 Task: Plan a trip to Obuasi, Ghana from 1st December, 2023 to 5th December, 2023 for 3 adults, 1 child.2 bedrooms having 3 beds and 2 bathrooms. Look for 5 properties as per requirement.
Action: Mouse moved to (590, 133)
Screenshot: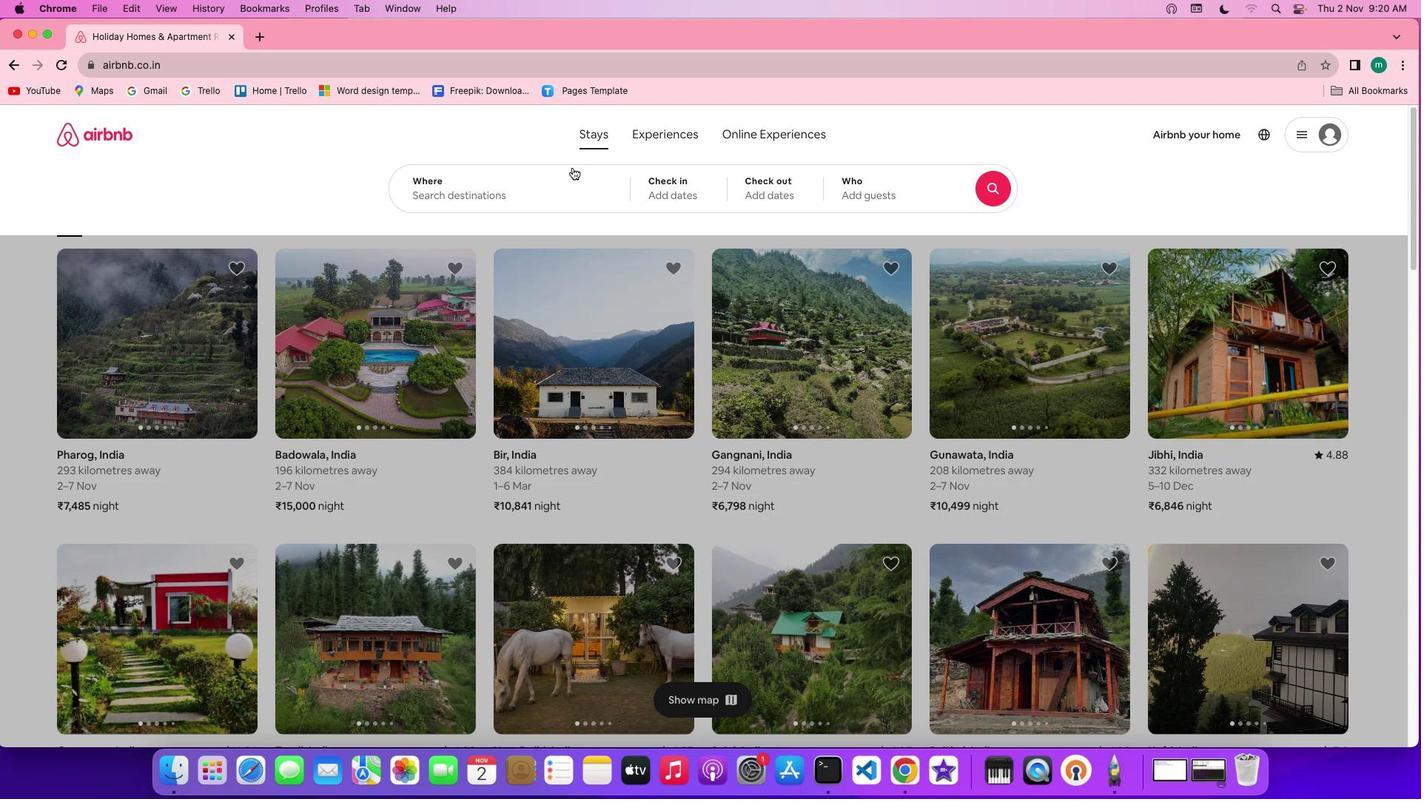 
Action: Mouse pressed left at (590, 133)
Screenshot: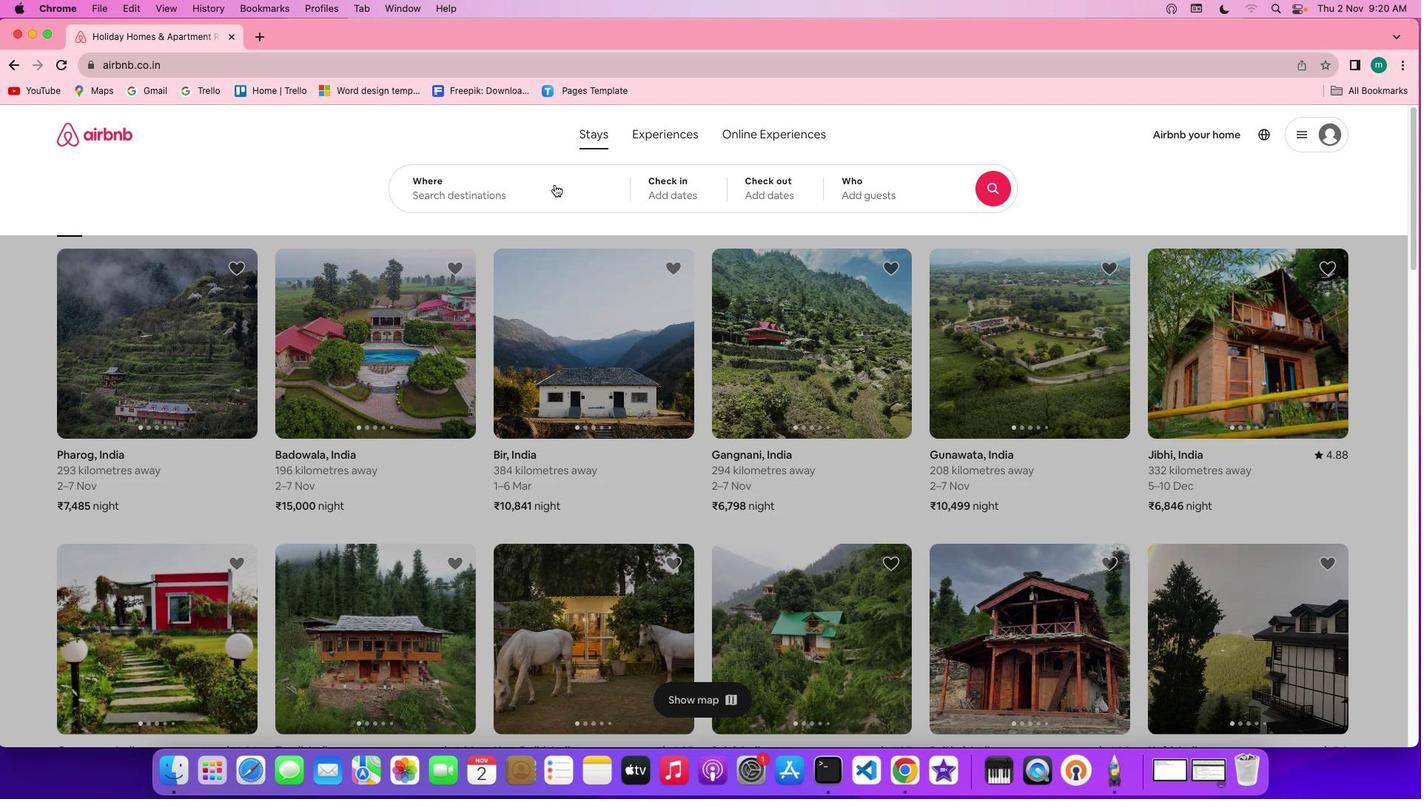 
Action: Mouse pressed left at (590, 133)
Screenshot: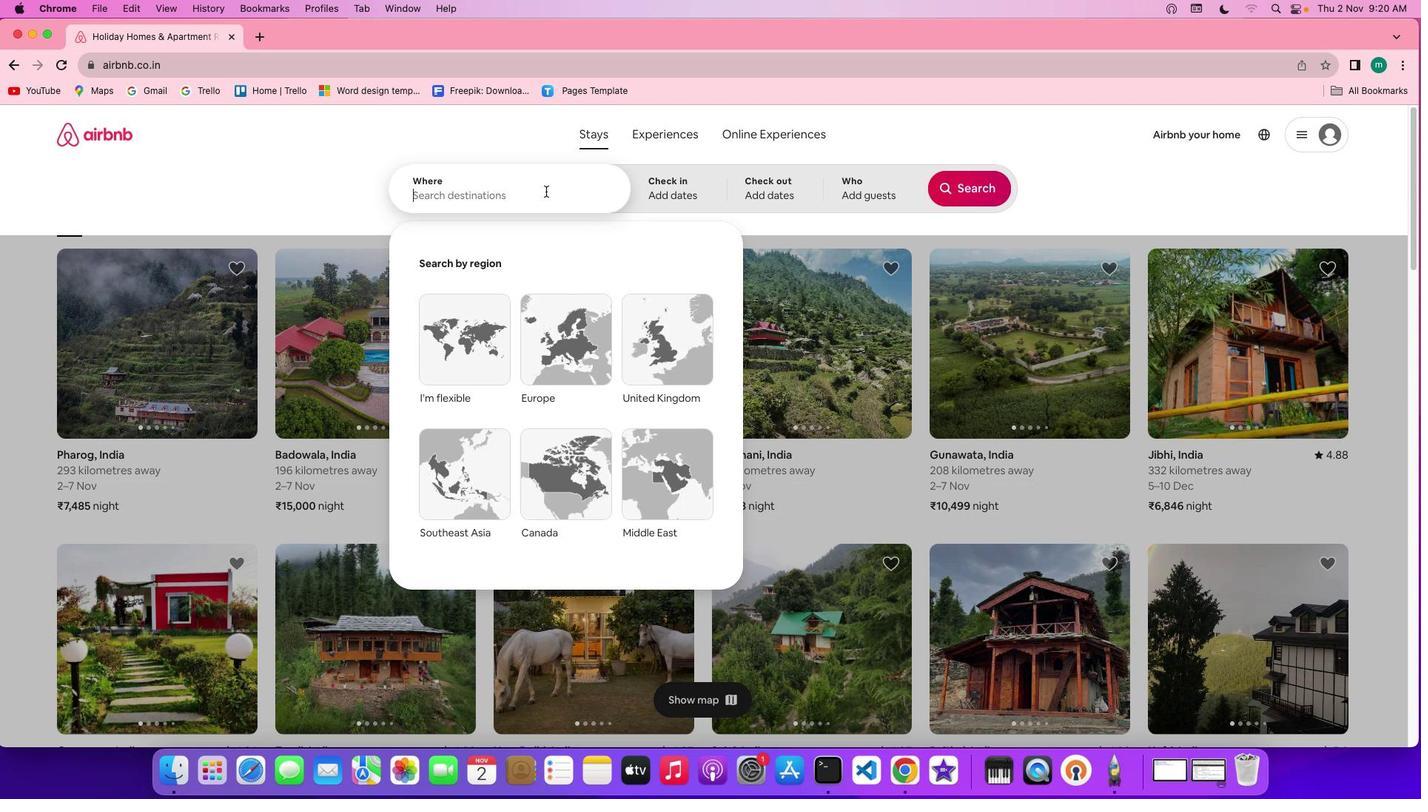 
Action: Mouse moved to (546, 191)
Screenshot: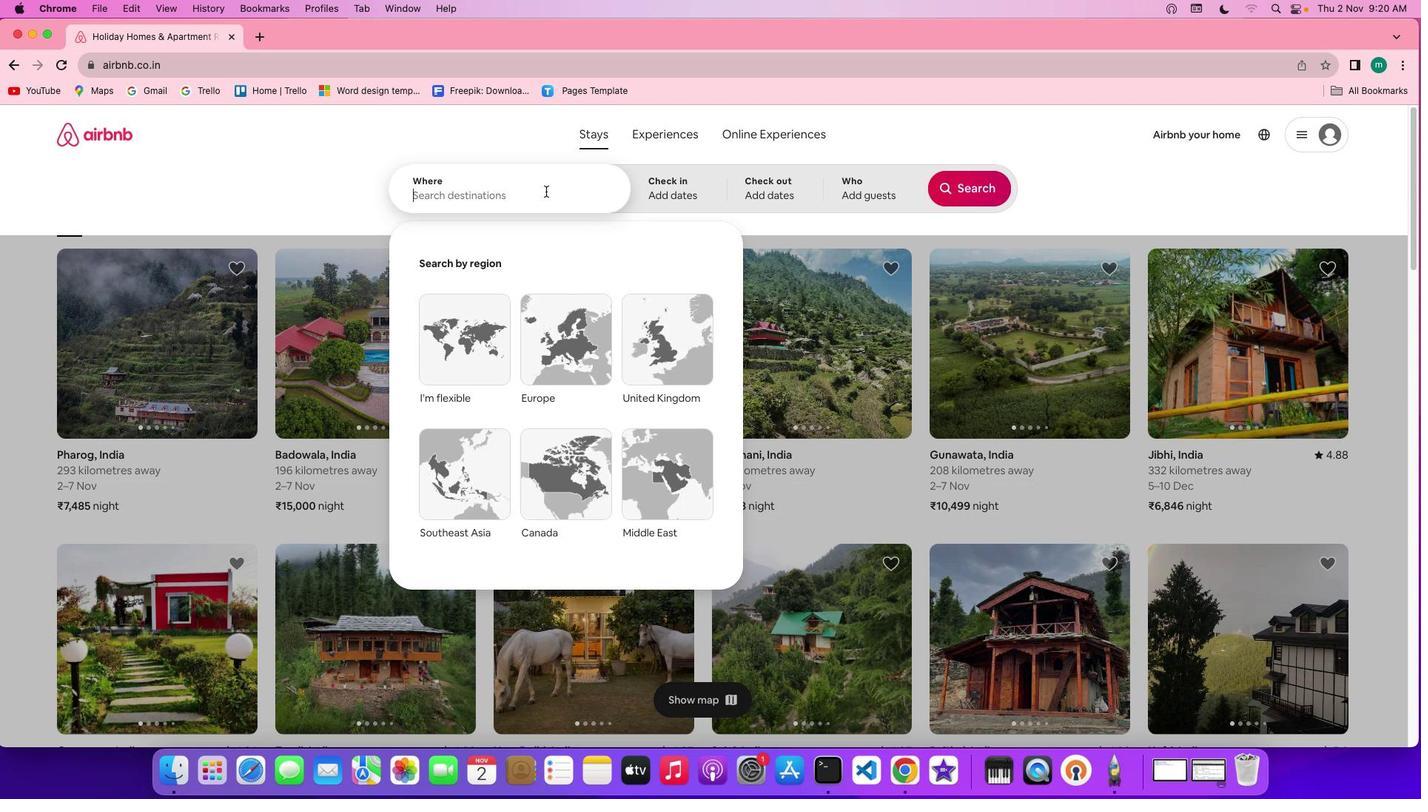 
Action: Mouse pressed left at (546, 191)
Screenshot: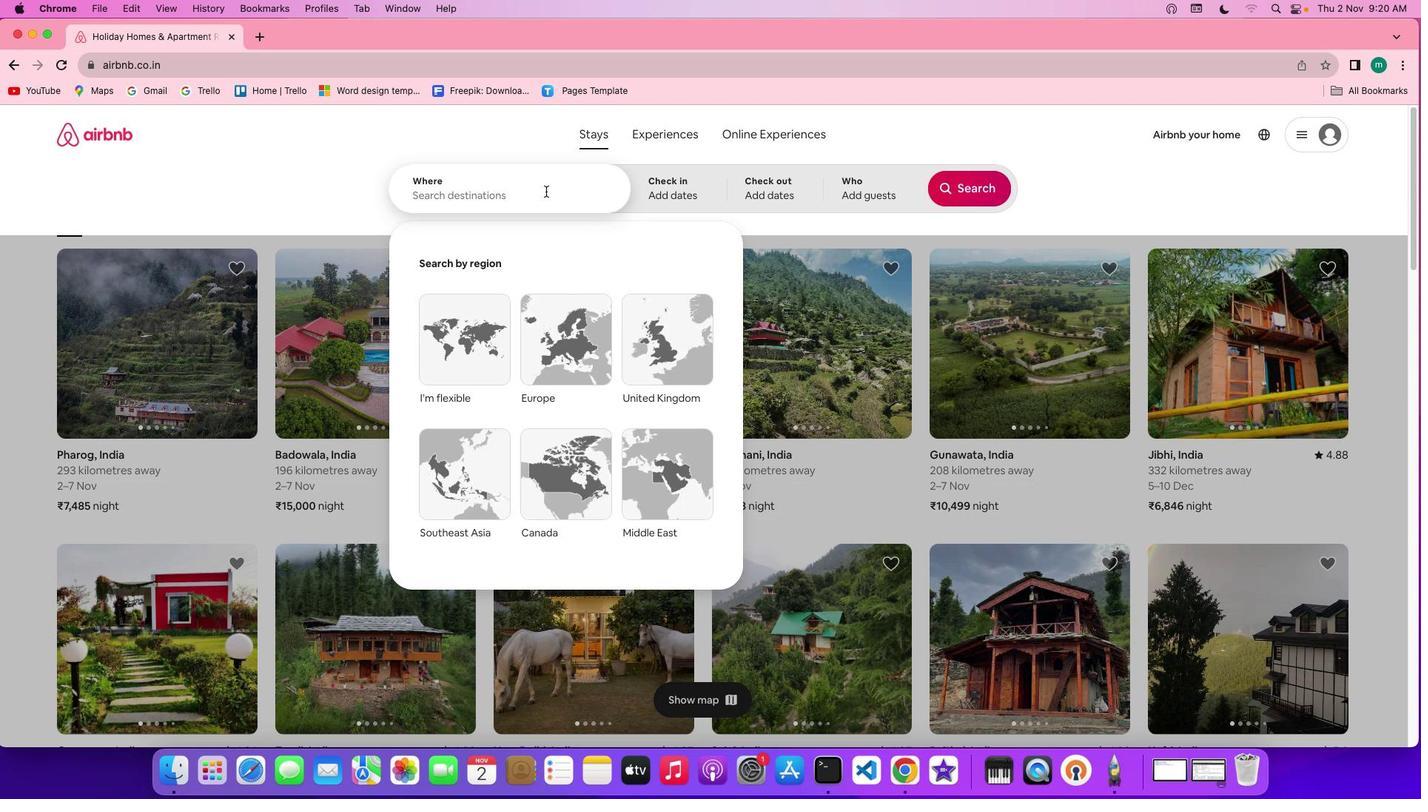 
Action: Key pressed Key.shift'O''b''u''a''s''i'','Key.spaceKey.shift'G''h''a''n''a'
Screenshot: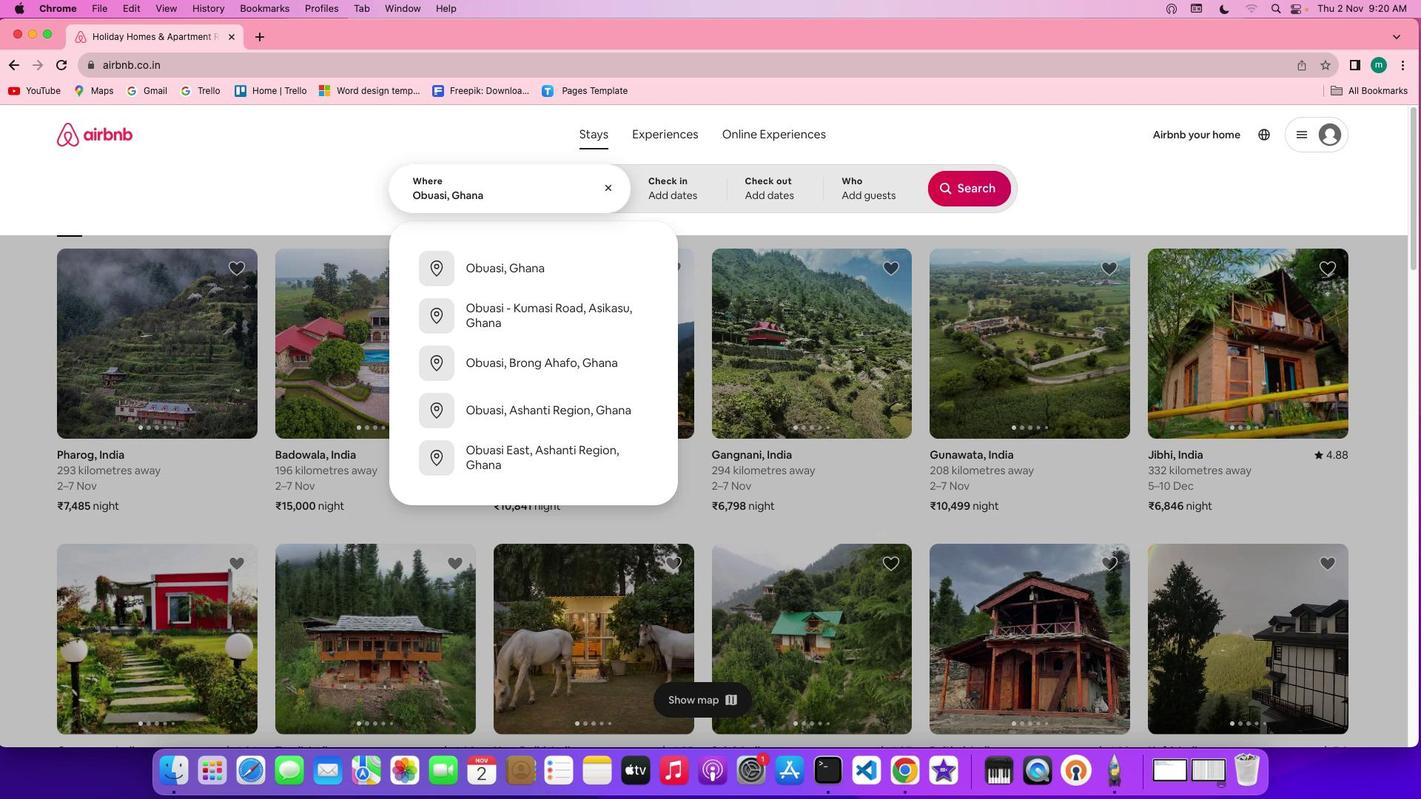 
Action: Mouse moved to (690, 182)
Screenshot: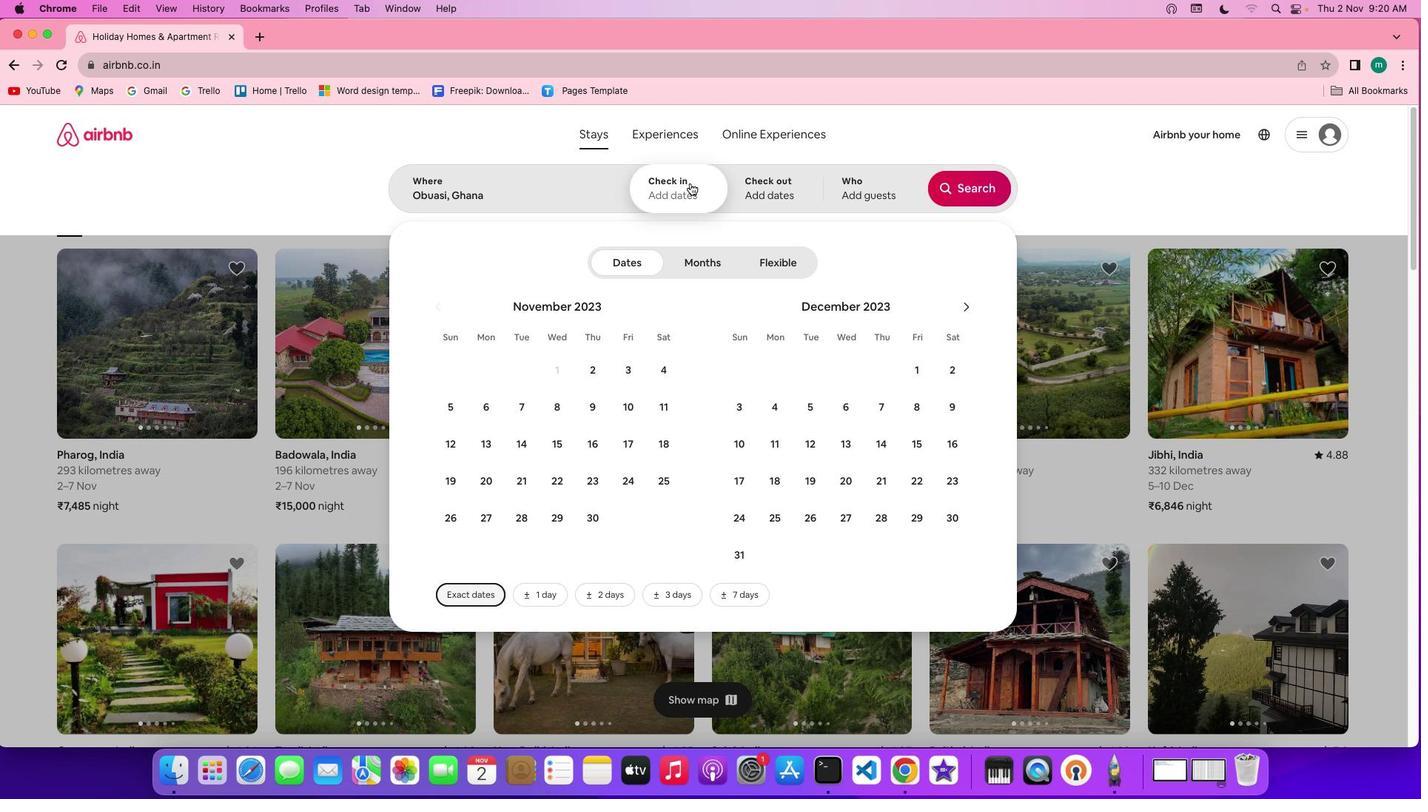 
Action: Mouse pressed left at (690, 182)
Screenshot: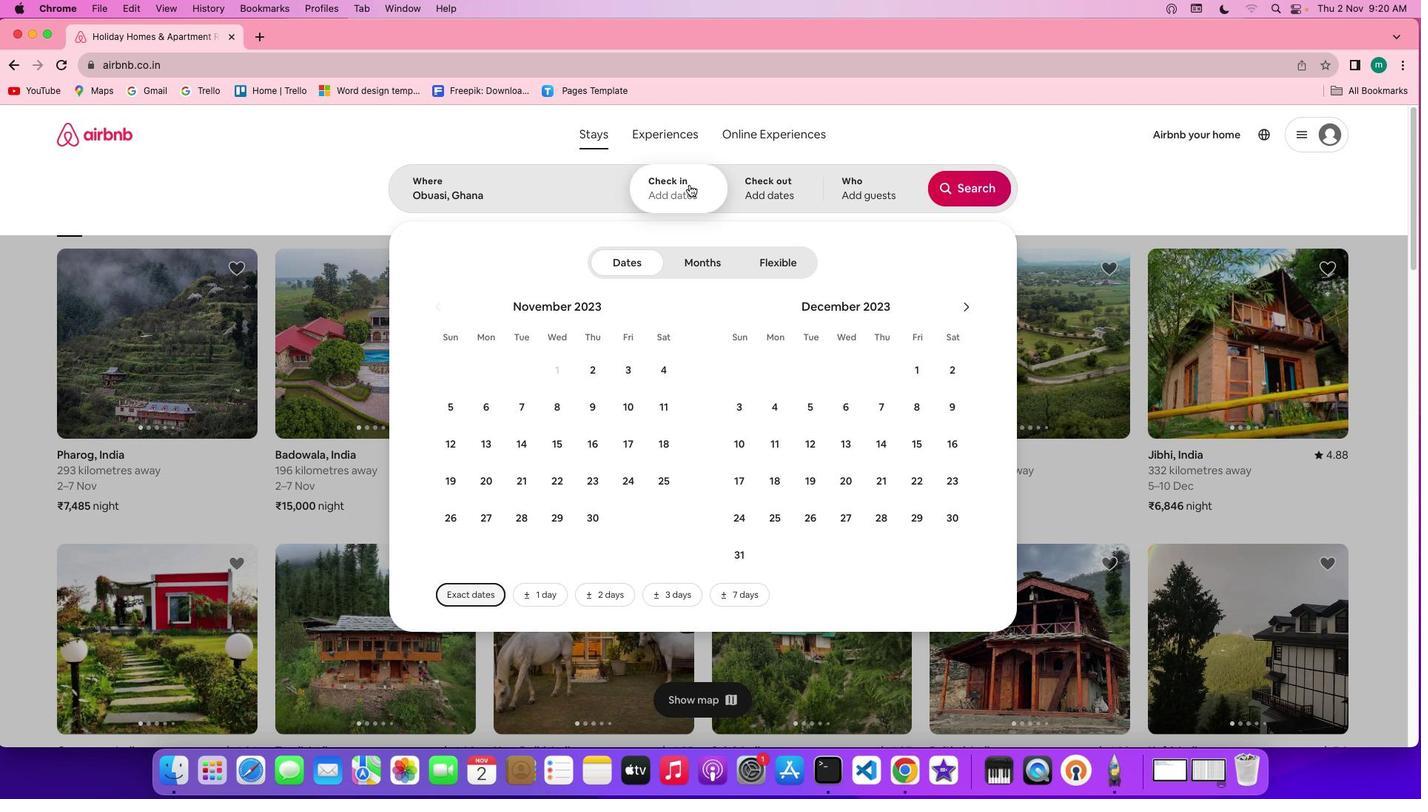 
Action: Mouse moved to (918, 367)
Screenshot: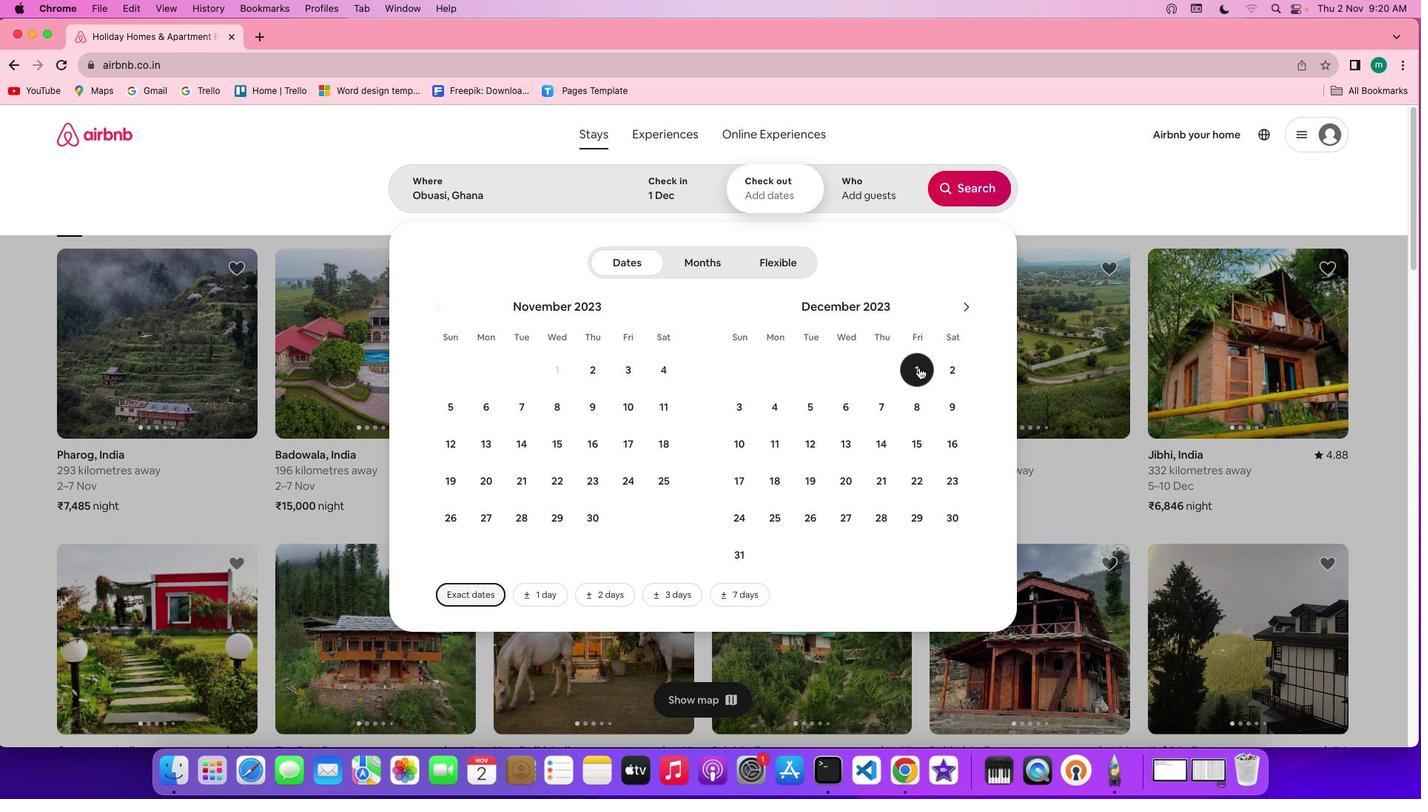
Action: Mouse pressed left at (918, 367)
Screenshot: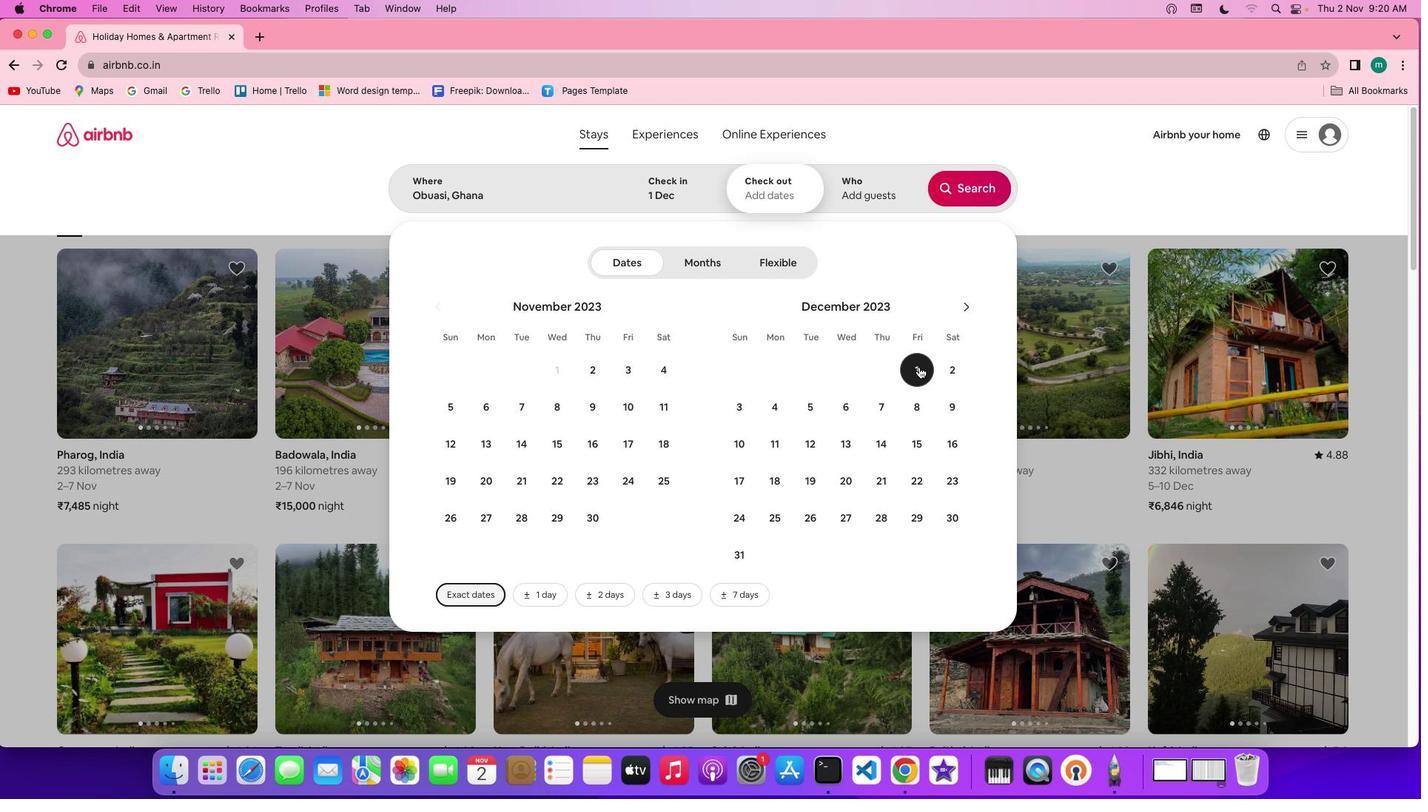 
Action: Mouse moved to (814, 399)
Screenshot: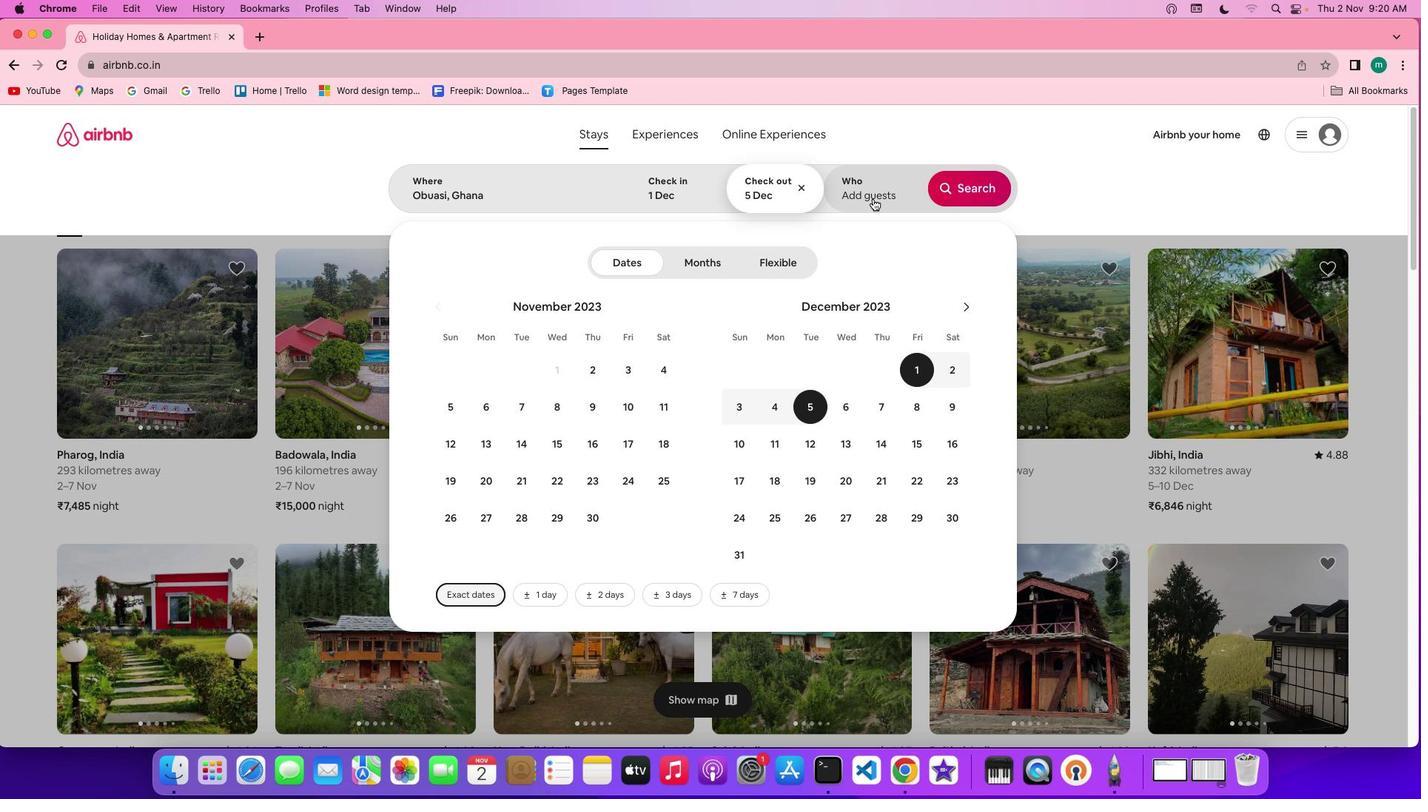 
Action: Mouse pressed left at (814, 399)
Screenshot: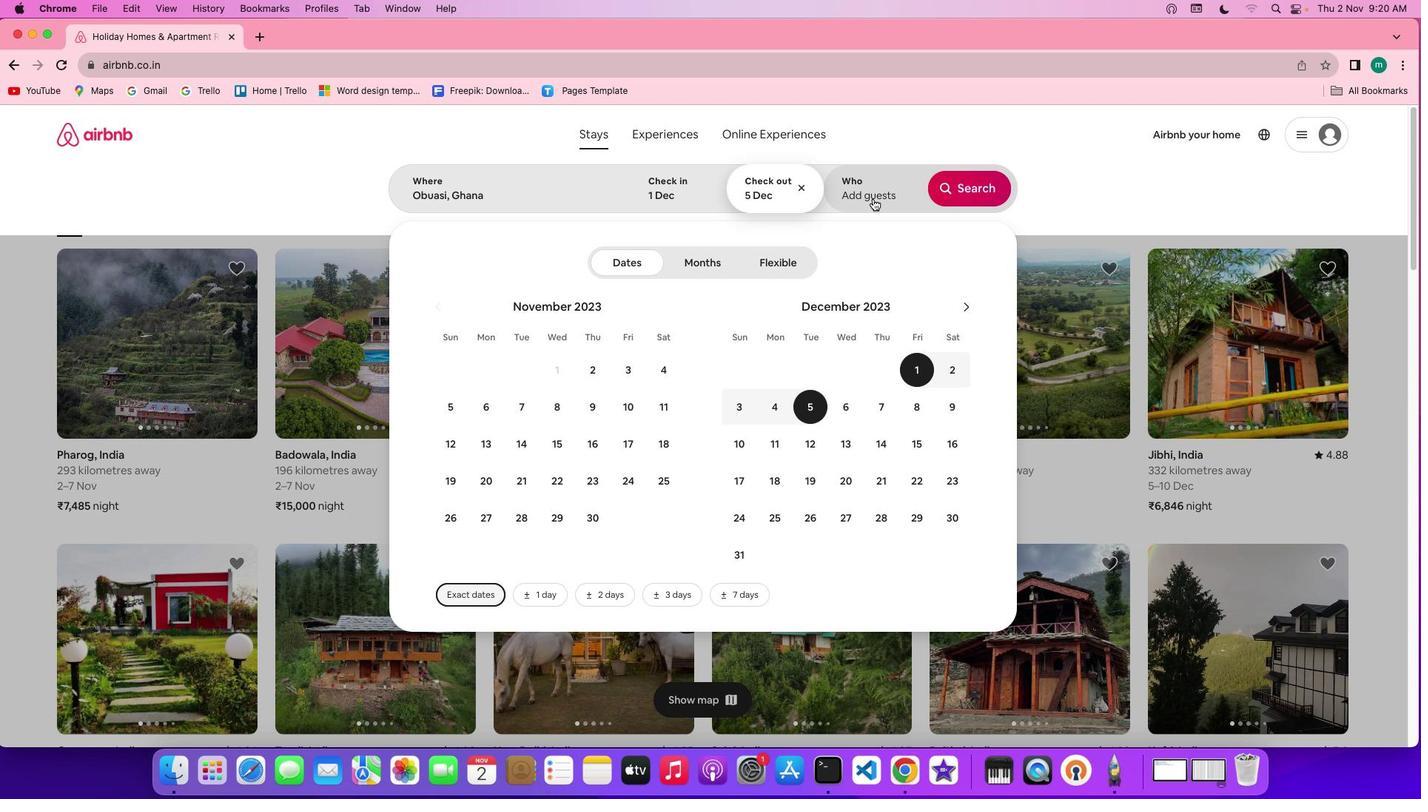 
Action: Mouse moved to (873, 198)
Screenshot: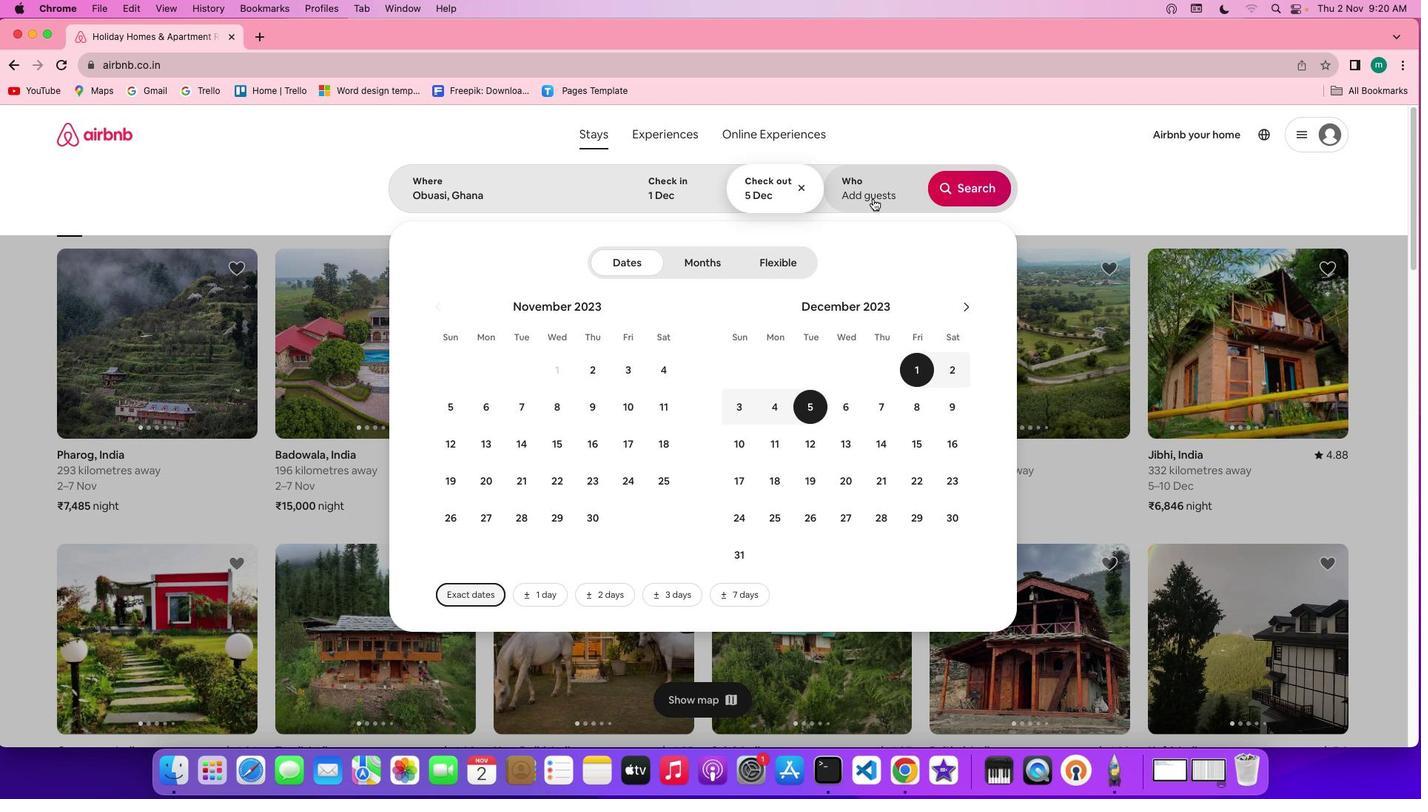 
Action: Mouse pressed left at (873, 198)
Screenshot: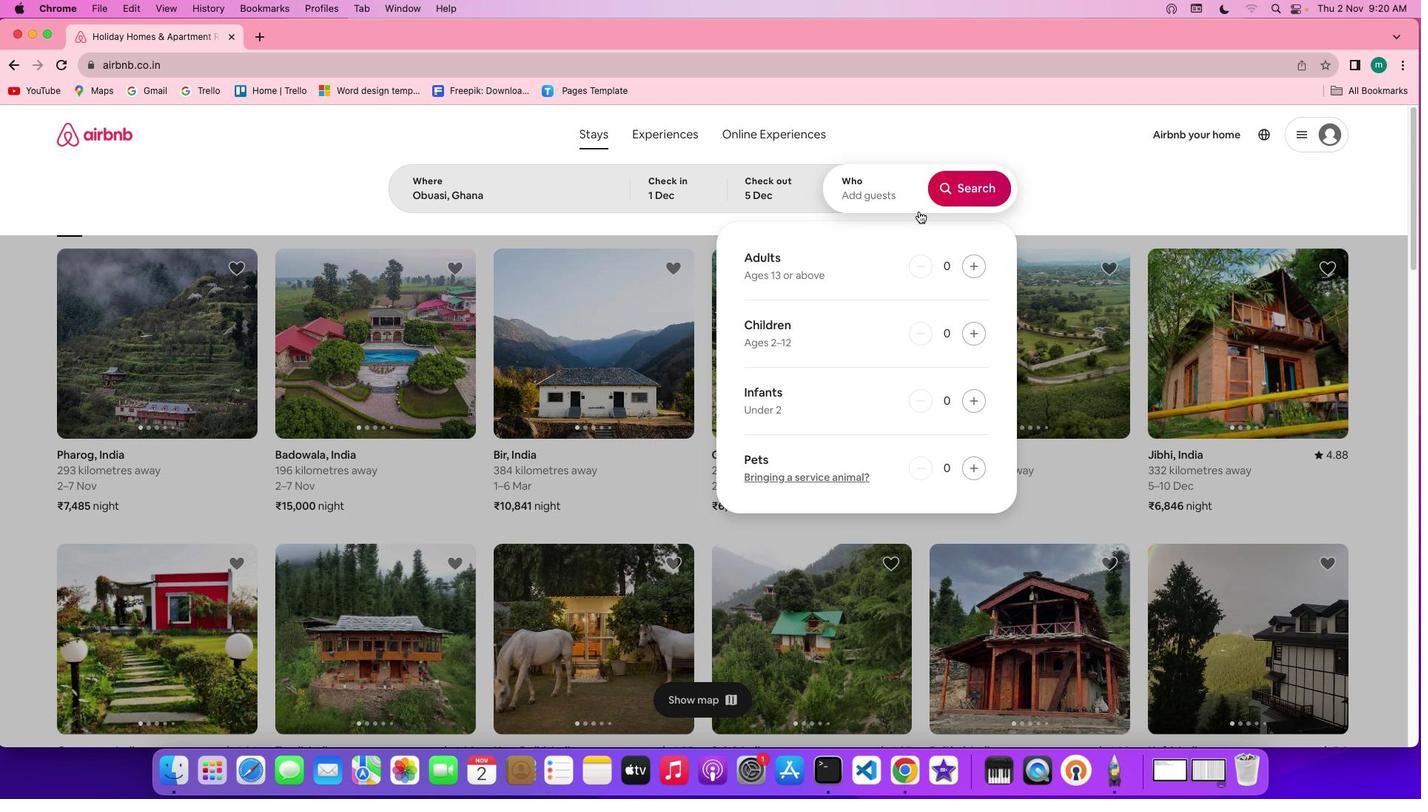 
Action: Mouse moved to (977, 263)
Screenshot: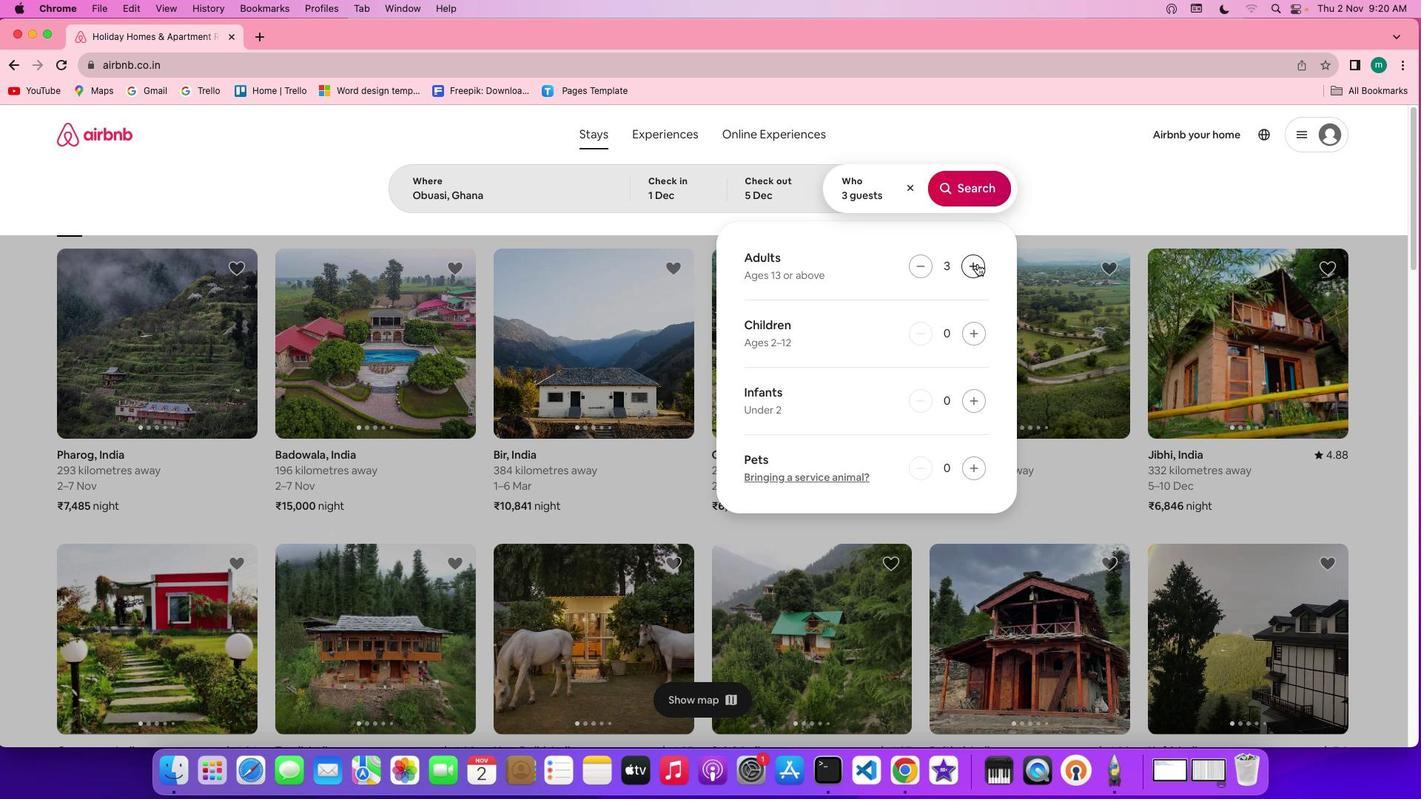 
Action: Mouse pressed left at (977, 263)
Screenshot: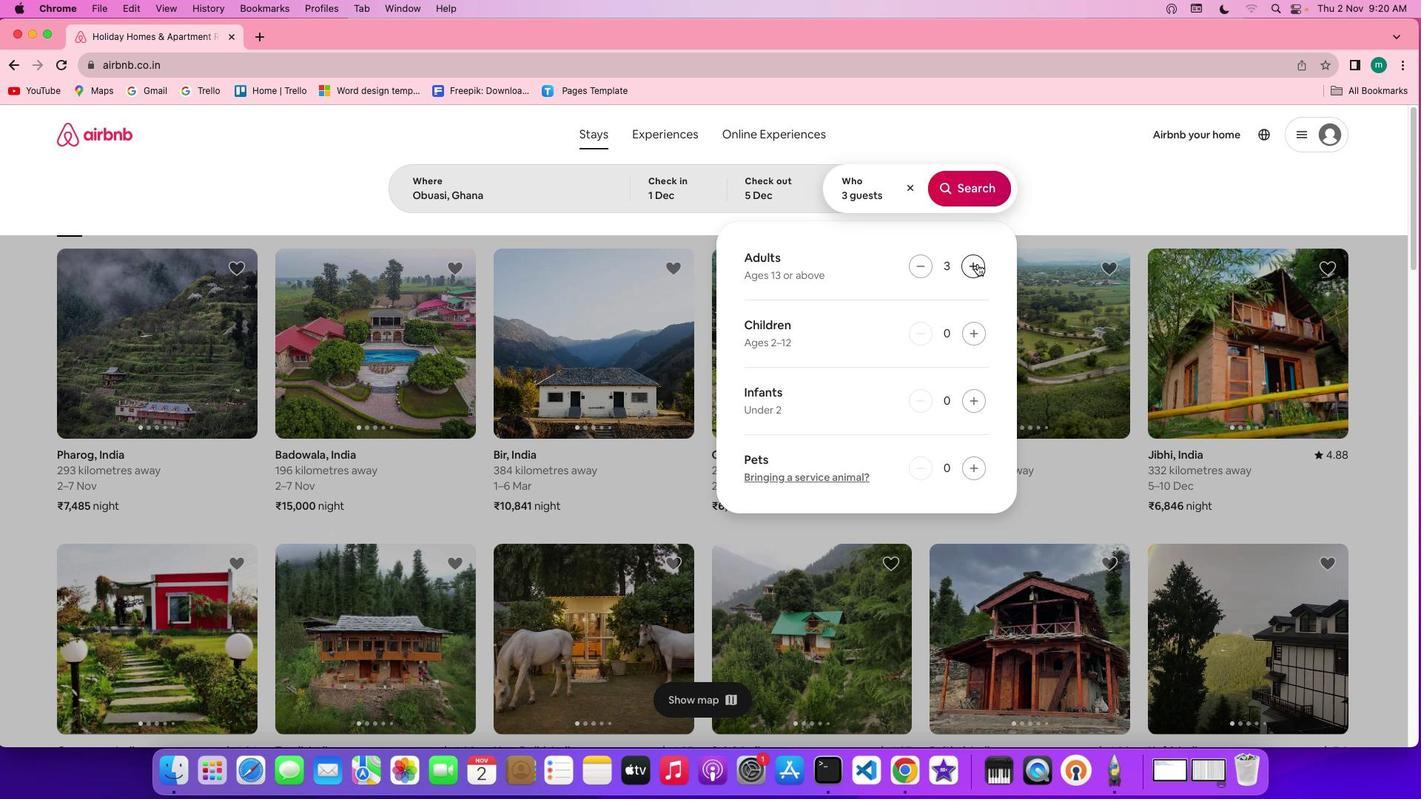 
Action: Mouse moved to (977, 263)
Screenshot: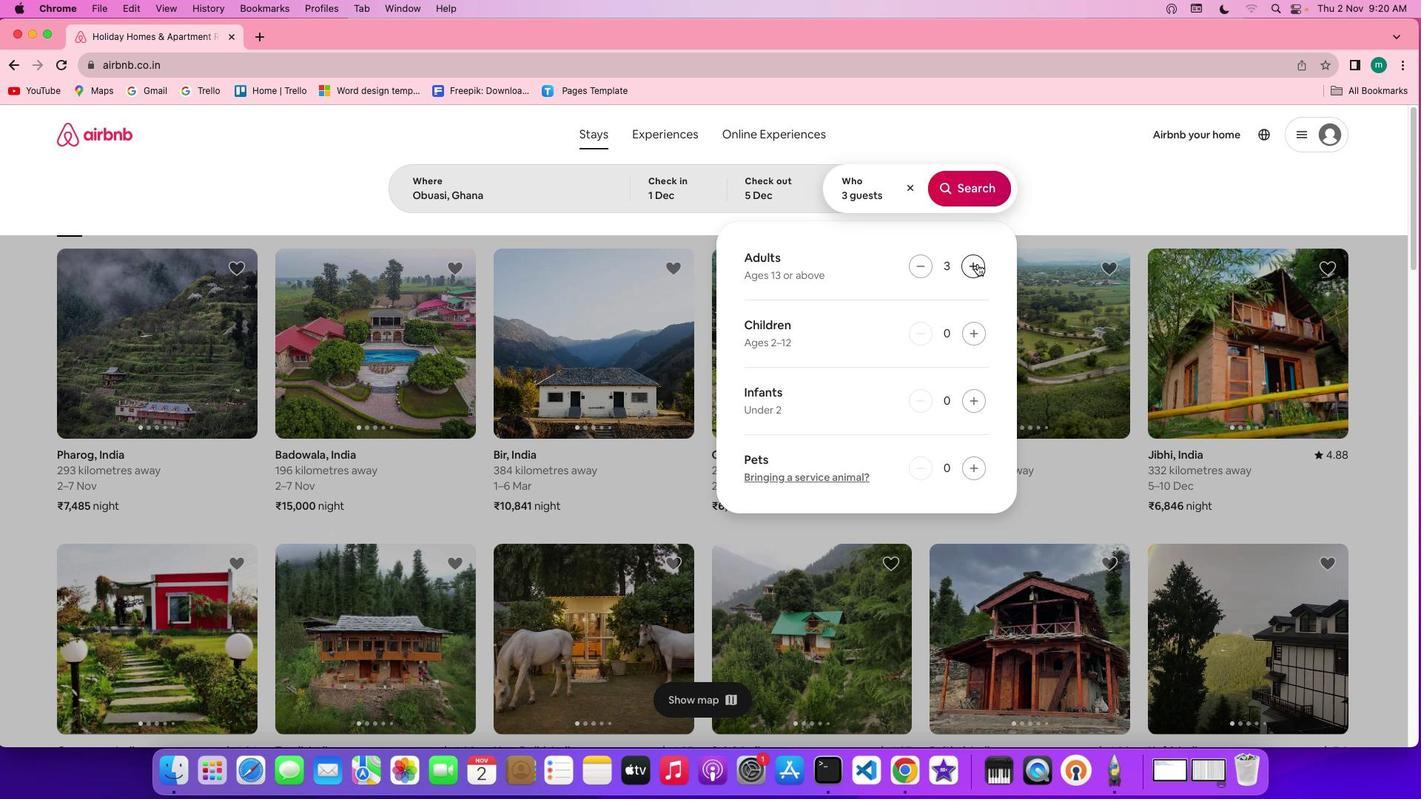 
Action: Mouse pressed left at (977, 263)
Screenshot: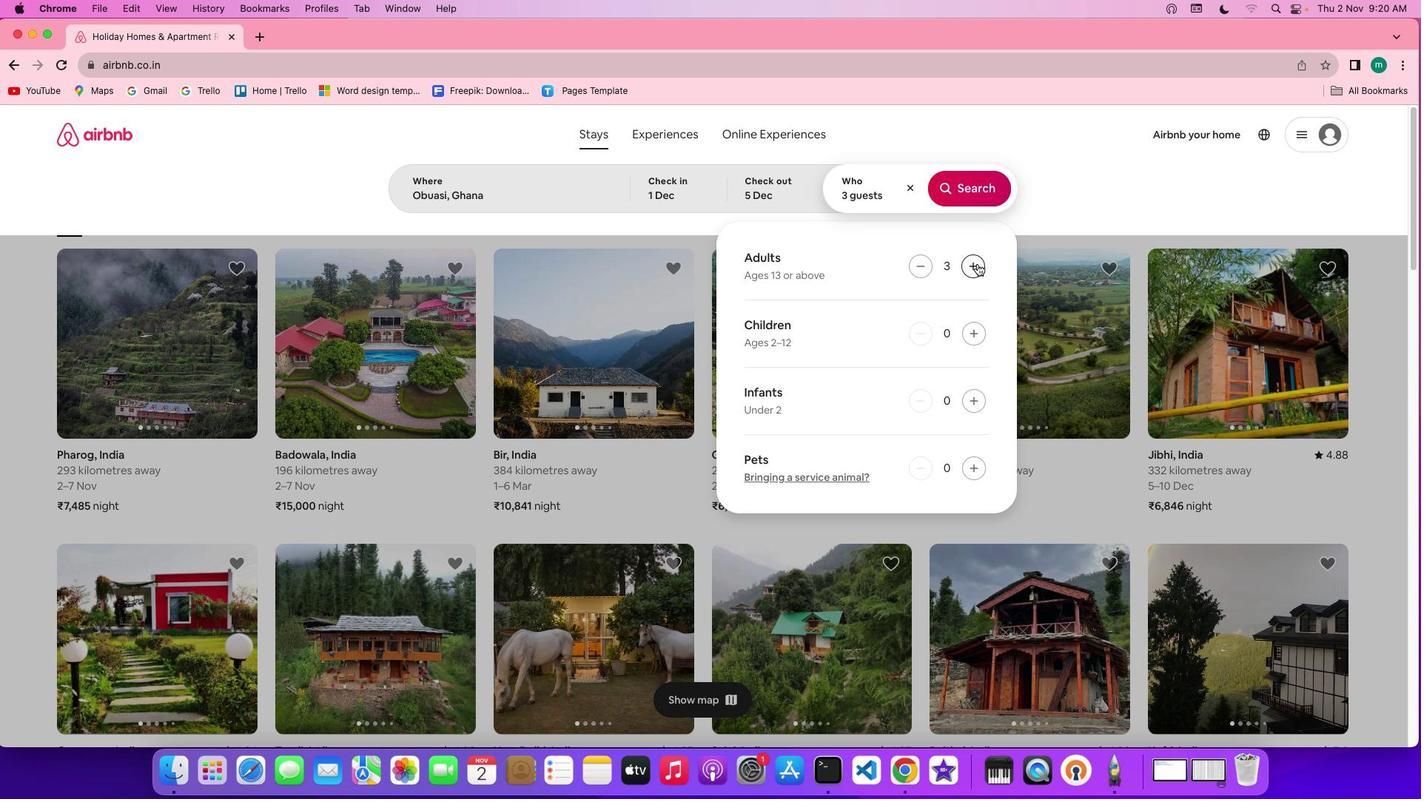 
Action: Mouse pressed left at (977, 263)
Screenshot: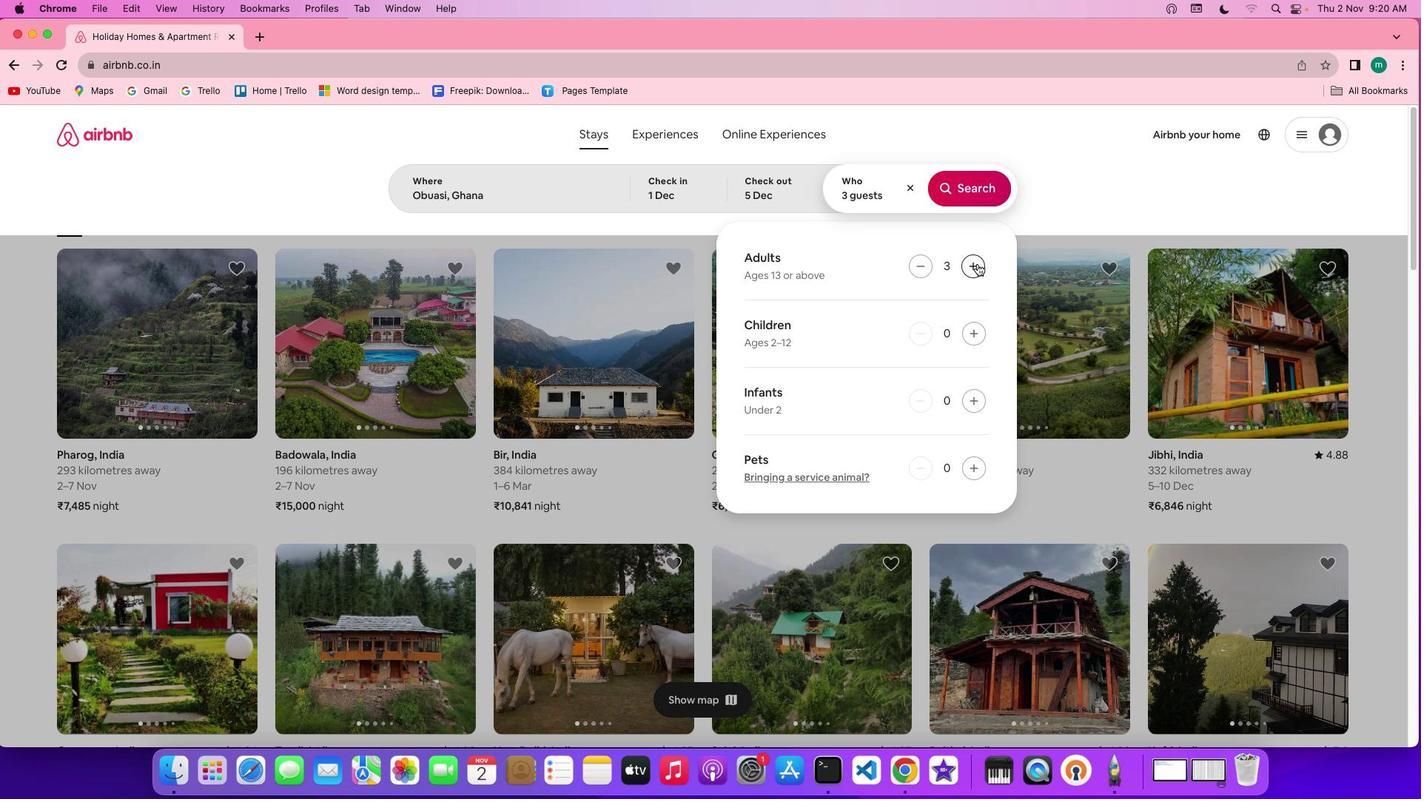 
Action: Mouse moved to (972, 332)
Screenshot: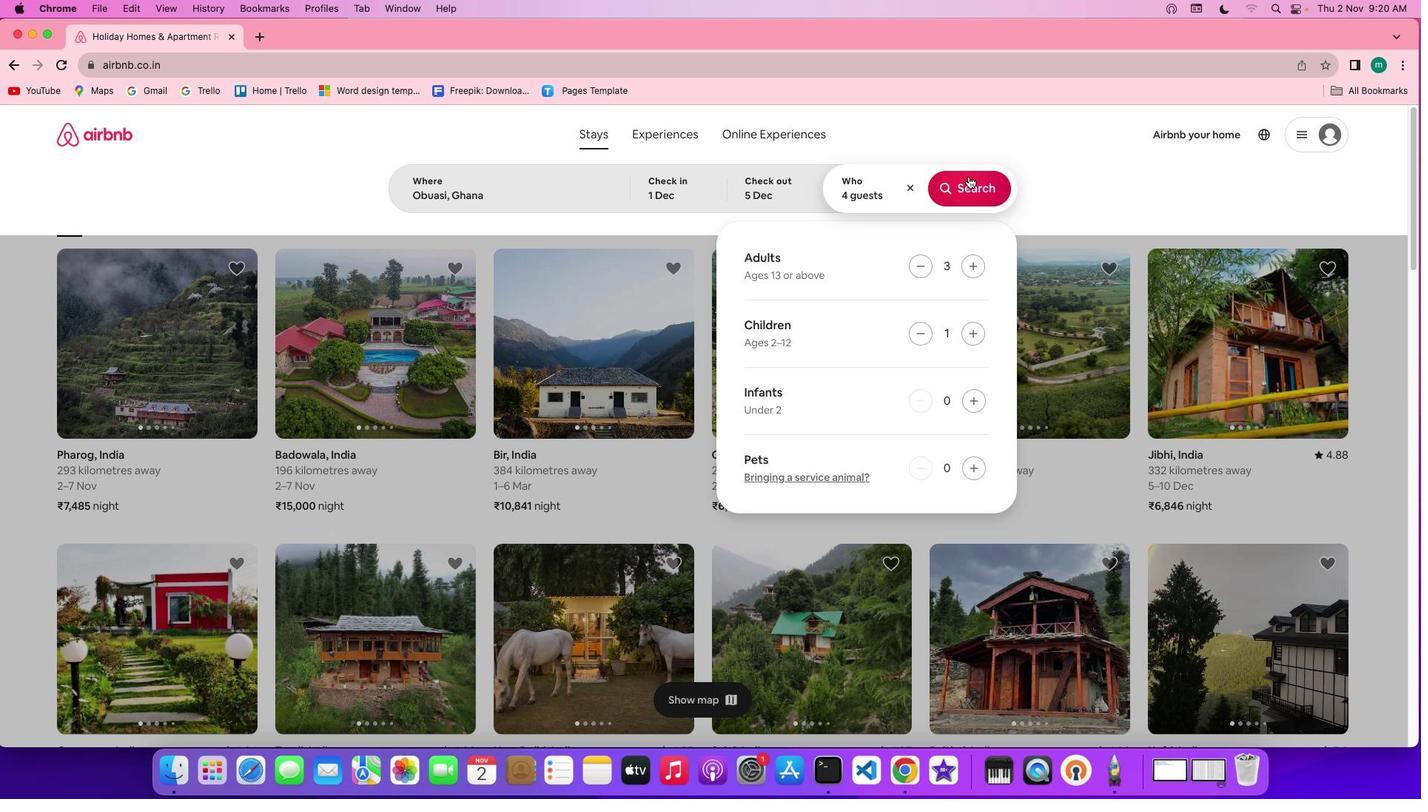 
Action: Mouse pressed left at (972, 332)
Screenshot: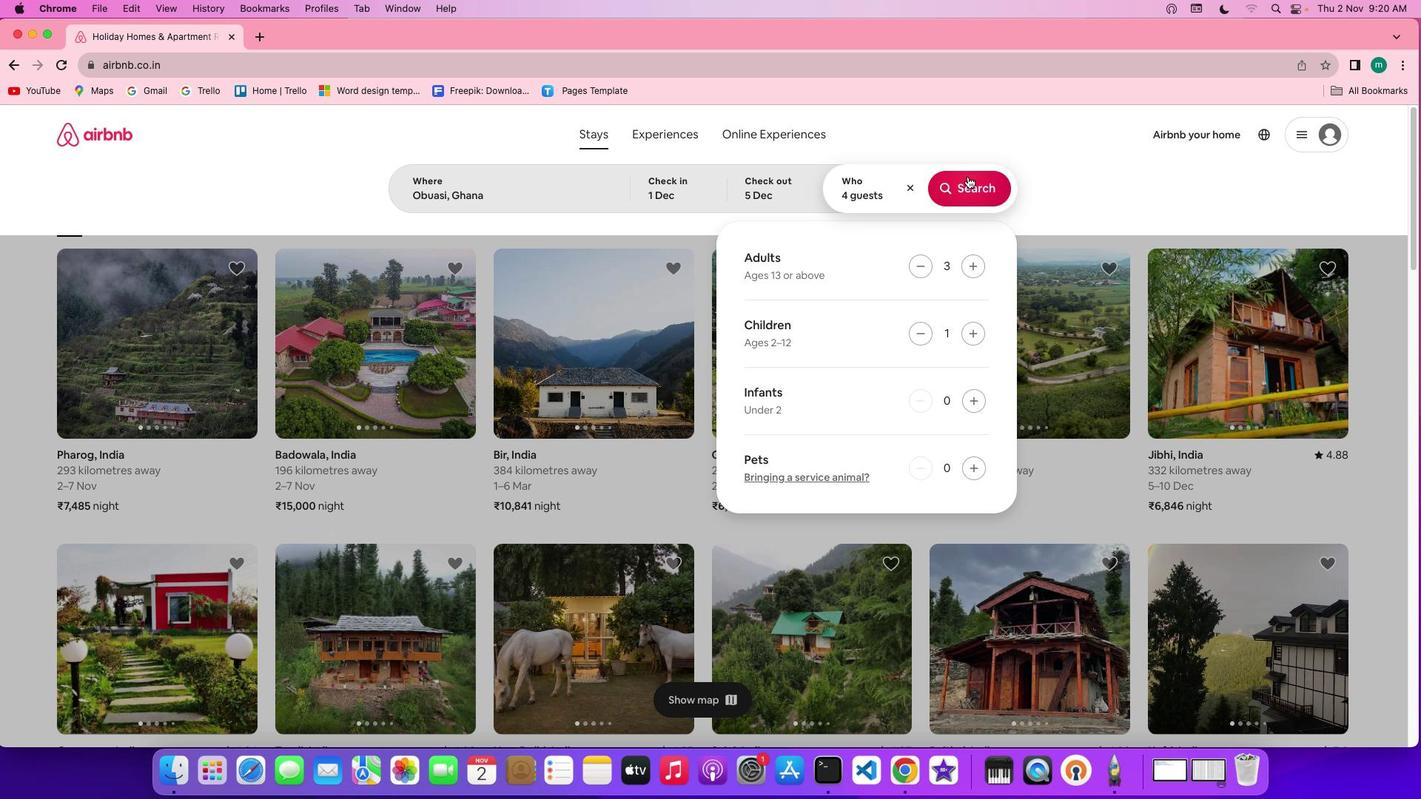 
Action: Mouse moved to (965, 186)
Screenshot: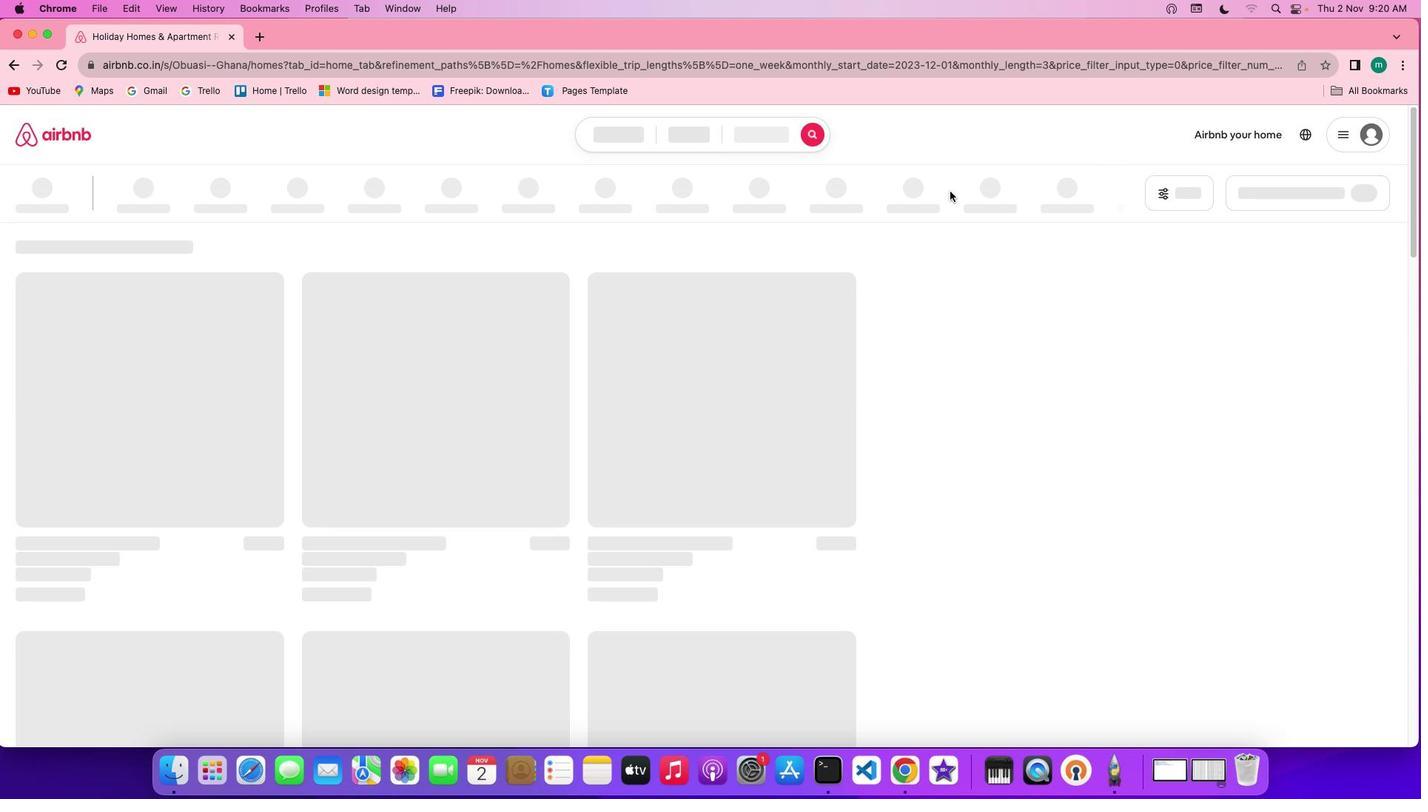 
Action: Mouse pressed left at (965, 186)
Screenshot: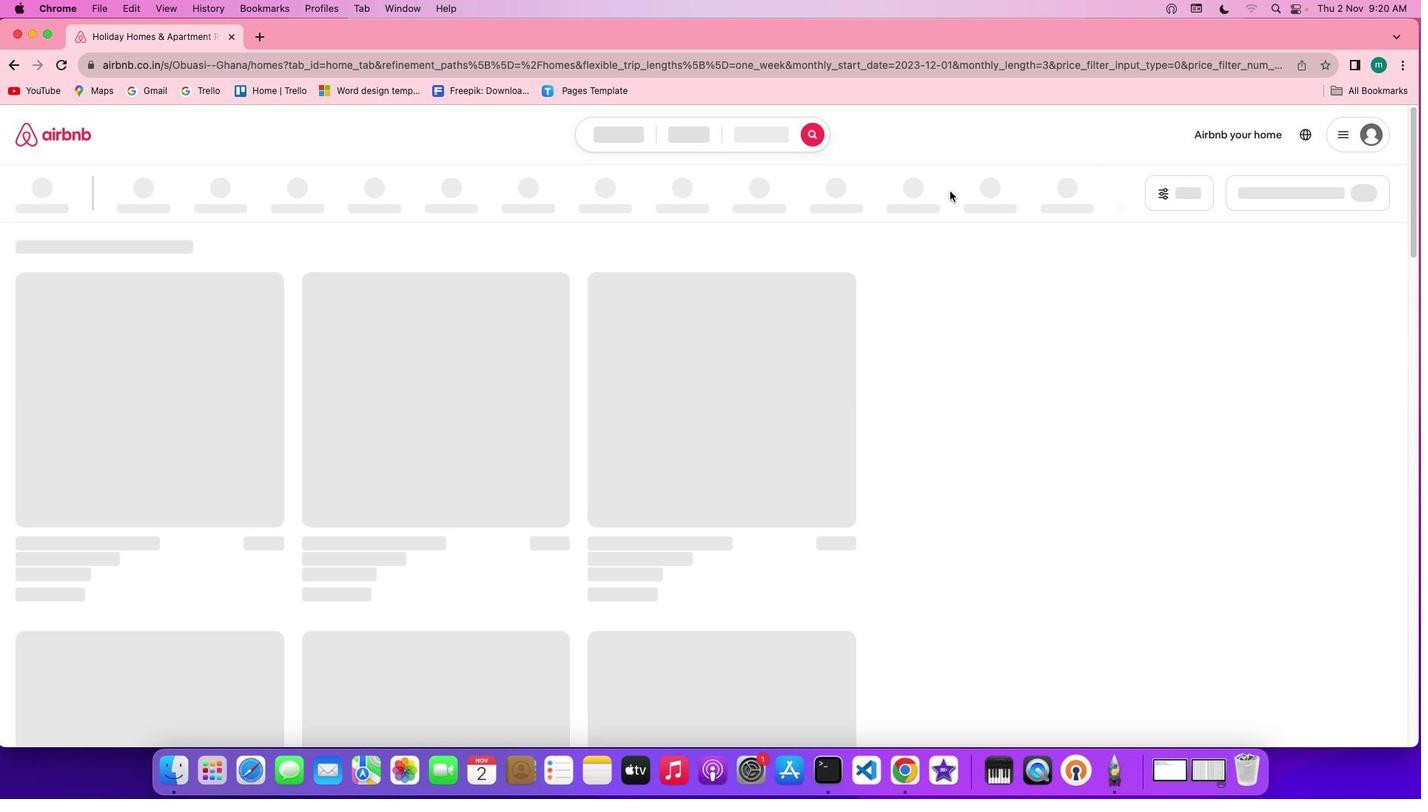
Action: Mouse moved to (1159, 183)
Screenshot: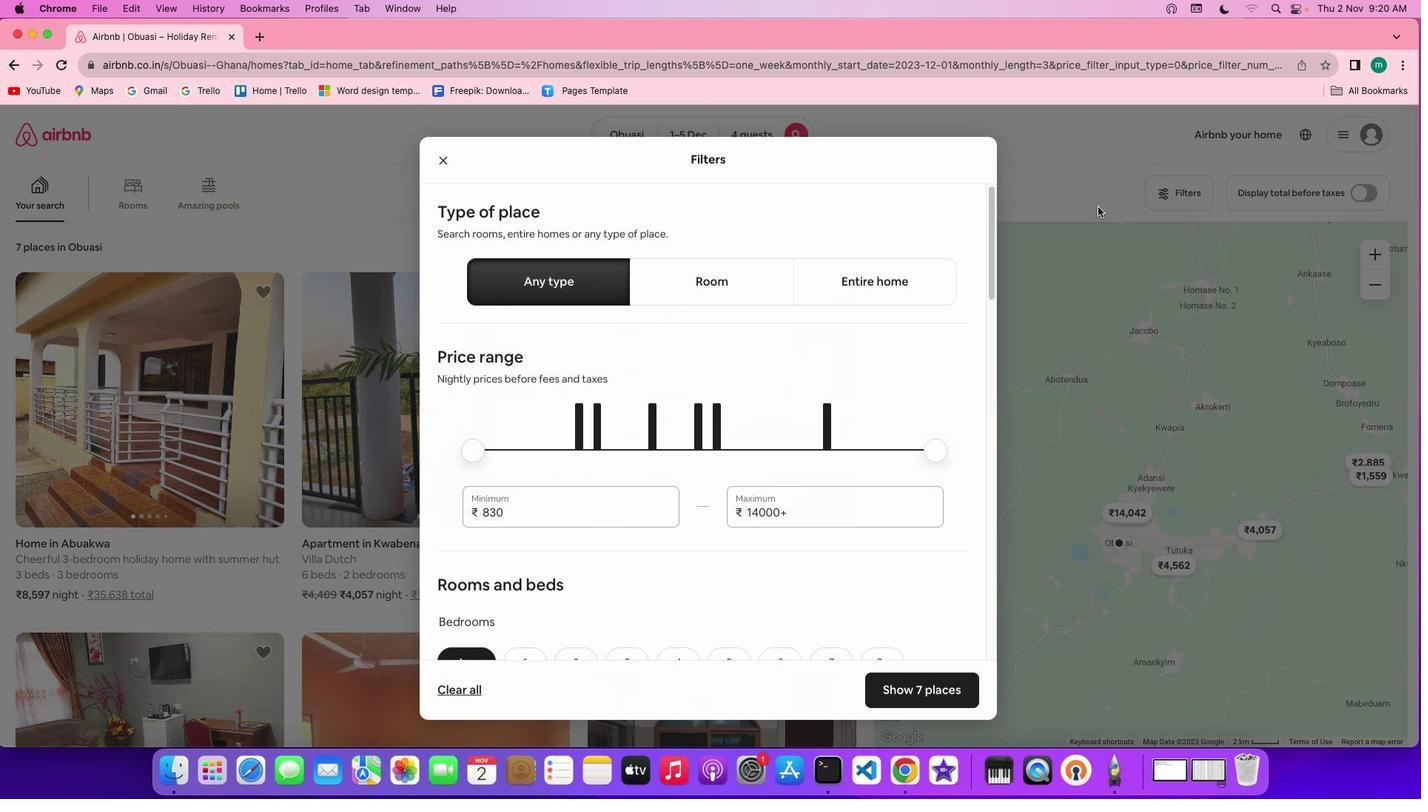 
Action: Mouse pressed left at (1159, 183)
Screenshot: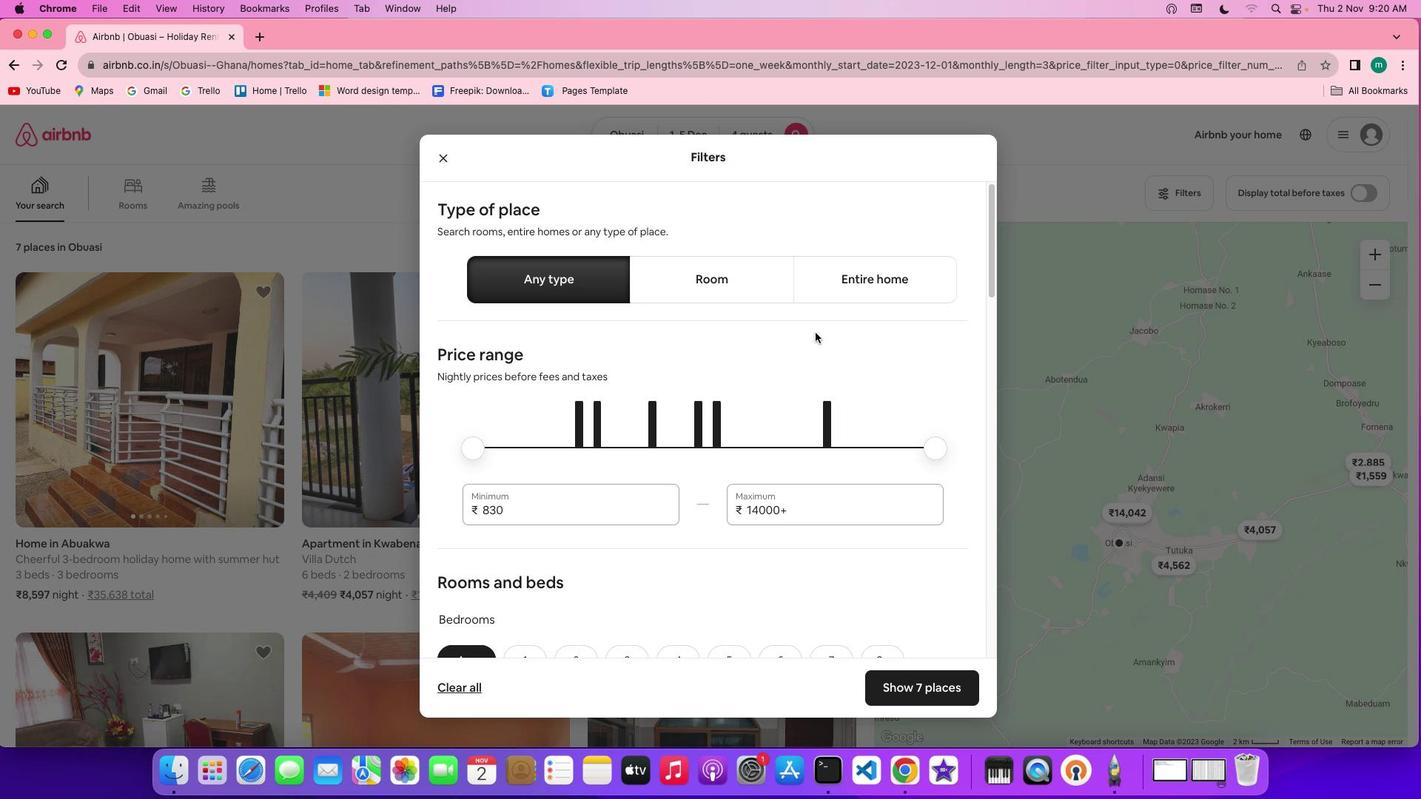 
Action: Mouse moved to (815, 332)
Screenshot: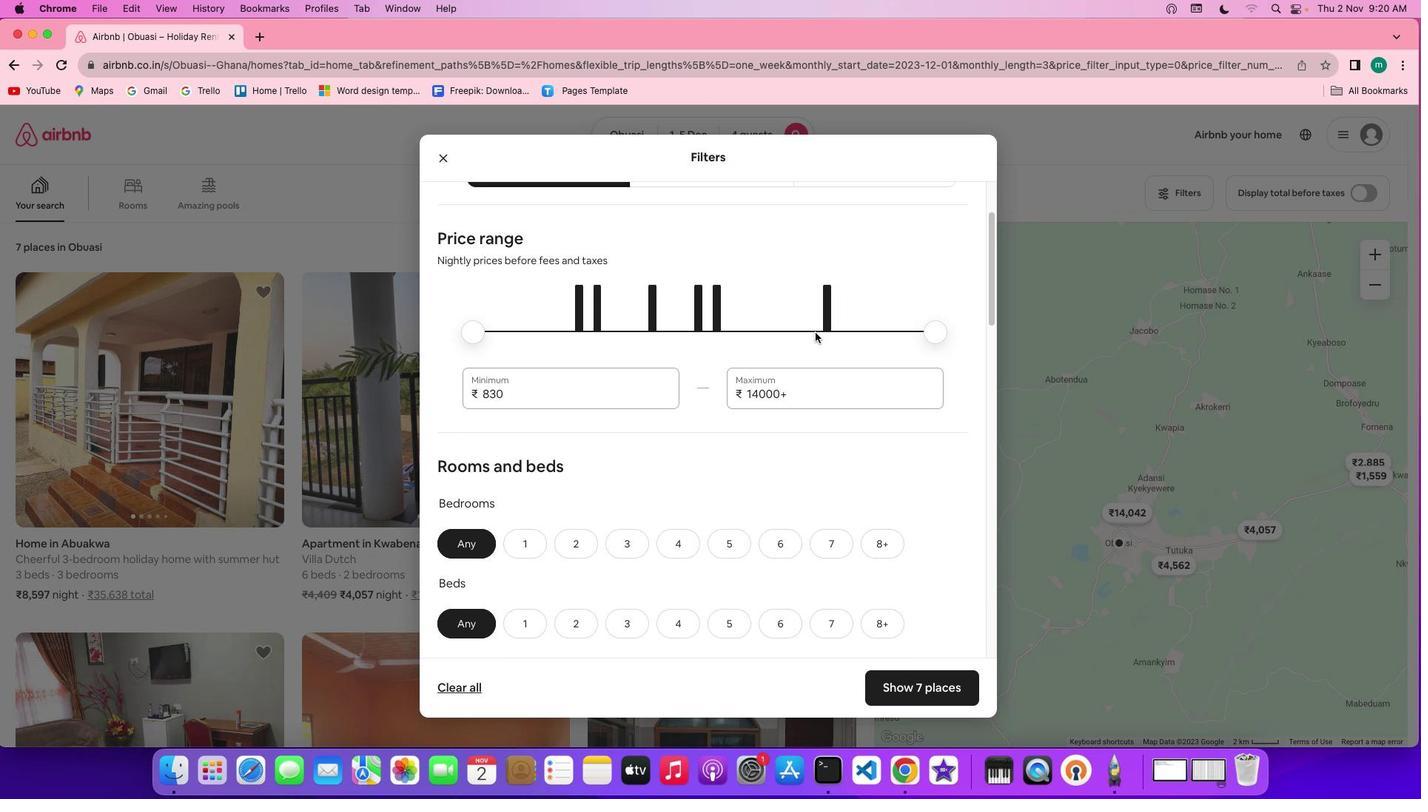 
Action: Mouse scrolled (815, 332) with delta (0, 0)
Screenshot: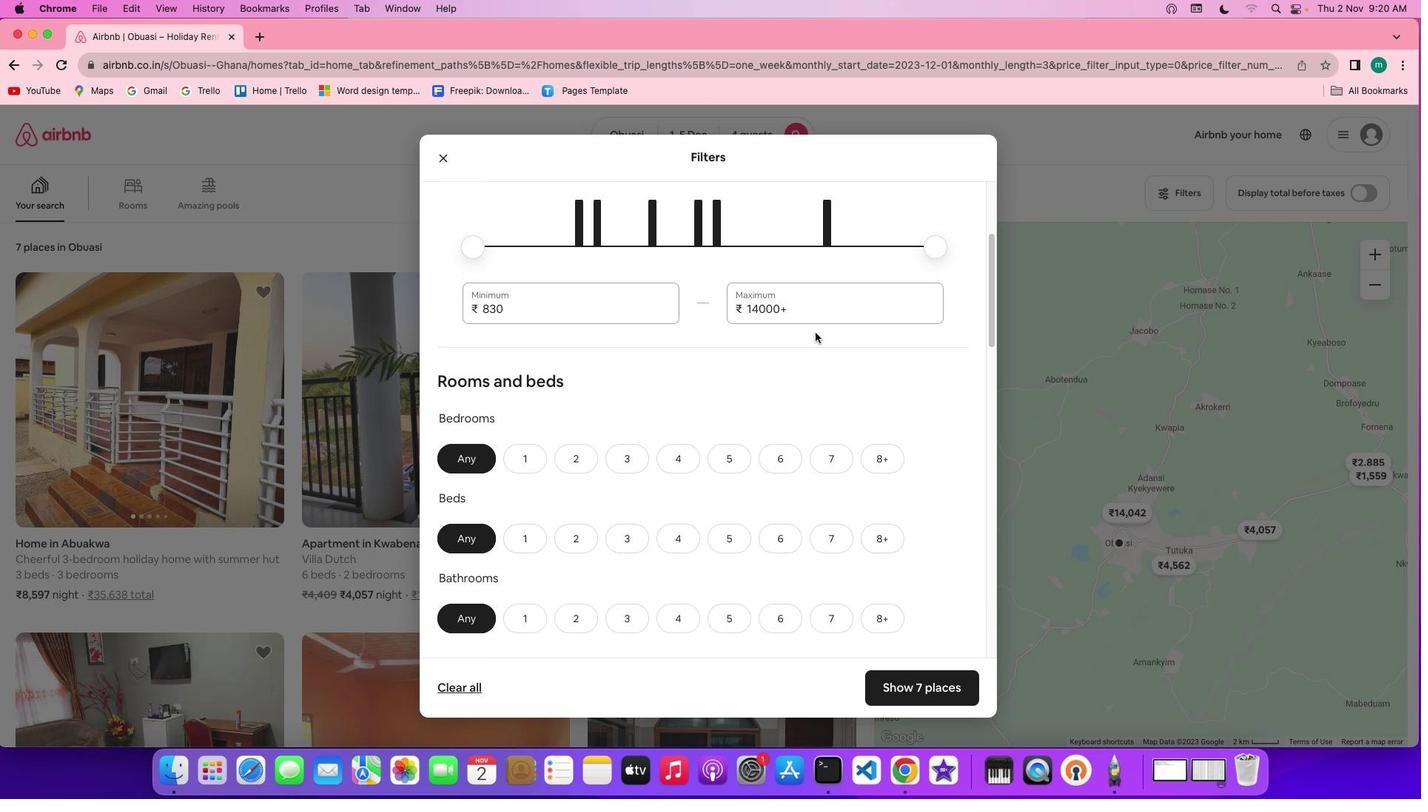 
Action: Mouse scrolled (815, 332) with delta (0, 0)
Screenshot: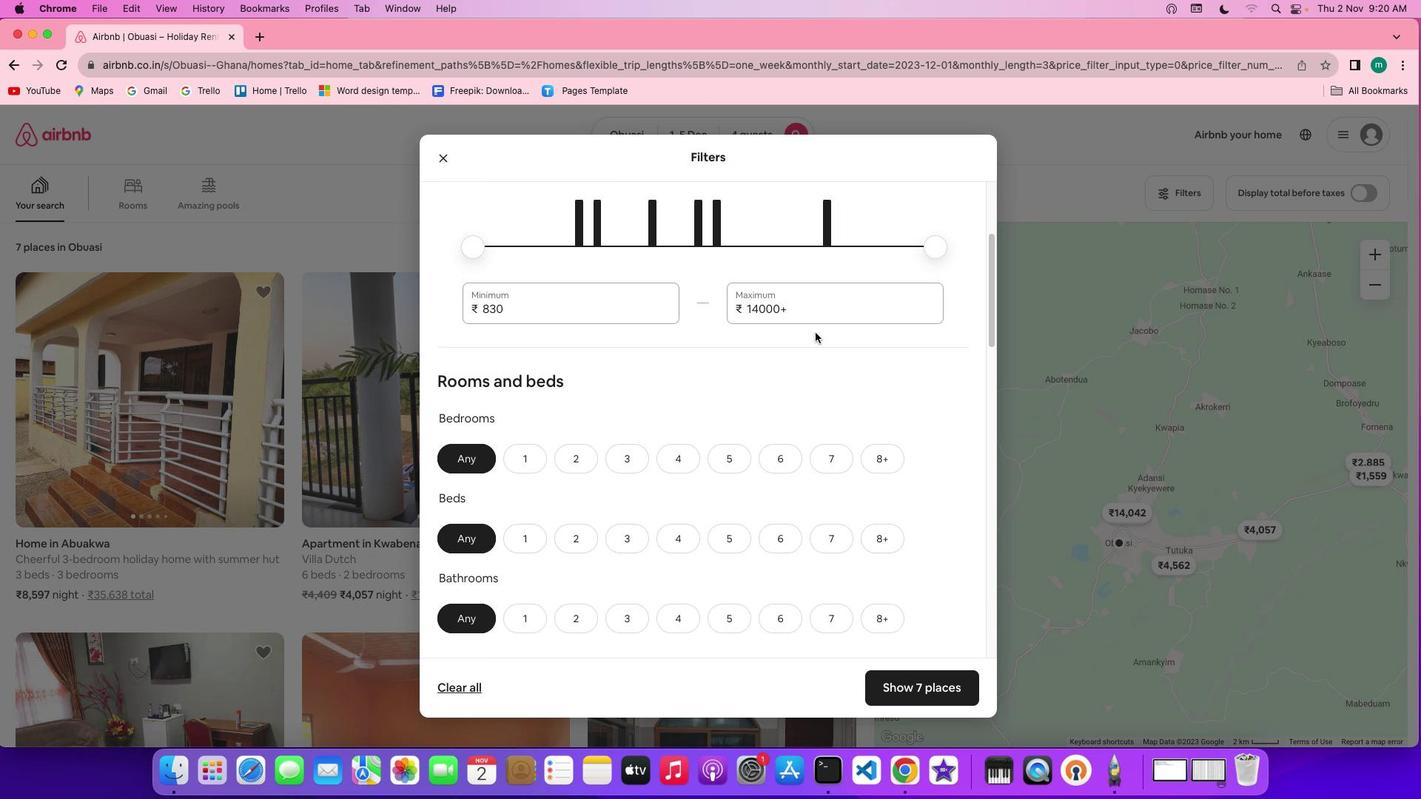 
Action: Mouse scrolled (815, 332) with delta (0, -1)
Screenshot: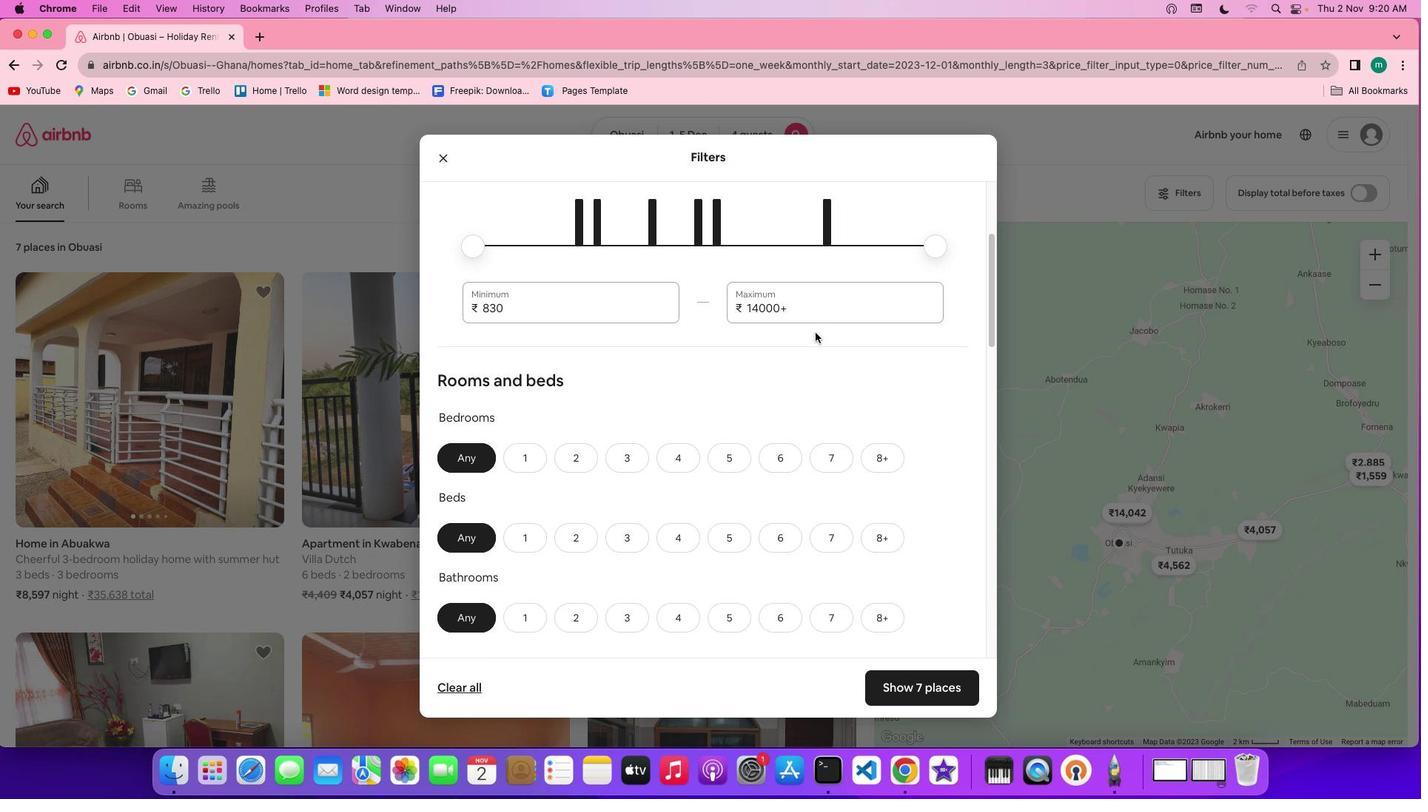 
Action: Mouse scrolled (815, 332) with delta (0, 0)
Screenshot: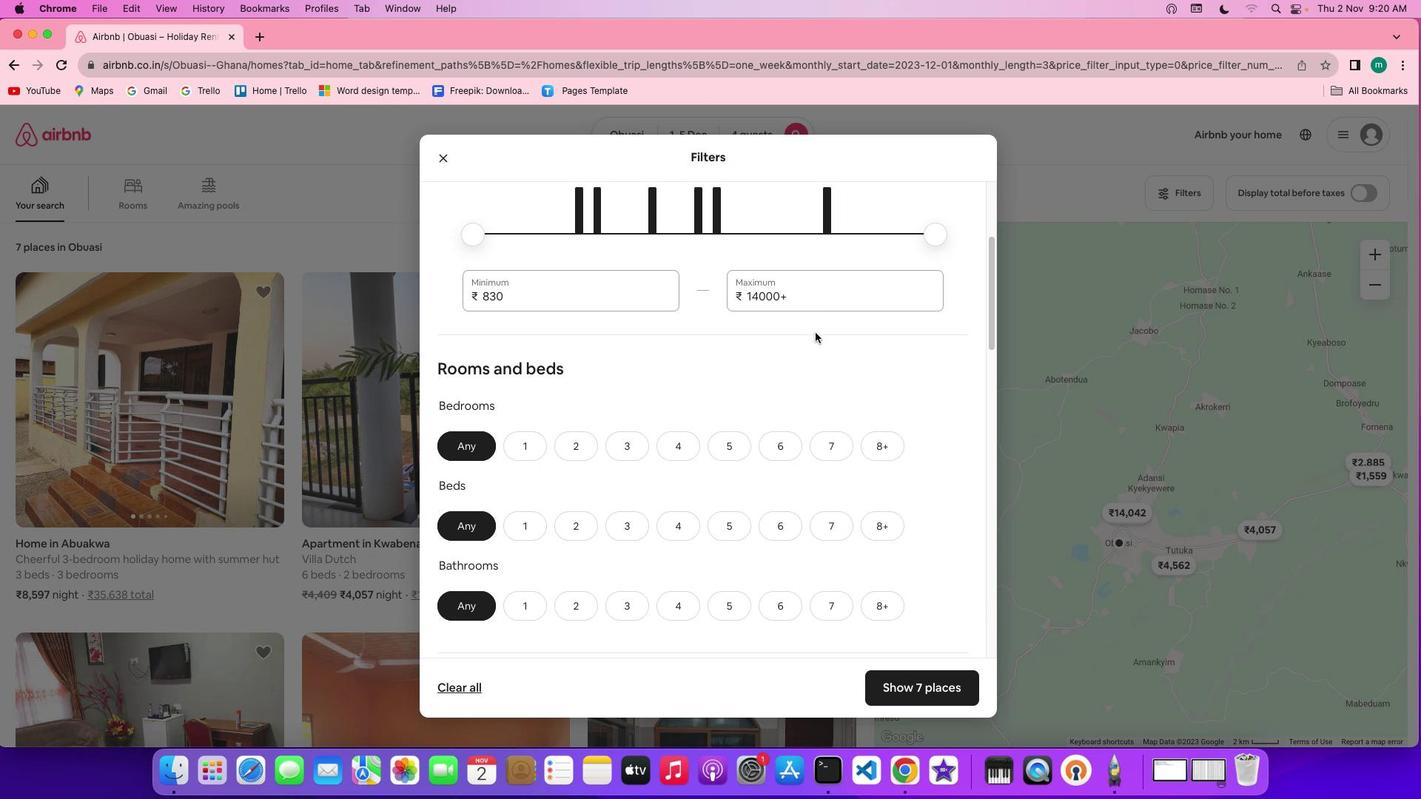 
Action: Mouse scrolled (815, 332) with delta (0, 0)
Screenshot: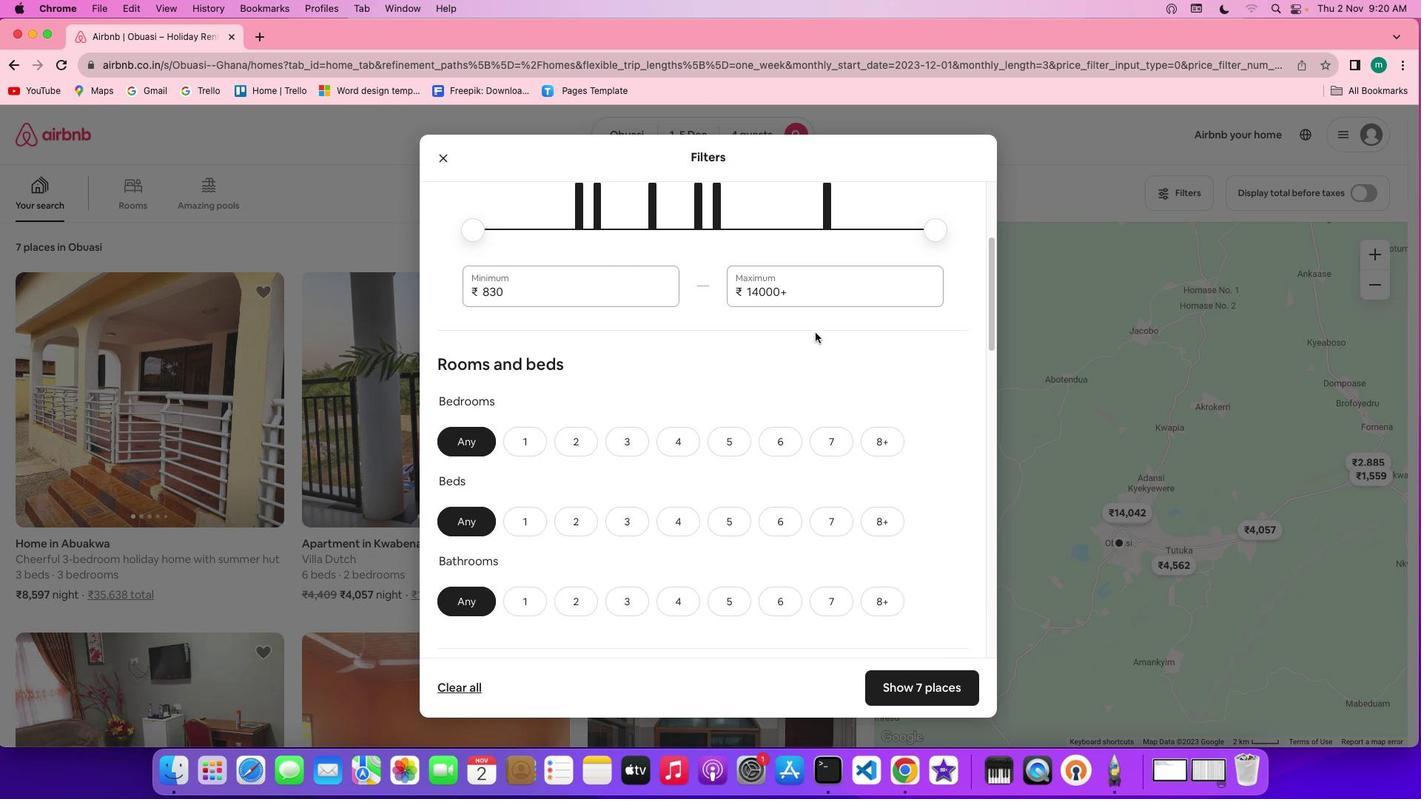 
Action: Mouse scrolled (815, 332) with delta (0, -1)
Screenshot: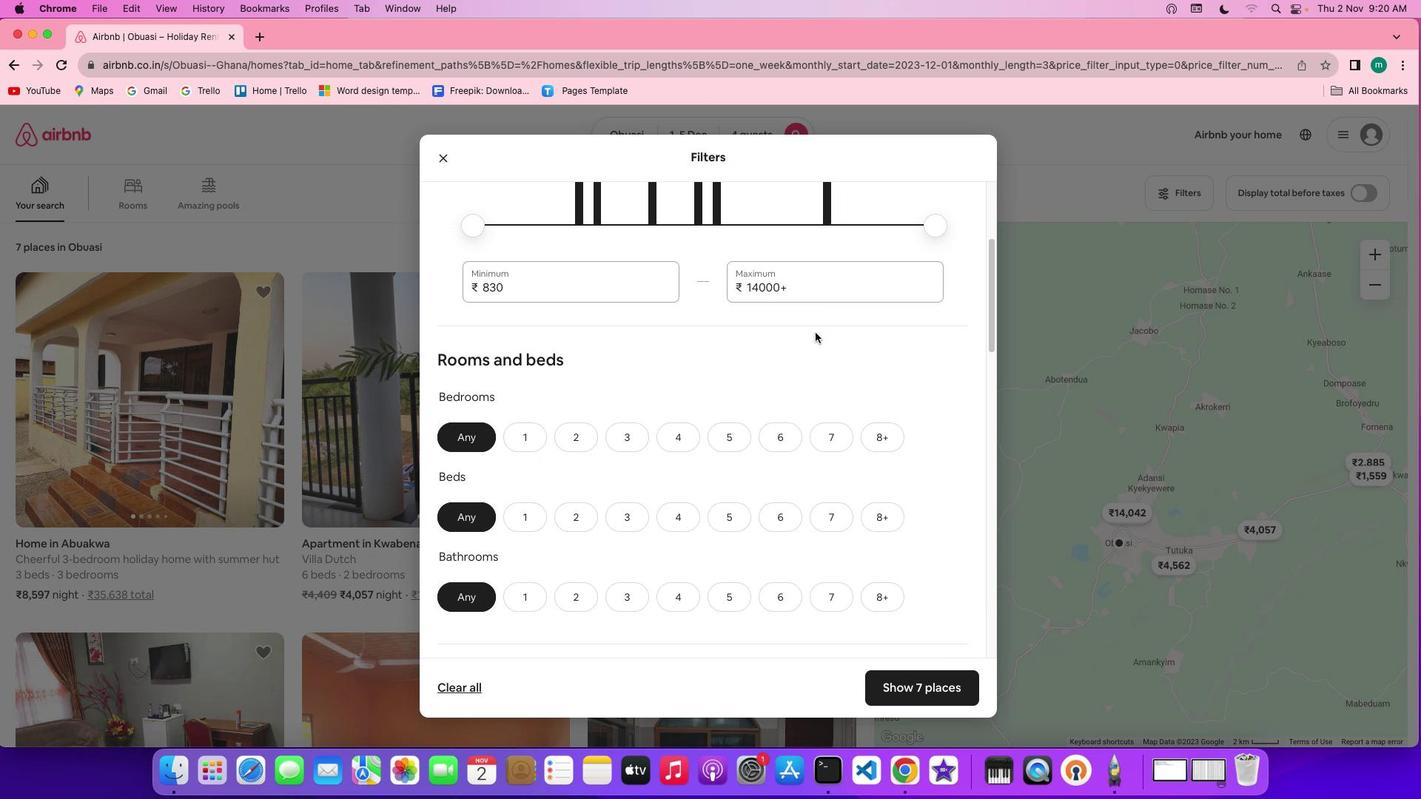 
Action: Mouse scrolled (815, 332) with delta (0, 0)
Screenshot: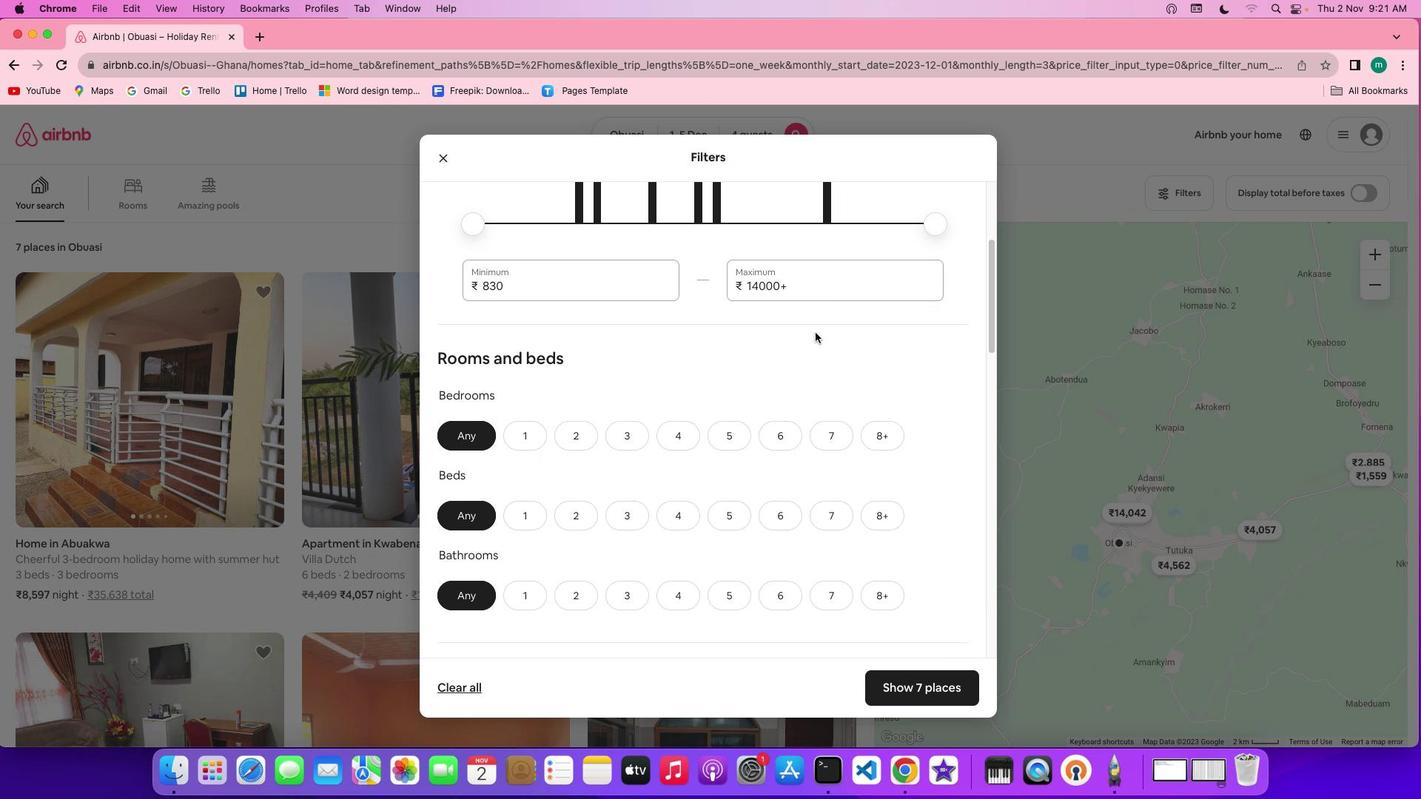 
Action: Mouse scrolled (815, 332) with delta (0, 0)
Screenshot: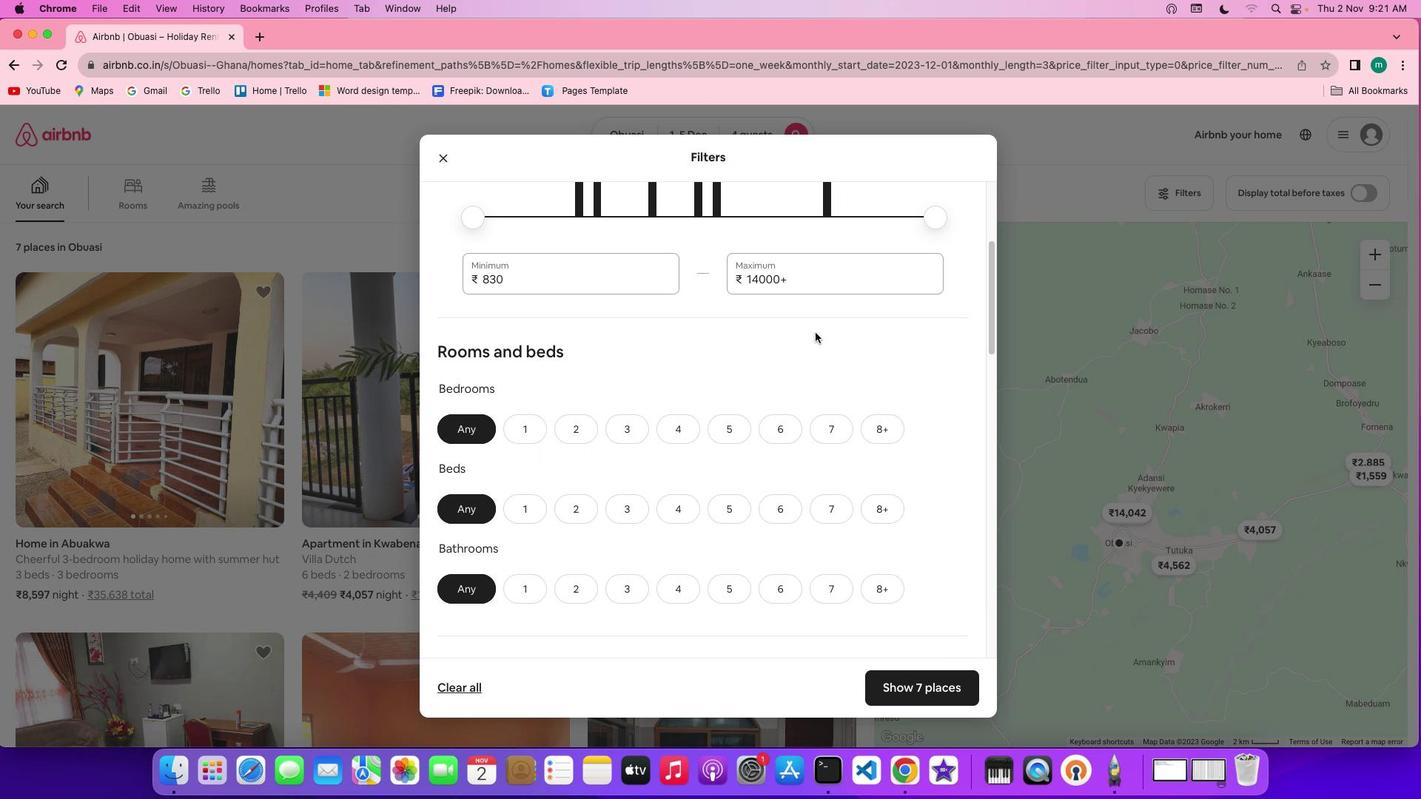 
Action: Mouse scrolled (815, 332) with delta (0, 0)
Screenshot: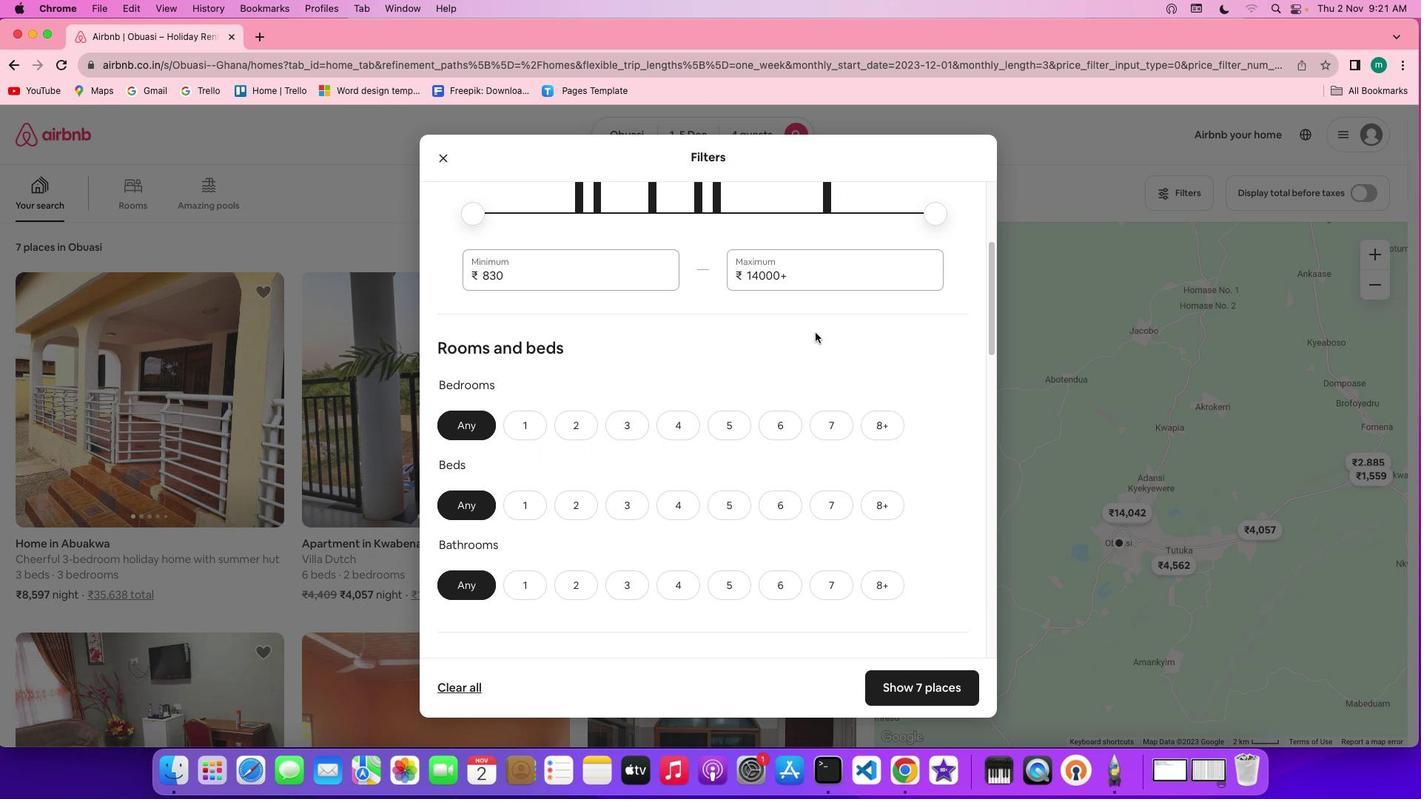 
Action: Mouse scrolled (815, 332) with delta (0, 0)
Screenshot: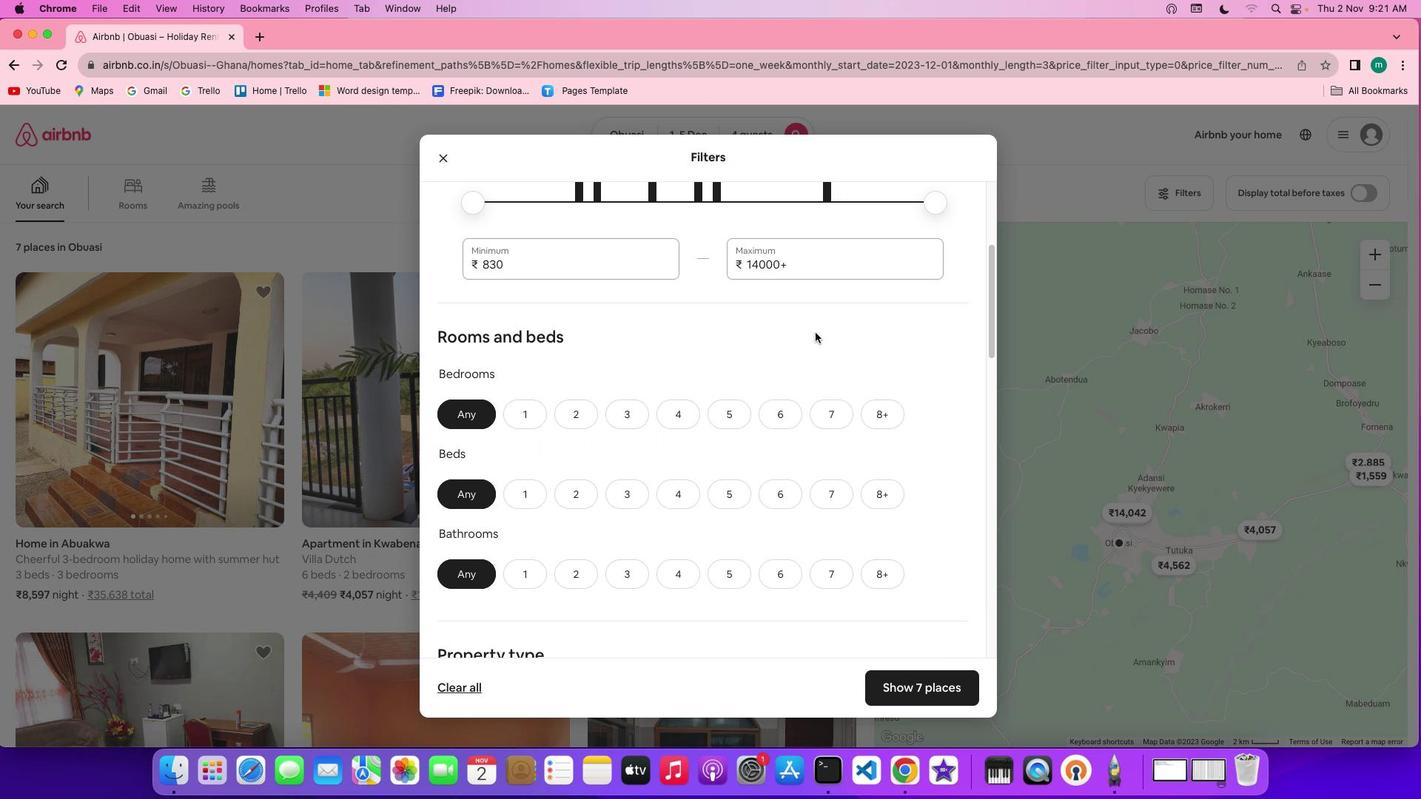 
Action: Mouse scrolled (815, 332) with delta (0, 0)
Screenshot: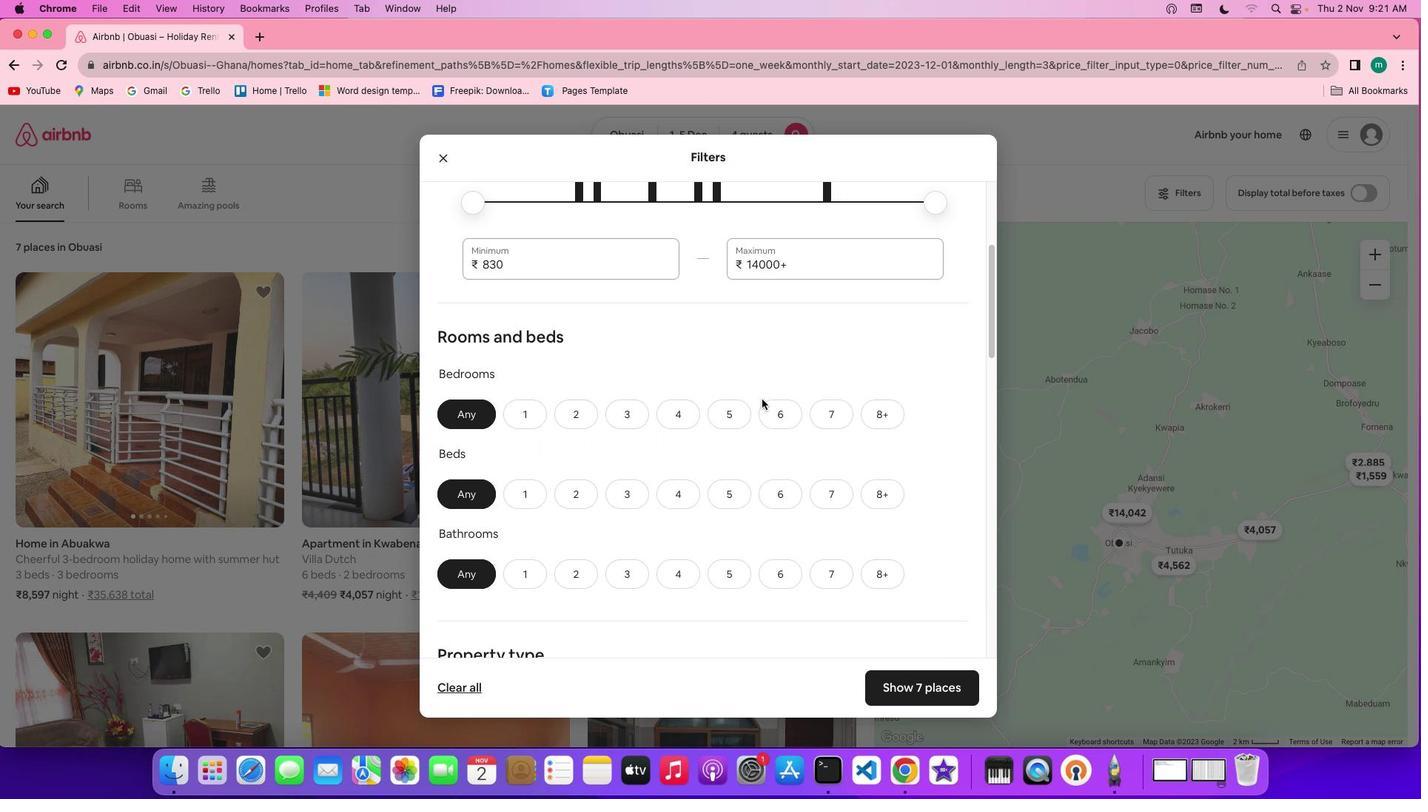 
Action: Mouse scrolled (815, 332) with delta (0, 0)
Screenshot: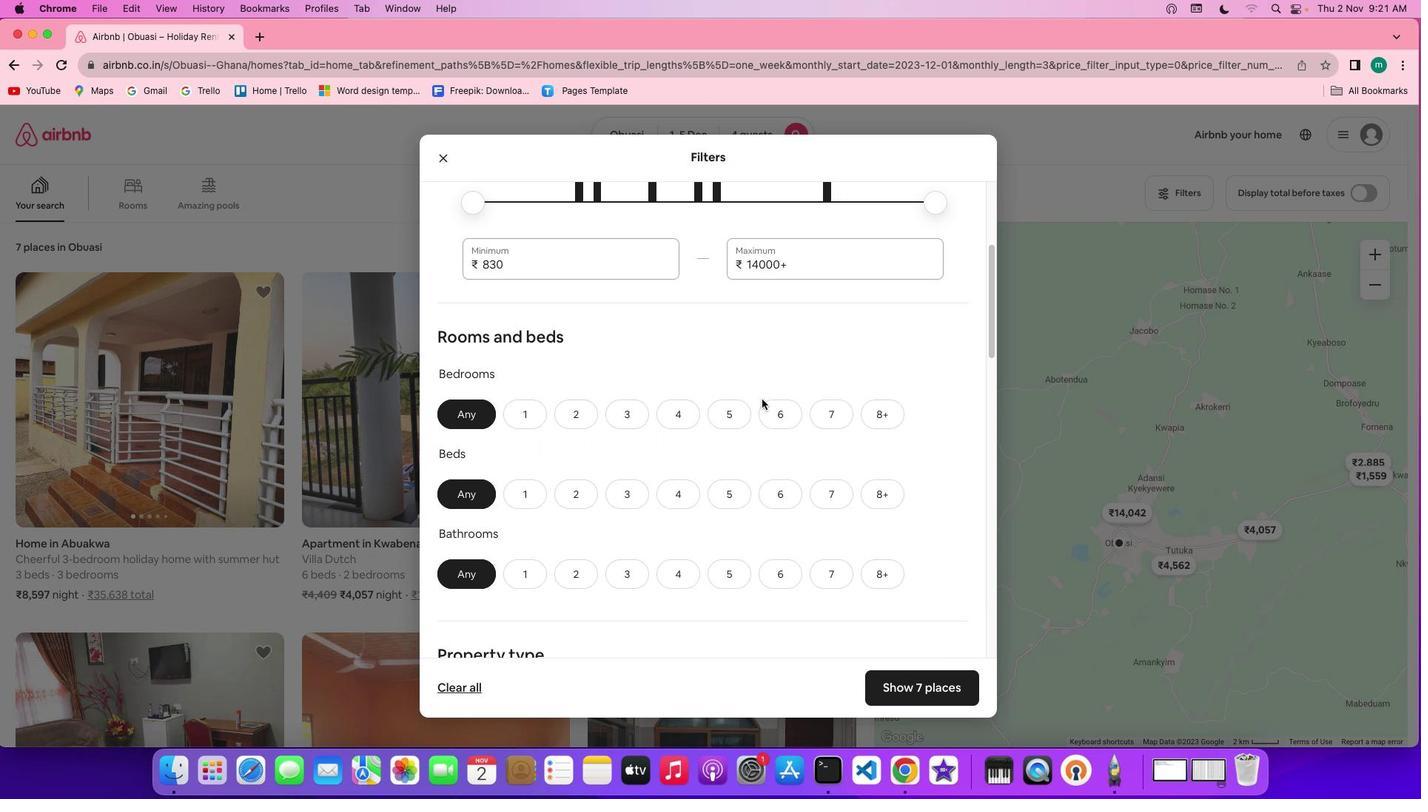
Action: Mouse scrolled (815, 332) with delta (0, 0)
Screenshot: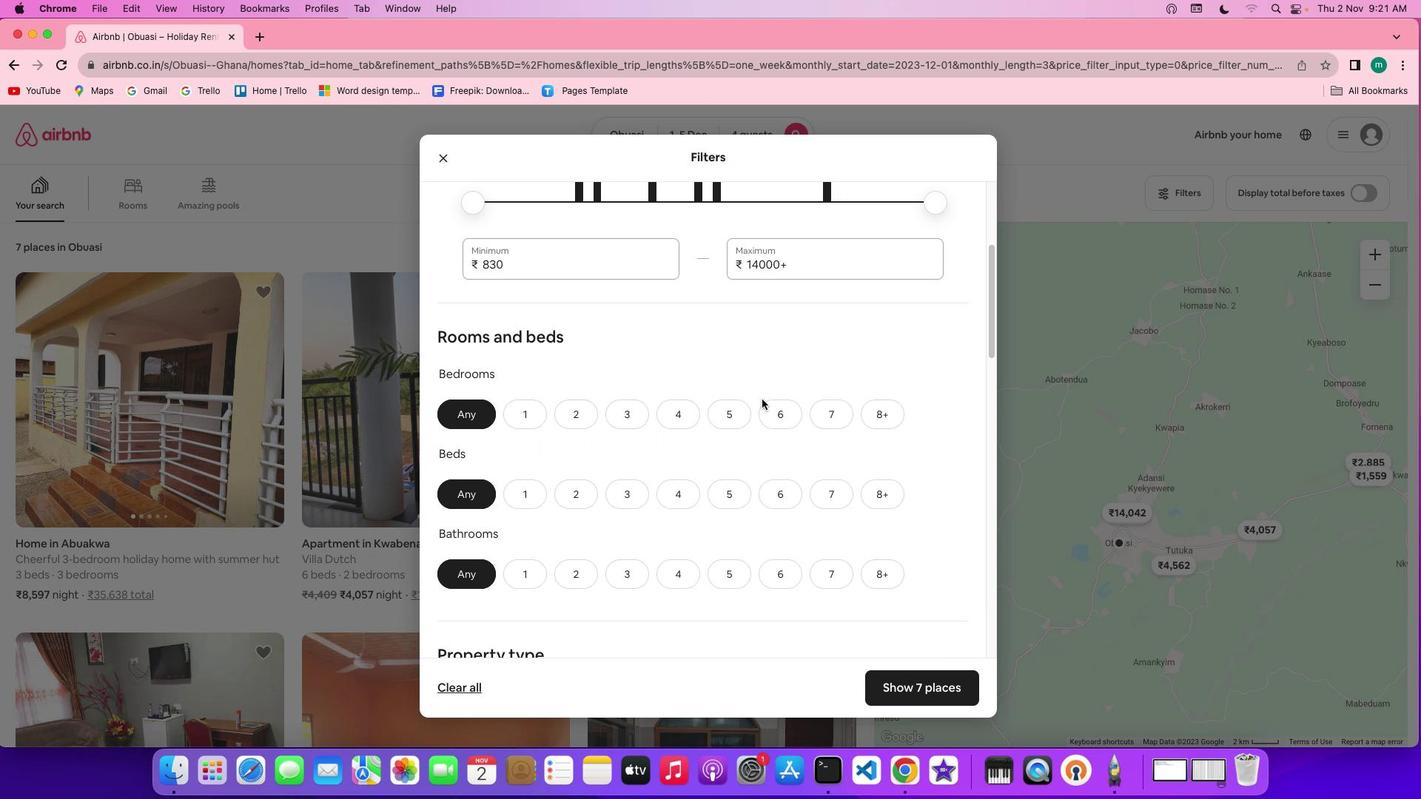 
Action: Mouse moved to (587, 418)
Screenshot: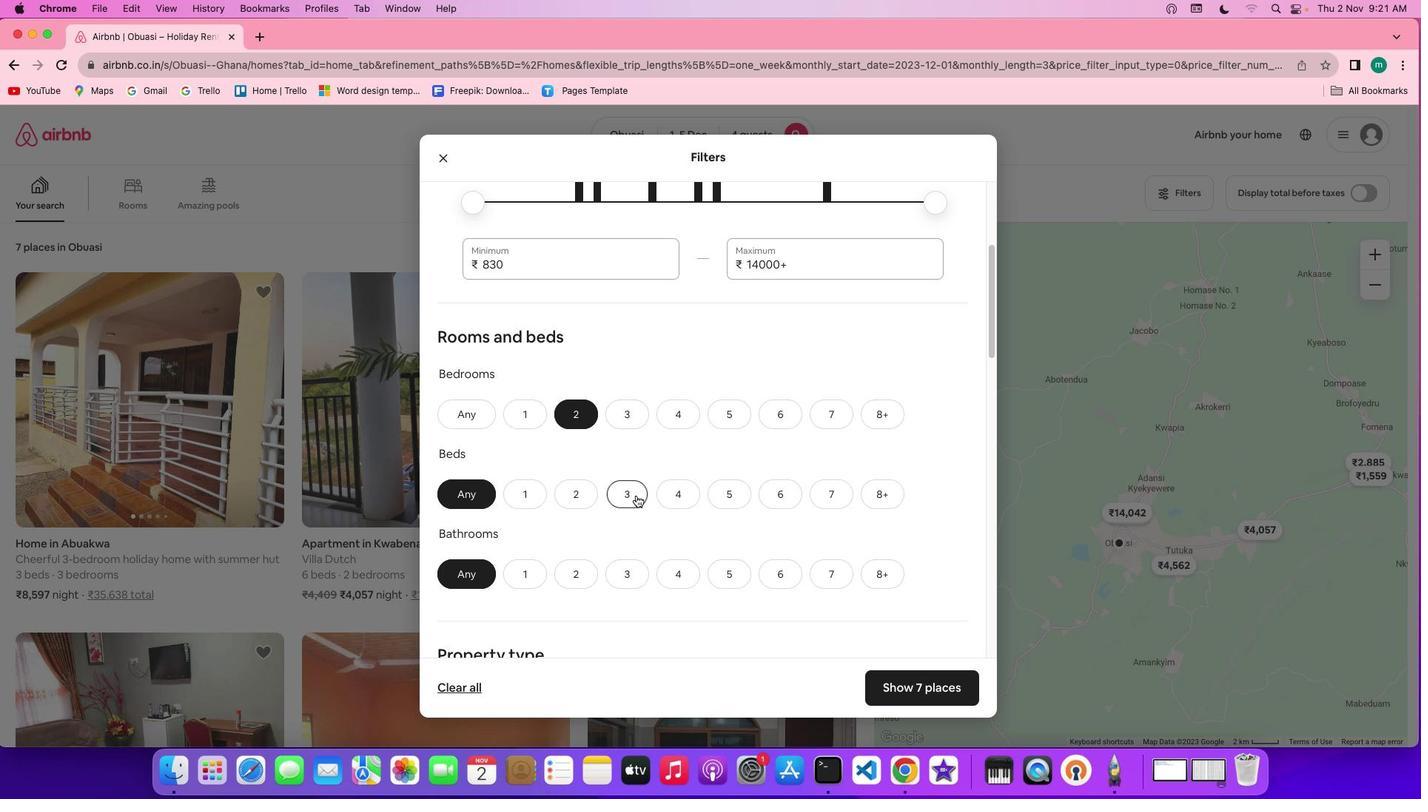 
Action: Mouse pressed left at (587, 418)
Screenshot: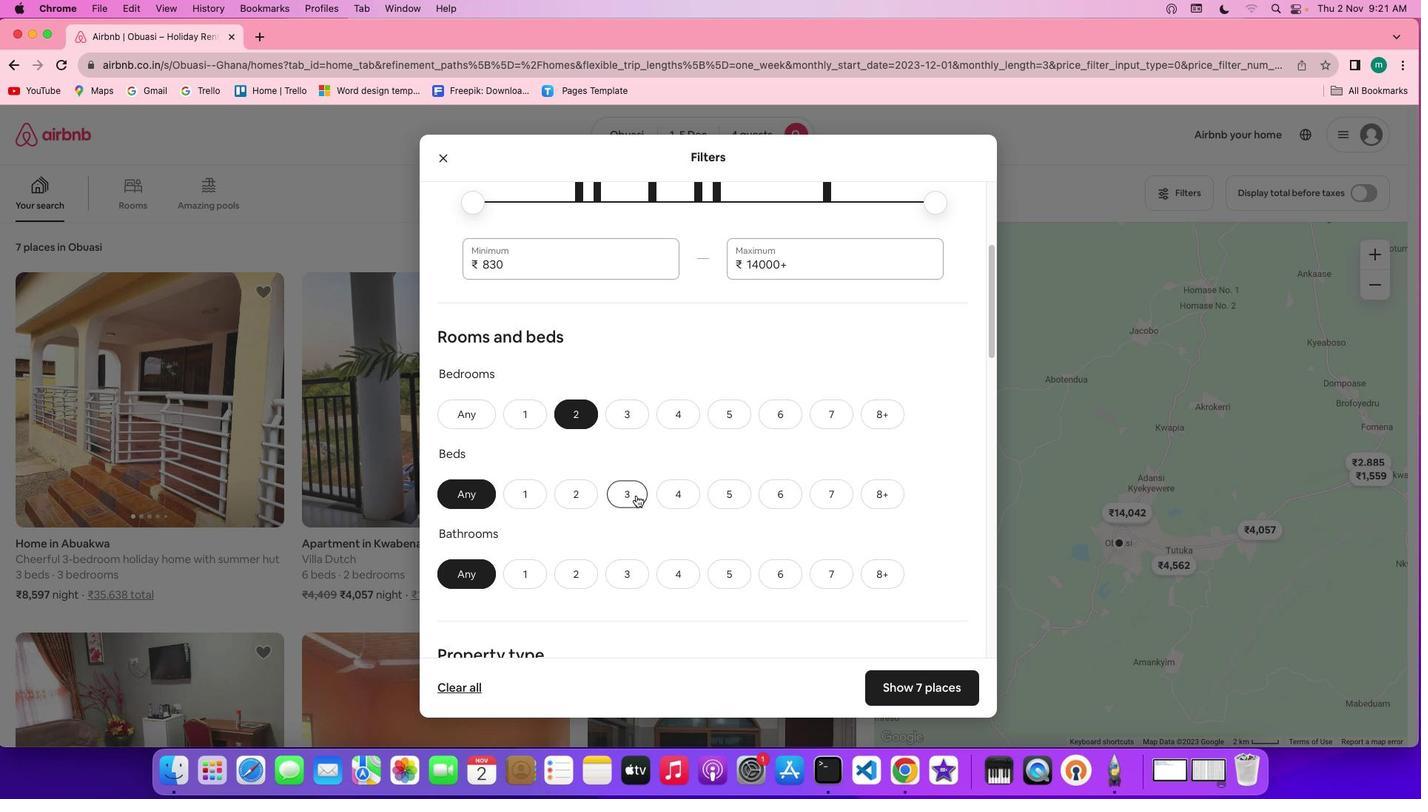 
Action: Mouse moved to (636, 496)
Screenshot: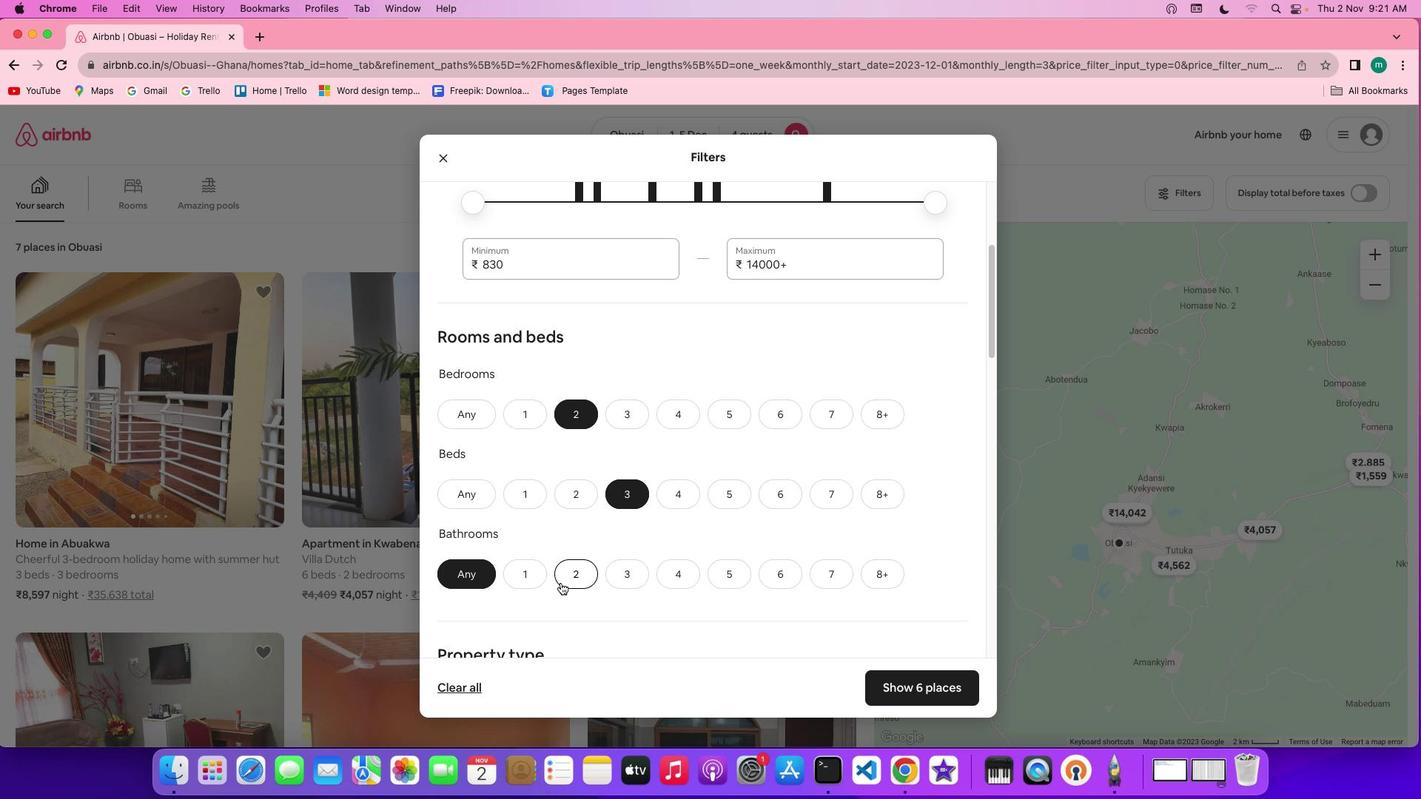 
Action: Mouse pressed left at (636, 496)
Screenshot: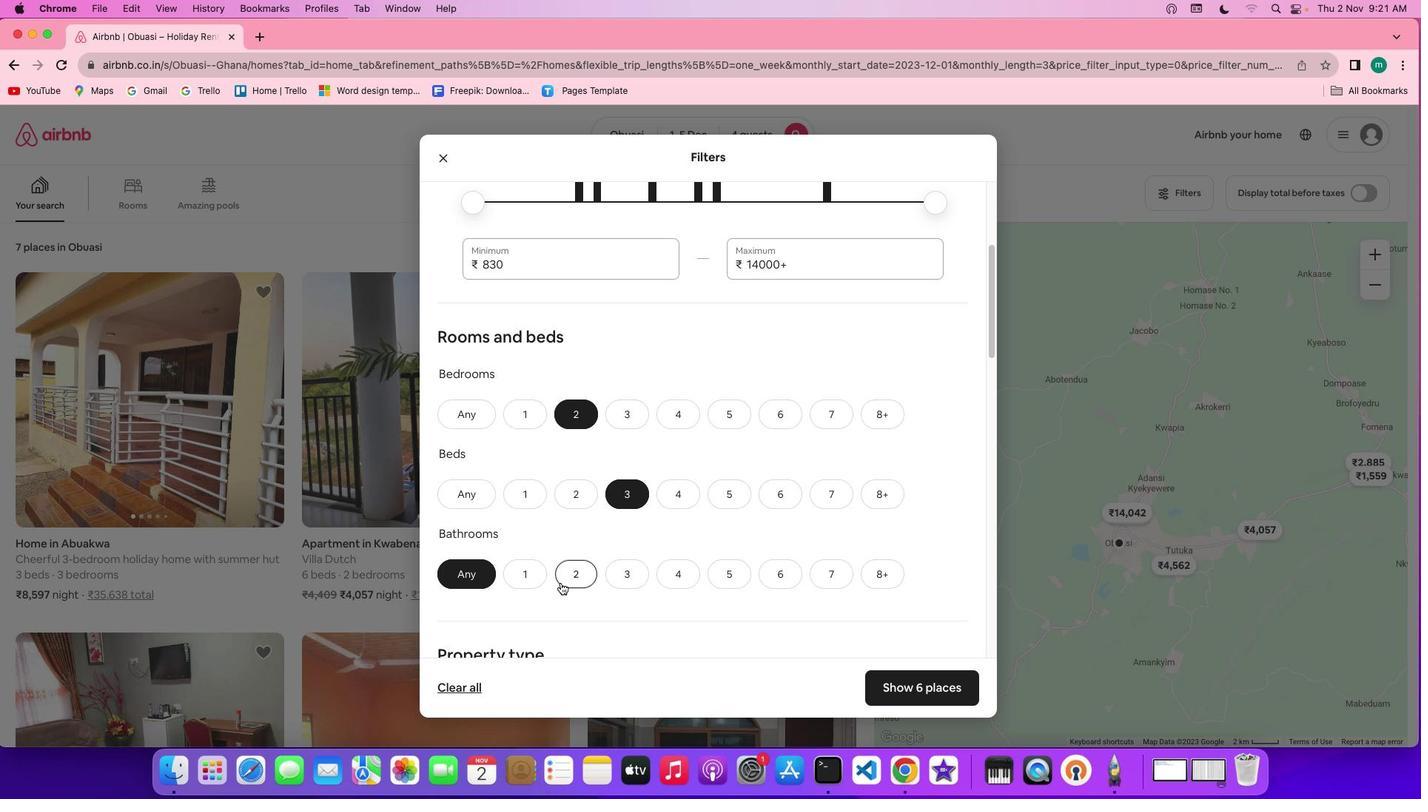 
Action: Mouse moved to (560, 582)
Screenshot: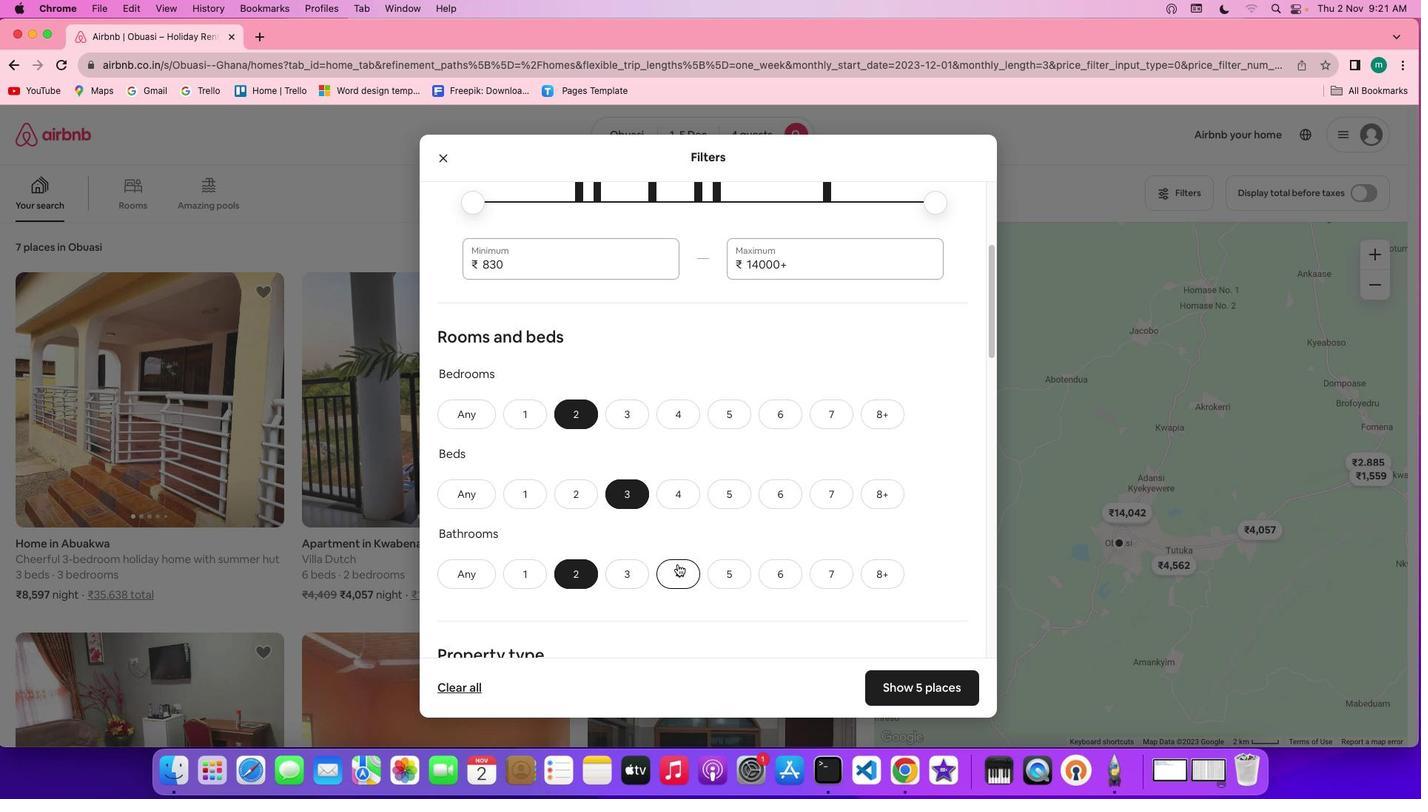 
Action: Mouse pressed left at (560, 582)
Screenshot: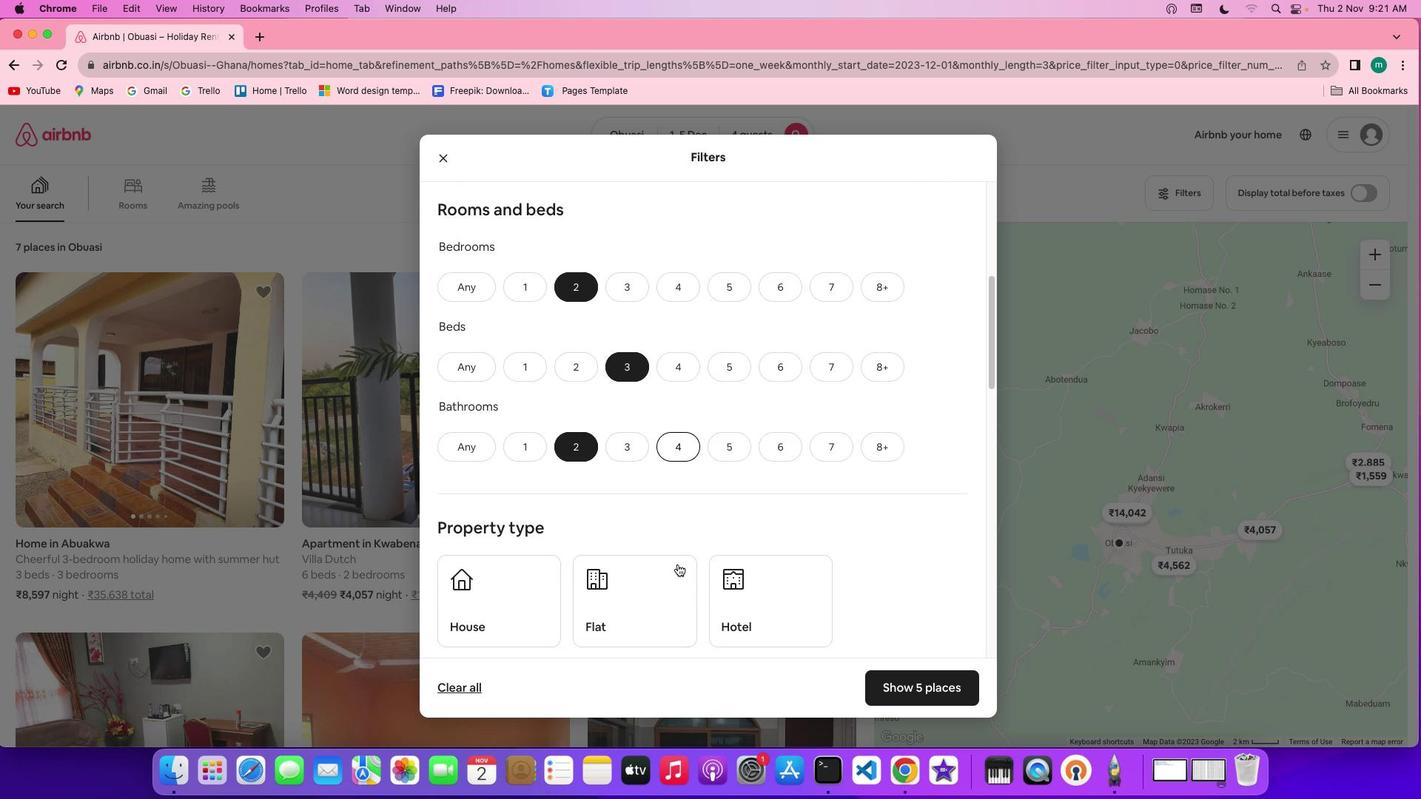 
Action: Mouse moved to (678, 564)
Screenshot: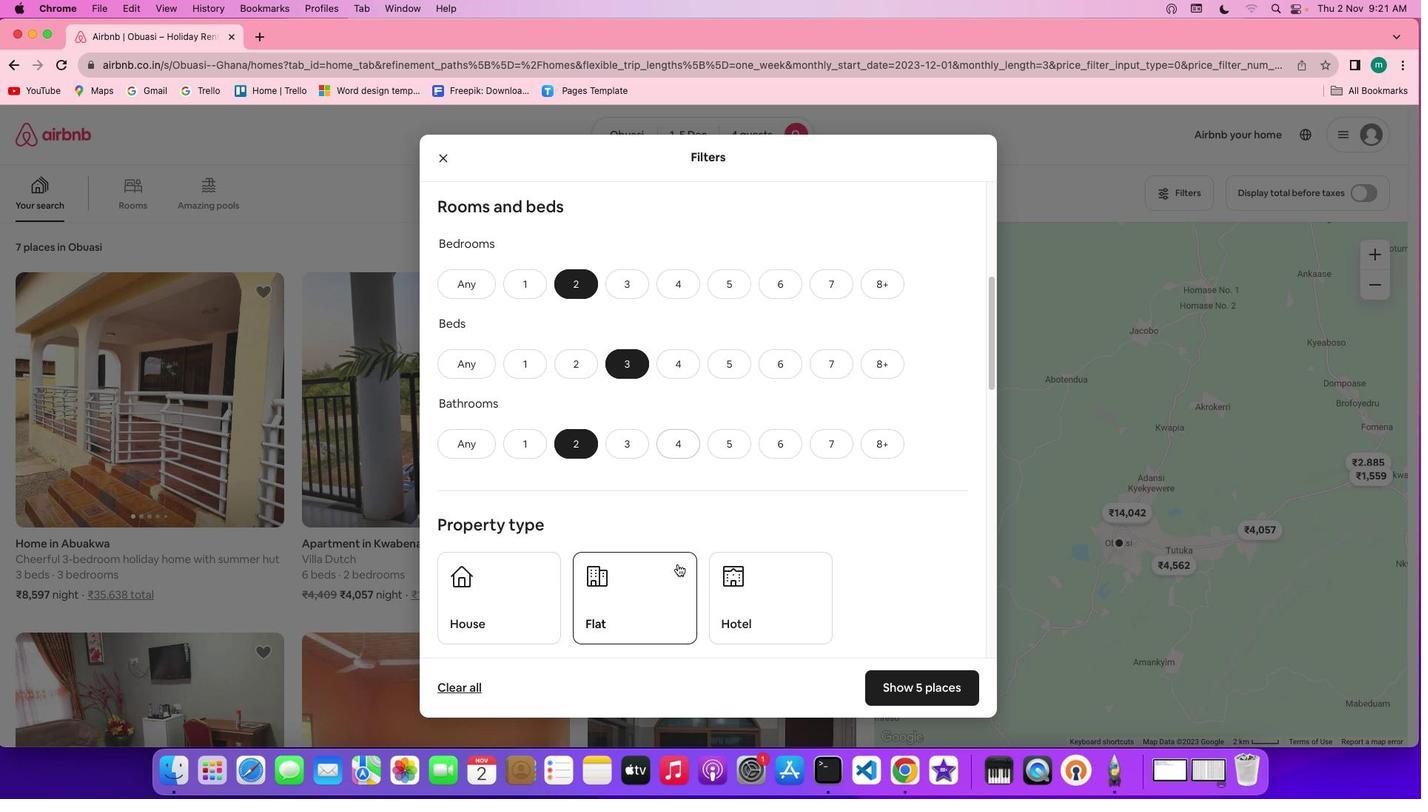 
Action: Mouse scrolled (678, 564) with delta (0, 0)
Screenshot: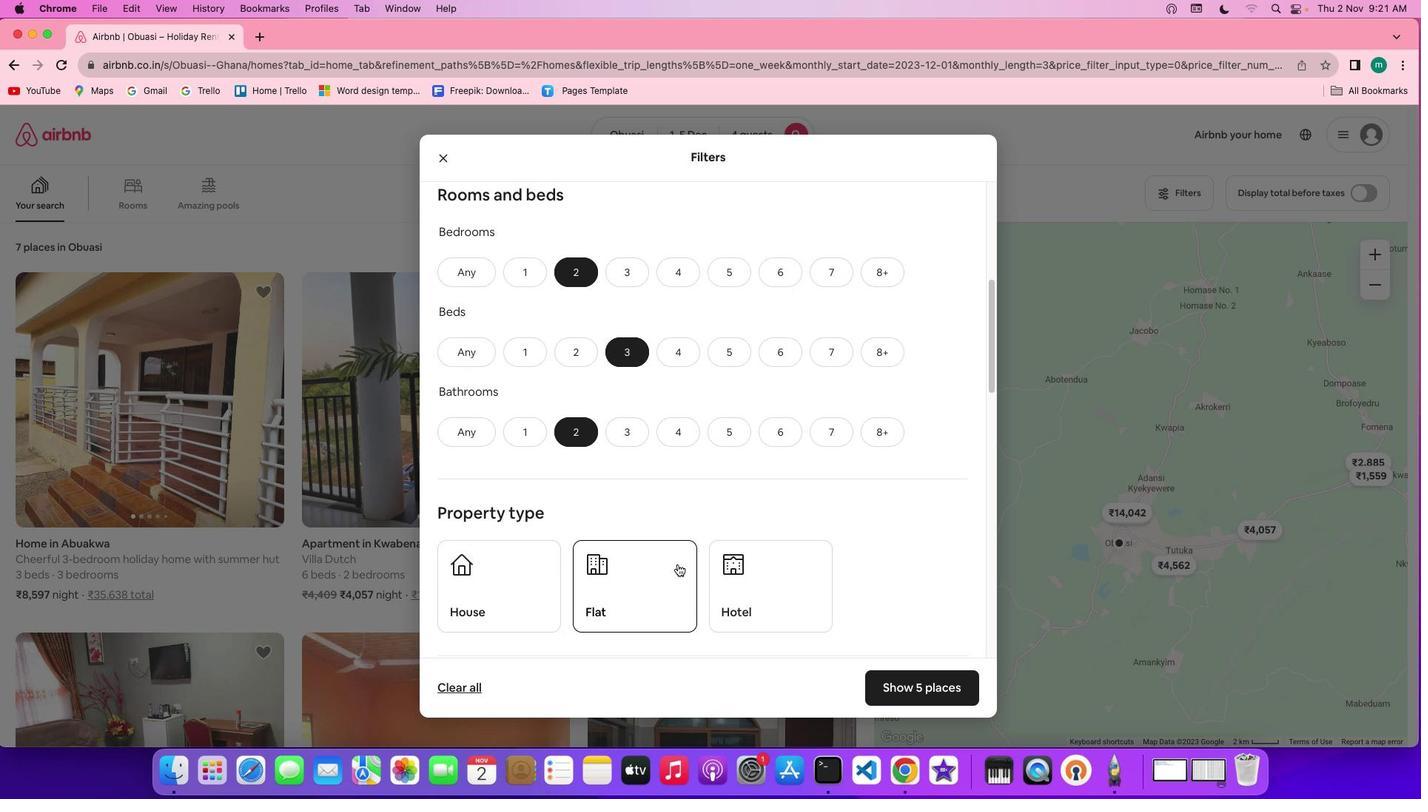 
Action: Mouse scrolled (678, 564) with delta (0, 0)
Screenshot: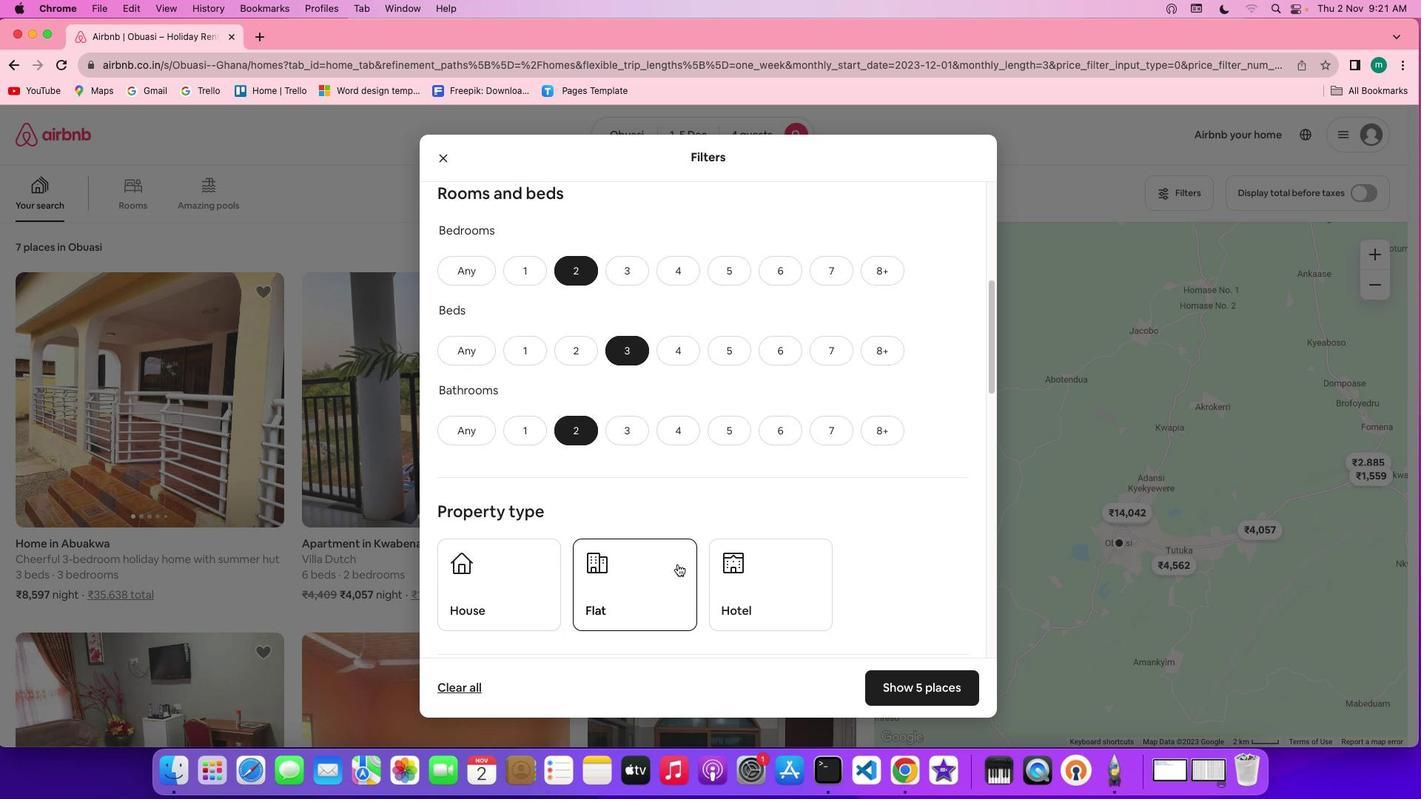 
Action: Mouse scrolled (678, 564) with delta (0, -2)
Screenshot: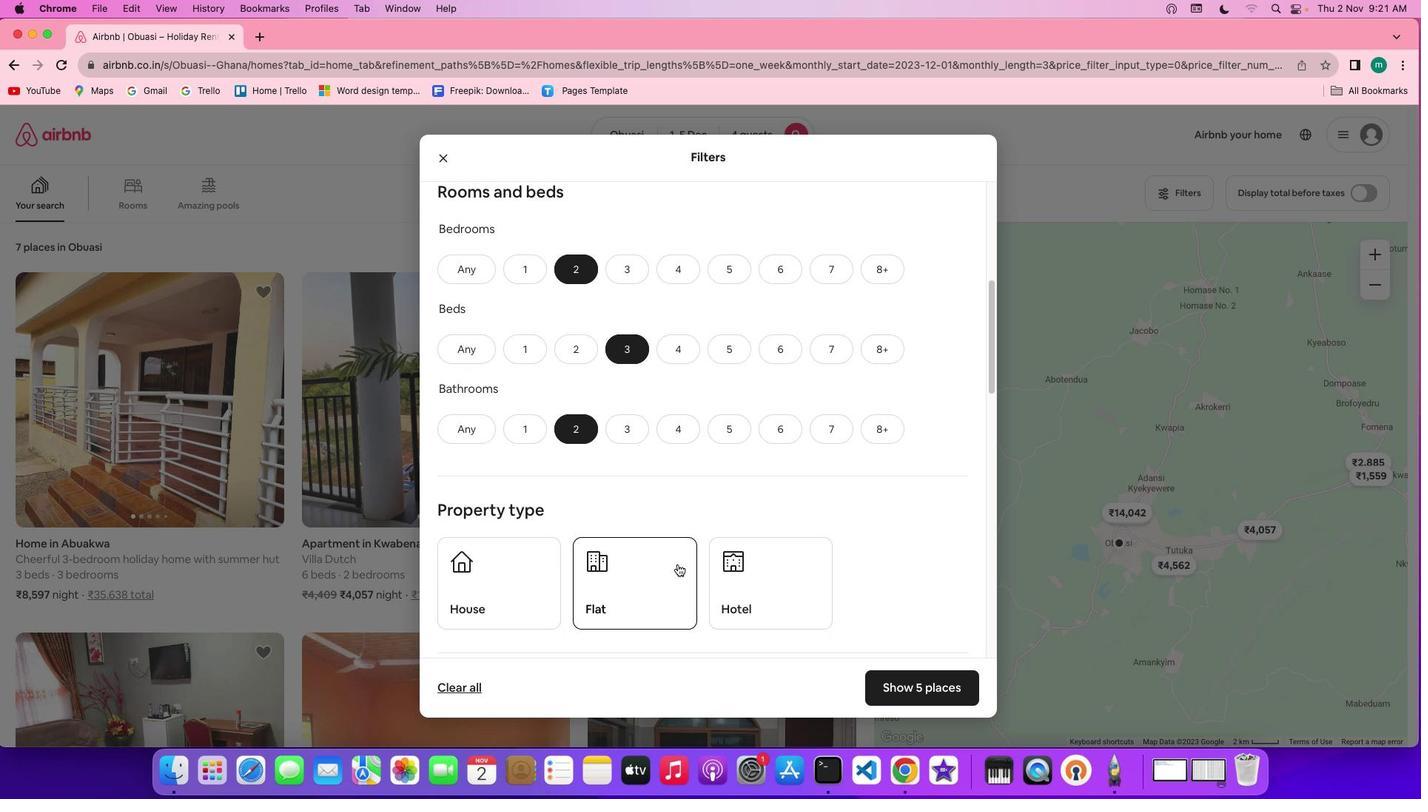 
Action: Mouse scrolled (678, 564) with delta (0, 0)
Screenshot: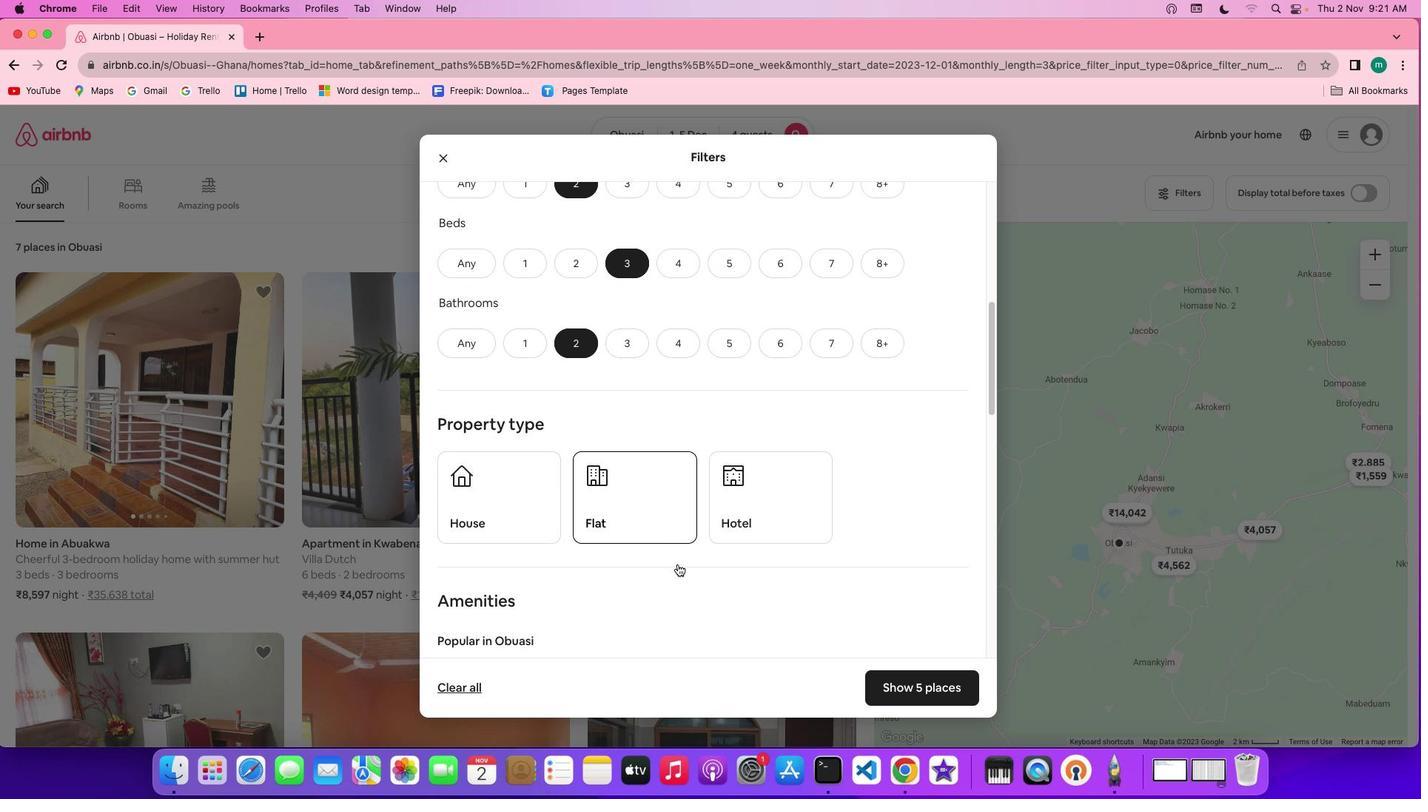 
Action: Mouse scrolled (678, 564) with delta (0, 0)
Screenshot: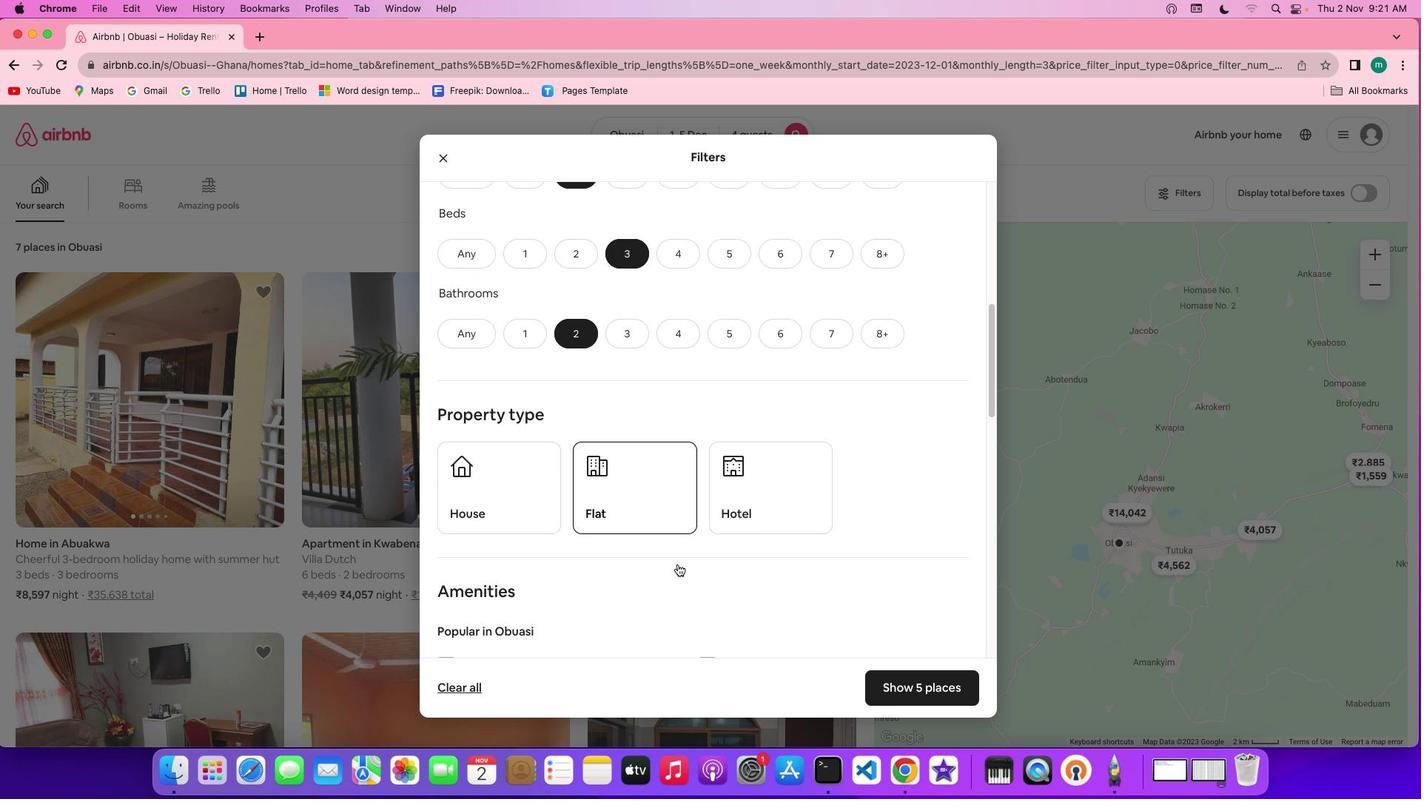 
Action: Mouse scrolled (678, 564) with delta (0, 0)
Screenshot: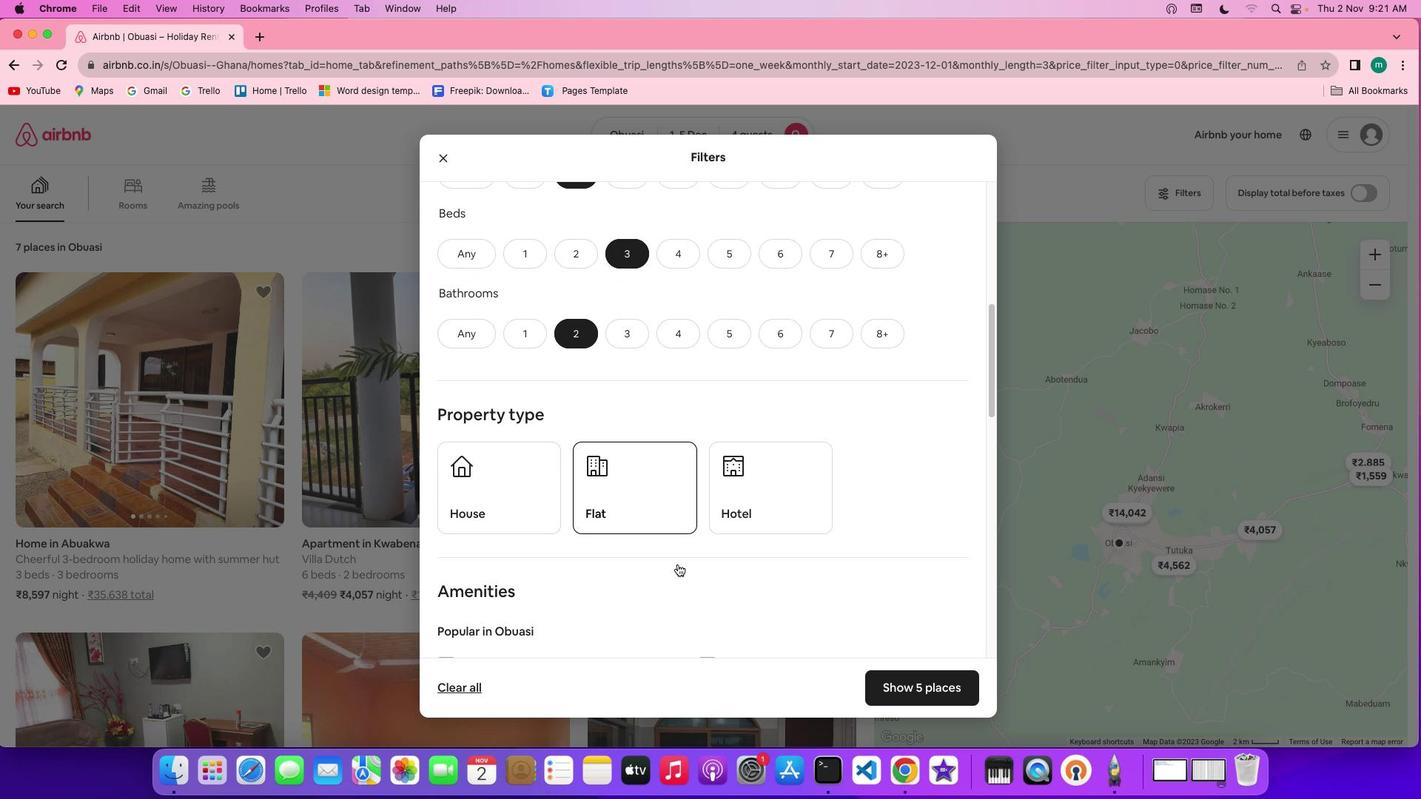 
Action: Mouse scrolled (678, 564) with delta (0, 0)
Screenshot: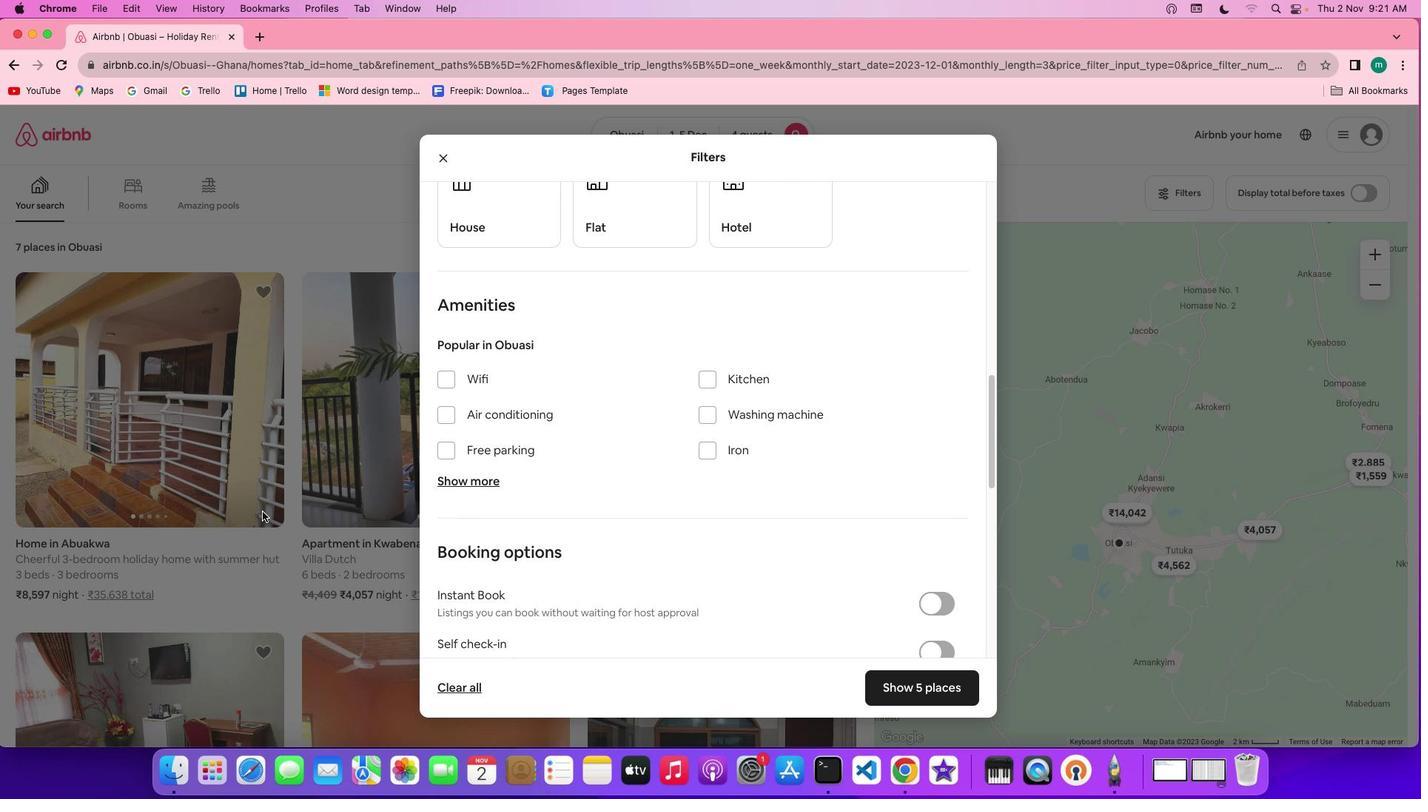 
Action: Mouse scrolled (678, 564) with delta (0, 0)
Screenshot: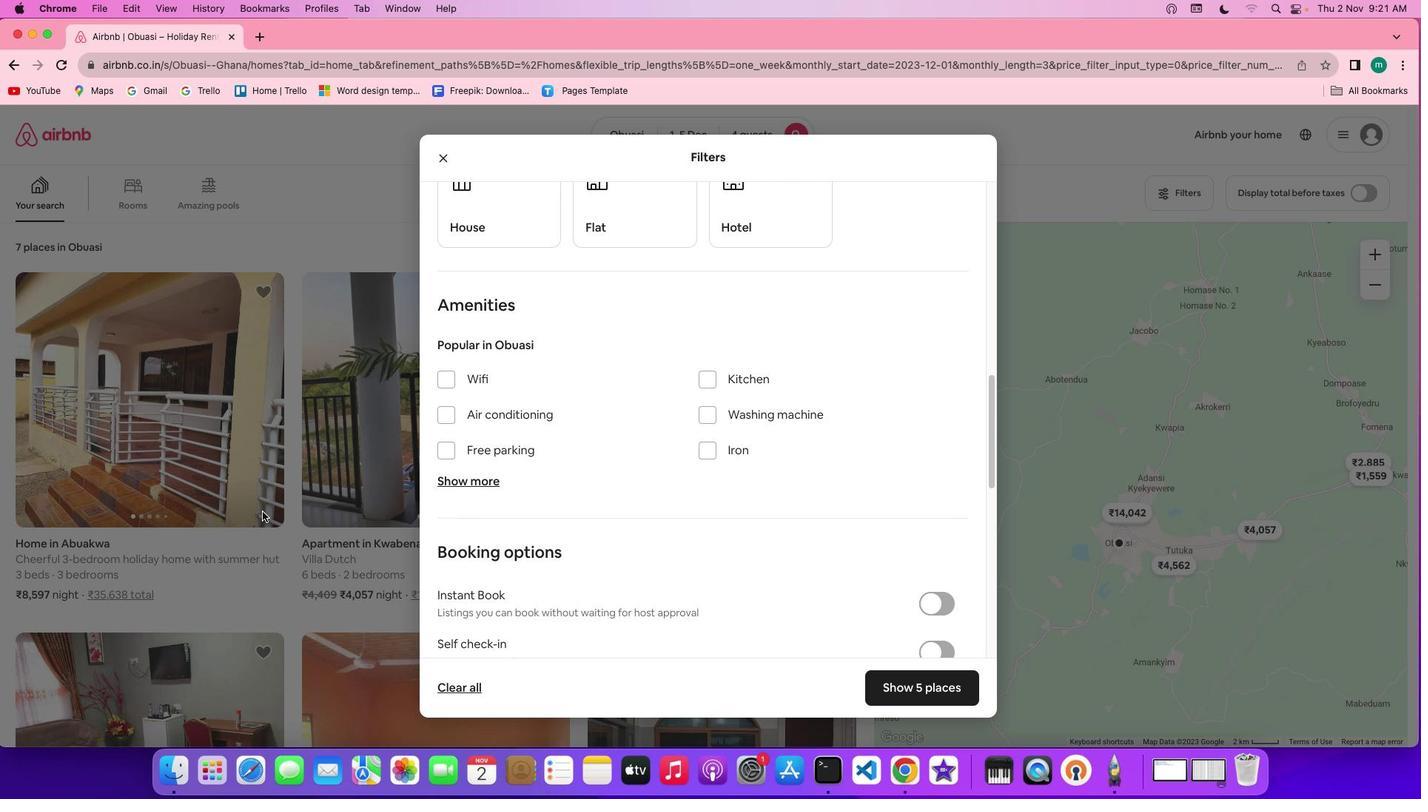 
Action: Mouse scrolled (678, 564) with delta (0, -1)
Screenshot: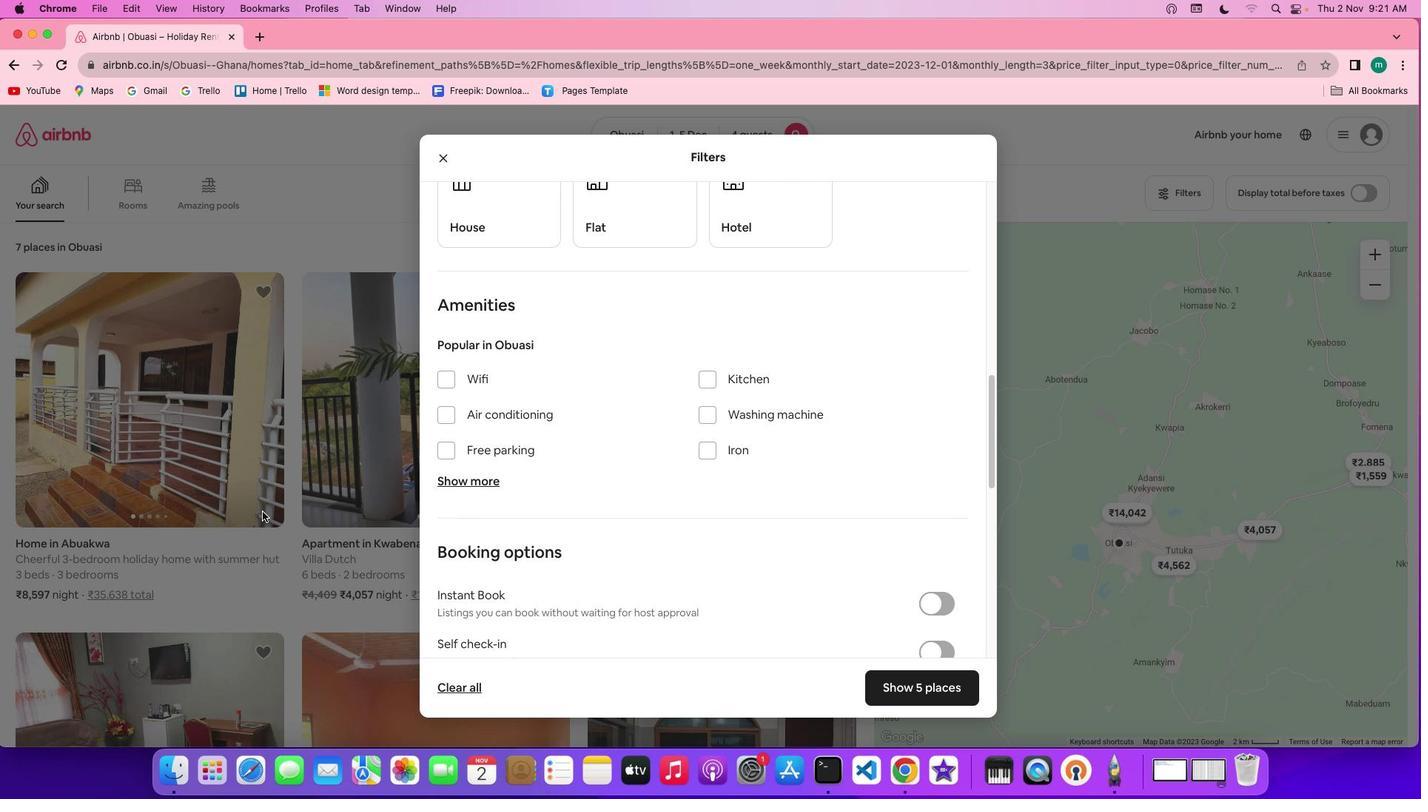 
Action: Mouse scrolled (678, 564) with delta (0, 0)
Screenshot: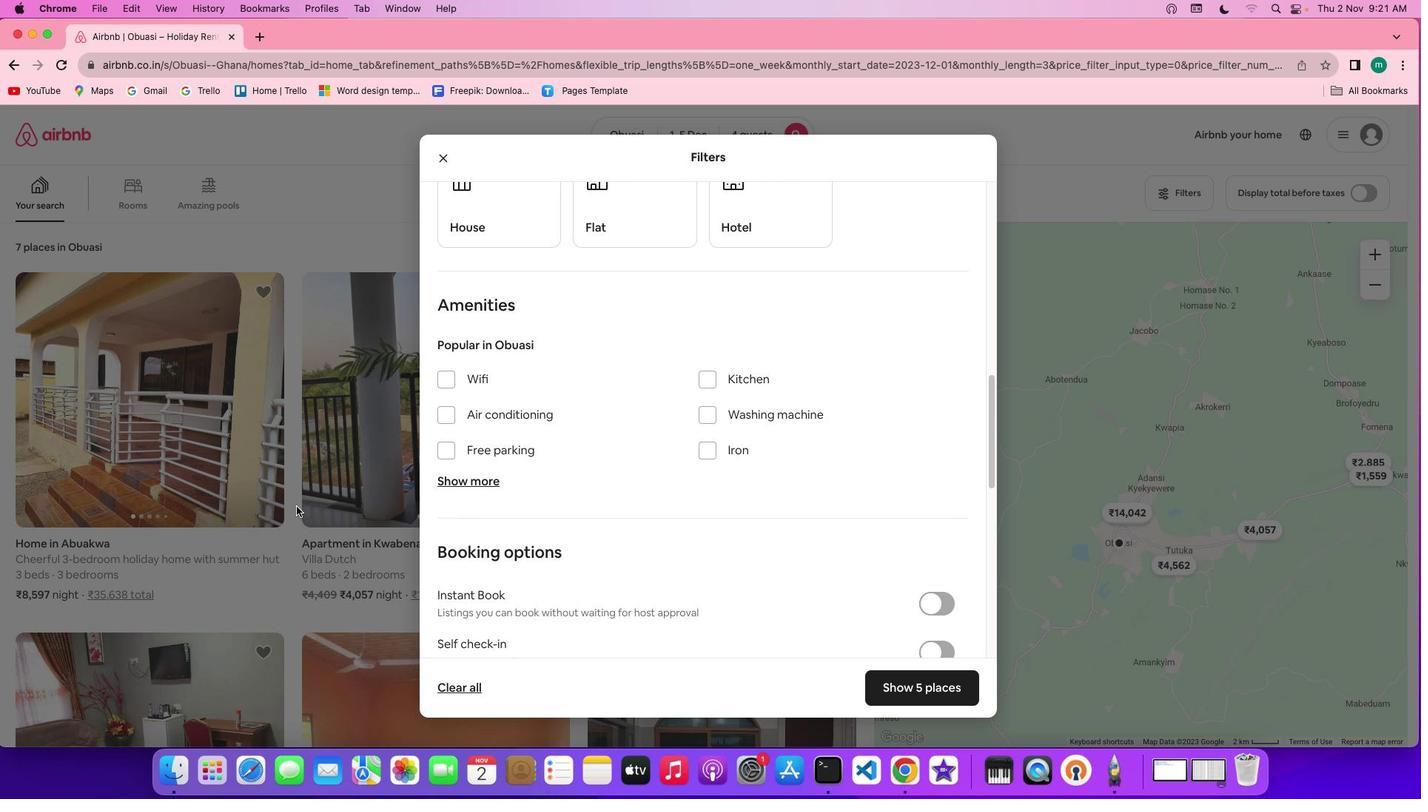 
Action: Mouse scrolled (678, 564) with delta (0, 0)
Screenshot: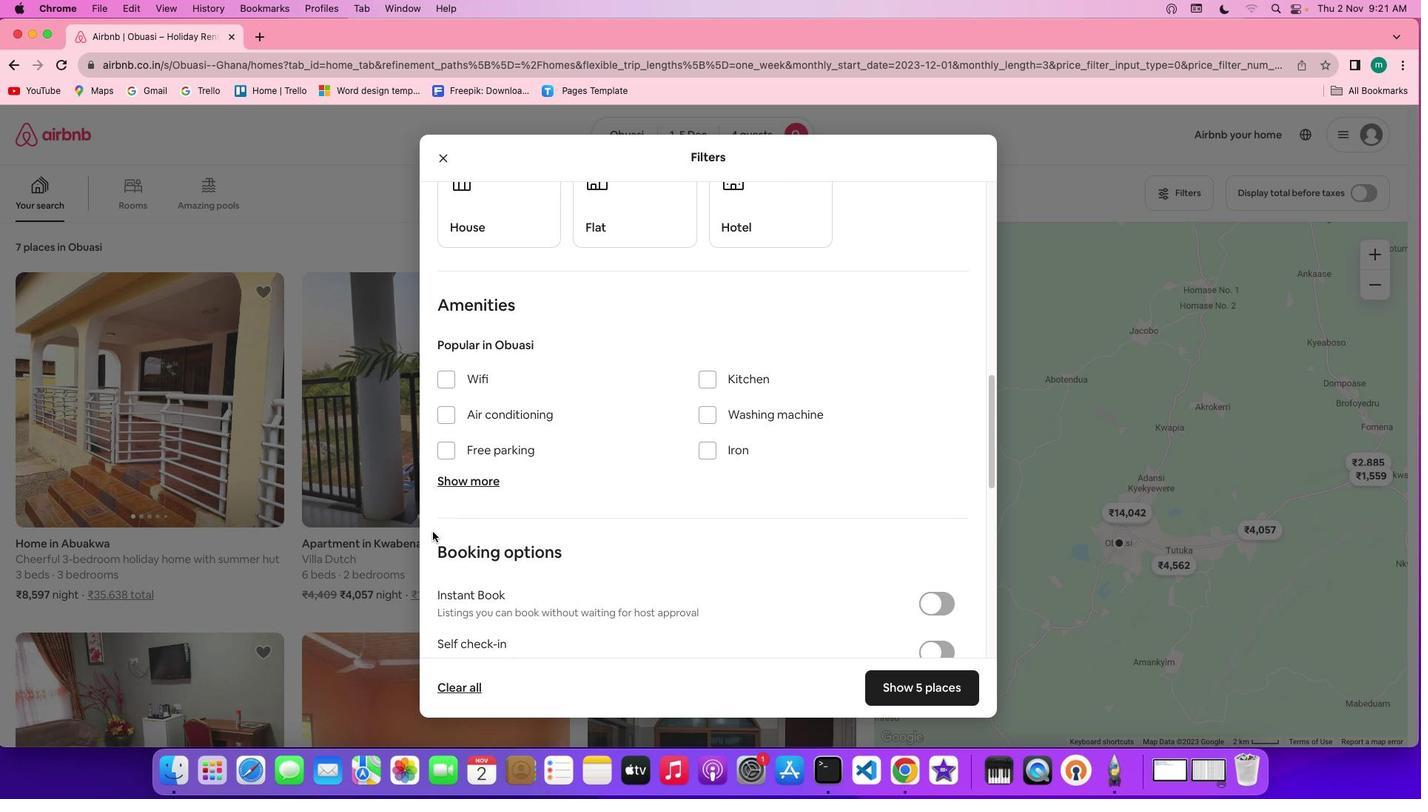 
Action: Mouse scrolled (678, 564) with delta (0, 0)
Screenshot: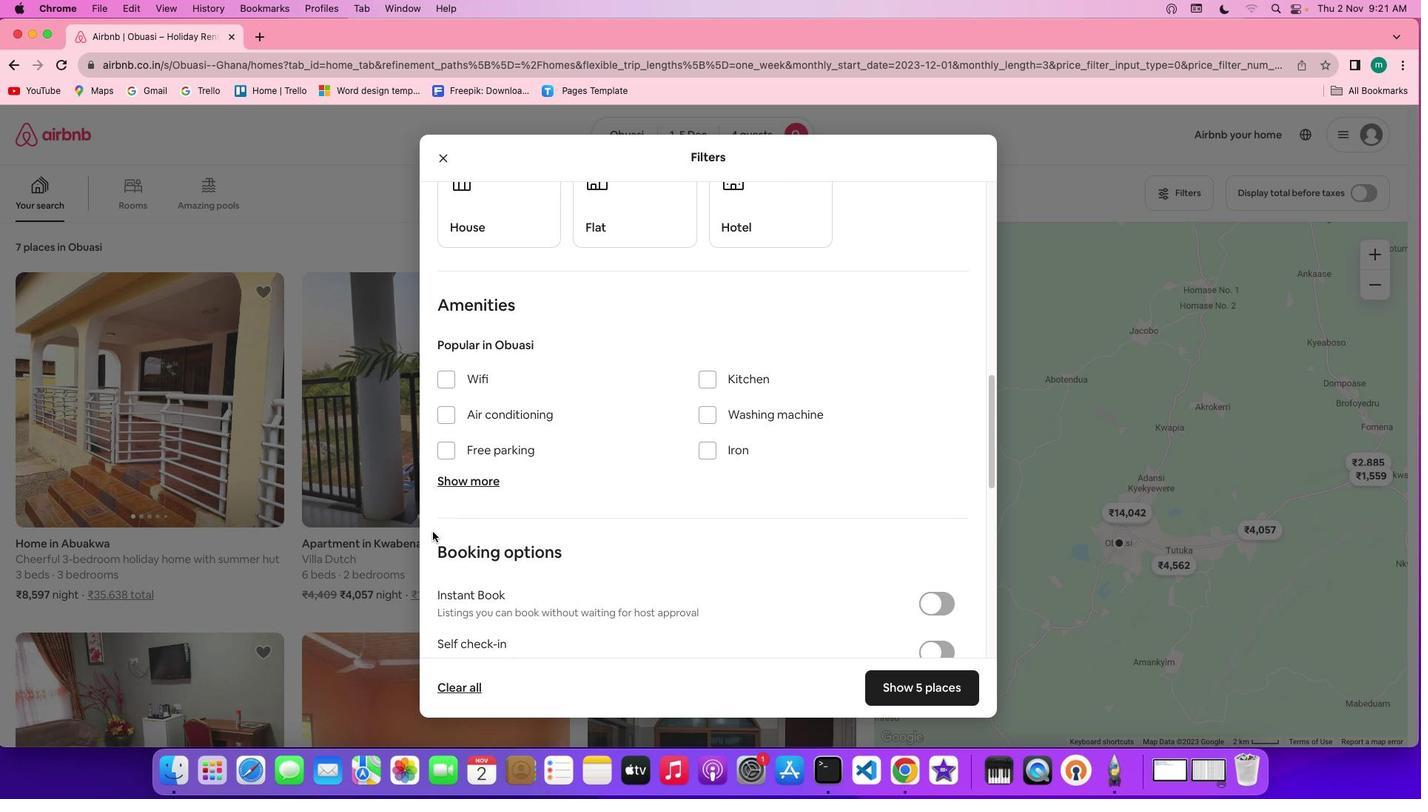 
Action: Mouse scrolled (678, 564) with delta (0, -2)
Screenshot: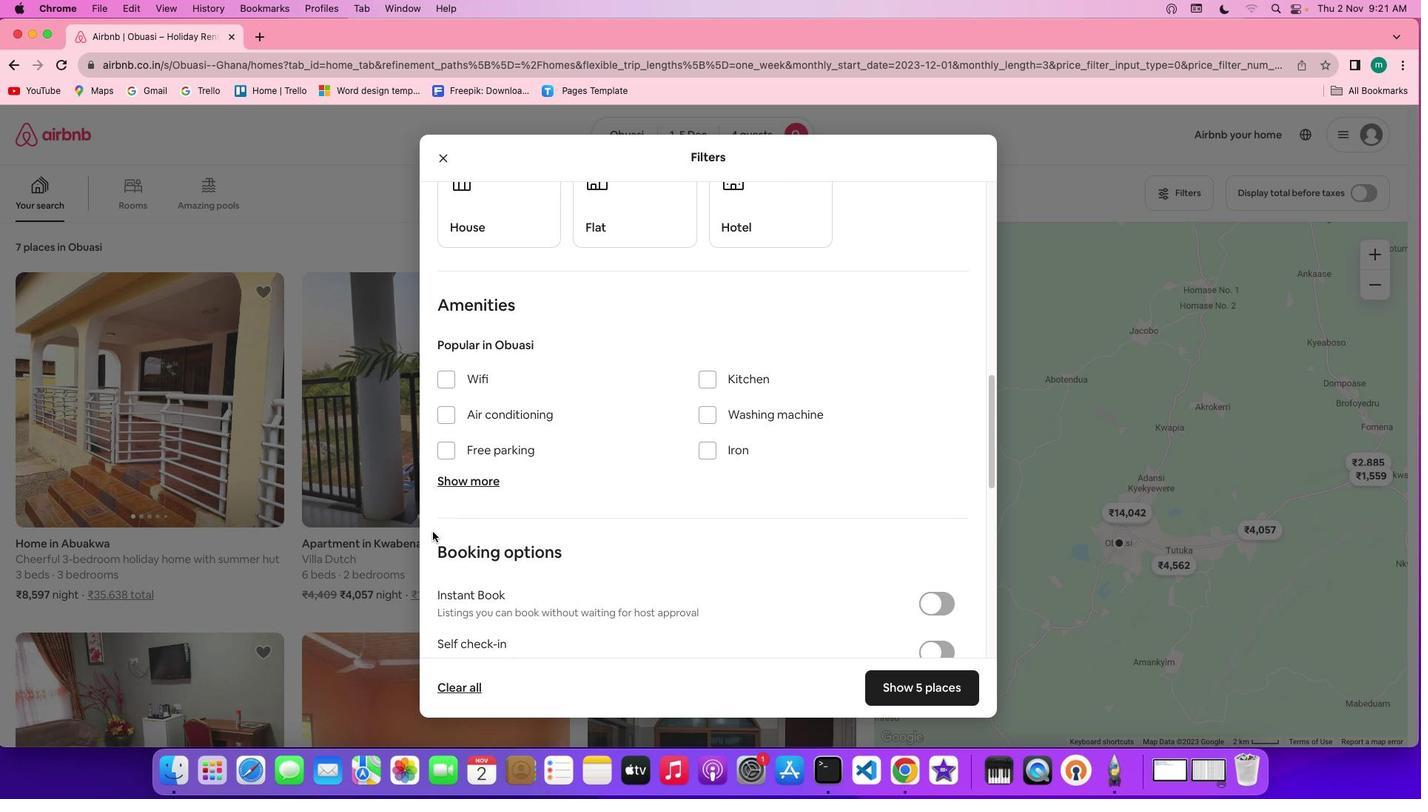 
Action: Mouse scrolled (678, 564) with delta (0, -3)
Screenshot: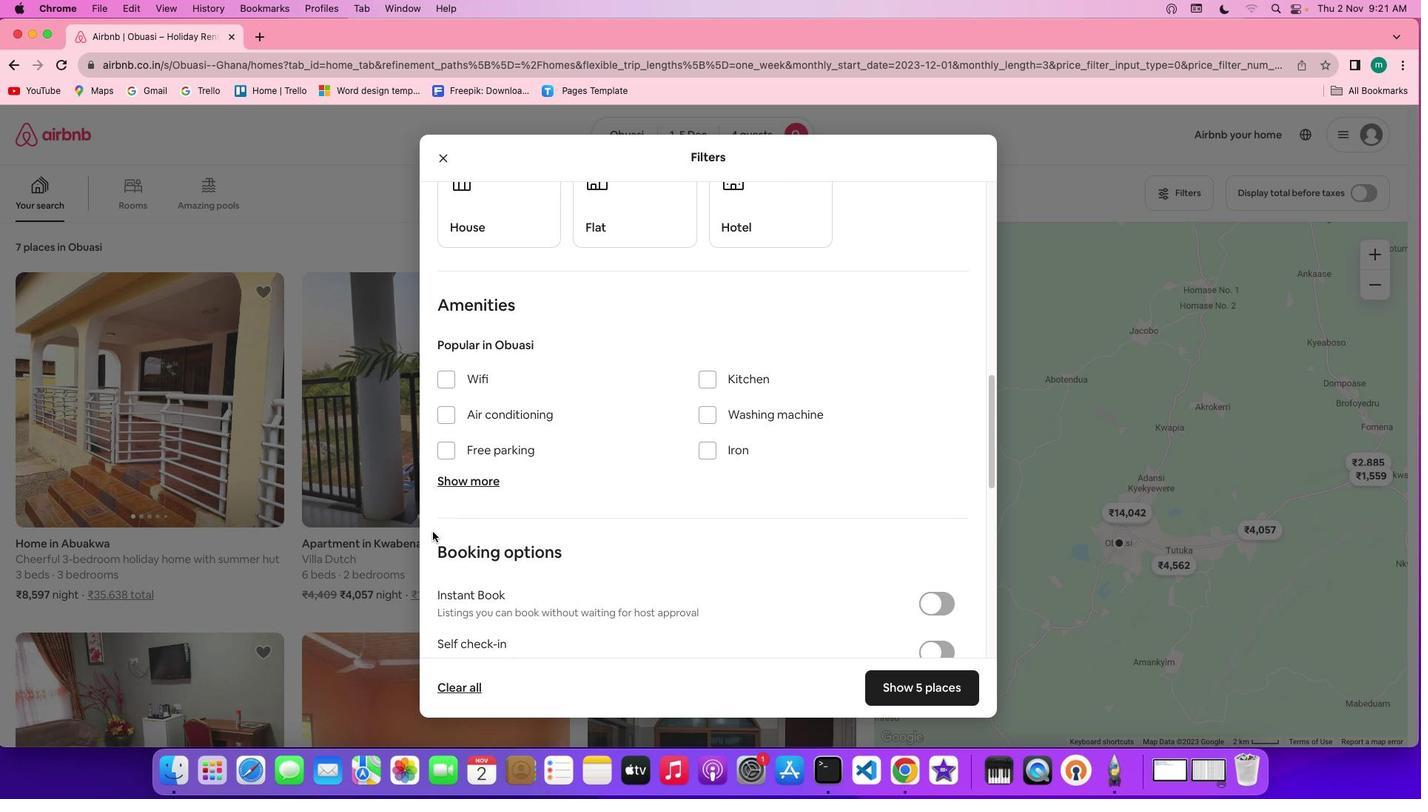 
Action: Mouse moved to (829, 599)
Screenshot: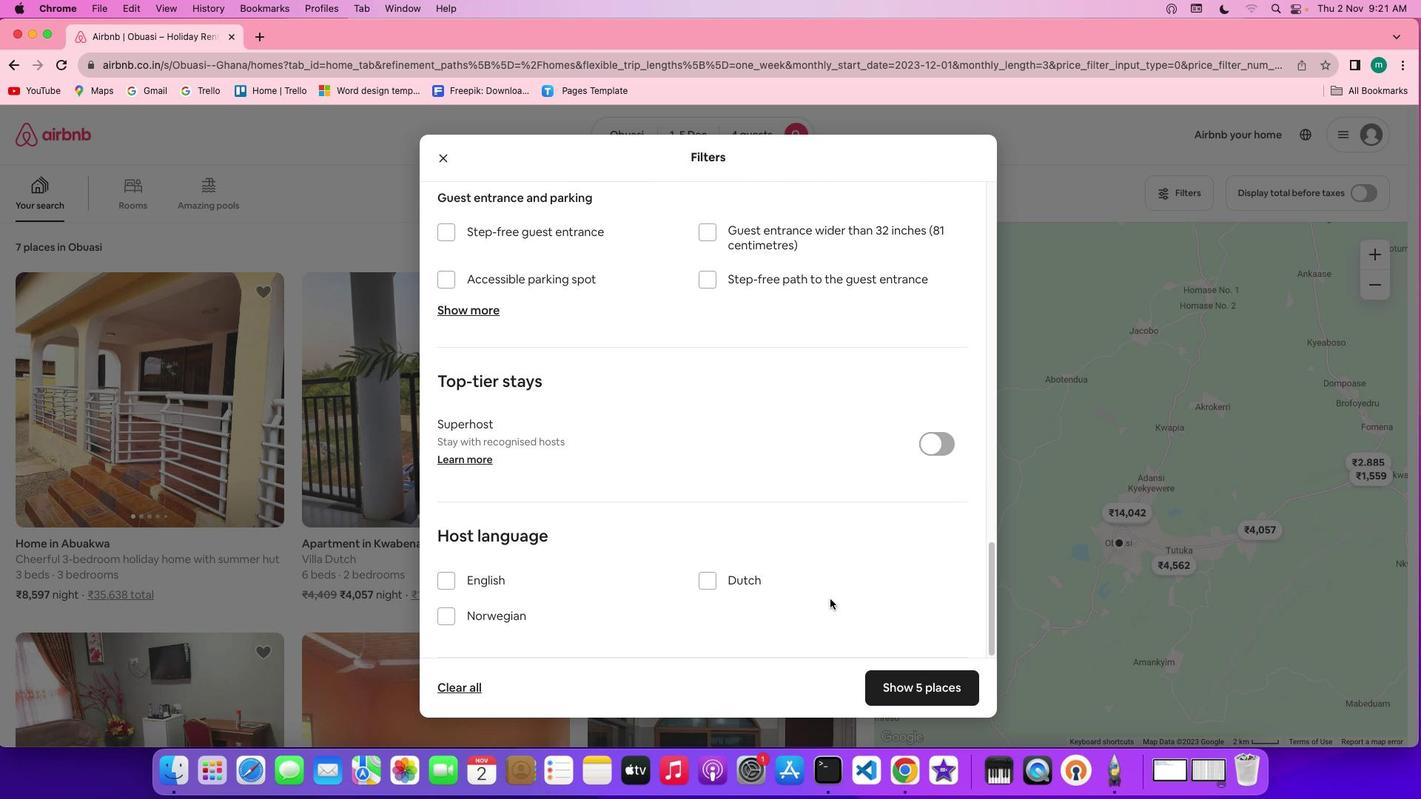 
Action: Mouse scrolled (829, 599) with delta (0, 0)
Screenshot: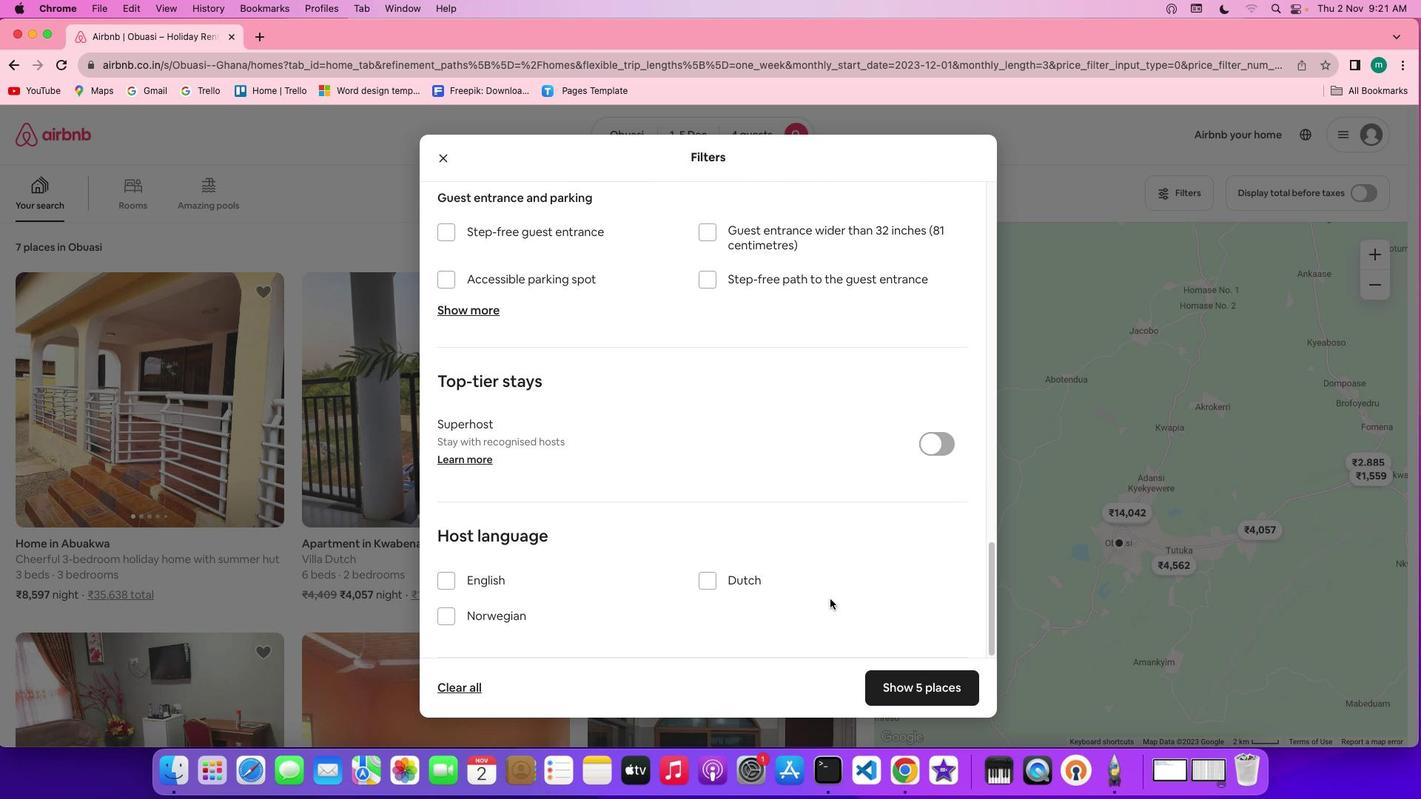 
Action: Mouse scrolled (829, 599) with delta (0, 0)
Screenshot: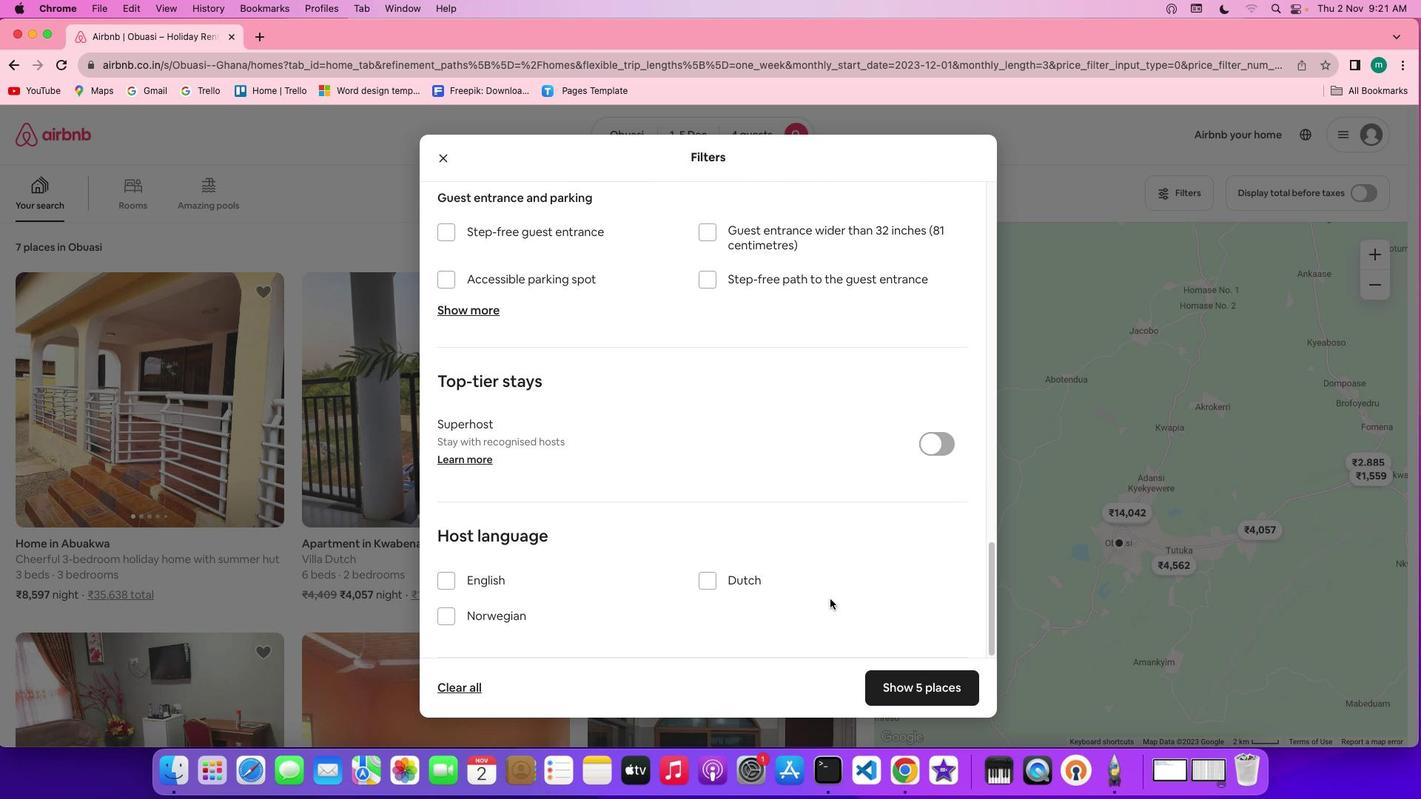 
Action: Mouse scrolled (829, 599) with delta (0, -2)
Screenshot: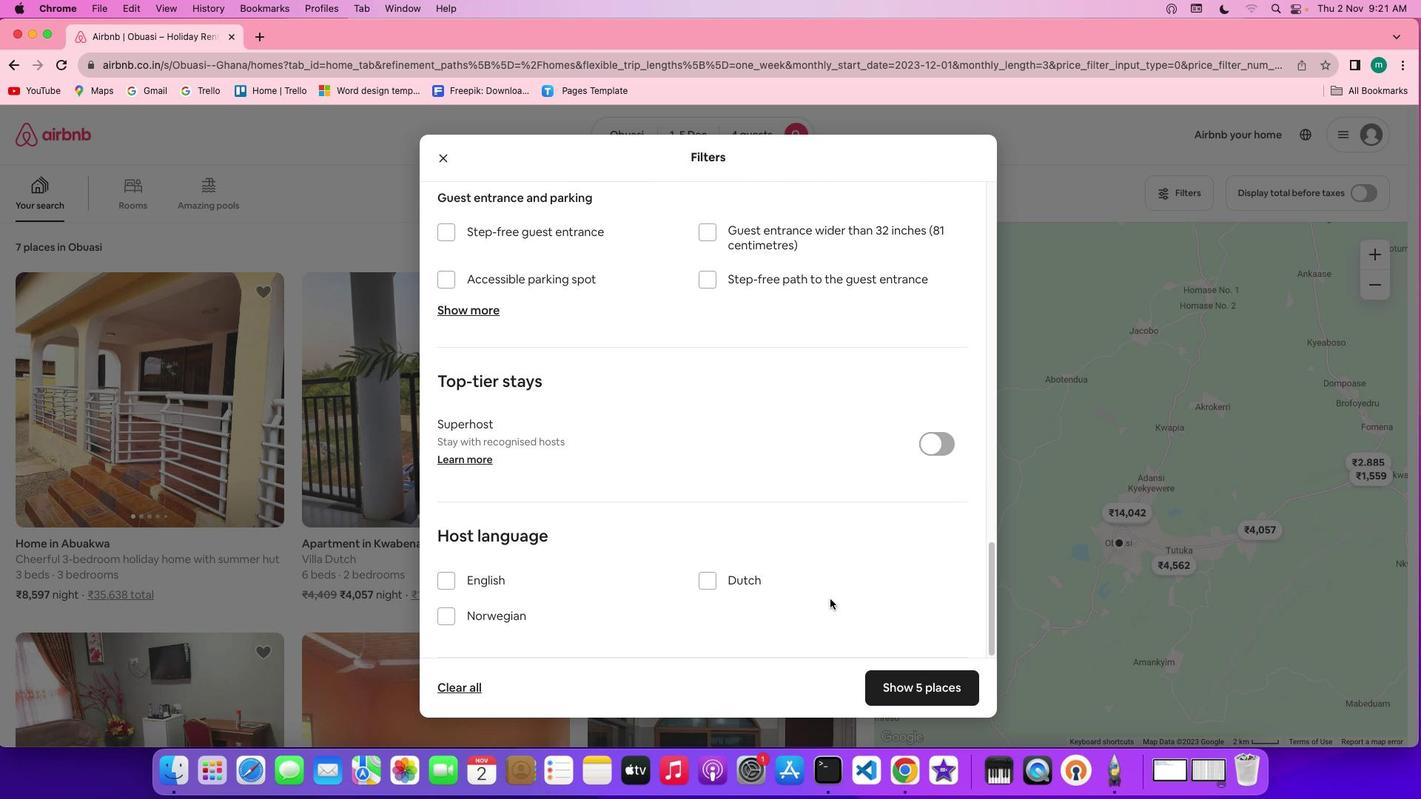 
Action: Mouse scrolled (829, 599) with delta (0, -3)
Screenshot: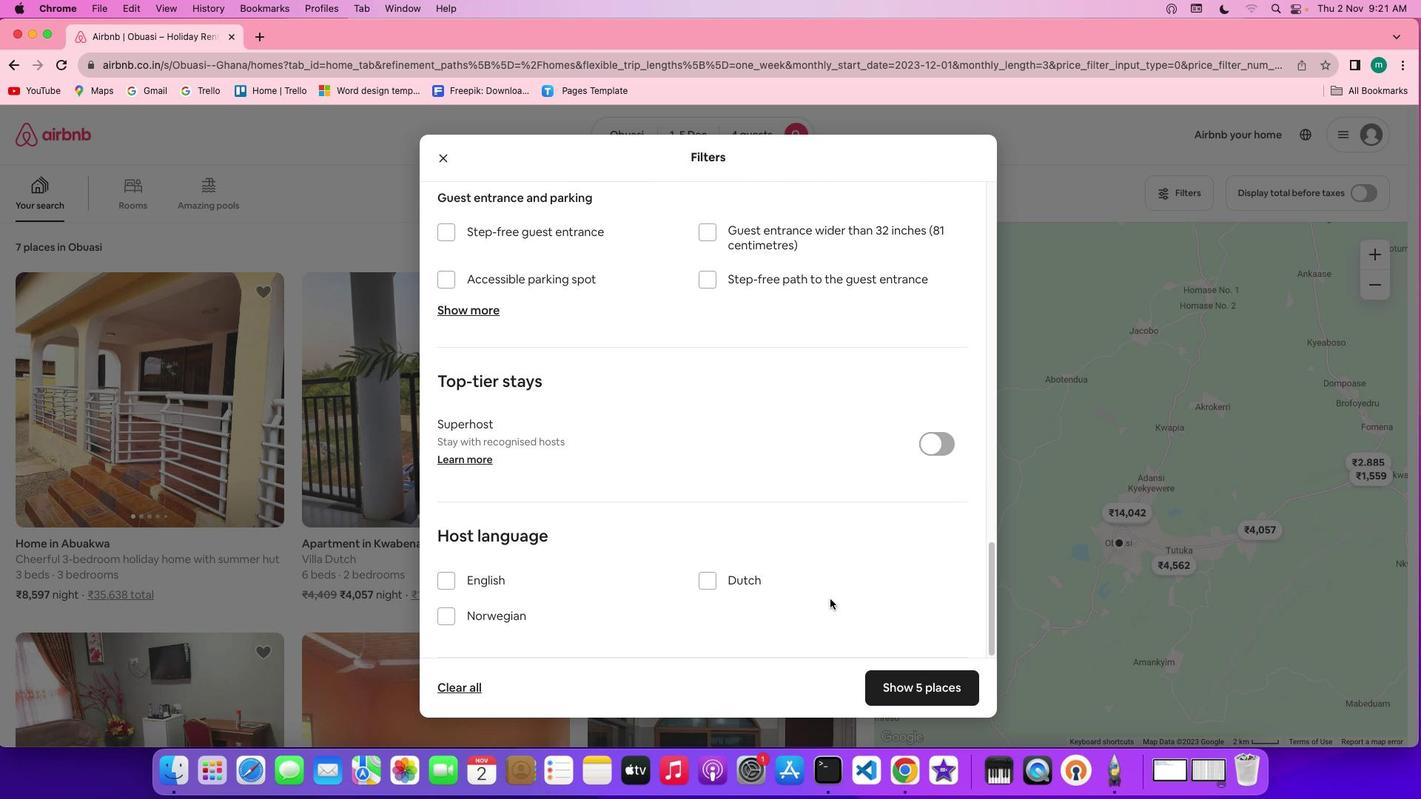 
Action: Mouse scrolled (829, 599) with delta (0, -4)
Screenshot: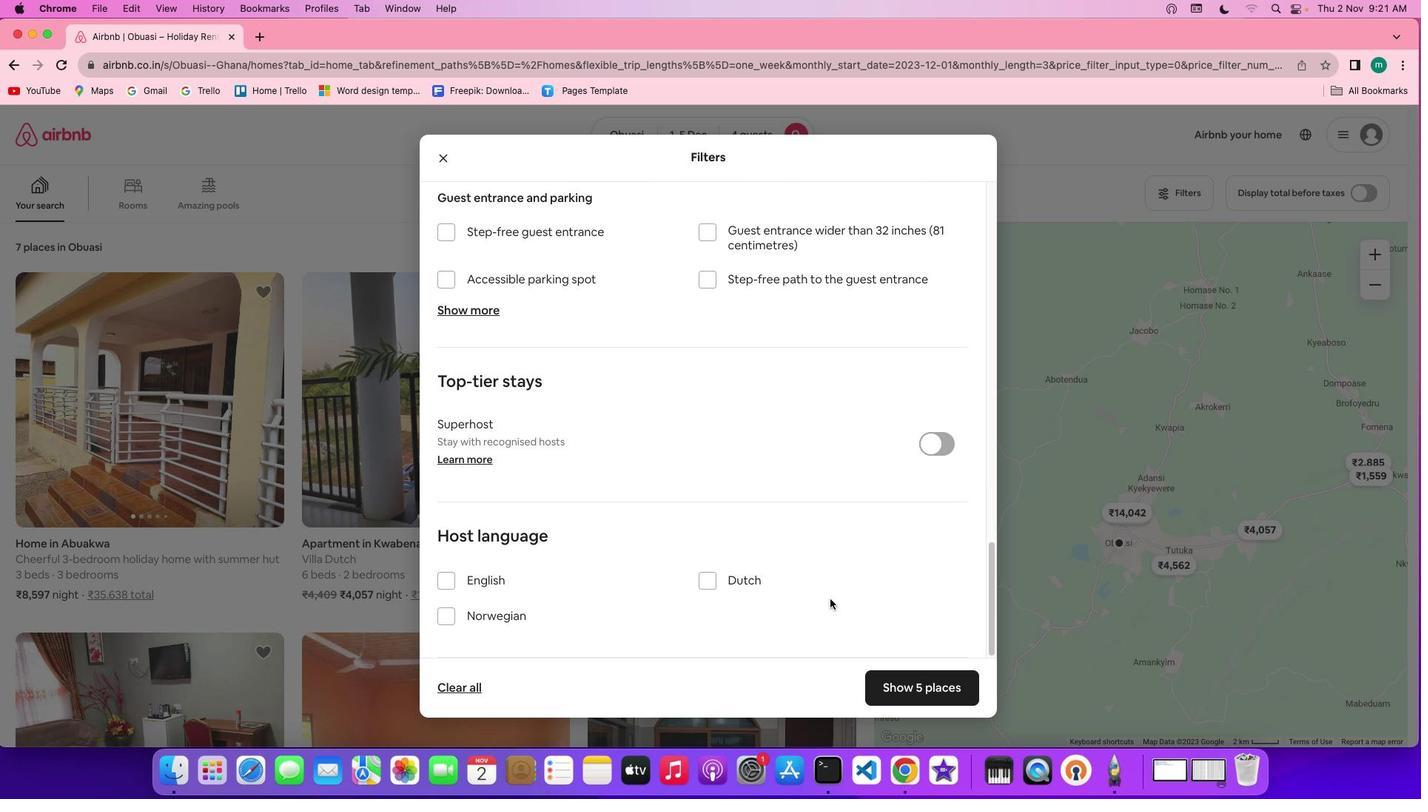 
Action: Mouse scrolled (829, 599) with delta (0, 0)
Screenshot: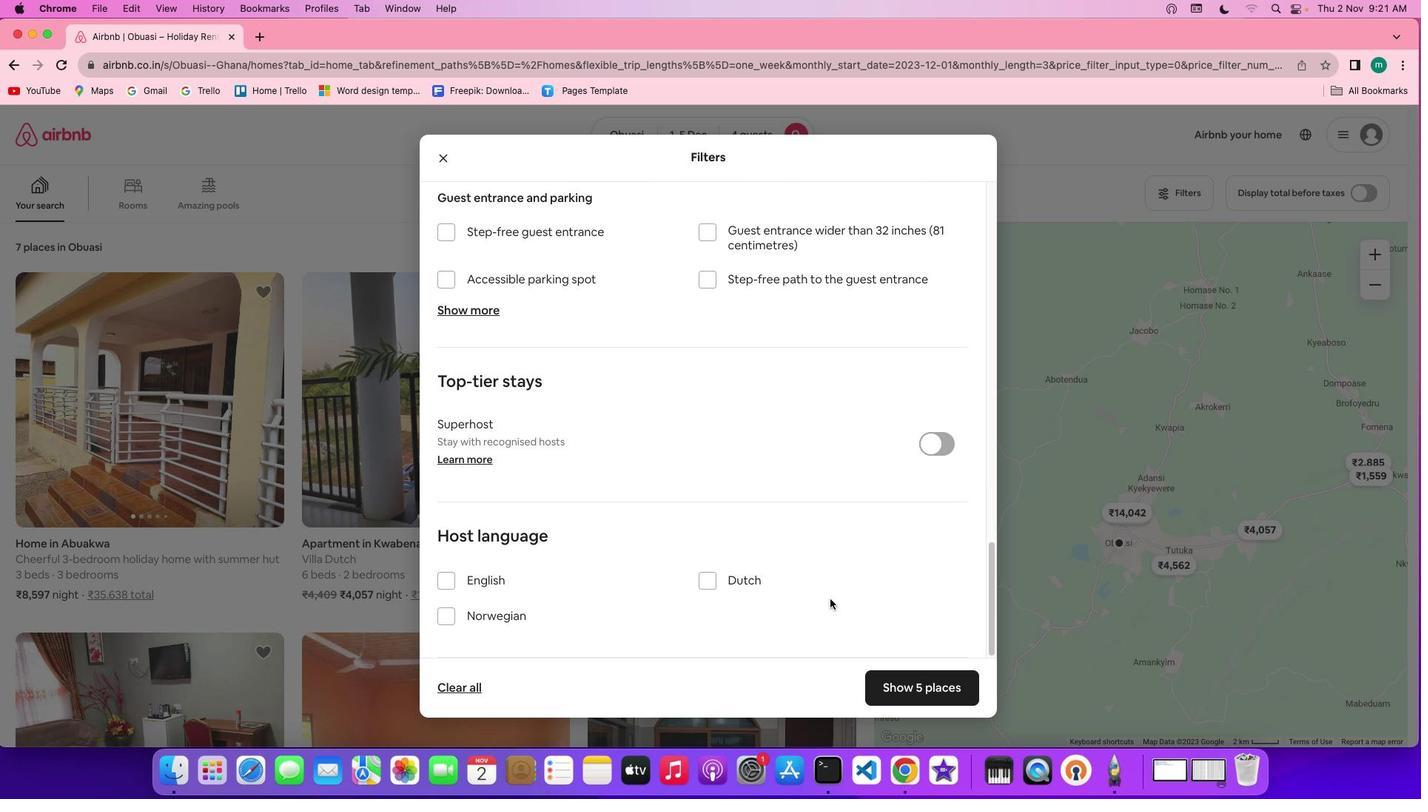 
Action: Mouse scrolled (829, 599) with delta (0, 0)
Screenshot: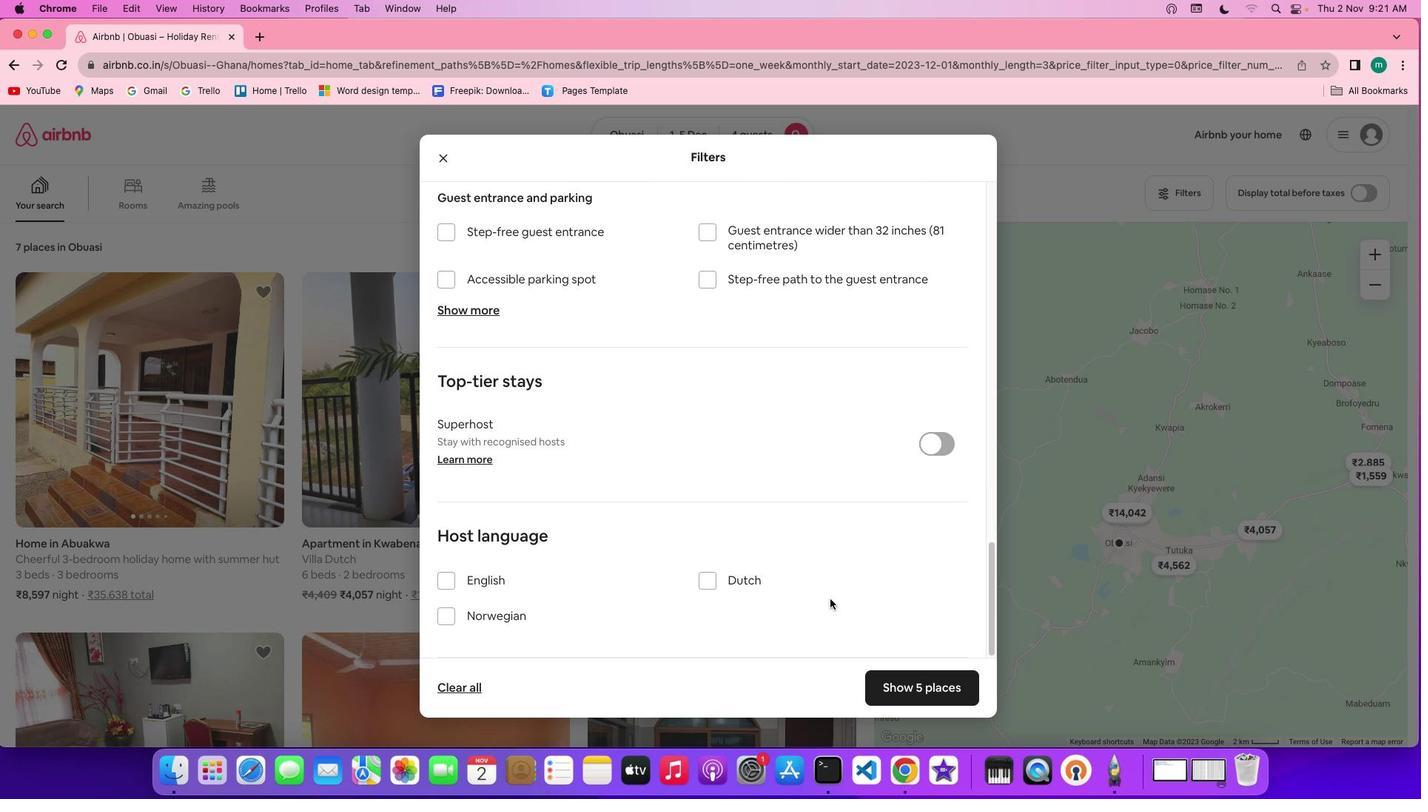 
Action: Mouse scrolled (829, 599) with delta (0, -2)
Screenshot: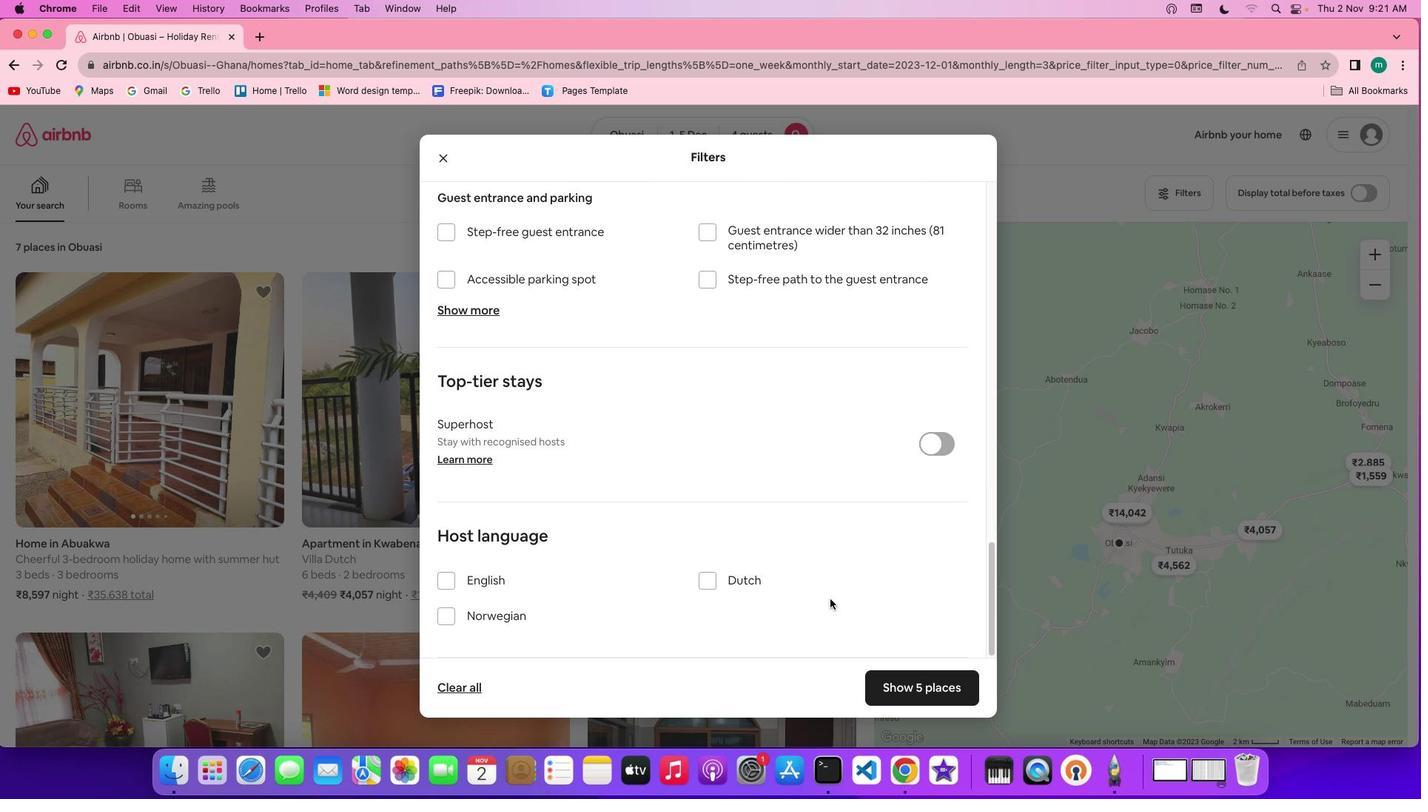 
Action: Mouse scrolled (829, 599) with delta (0, -3)
Screenshot: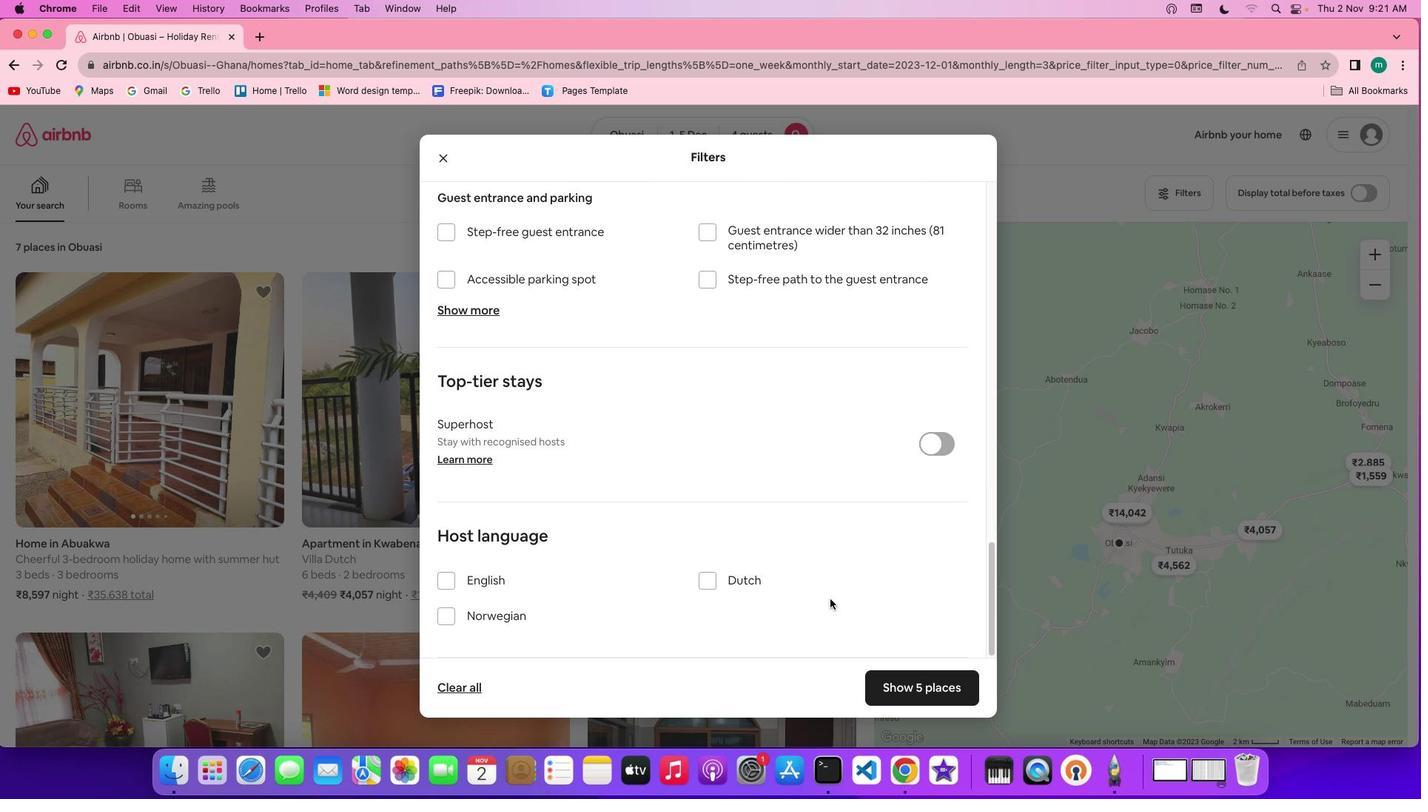 
Action: Mouse scrolled (829, 599) with delta (0, -4)
Screenshot: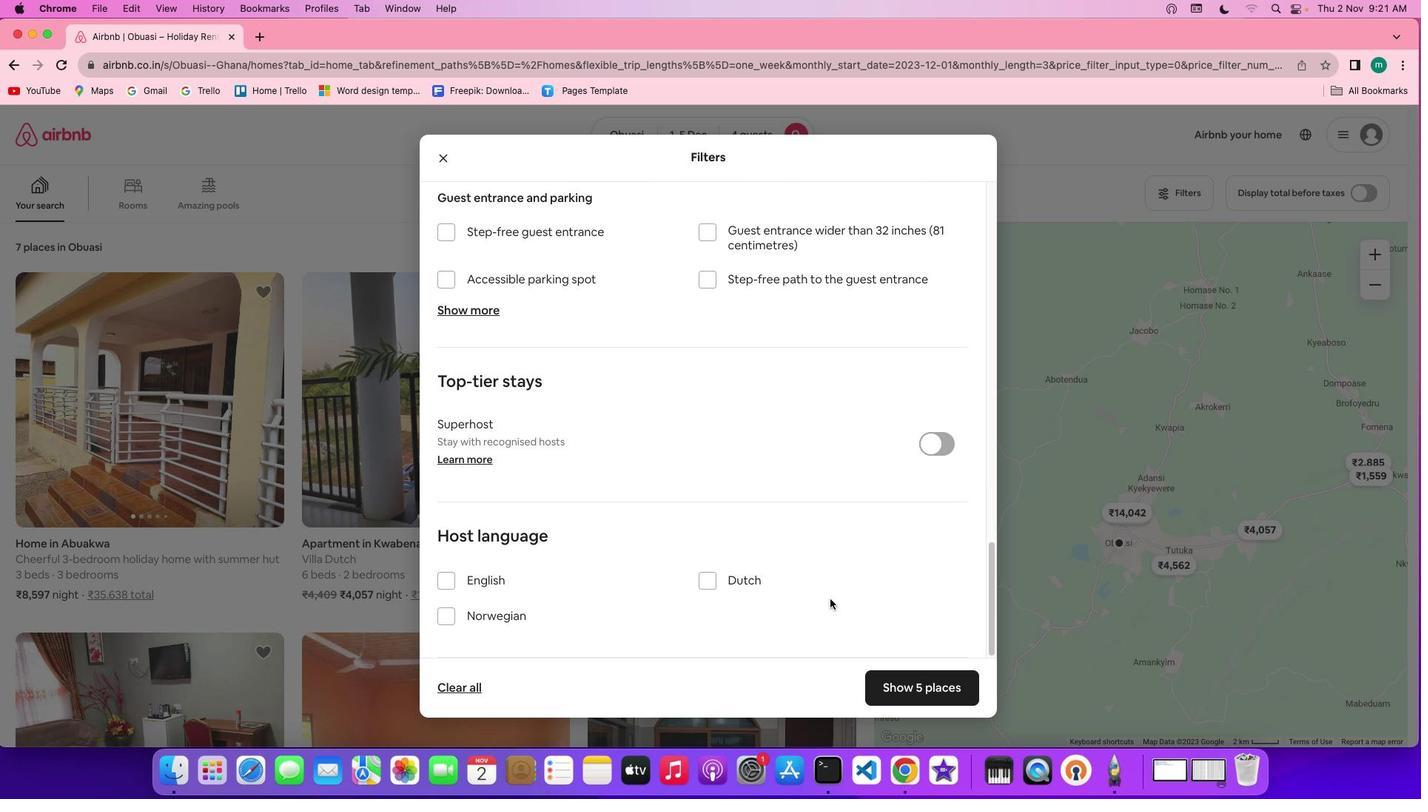 
Action: Mouse scrolled (829, 599) with delta (0, 0)
Screenshot: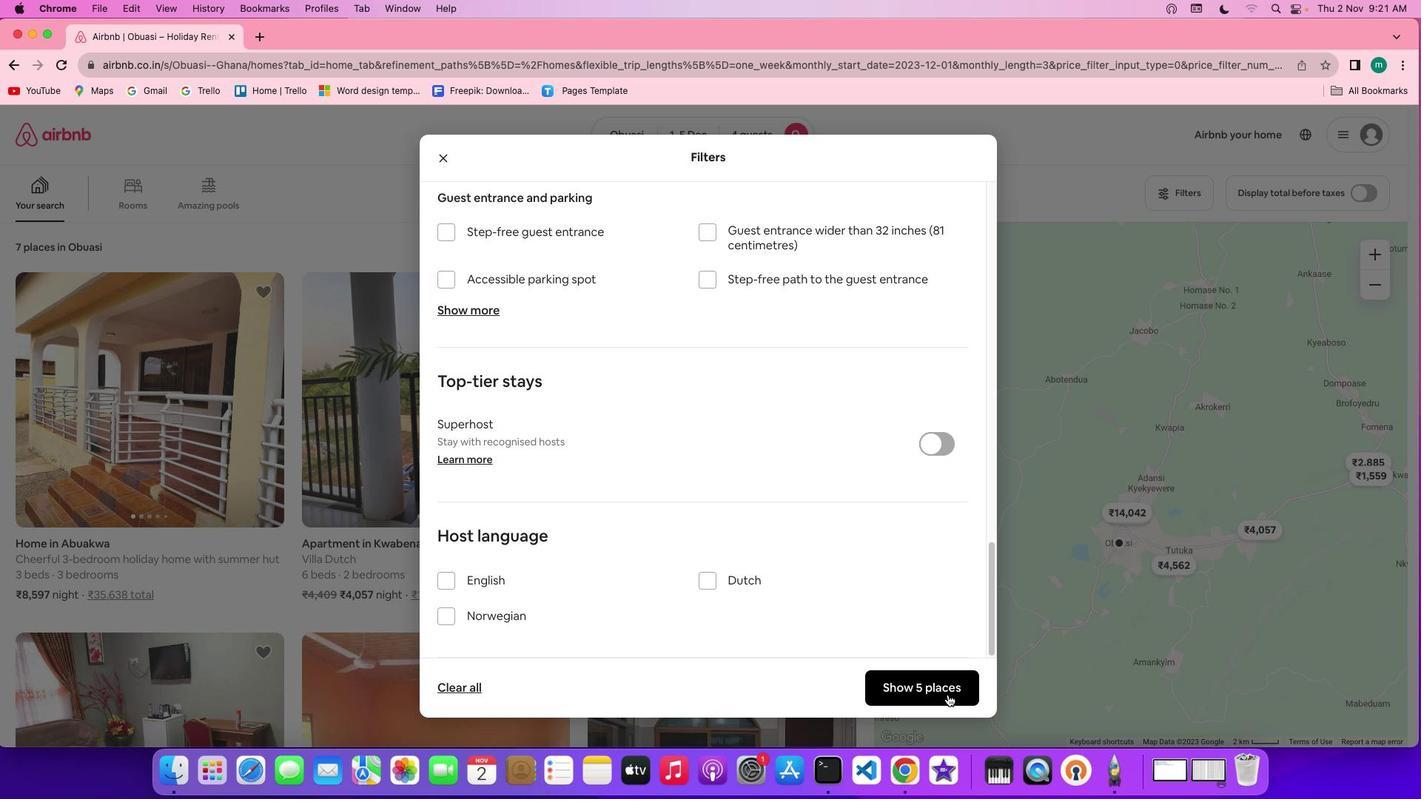 
Action: Mouse scrolled (829, 599) with delta (0, 0)
Screenshot: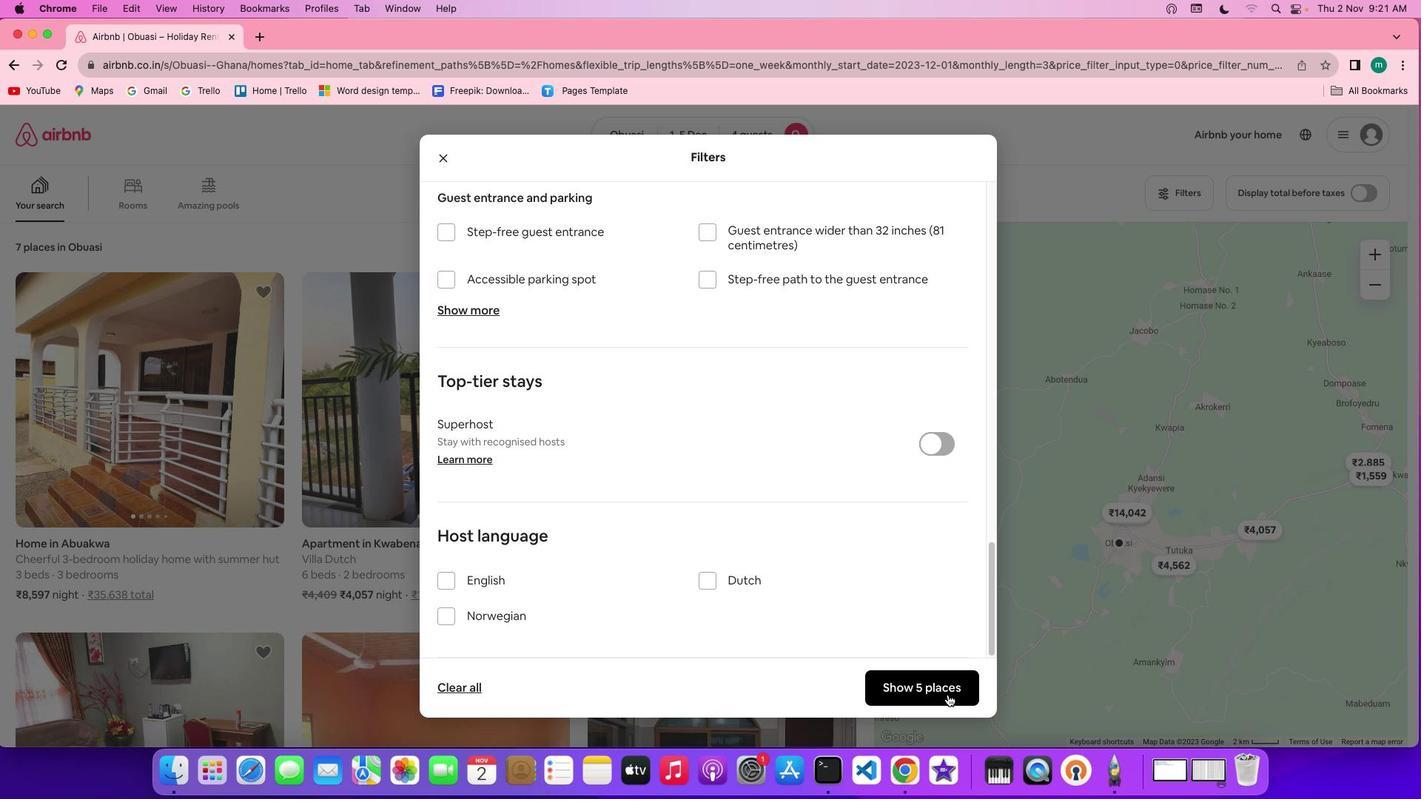 
Action: Mouse scrolled (829, 599) with delta (0, -2)
Screenshot: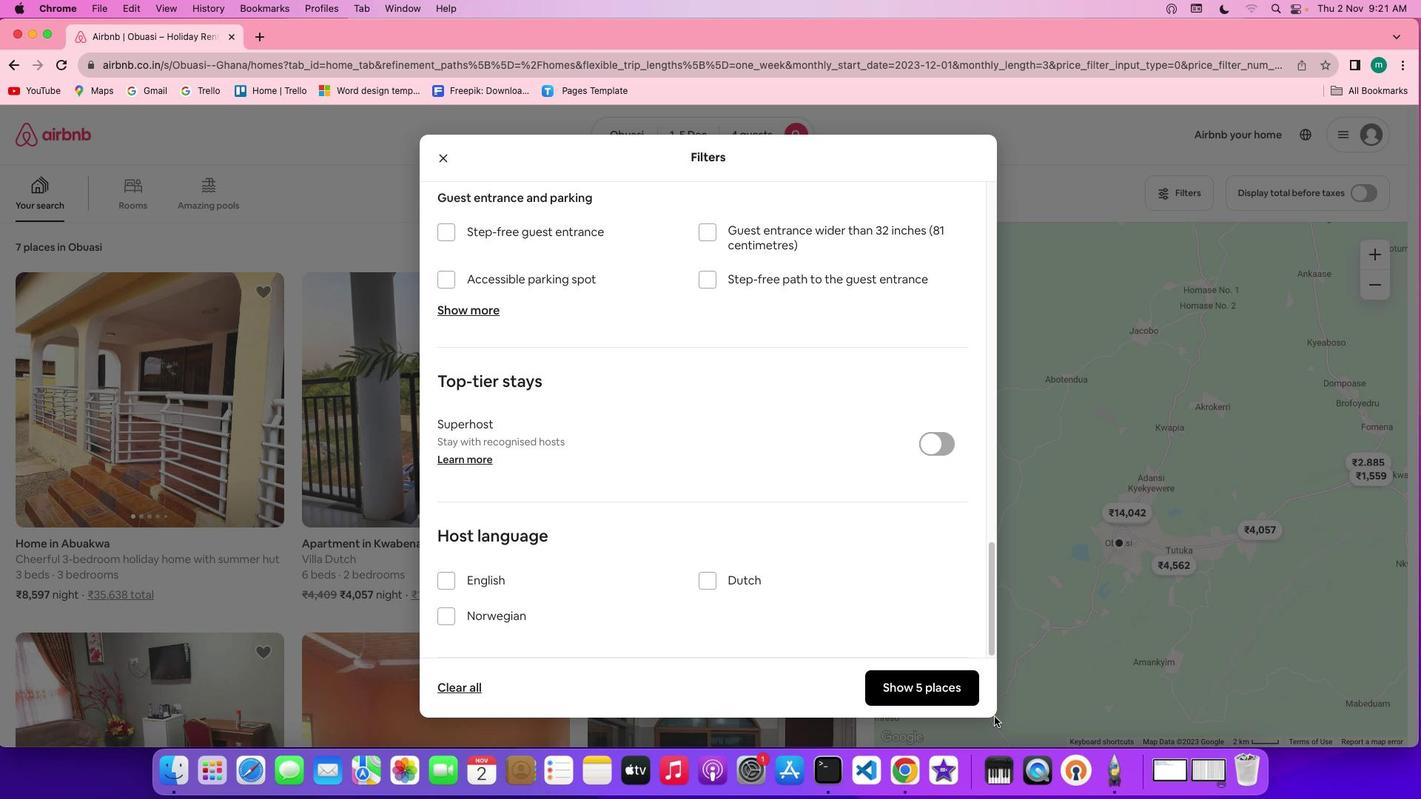 
Action: Mouse scrolled (829, 599) with delta (0, -3)
Screenshot: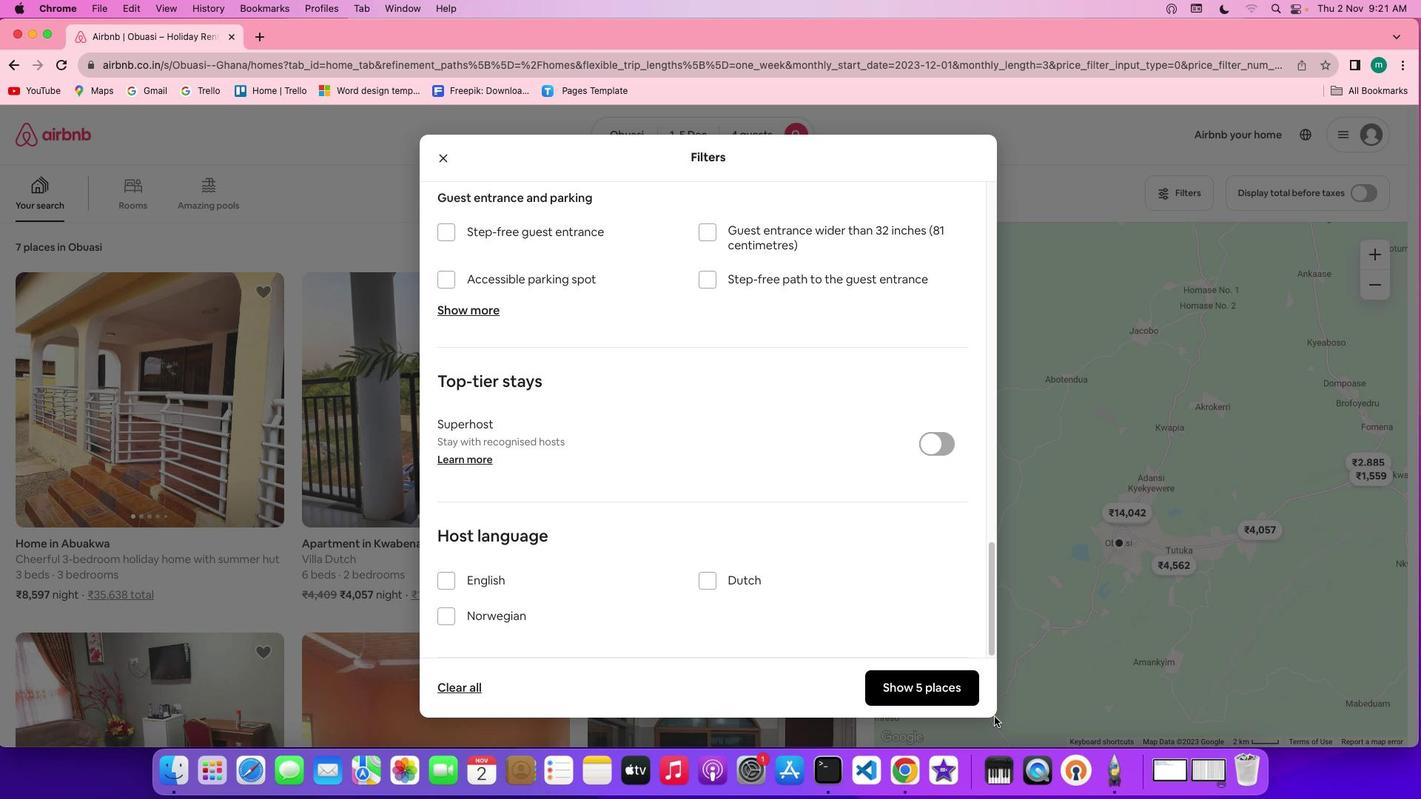 
Action: Mouse scrolled (829, 599) with delta (0, -4)
Screenshot: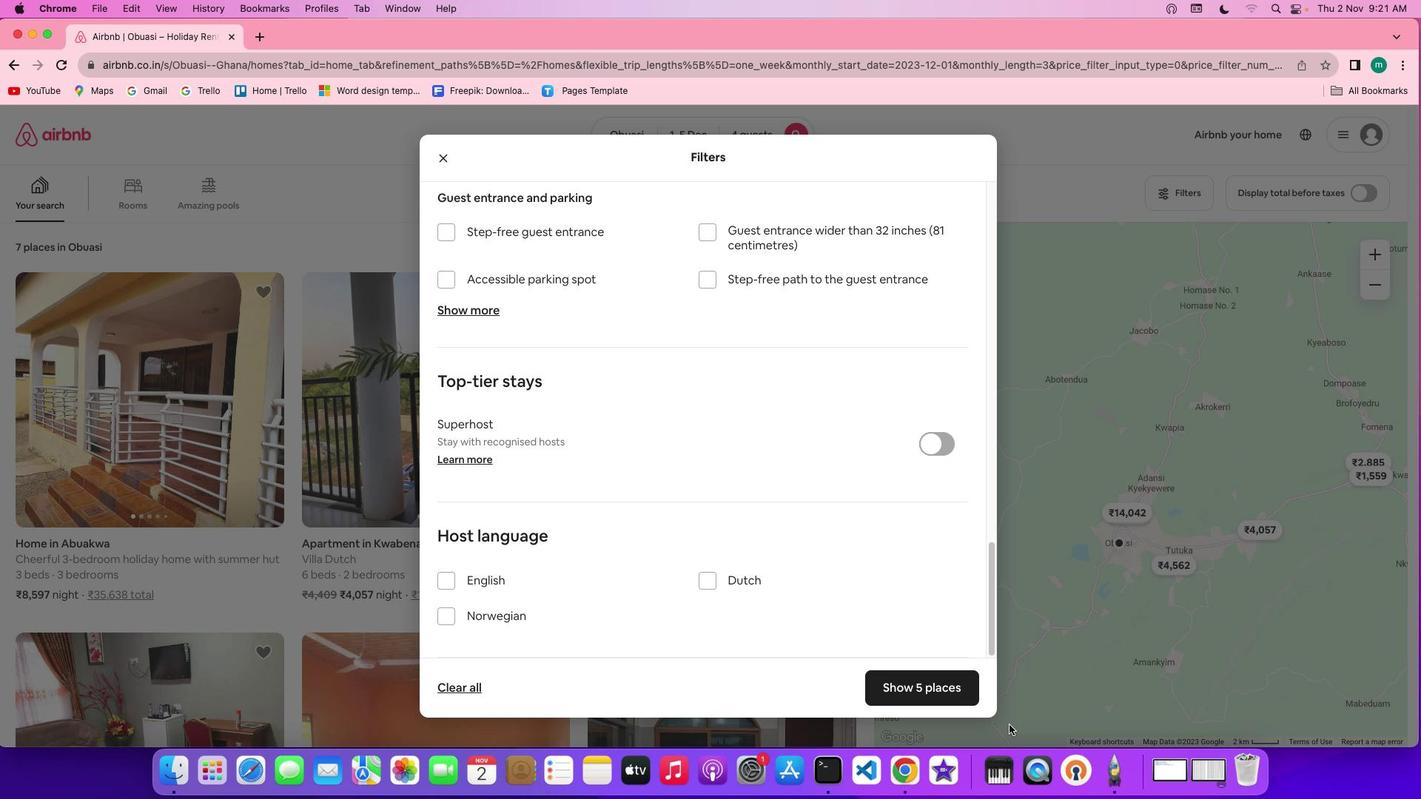 
Action: Mouse scrolled (829, 599) with delta (0, 0)
Screenshot: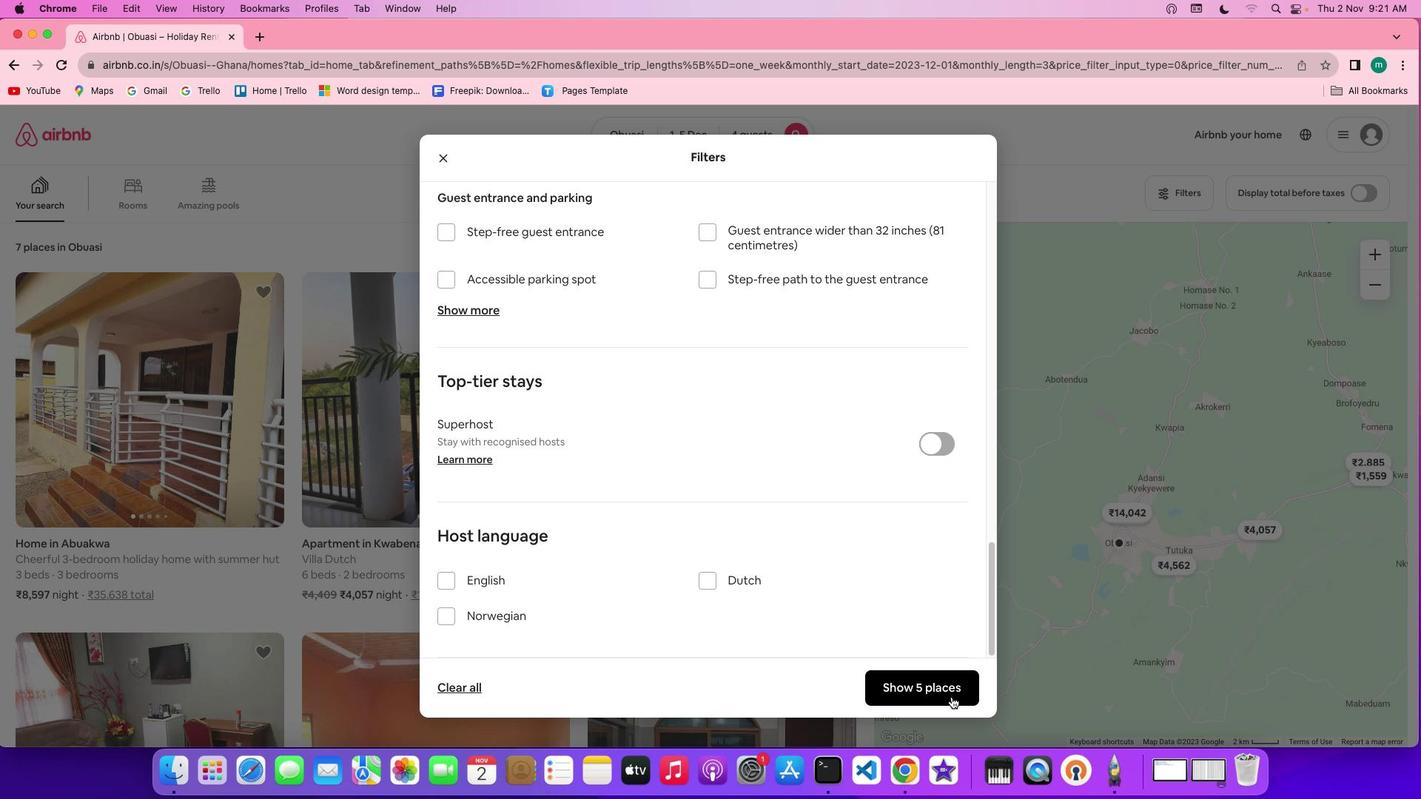 
Action: Mouse scrolled (829, 599) with delta (0, 0)
Screenshot: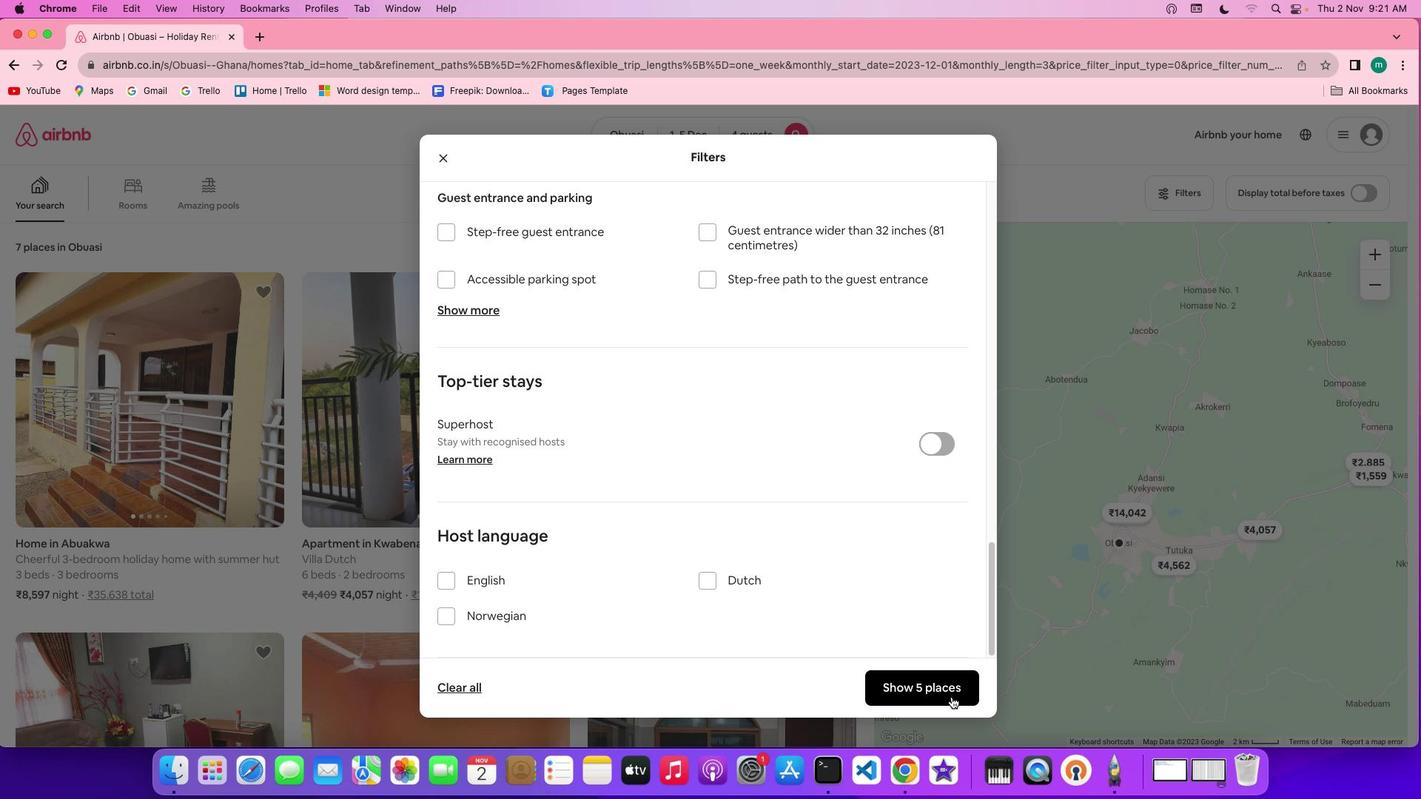 
Action: Mouse scrolled (829, 599) with delta (0, -2)
Screenshot: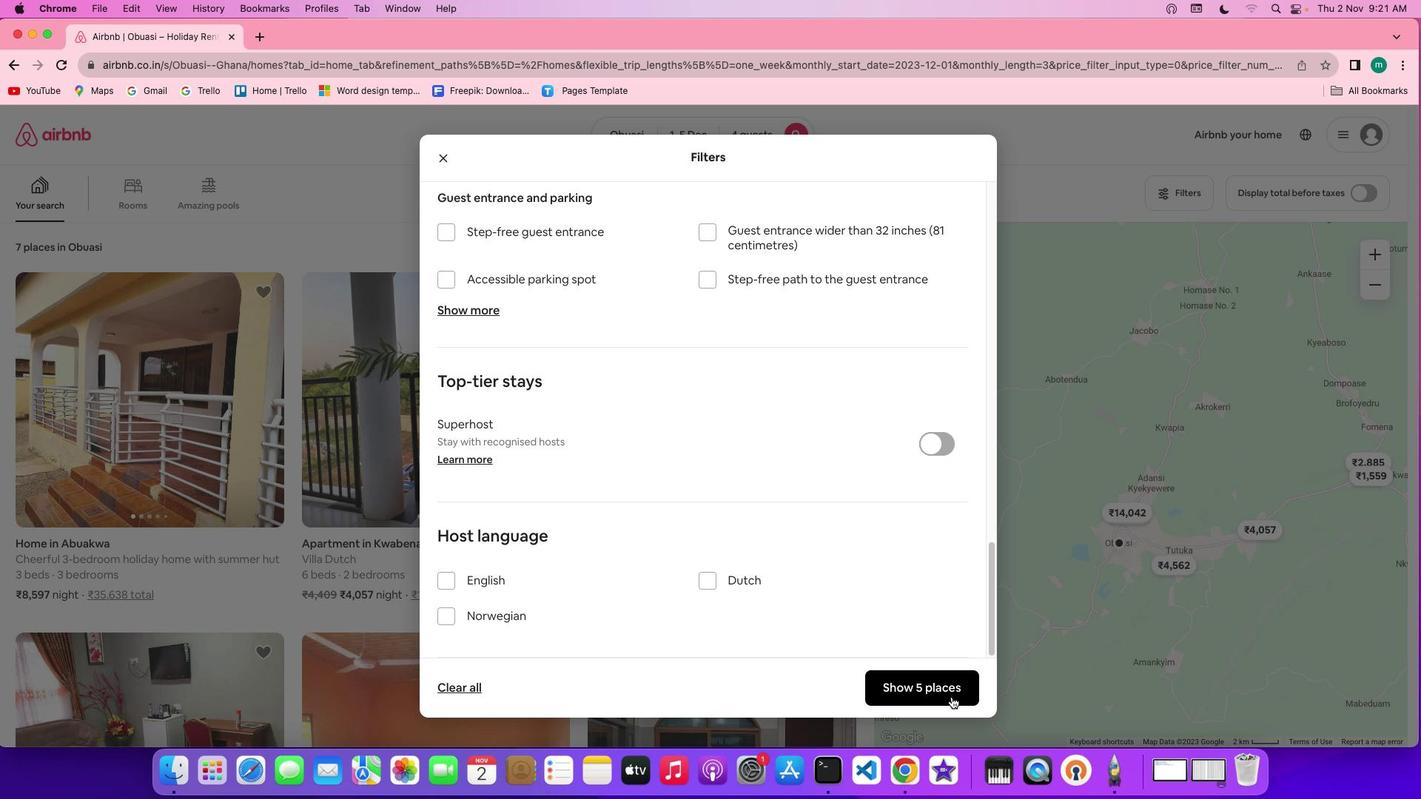 
Action: Mouse scrolled (829, 599) with delta (0, -3)
Screenshot: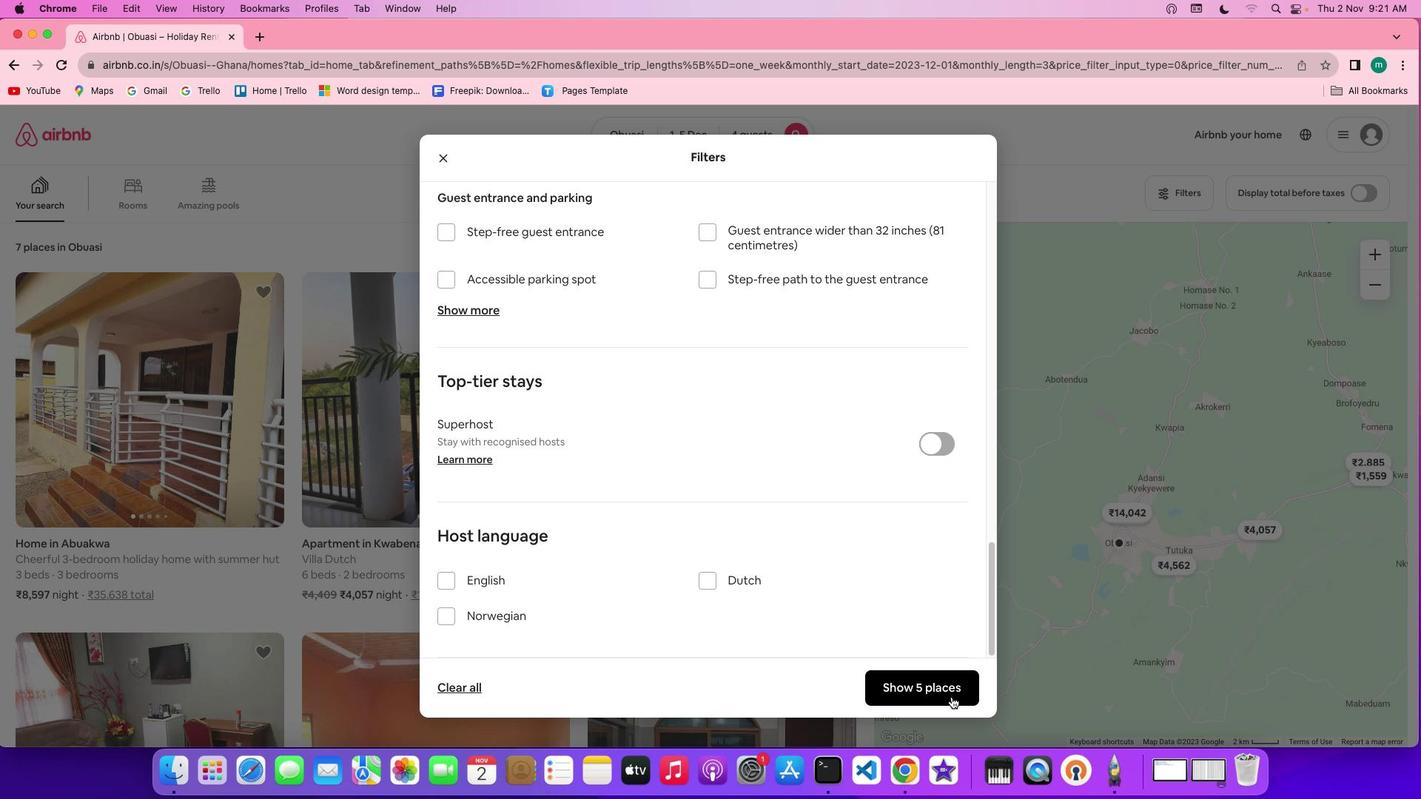 
Action: Mouse scrolled (829, 599) with delta (0, -3)
Screenshot: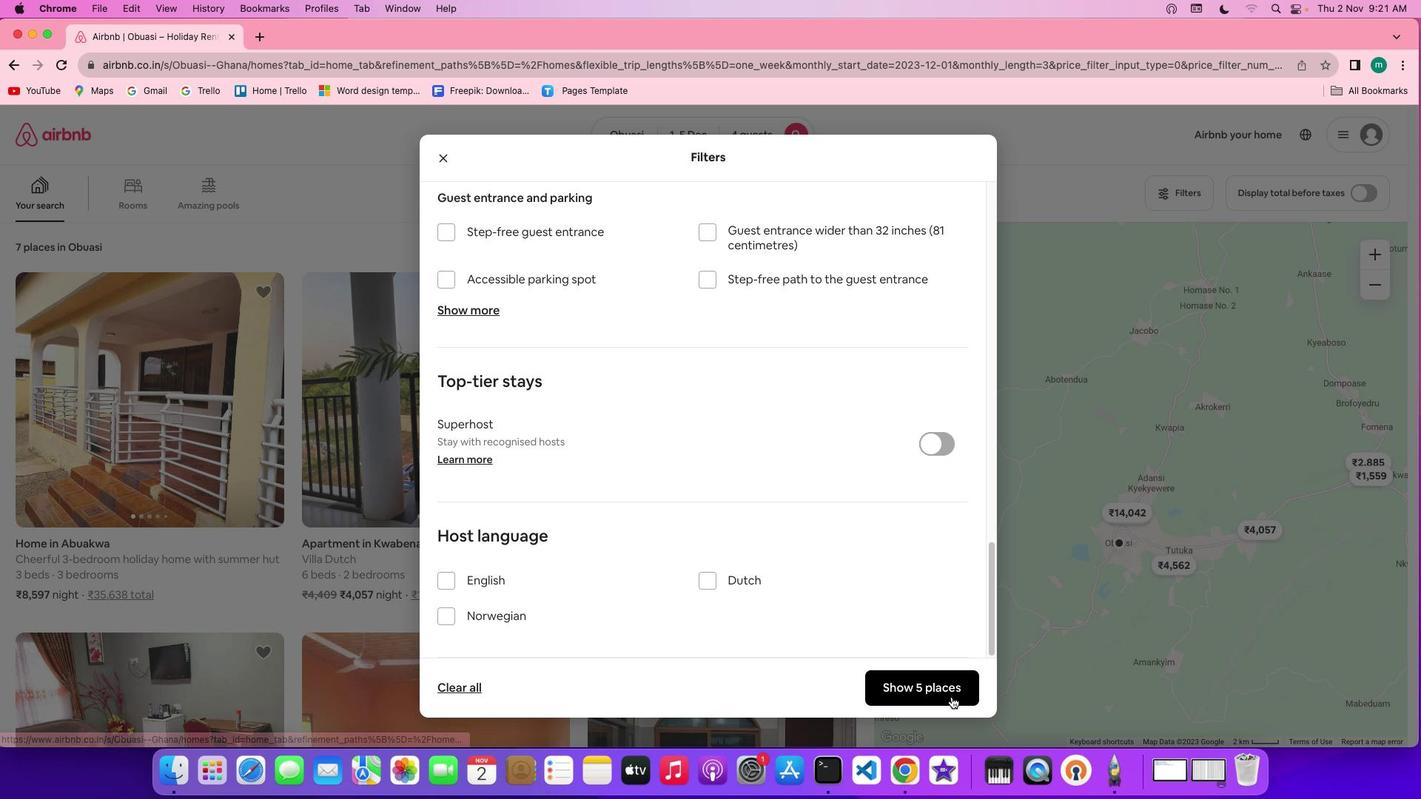 
Action: Mouse moved to (952, 696)
Screenshot: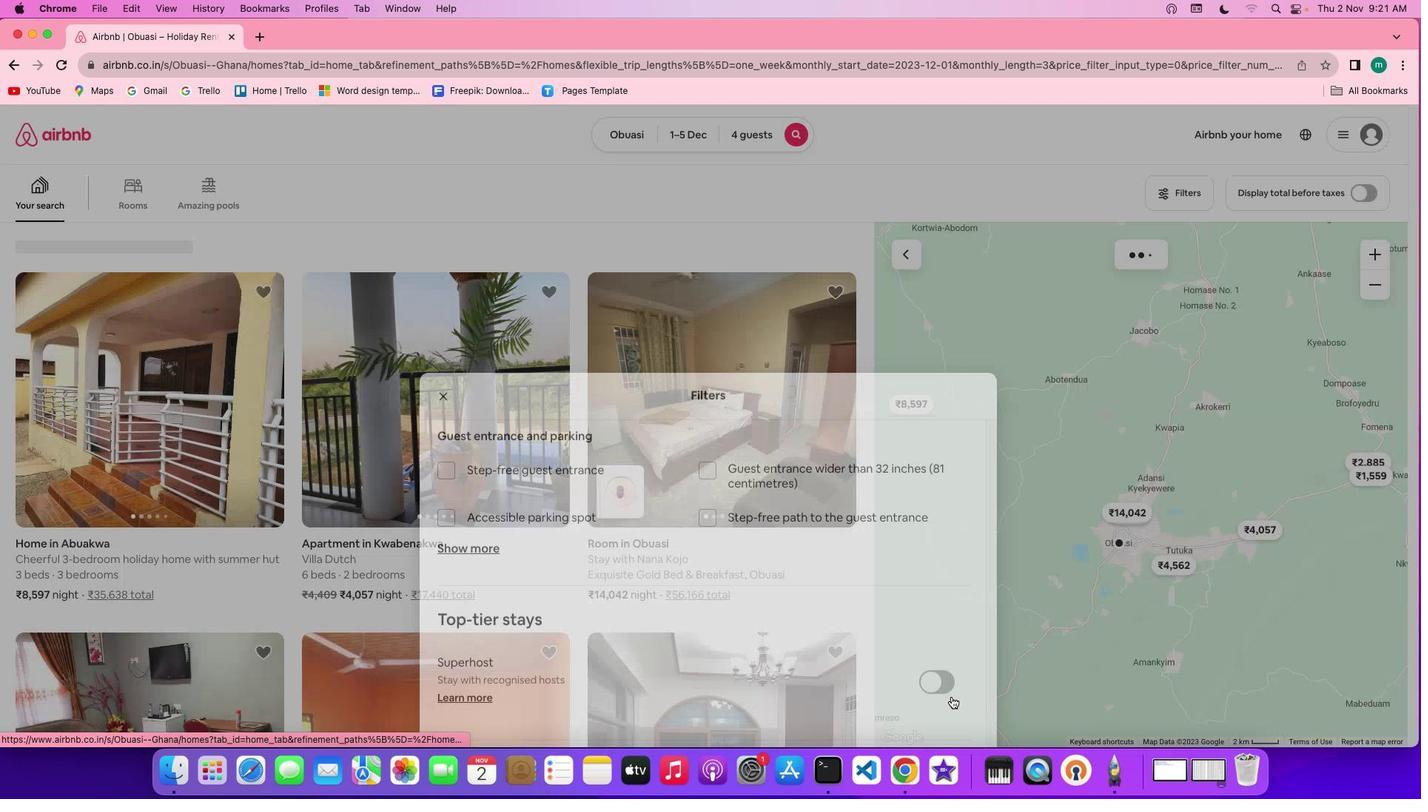 
Action: Mouse pressed left at (952, 696)
Screenshot: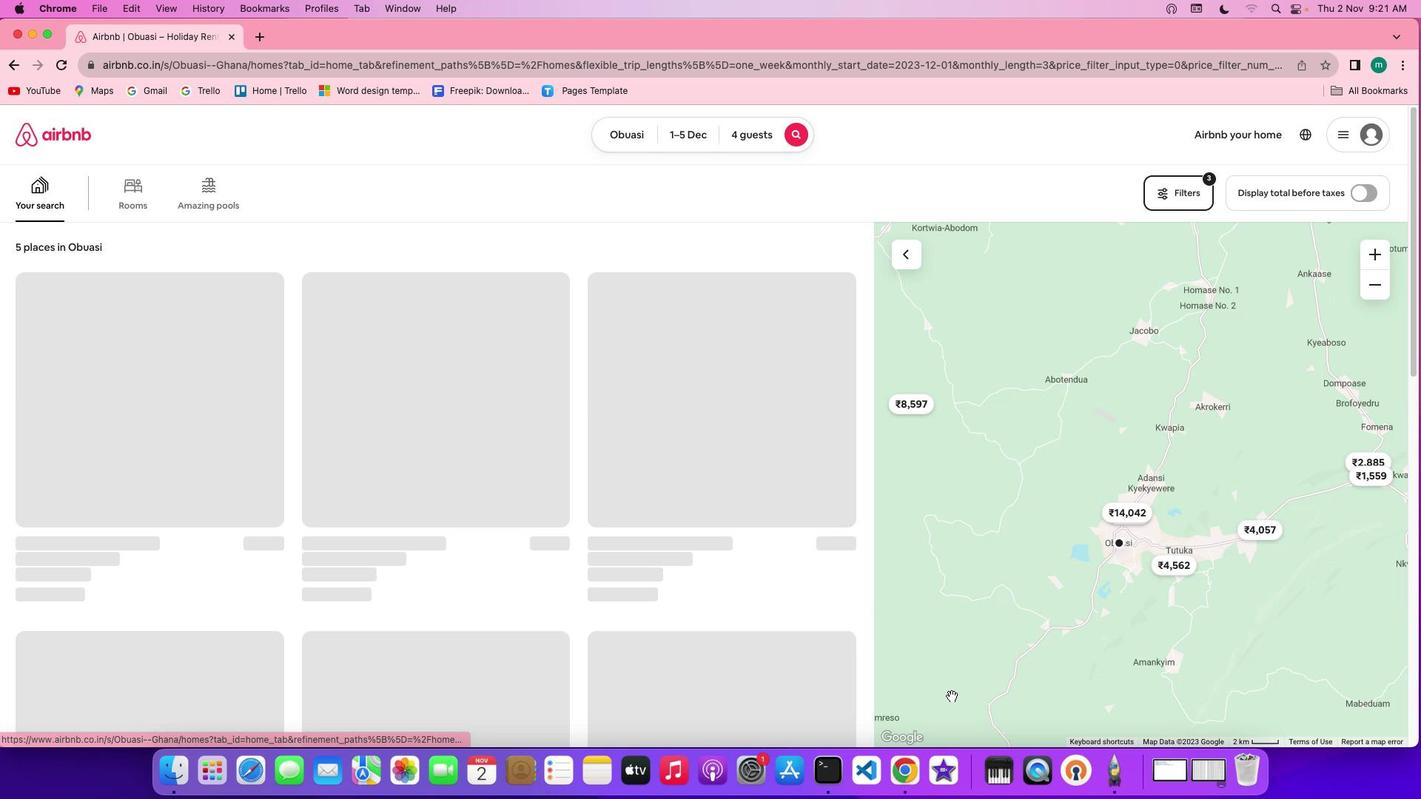 
Action: Mouse moved to (122, 380)
Screenshot: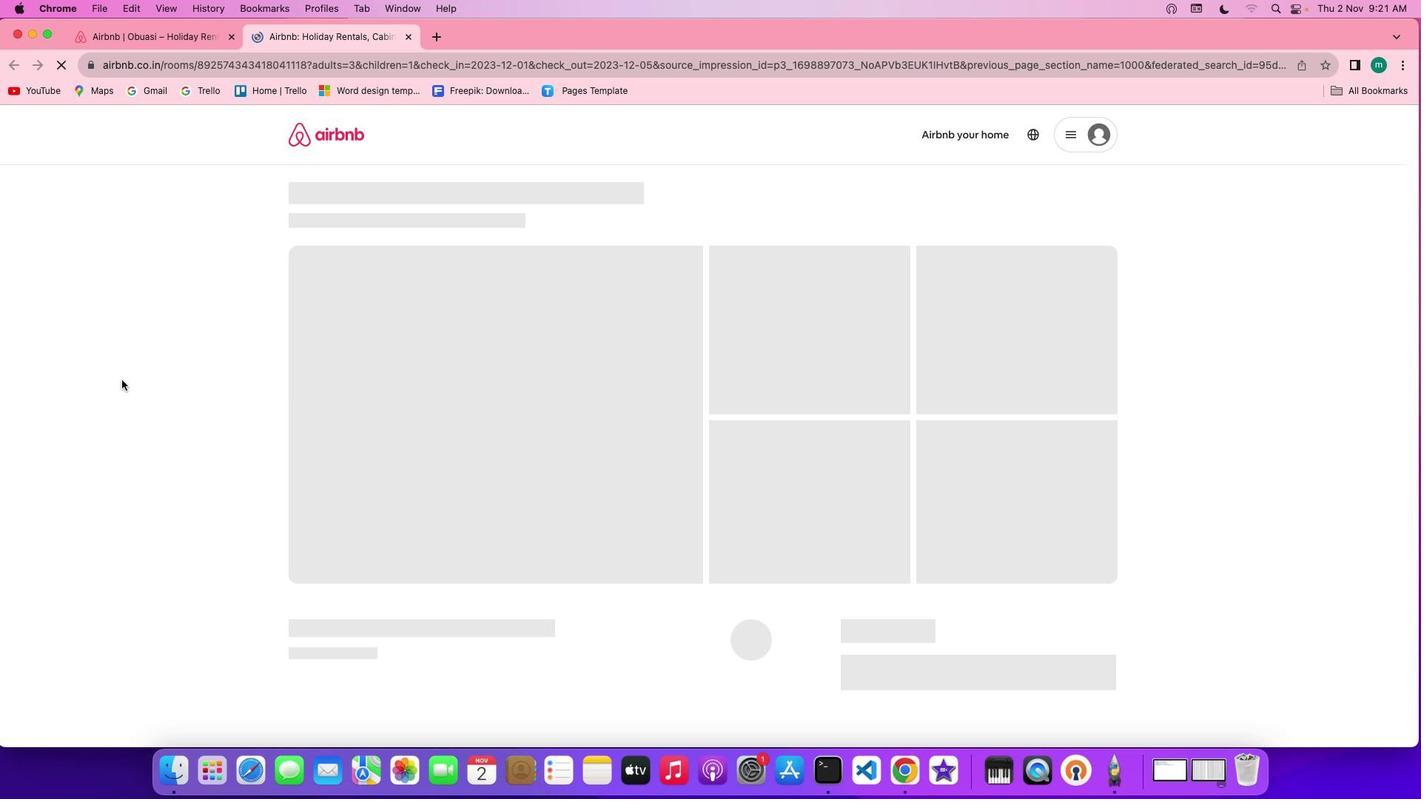 
Action: Mouse pressed left at (122, 380)
Screenshot: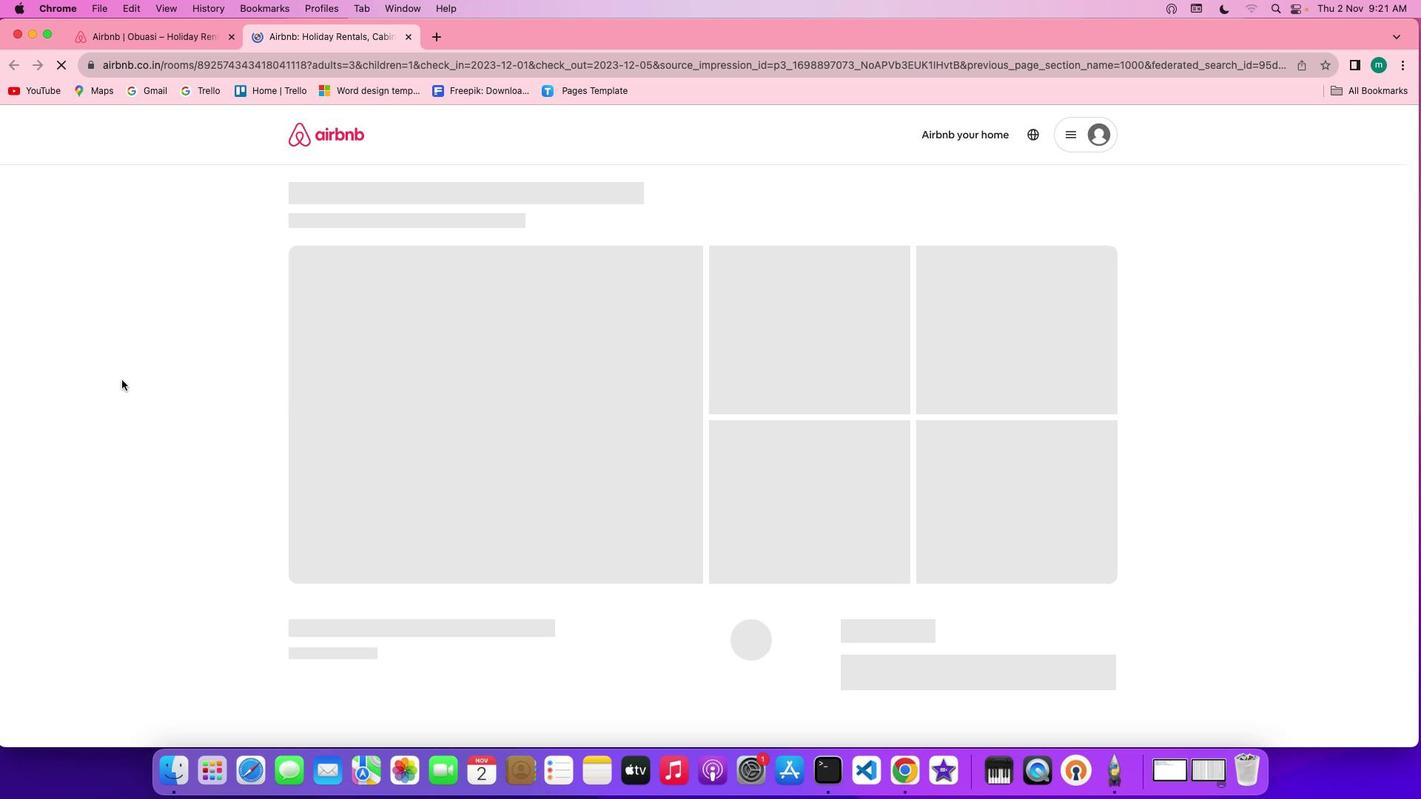
Action: Mouse moved to (1039, 547)
Screenshot: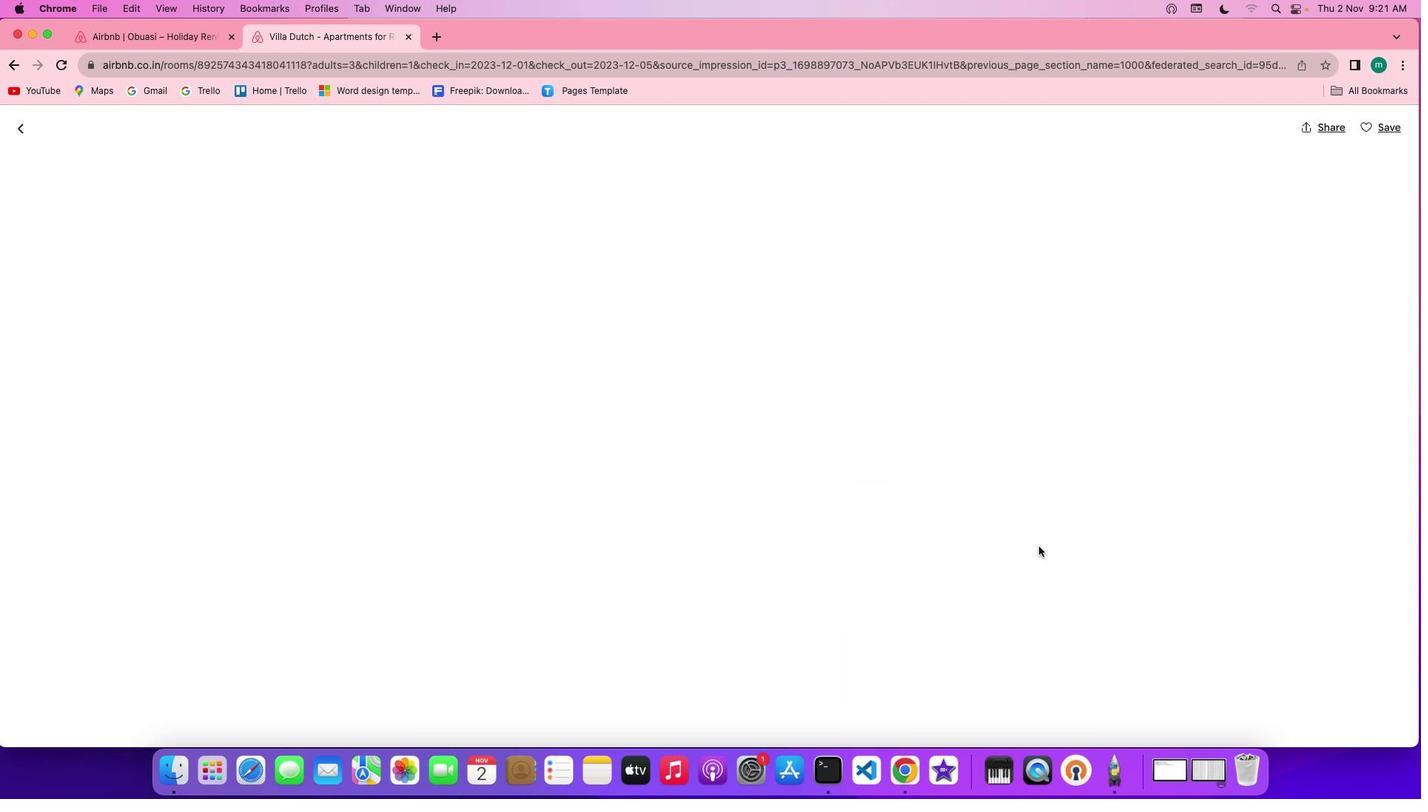 
Action: Mouse pressed left at (1039, 547)
Screenshot: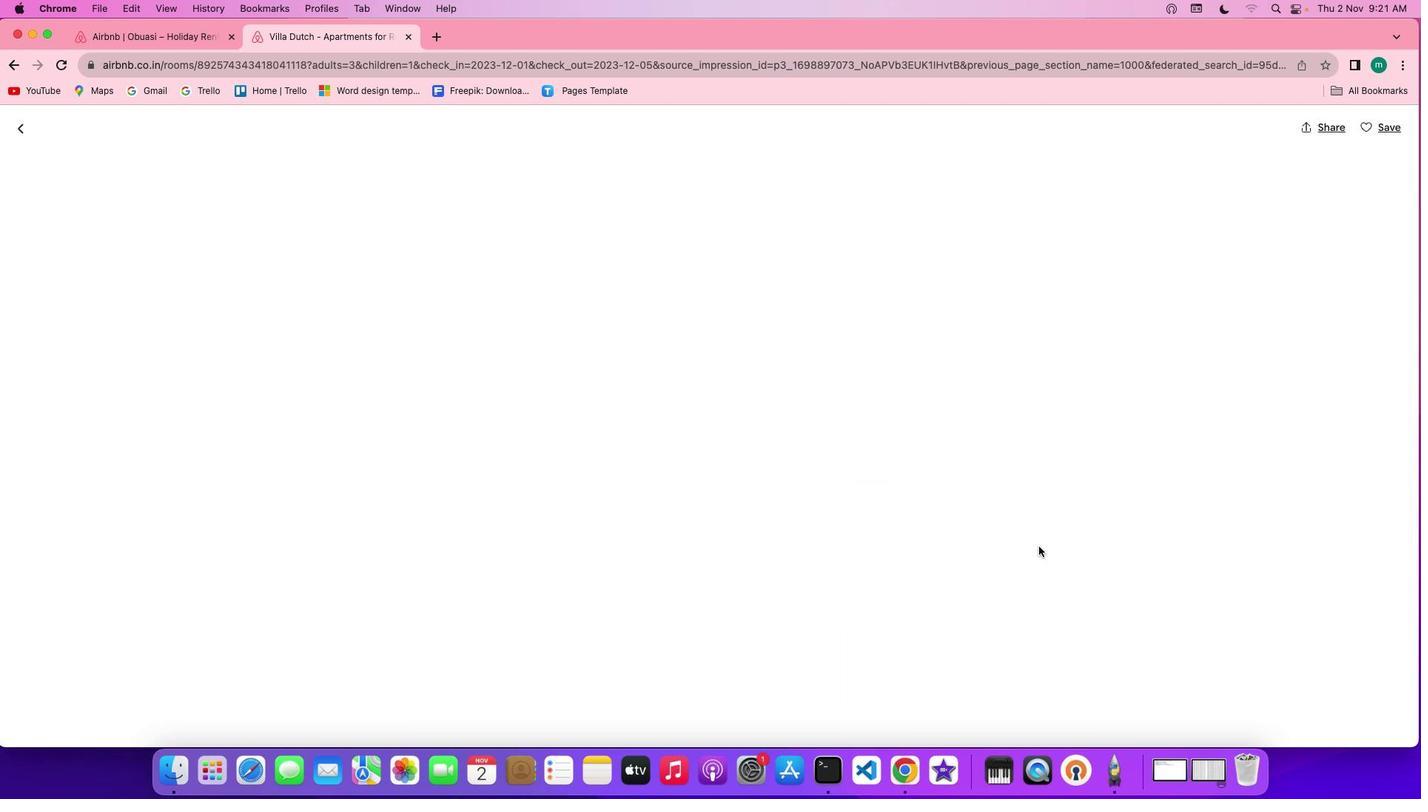 
Action: Mouse moved to (928, 517)
Screenshot: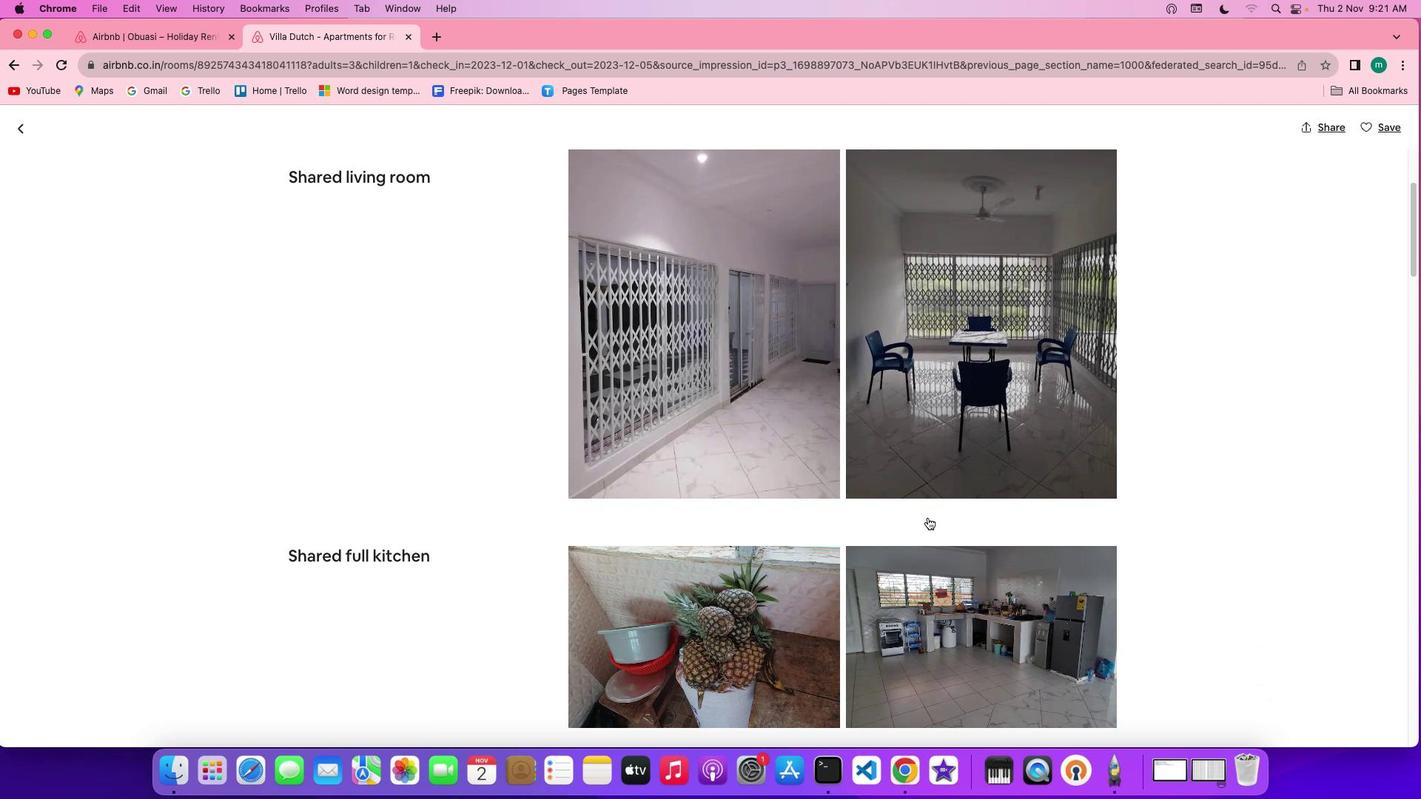 
Action: Mouse scrolled (928, 517) with delta (0, 0)
Screenshot: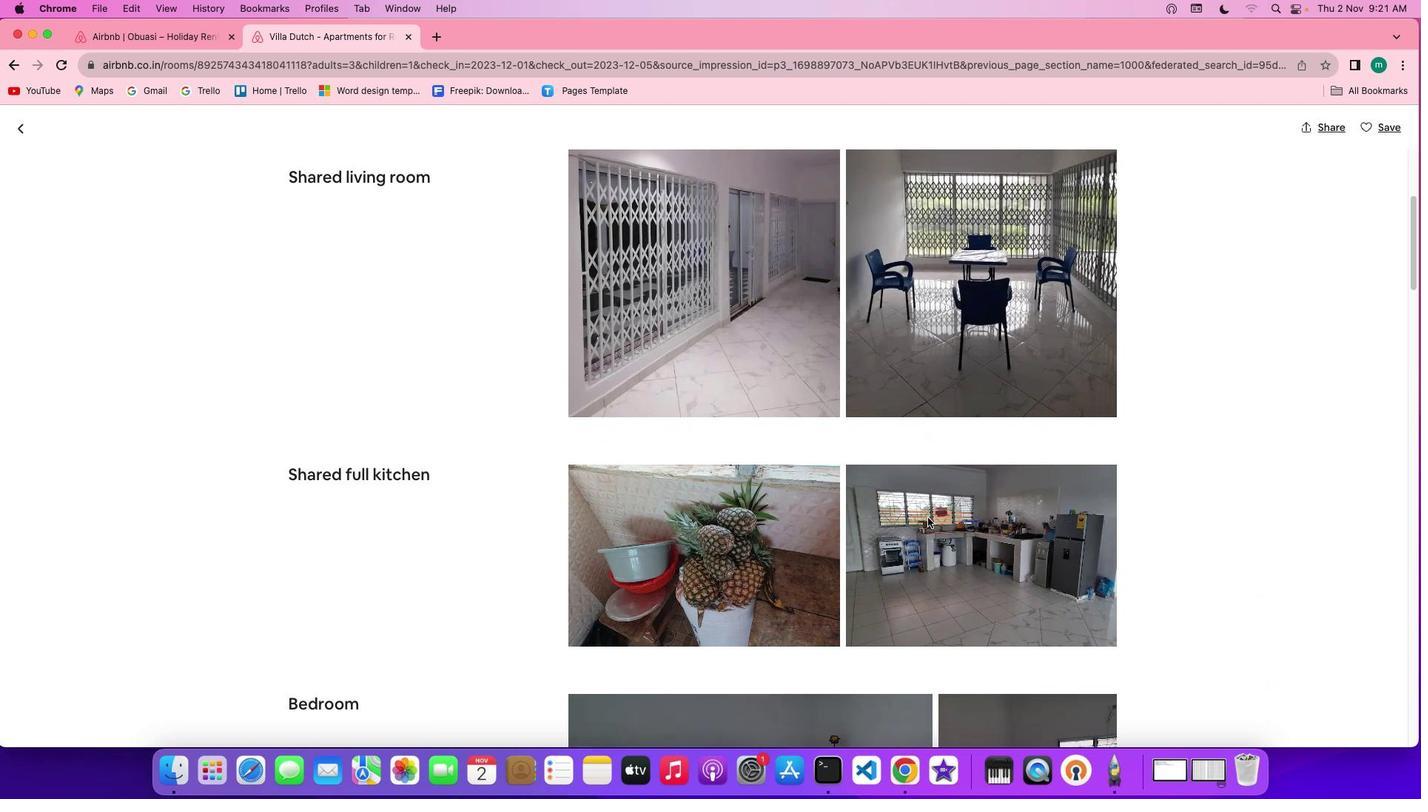 
Action: Mouse scrolled (928, 517) with delta (0, 0)
Screenshot: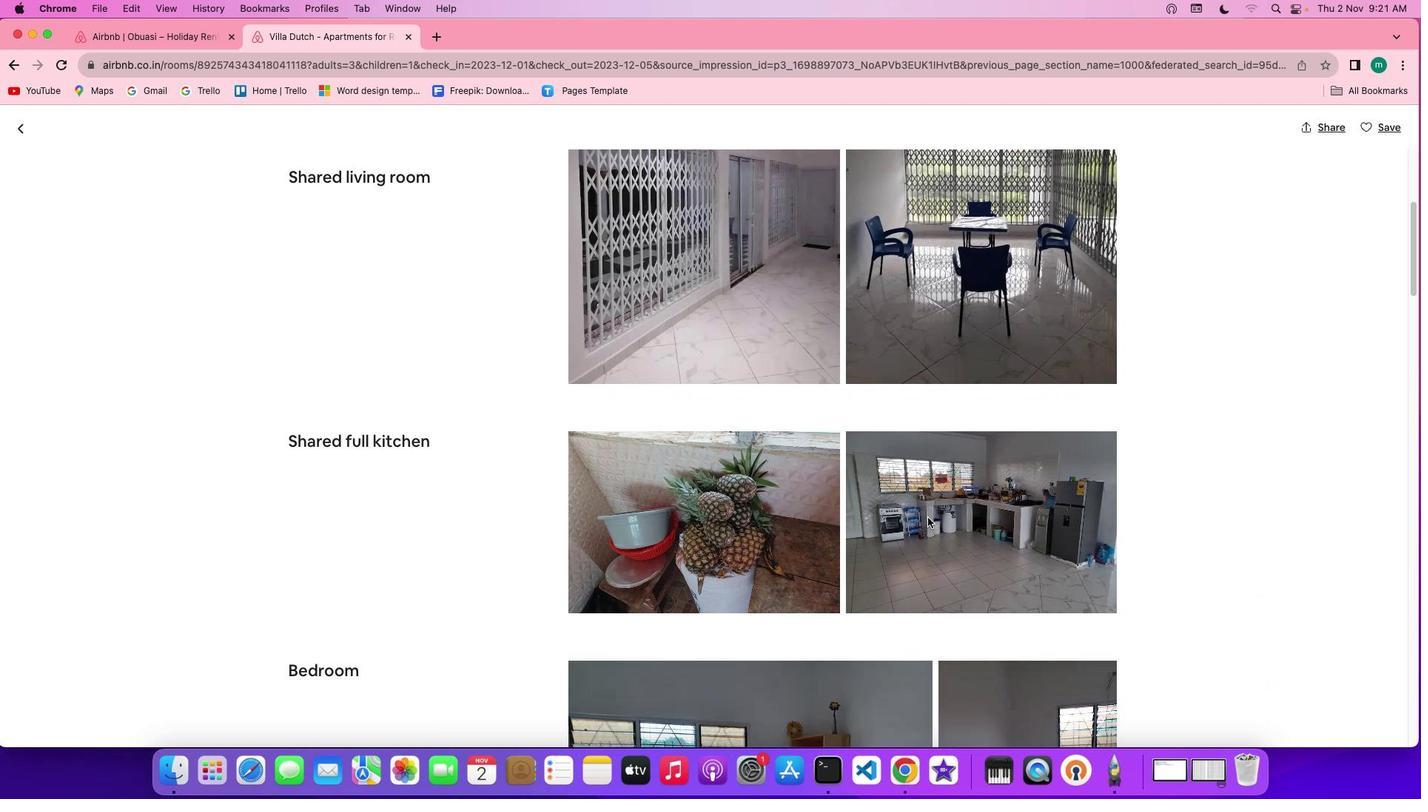 
Action: Mouse scrolled (928, 517) with delta (0, -1)
Screenshot: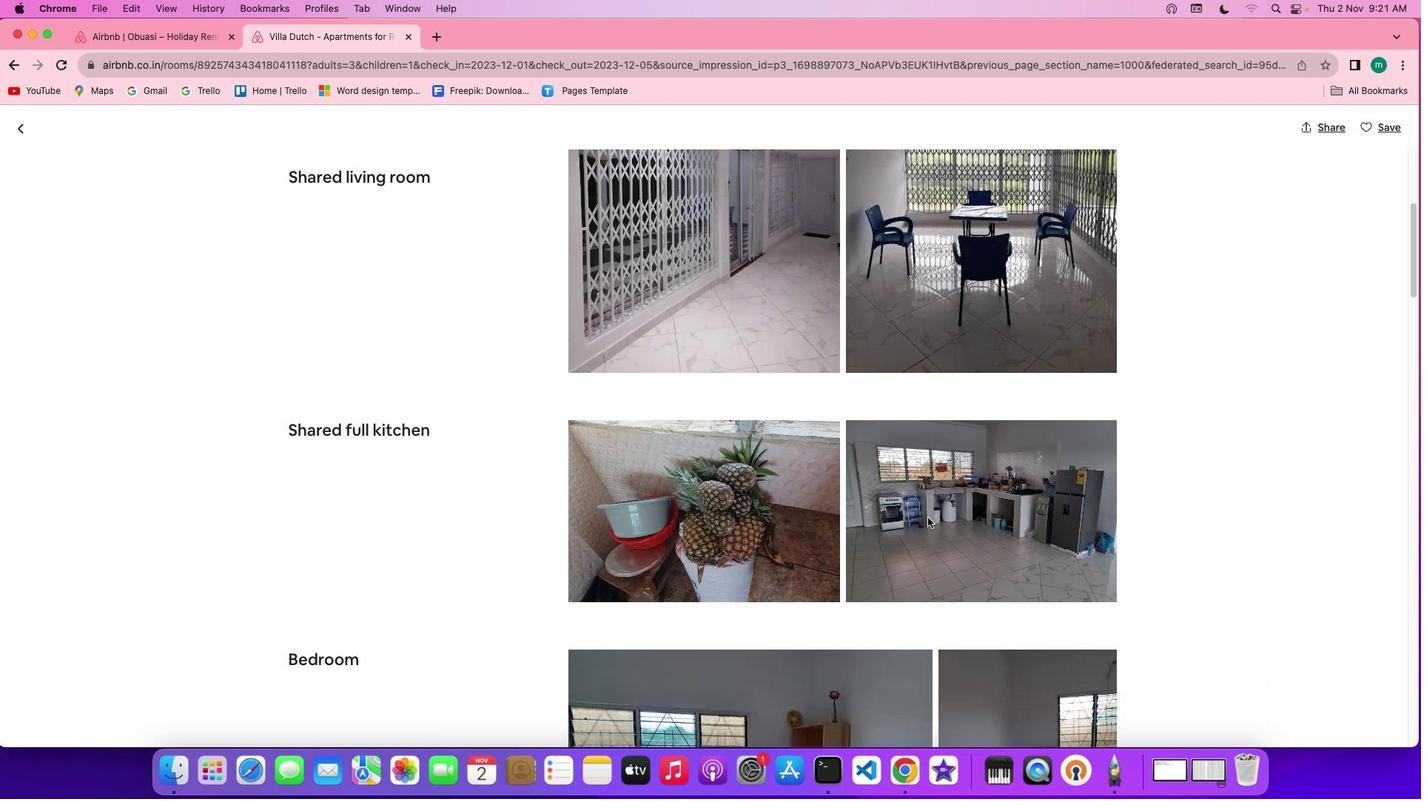 
Action: Mouse scrolled (928, 517) with delta (0, -1)
Screenshot: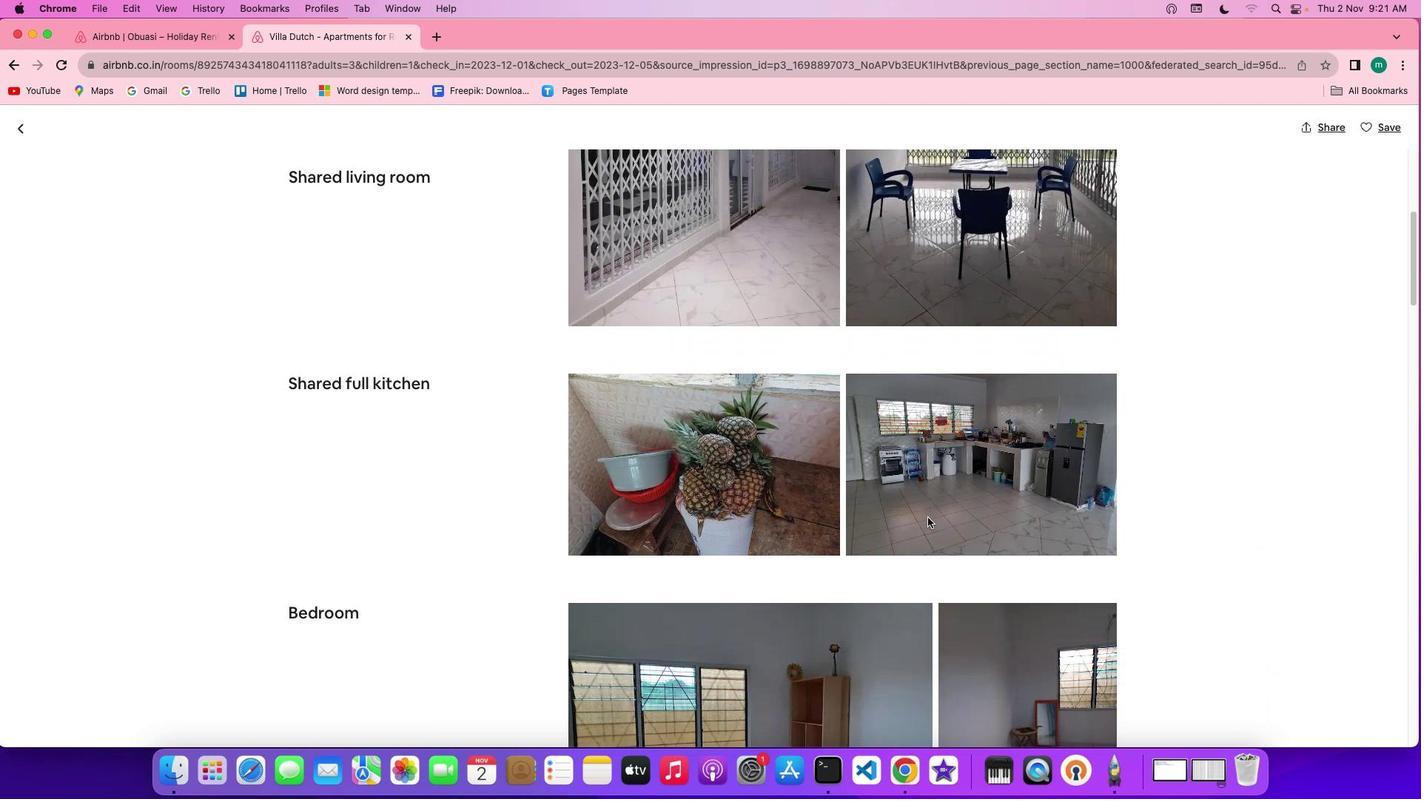 
Action: Mouse scrolled (928, 517) with delta (0, 0)
Screenshot: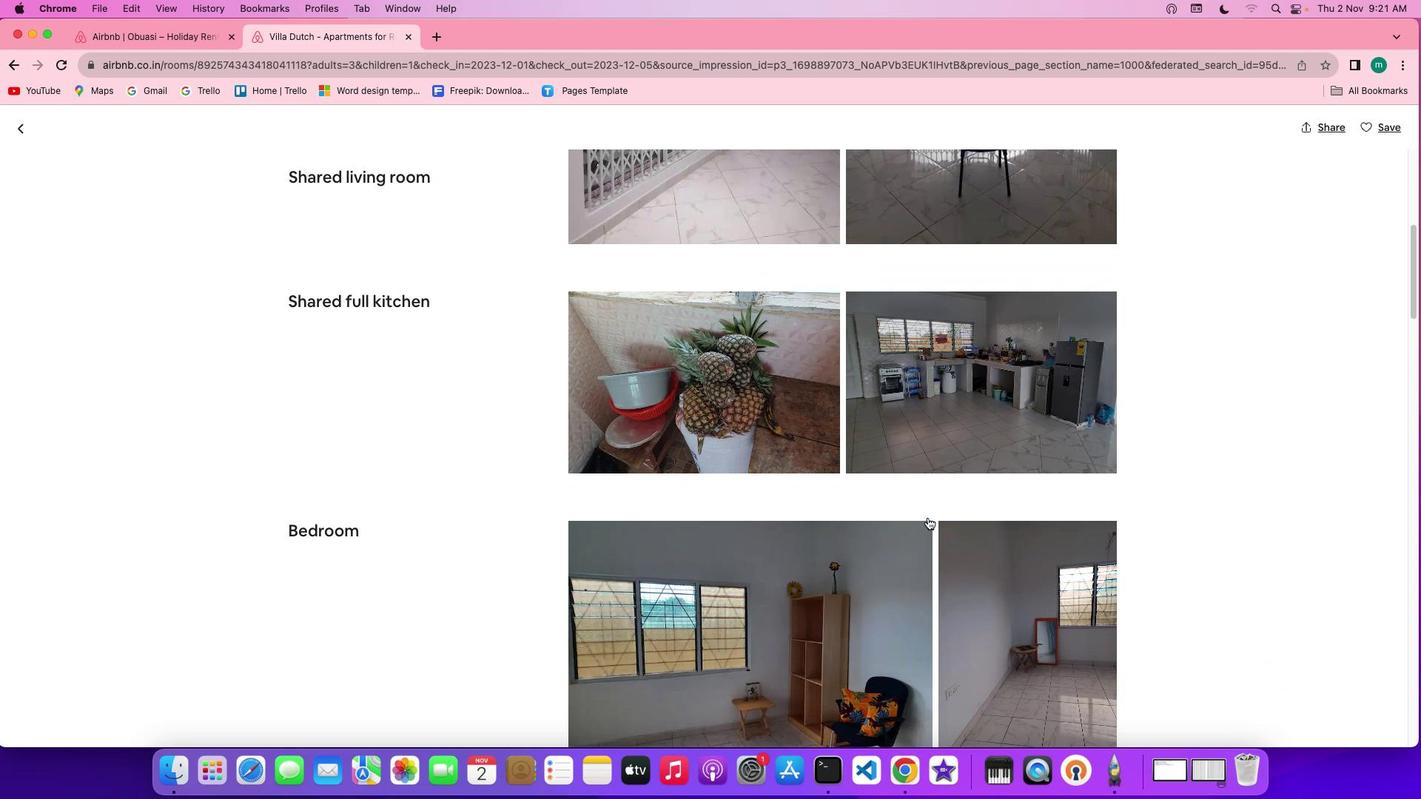 
Action: Mouse scrolled (928, 517) with delta (0, 0)
Screenshot: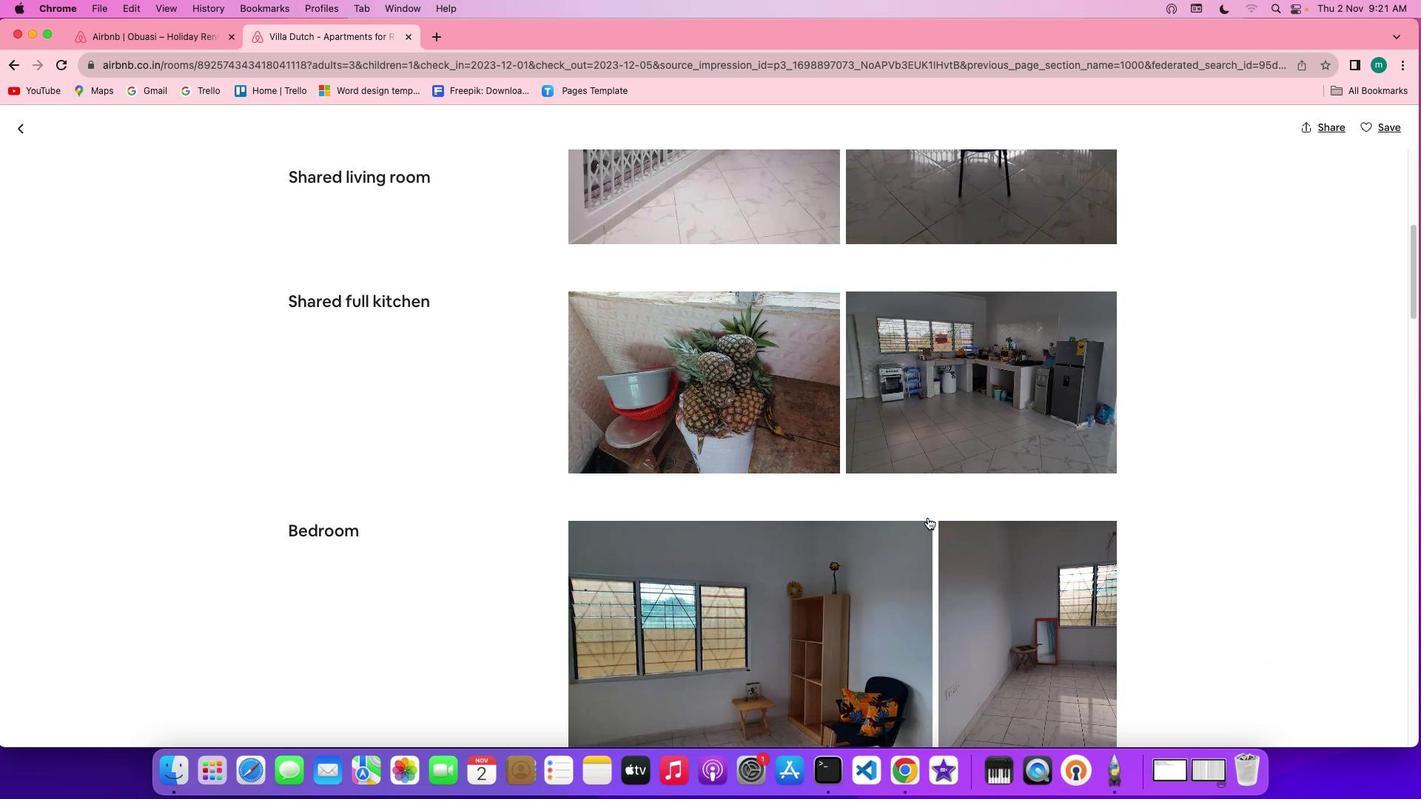 
Action: Mouse scrolled (928, 517) with delta (0, -1)
Screenshot: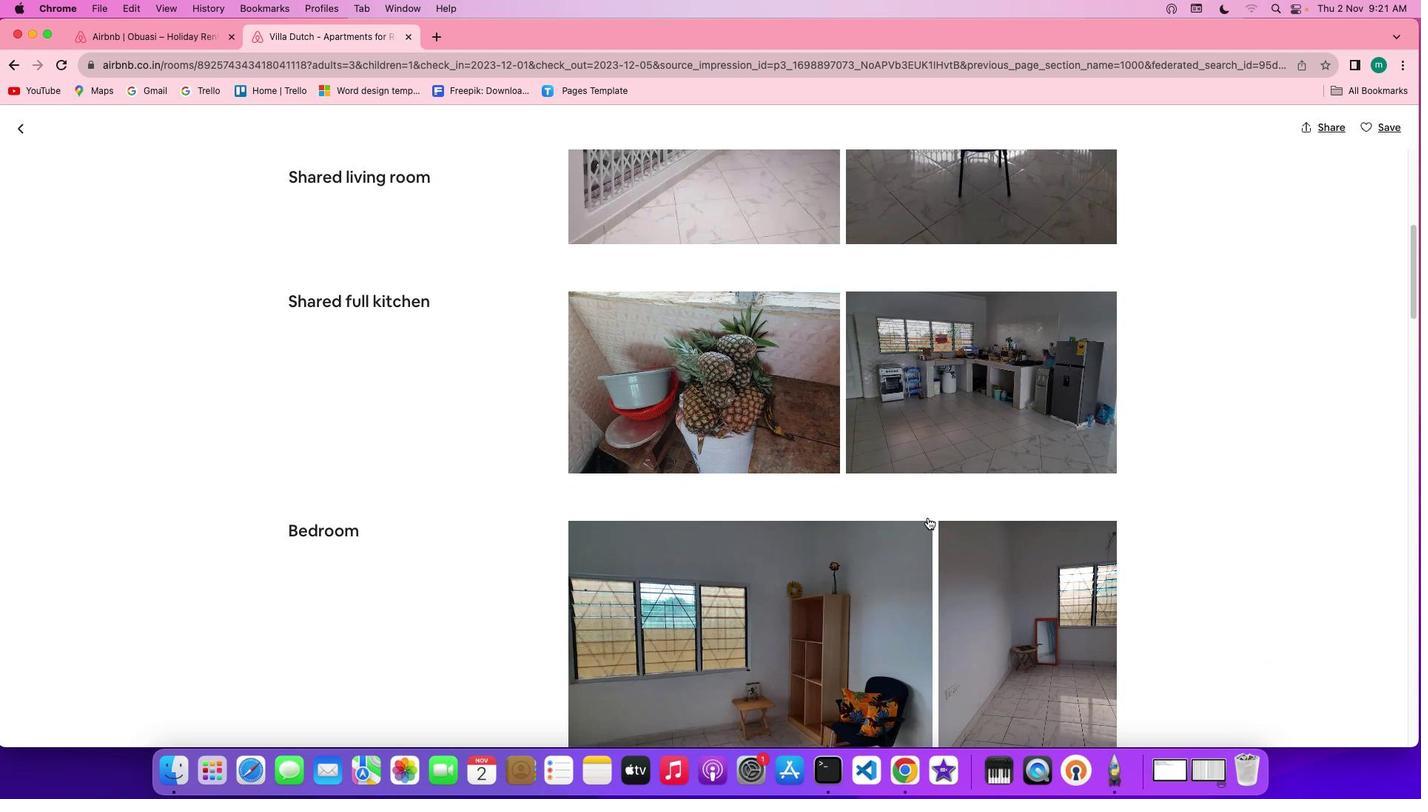 
Action: Mouse scrolled (928, 517) with delta (0, -1)
Screenshot: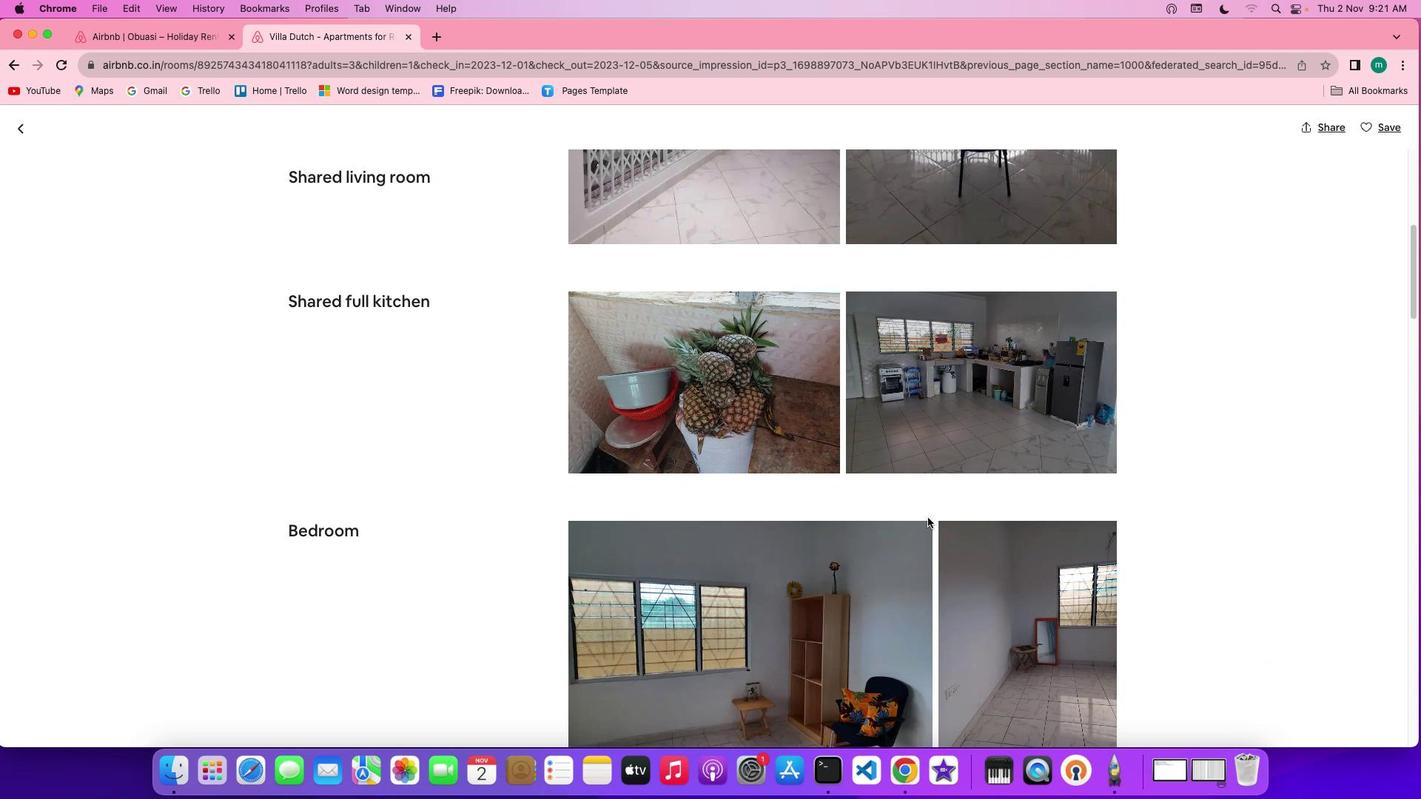 
Action: Mouse scrolled (928, 517) with delta (0, 0)
Screenshot: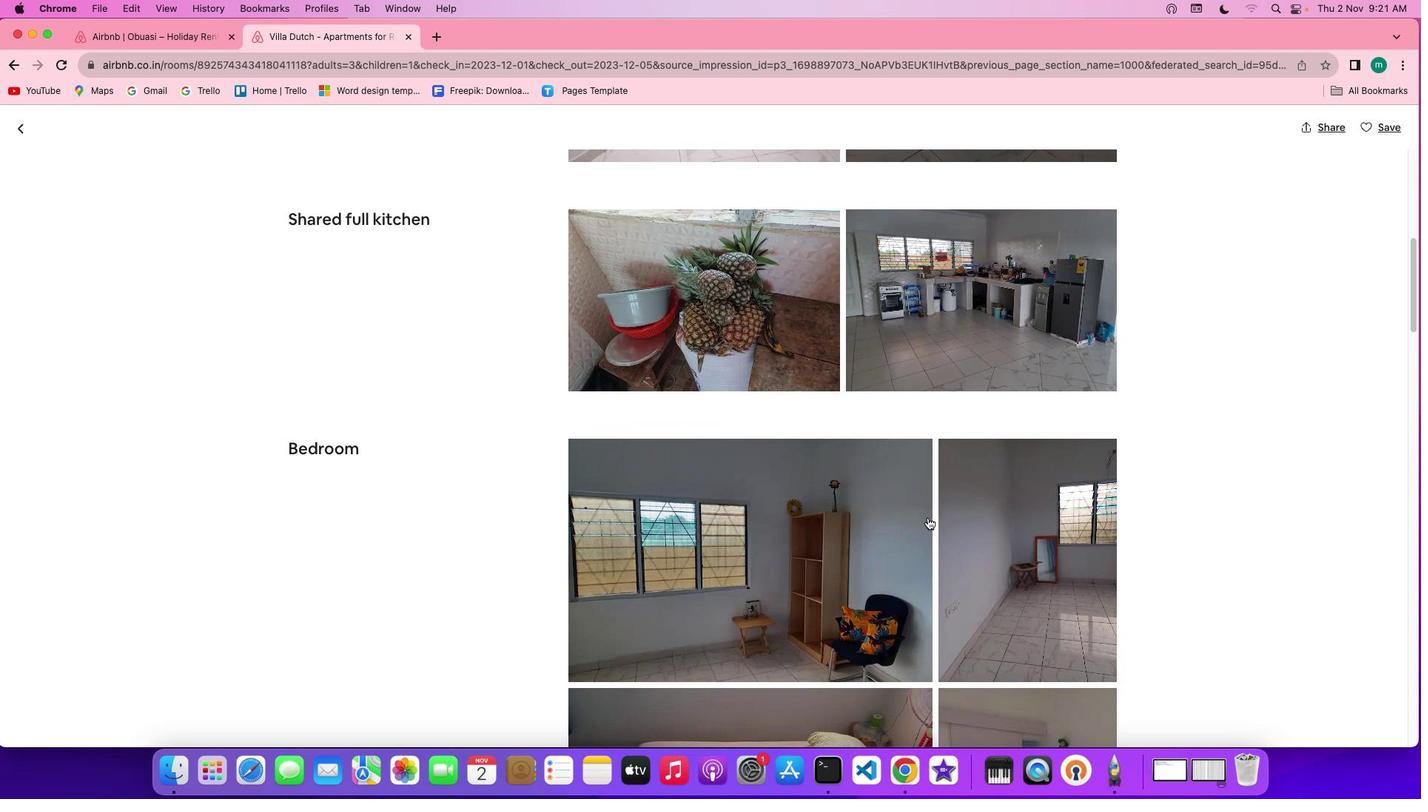 
Action: Mouse scrolled (928, 517) with delta (0, 0)
Screenshot: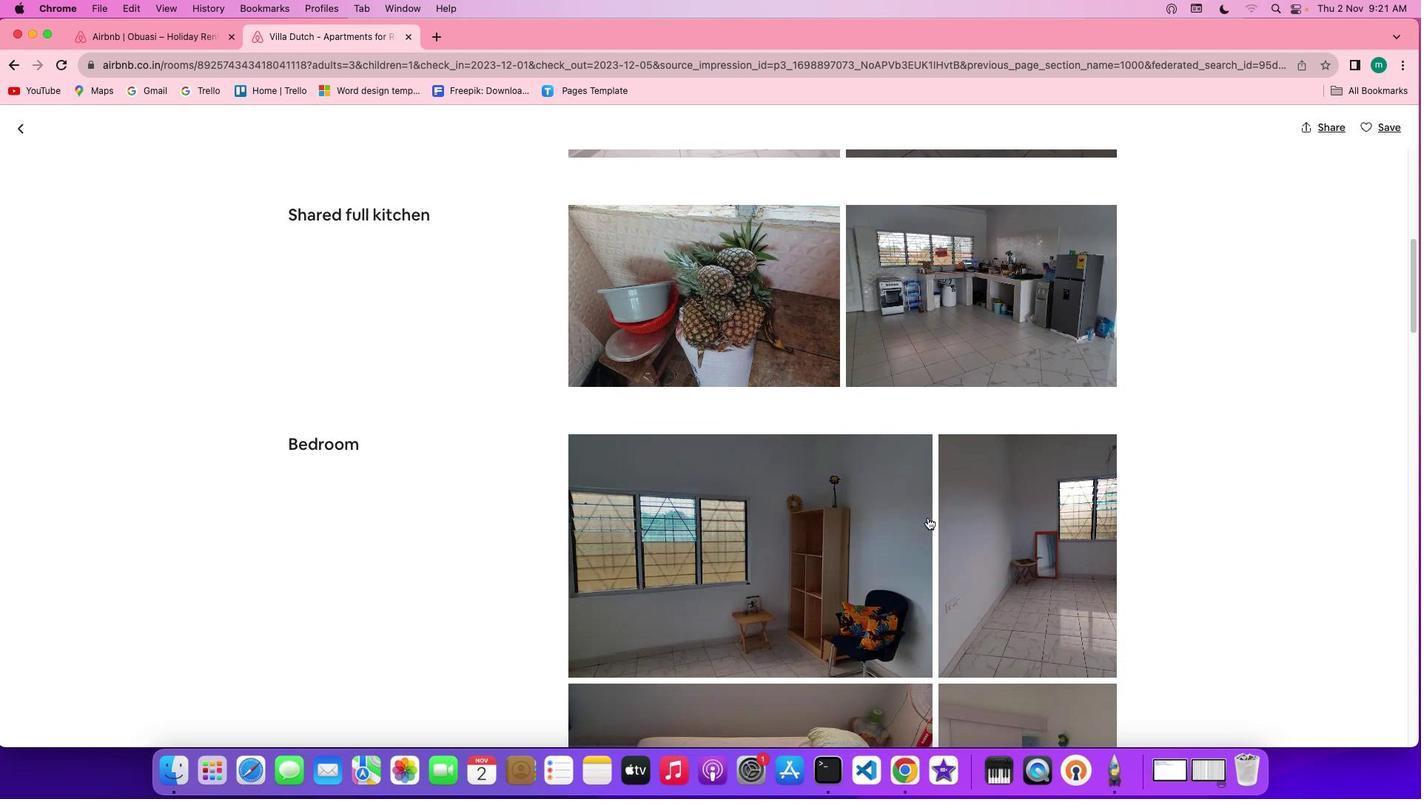 
Action: Mouse scrolled (928, 517) with delta (0, 0)
Screenshot: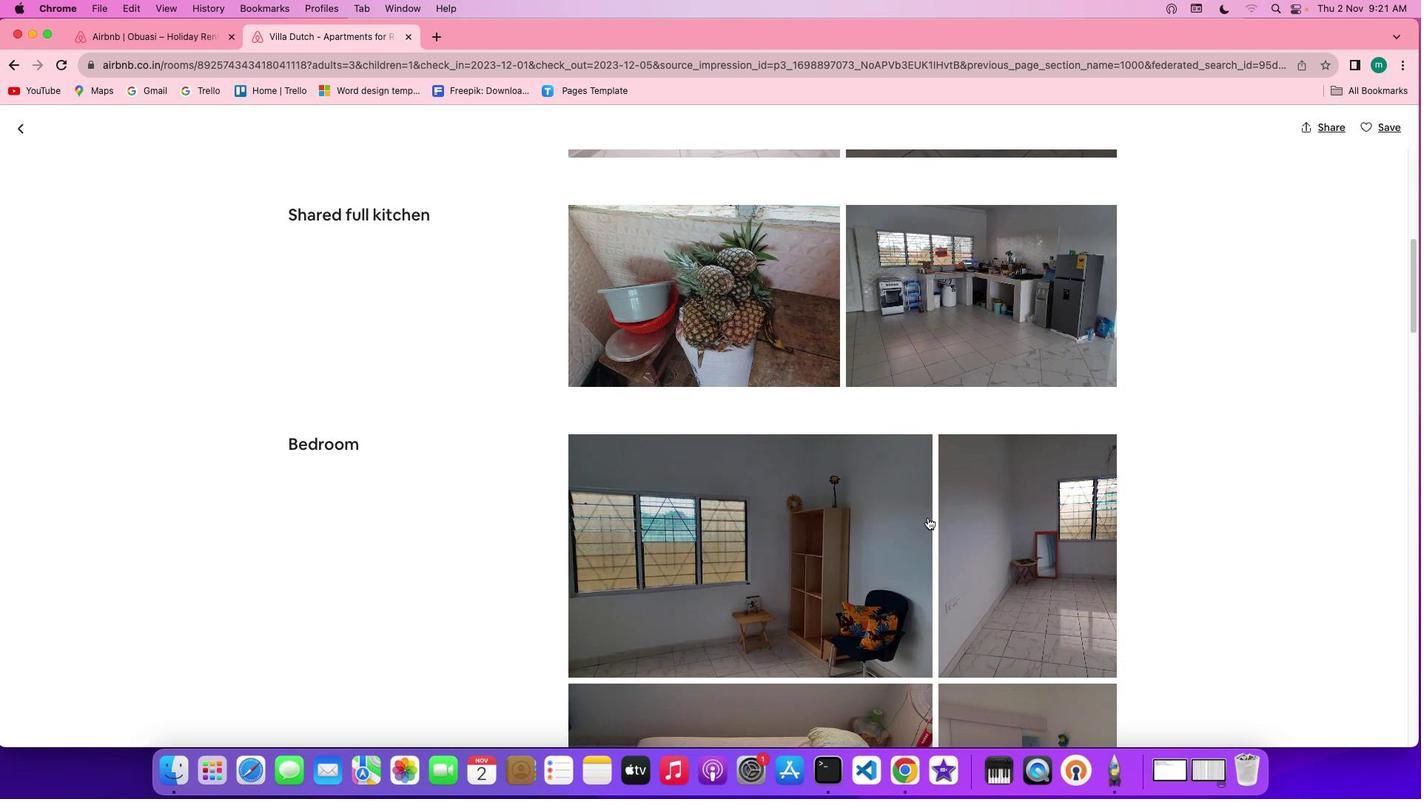 
Action: Mouse scrolled (928, 517) with delta (0, 0)
Screenshot: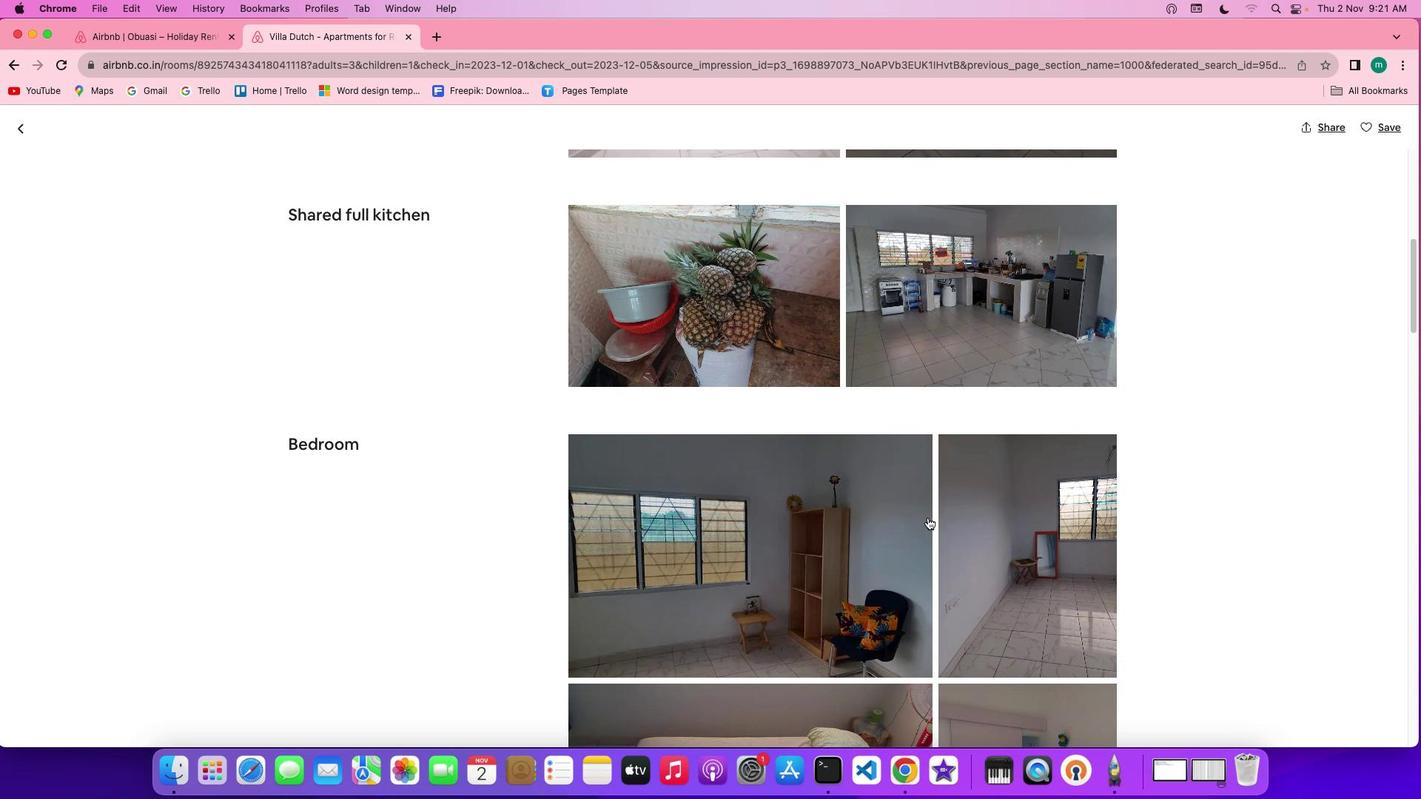 
Action: Mouse scrolled (928, 517) with delta (0, 0)
Screenshot: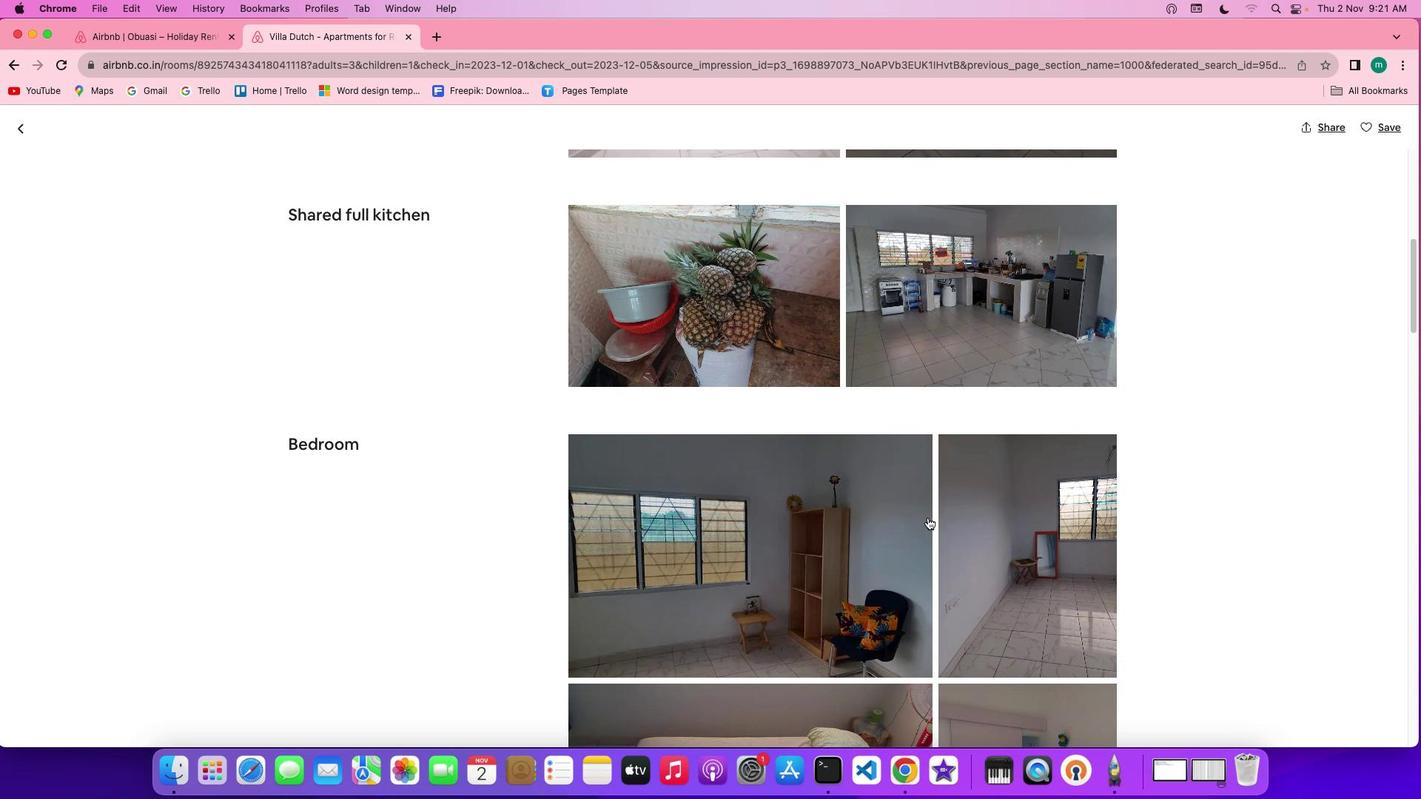 
Action: Mouse scrolled (928, 517) with delta (0, -1)
Screenshot: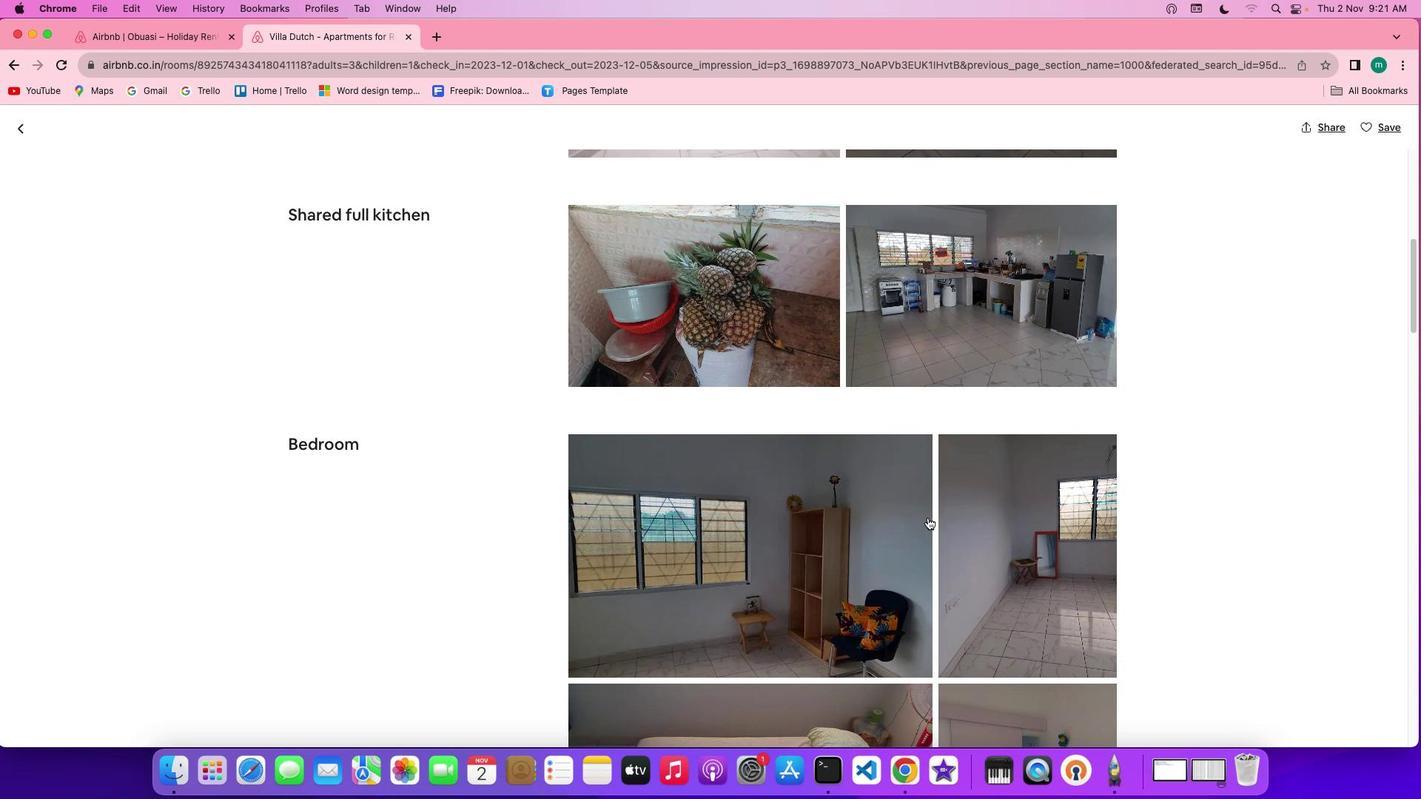 
Action: Mouse scrolled (928, 517) with delta (0, 0)
Screenshot: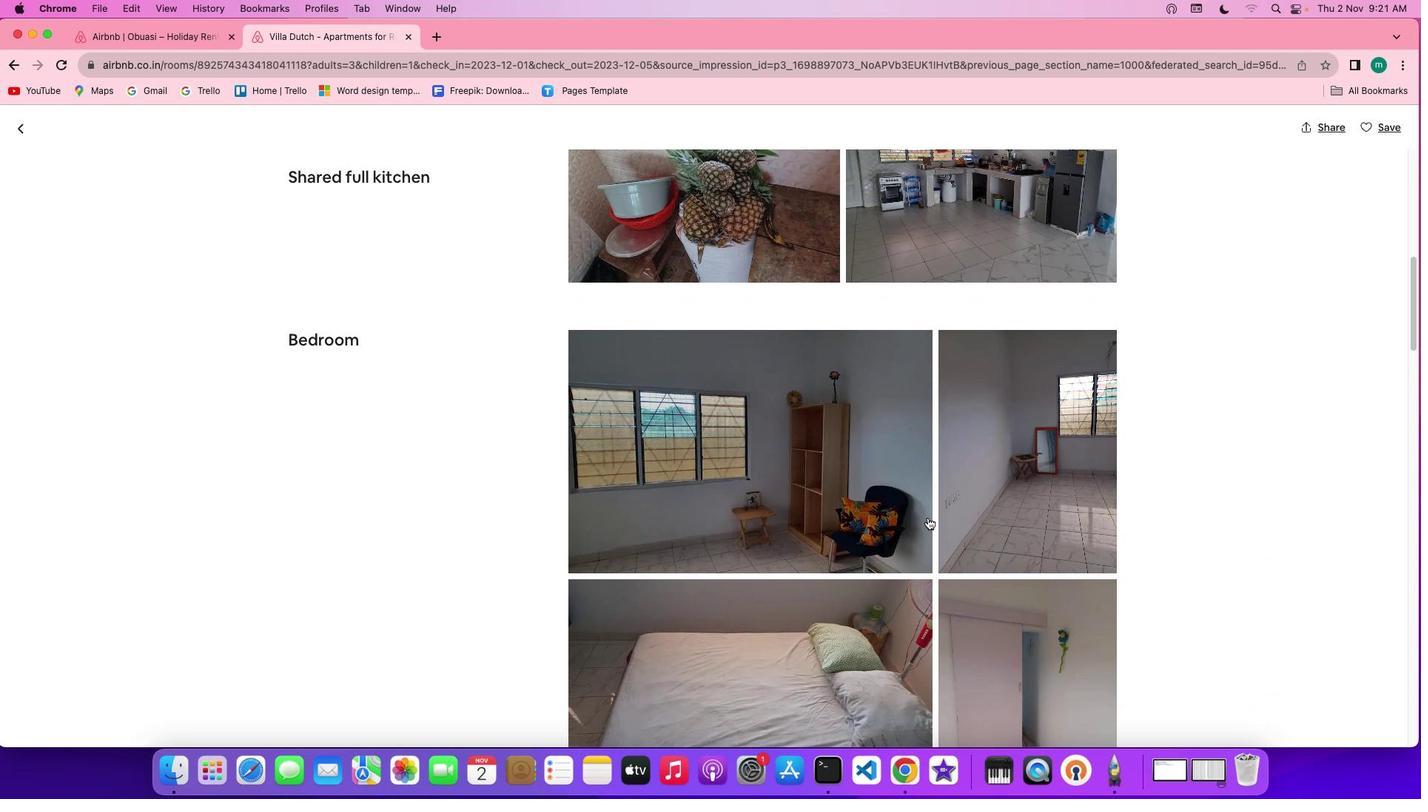 
Action: Mouse scrolled (928, 517) with delta (0, 0)
Screenshot: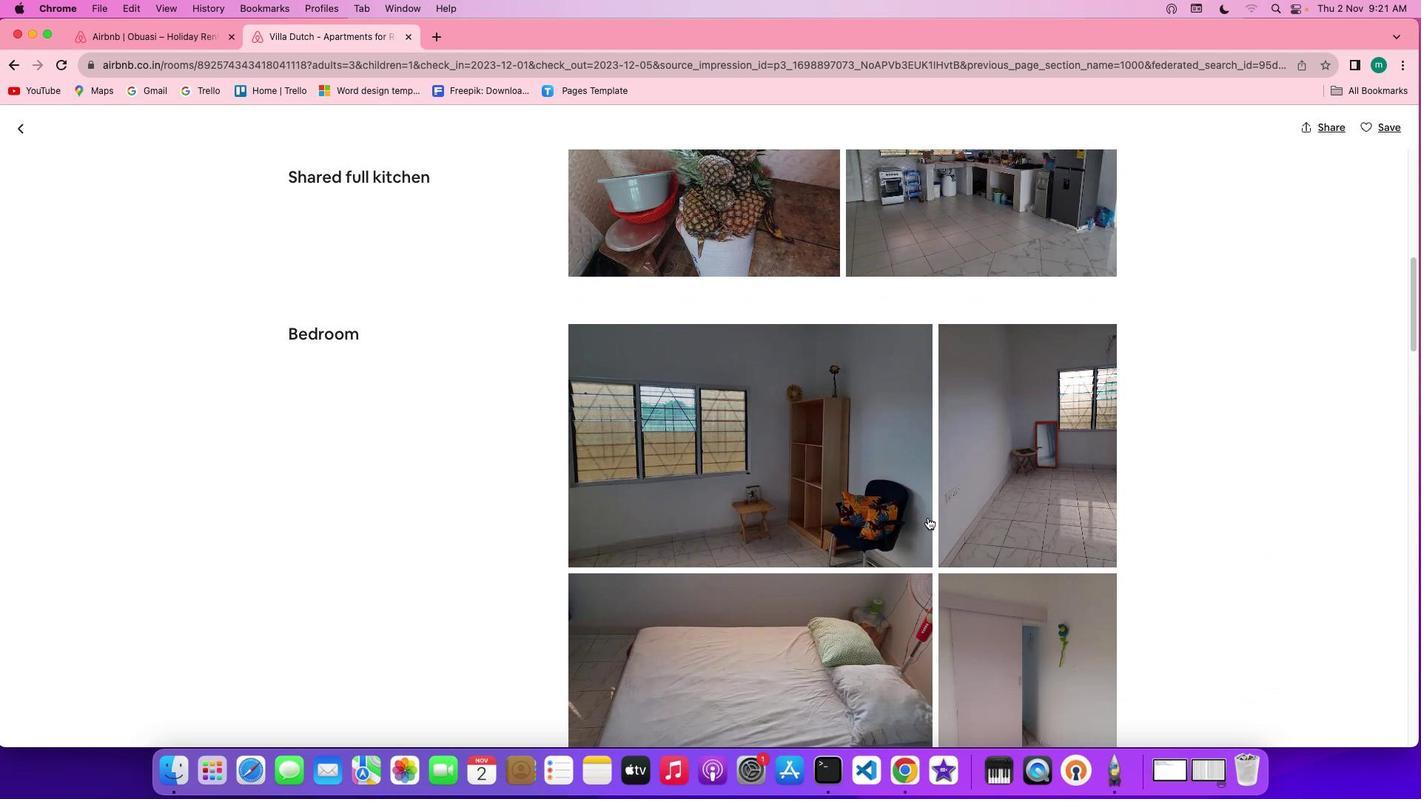 
Action: Mouse scrolled (928, 517) with delta (0, -1)
Screenshot: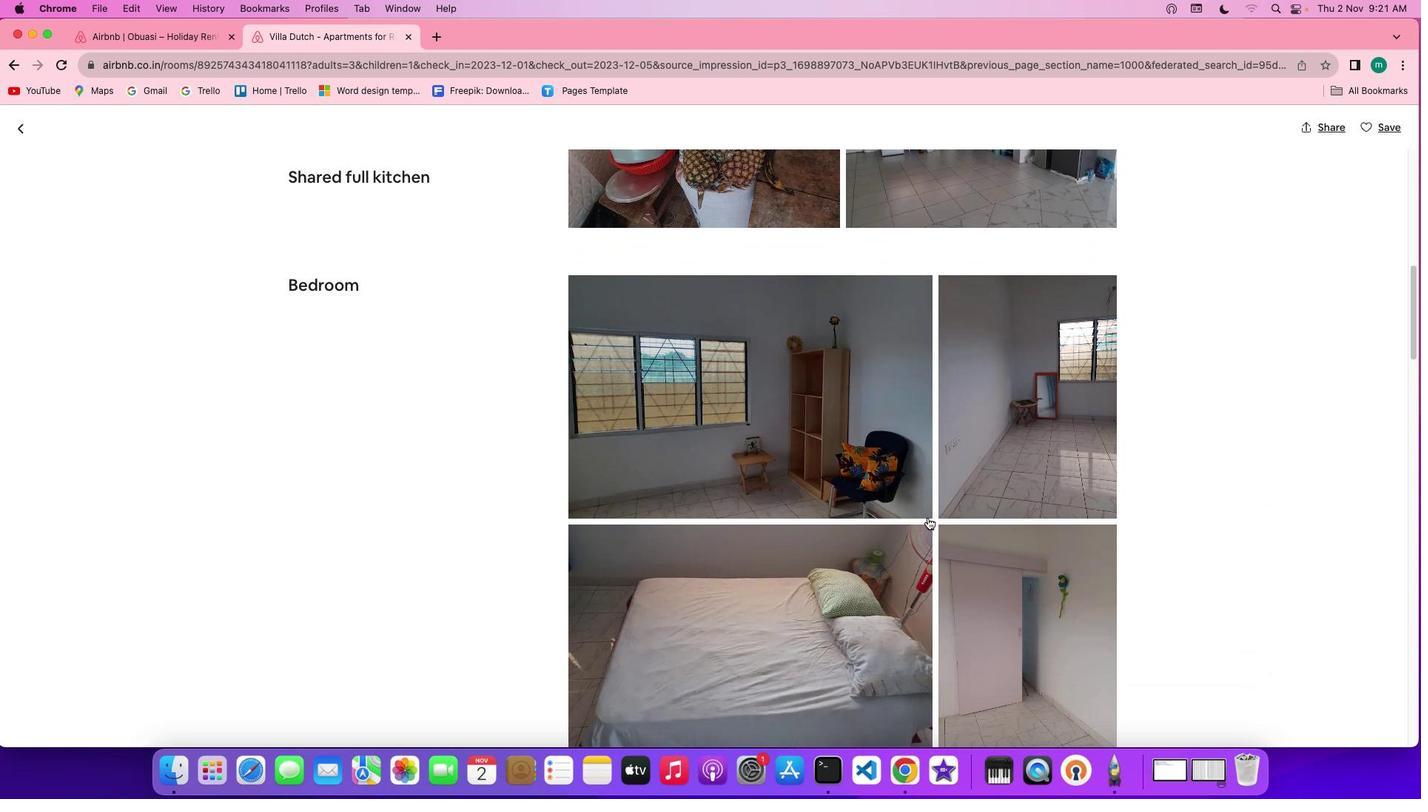 
Action: Mouse scrolled (928, 517) with delta (0, 0)
Screenshot: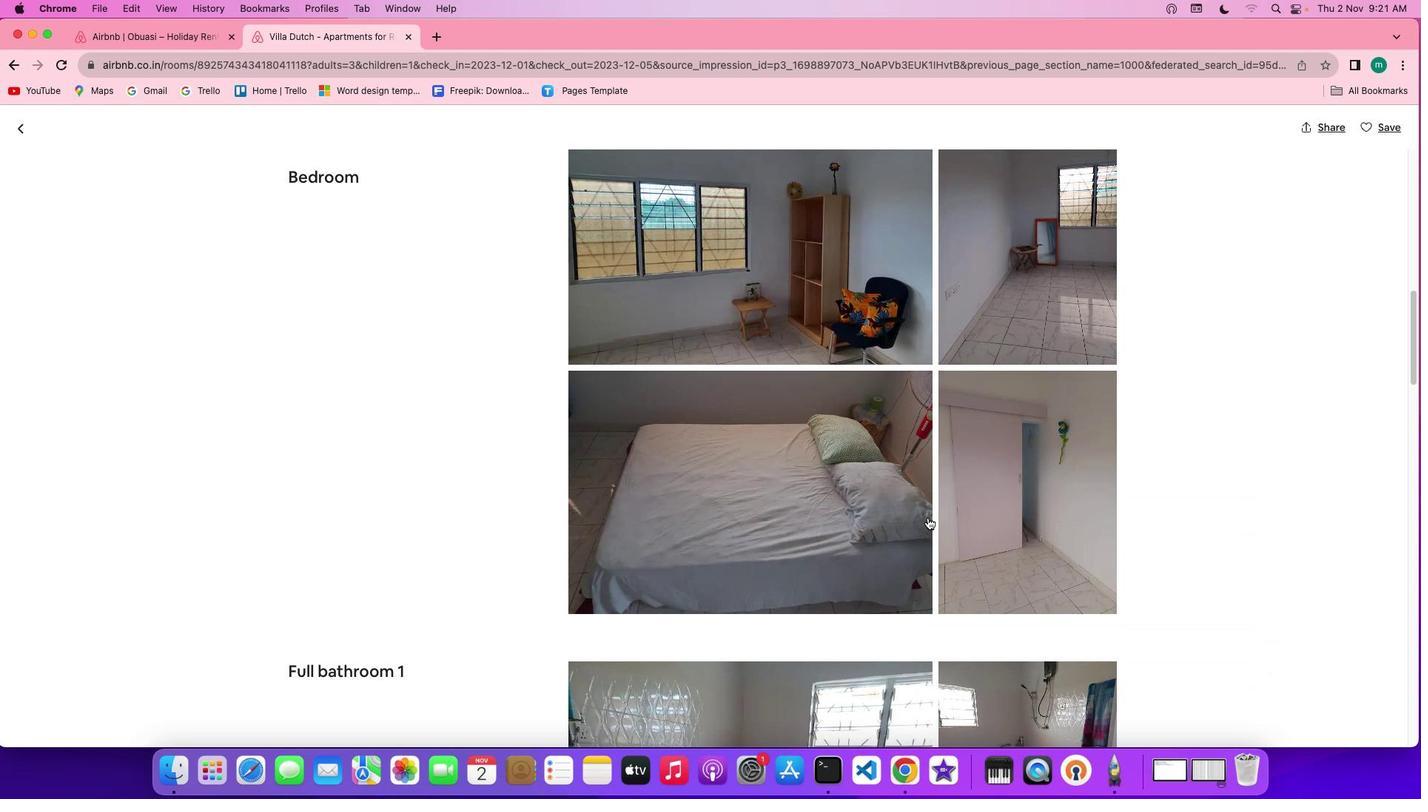 
Action: Mouse scrolled (928, 517) with delta (0, 0)
Screenshot: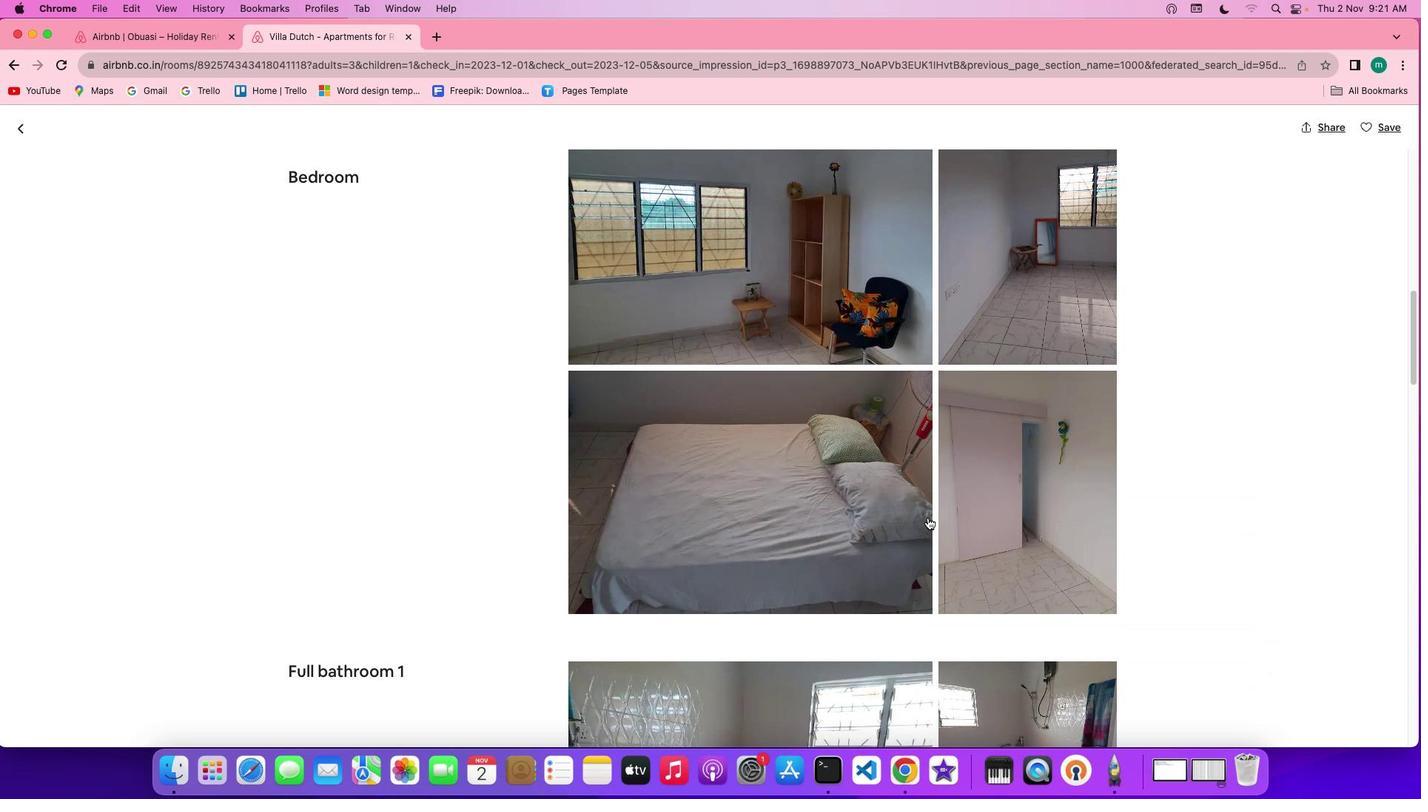 
Action: Mouse scrolled (928, 517) with delta (0, -1)
Screenshot: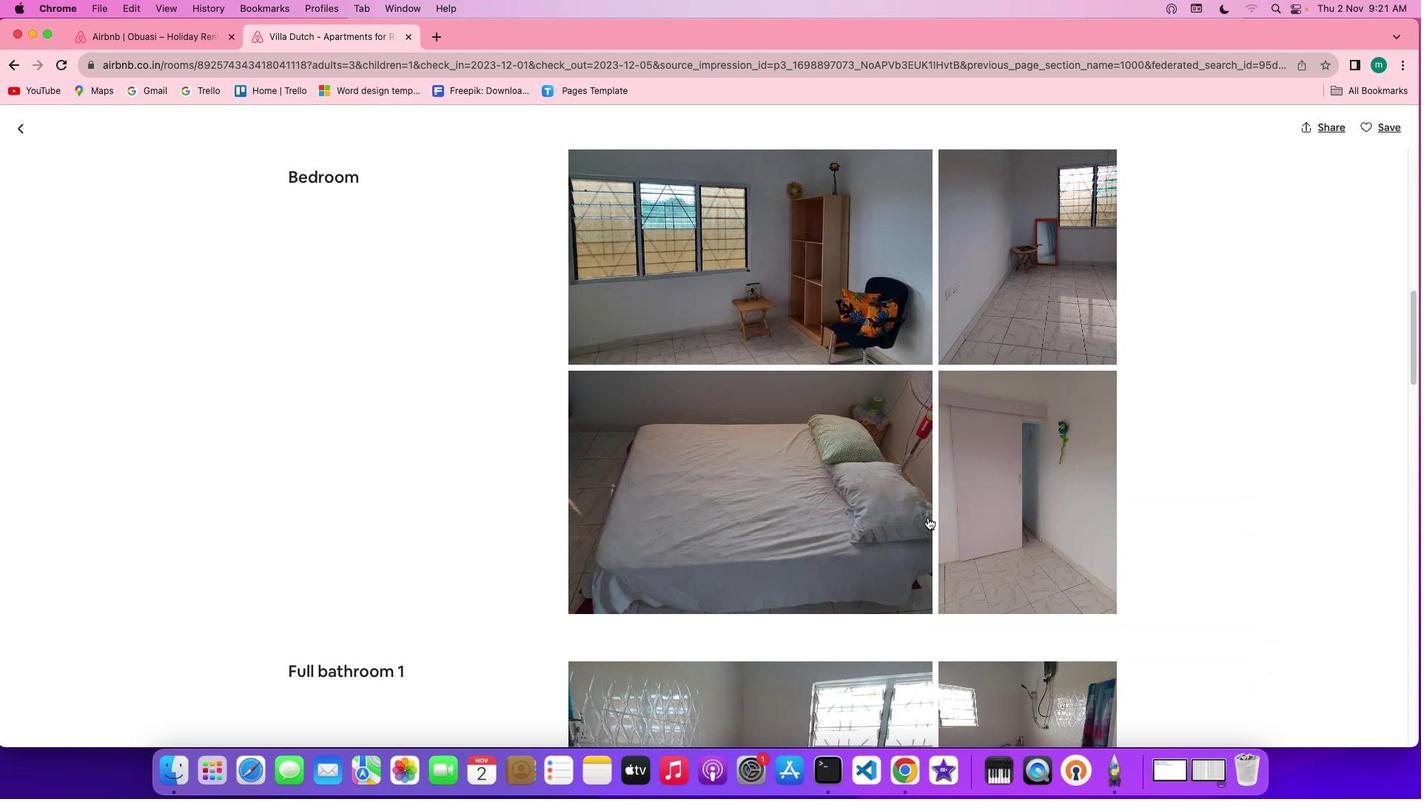
Action: Mouse scrolled (928, 517) with delta (0, -2)
Screenshot: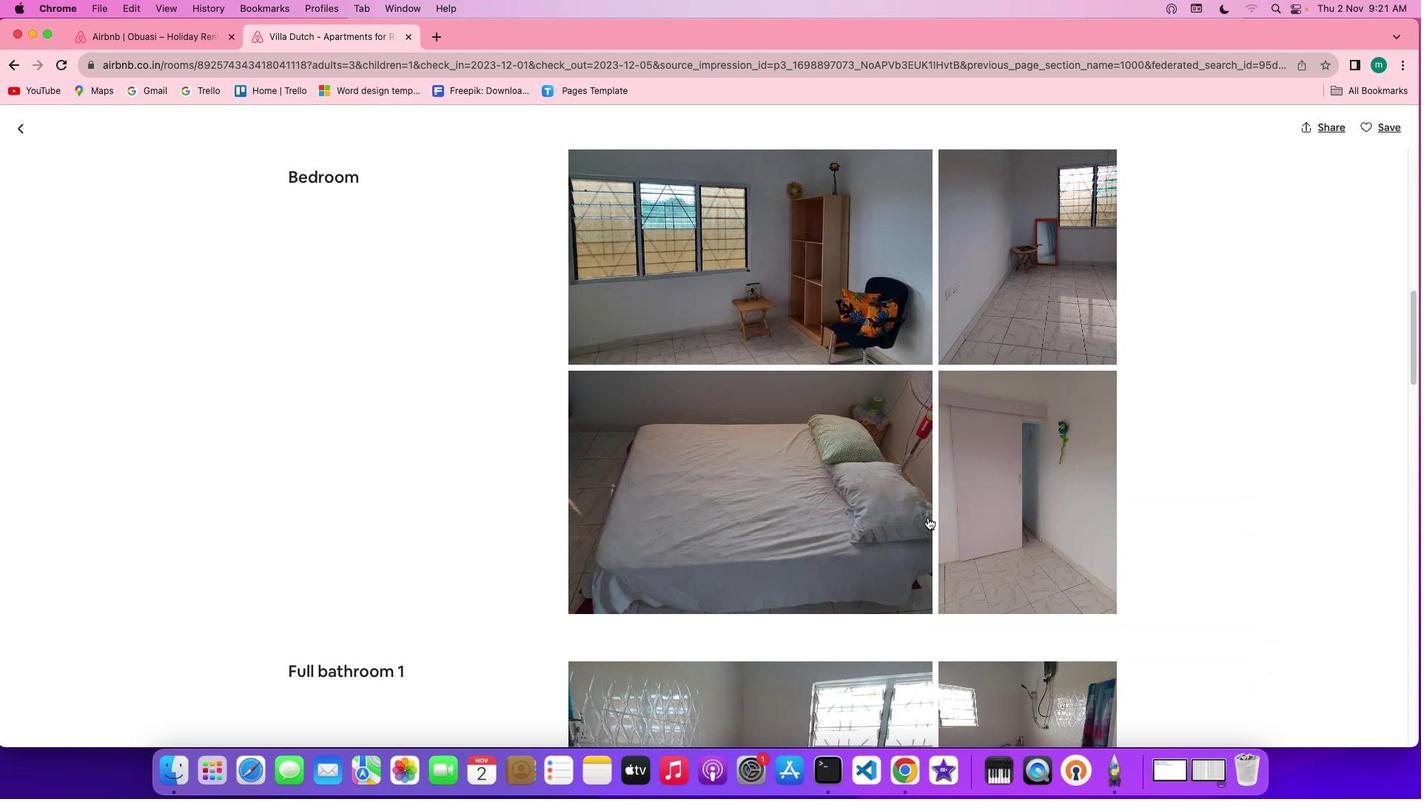 
Action: Mouse scrolled (928, 517) with delta (0, 0)
Screenshot: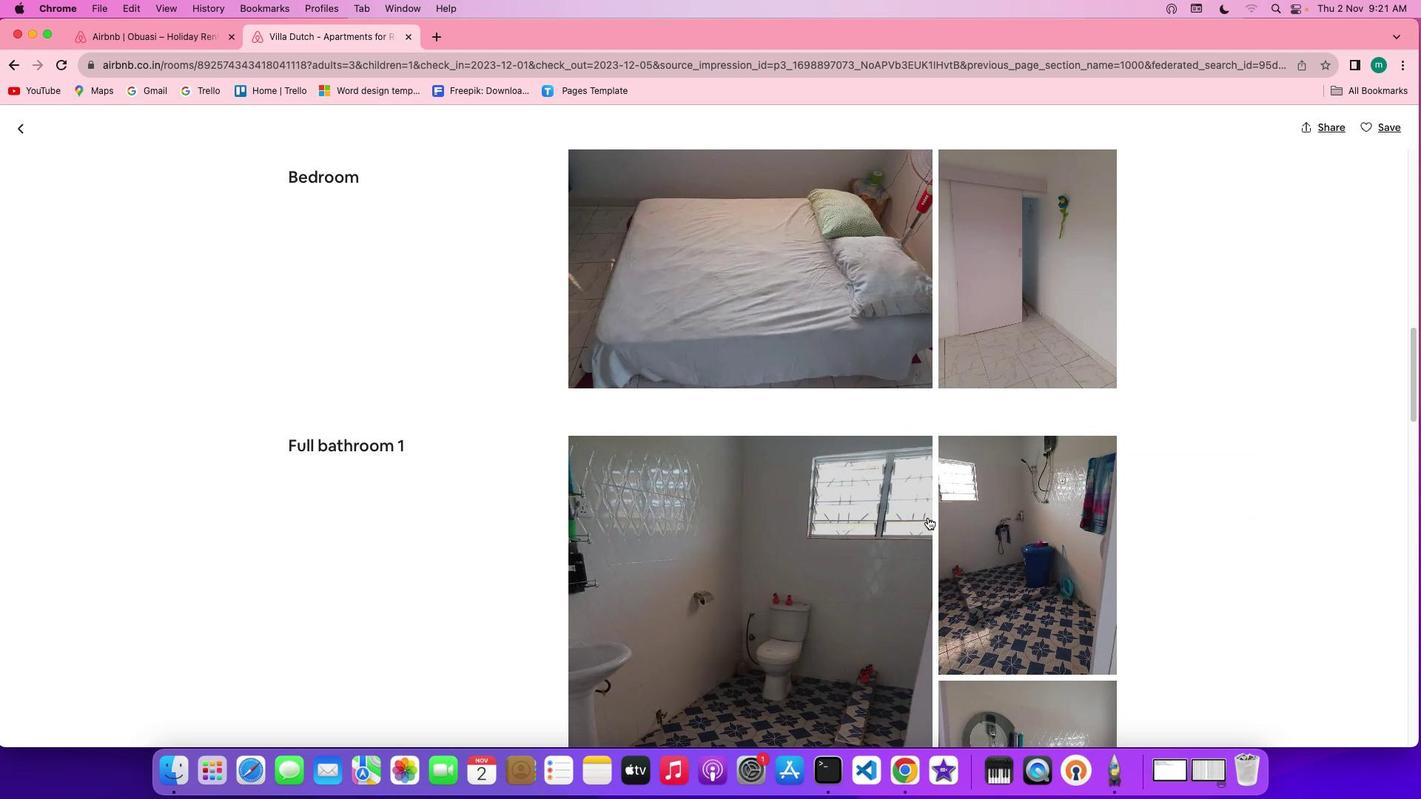 
Action: Mouse scrolled (928, 517) with delta (0, 0)
Screenshot: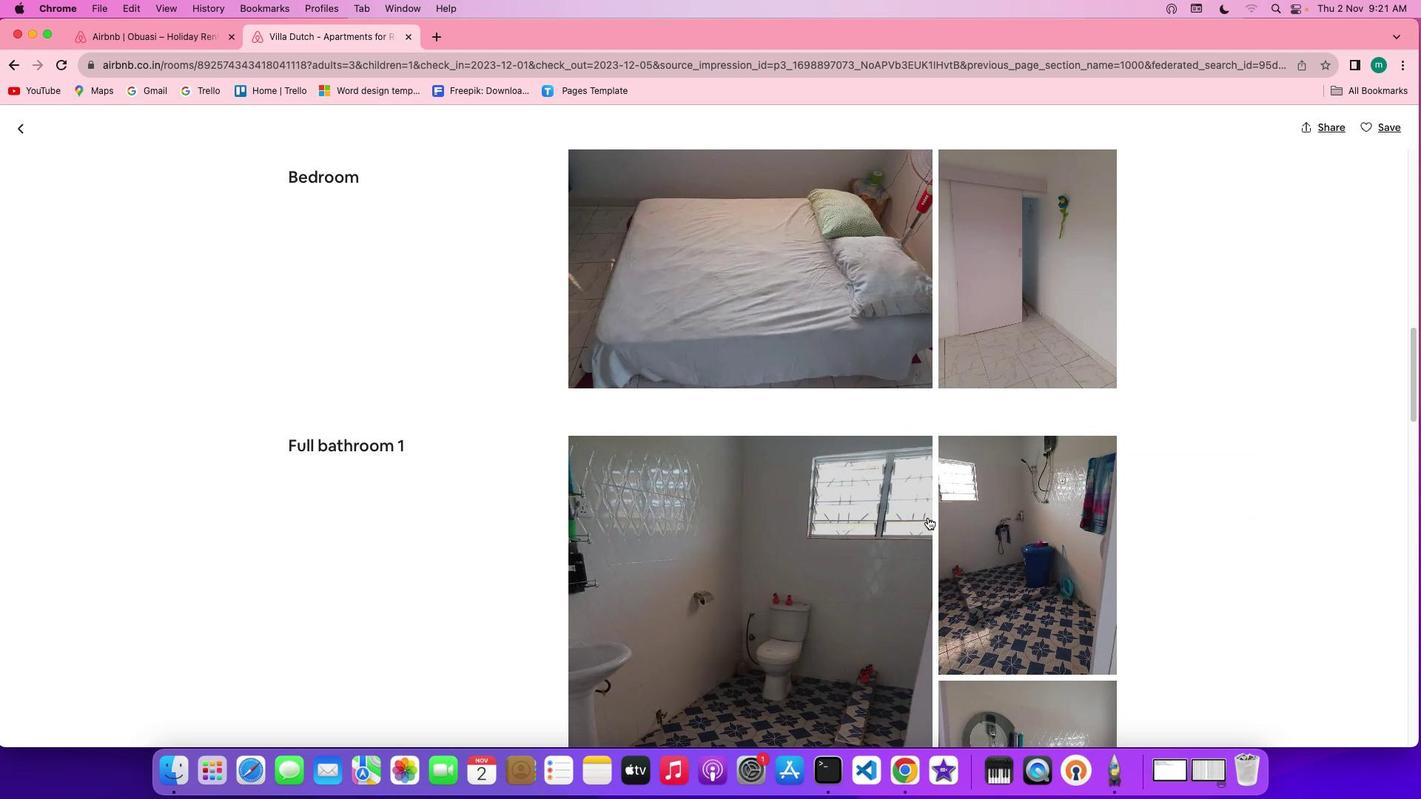 
Action: Mouse scrolled (928, 517) with delta (0, -1)
Screenshot: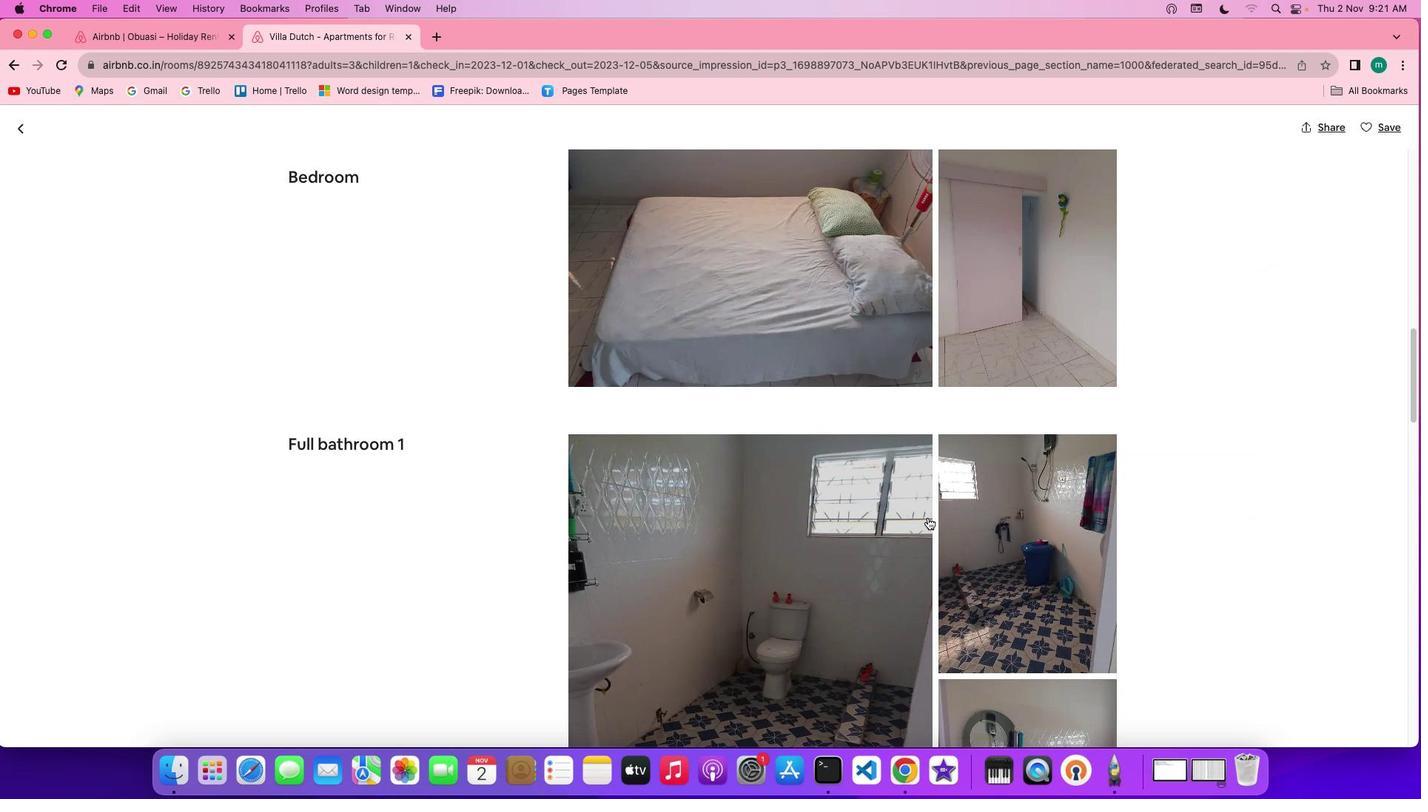 
Action: Mouse scrolled (928, 517) with delta (0, -2)
Screenshot: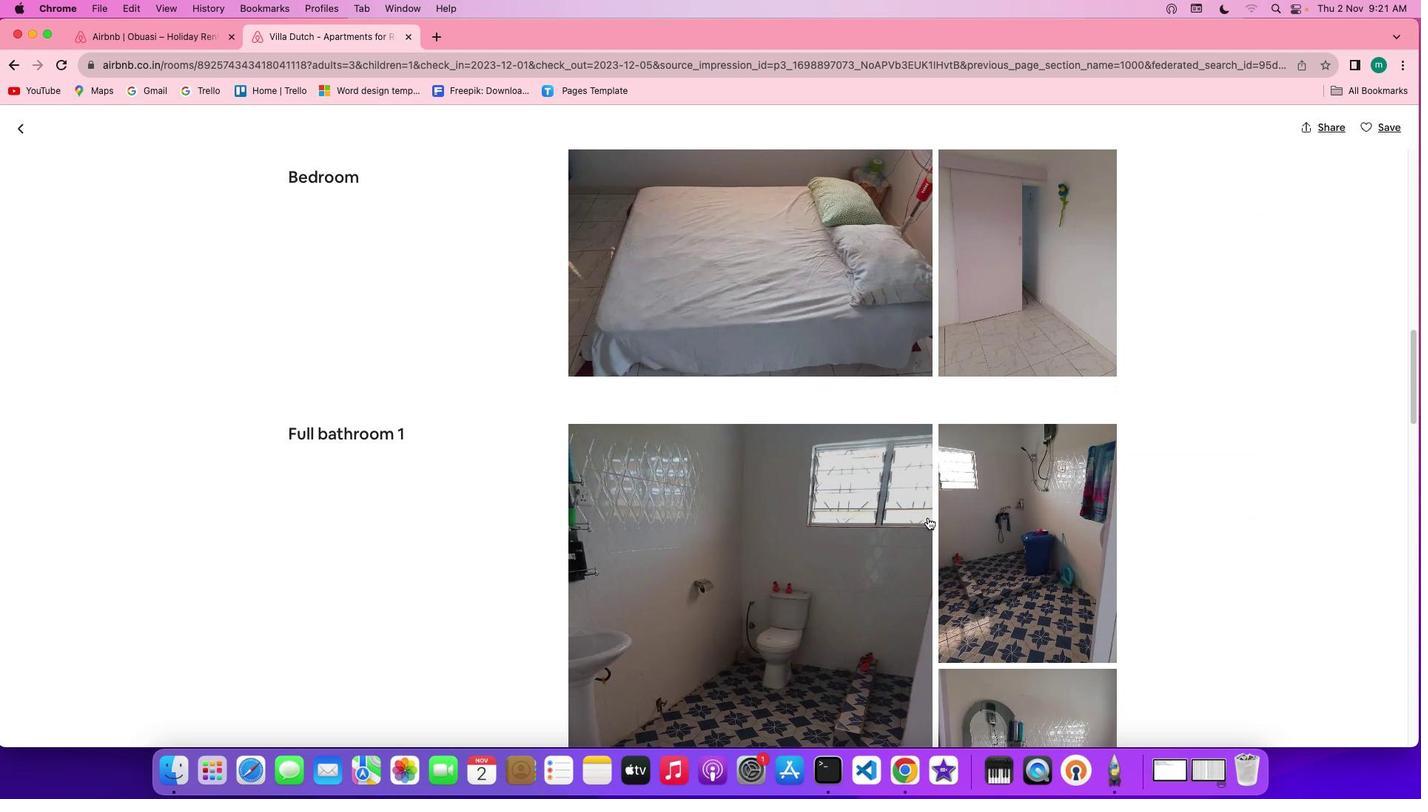 
Action: Mouse scrolled (928, 517) with delta (0, 0)
Screenshot: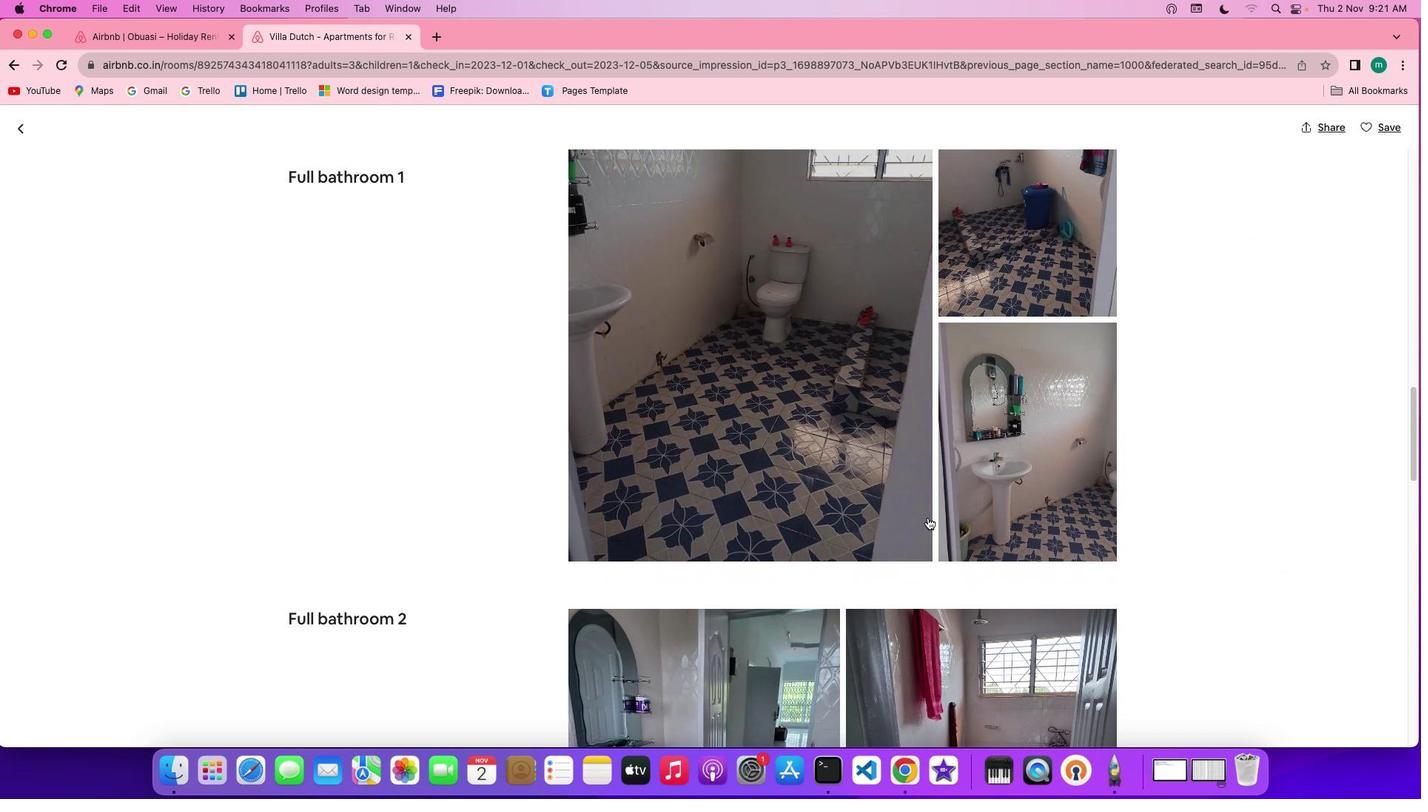 
Action: Mouse scrolled (928, 517) with delta (0, 0)
Screenshot: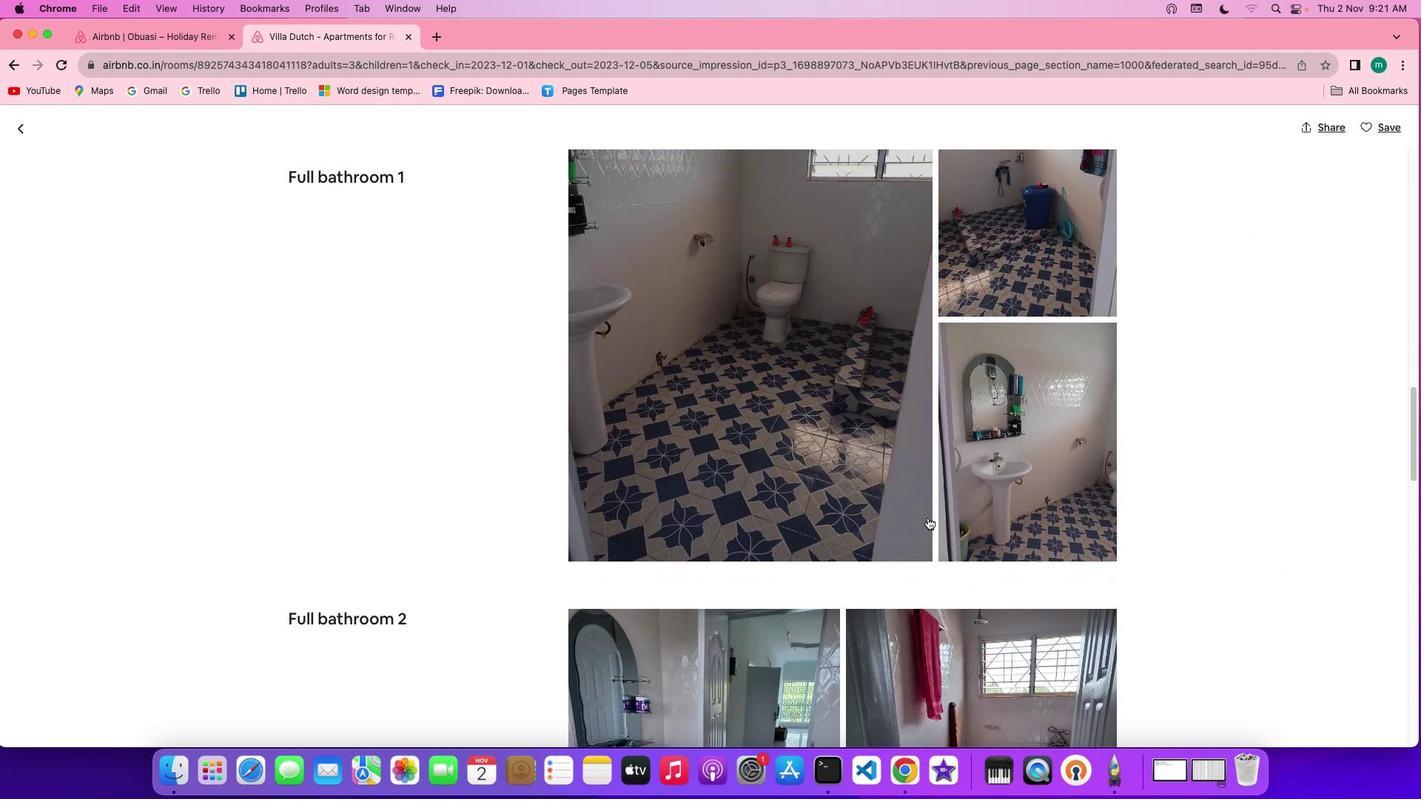
Action: Mouse scrolled (928, 517) with delta (0, -1)
Screenshot: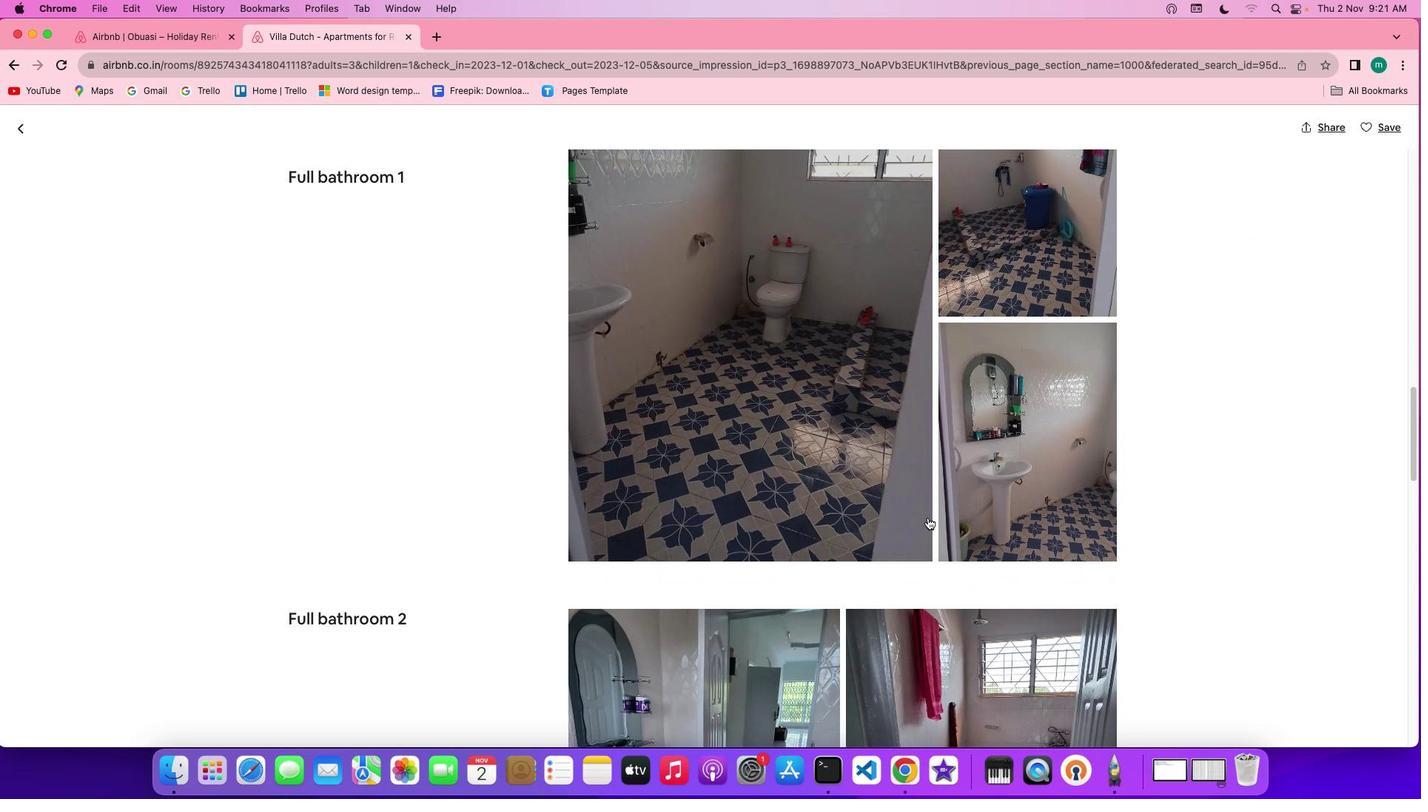 
Action: Mouse scrolled (928, 517) with delta (0, -2)
Screenshot: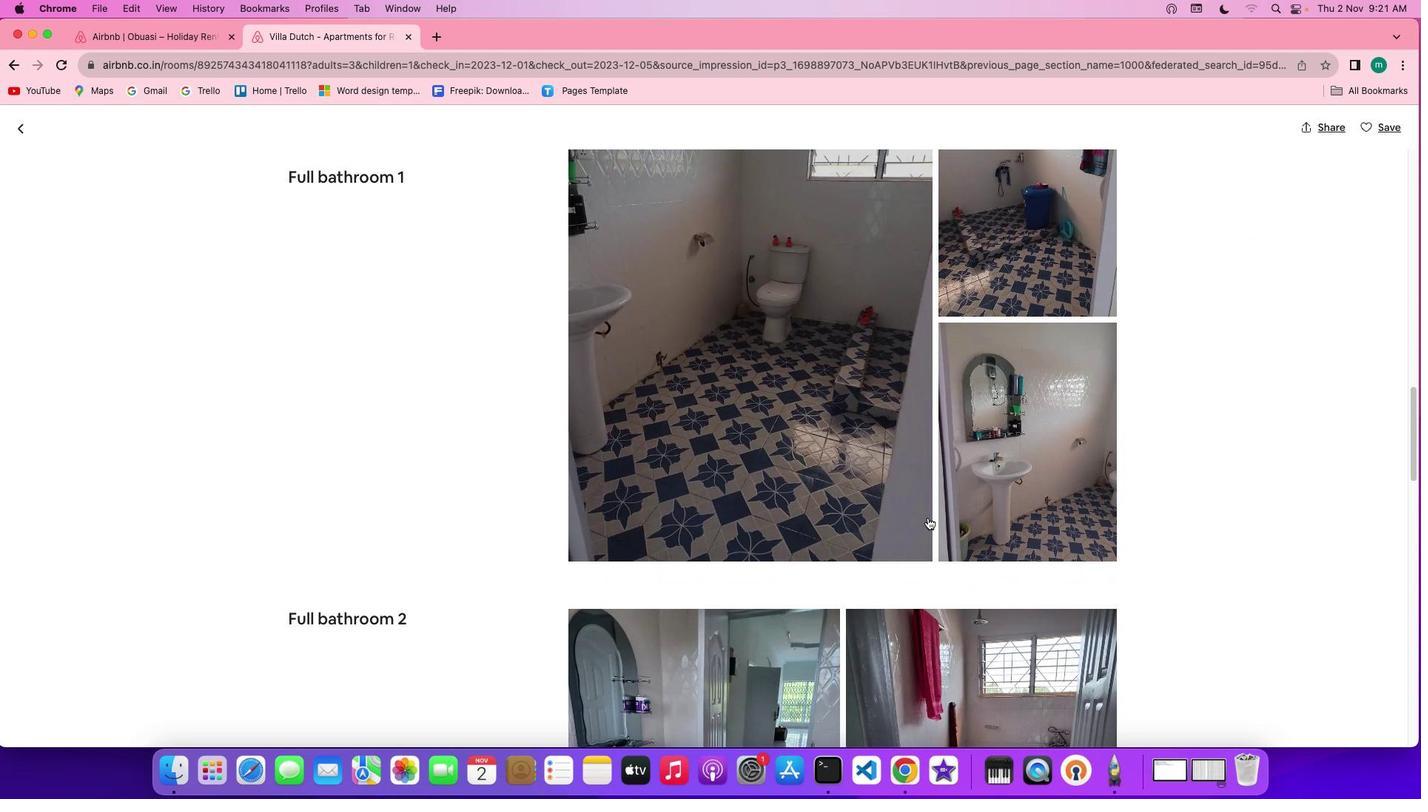 
Action: Mouse scrolled (928, 517) with delta (0, -2)
Screenshot: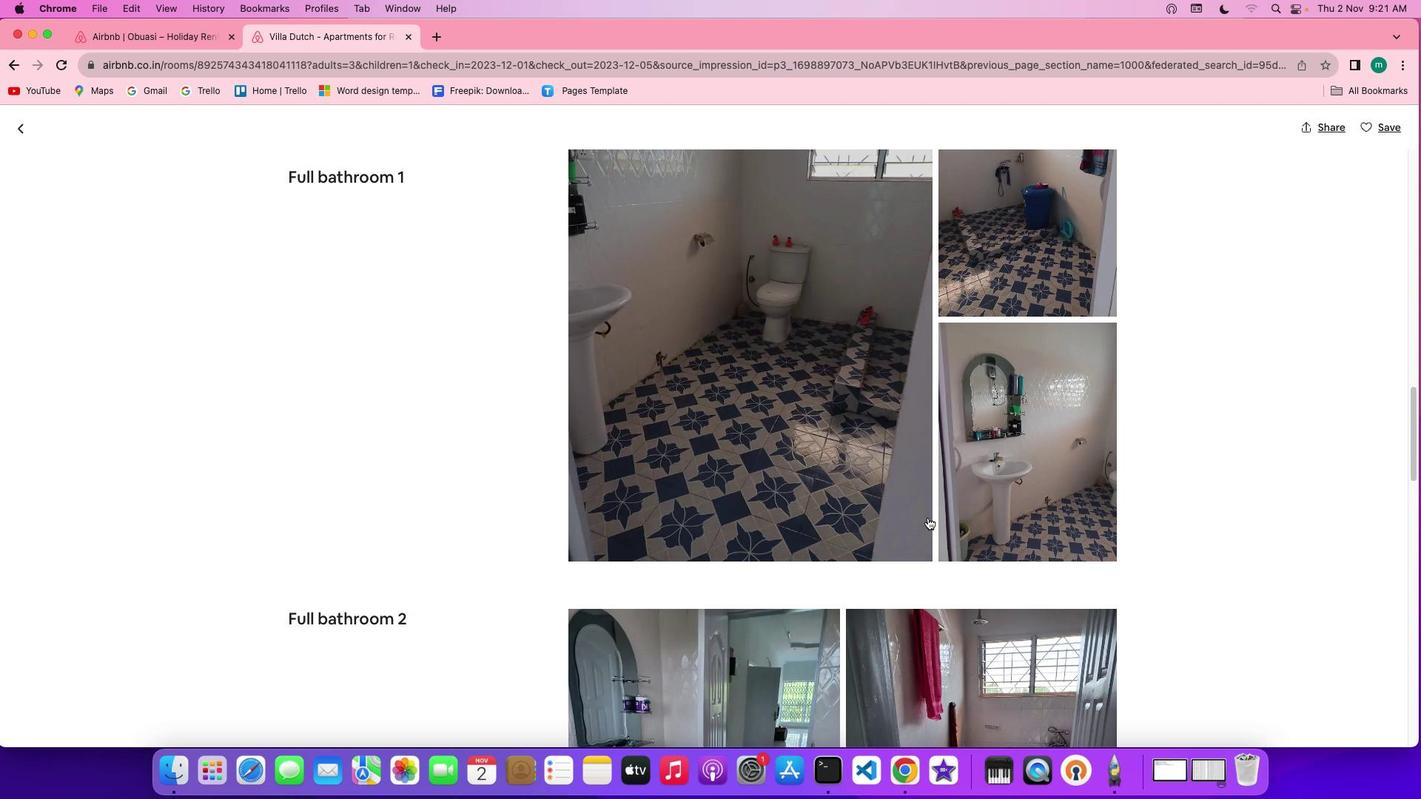 
Action: Mouse scrolled (928, 517) with delta (0, 0)
Screenshot: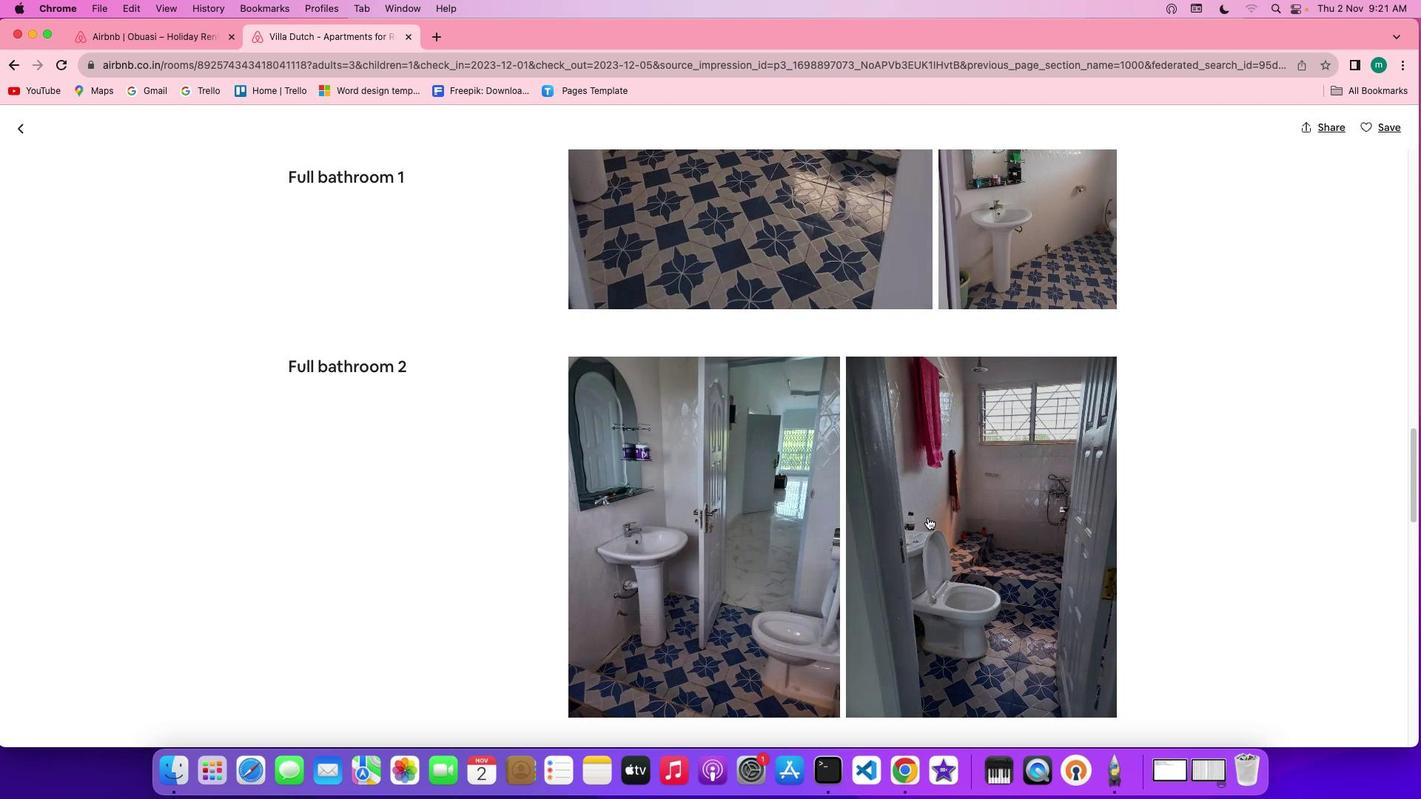
Action: Mouse scrolled (928, 517) with delta (0, 0)
Screenshot: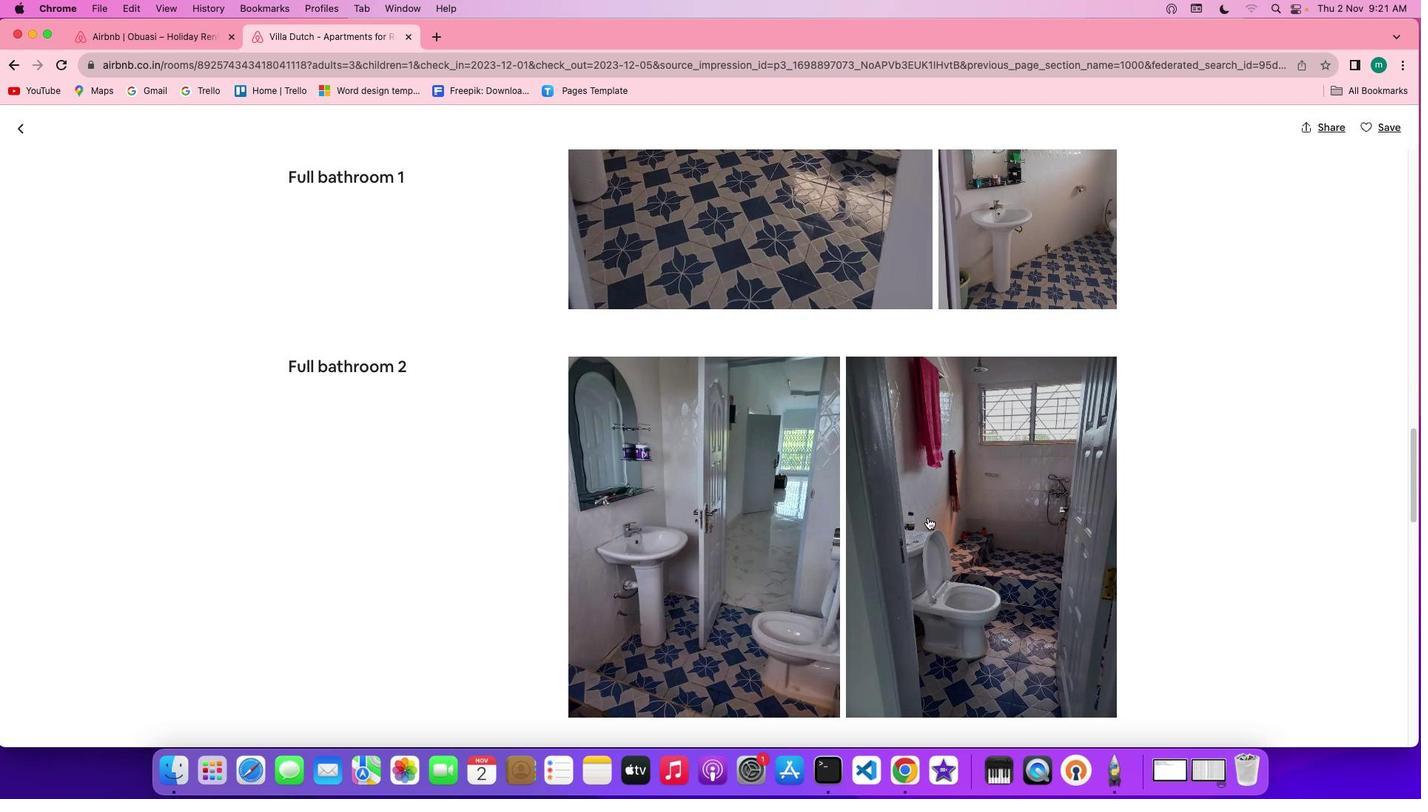 
Action: Mouse scrolled (928, 517) with delta (0, 0)
Screenshot: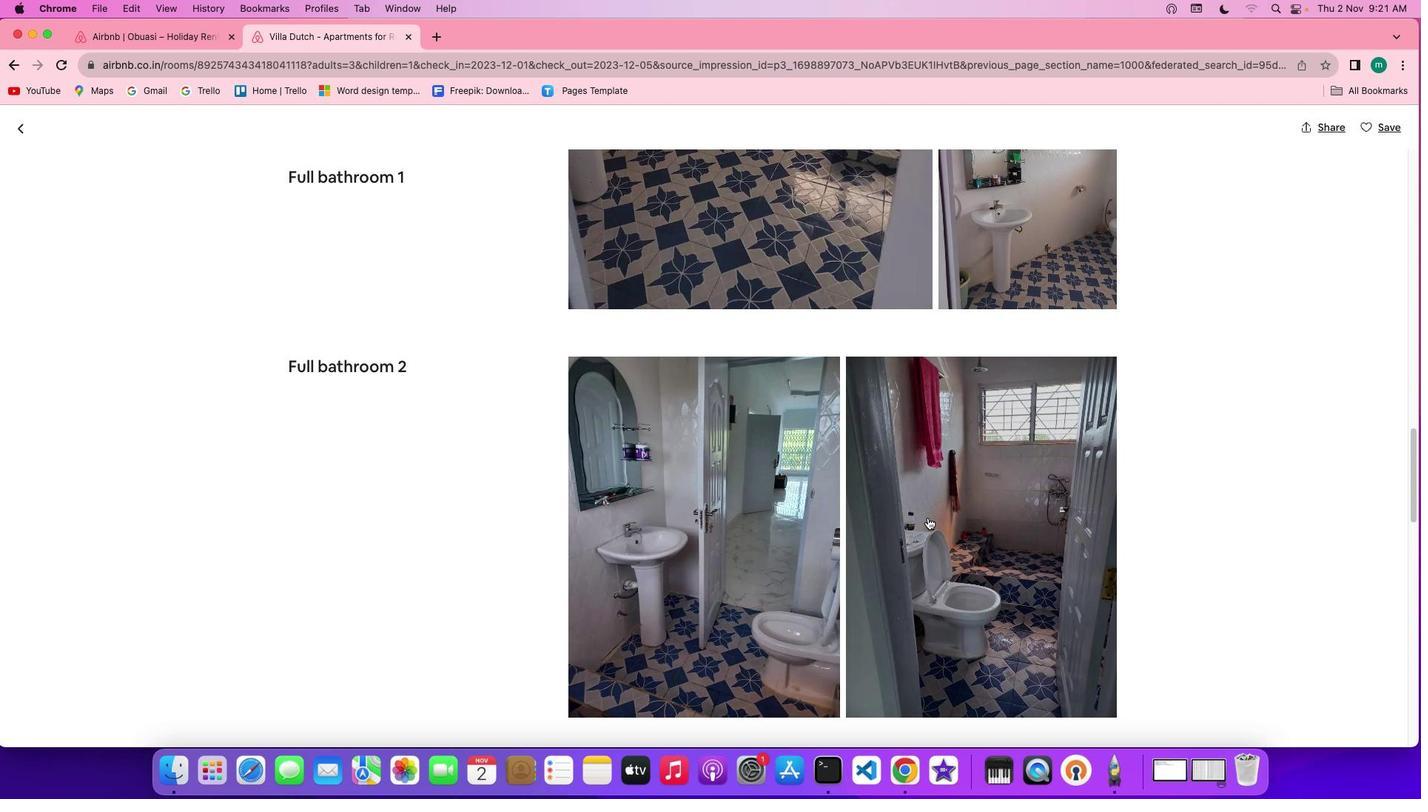 
Action: Mouse scrolled (928, 517) with delta (0, 0)
Screenshot: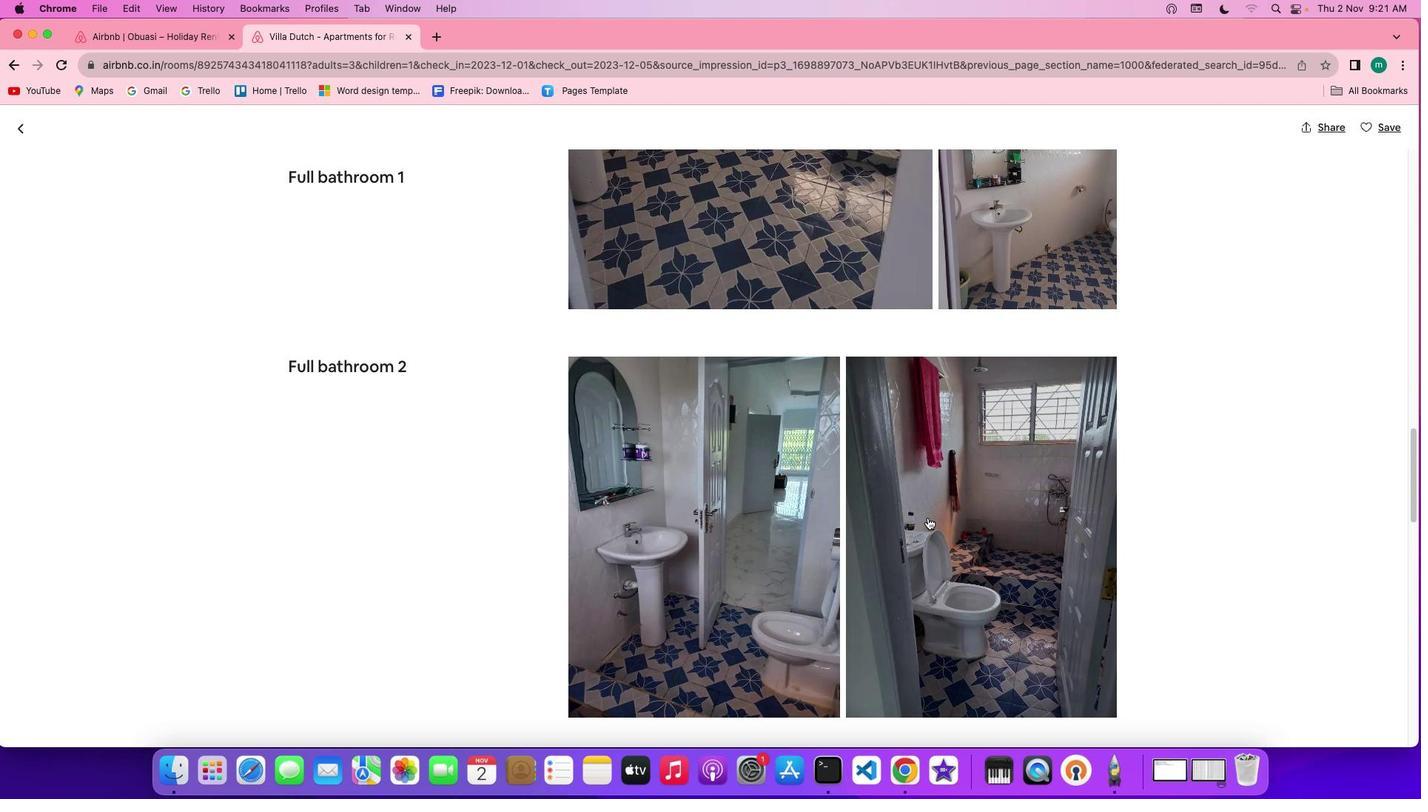 
Action: Mouse scrolled (928, 517) with delta (0, -2)
Screenshot: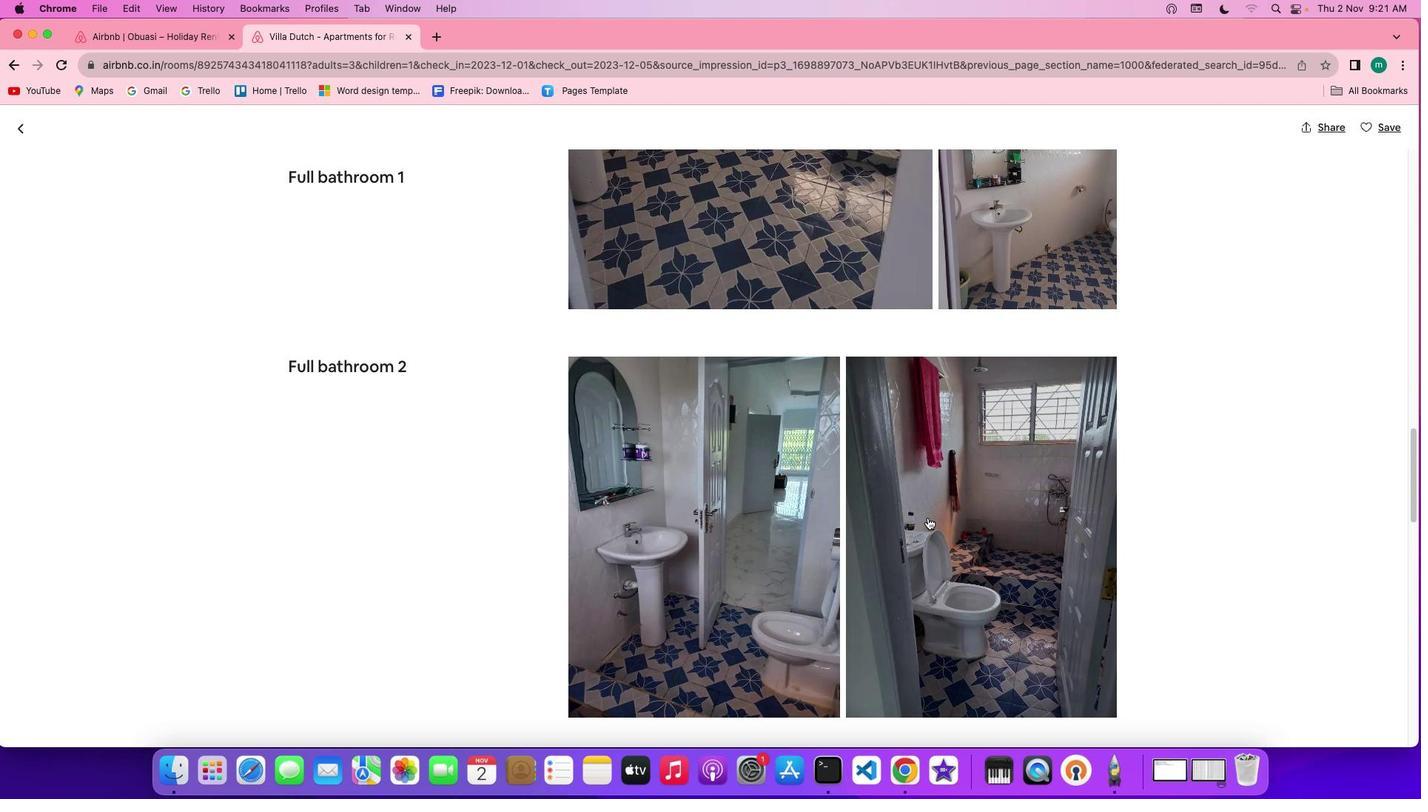 
Action: Mouse scrolled (928, 517) with delta (0, -2)
Screenshot: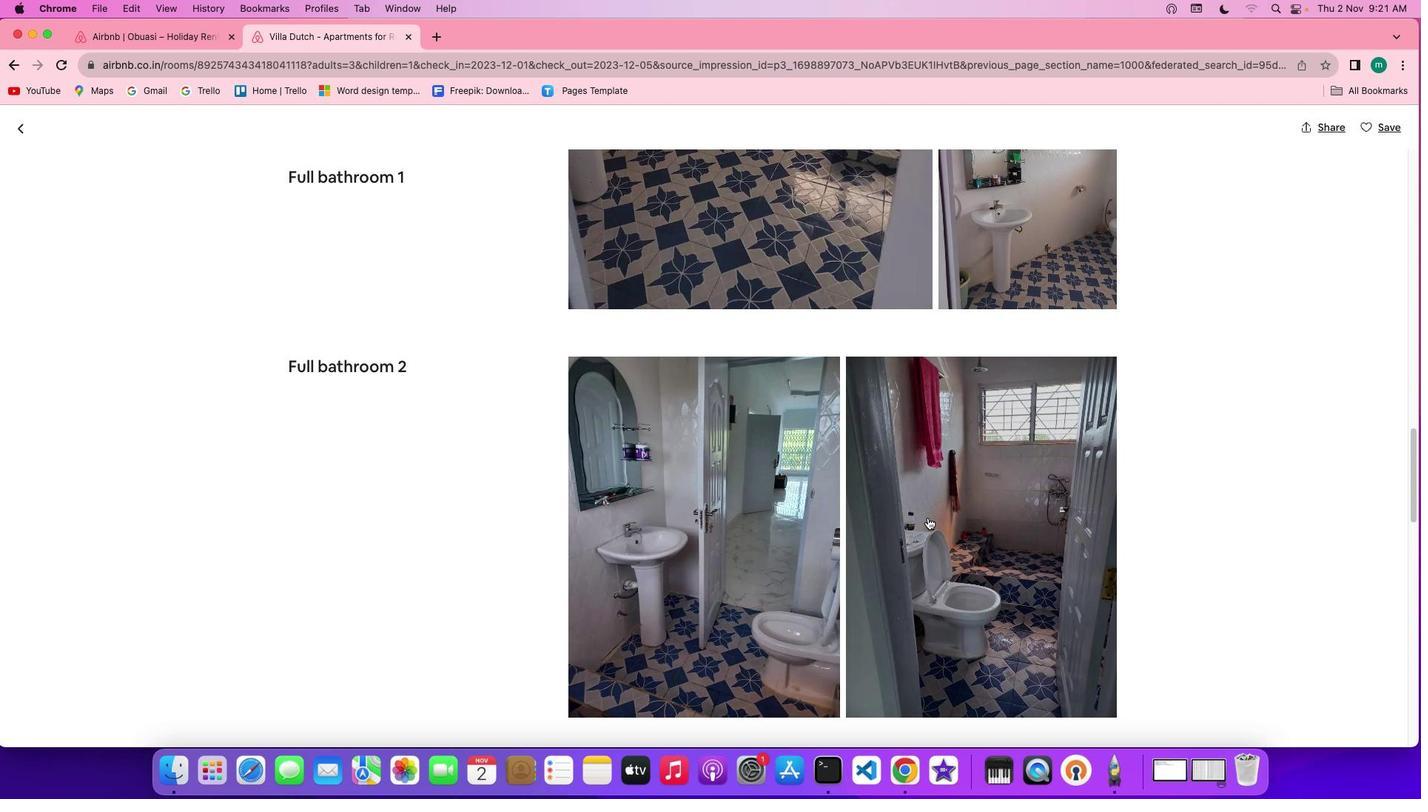 
Action: Mouse scrolled (928, 517) with delta (0, 0)
Screenshot: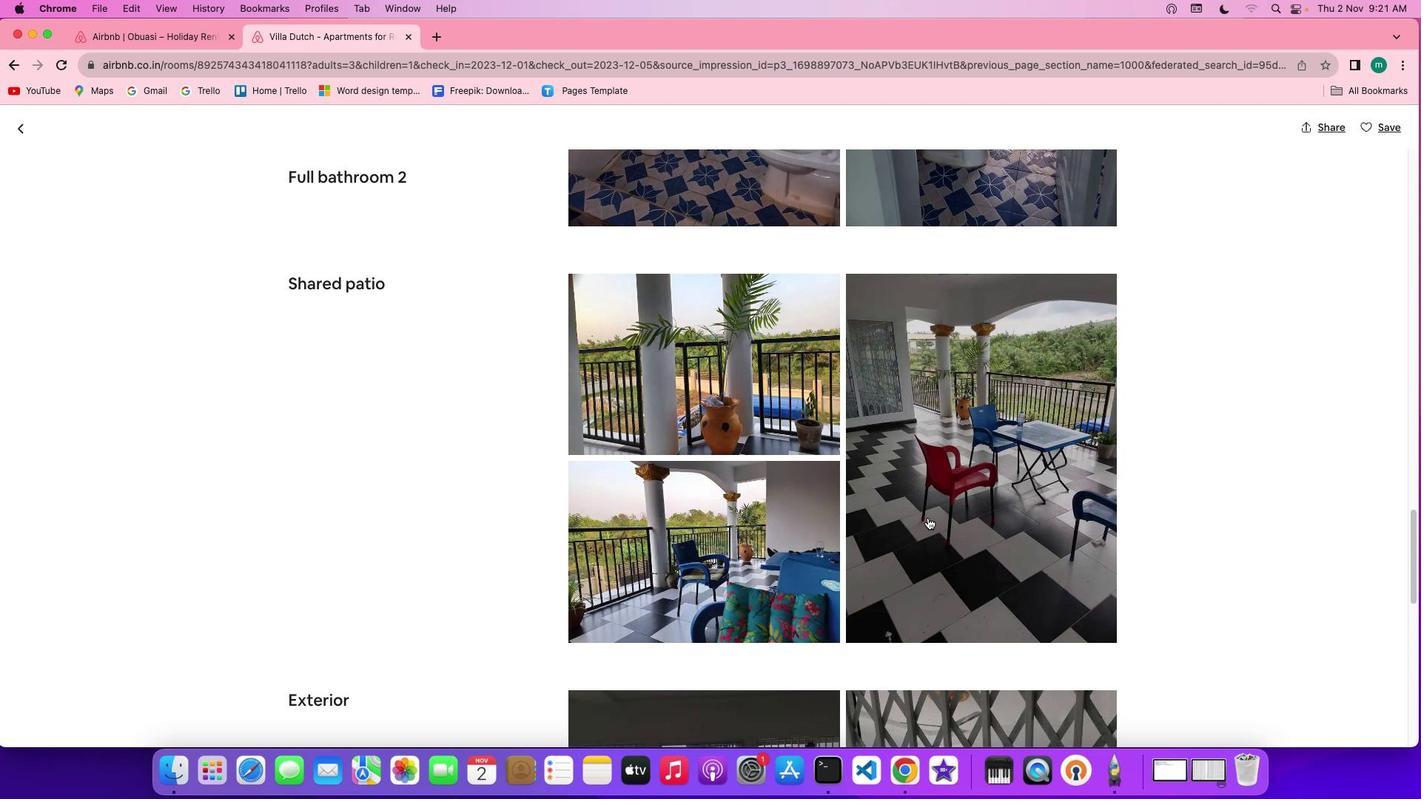 
Action: Mouse scrolled (928, 517) with delta (0, 0)
Screenshot: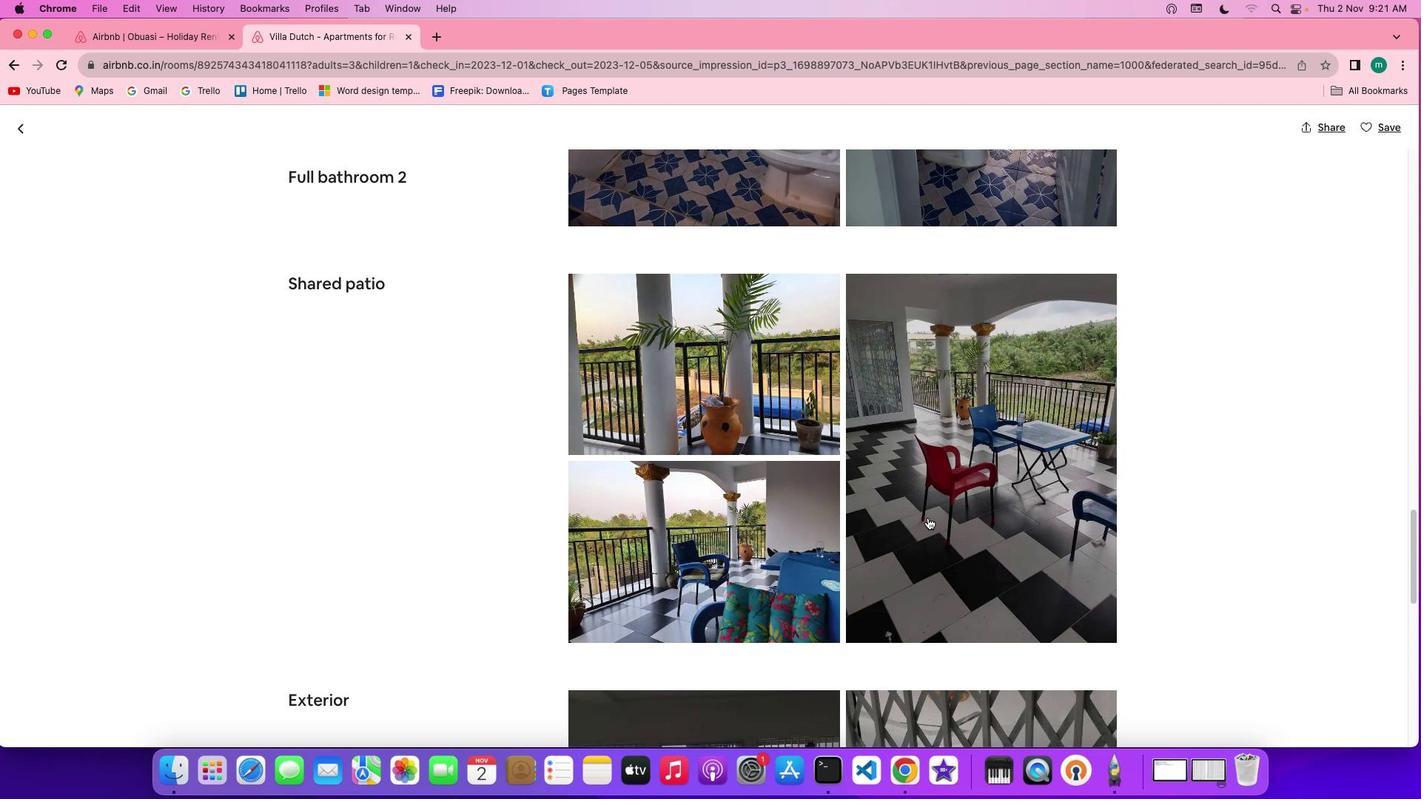 
Action: Mouse scrolled (928, 517) with delta (0, -2)
Screenshot: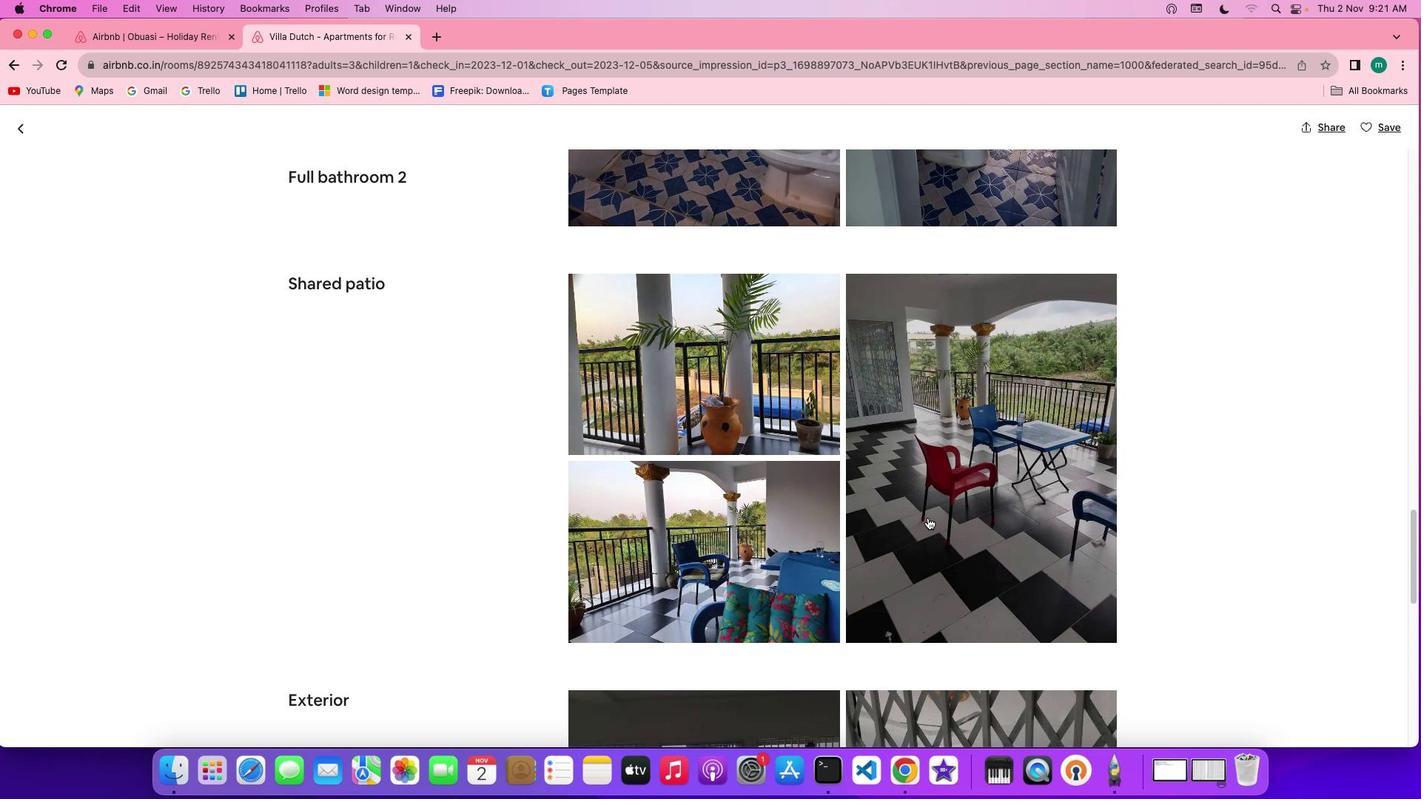 
Action: Mouse scrolled (928, 517) with delta (0, -3)
Screenshot: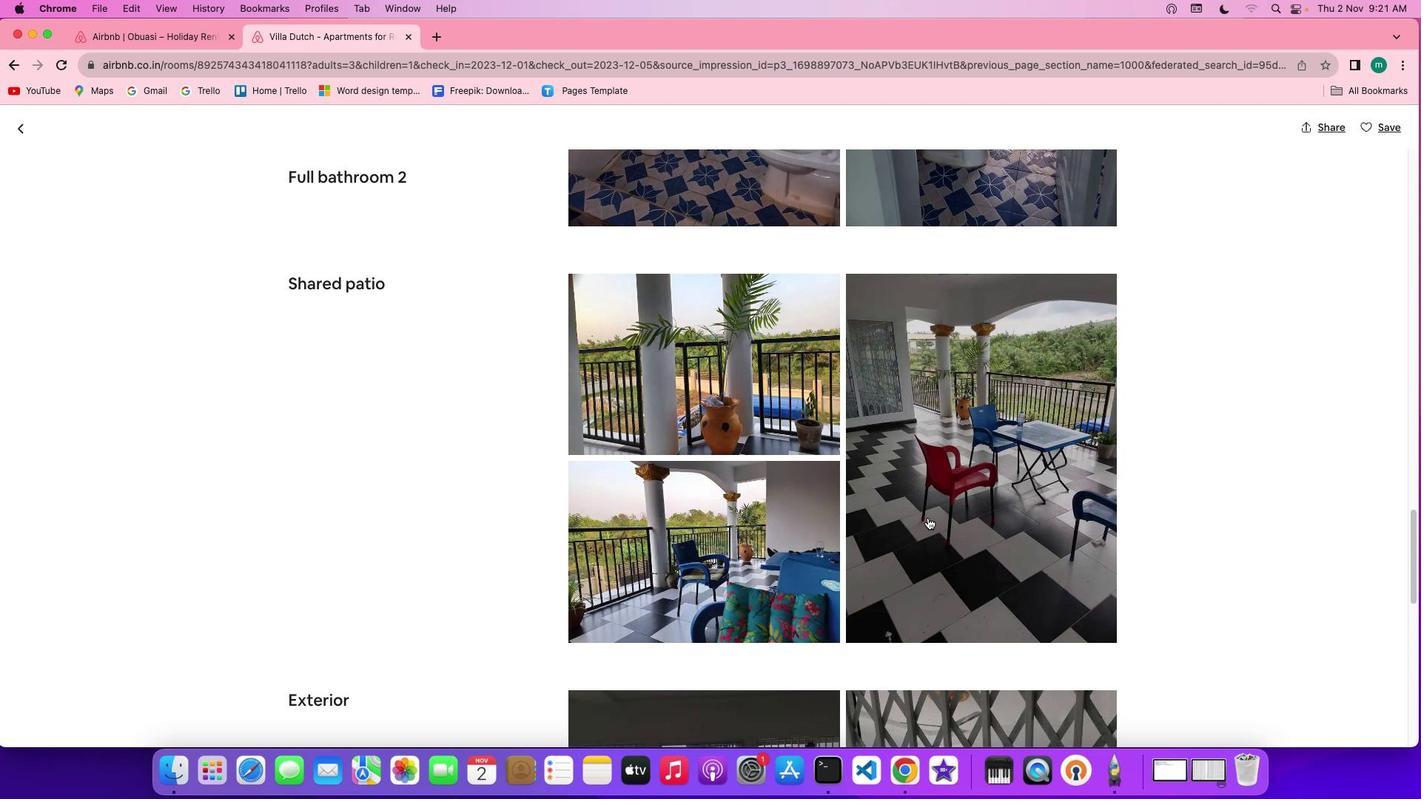 
Action: Mouse scrolled (928, 517) with delta (0, -4)
Screenshot: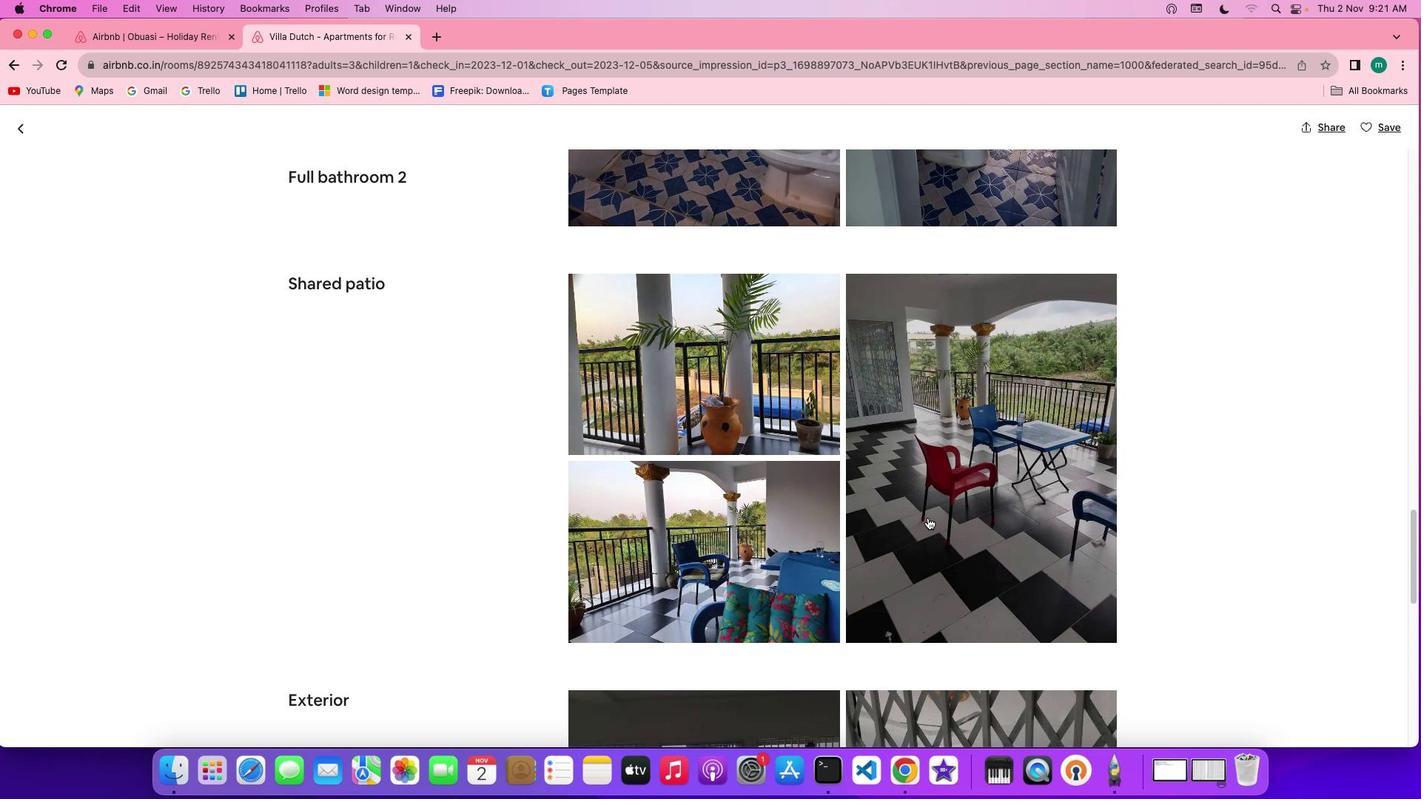 
Action: Mouse scrolled (928, 517) with delta (0, 0)
Screenshot: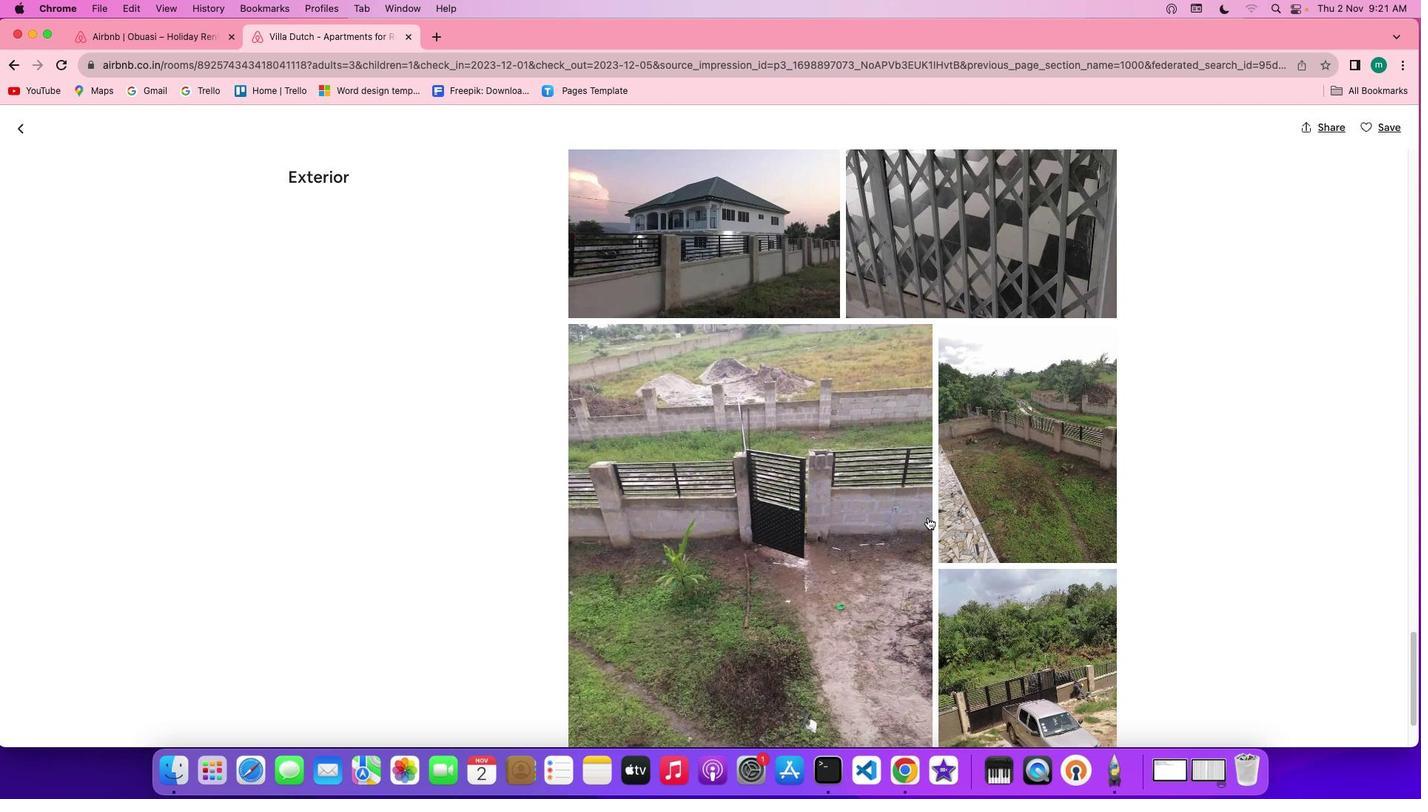 
Action: Mouse scrolled (928, 517) with delta (0, 0)
Screenshot: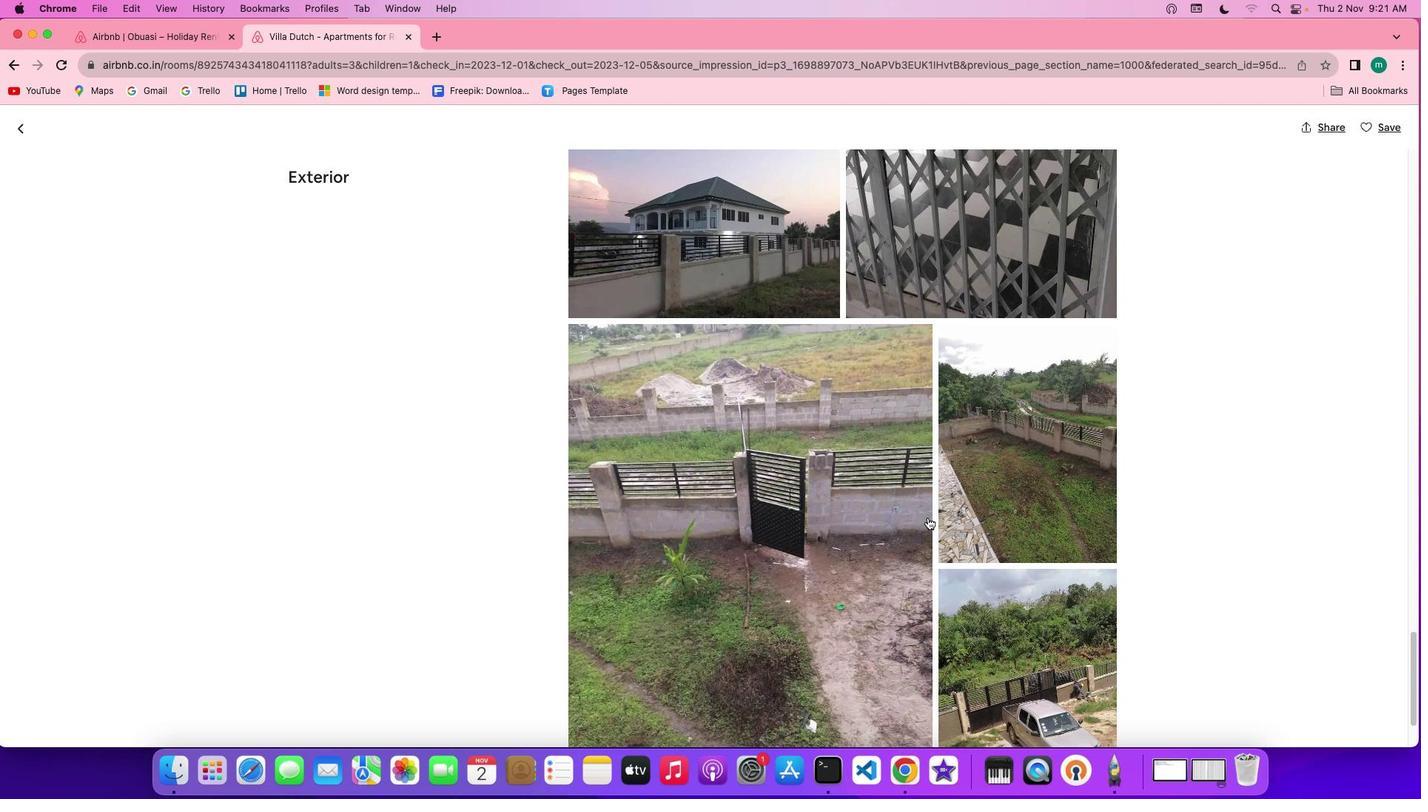 
Action: Mouse scrolled (928, 517) with delta (0, -2)
Screenshot: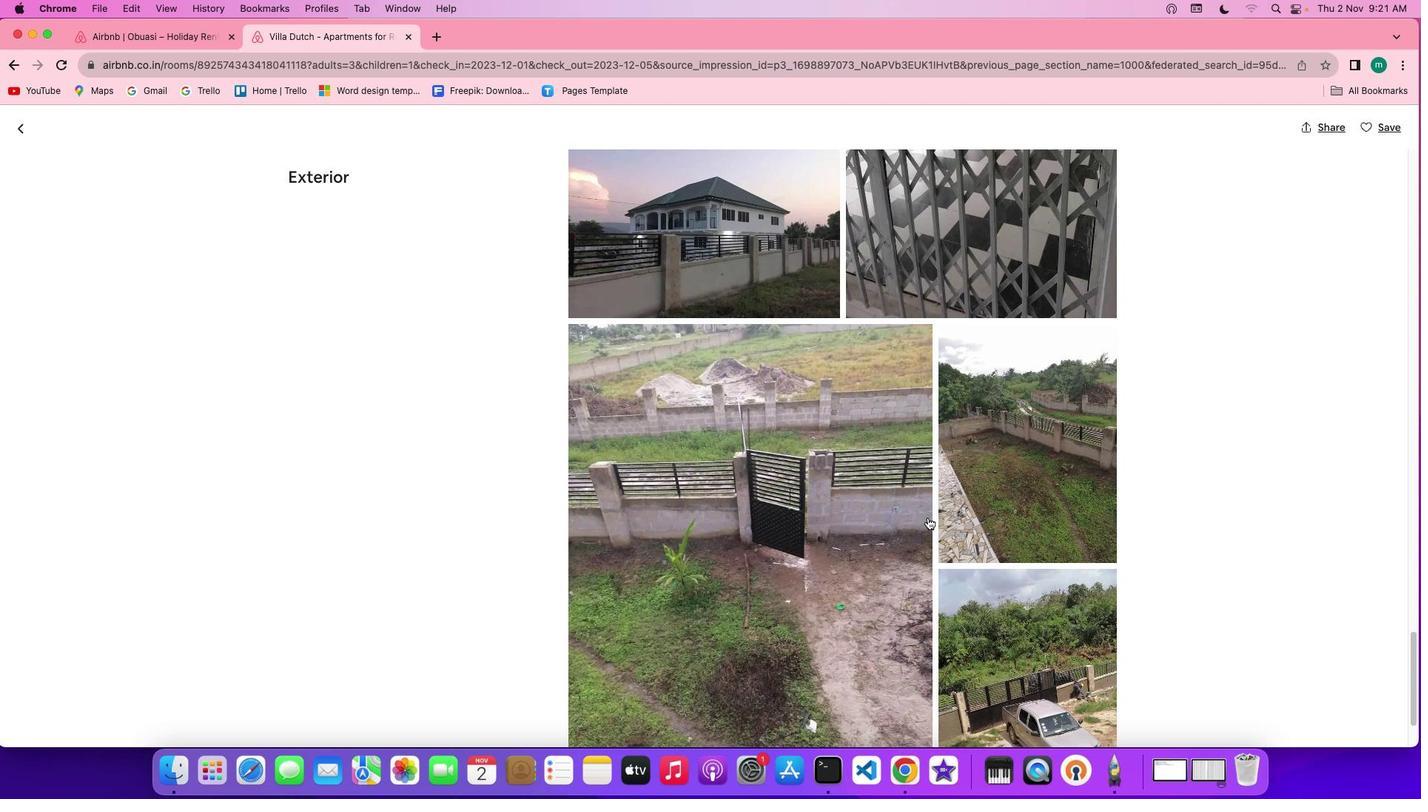 
Action: Mouse scrolled (928, 517) with delta (0, -2)
Screenshot: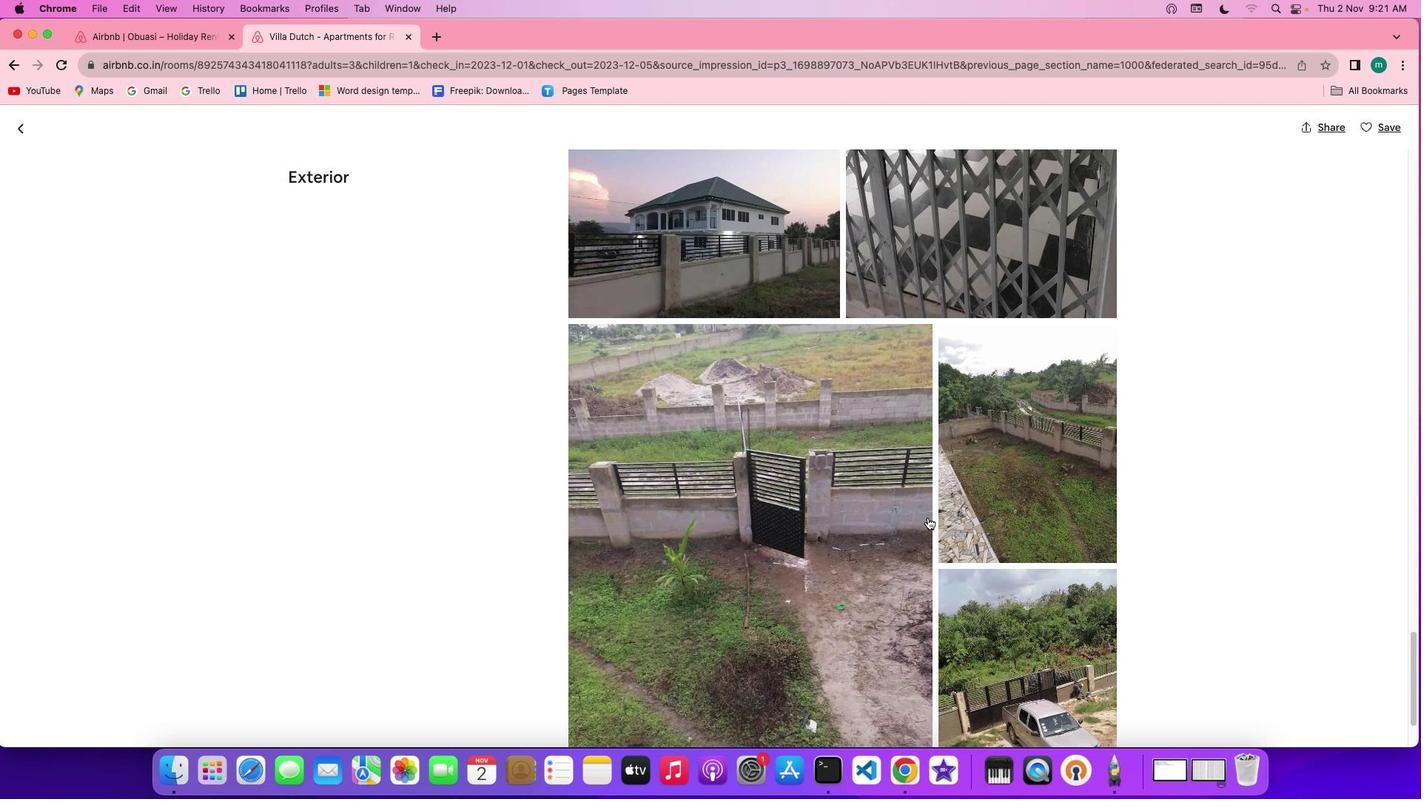 
Action: Mouse scrolled (928, 517) with delta (0, 0)
Screenshot: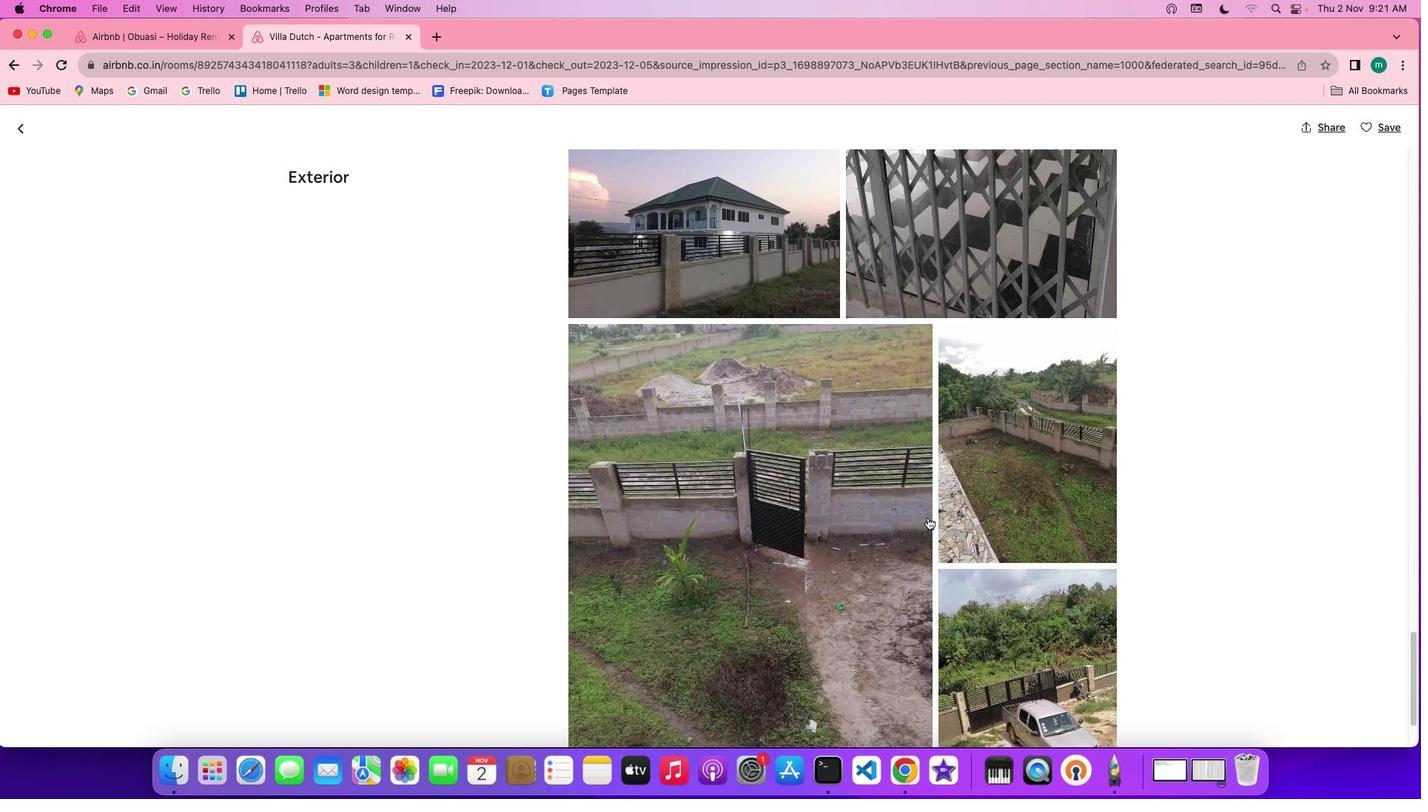 
Action: Mouse scrolled (928, 517) with delta (0, 0)
Screenshot: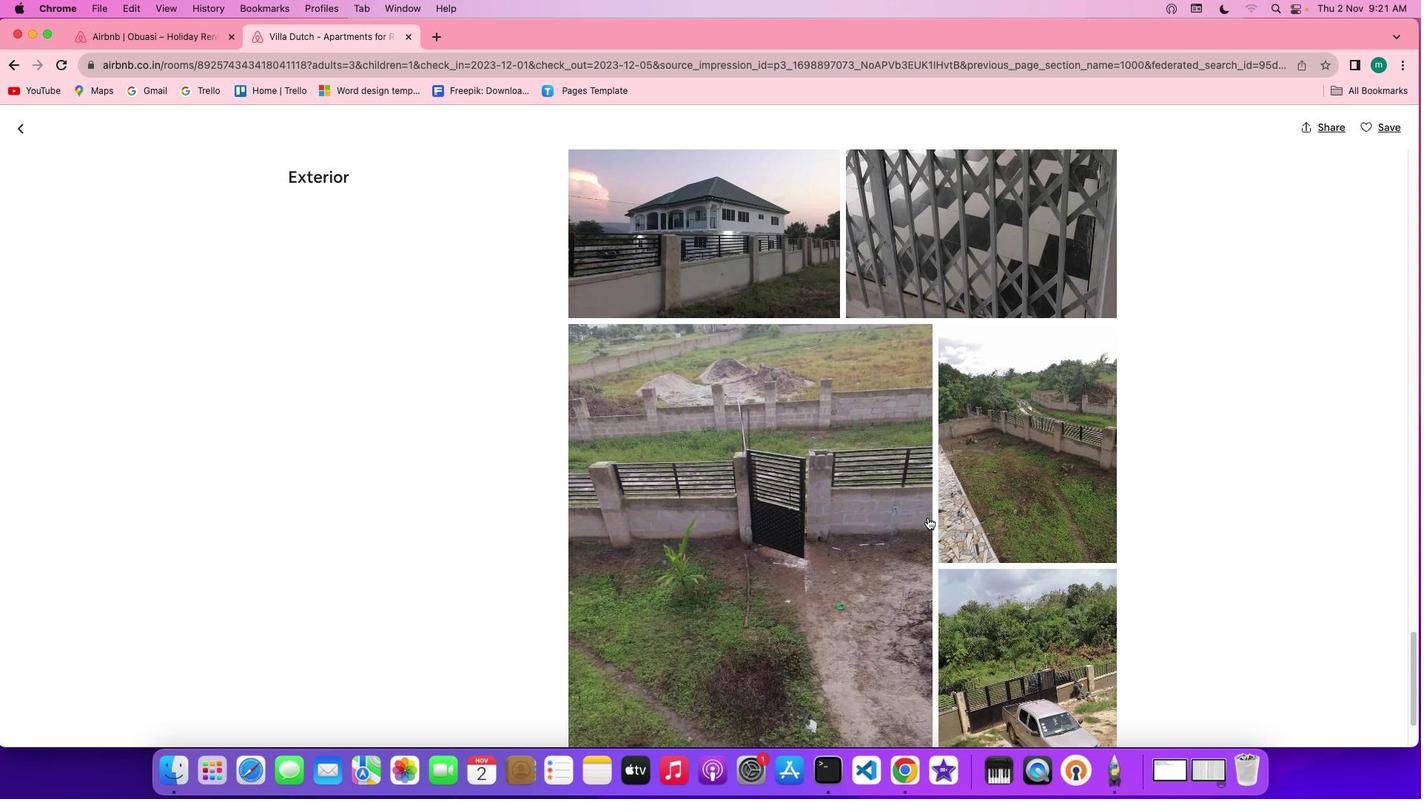 
Action: Mouse scrolled (928, 517) with delta (0, -2)
Screenshot: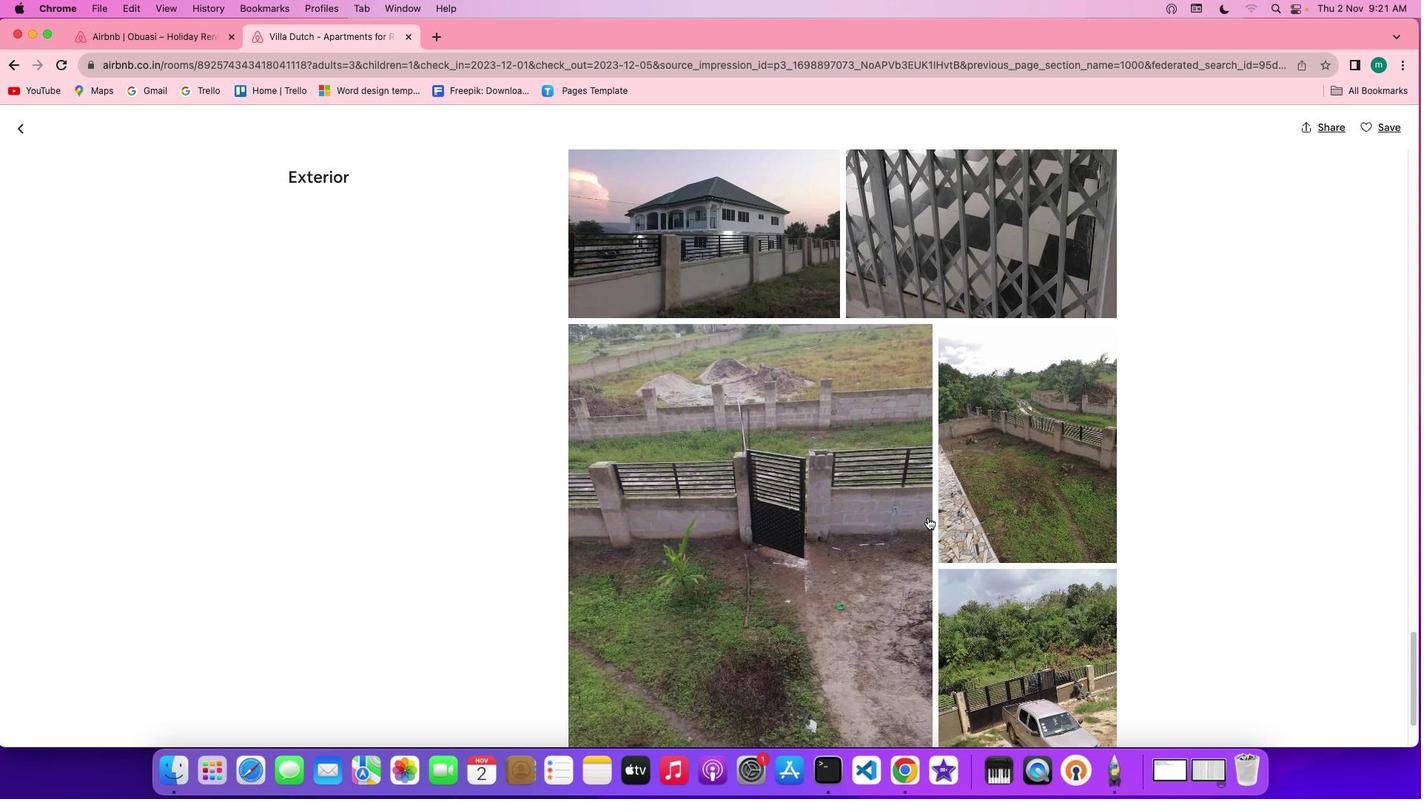 
Action: Mouse scrolled (928, 517) with delta (0, -3)
Screenshot: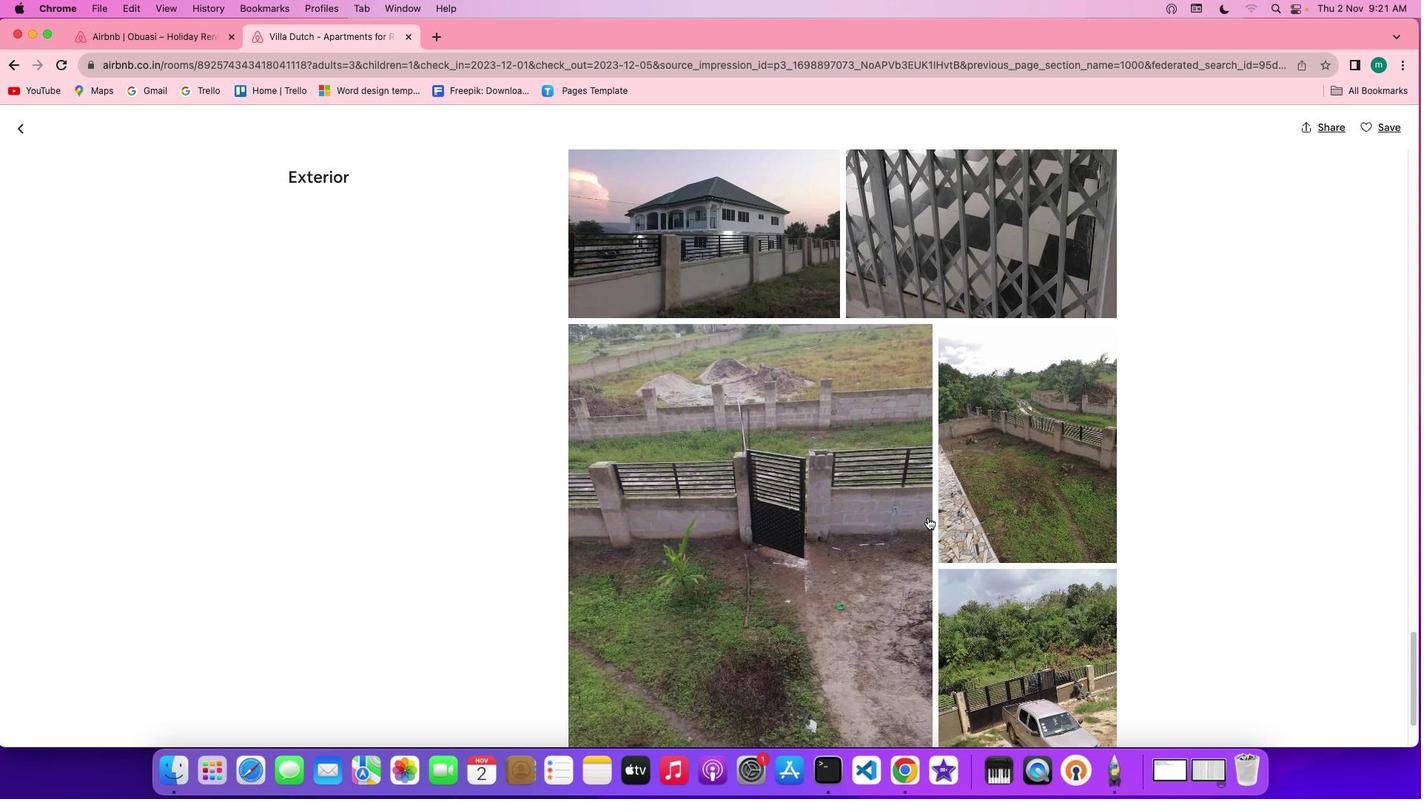 
Action: Mouse scrolled (928, 517) with delta (0, -3)
Screenshot: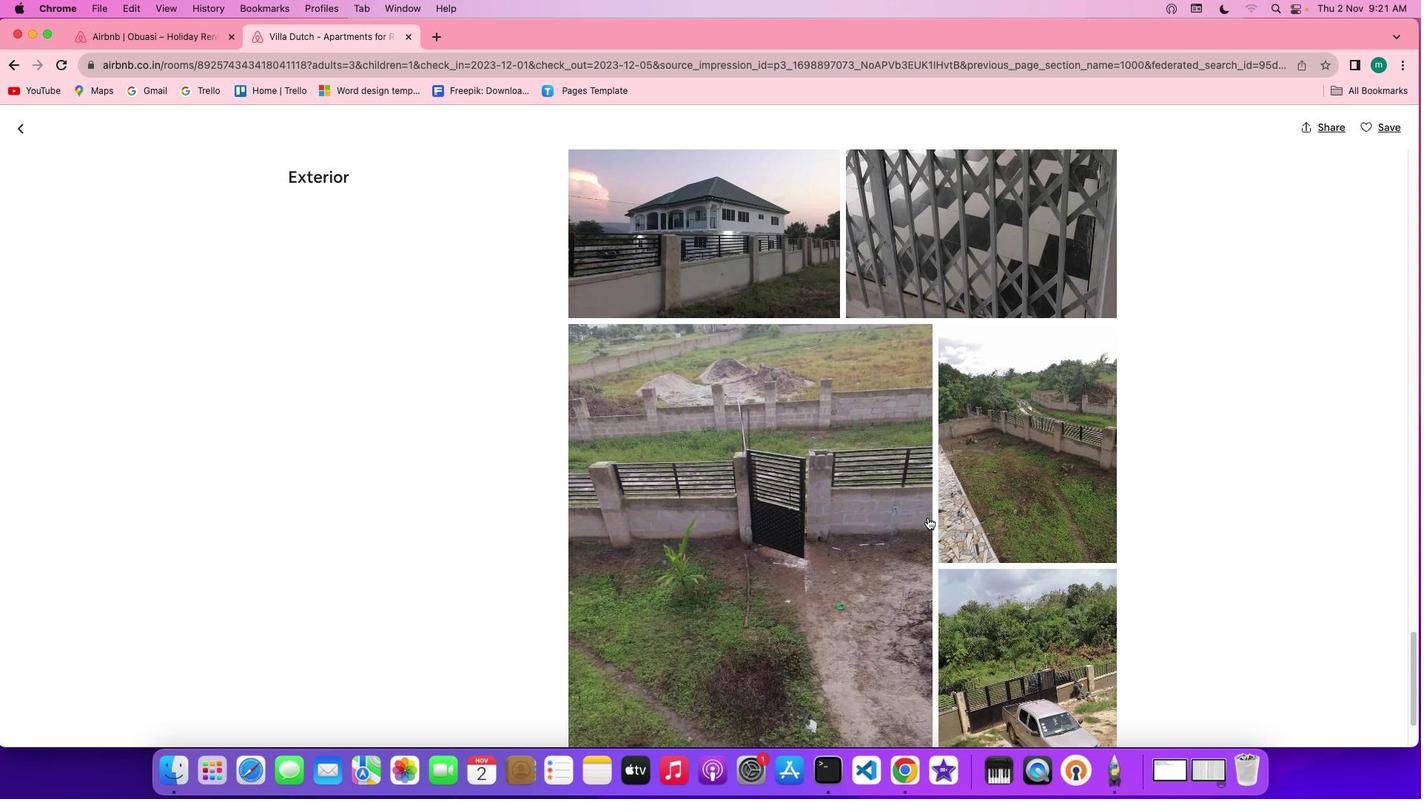 
Action: Mouse scrolled (928, 517) with delta (0, 0)
Screenshot: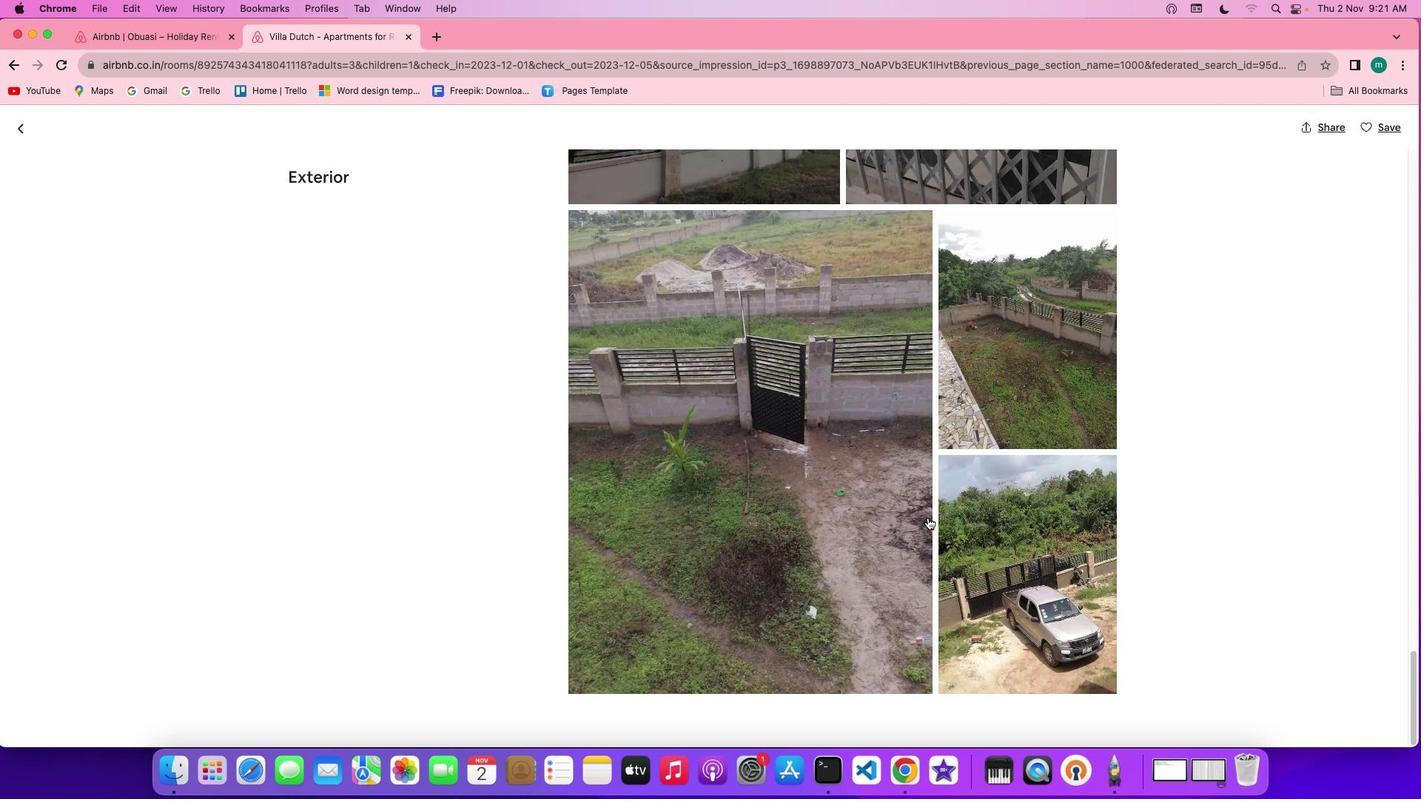 
Action: Mouse scrolled (928, 517) with delta (0, 0)
Screenshot: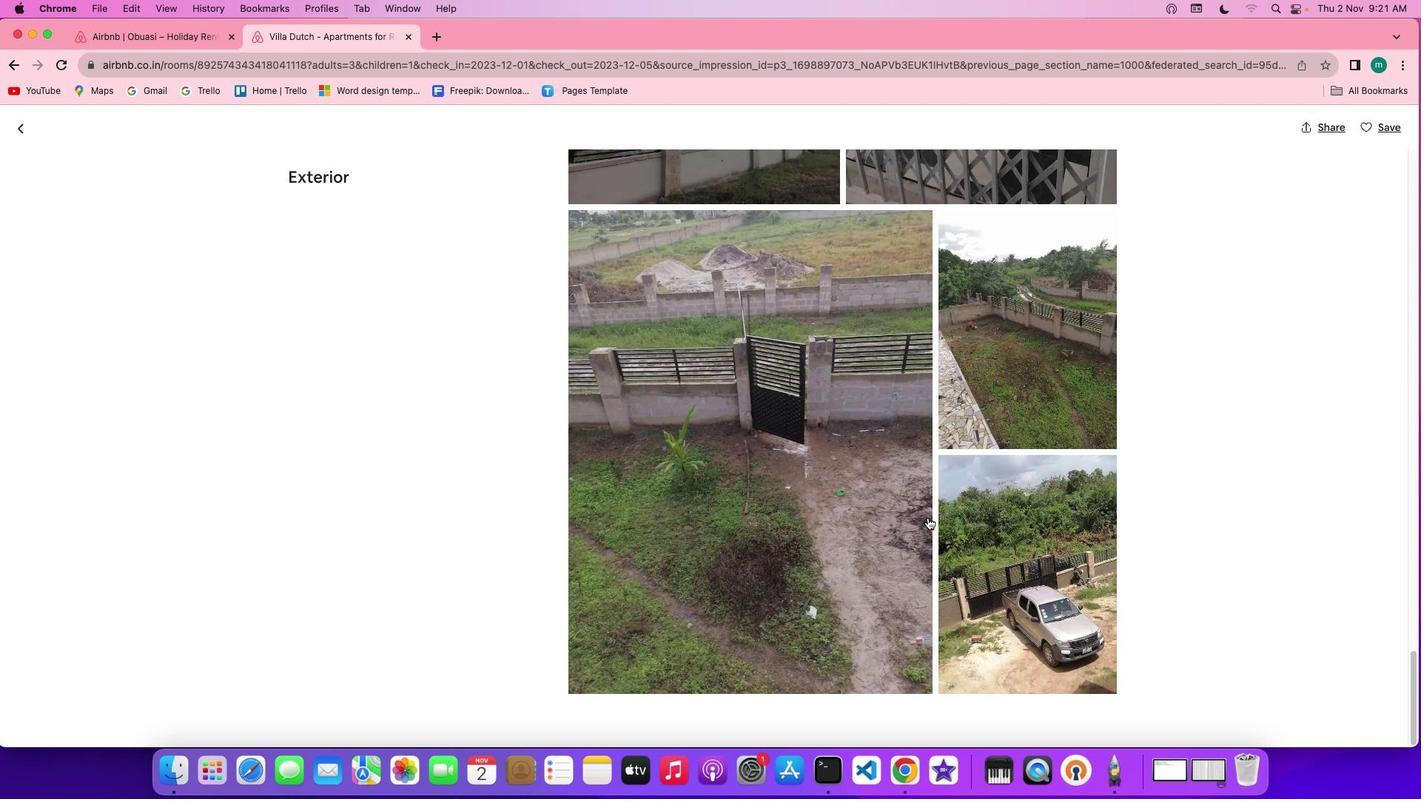 
Action: Mouse scrolled (928, 517) with delta (0, -1)
Screenshot: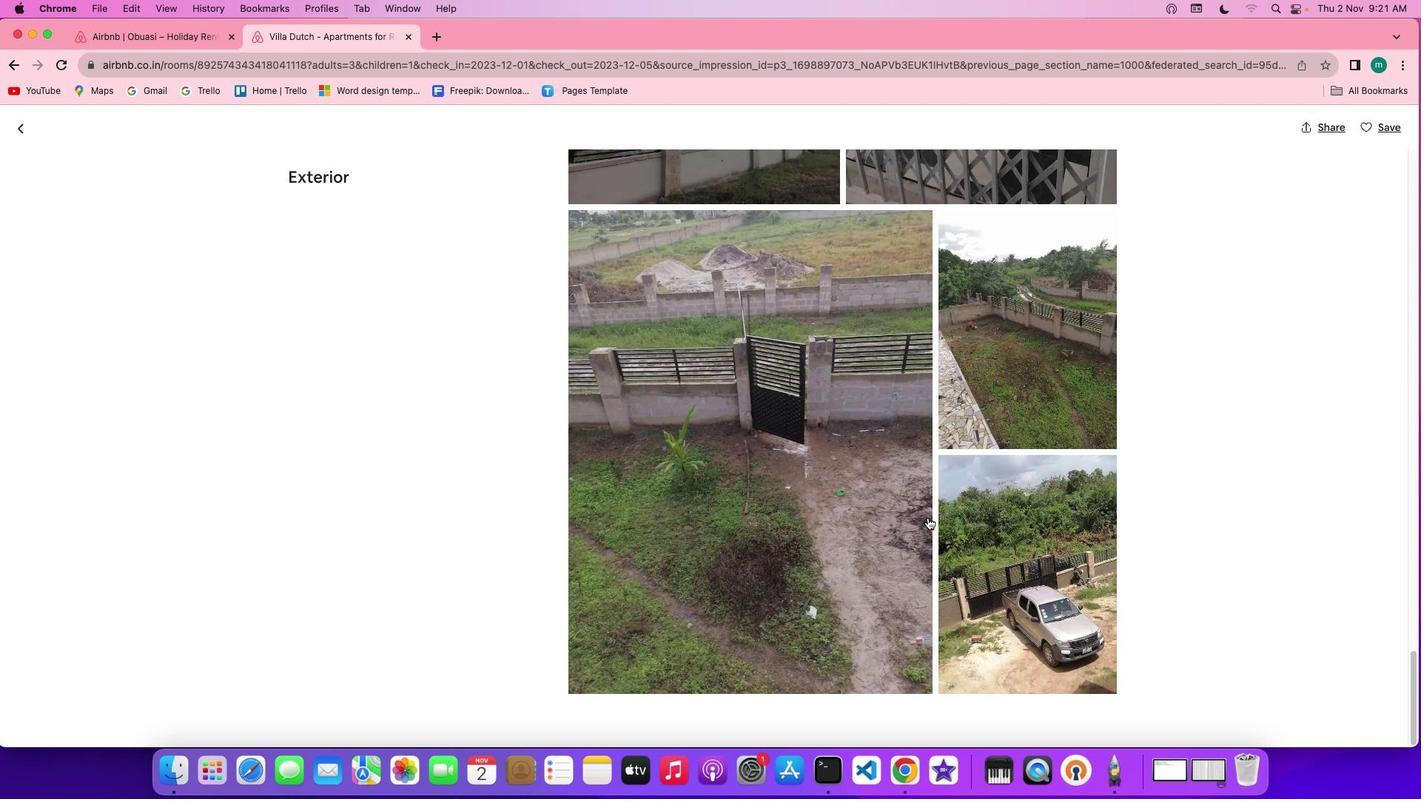 
Action: Mouse scrolled (928, 517) with delta (0, -1)
Screenshot: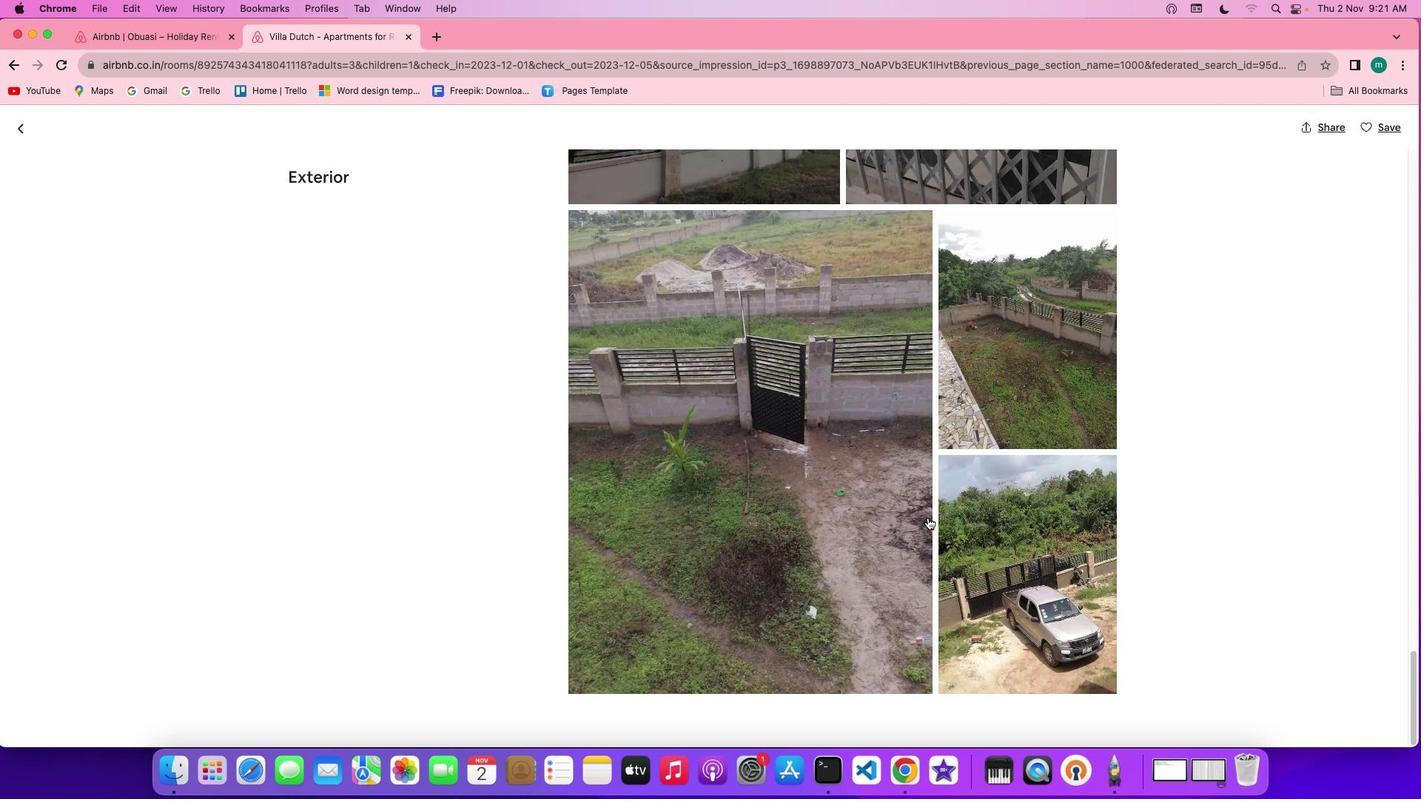 
Action: Mouse scrolled (928, 517) with delta (0, 0)
Screenshot: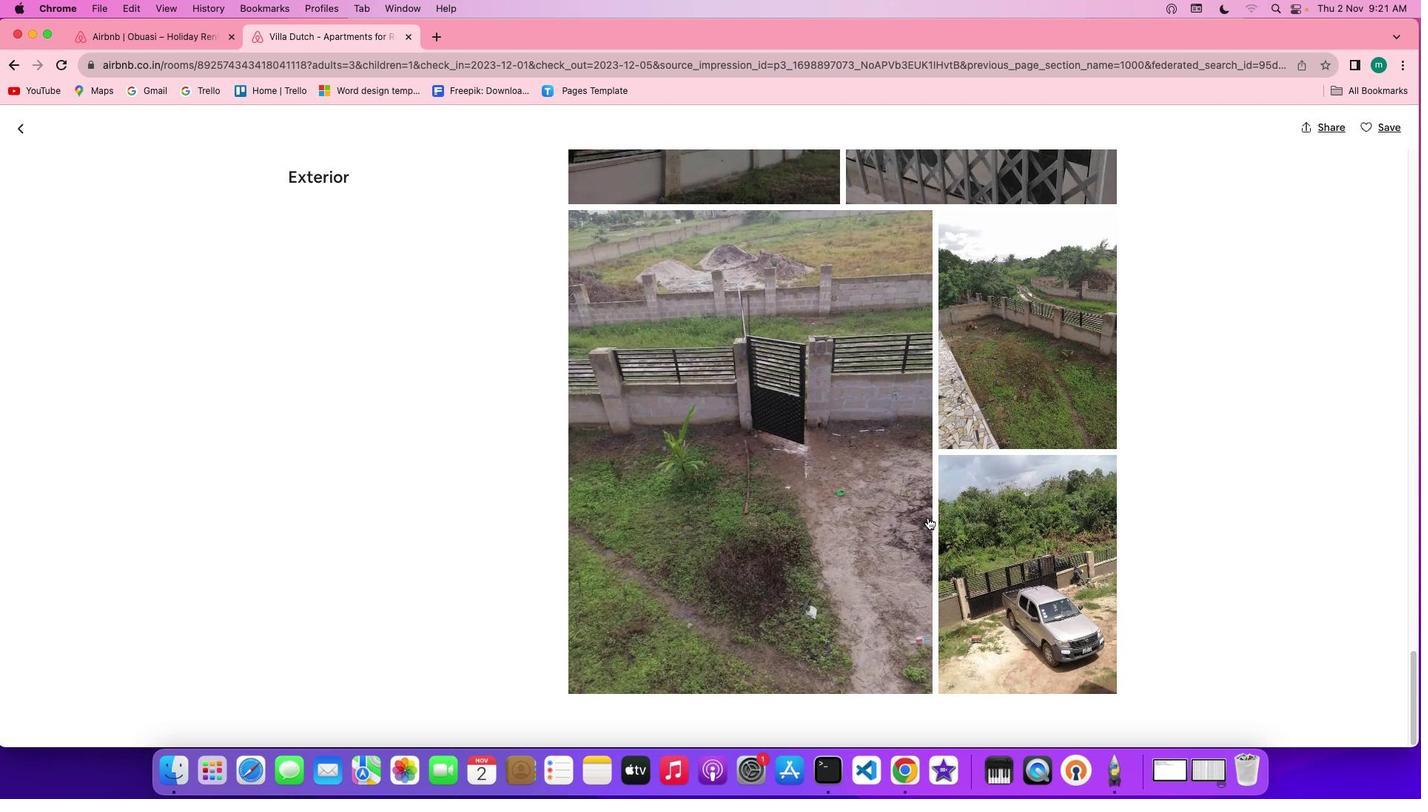 
Action: Mouse scrolled (928, 517) with delta (0, 0)
Screenshot: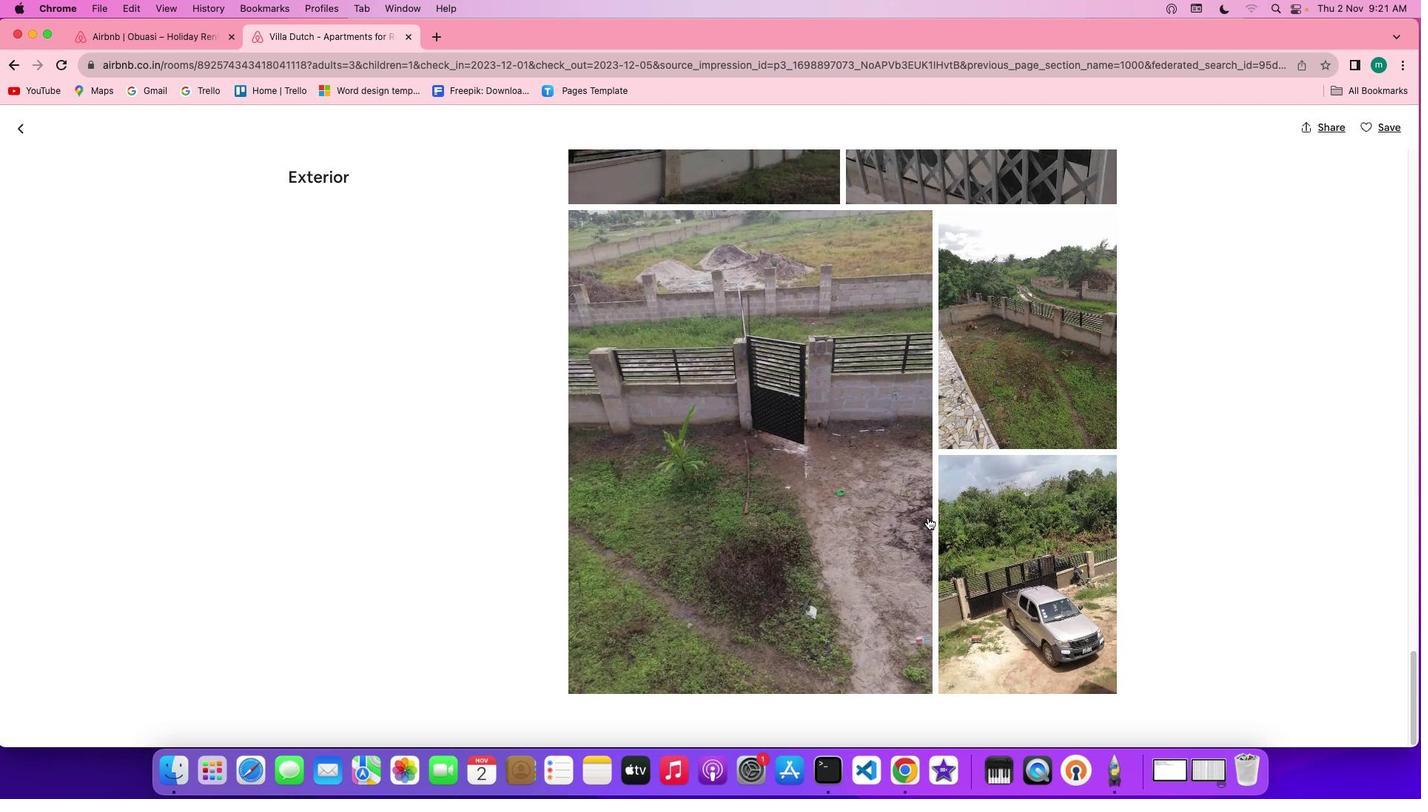 
Action: Mouse scrolled (928, 517) with delta (0, -2)
Screenshot: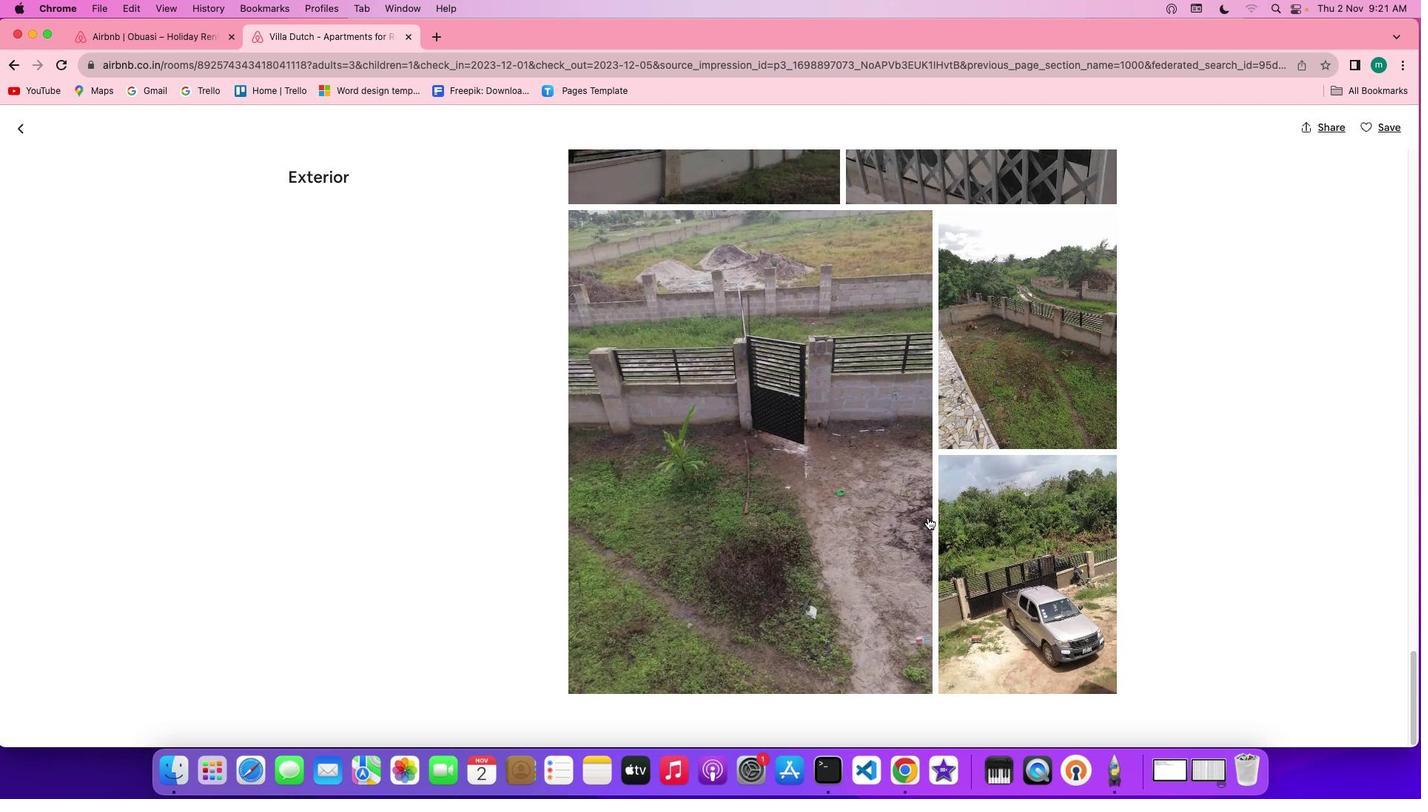 
Action: Mouse scrolled (928, 517) with delta (0, -2)
Screenshot: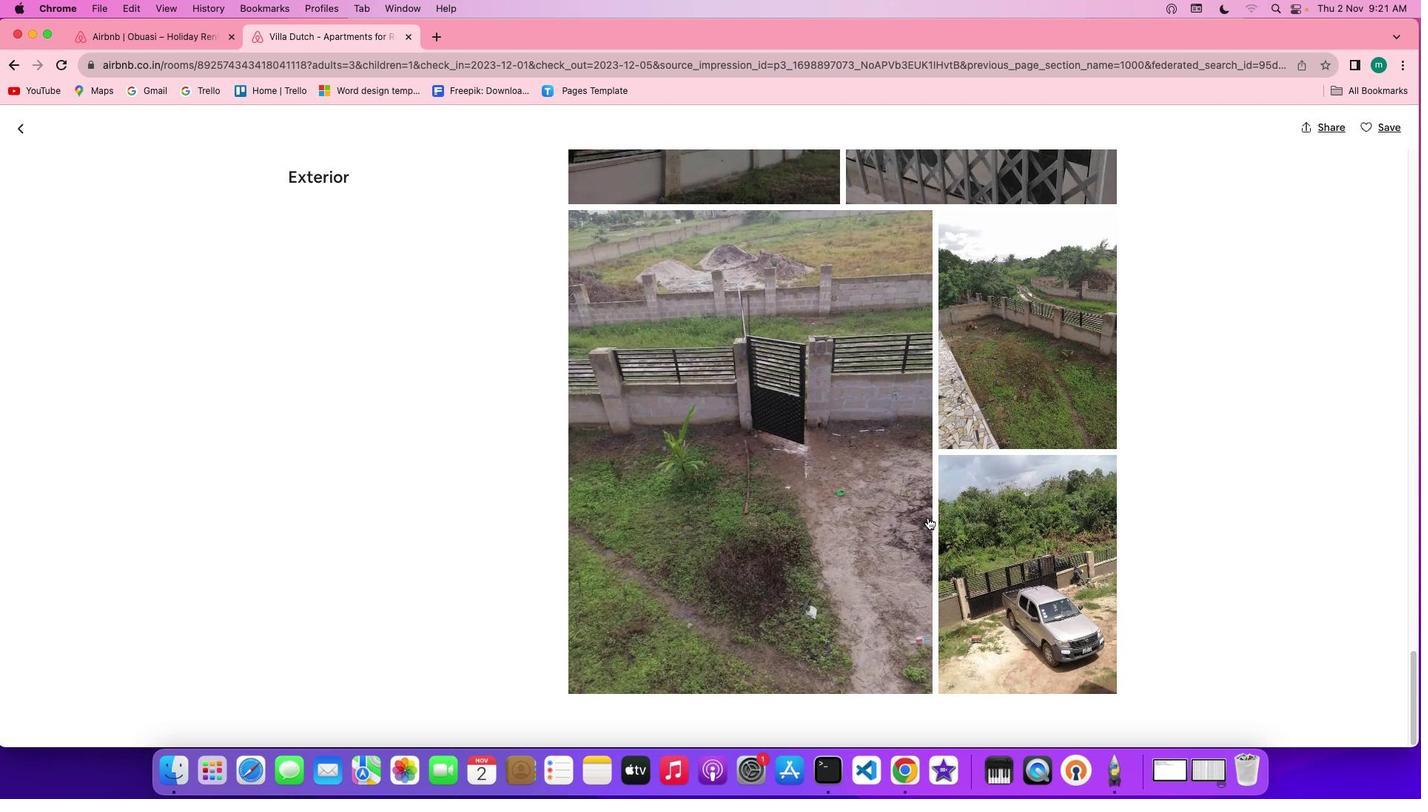 
Action: Mouse scrolled (928, 517) with delta (0, -2)
Screenshot: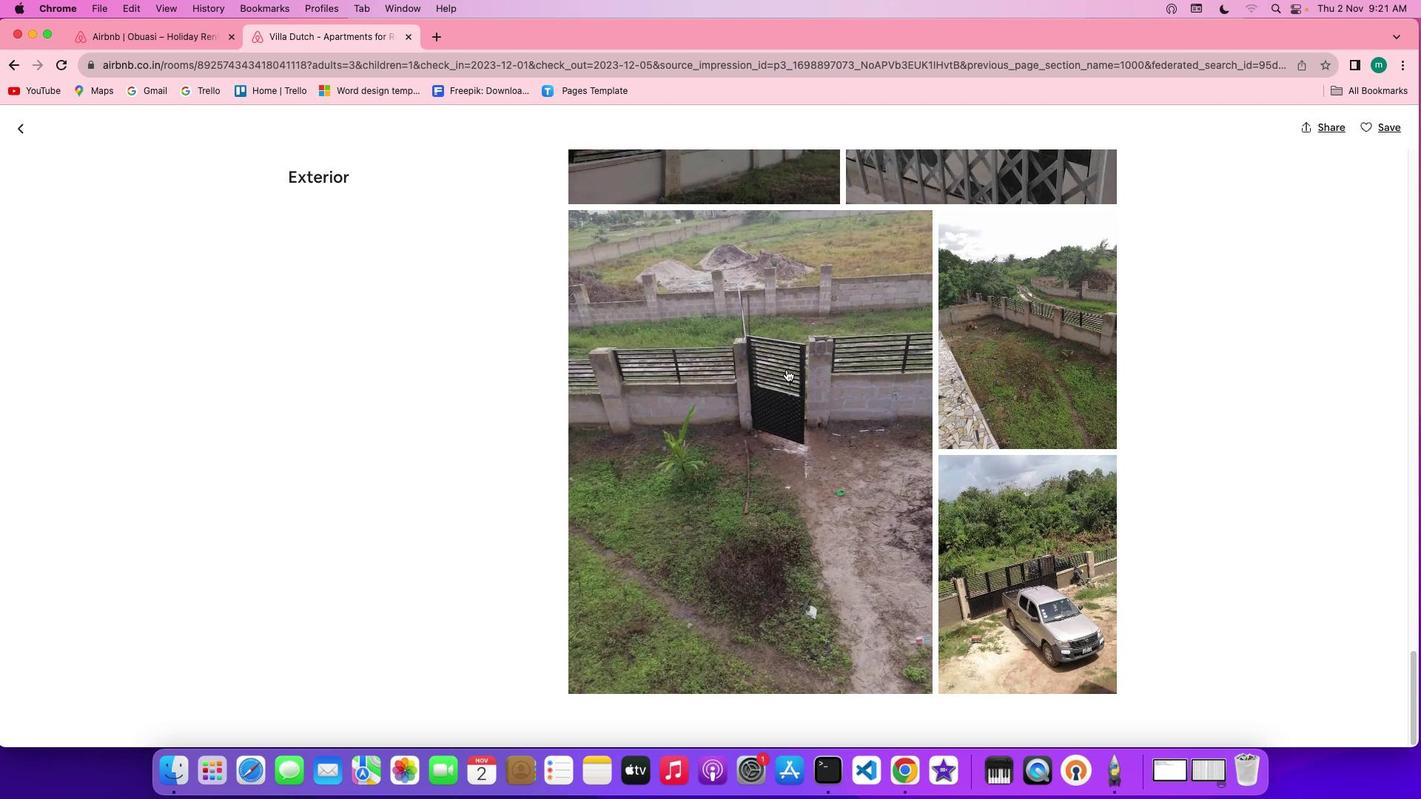 
Action: Mouse scrolled (928, 517) with delta (0, 0)
Screenshot: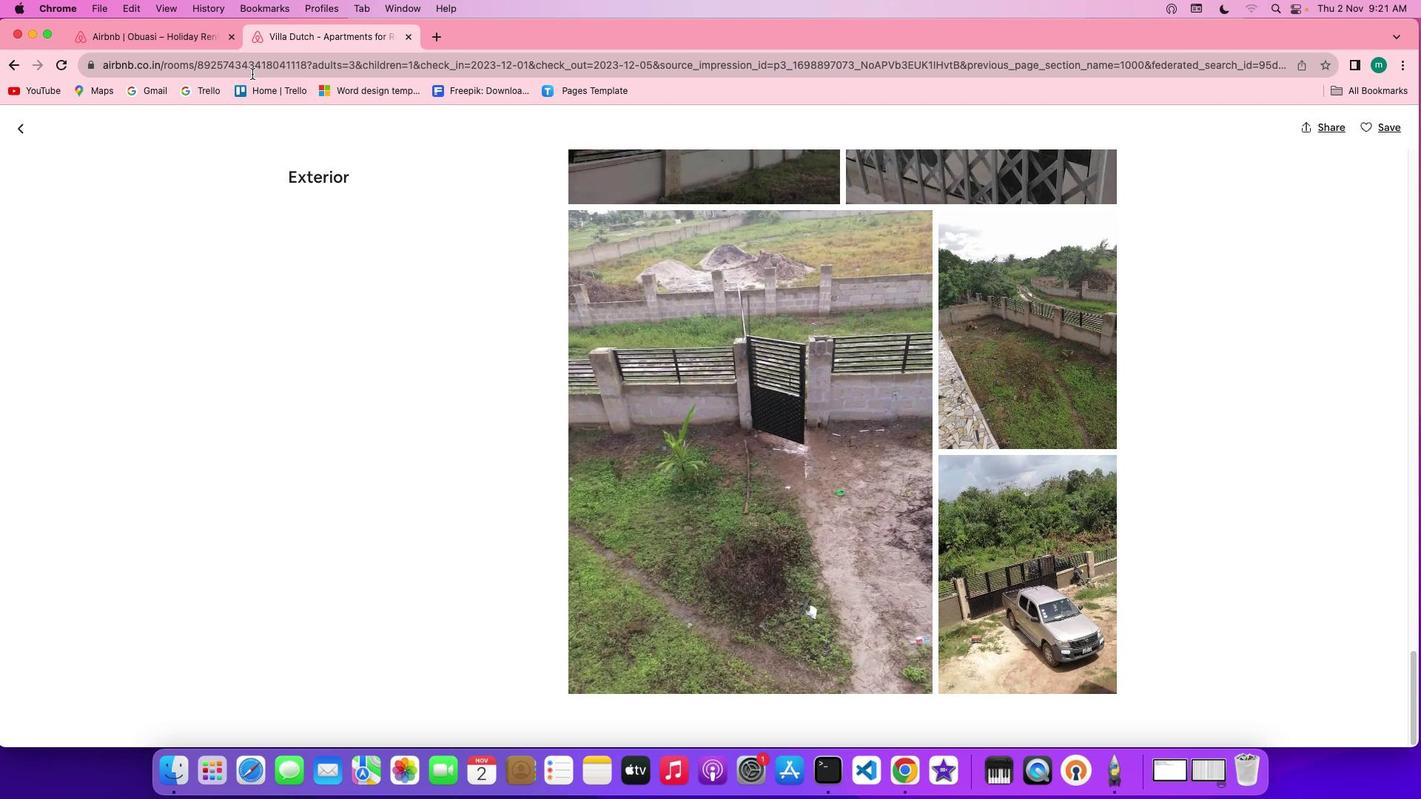 
Action: Mouse scrolled (928, 517) with delta (0, 0)
Screenshot: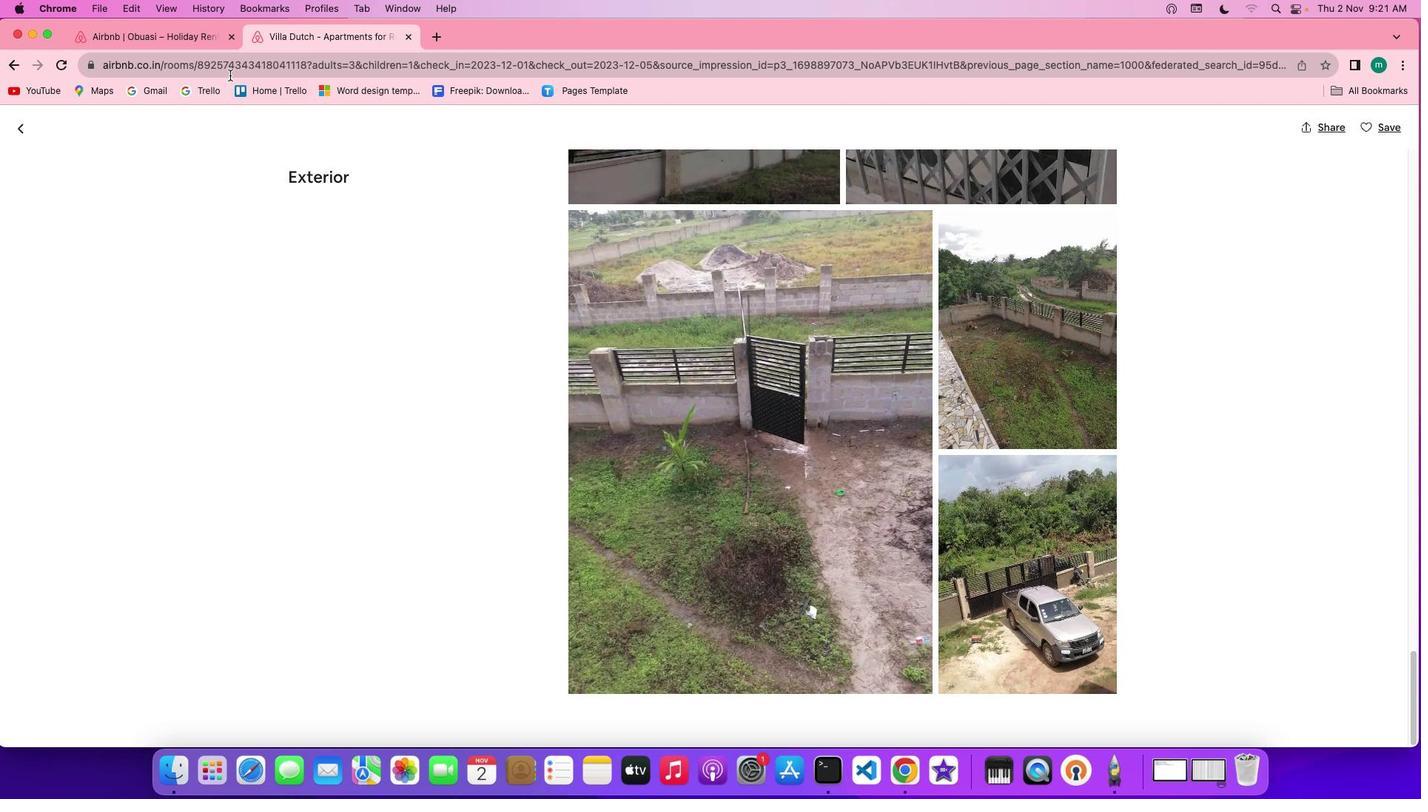 
Action: Mouse scrolled (928, 517) with delta (0, -2)
Screenshot: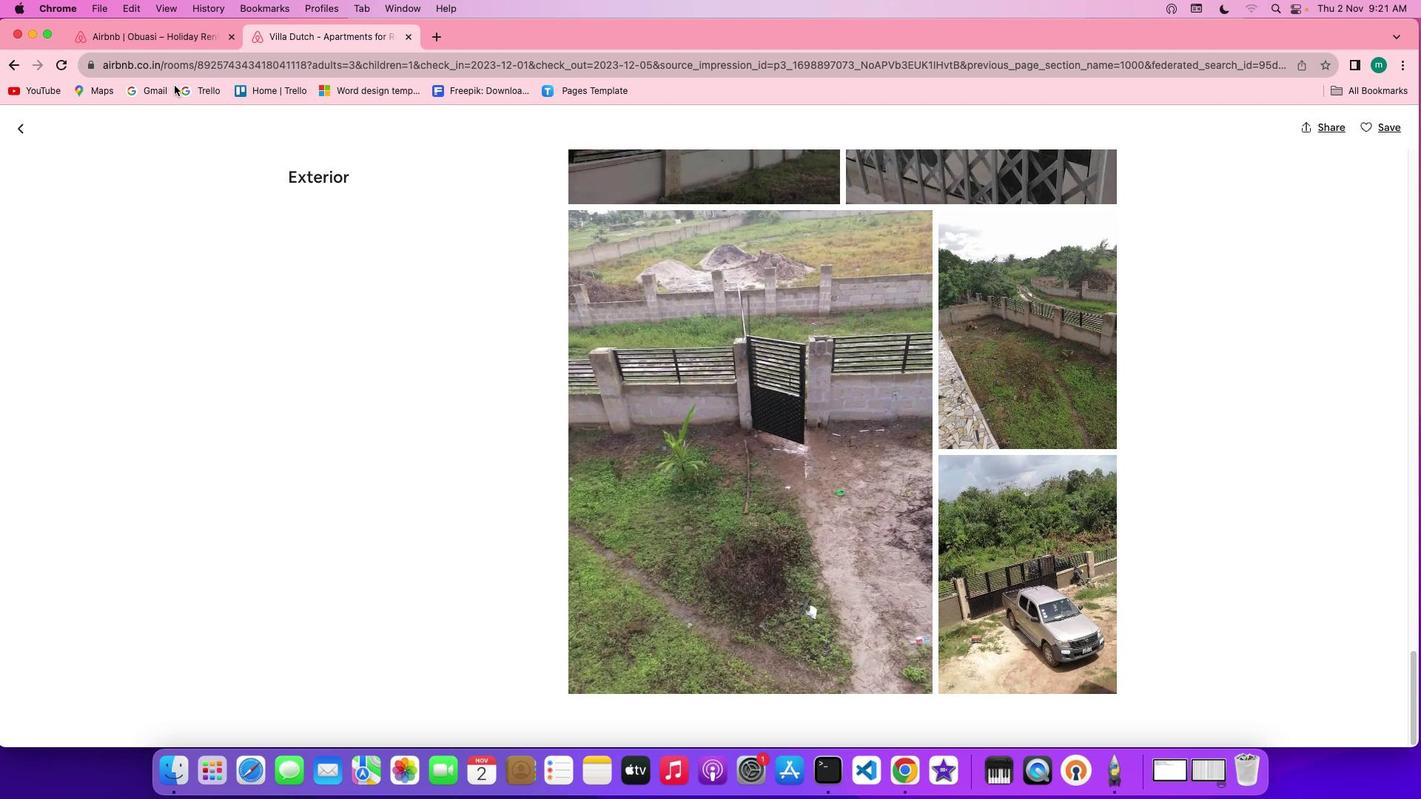 
Action: Mouse scrolled (928, 517) with delta (0, -2)
Screenshot: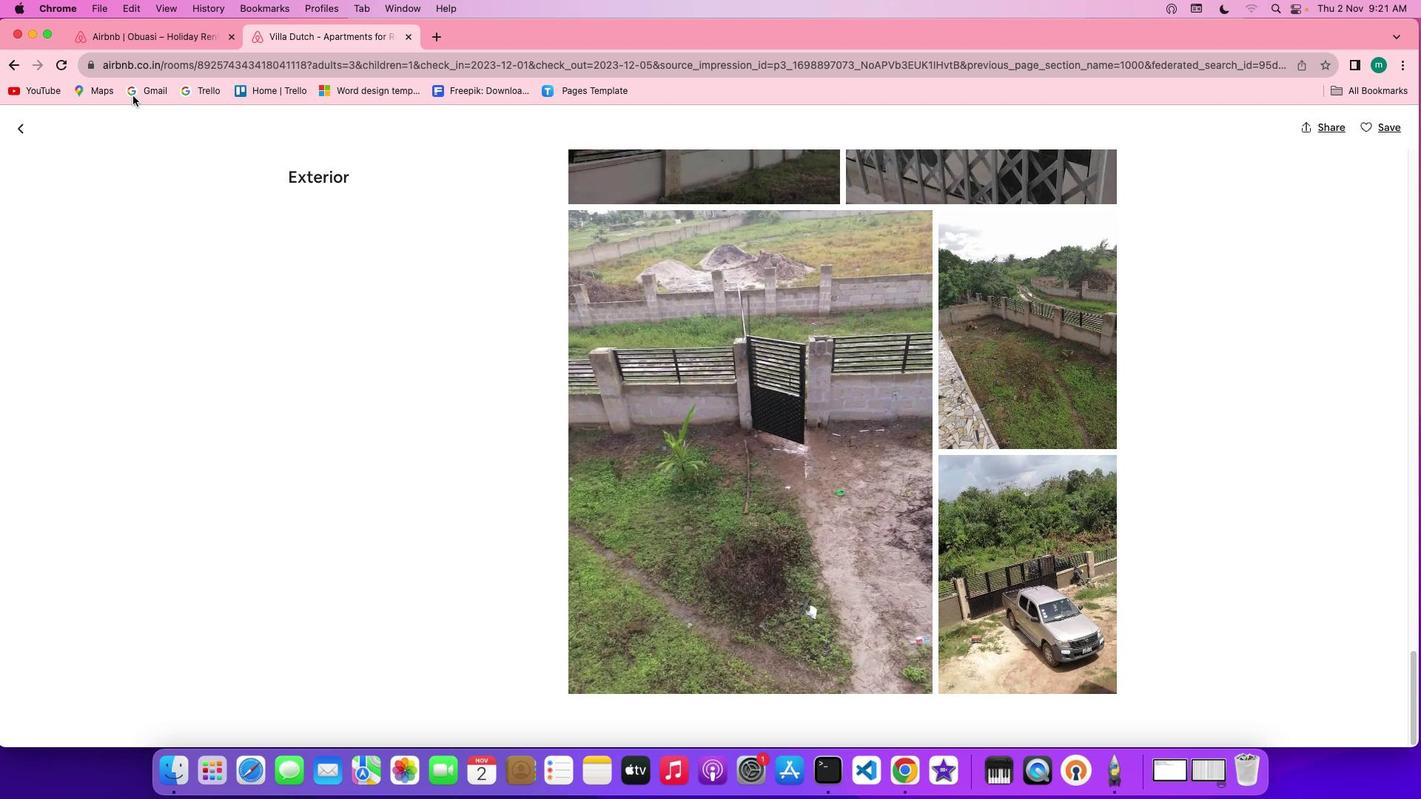 
Action: Mouse scrolled (928, 517) with delta (0, -3)
Screenshot: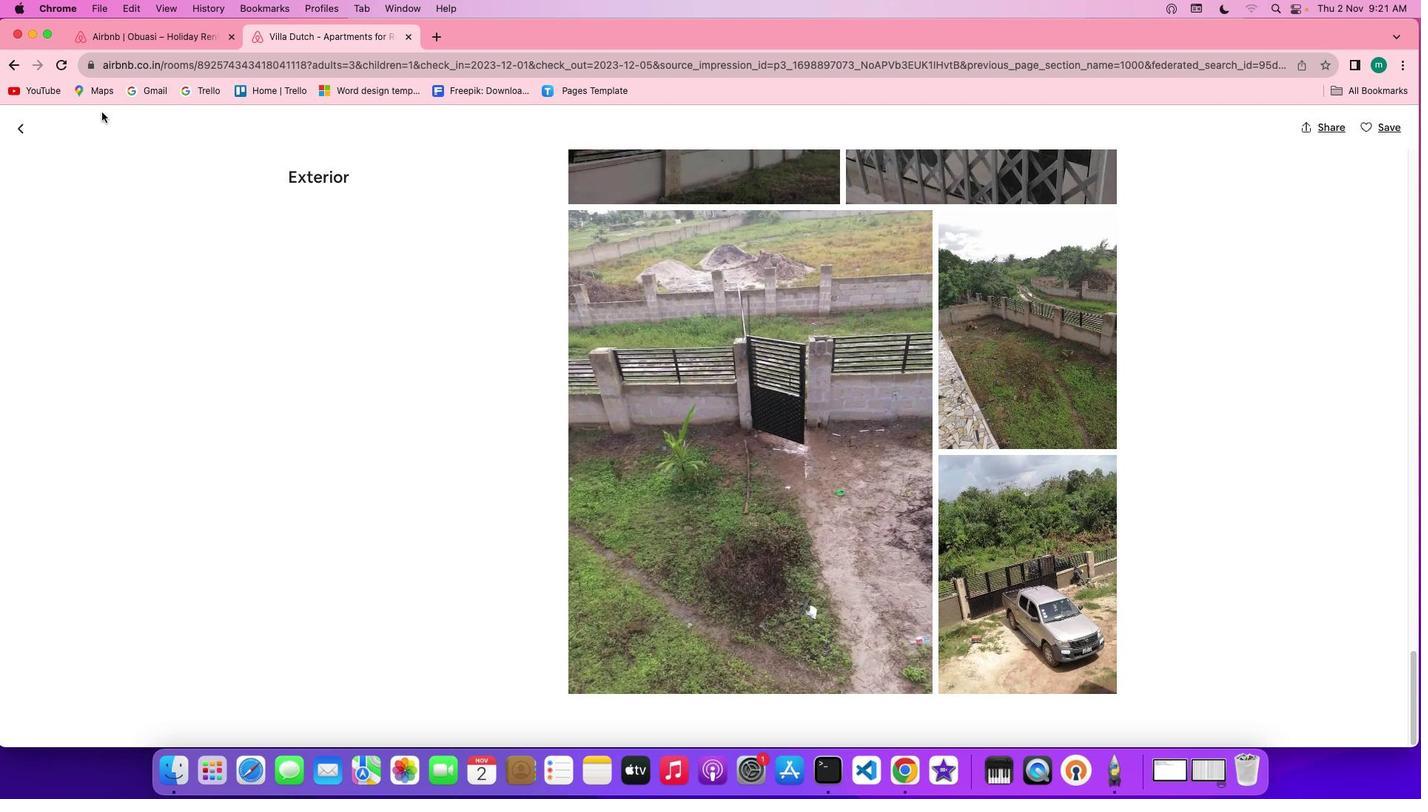 
Action: Mouse moved to (20, 131)
Screenshot: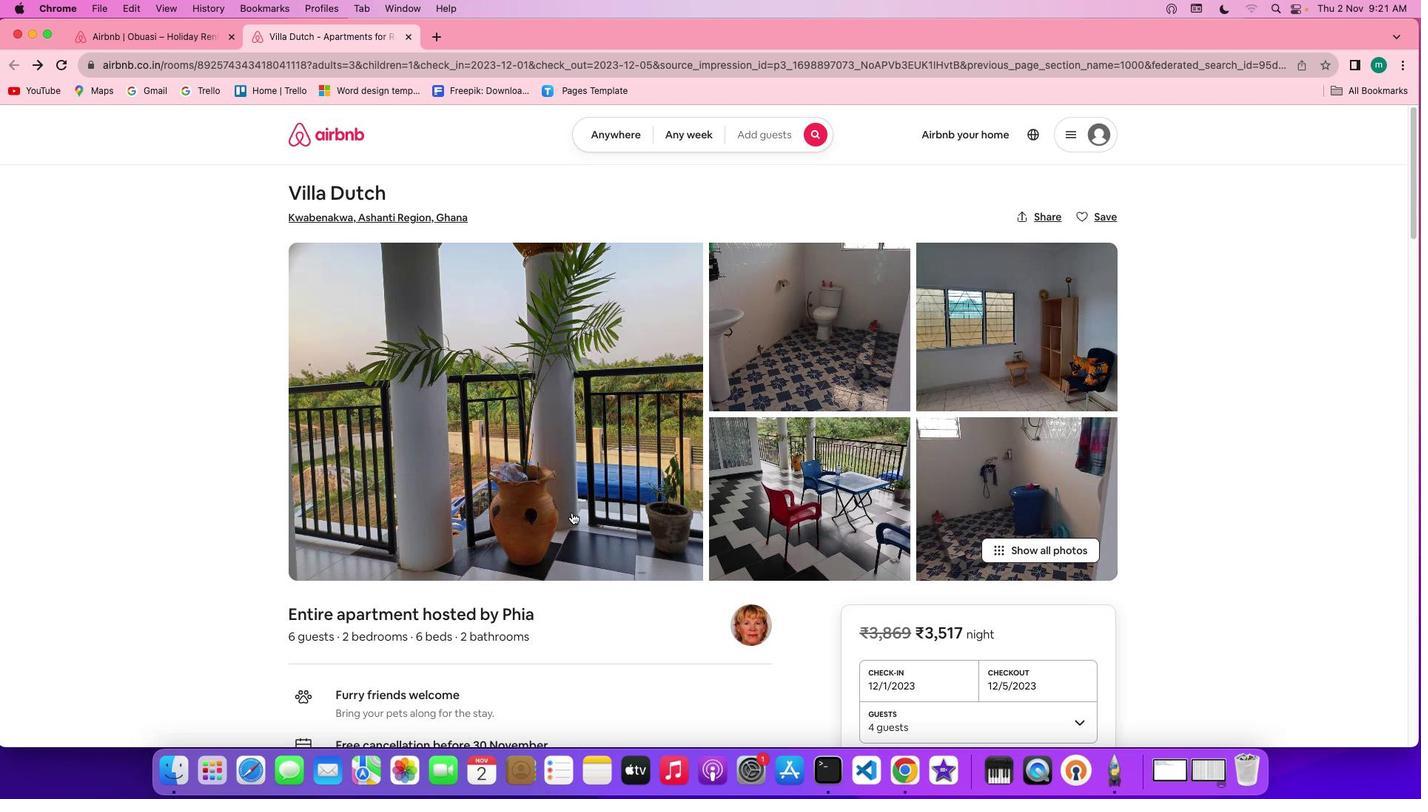 
Action: Mouse pressed left at (20, 131)
Screenshot: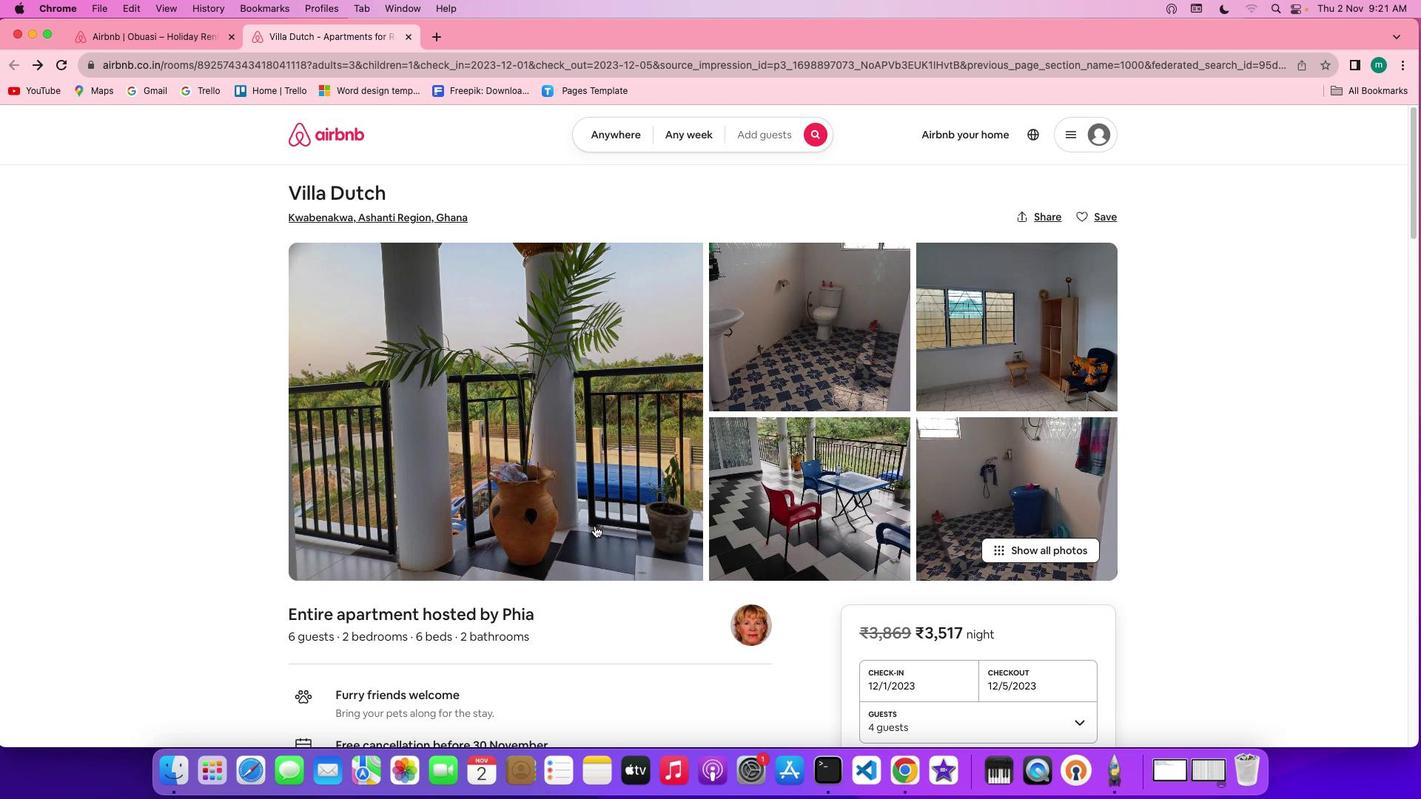 
Action: Mouse moved to (594, 526)
Screenshot: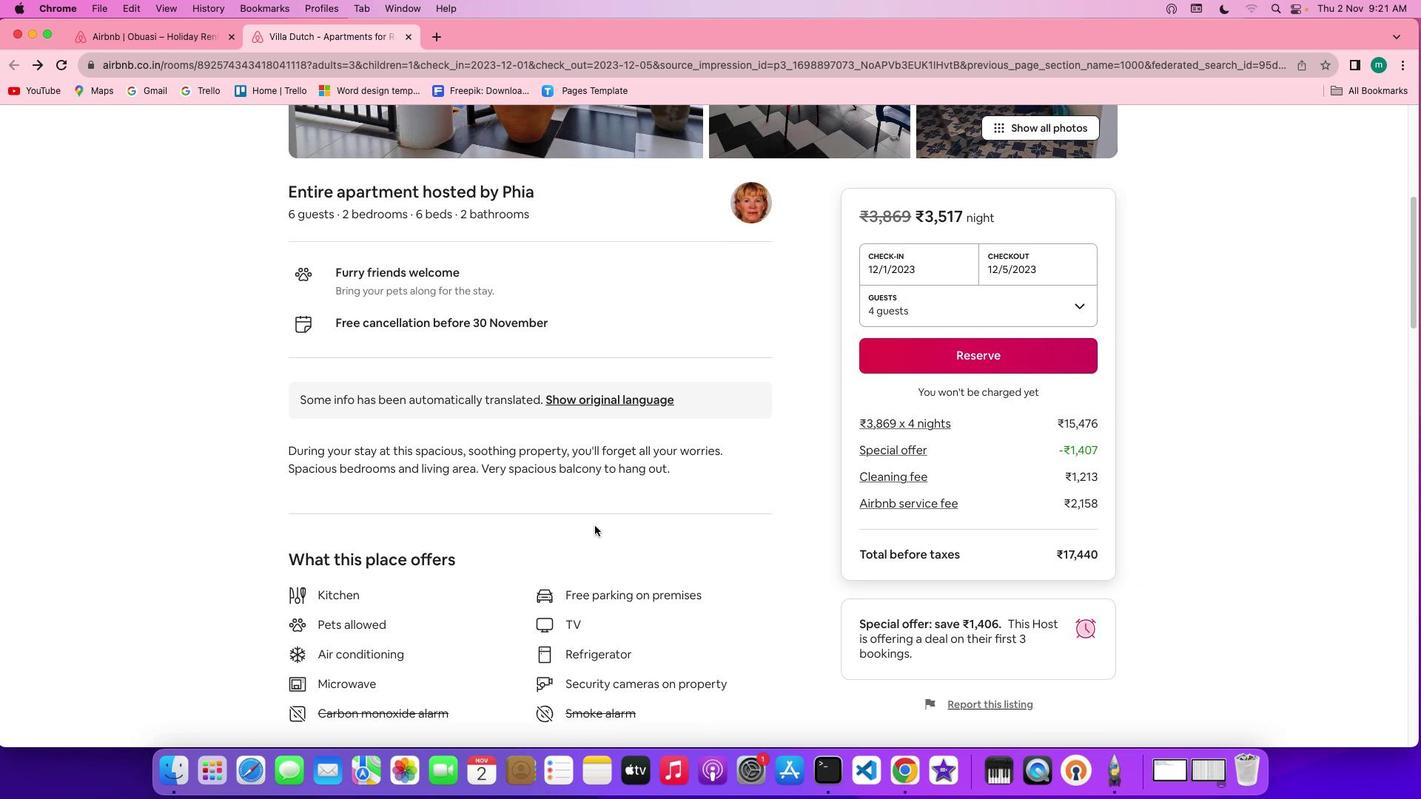 
Action: Mouse scrolled (594, 526) with delta (0, 0)
Screenshot: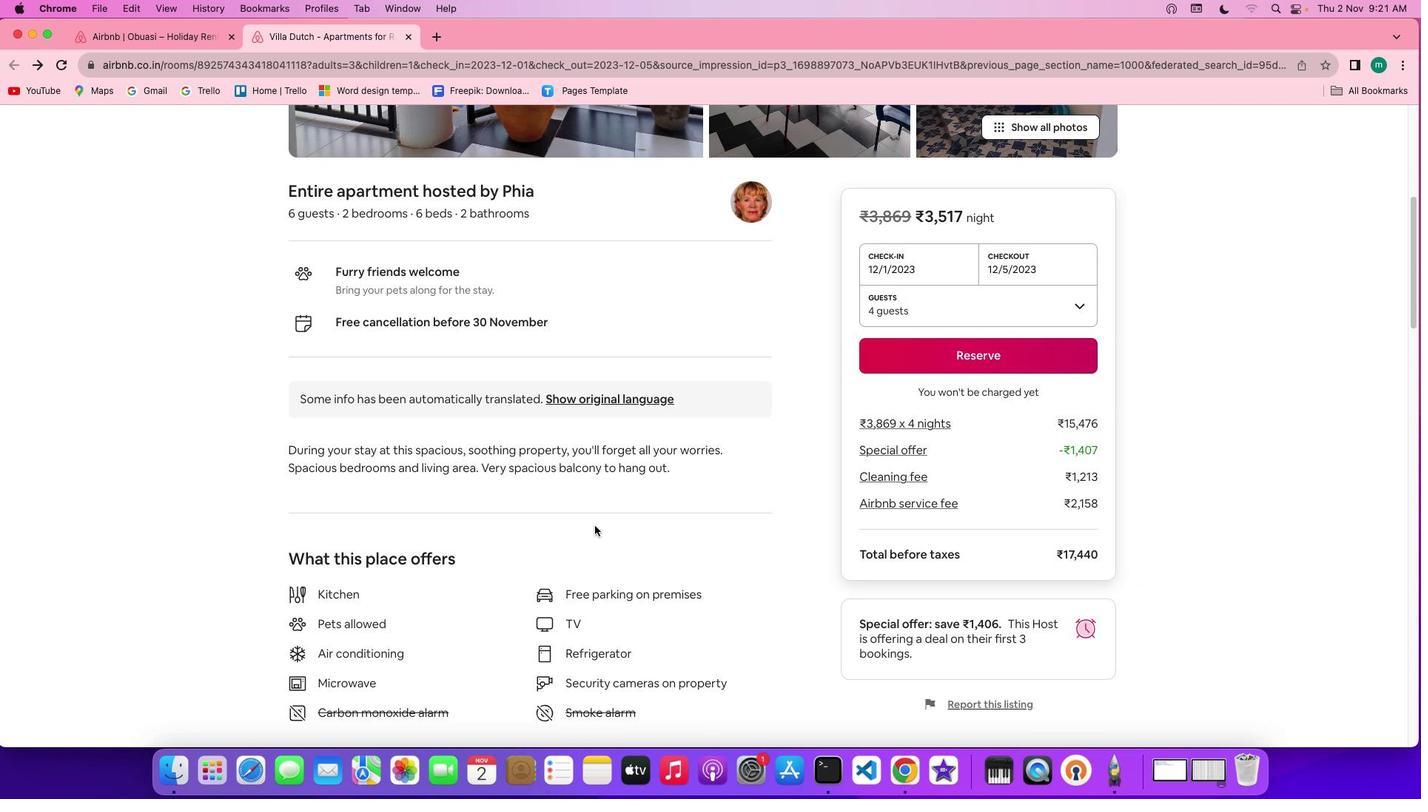 
Action: Mouse scrolled (594, 526) with delta (0, 0)
Screenshot: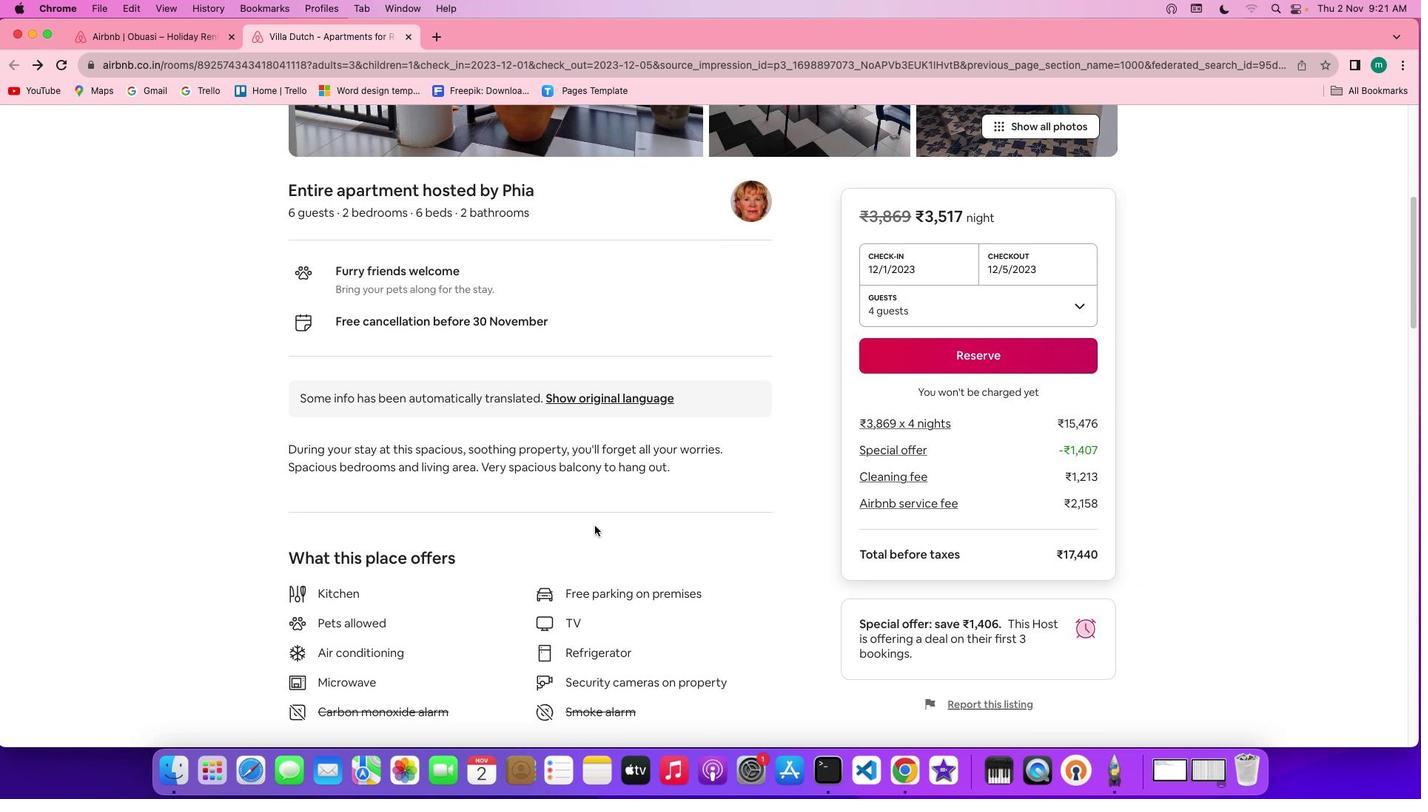 
Action: Mouse scrolled (594, 526) with delta (0, -2)
Screenshot: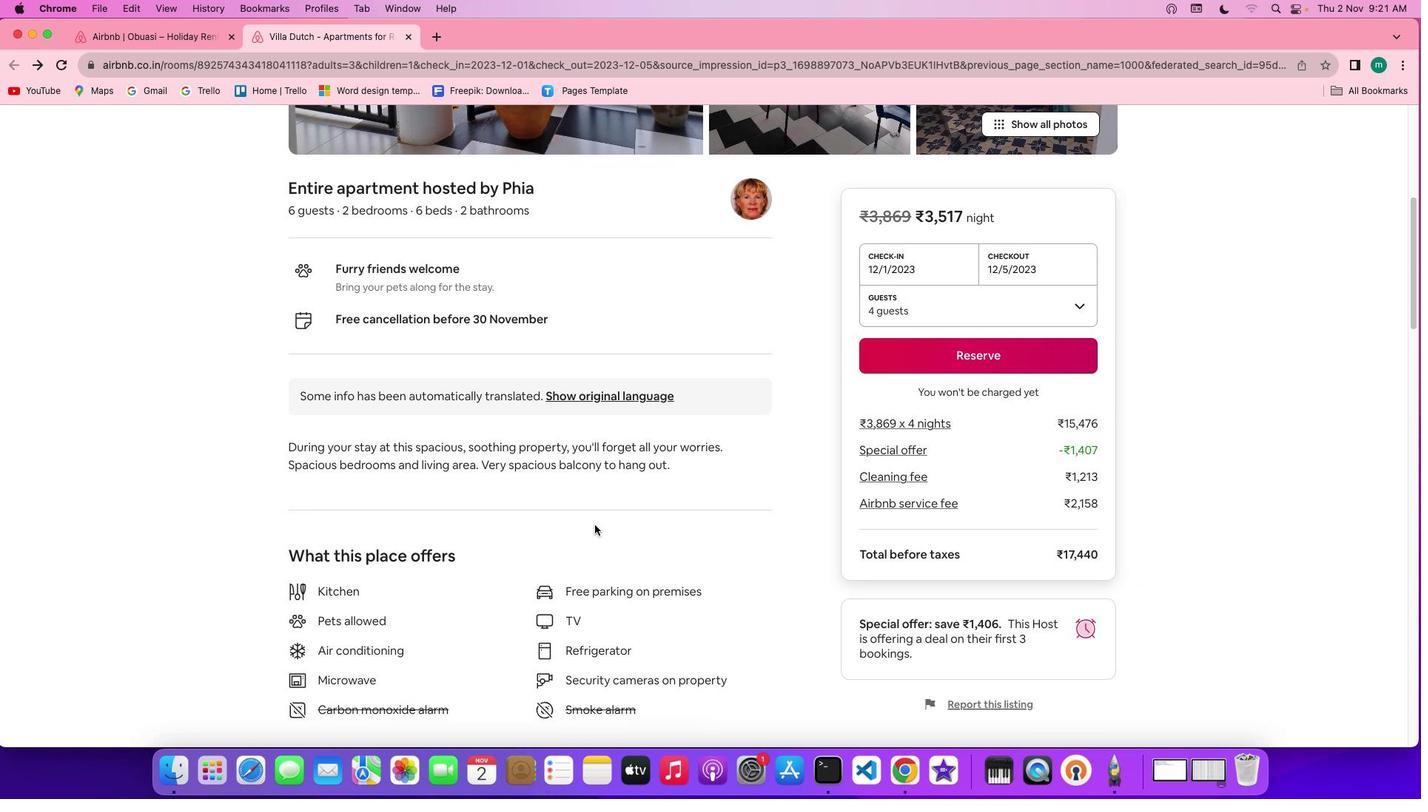 
Action: Mouse scrolled (594, 526) with delta (0, -2)
Screenshot: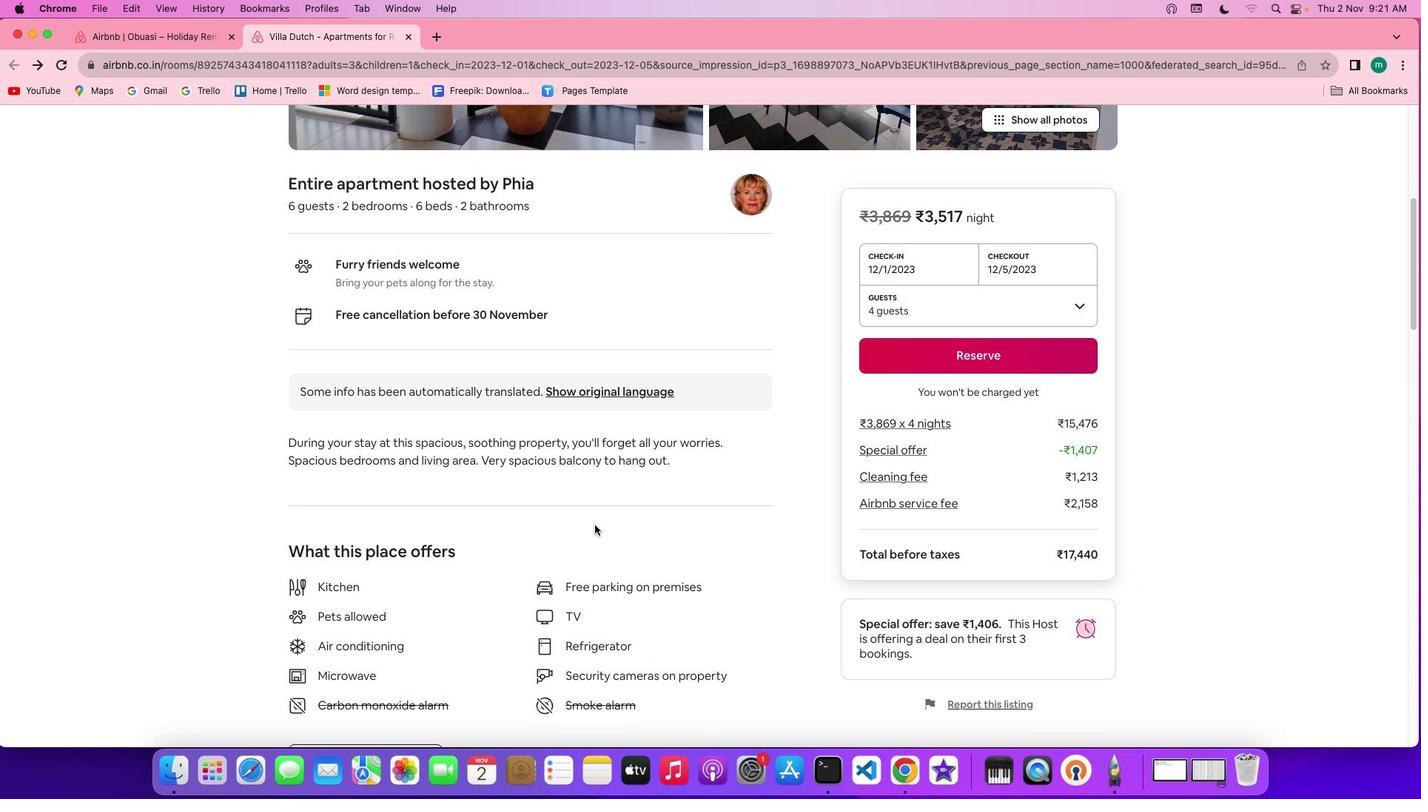 
Action: Mouse scrolled (594, 526) with delta (0, -3)
Screenshot: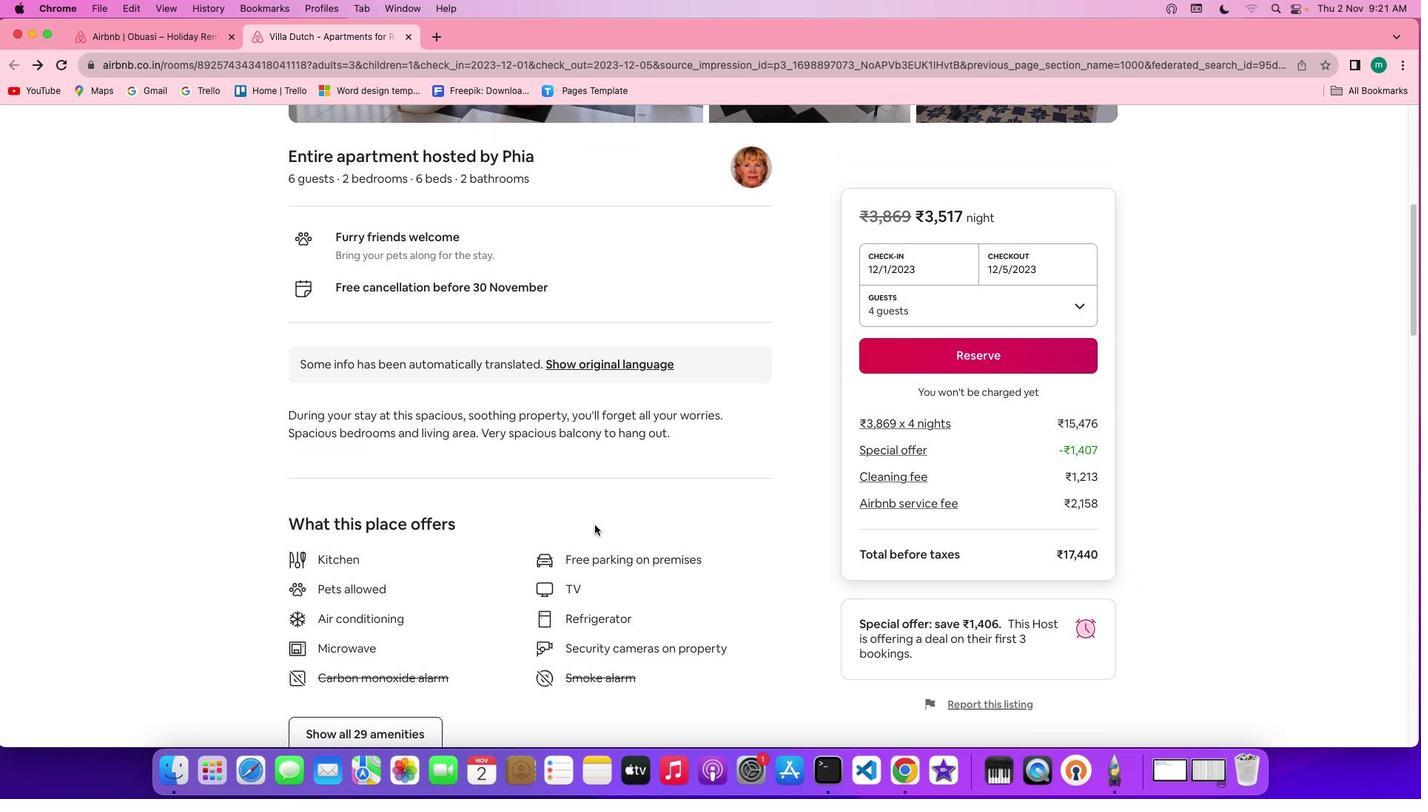 
Action: Mouse moved to (594, 525)
Screenshot: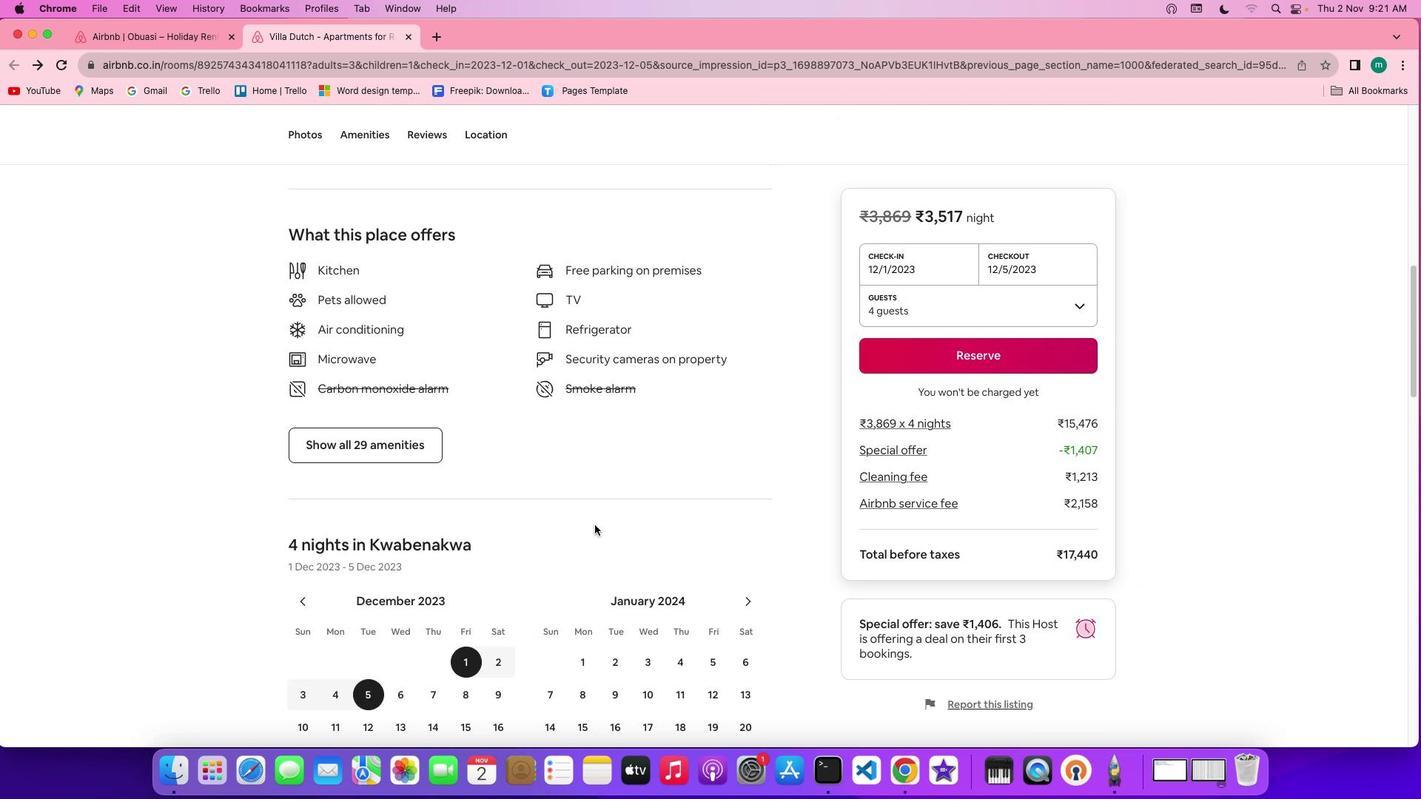 
Action: Mouse scrolled (594, 525) with delta (0, 0)
Screenshot: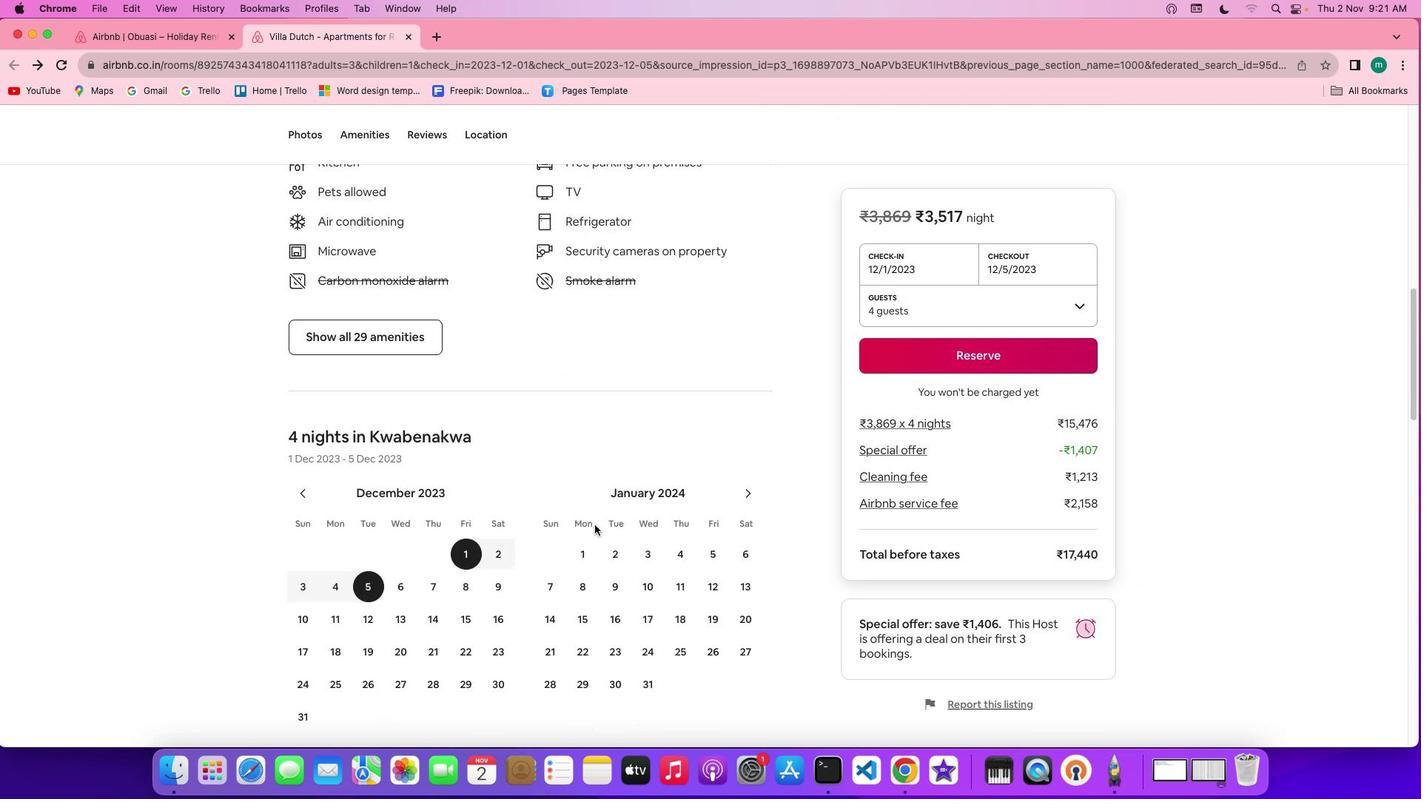 
Action: Mouse scrolled (594, 525) with delta (0, 0)
Screenshot: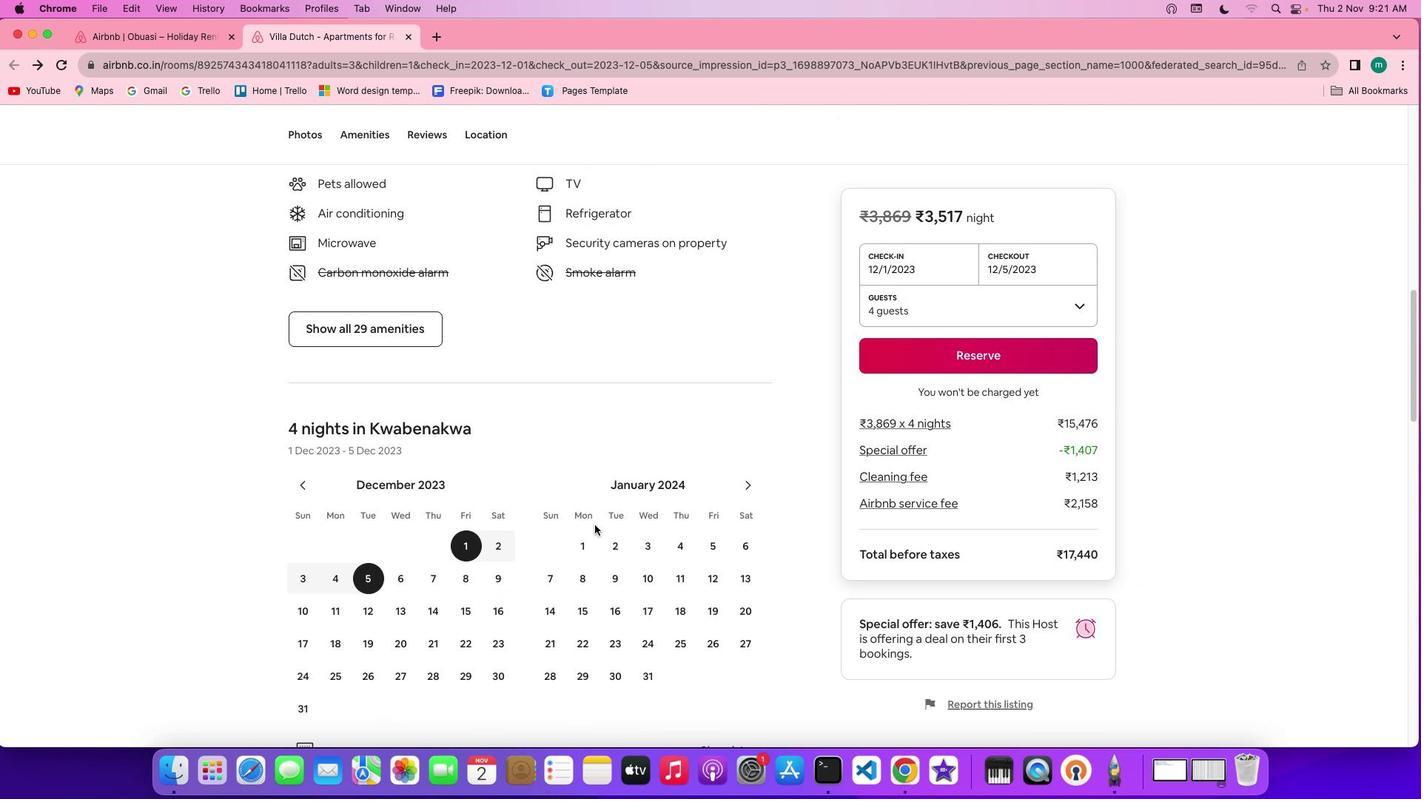 
Action: Mouse moved to (594, 525)
Screenshot: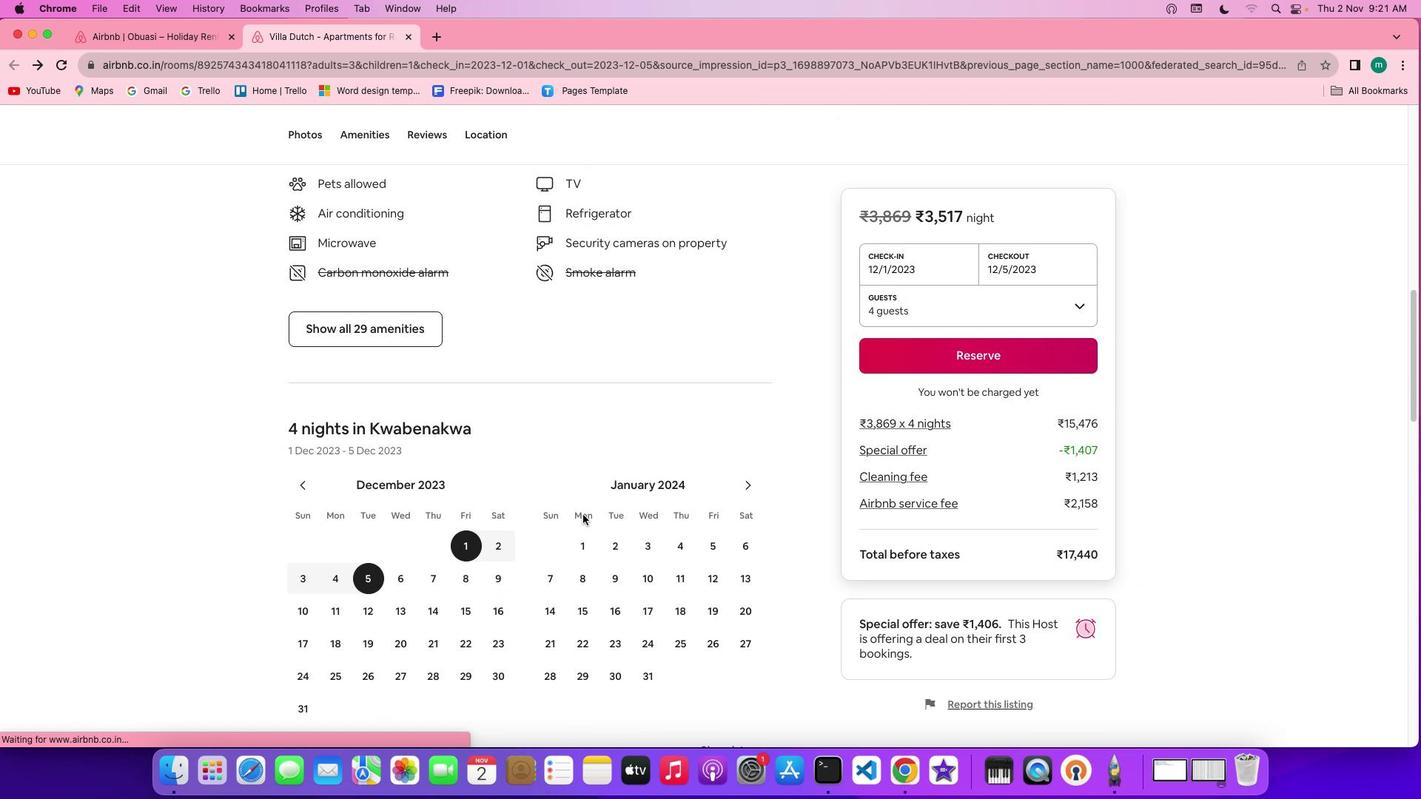 
Action: Mouse scrolled (594, 525) with delta (0, 0)
Screenshot: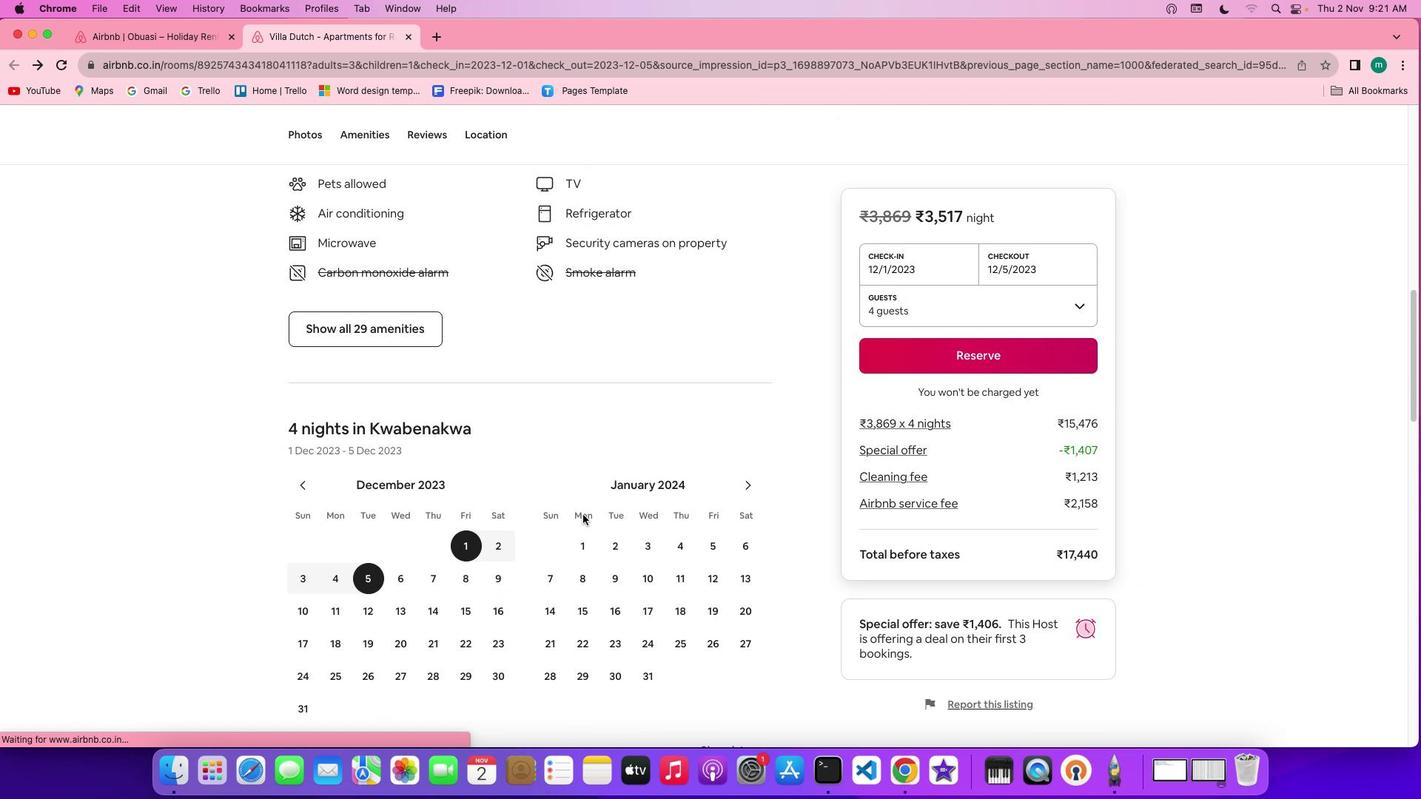 
Action: Mouse scrolled (594, 525) with delta (0, -1)
Screenshot: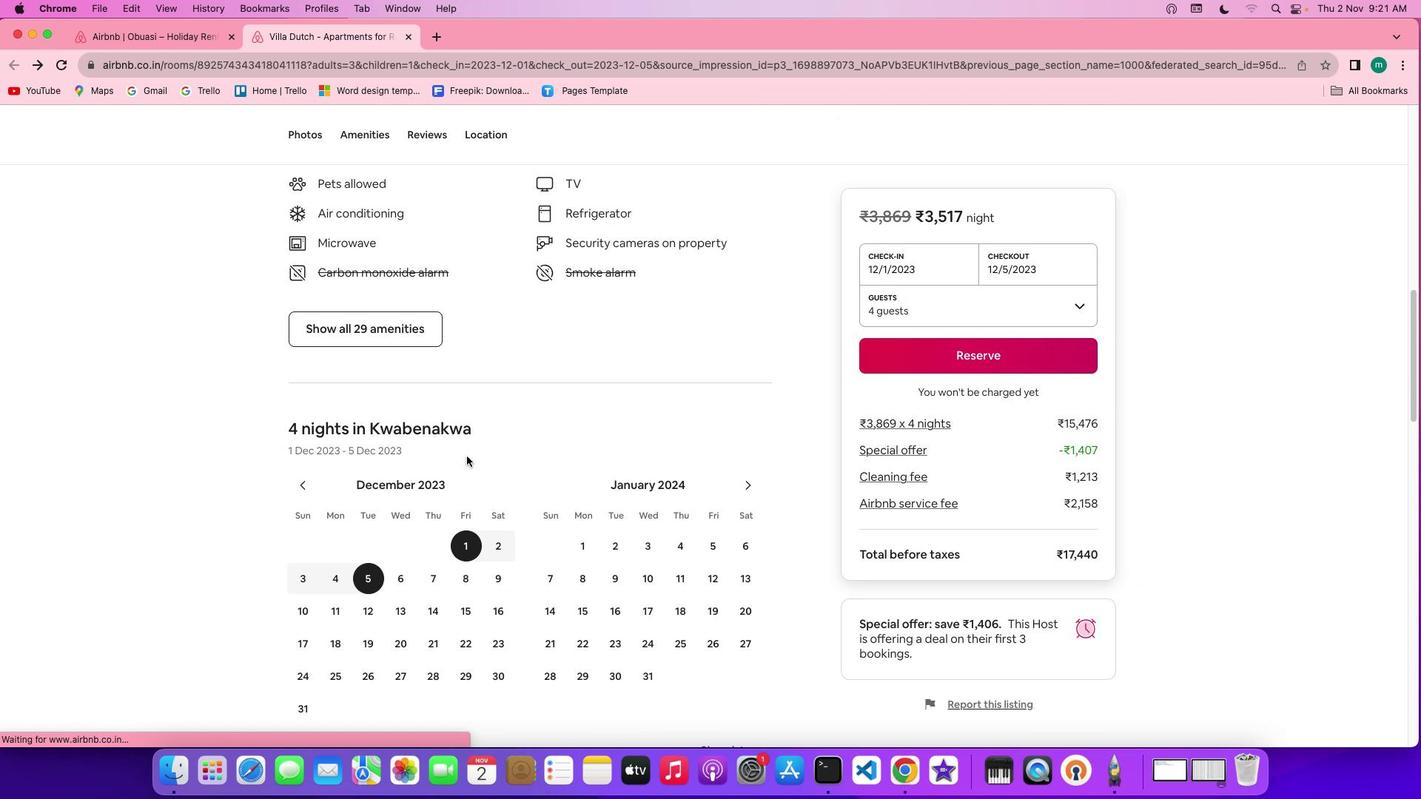 
Action: Mouse scrolled (594, 525) with delta (0, -1)
Screenshot: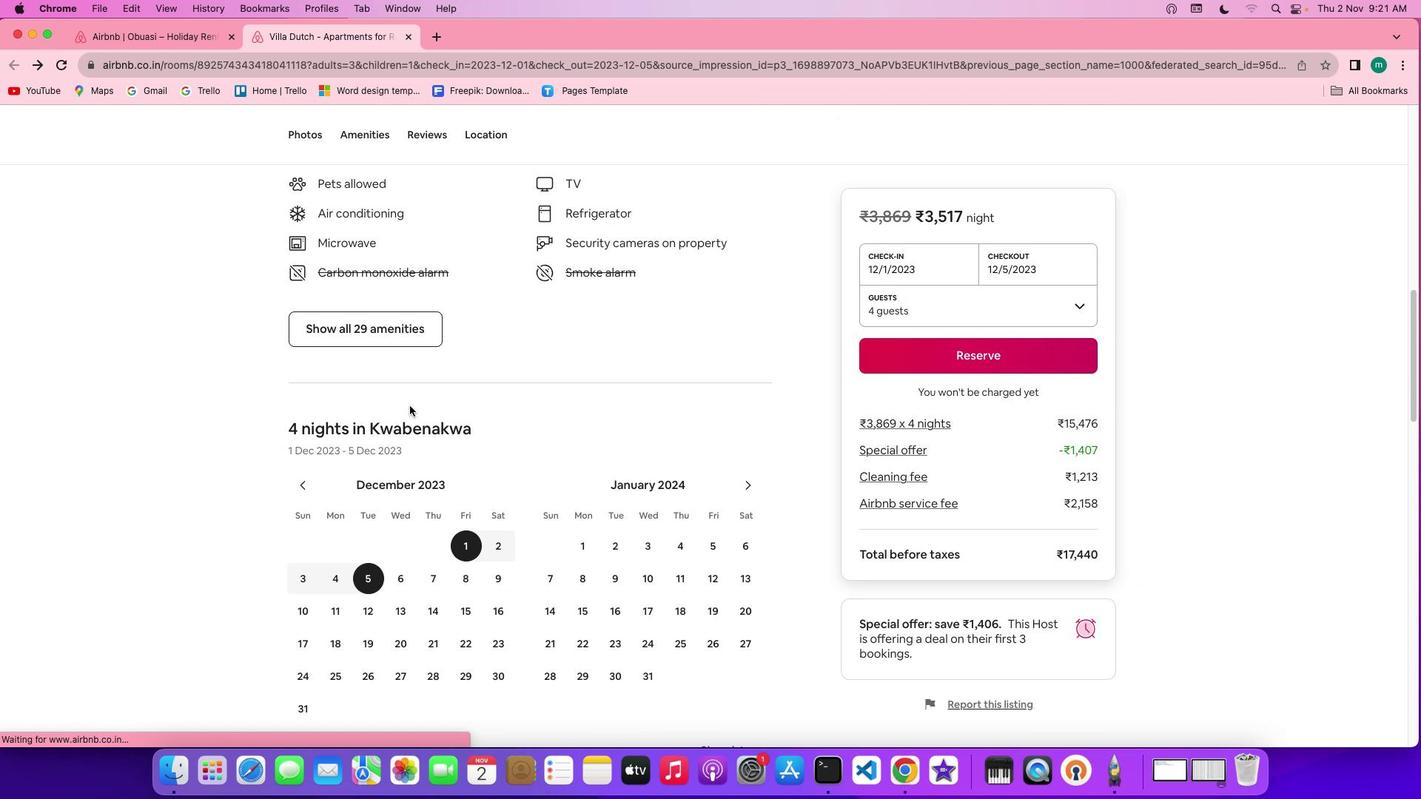 
Action: Mouse scrolled (594, 525) with delta (0, 0)
Screenshot: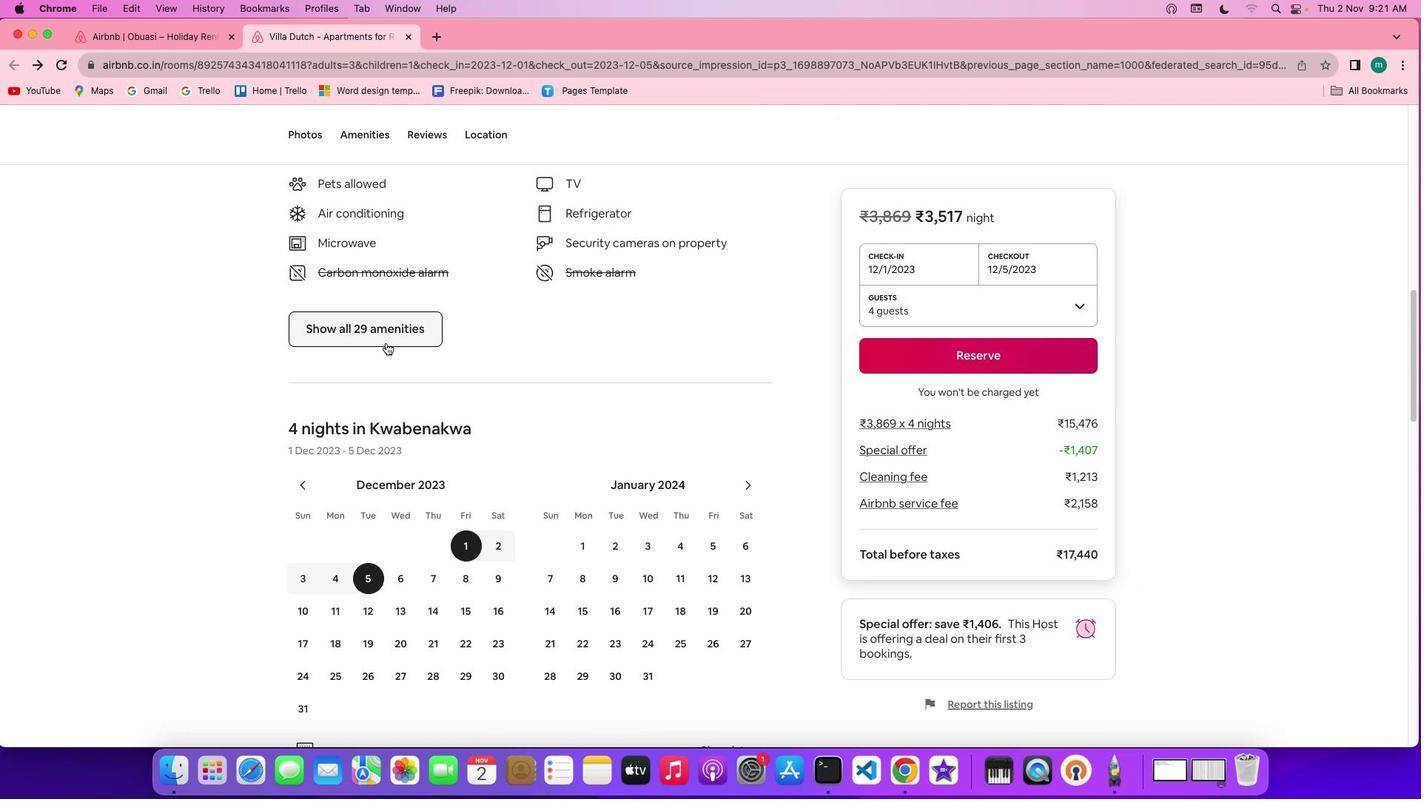 
Action: Mouse scrolled (594, 525) with delta (0, 0)
Screenshot: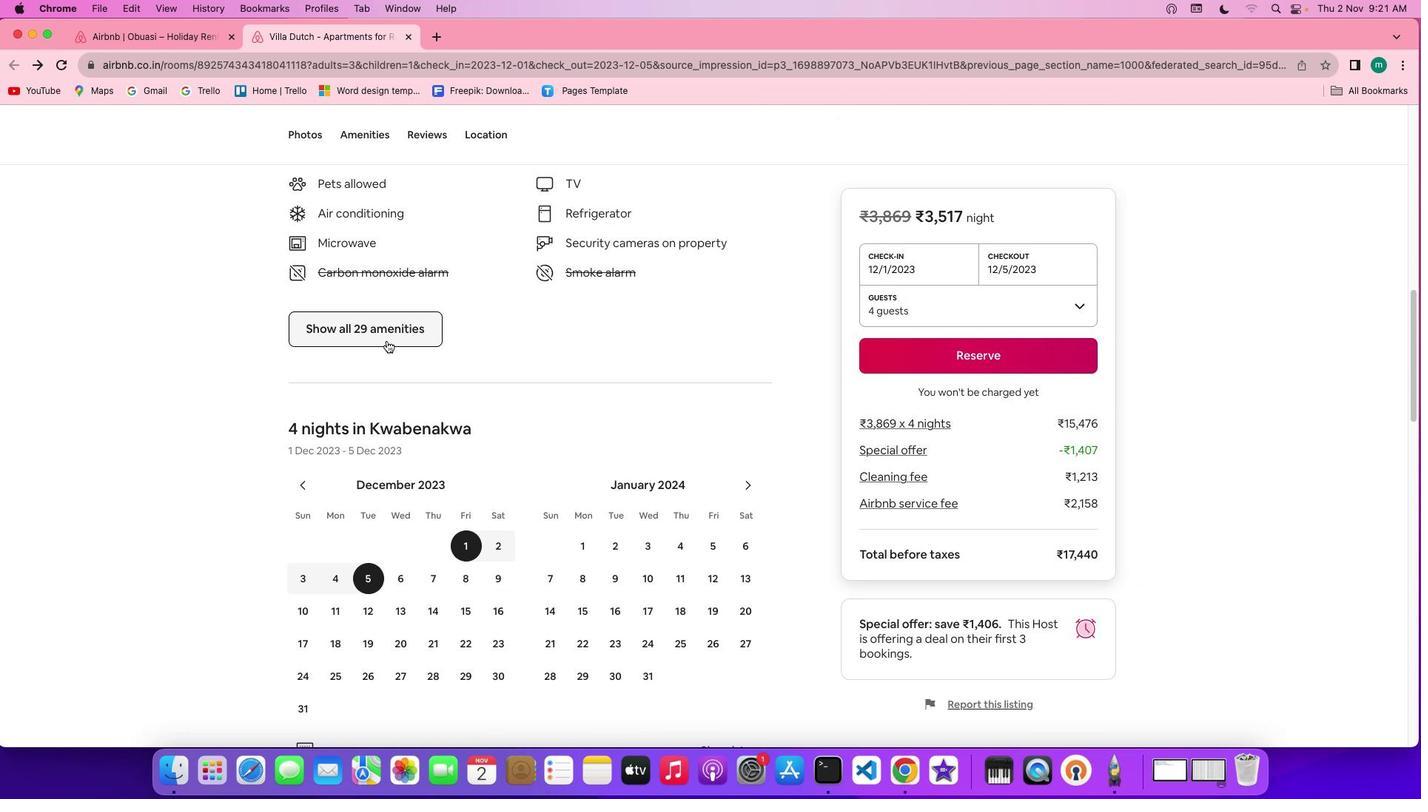 
Action: Mouse scrolled (594, 525) with delta (0, -1)
Screenshot: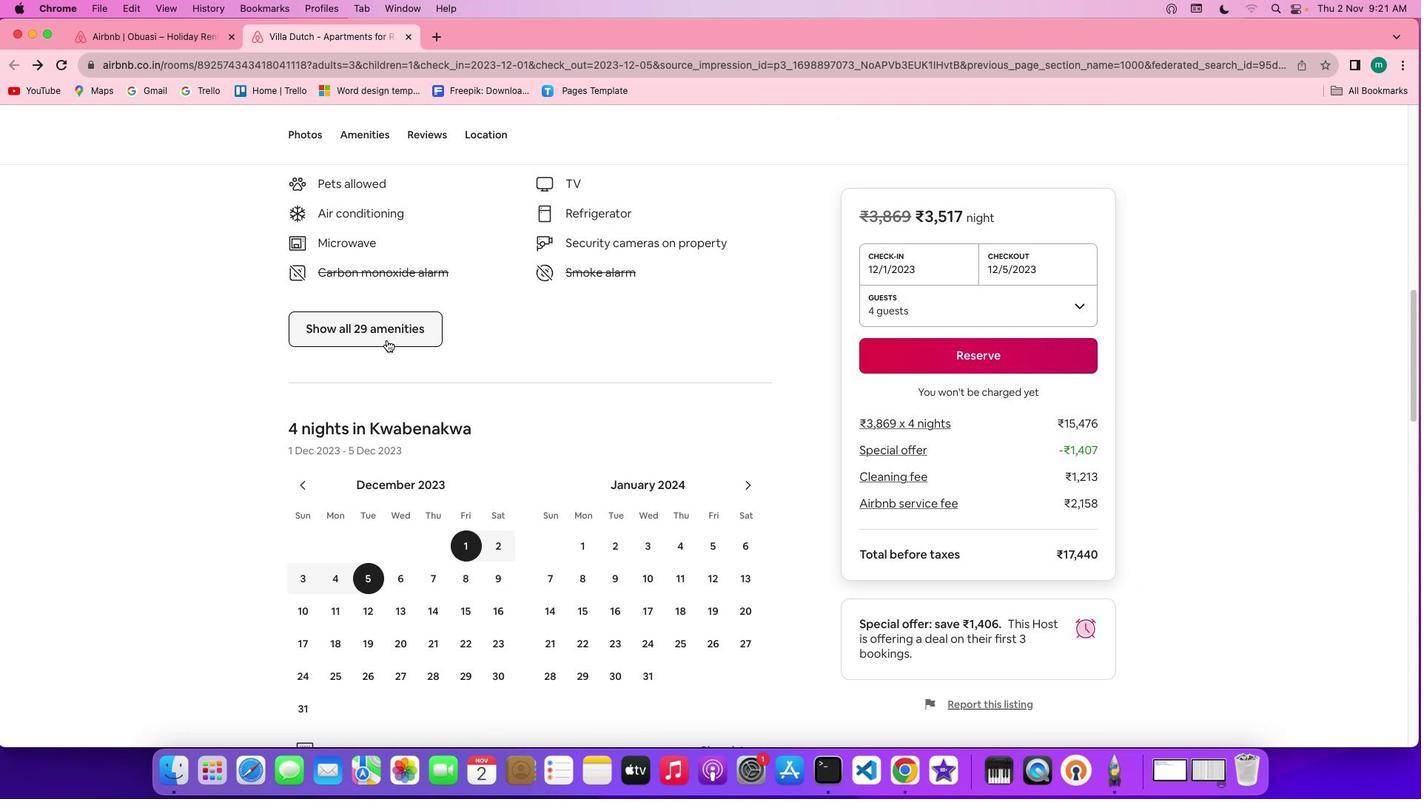 
Action: Mouse scrolled (594, 525) with delta (0, -2)
Screenshot: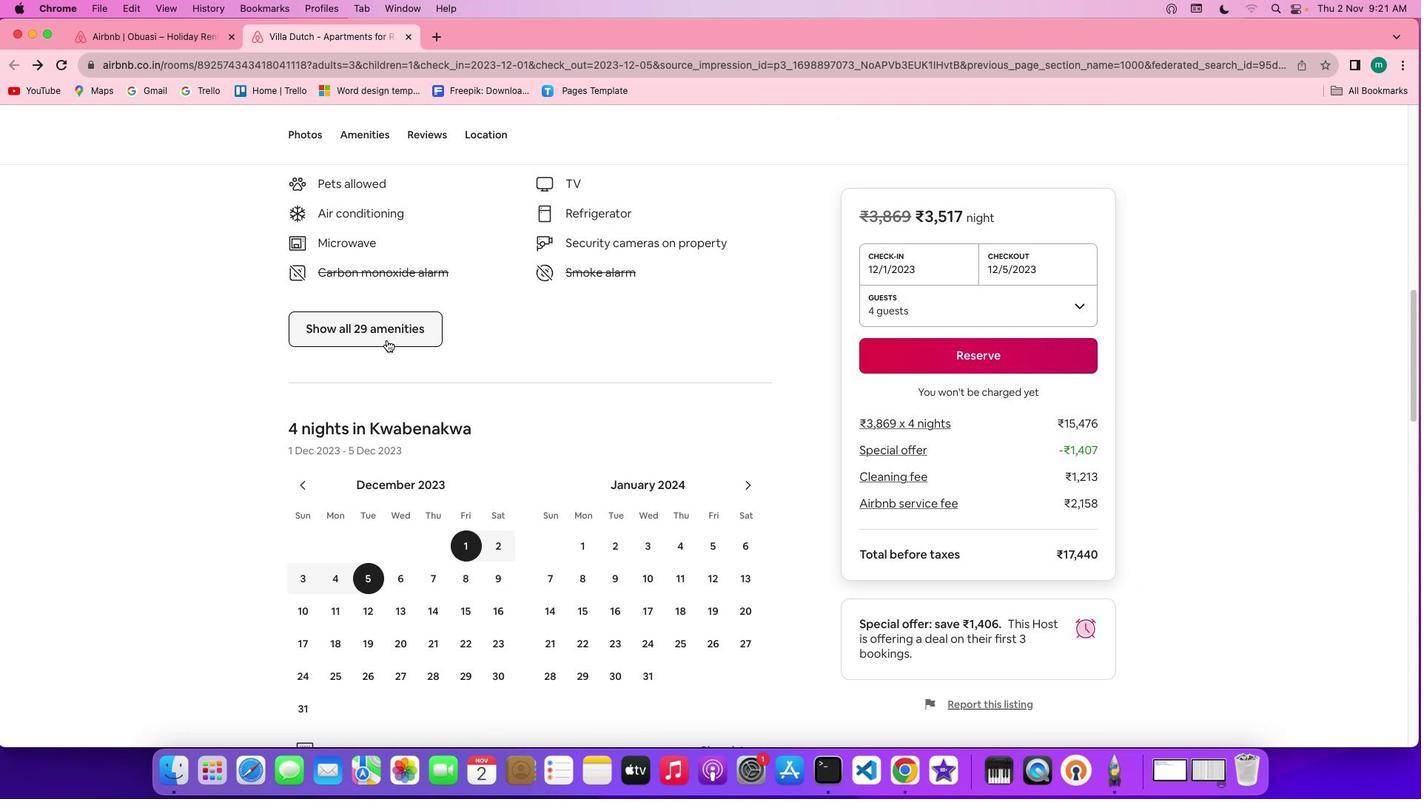 
Action: Mouse moved to (387, 339)
Screenshot: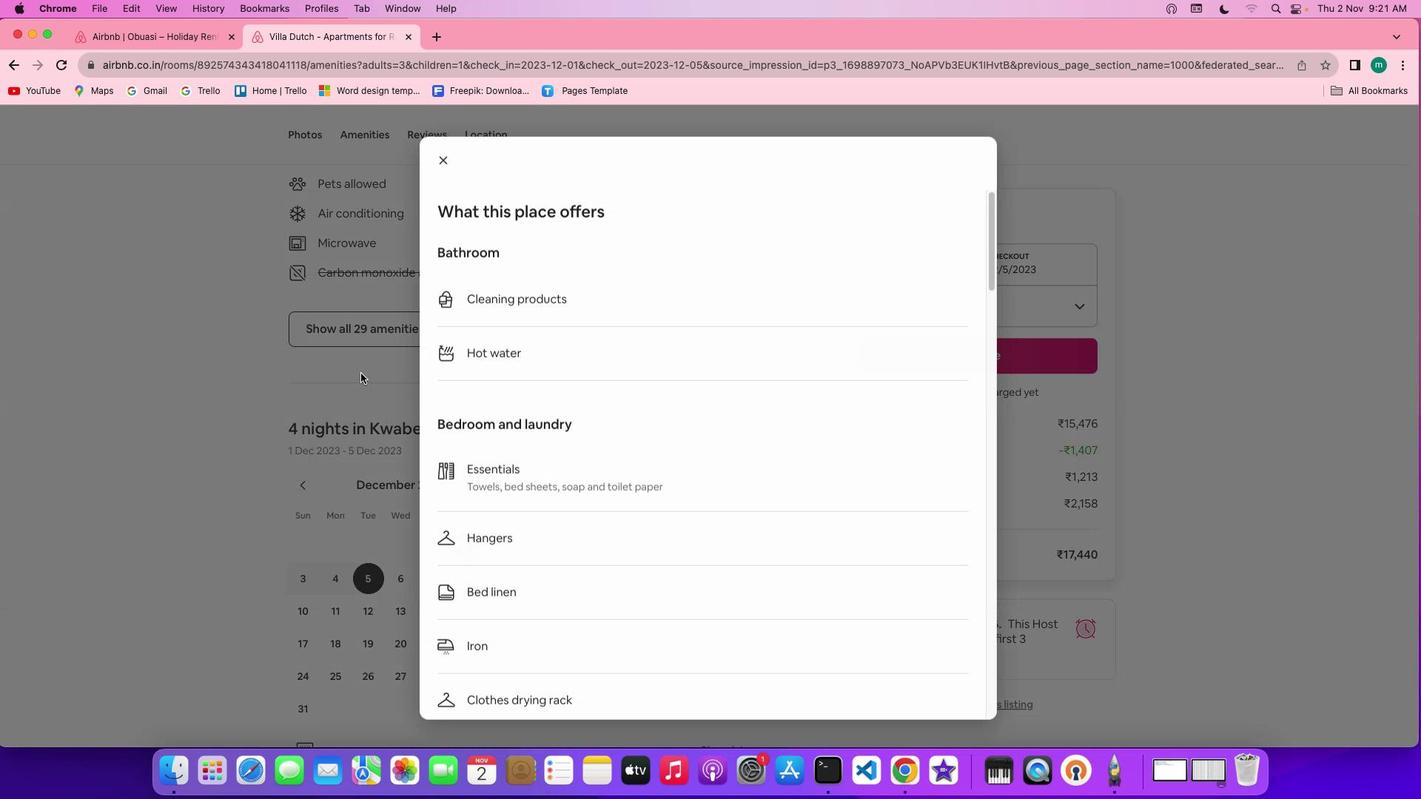 
Action: Mouse pressed left at (387, 339)
Screenshot: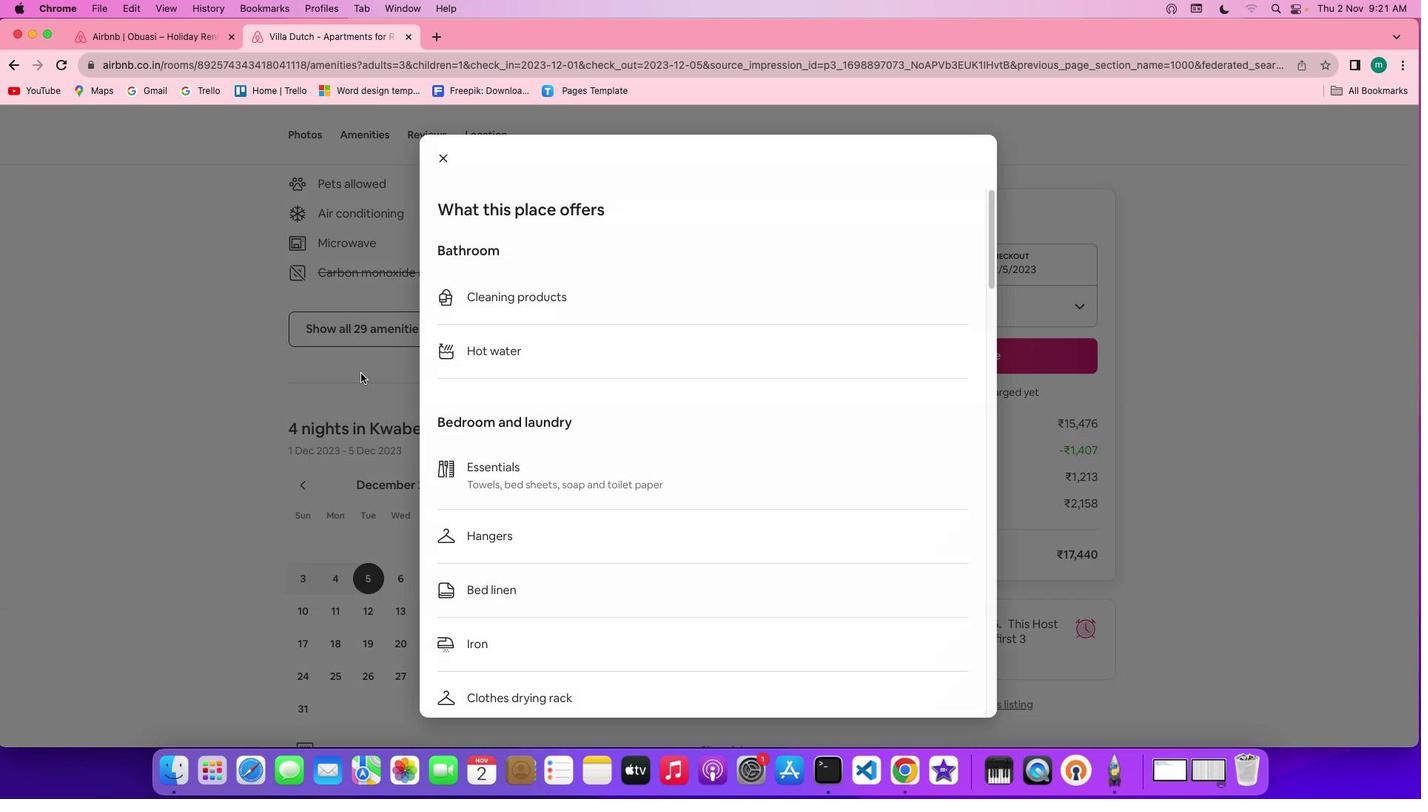 
Action: Mouse moved to (648, 402)
Screenshot: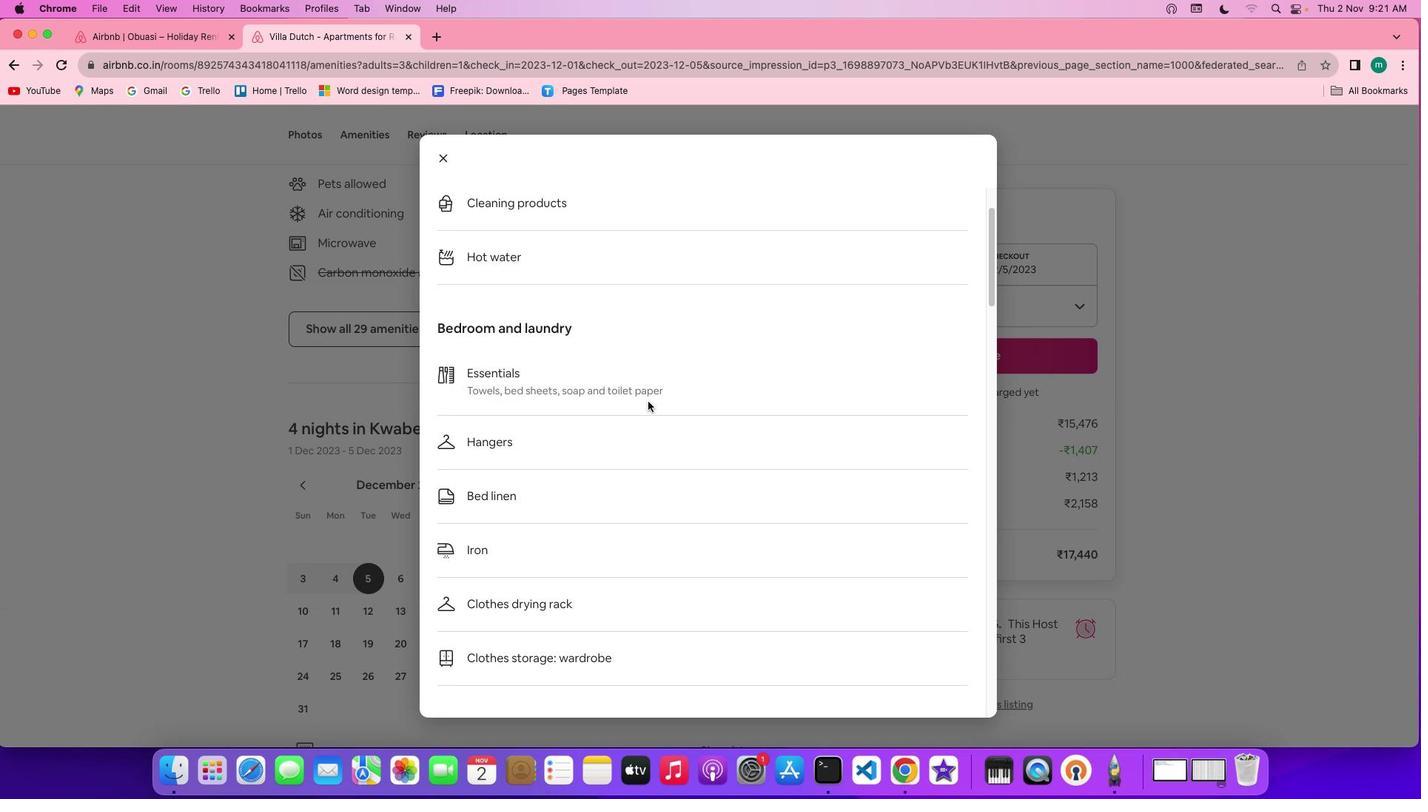 
Action: Mouse scrolled (648, 402) with delta (0, 0)
Screenshot: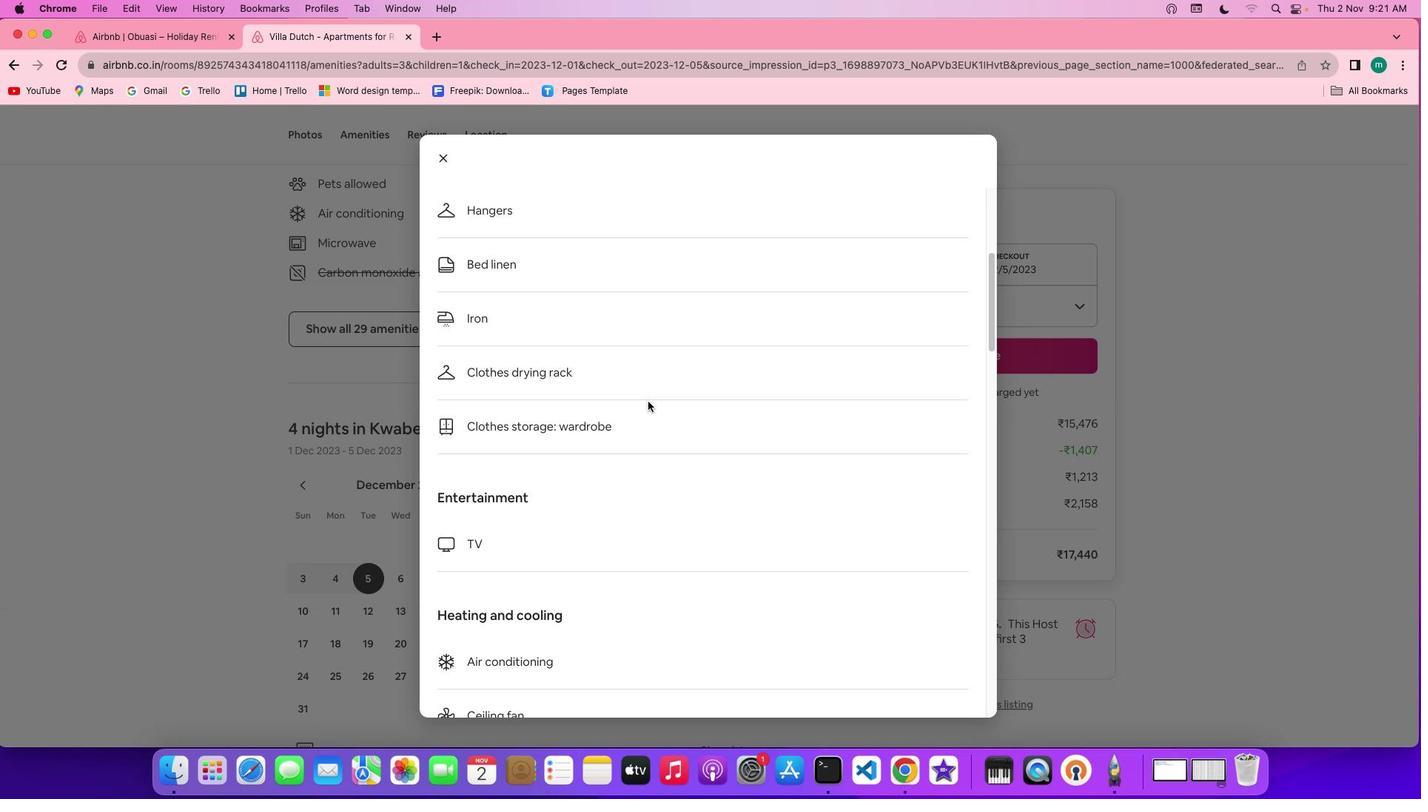 
Action: Mouse scrolled (648, 402) with delta (0, 0)
Screenshot: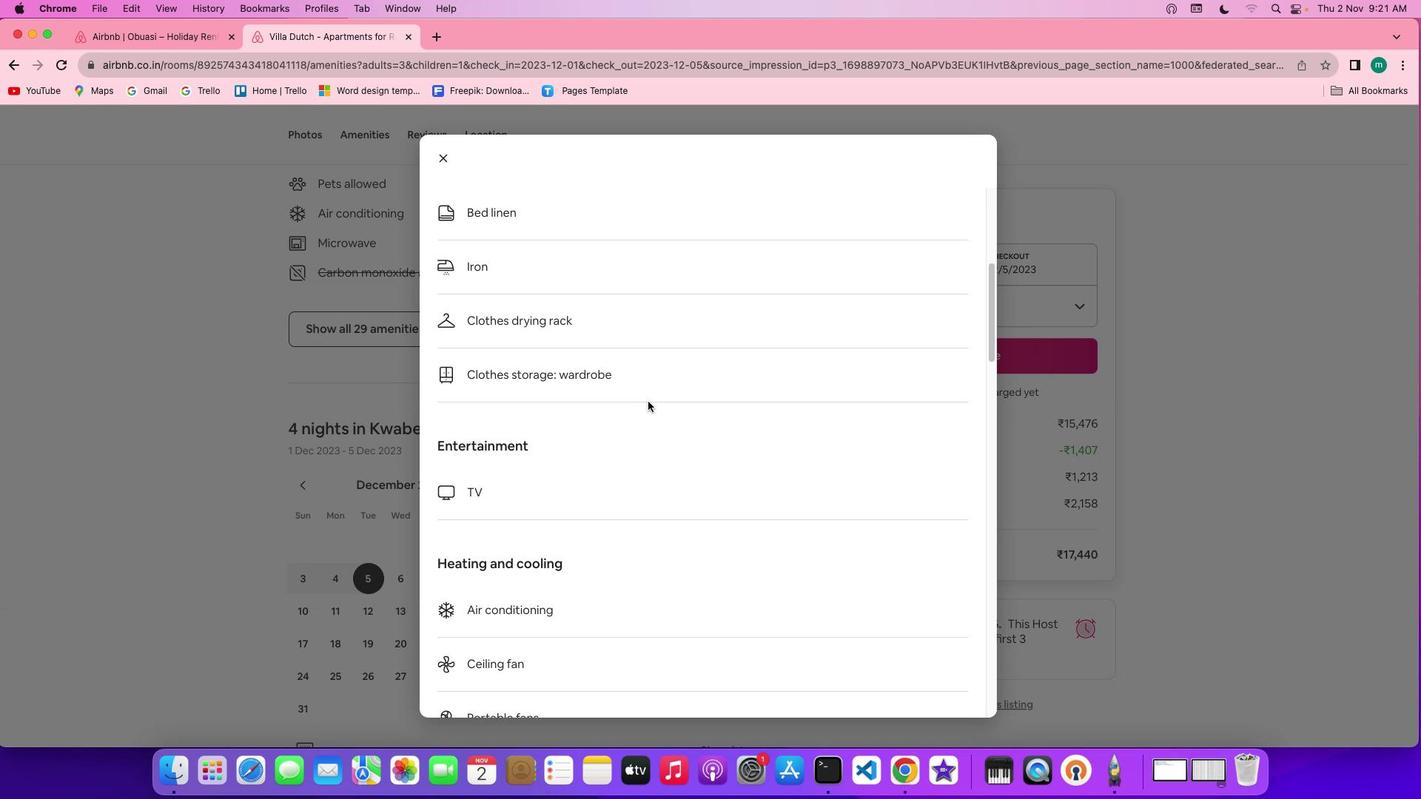
Action: Mouse scrolled (648, 402) with delta (0, 0)
Screenshot: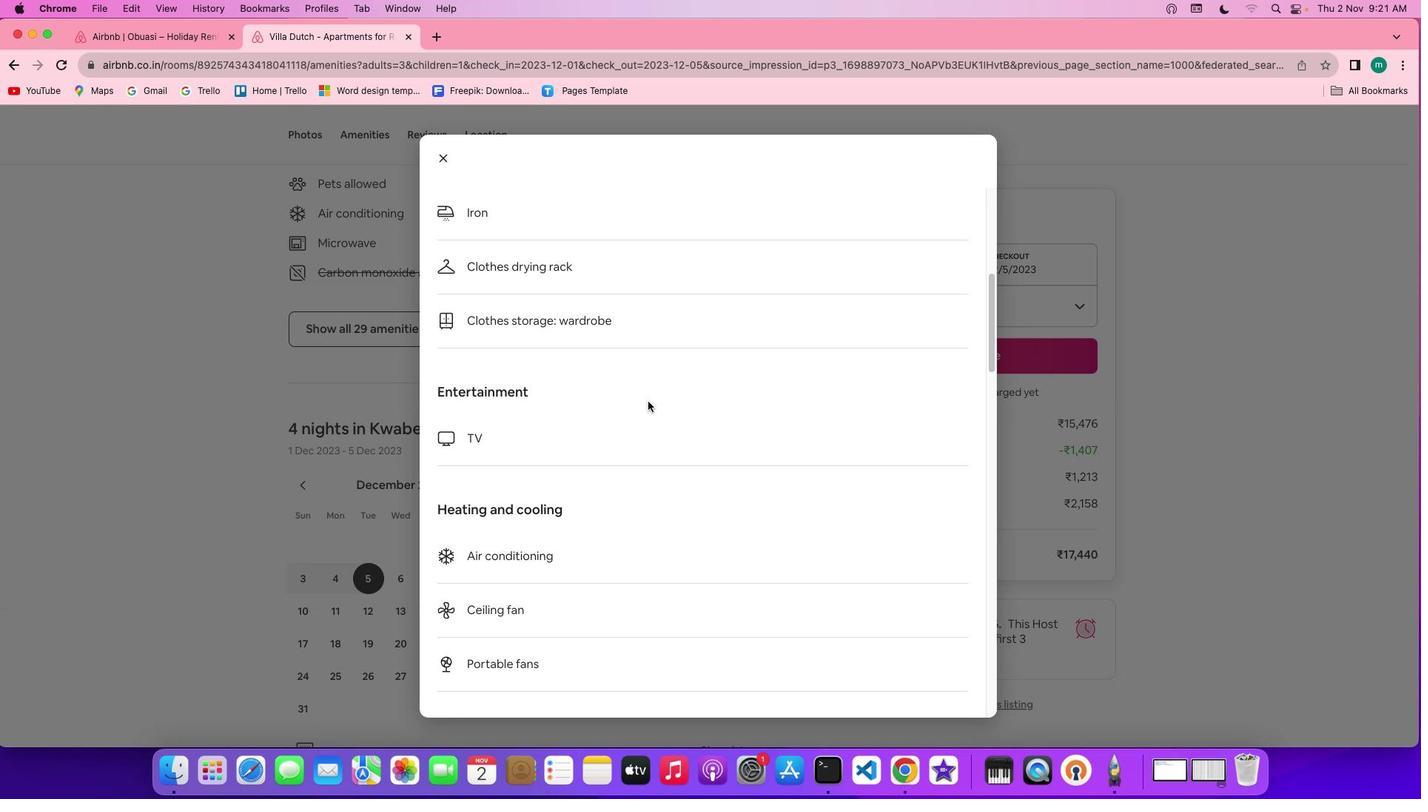 
Action: Mouse scrolled (648, 402) with delta (0, 0)
Screenshot: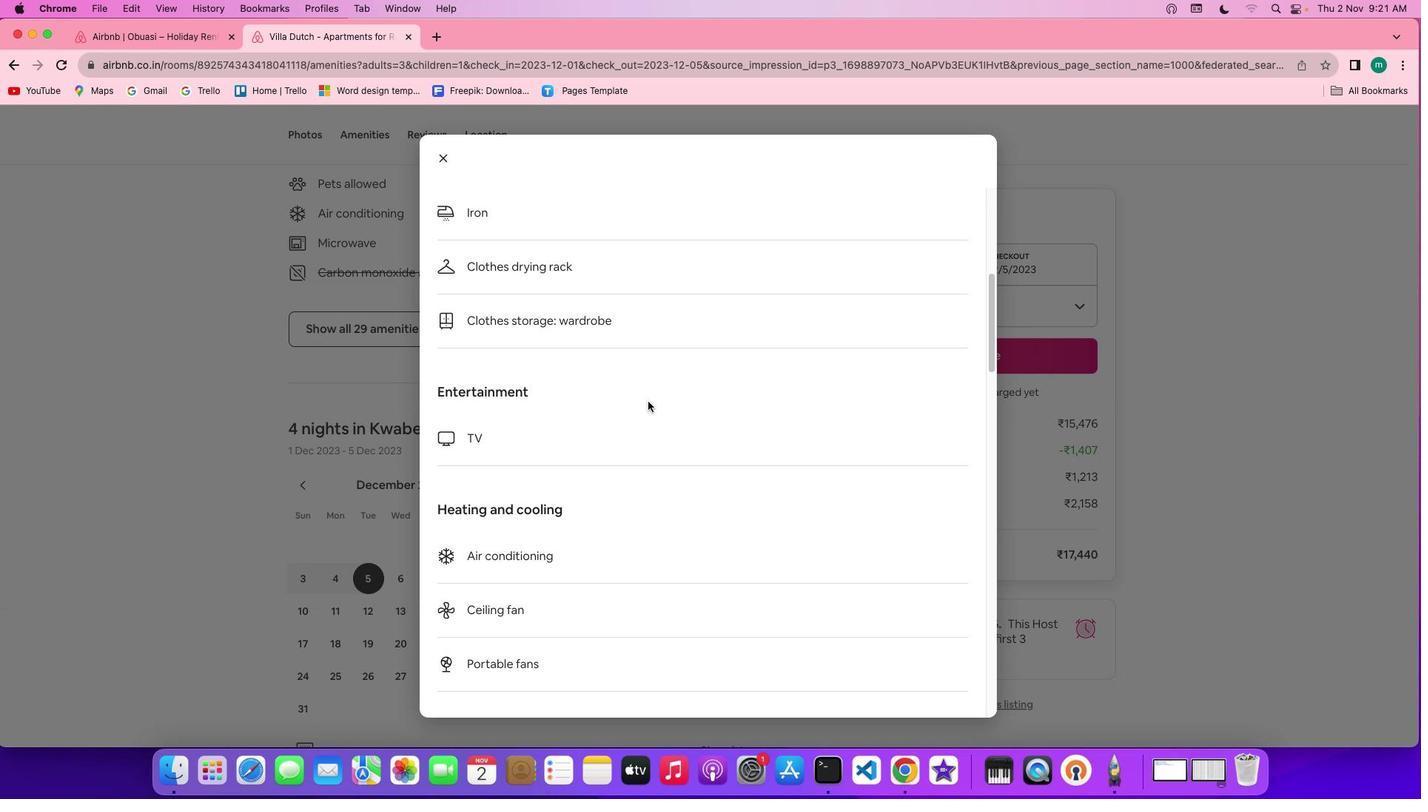 
Action: Mouse scrolled (648, 402) with delta (0, 0)
Screenshot: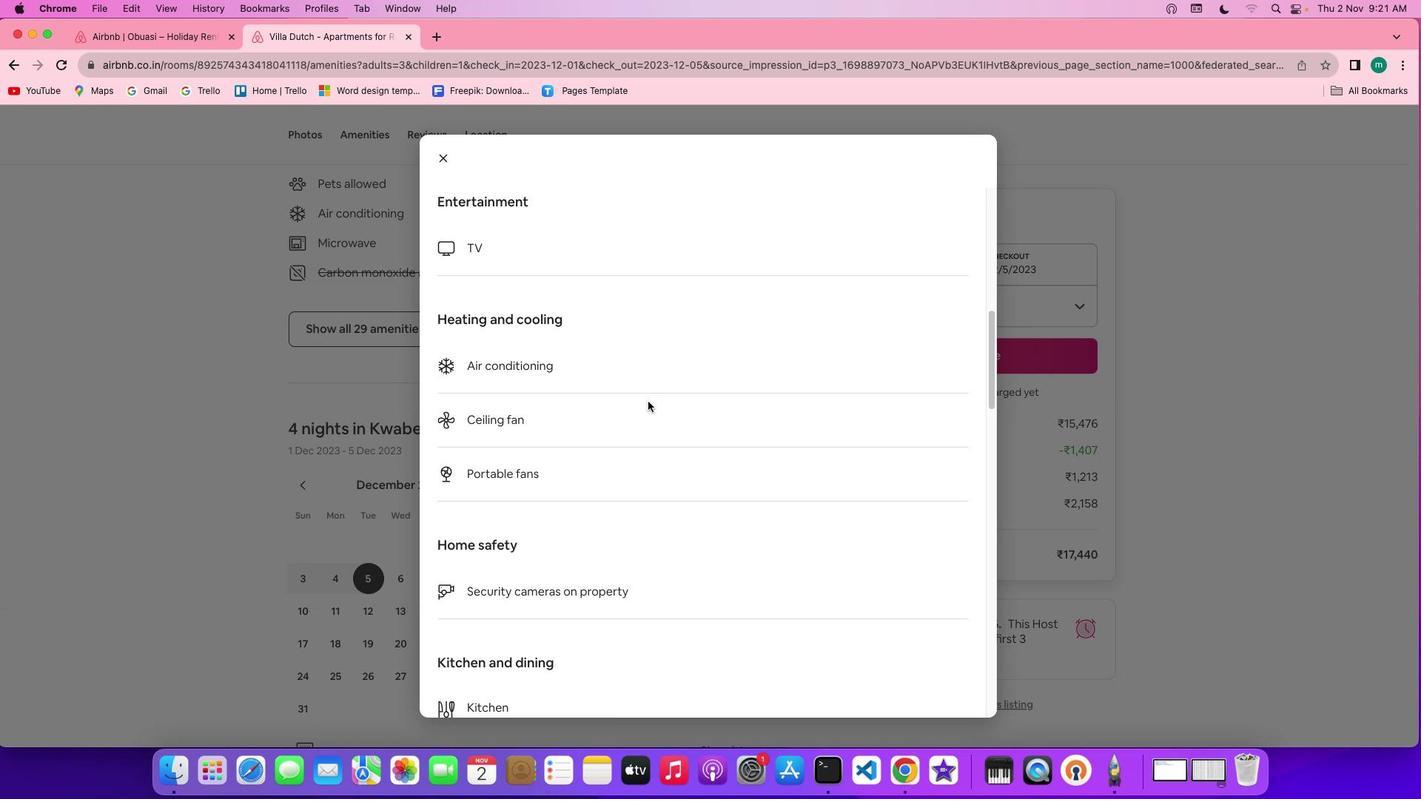 
Action: Mouse scrolled (648, 402) with delta (0, 0)
Screenshot: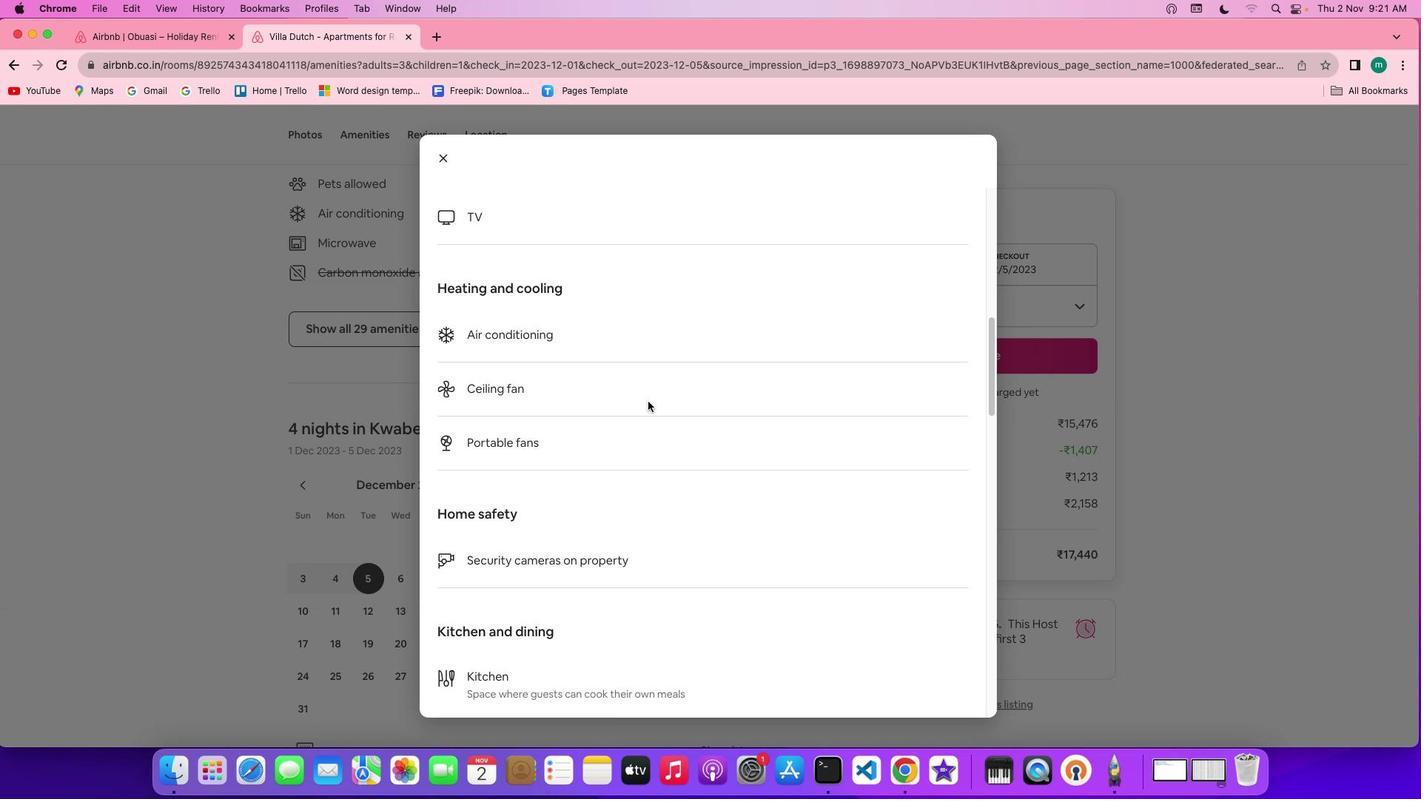 
Action: Mouse scrolled (648, 402) with delta (0, -1)
Screenshot: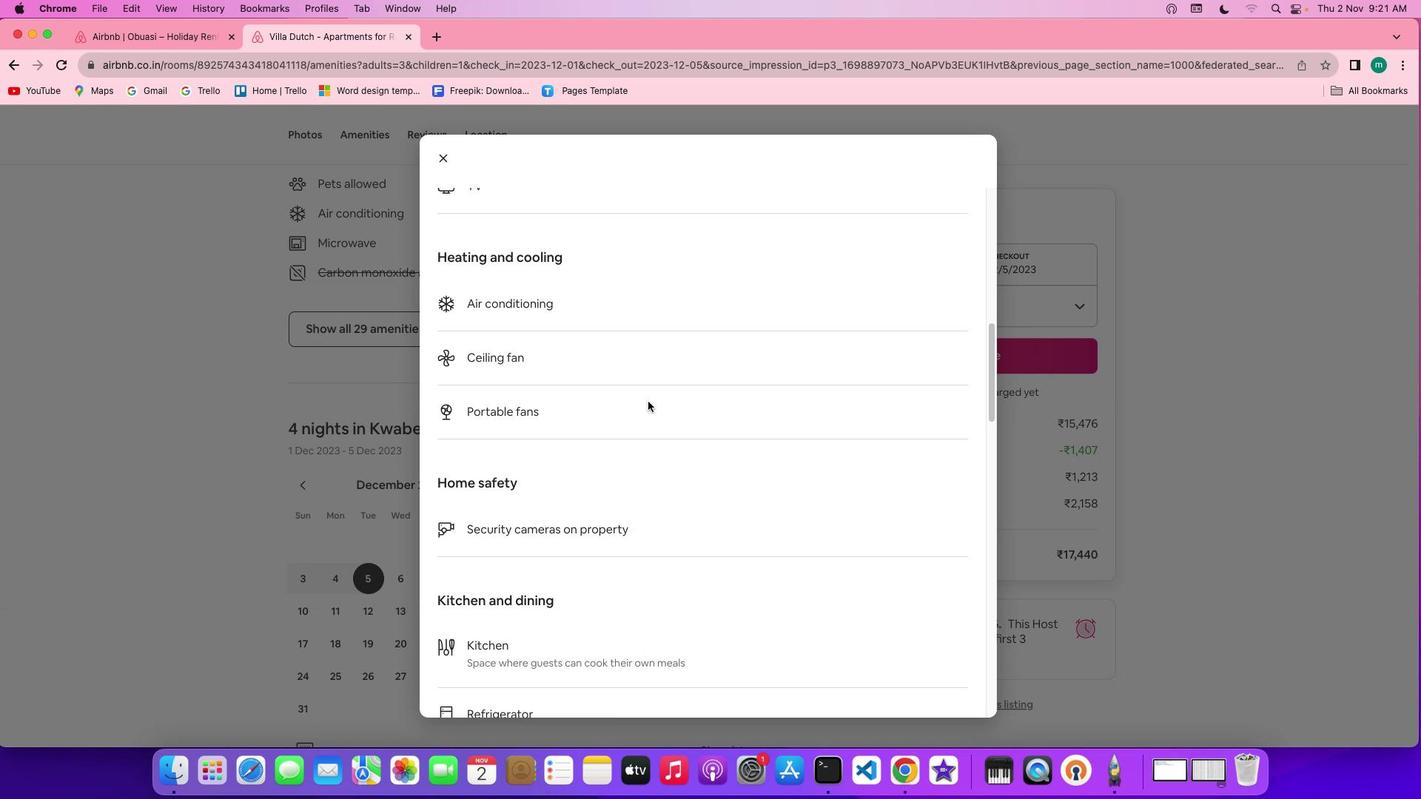 
Action: Mouse scrolled (648, 402) with delta (0, -2)
Screenshot: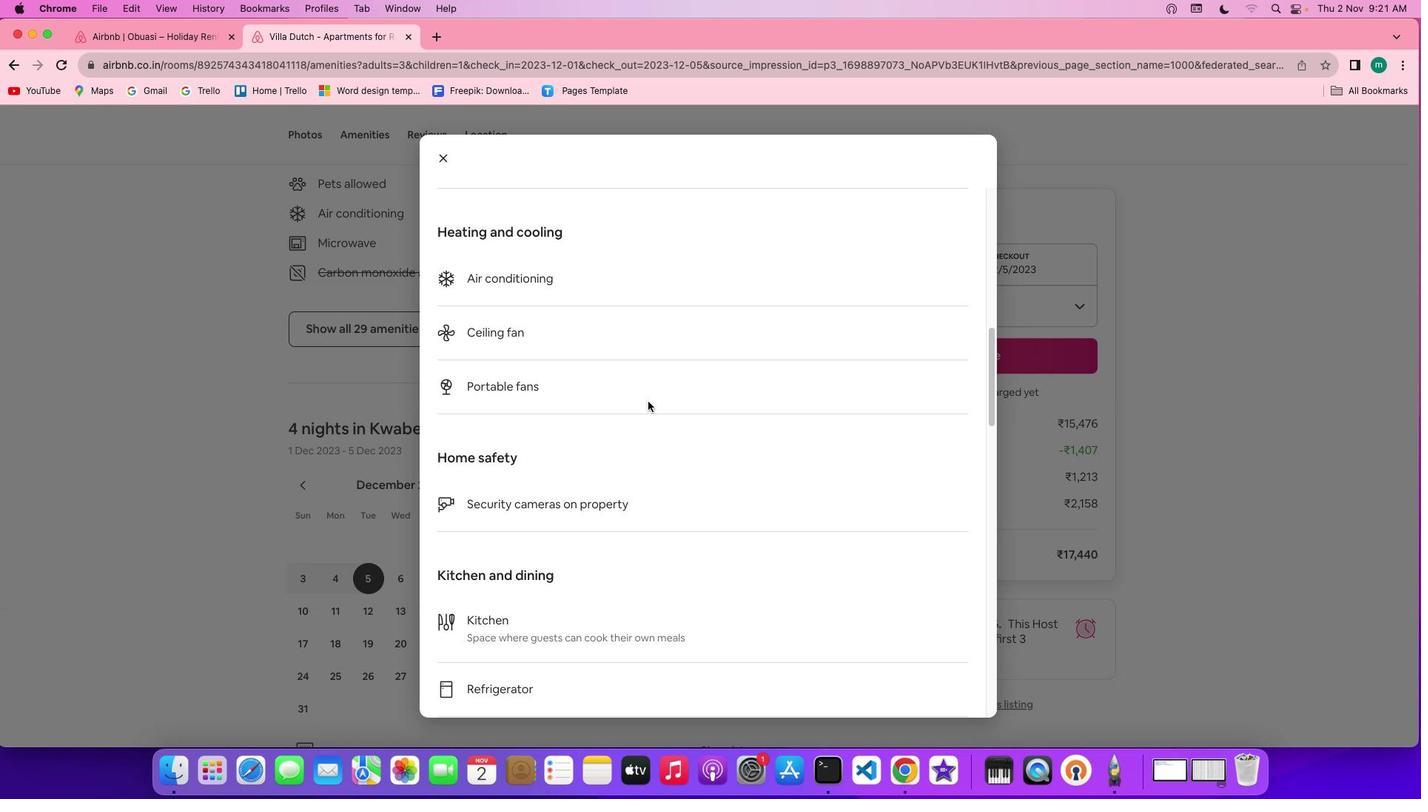 
Action: Mouse scrolled (648, 402) with delta (0, -2)
Screenshot: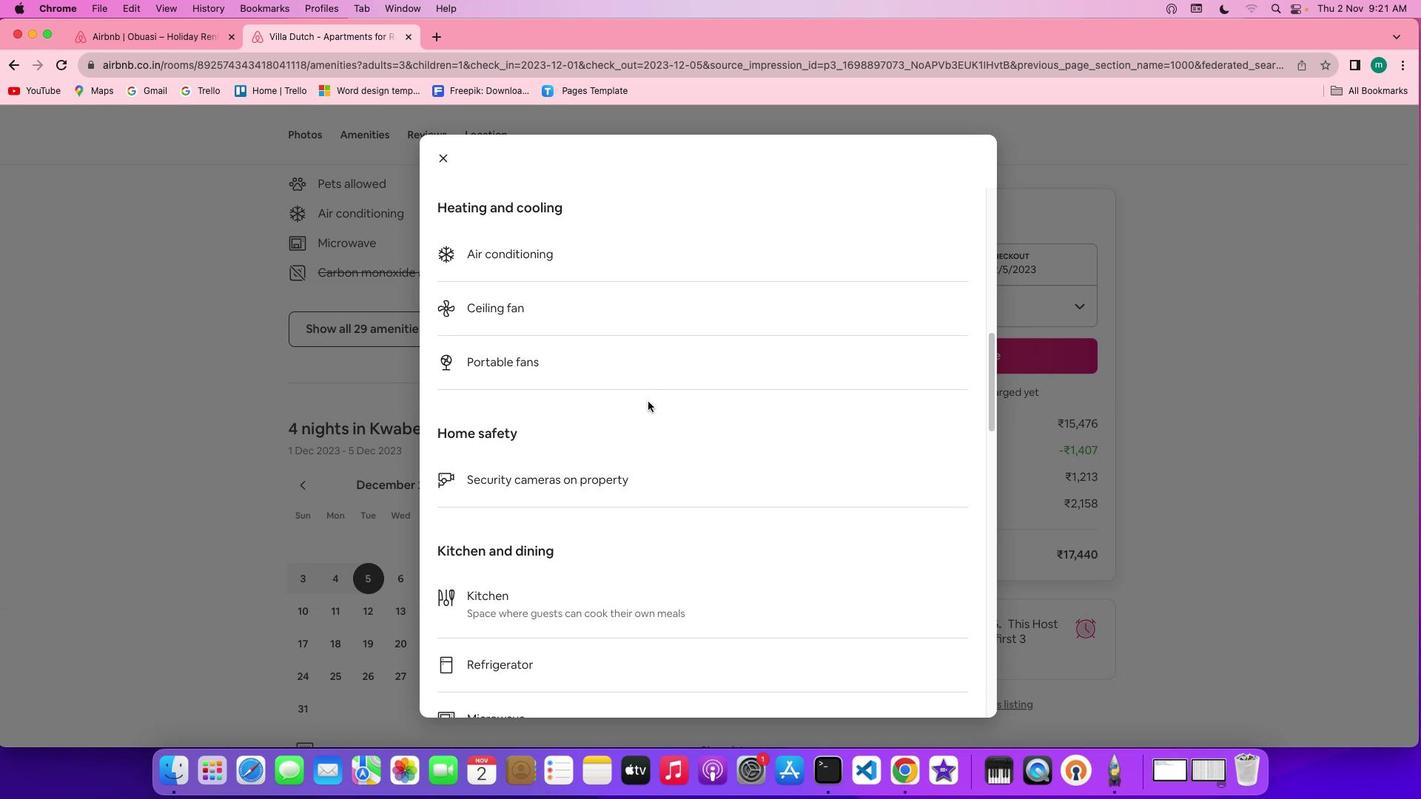 
Action: Mouse scrolled (648, 402) with delta (0, 0)
Screenshot: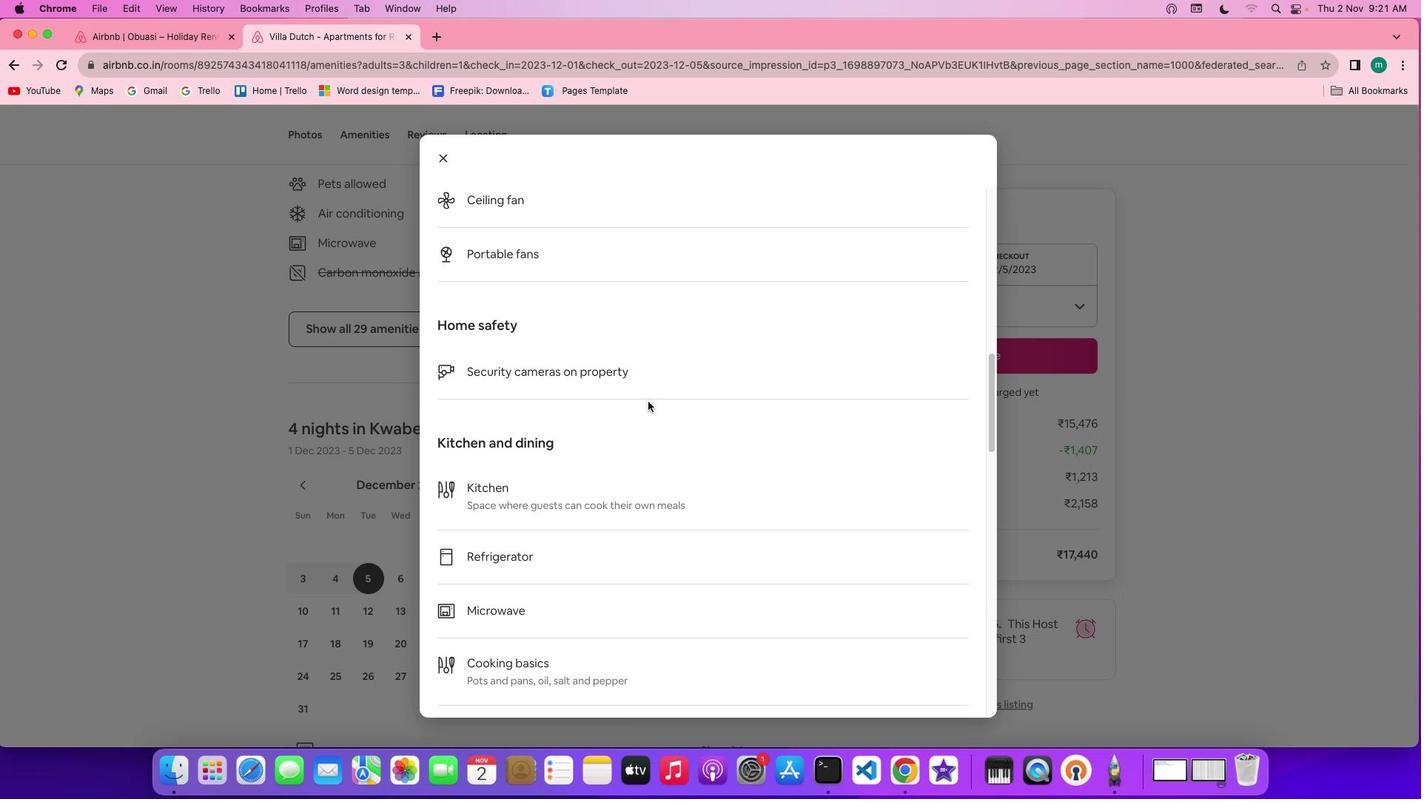 
Action: Mouse scrolled (648, 402) with delta (0, 0)
Screenshot: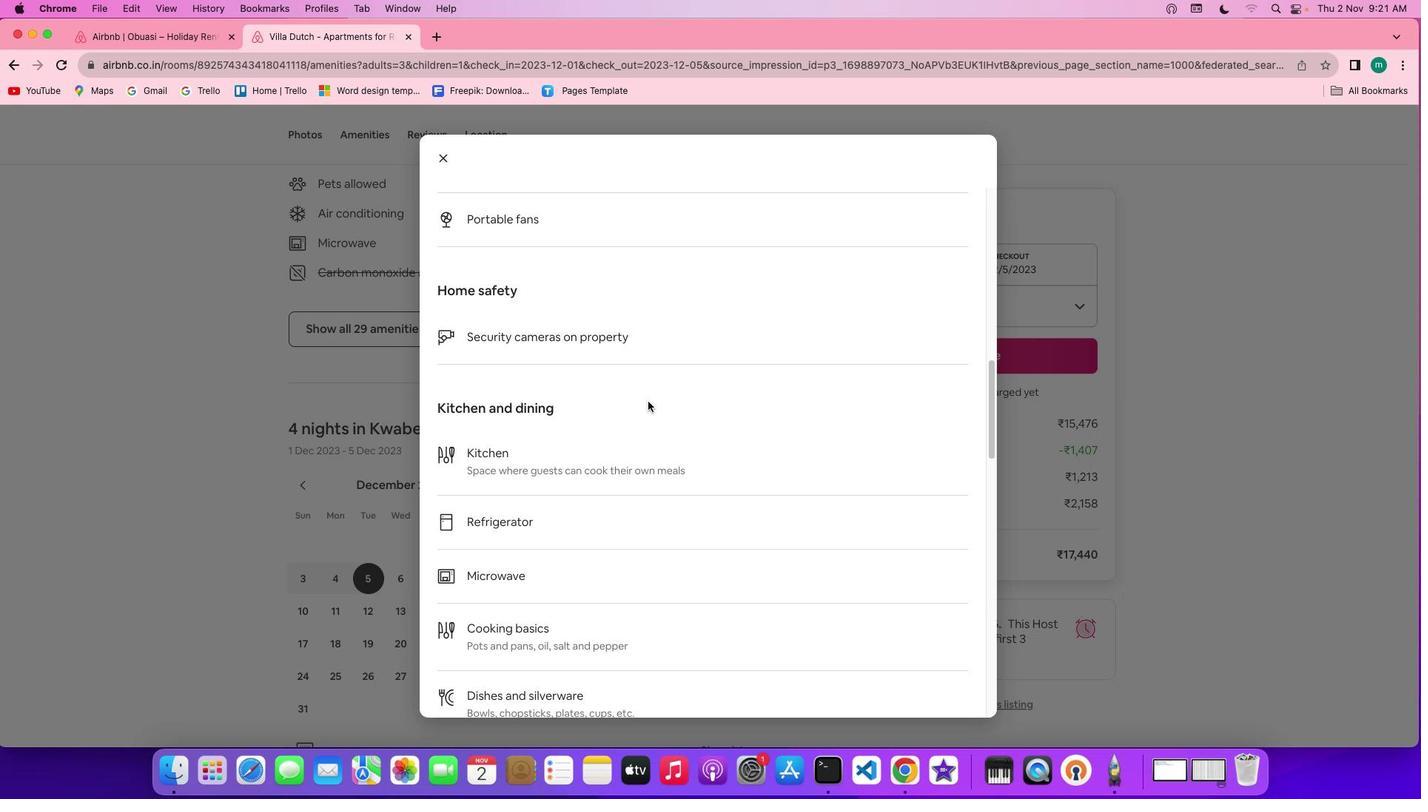 
Action: Mouse scrolled (648, 402) with delta (0, -1)
Screenshot: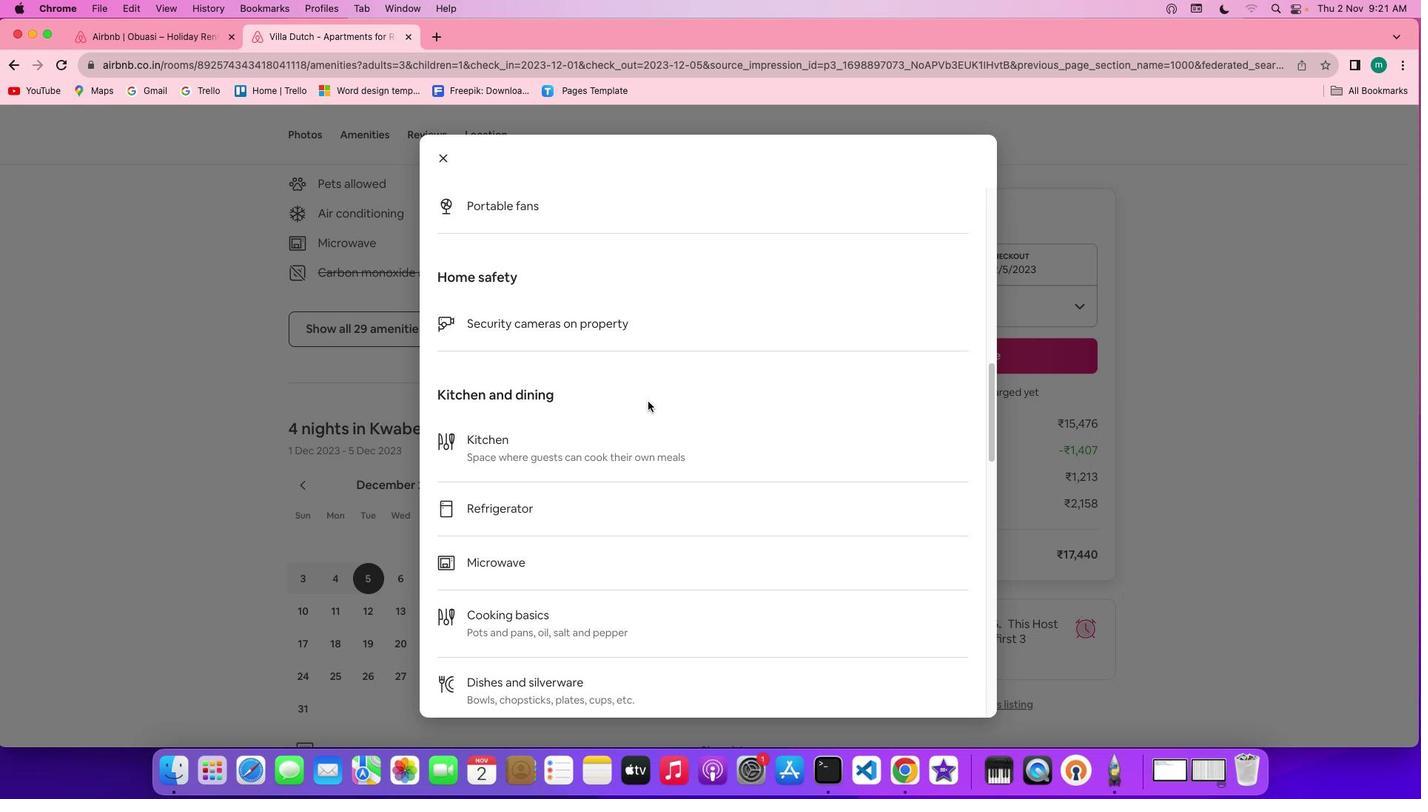 
Action: Mouse scrolled (648, 402) with delta (0, -2)
Screenshot: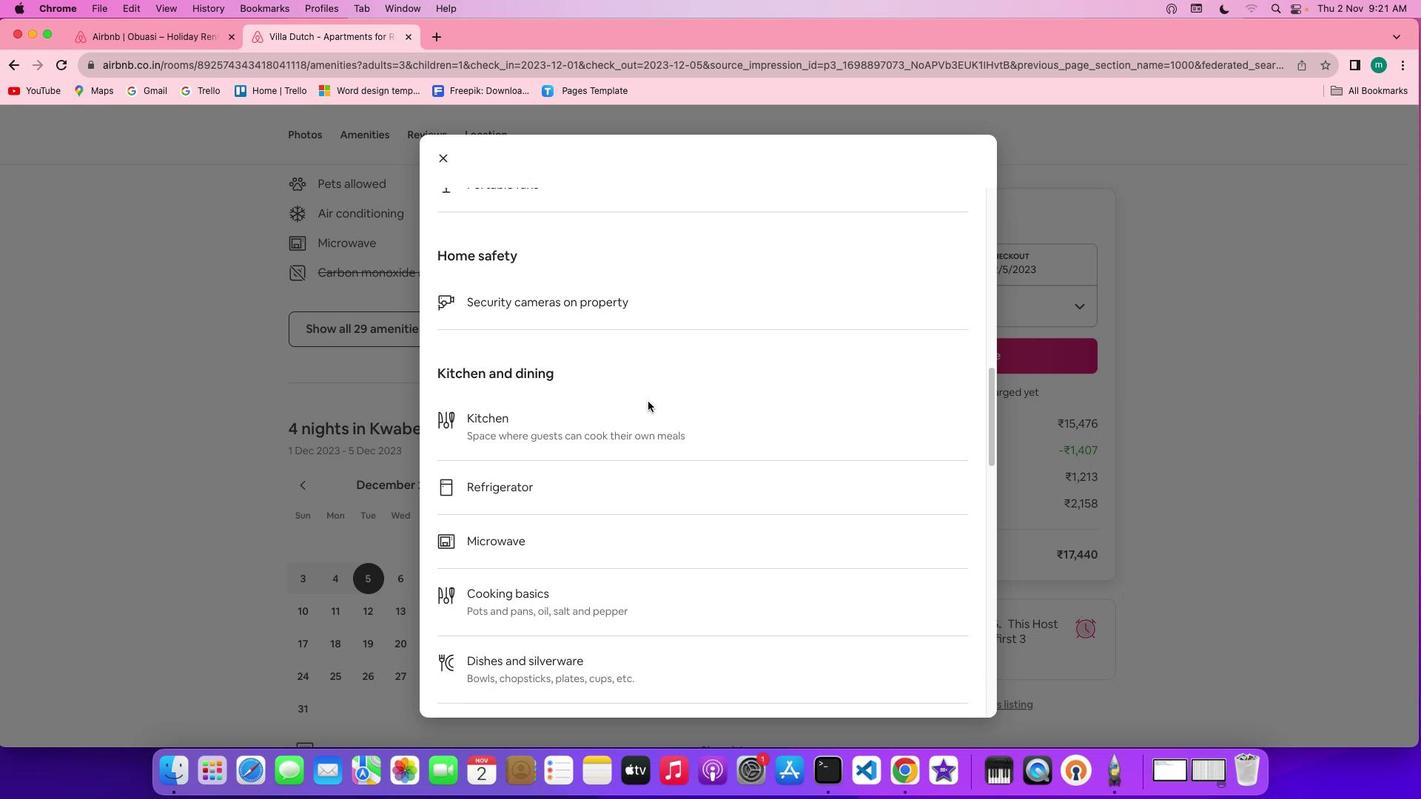 
Action: Mouse scrolled (648, 402) with delta (0, -2)
Screenshot: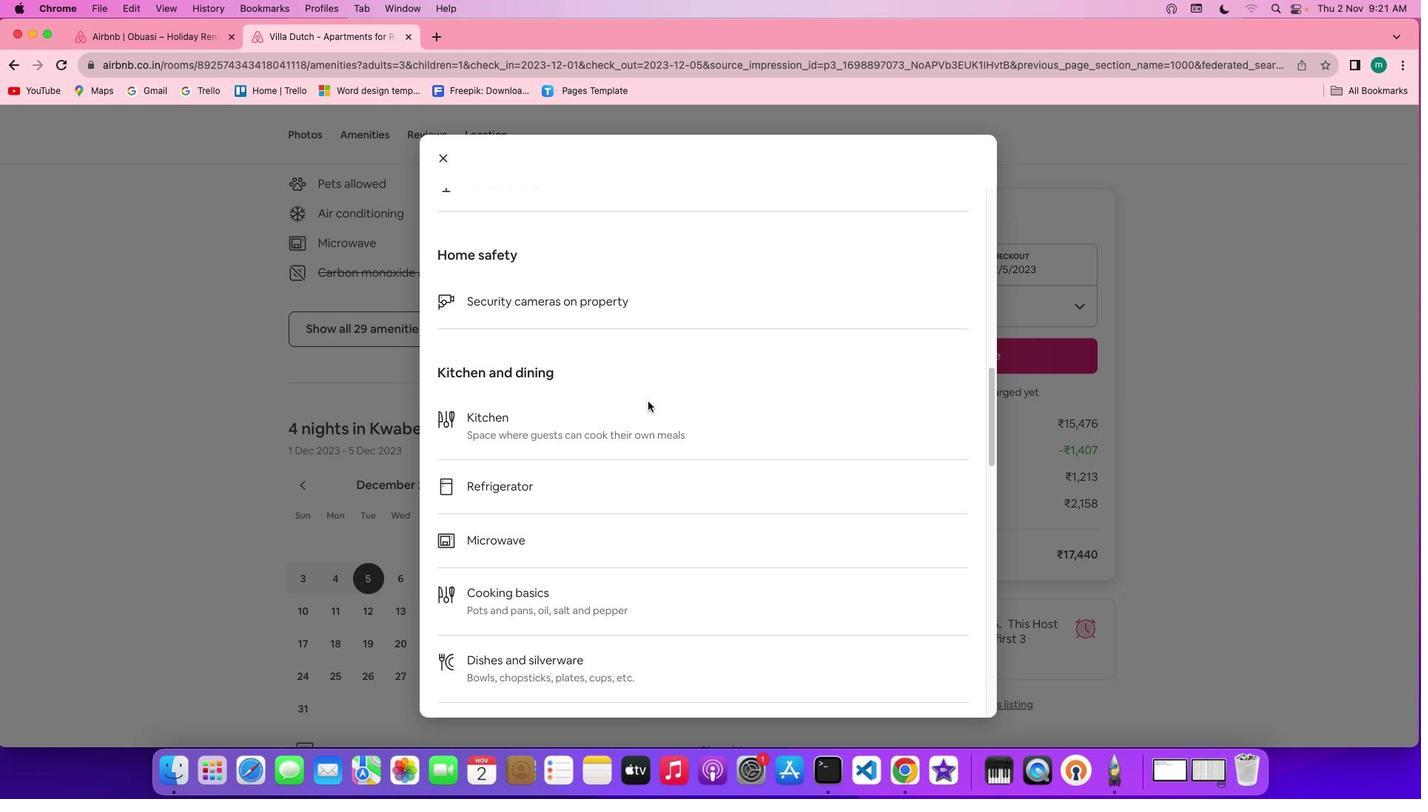 
Action: Mouse scrolled (648, 402) with delta (0, 0)
Screenshot: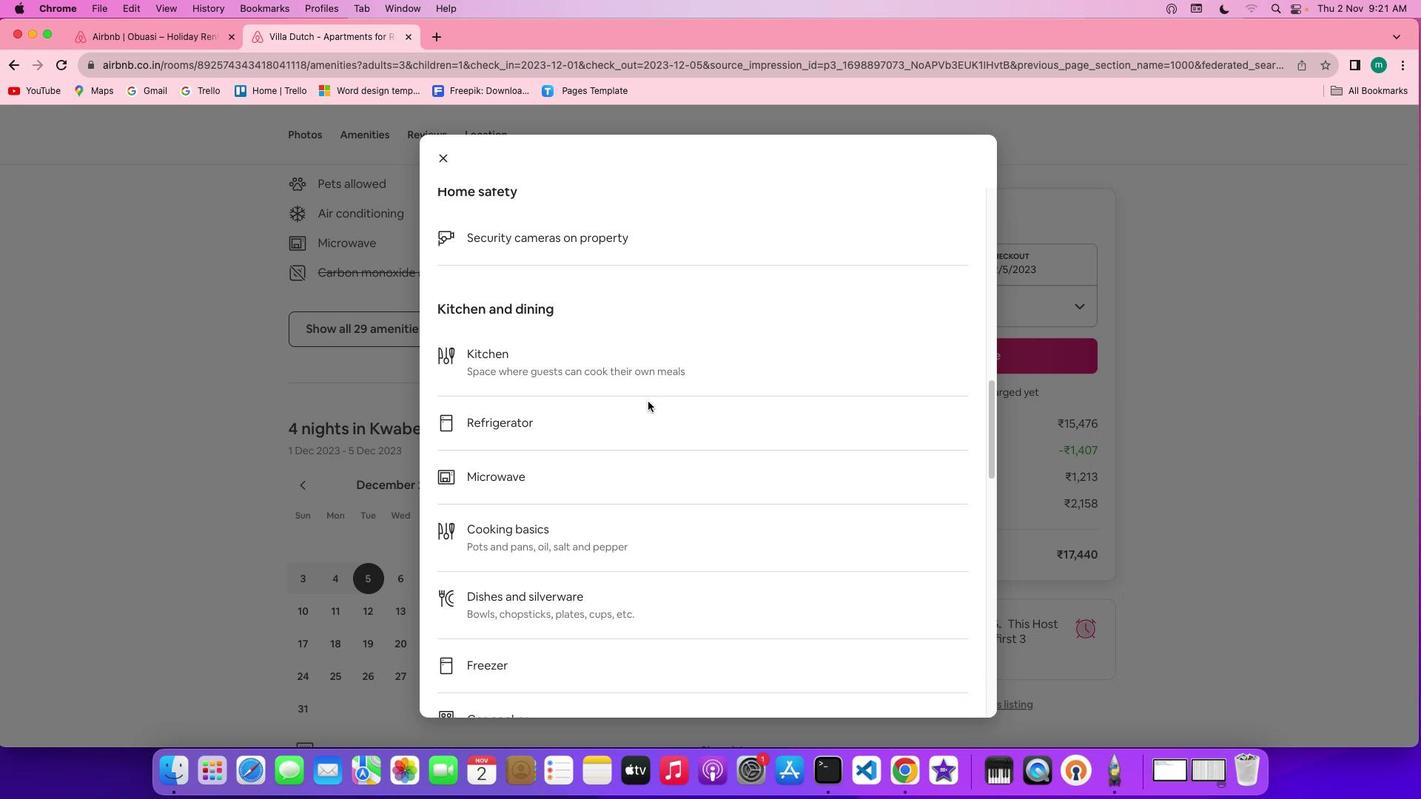 
Action: Mouse scrolled (648, 402) with delta (0, 0)
Screenshot: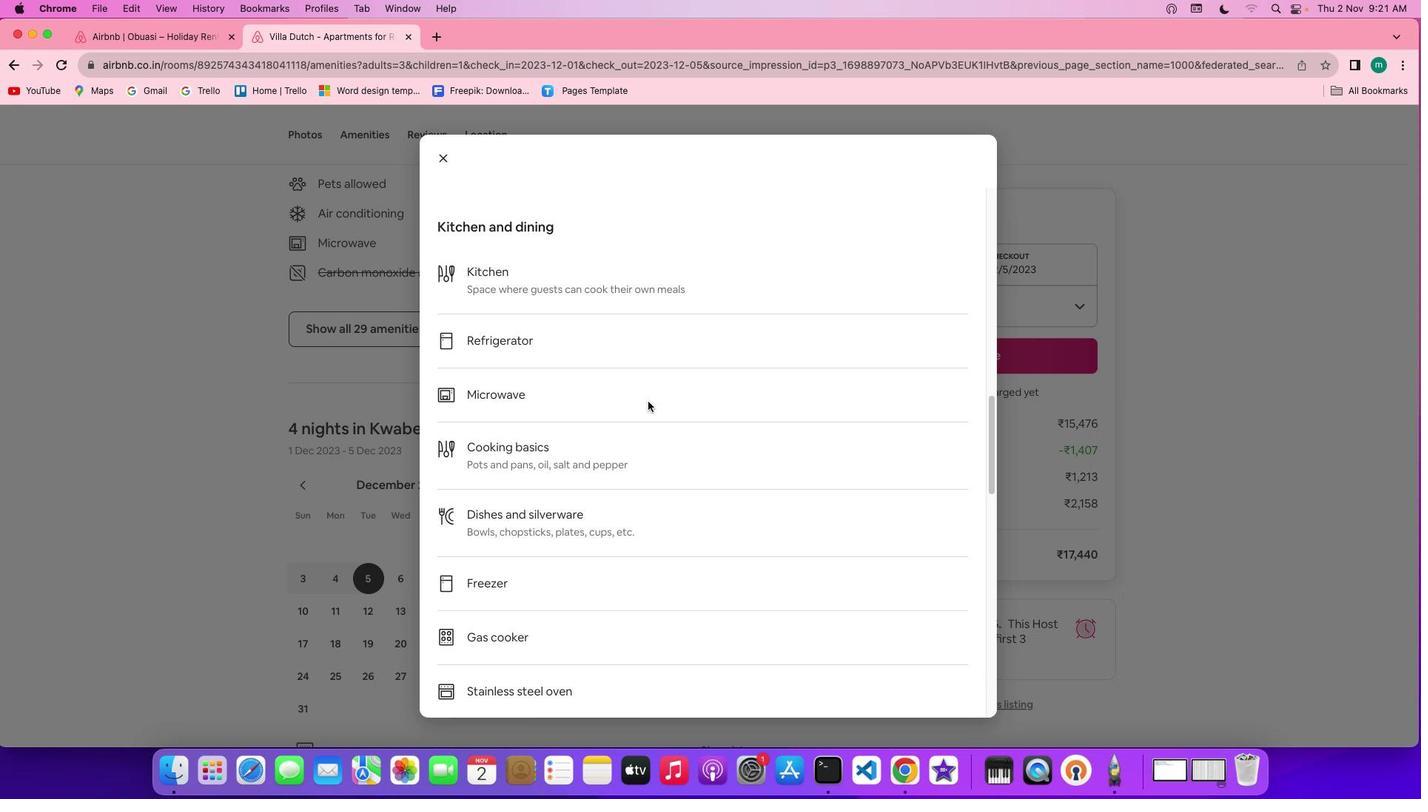 
Action: Mouse scrolled (648, 402) with delta (0, -1)
Screenshot: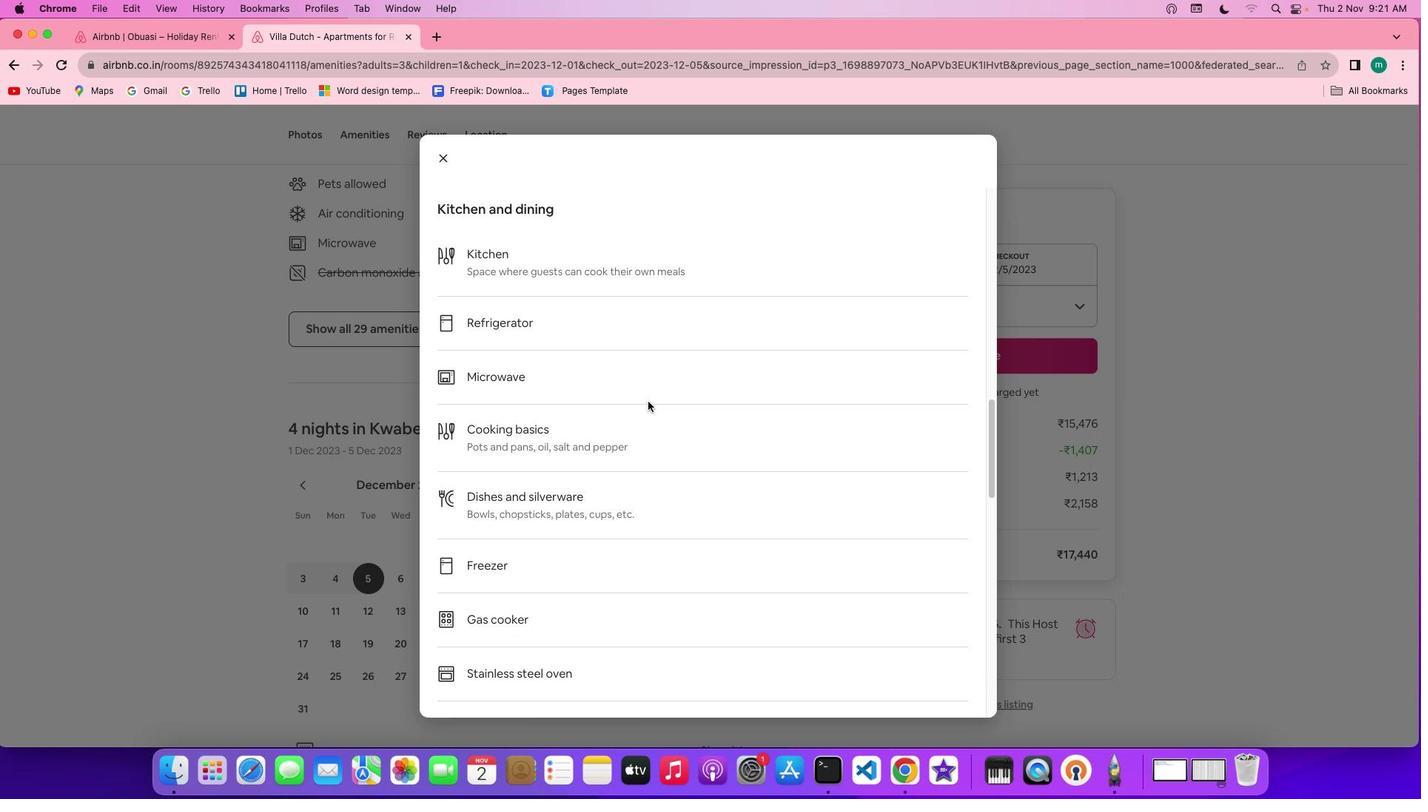 
Action: Mouse scrolled (648, 402) with delta (0, -1)
Screenshot: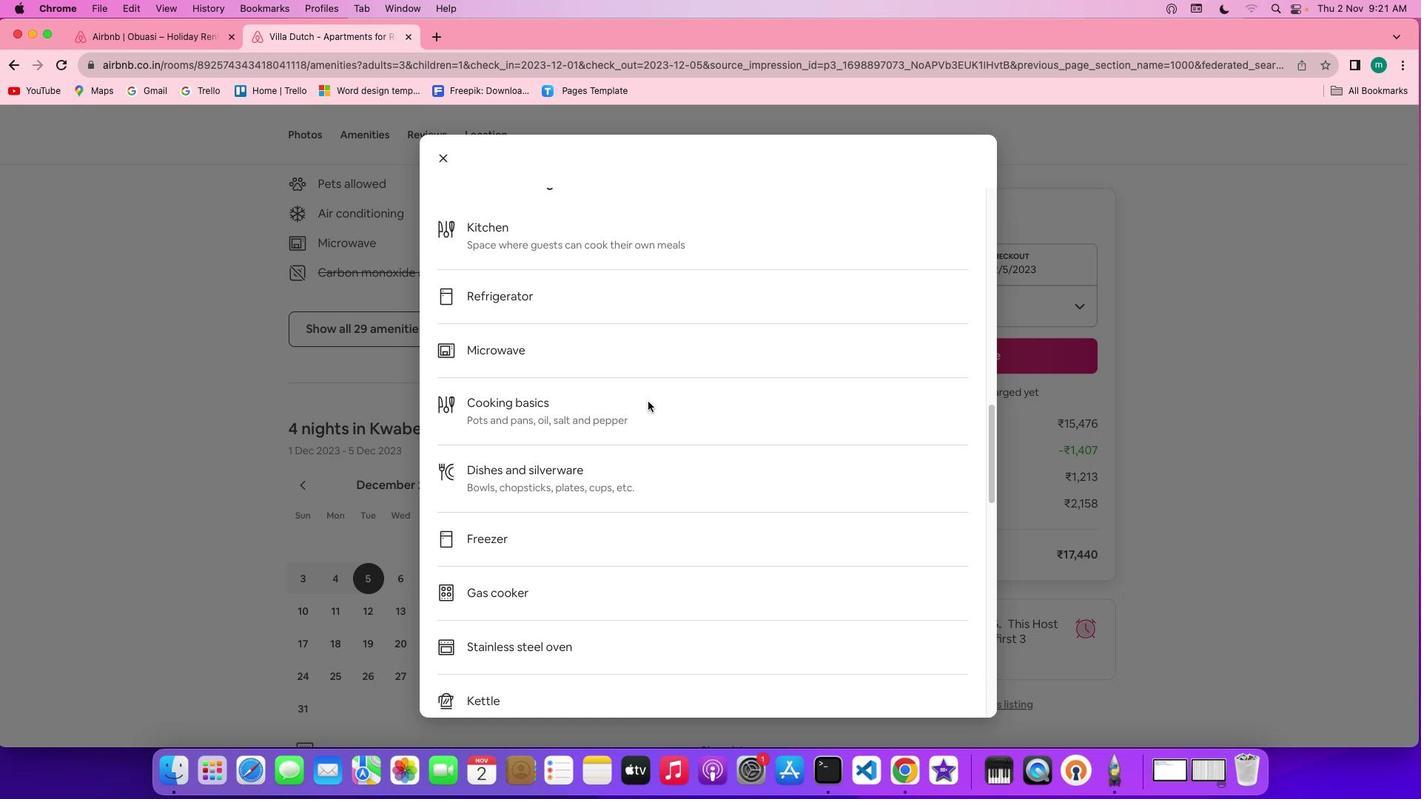 
Action: Mouse scrolled (648, 402) with delta (0, 0)
Screenshot: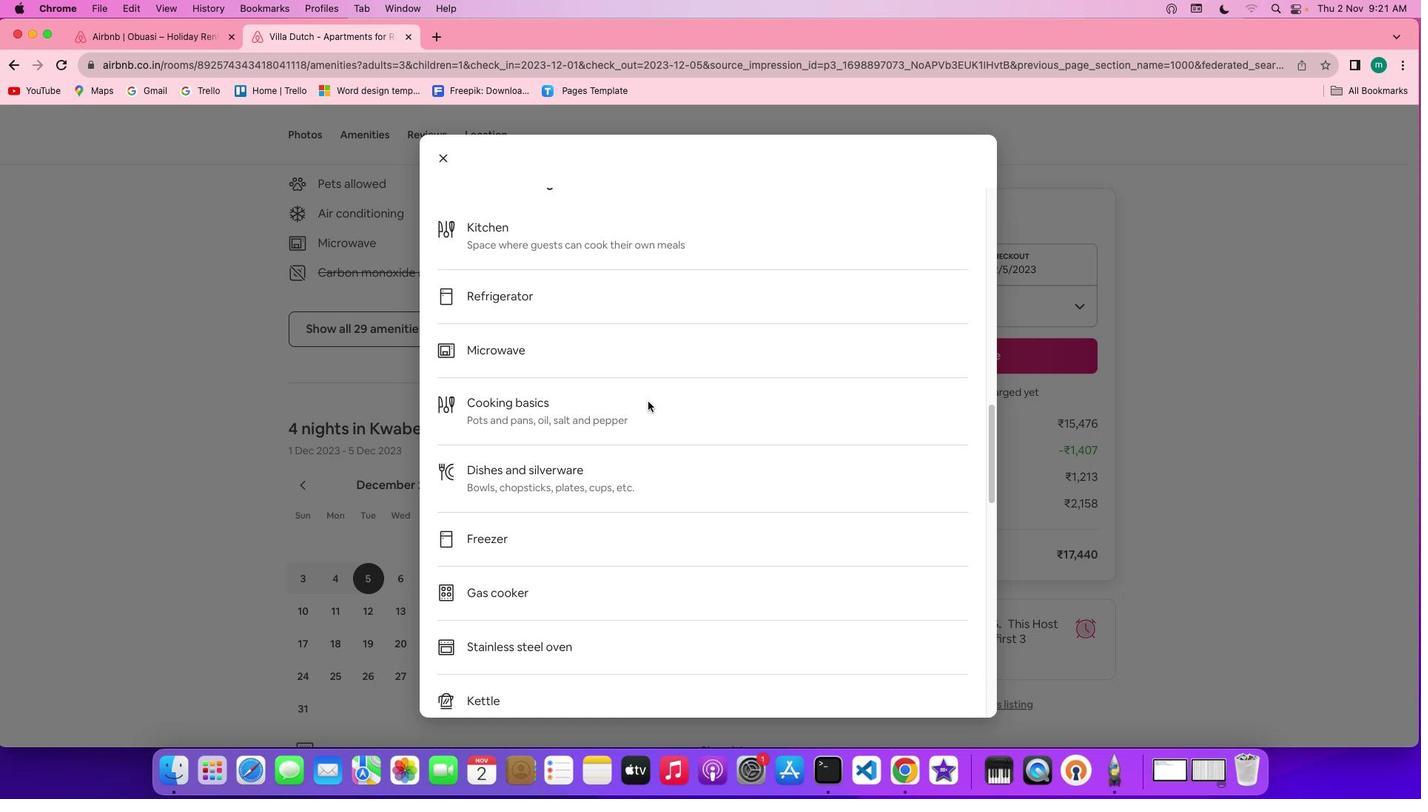 
Action: Mouse scrolled (648, 402) with delta (0, 0)
Screenshot: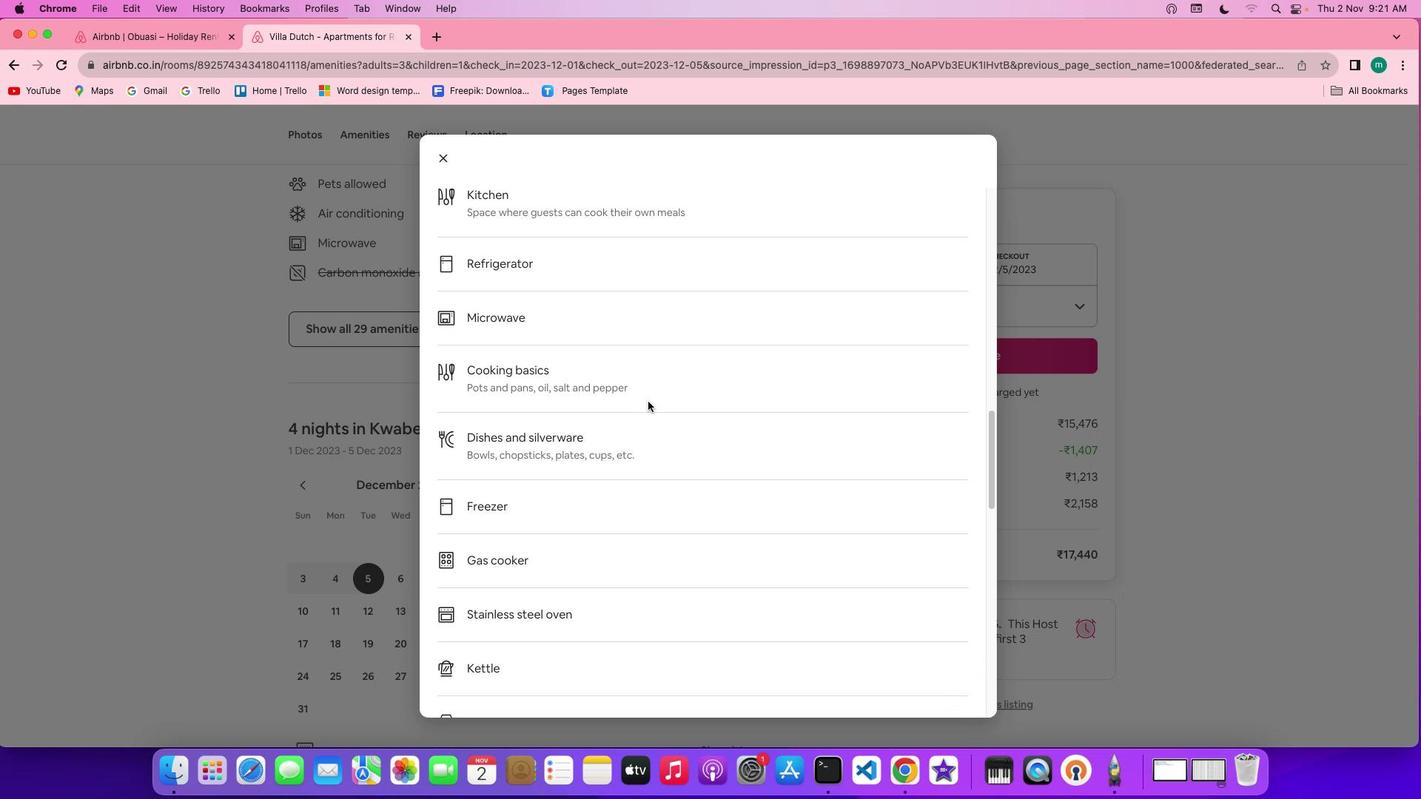 
Action: Mouse scrolled (648, 402) with delta (0, 0)
Screenshot: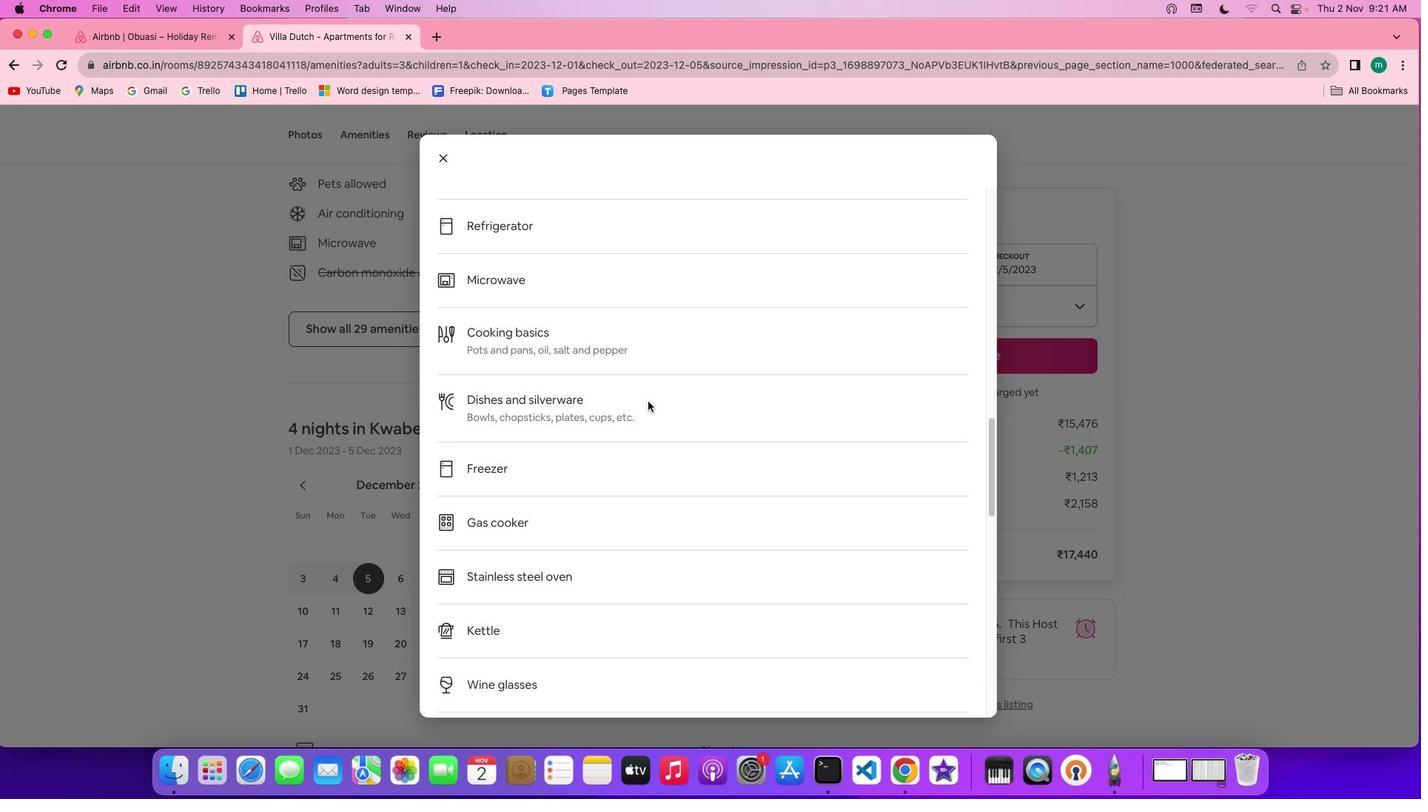 
Action: Mouse scrolled (648, 402) with delta (0, -1)
Screenshot: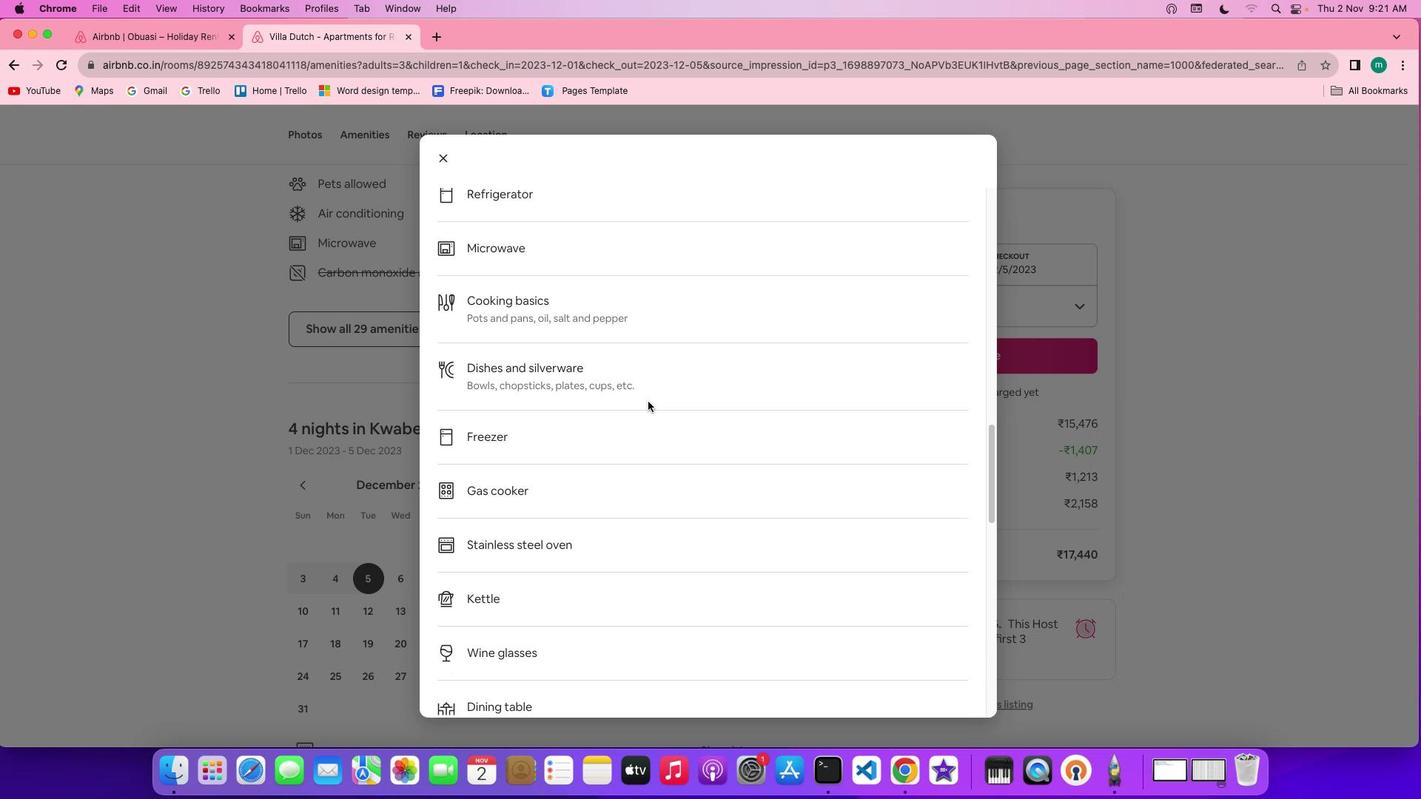 
Action: Mouse scrolled (648, 402) with delta (0, -2)
Screenshot: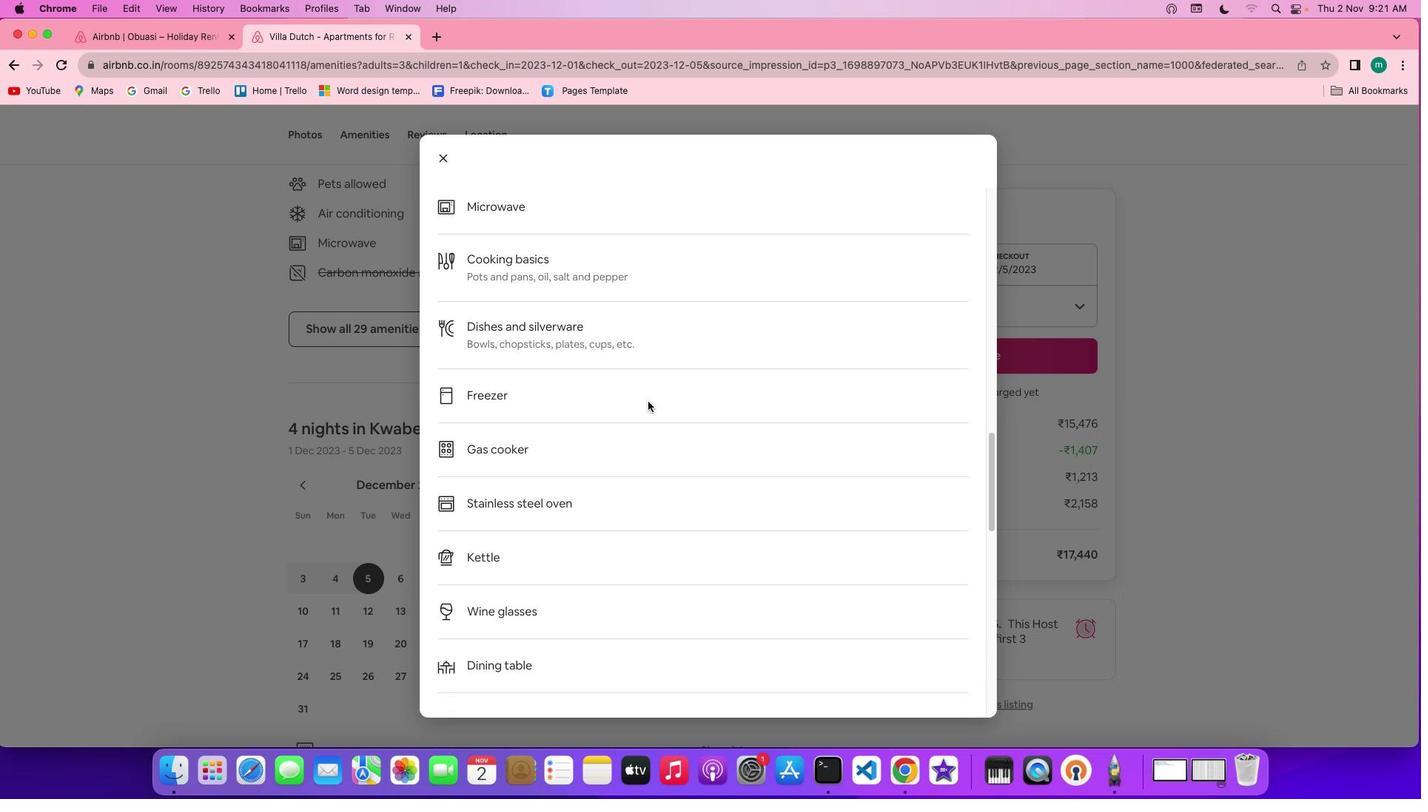 
Action: Mouse scrolled (648, 402) with delta (0, 0)
Screenshot: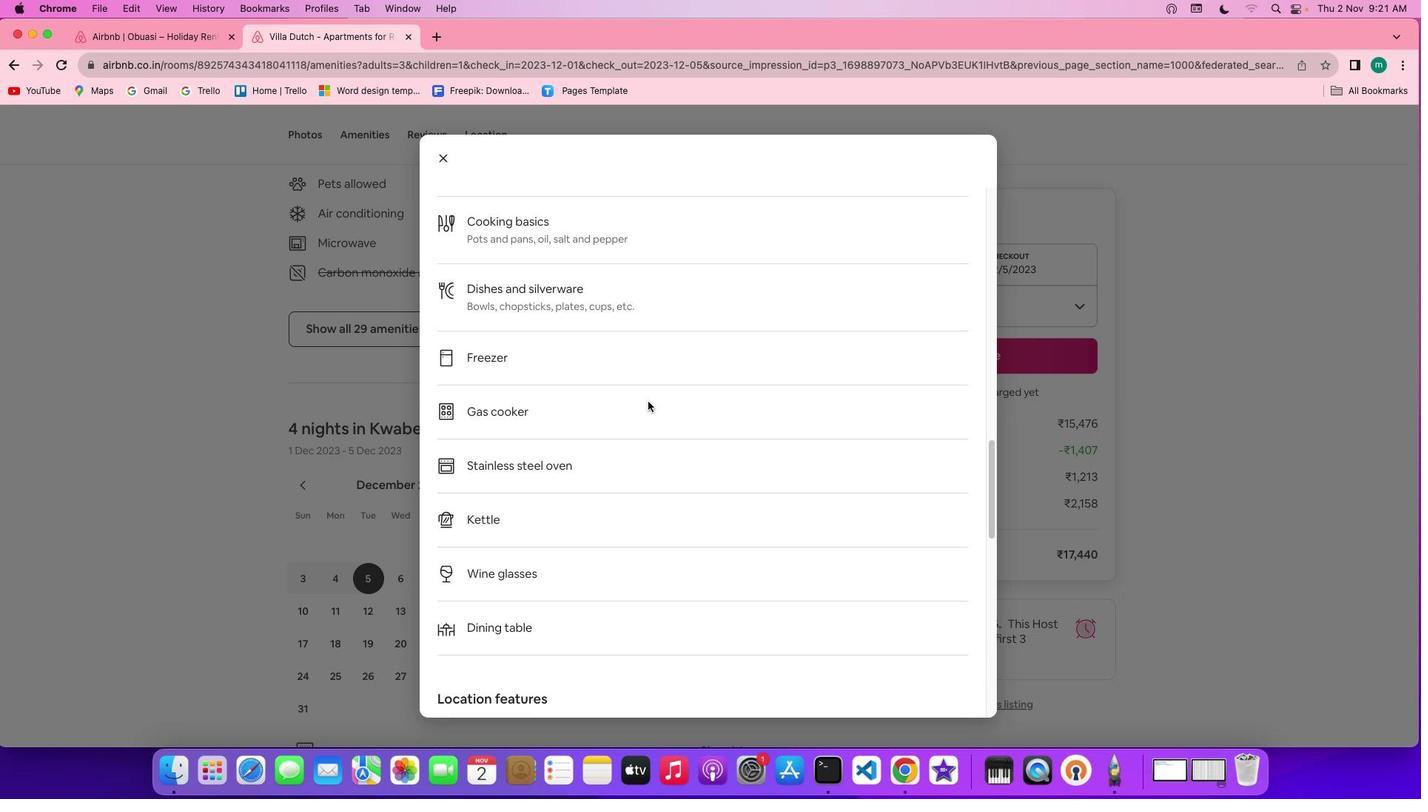 
Action: Mouse scrolled (648, 402) with delta (0, 0)
Screenshot: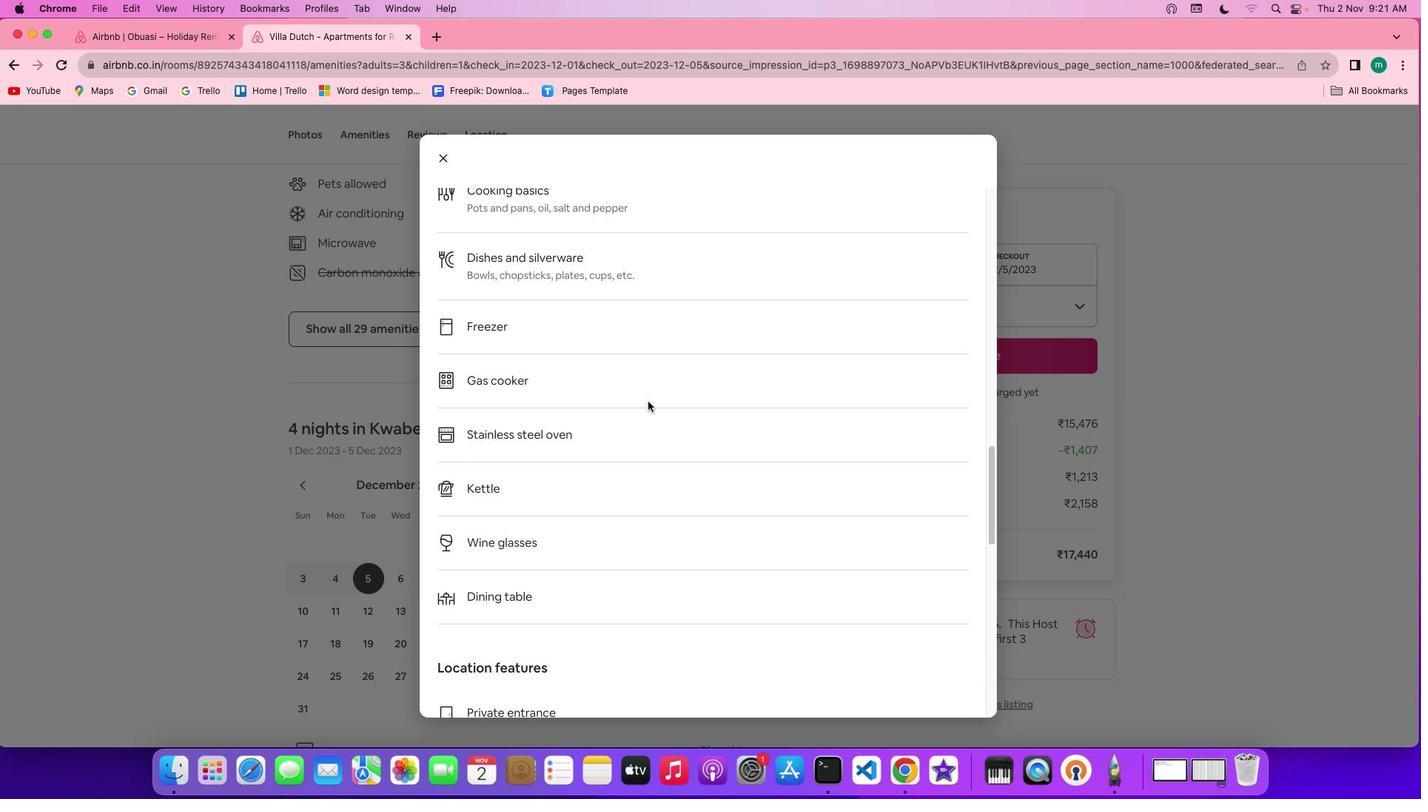
Action: Mouse scrolled (648, 402) with delta (0, 0)
Screenshot: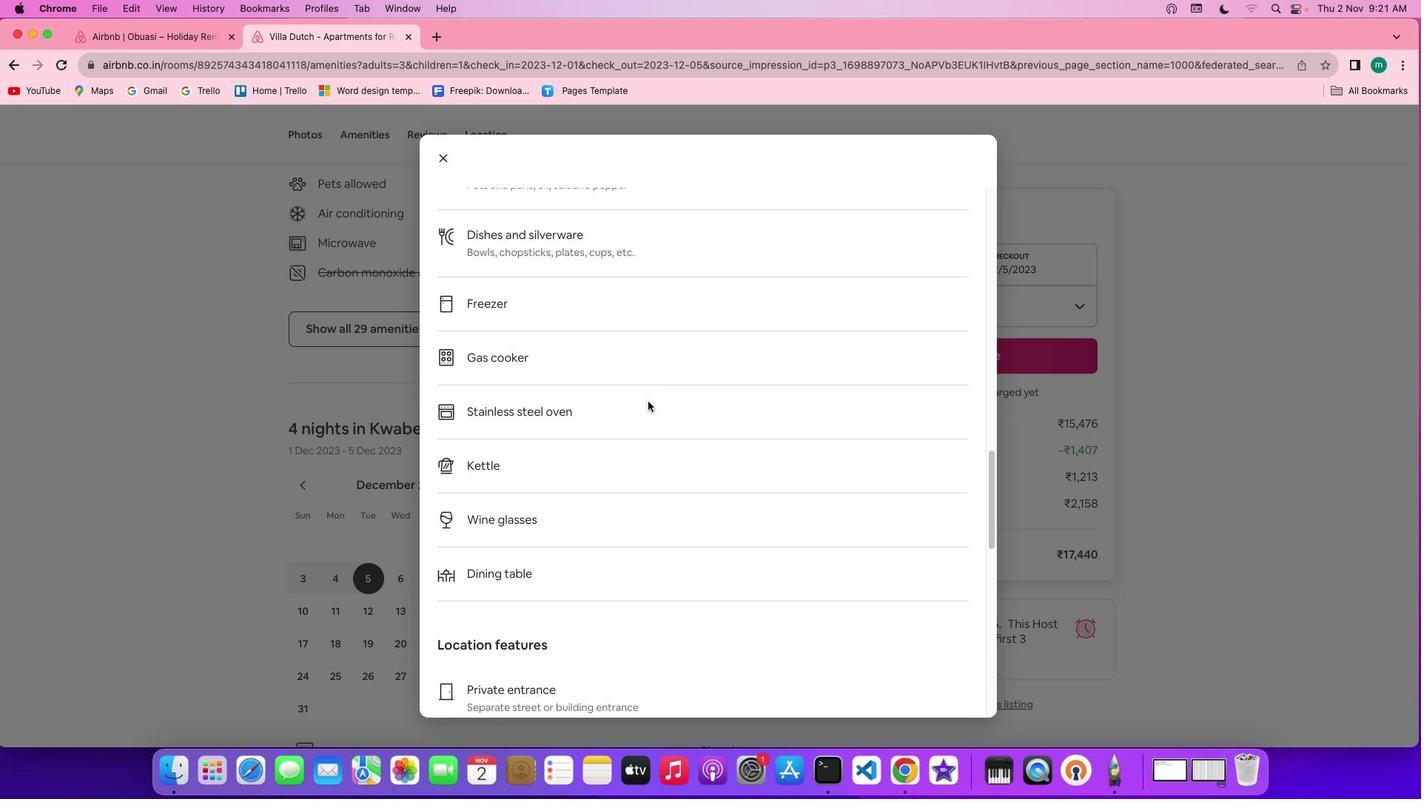 
Action: Mouse scrolled (648, 402) with delta (0, -1)
Screenshot: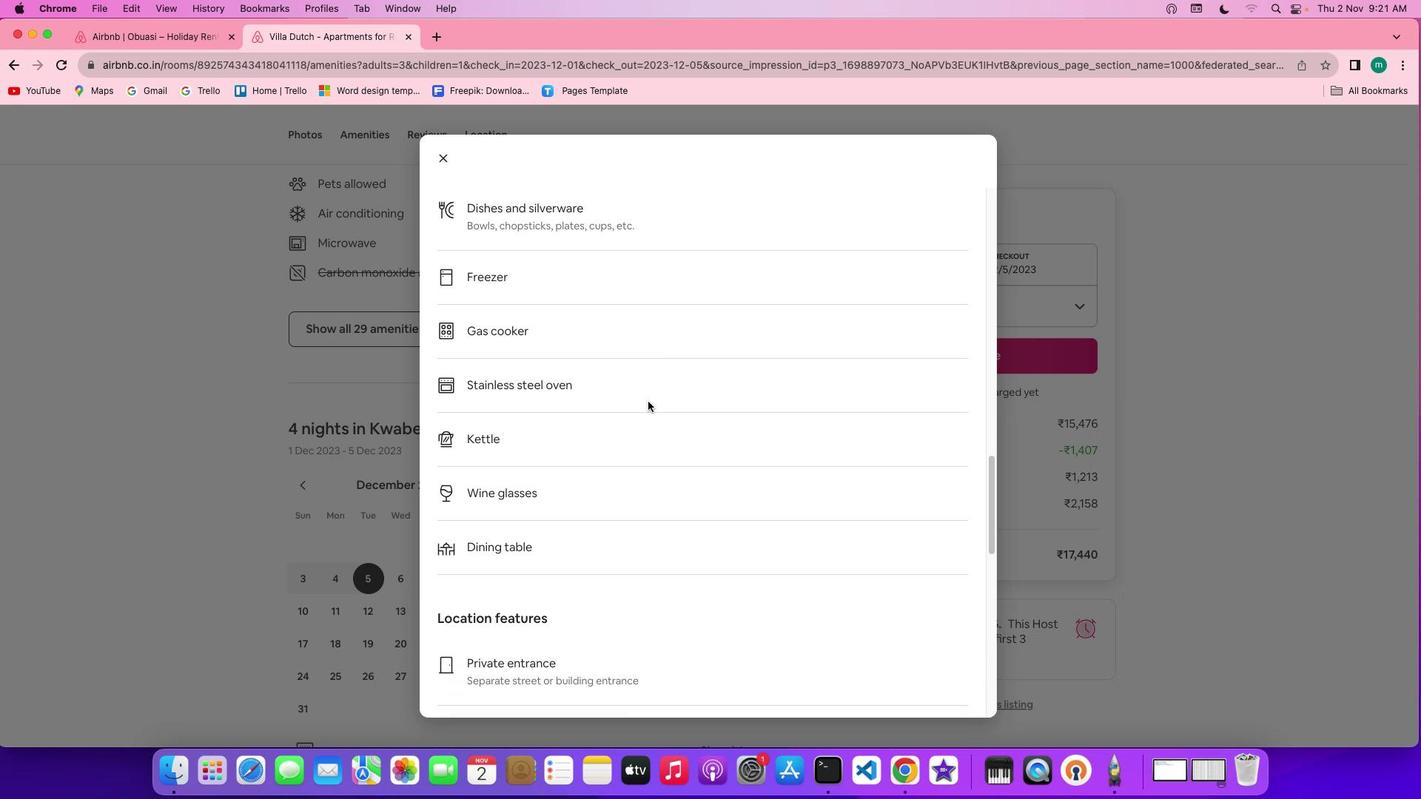 
Action: Mouse scrolled (648, 402) with delta (0, 0)
Screenshot: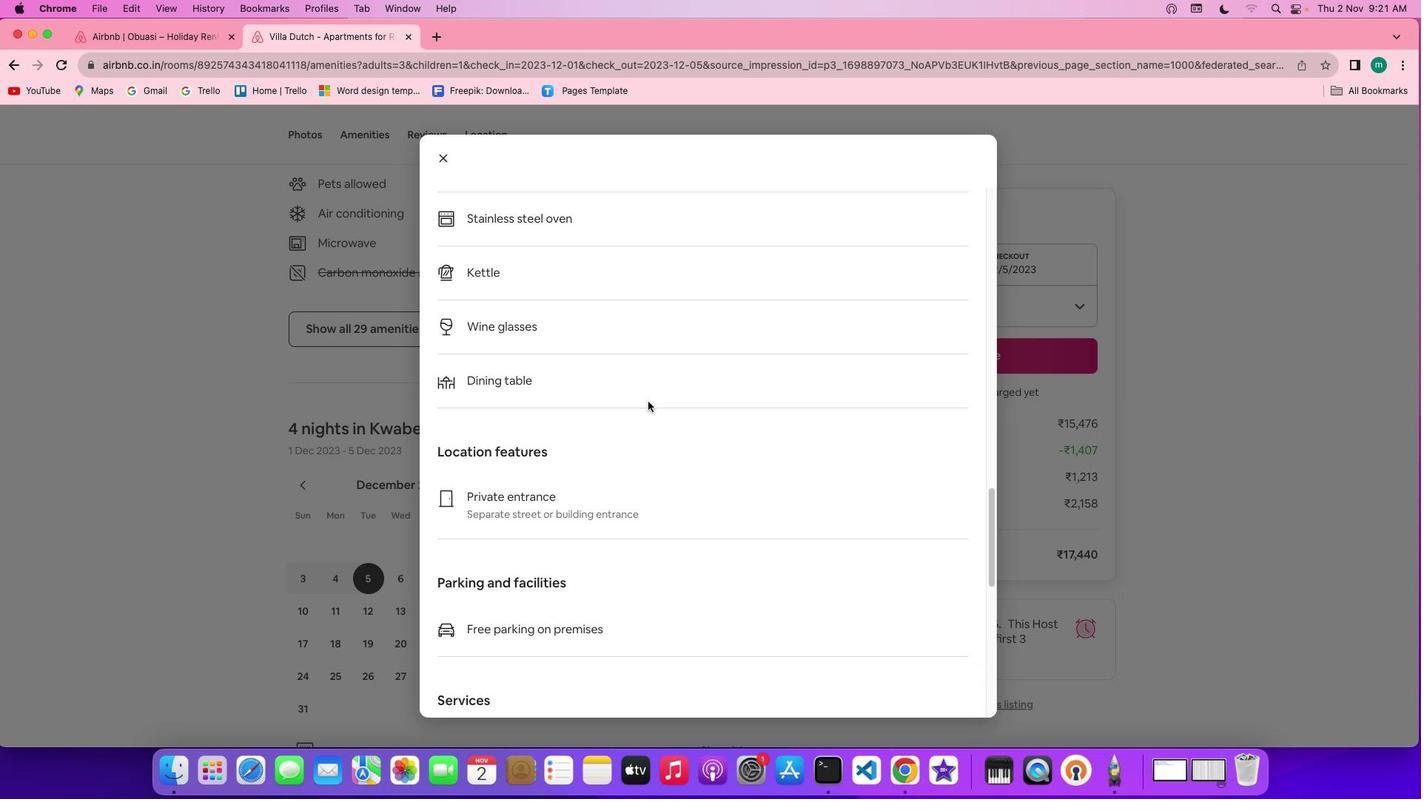 
Action: Mouse scrolled (648, 402) with delta (0, 0)
Screenshot: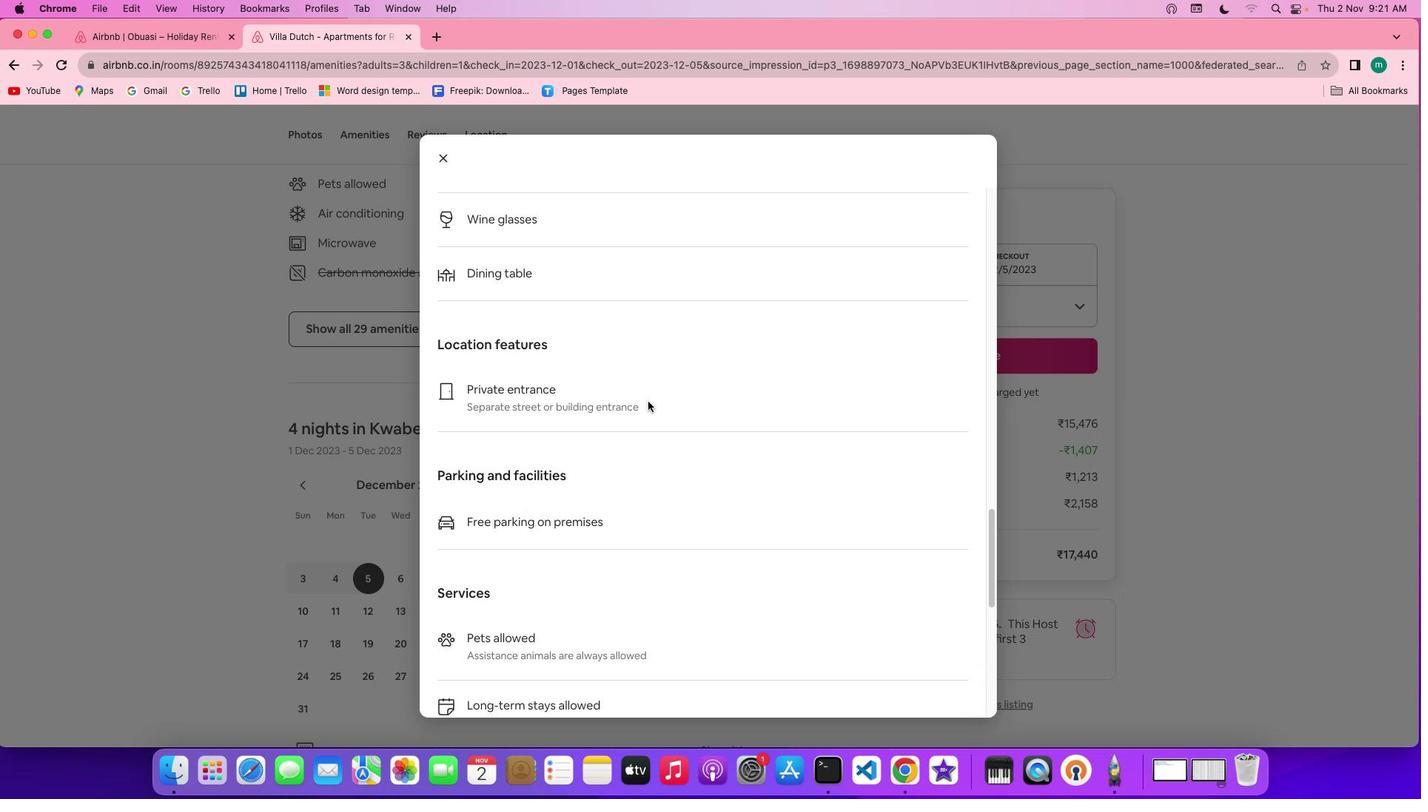 
Action: Mouse scrolled (648, 402) with delta (0, 0)
Screenshot: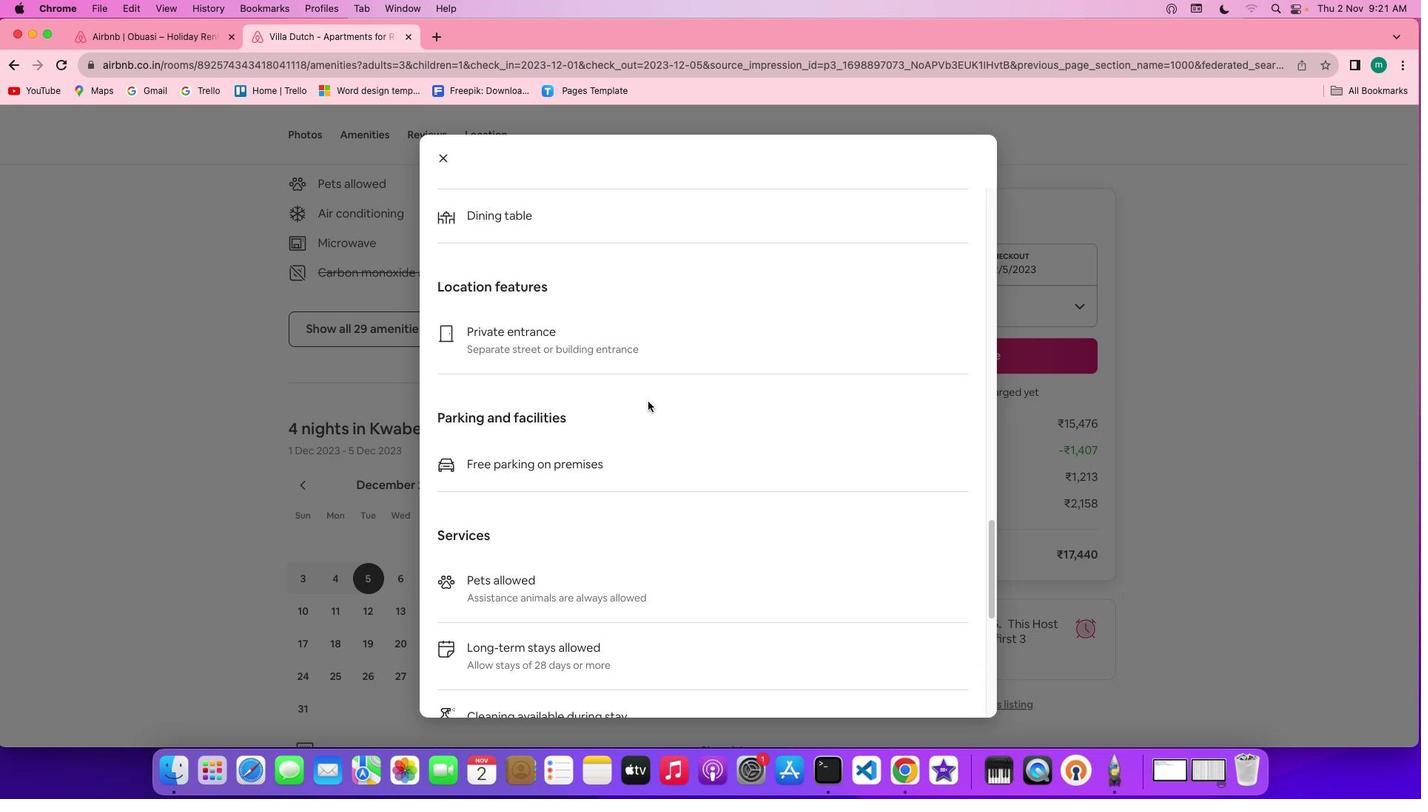 
Action: Mouse scrolled (648, 402) with delta (0, 0)
Screenshot: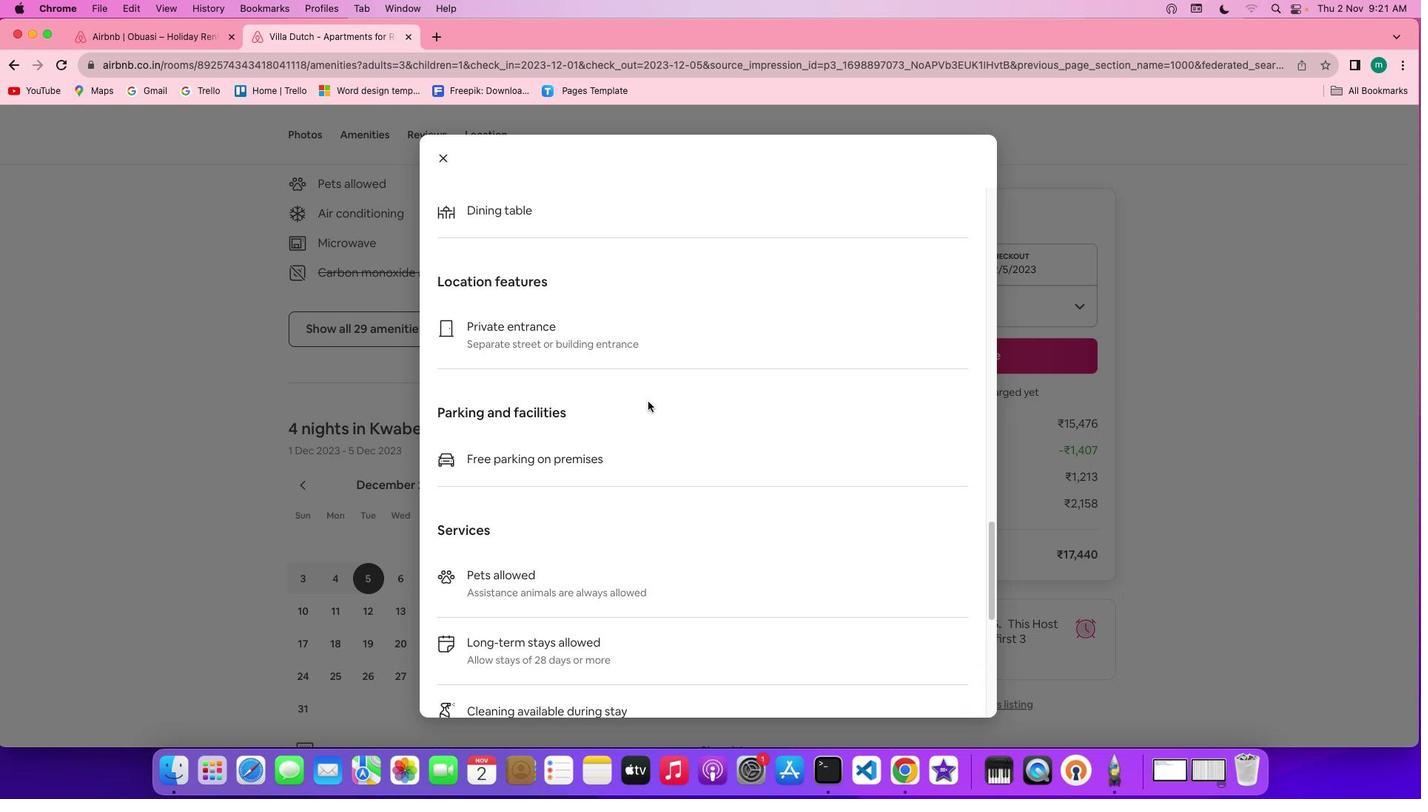 
Action: Mouse scrolled (648, 402) with delta (0, 0)
Screenshot: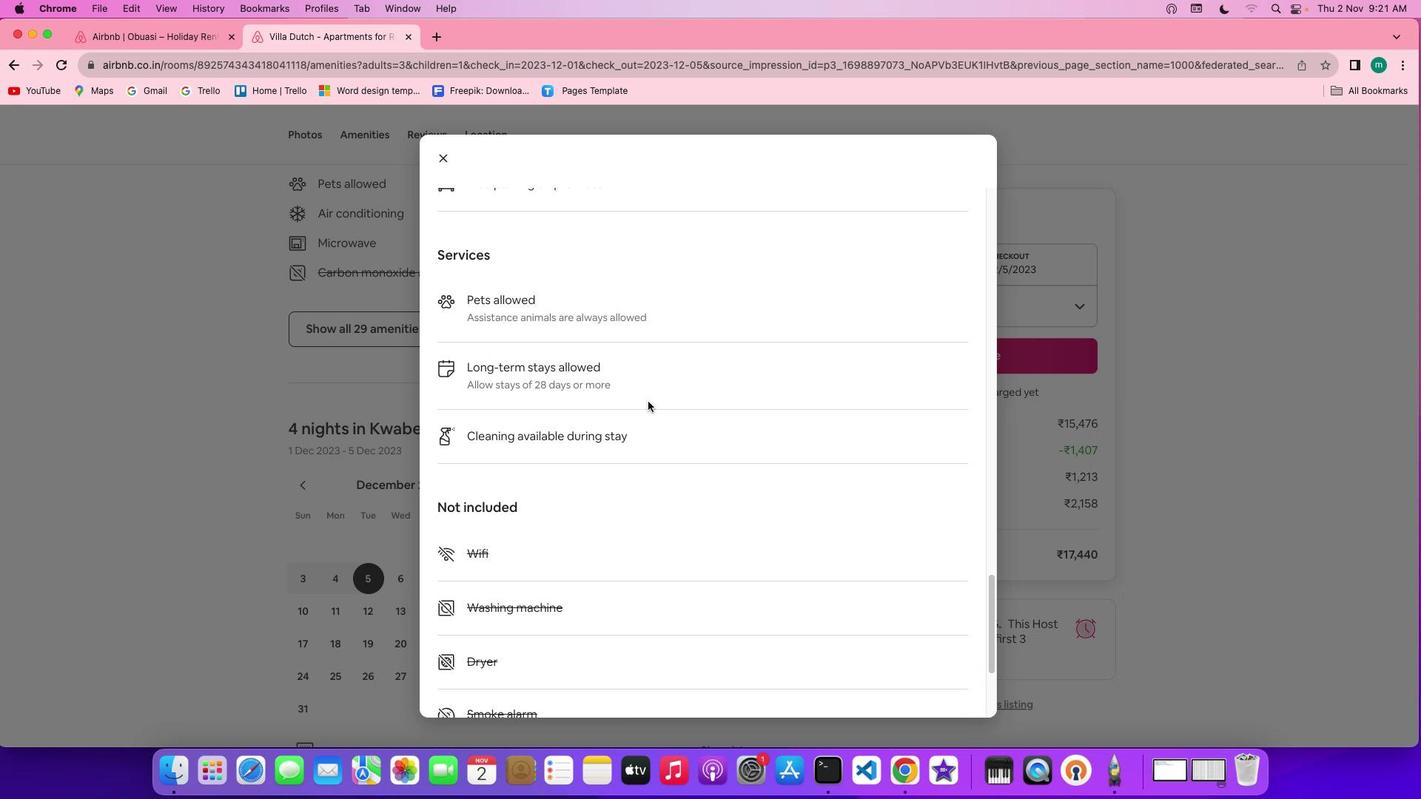 
Action: Mouse scrolled (648, 402) with delta (0, 0)
Screenshot: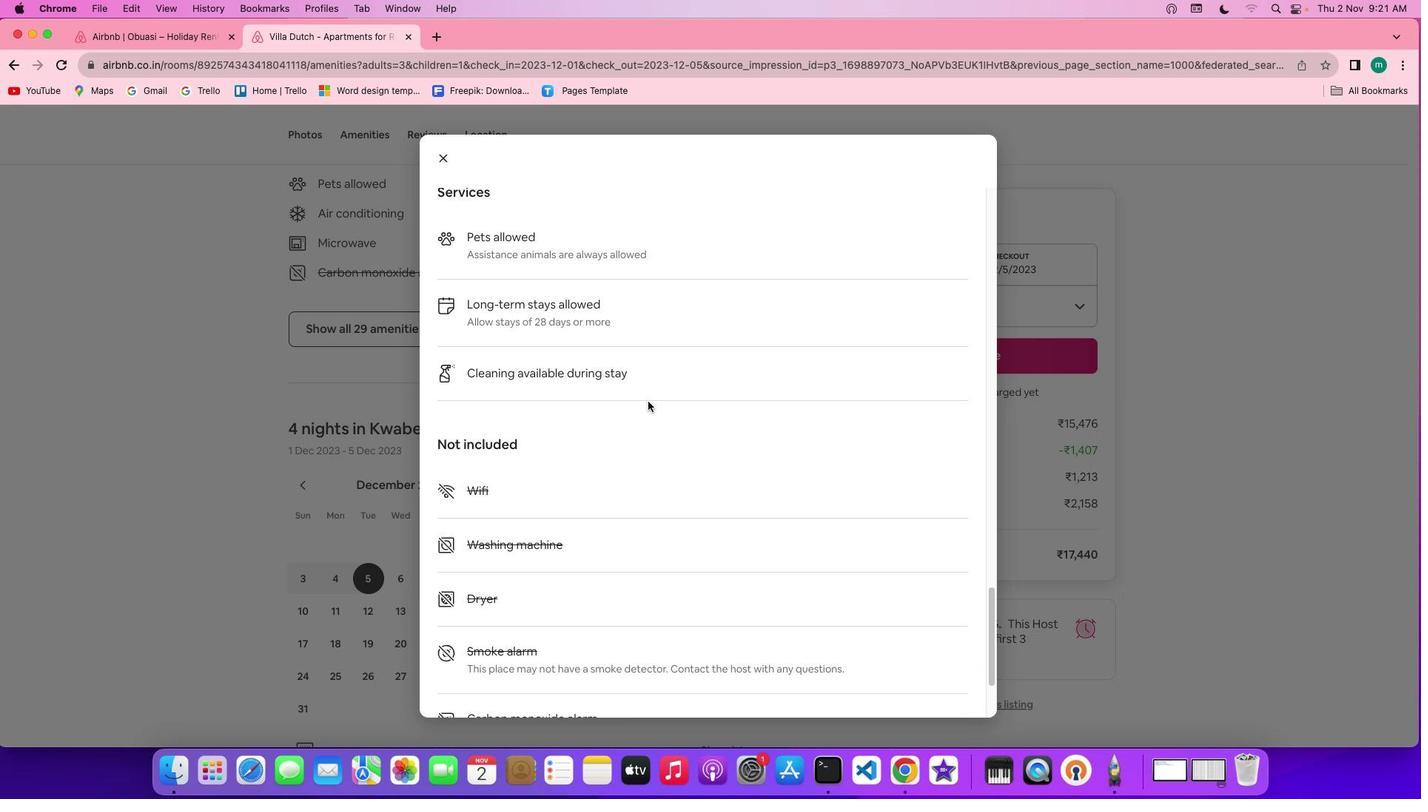 
Action: Mouse scrolled (648, 402) with delta (0, -1)
Screenshot: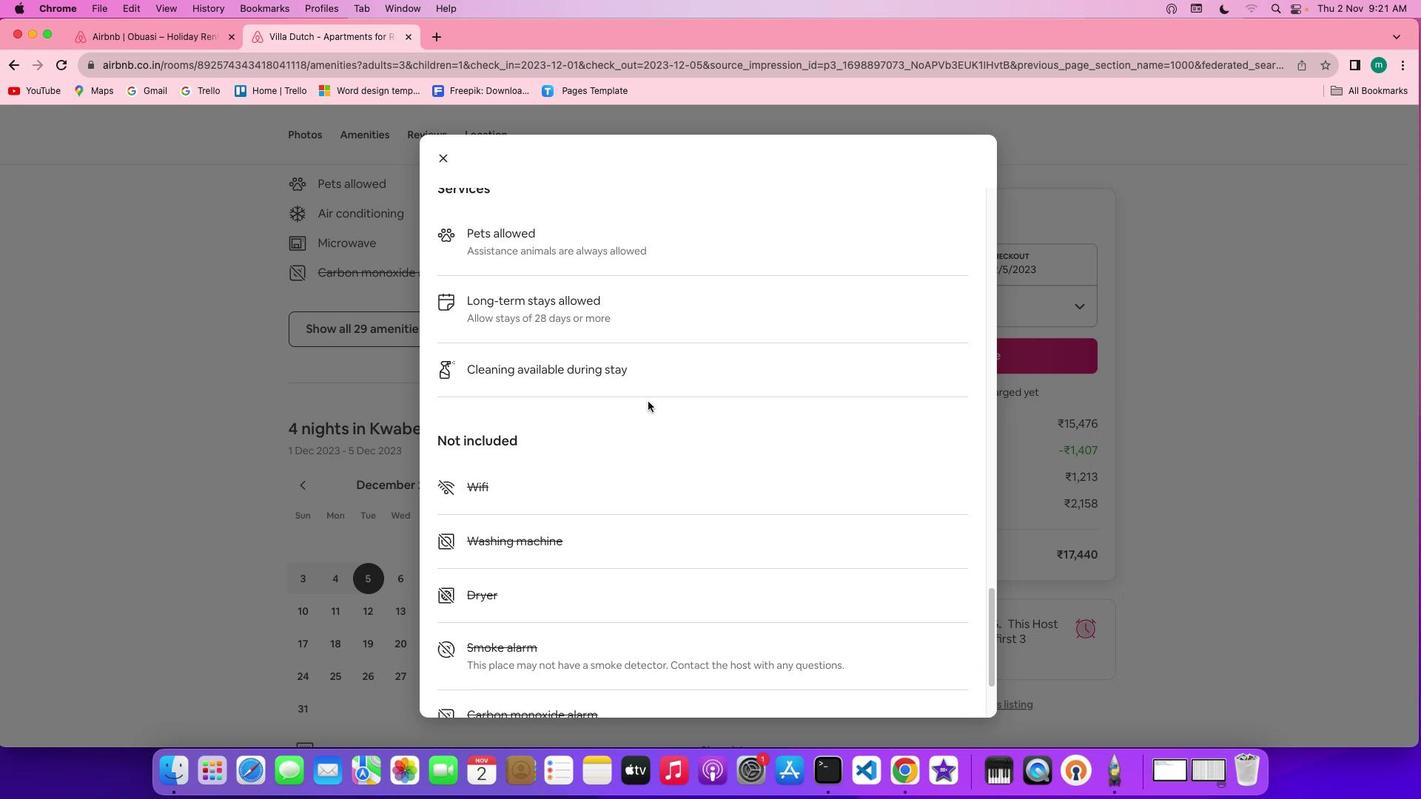 
Action: Mouse scrolled (648, 402) with delta (0, -2)
Screenshot: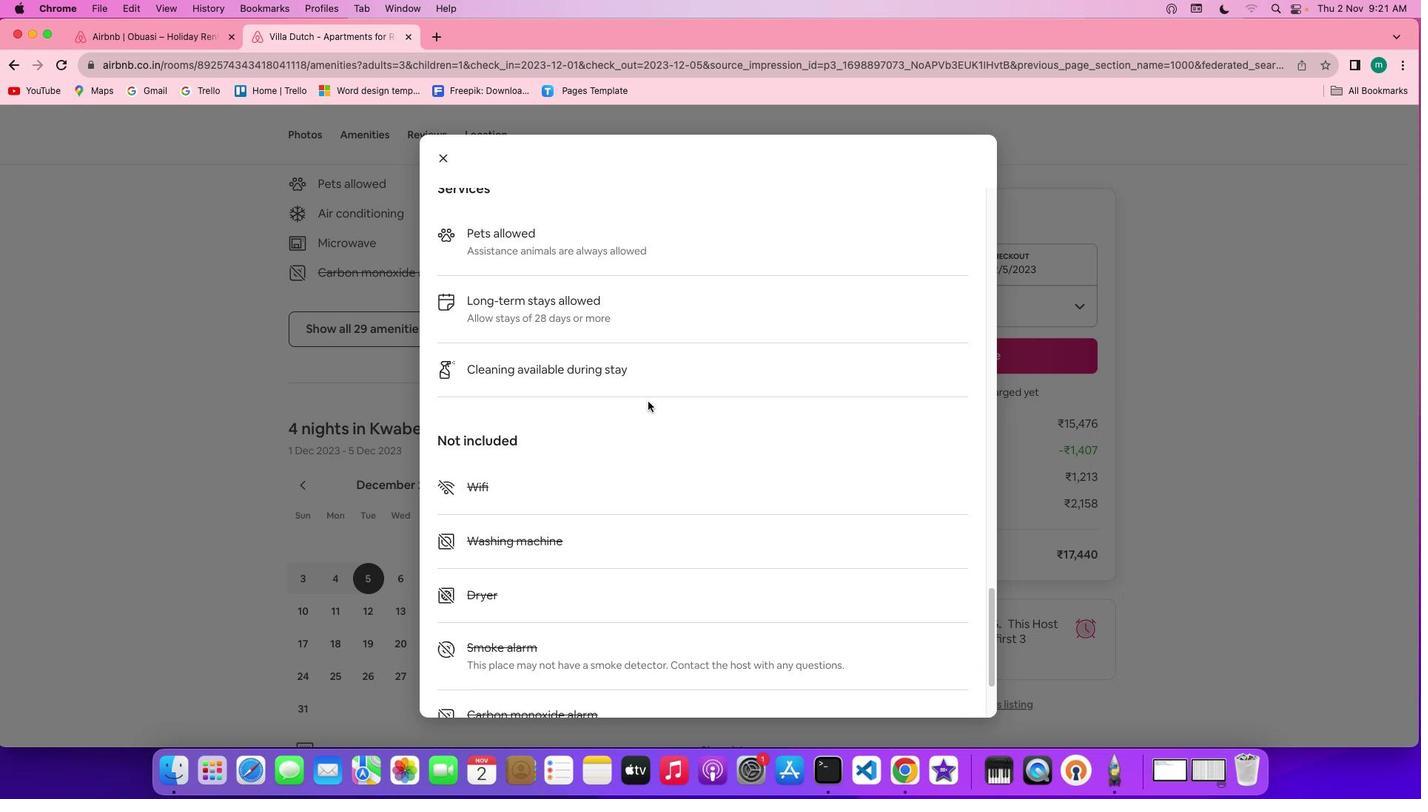 
Action: Mouse scrolled (648, 402) with delta (0, -2)
Screenshot: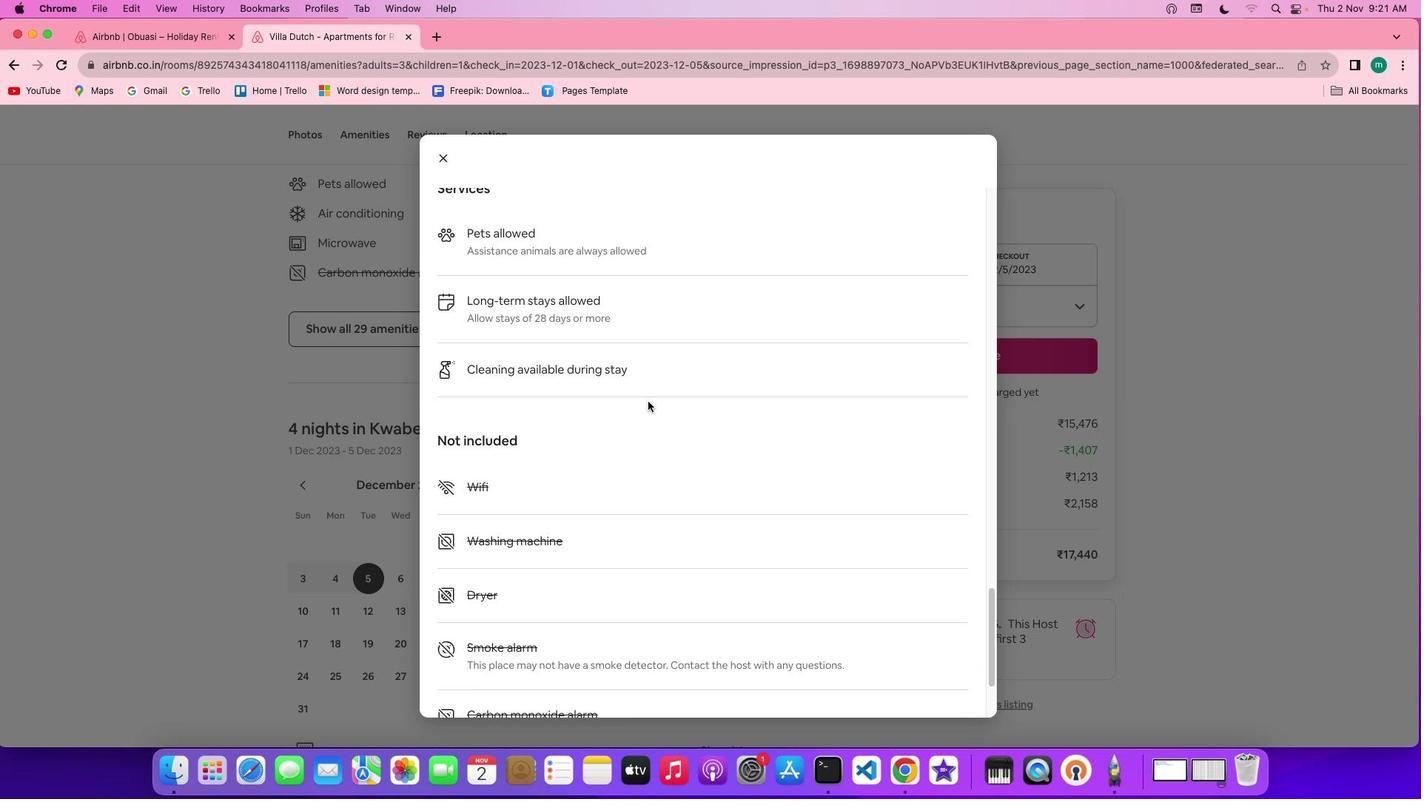 
Action: Mouse scrolled (648, 402) with delta (0, 0)
Screenshot: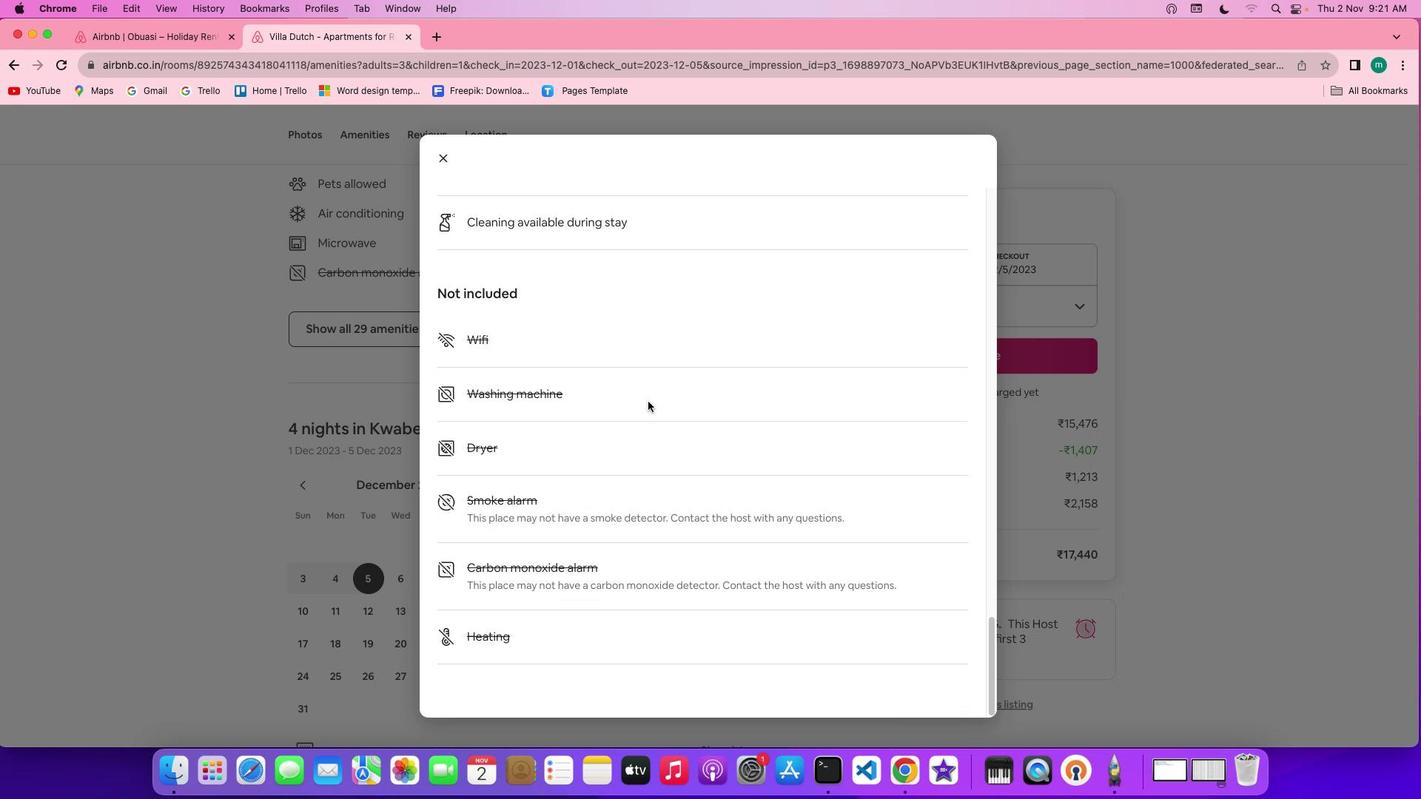 
Action: Mouse scrolled (648, 402) with delta (0, 0)
Screenshot: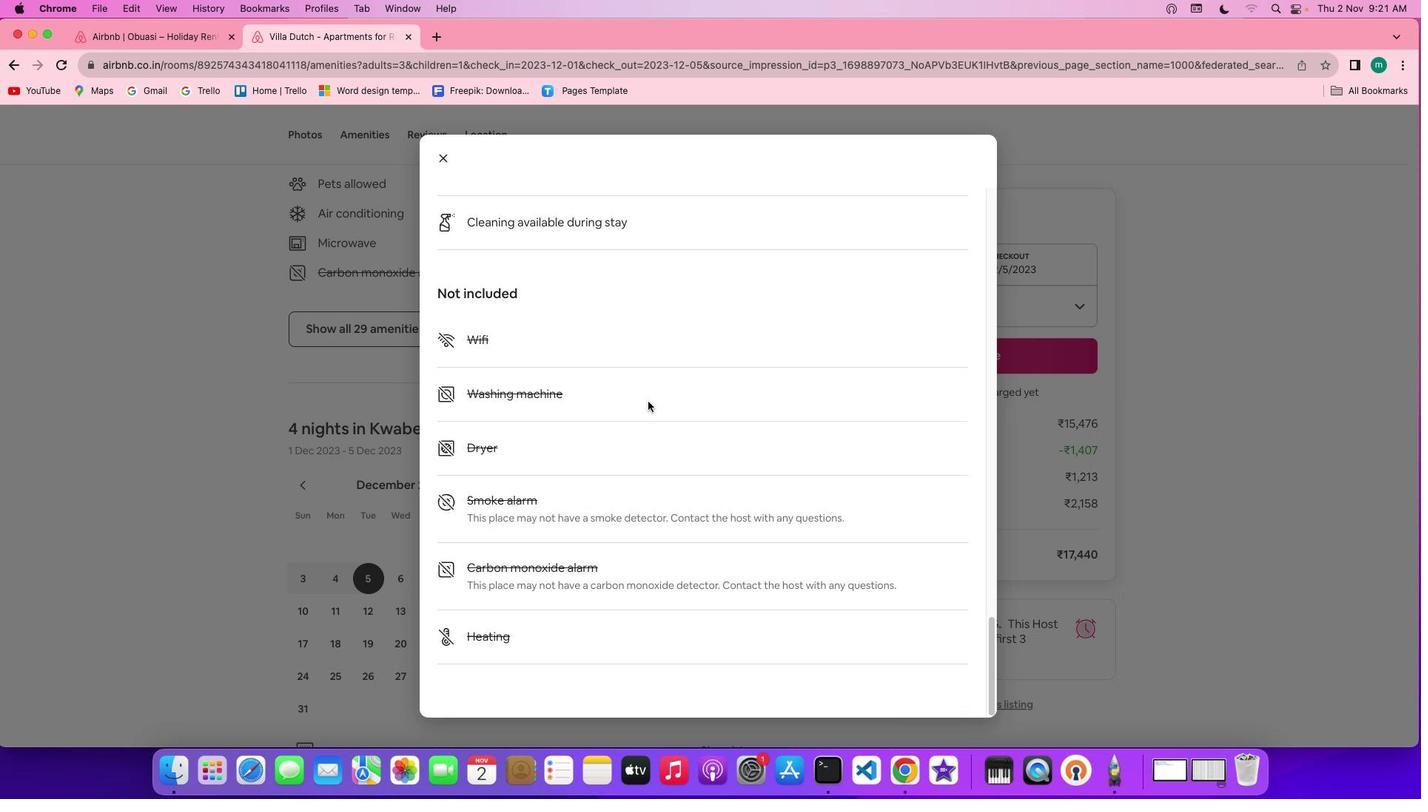 
Action: Mouse scrolled (648, 402) with delta (0, -1)
Screenshot: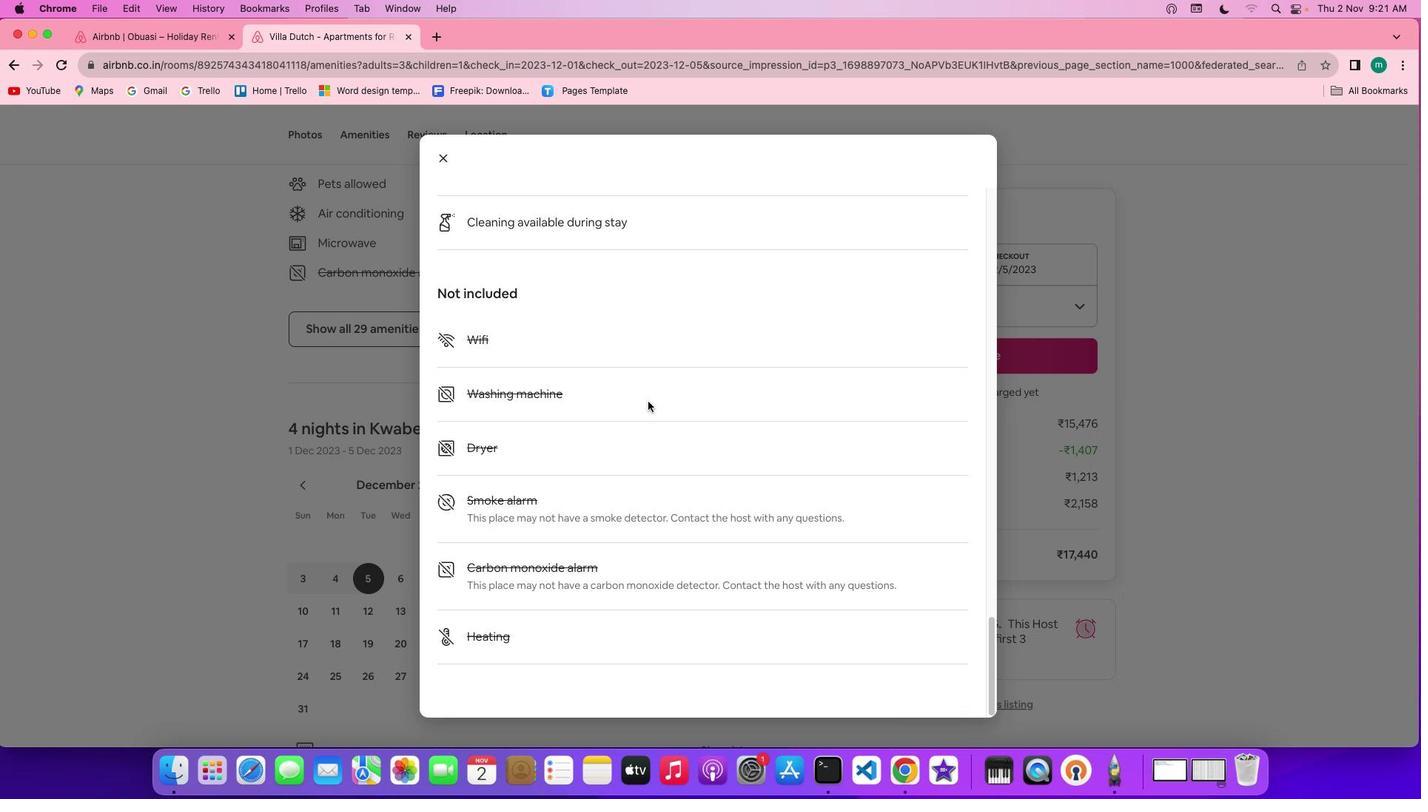 
Action: Mouse scrolled (648, 402) with delta (0, -2)
Screenshot: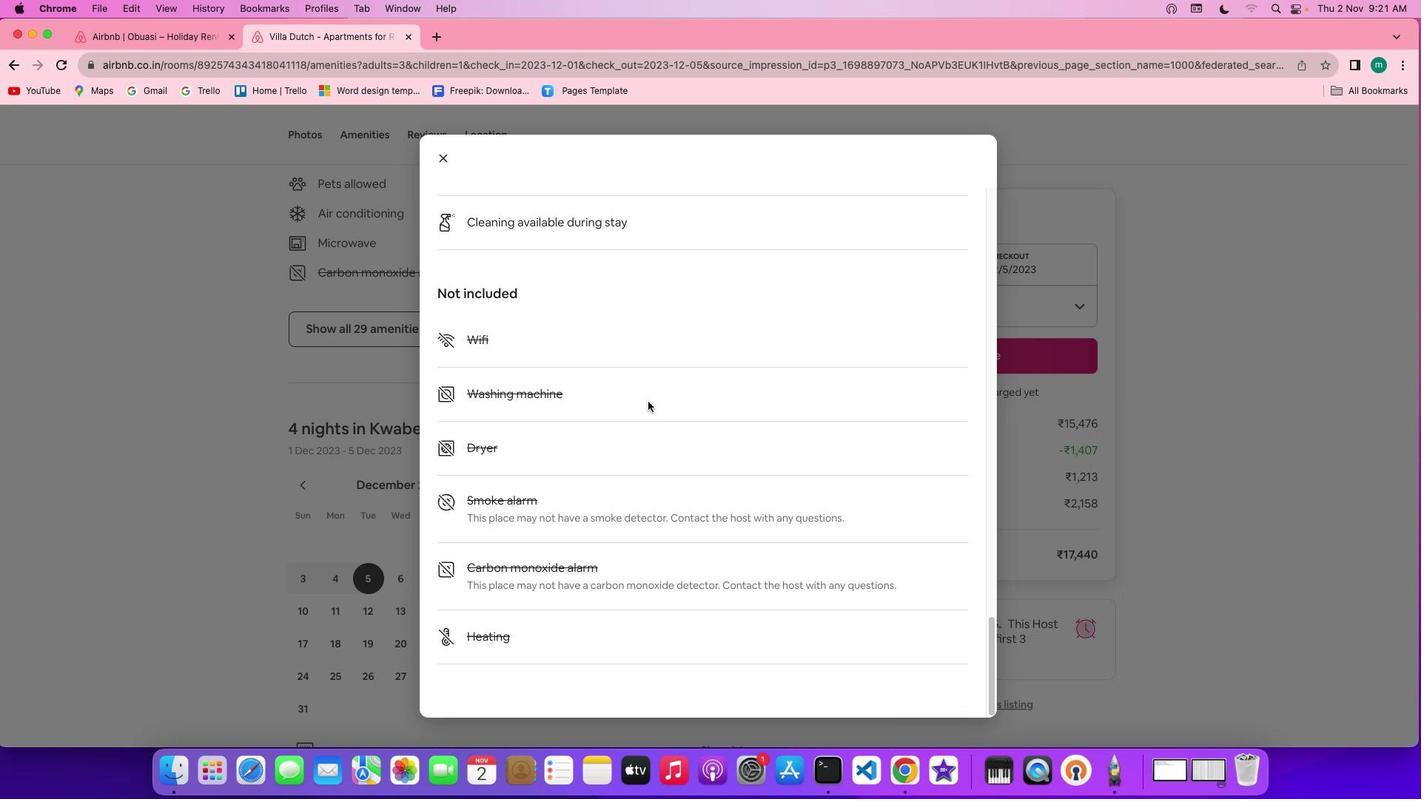 
Action: Mouse scrolled (648, 402) with delta (0, -2)
Screenshot: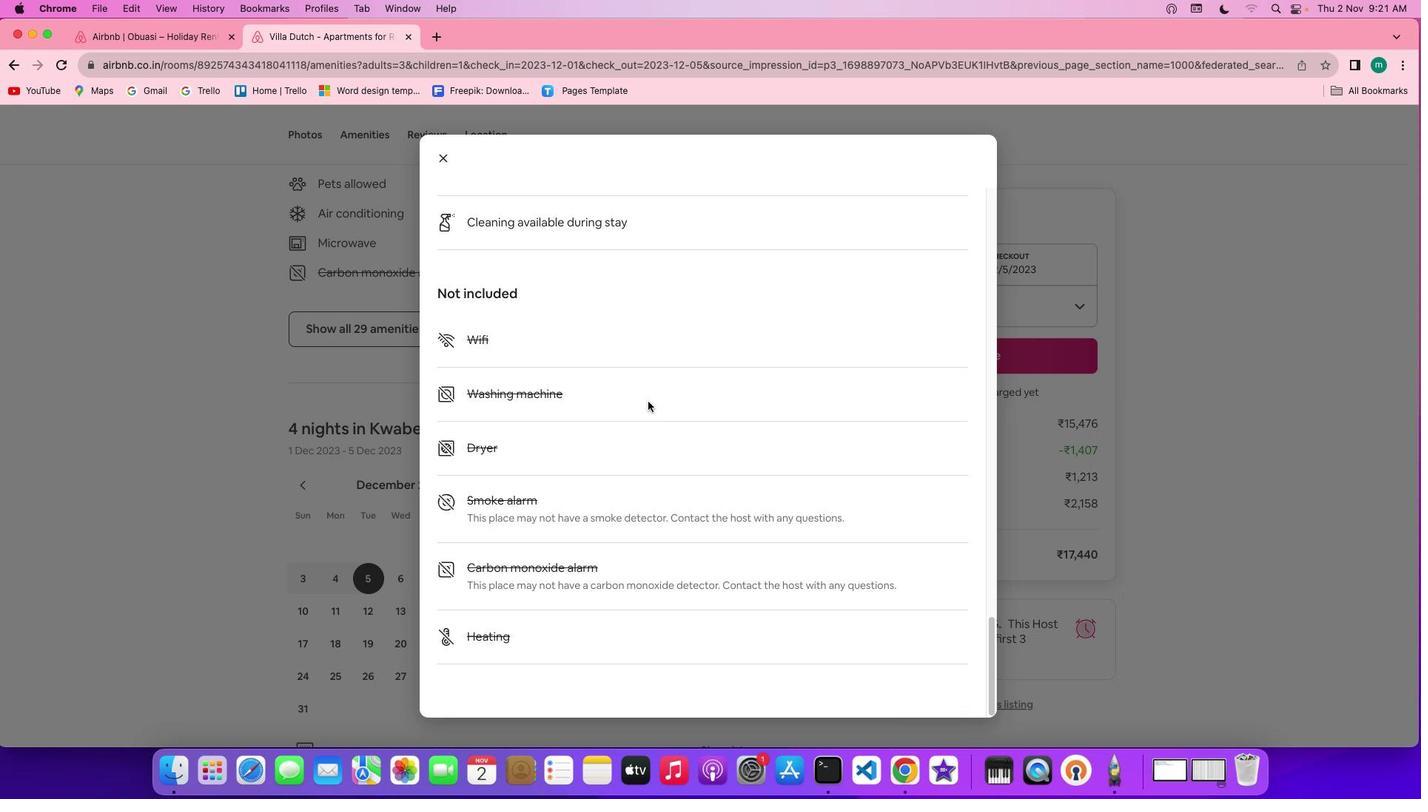
Action: Mouse scrolled (648, 402) with delta (0, 0)
Screenshot: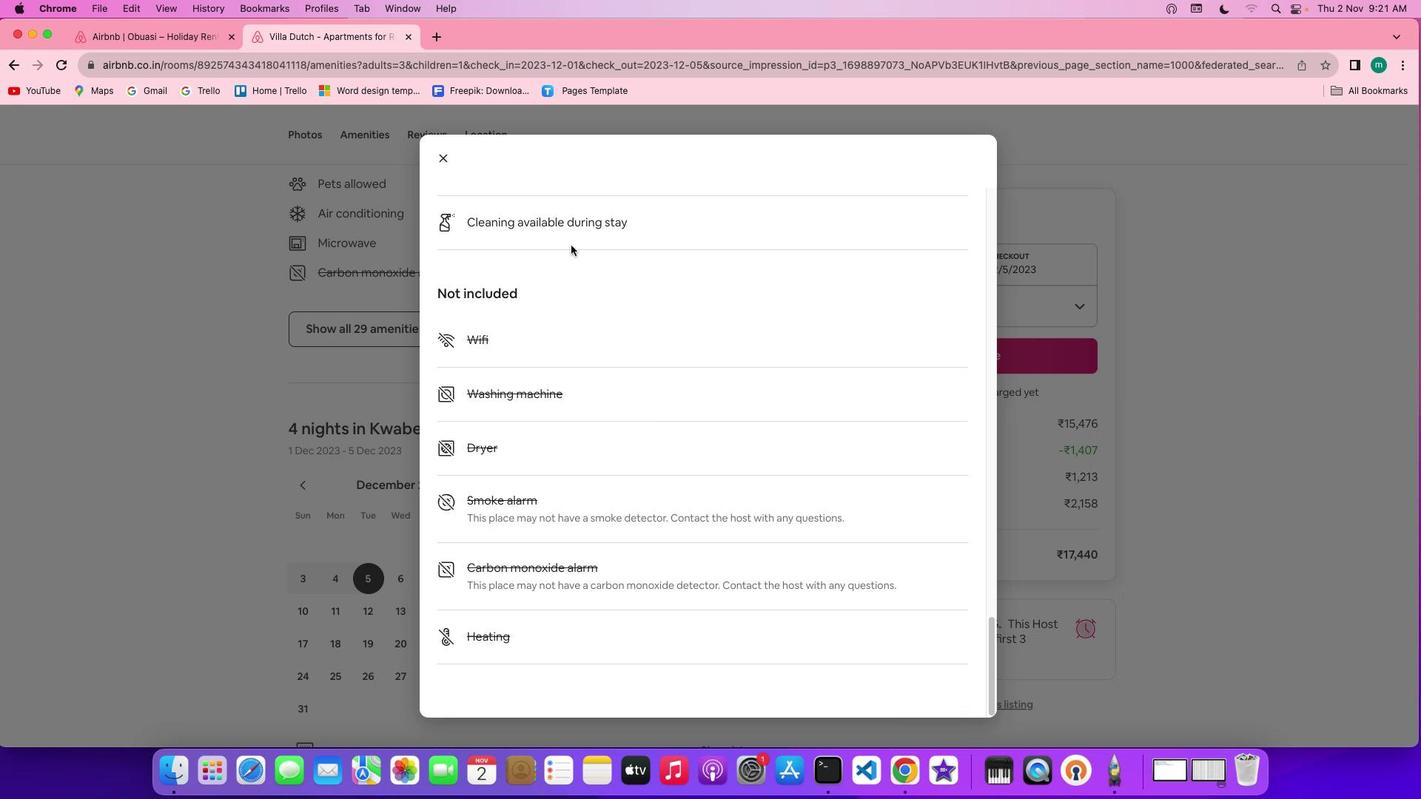 
Action: Mouse scrolled (648, 402) with delta (0, 0)
Screenshot: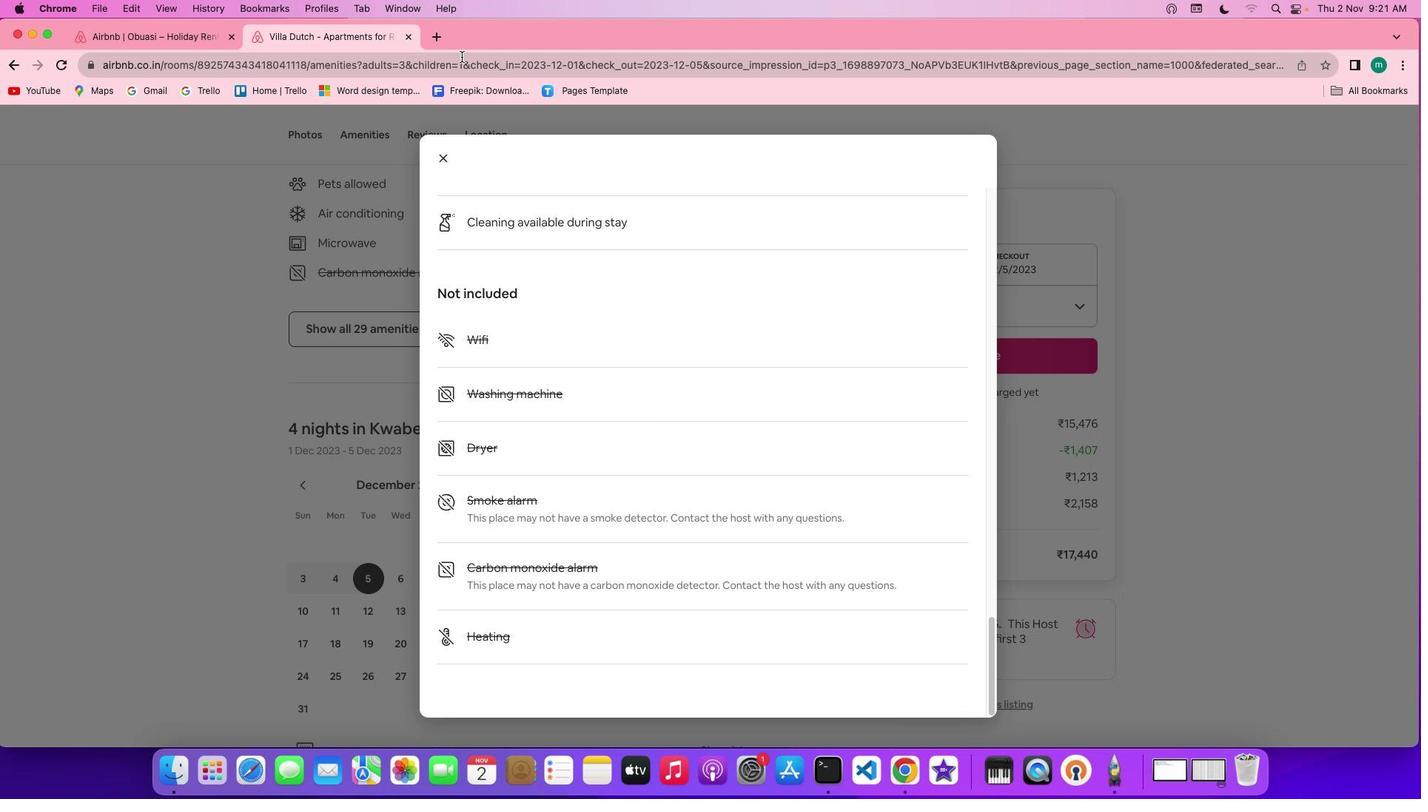 
Action: Mouse scrolled (648, 402) with delta (0, -2)
Screenshot: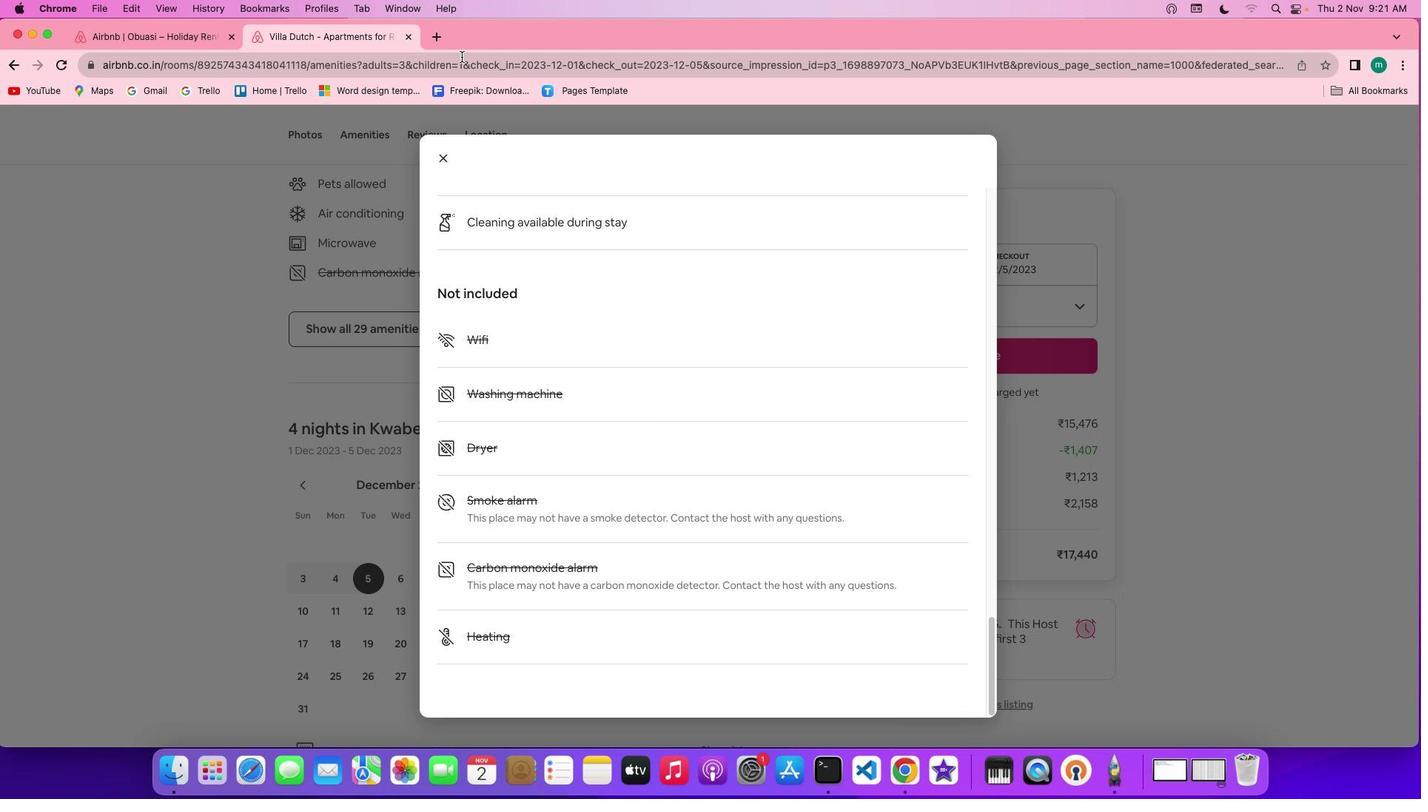 
Action: Mouse scrolled (648, 402) with delta (0, -2)
Screenshot: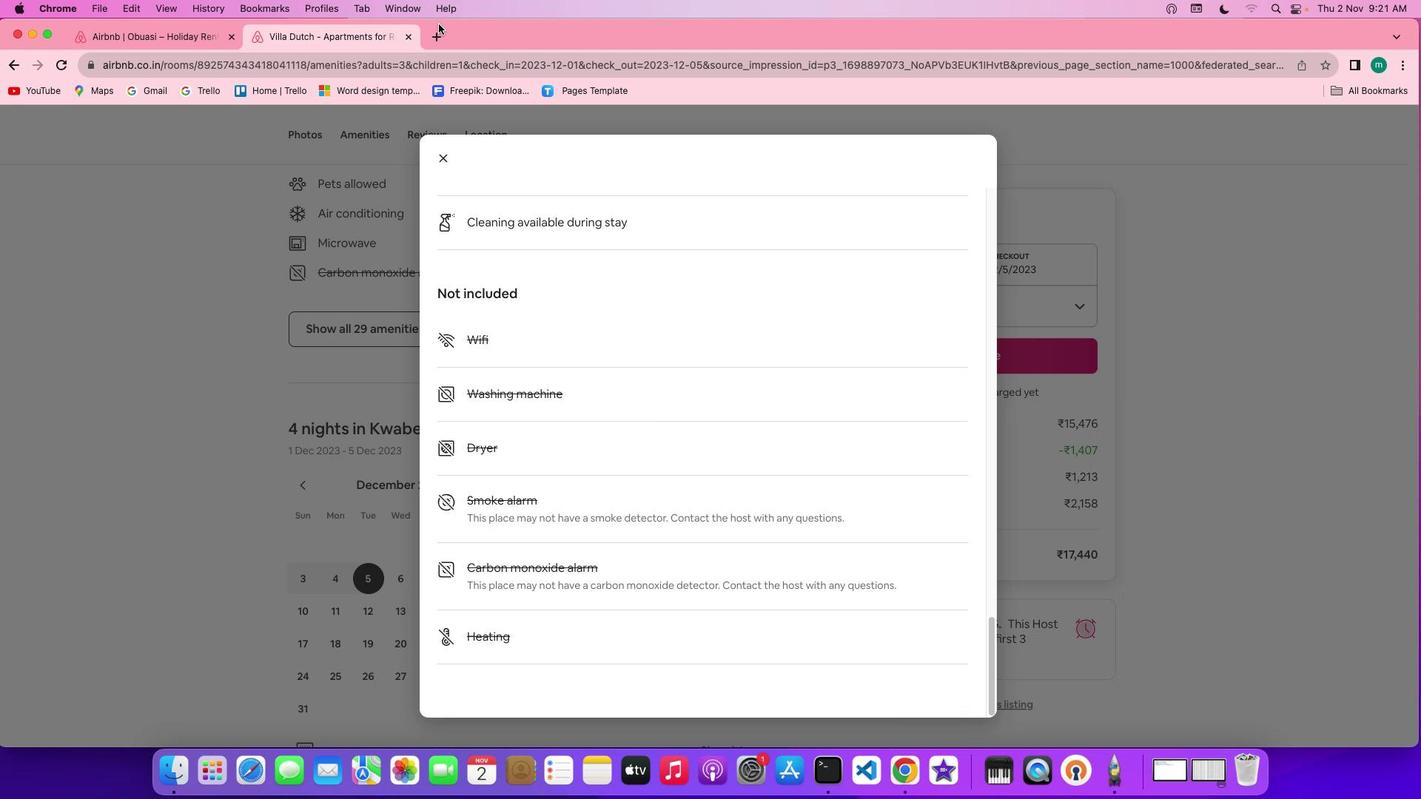 
Action: Mouse scrolled (648, 402) with delta (0, -3)
Screenshot: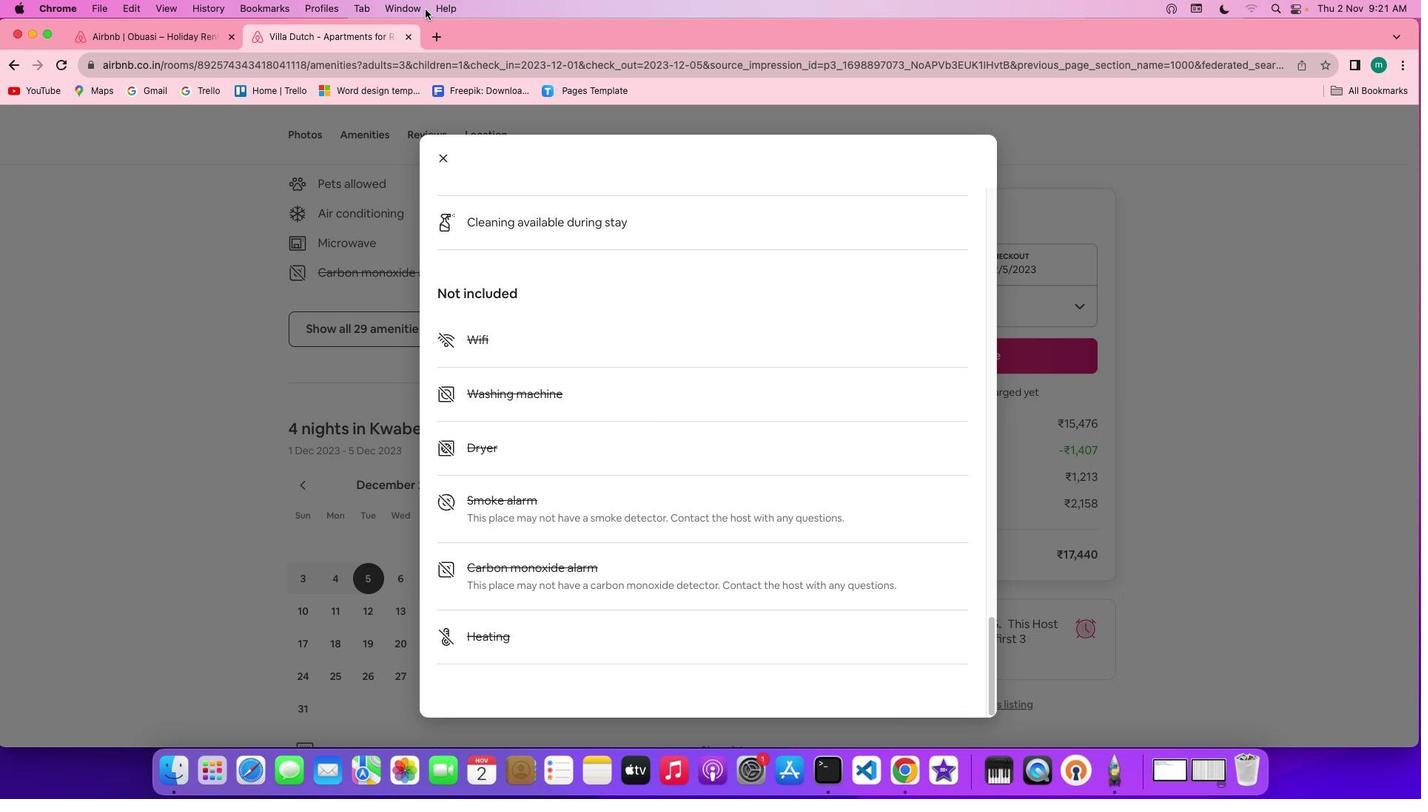 
Action: Mouse scrolled (648, 402) with delta (0, 0)
Screenshot: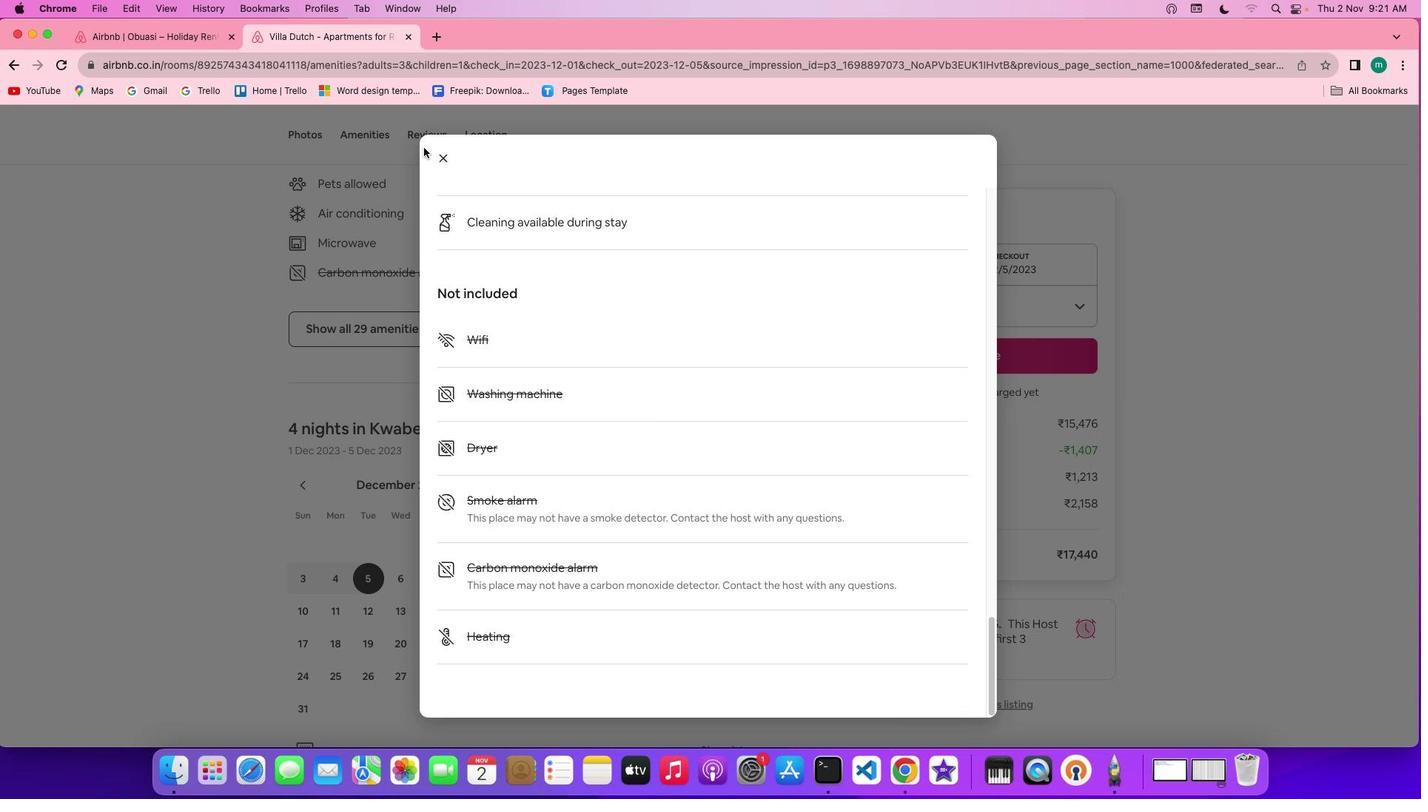 
Action: Mouse scrolled (648, 402) with delta (0, 0)
Screenshot: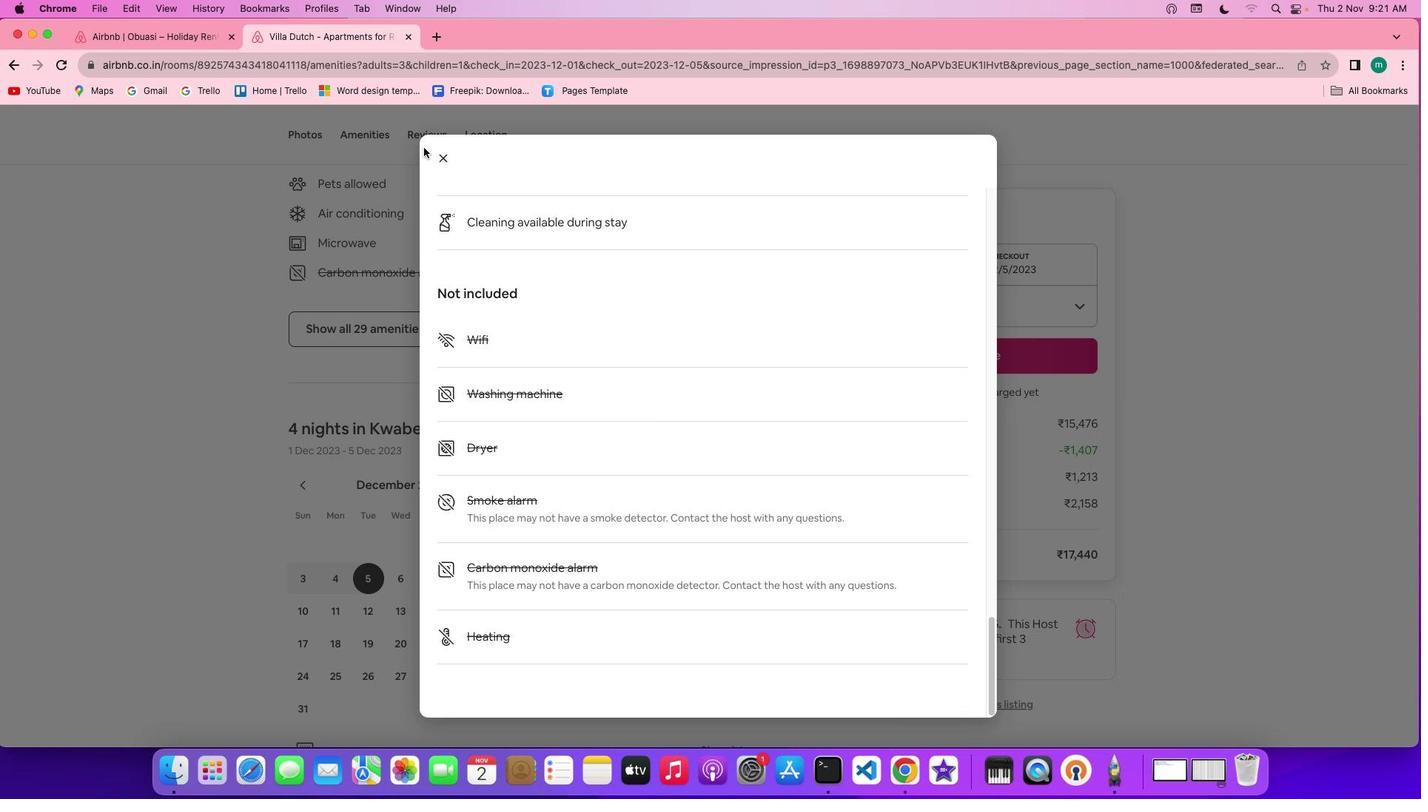 
Action: Mouse scrolled (648, 402) with delta (0, -2)
Screenshot: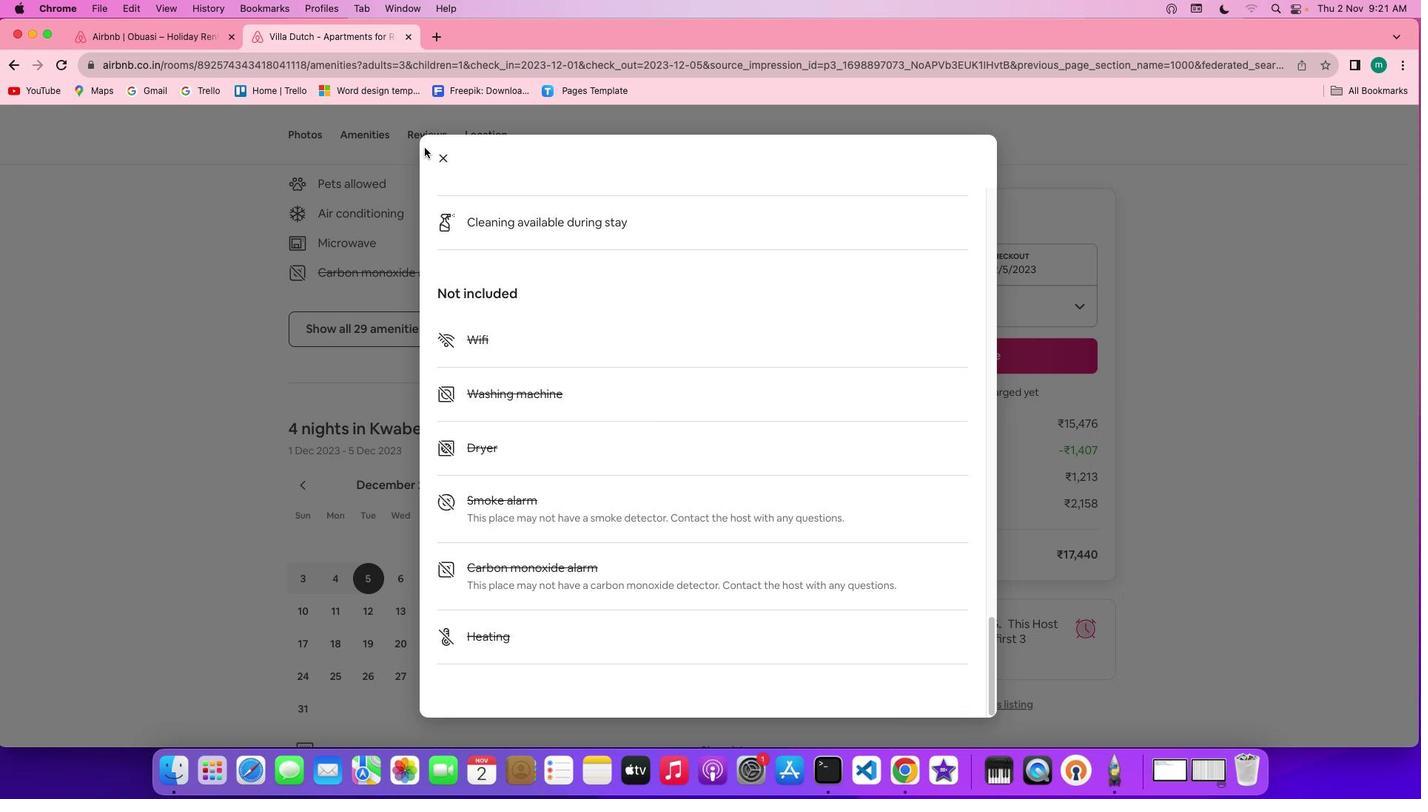 
Action: Mouse scrolled (648, 402) with delta (0, -3)
Screenshot: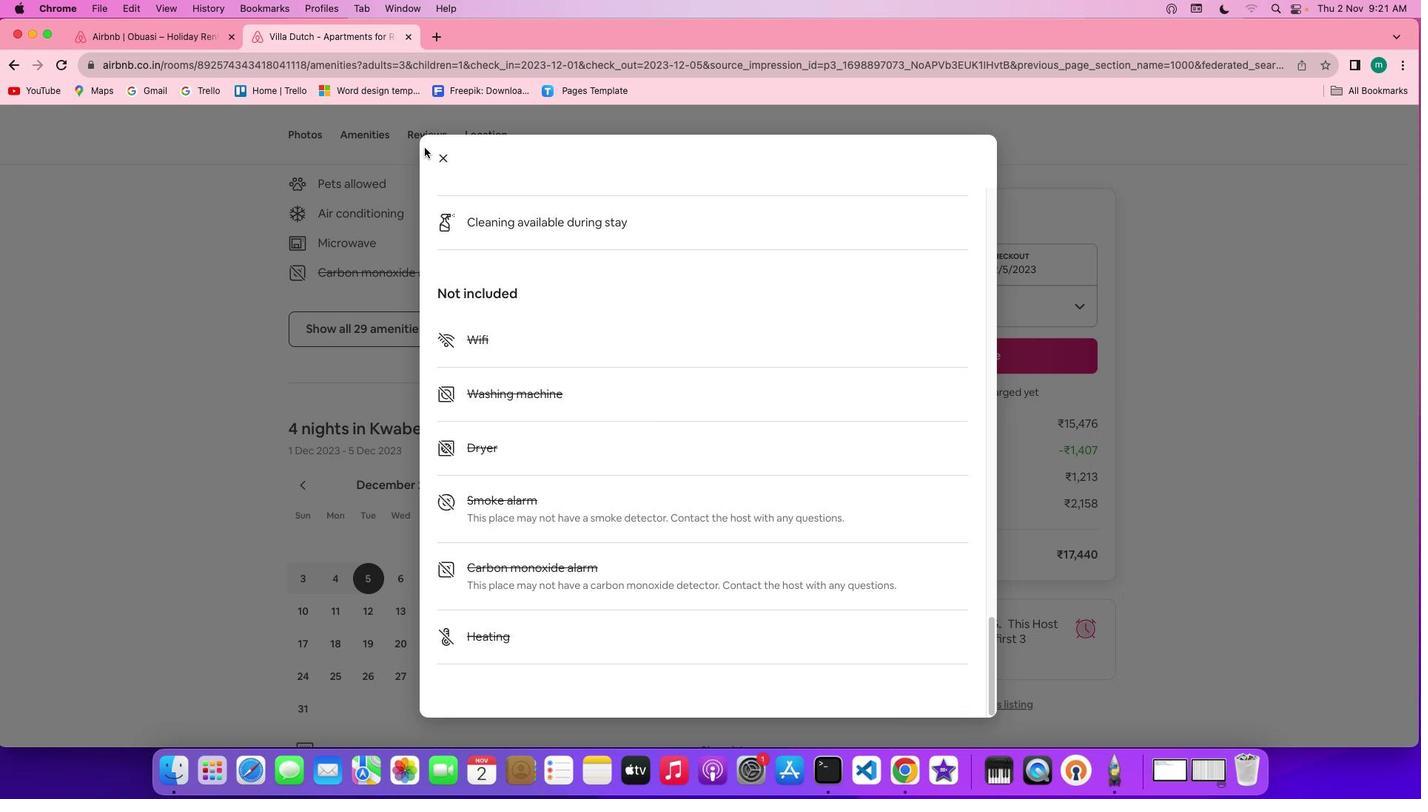 
Action: Mouse scrolled (648, 402) with delta (0, -3)
Screenshot: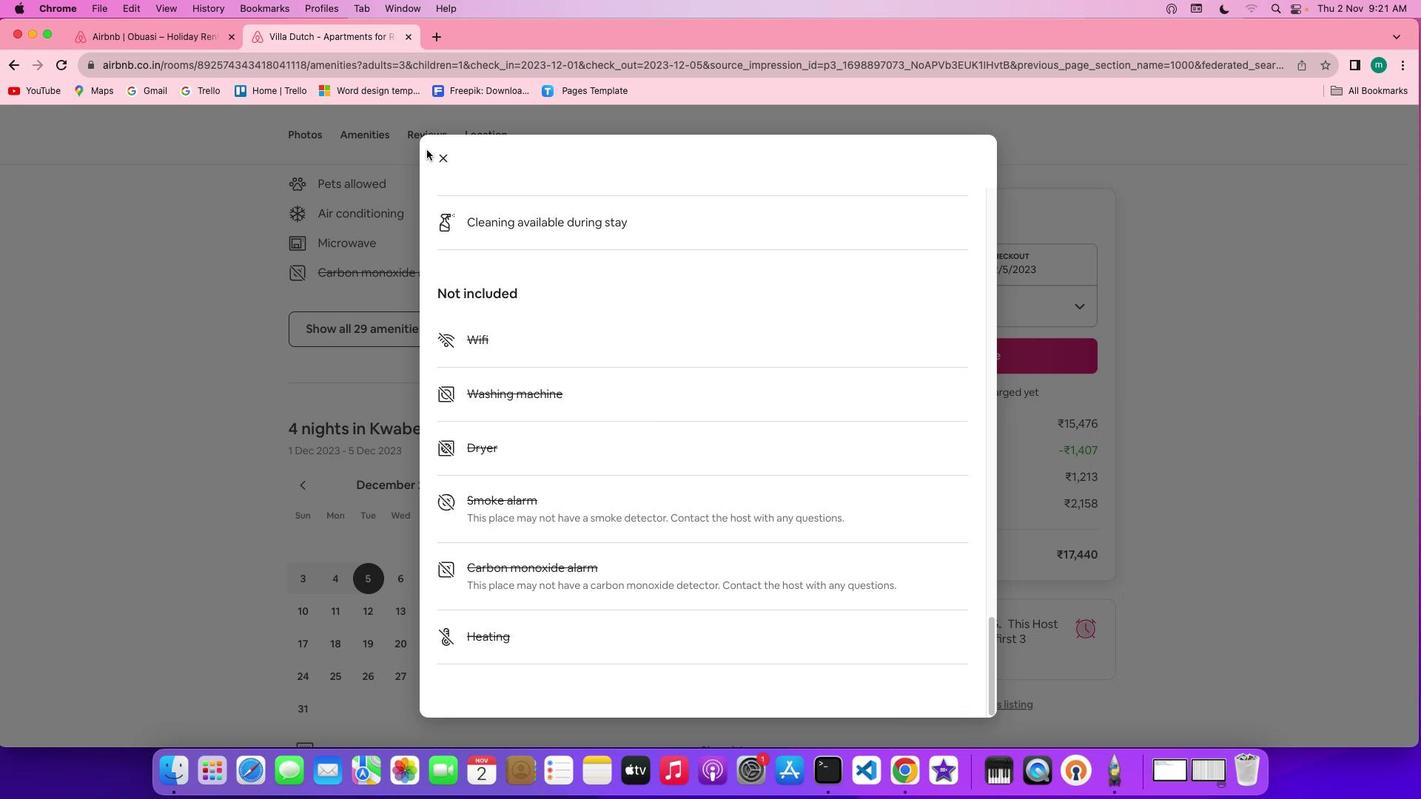 
Action: Mouse moved to (440, 160)
Screenshot: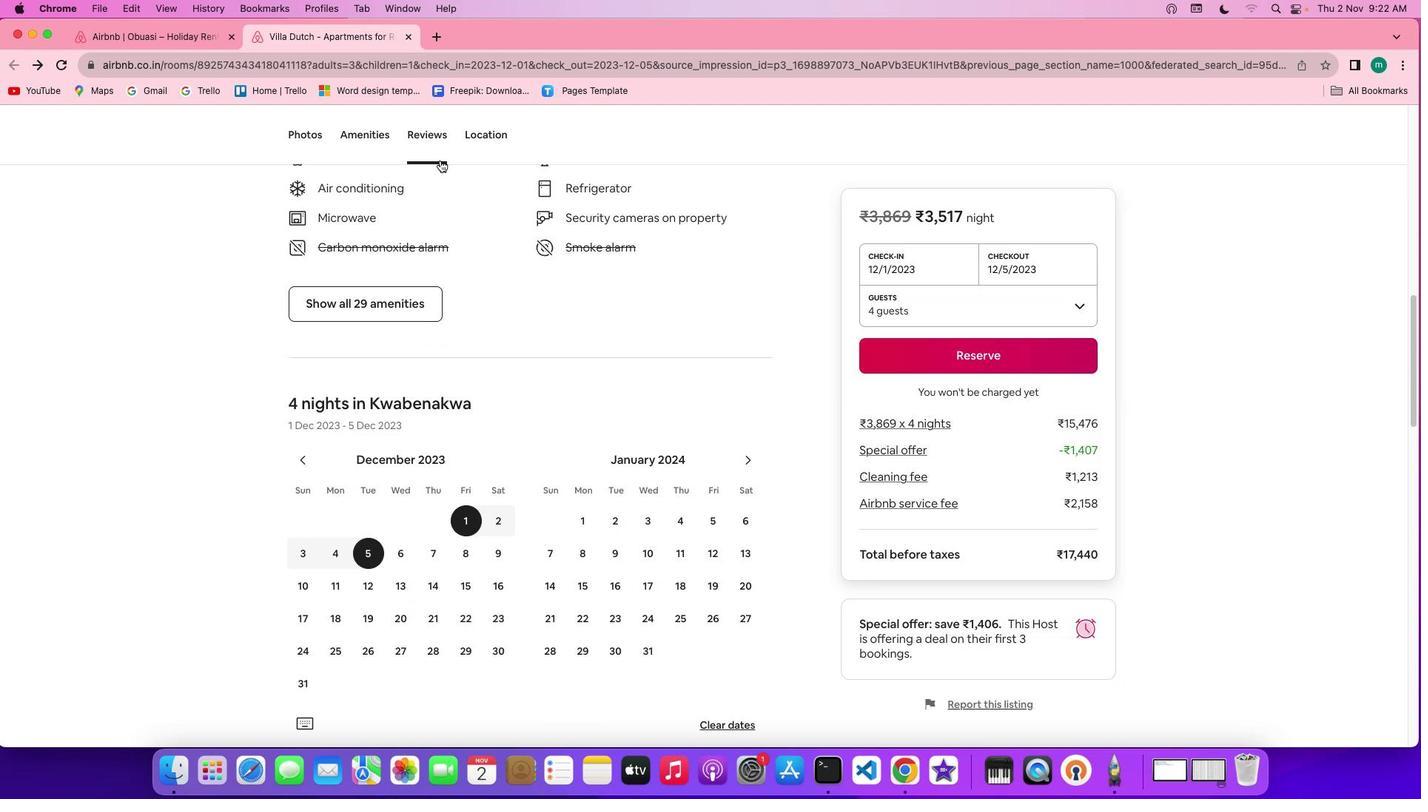 
Action: Mouse pressed left at (440, 160)
Screenshot: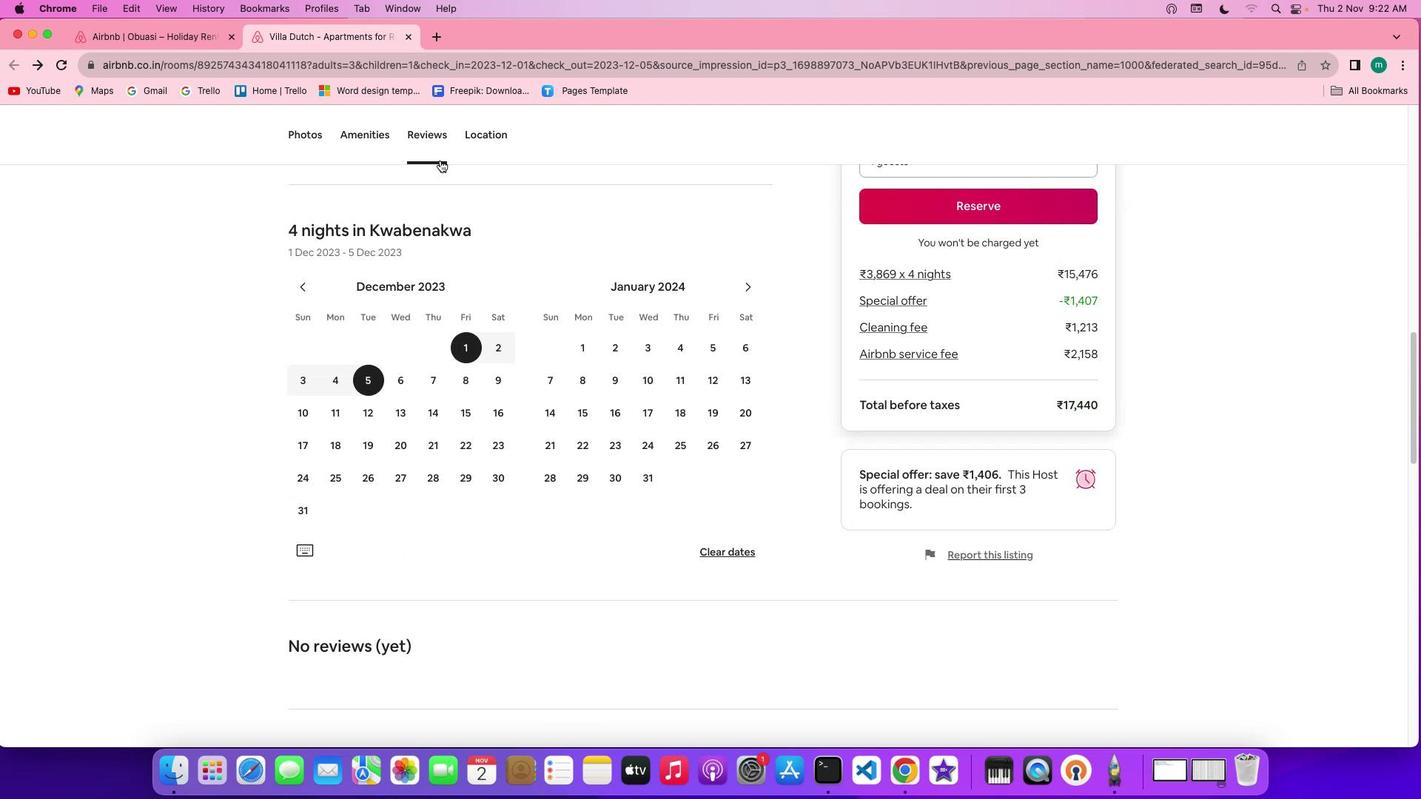 
Action: Mouse scrolled (440, 160) with delta (0, 0)
Screenshot: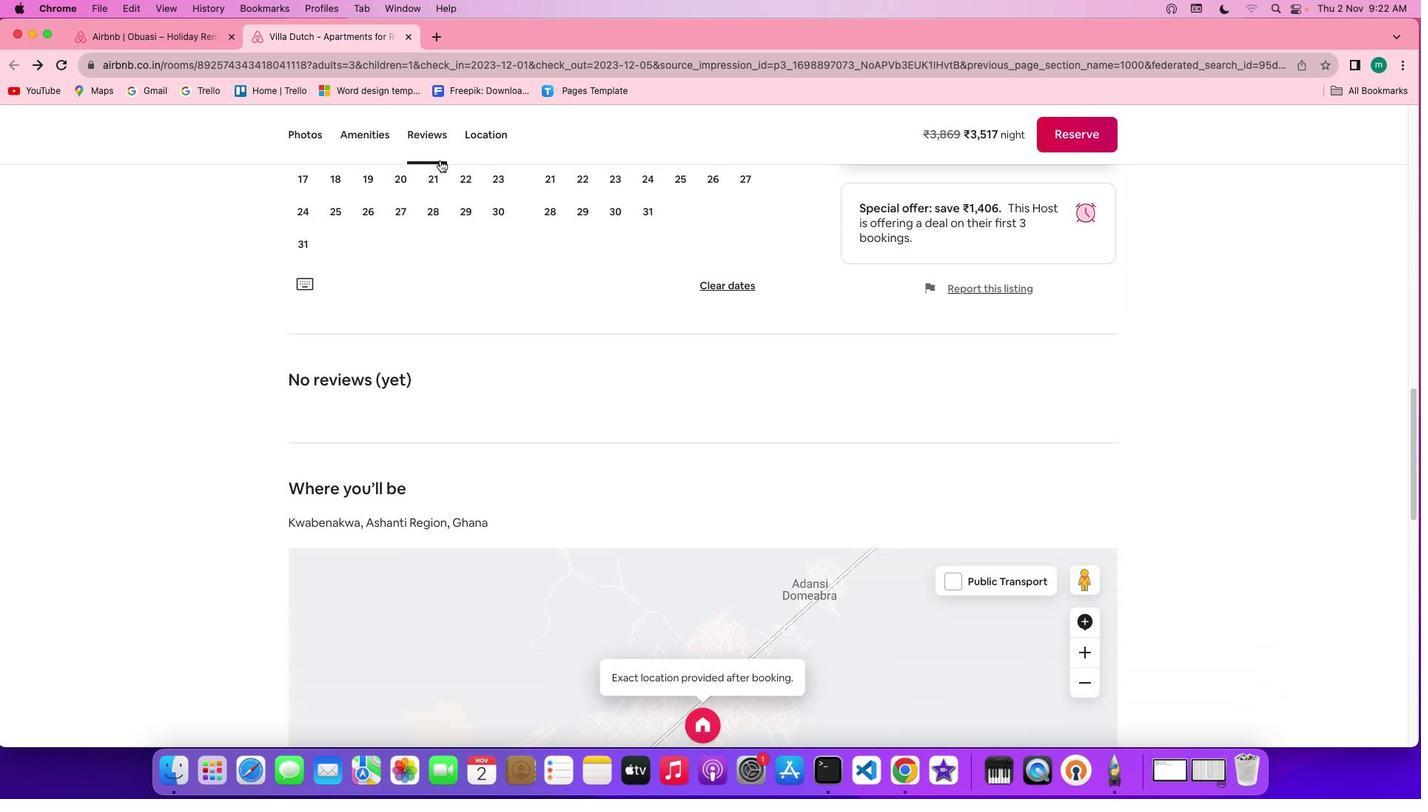 
Action: Mouse scrolled (440, 160) with delta (0, 0)
Screenshot: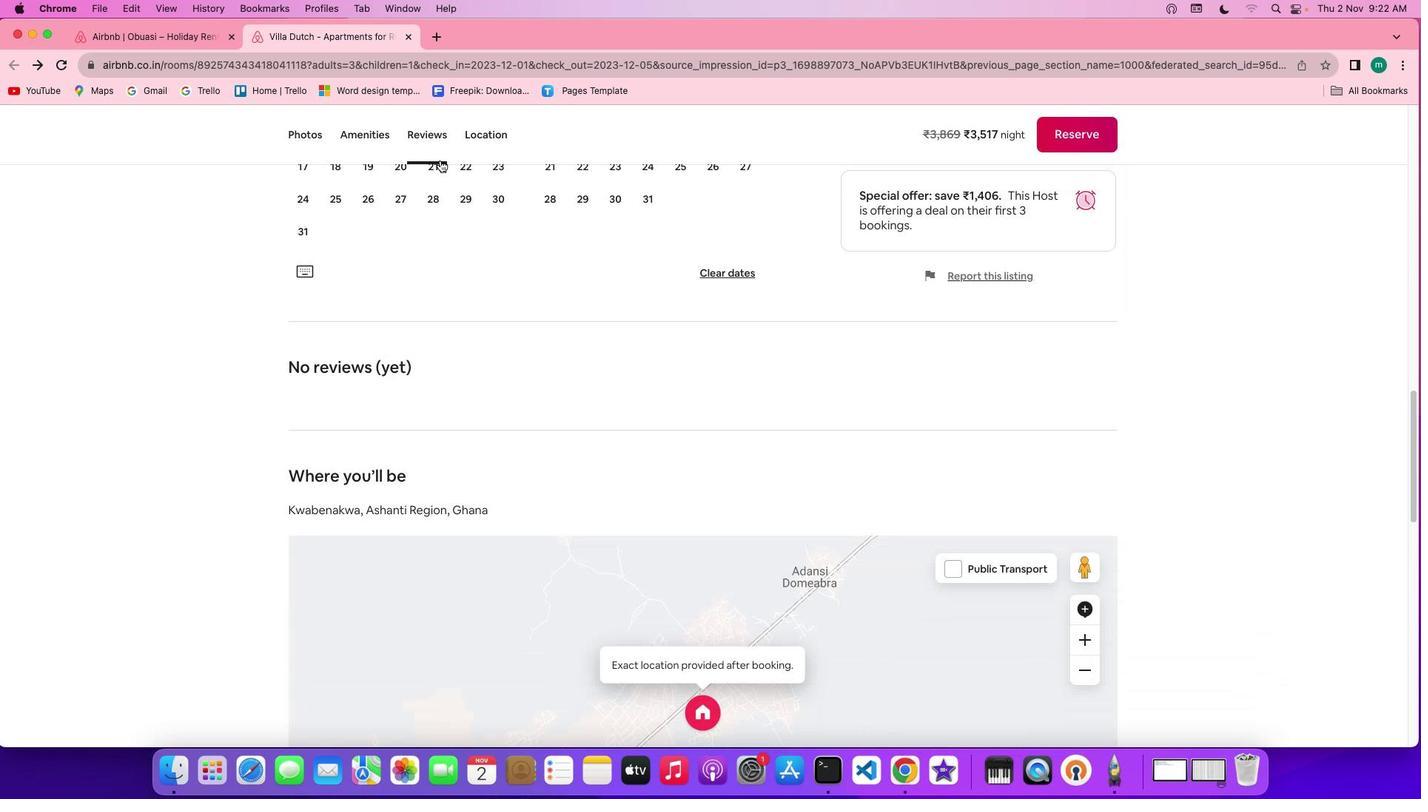 
Action: Mouse scrolled (440, 160) with delta (0, -2)
Screenshot: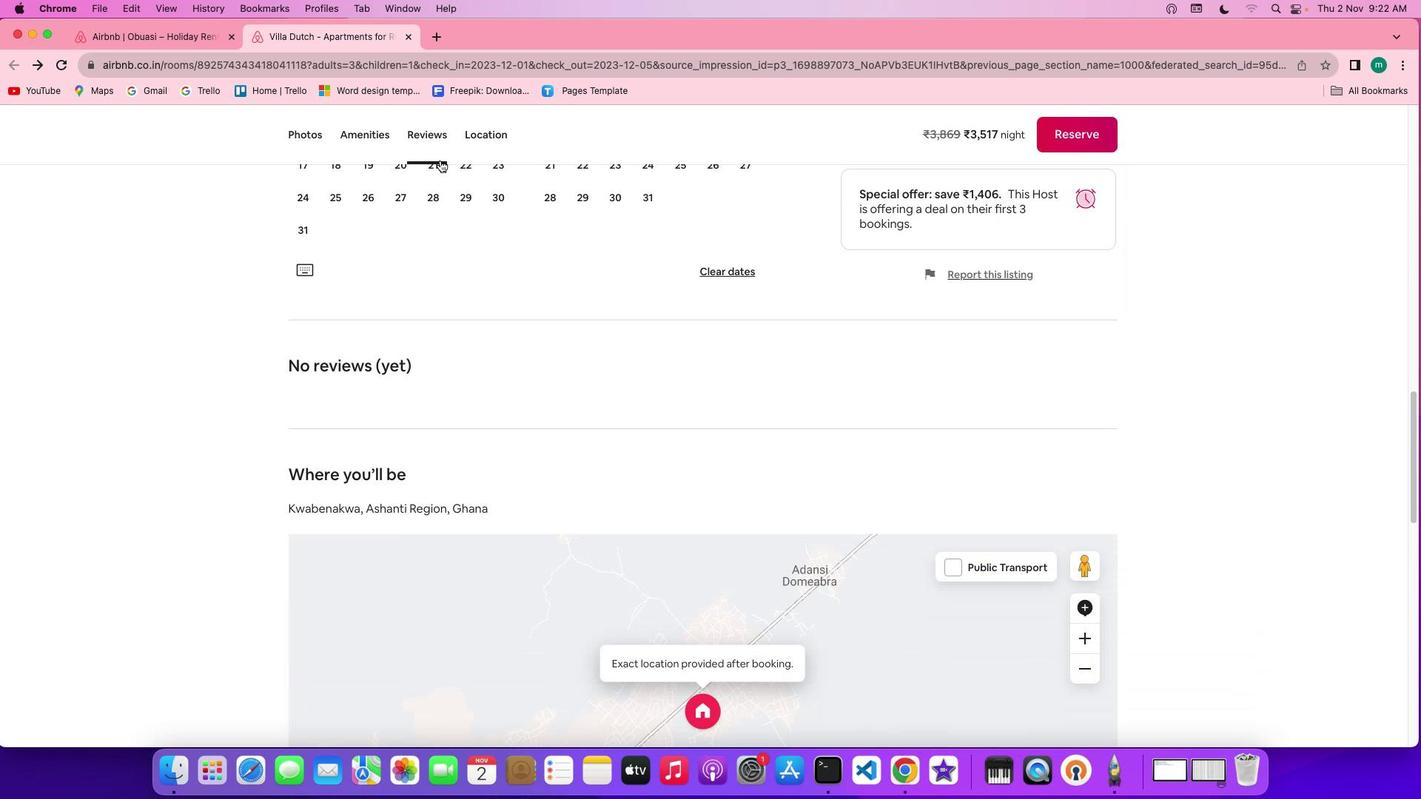 
Action: Mouse scrolled (440, 160) with delta (0, -2)
Screenshot: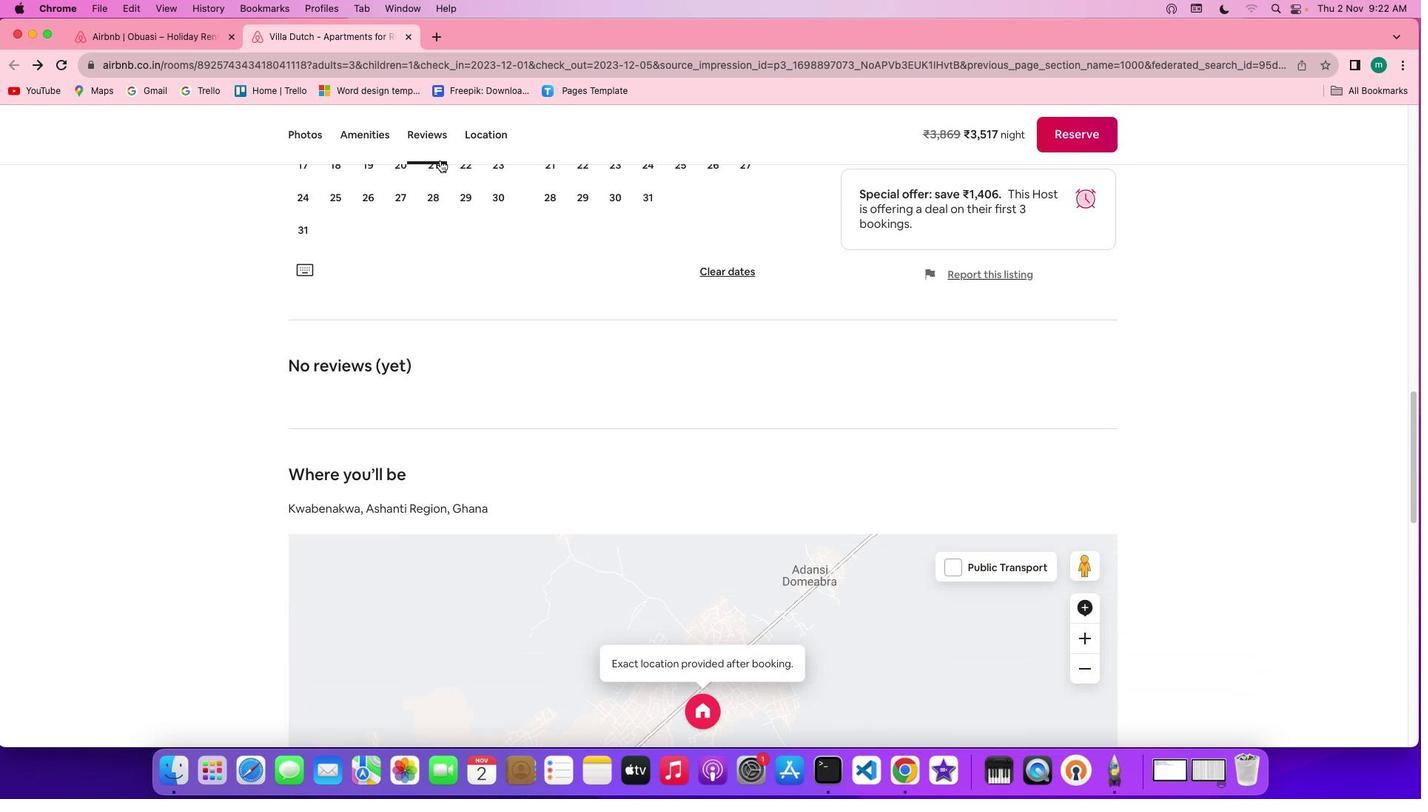 
Action: Mouse scrolled (440, 160) with delta (0, 0)
Screenshot: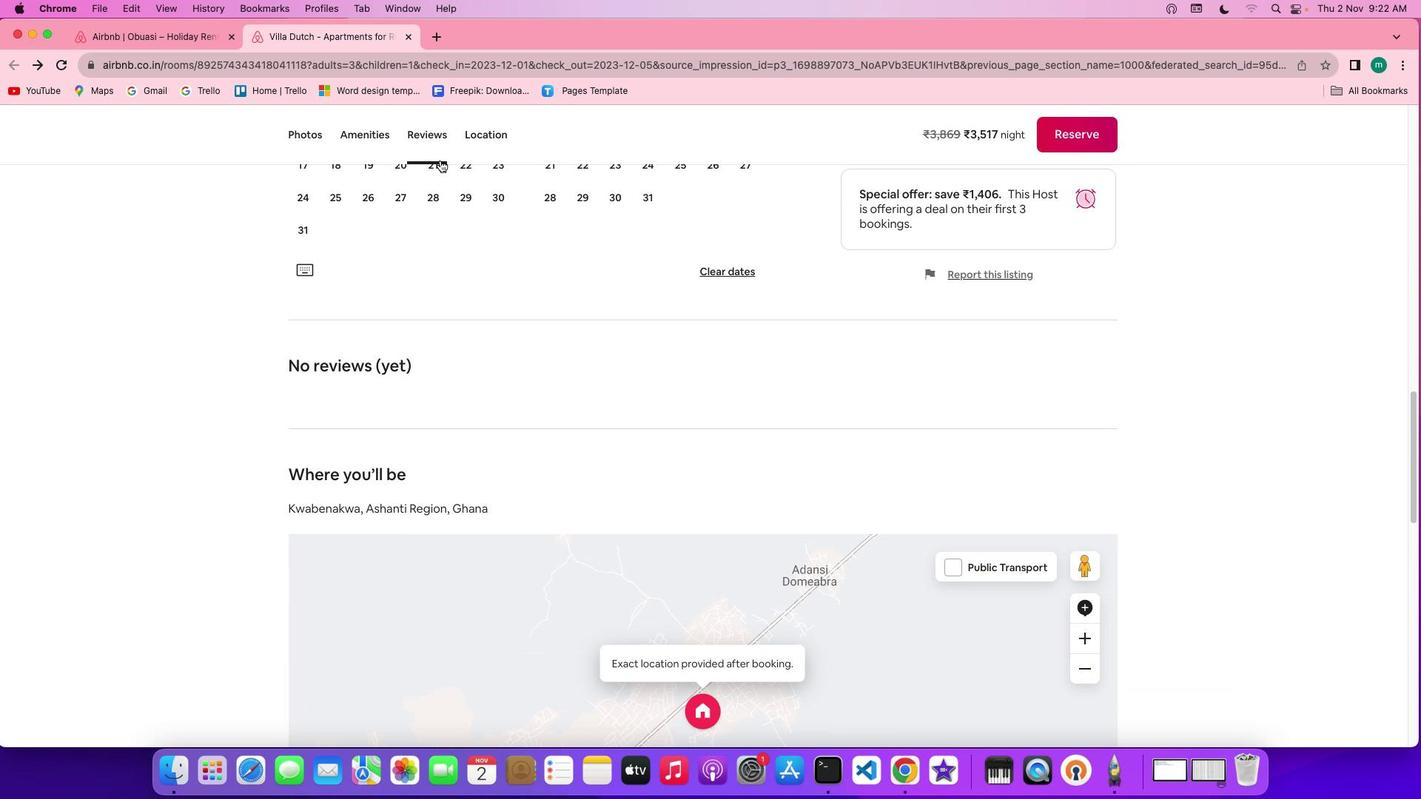 
Action: Mouse scrolled (440, 160) with delta (0, 0)
Screenshot: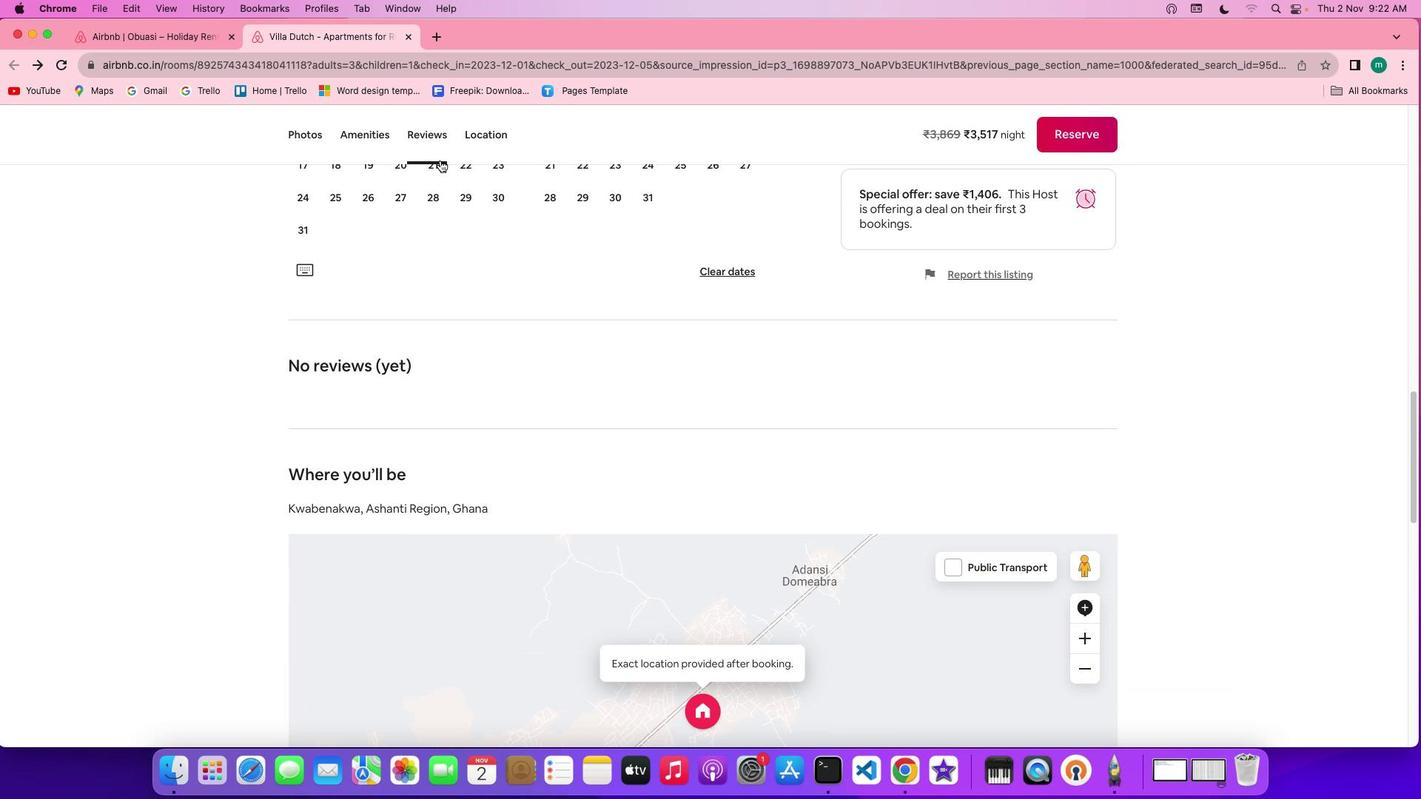 
Action: Mouse scrolled (440, 160) with delta (0, -1)
Screenshot: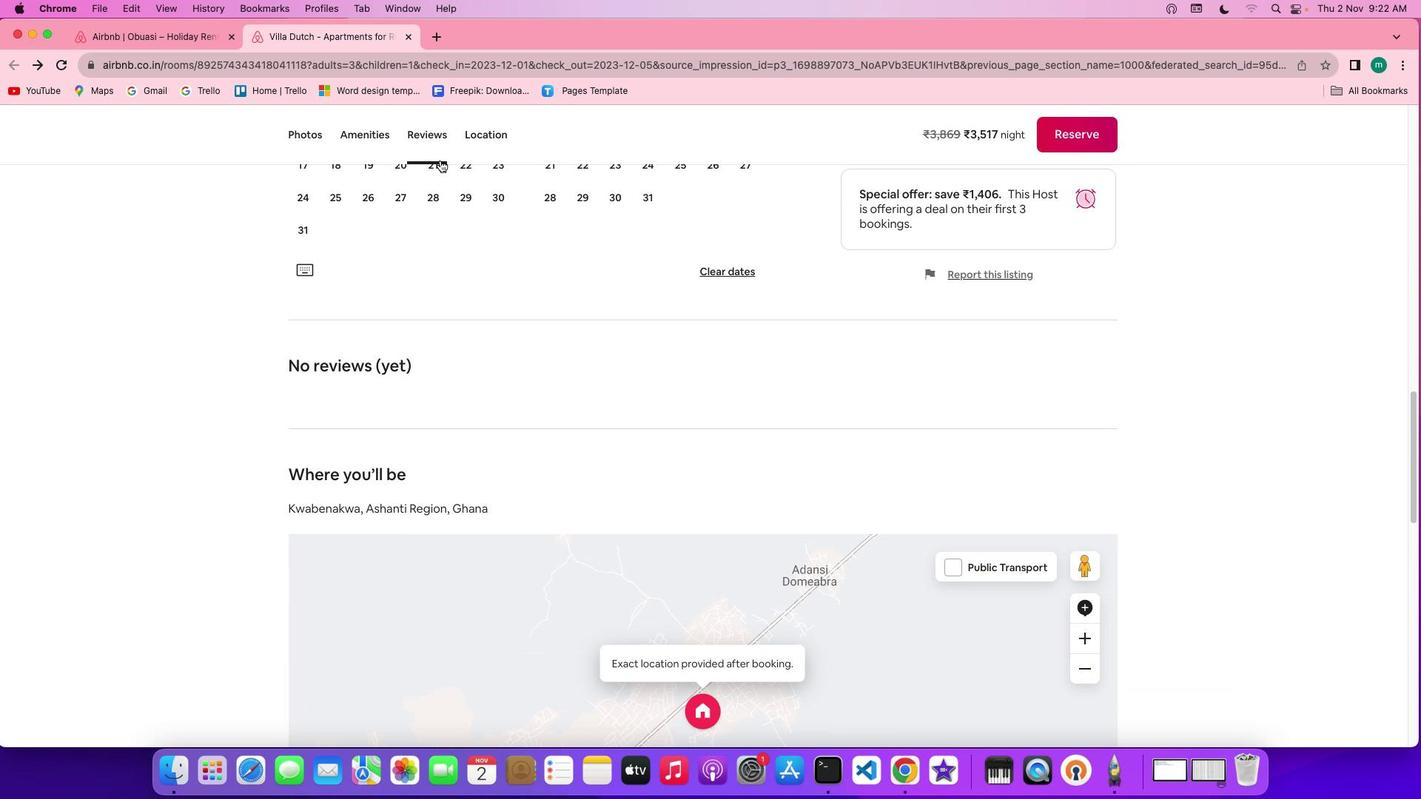 
Action: Mouse scrolled (440, 160) with delta (0, -2)
Screenshot: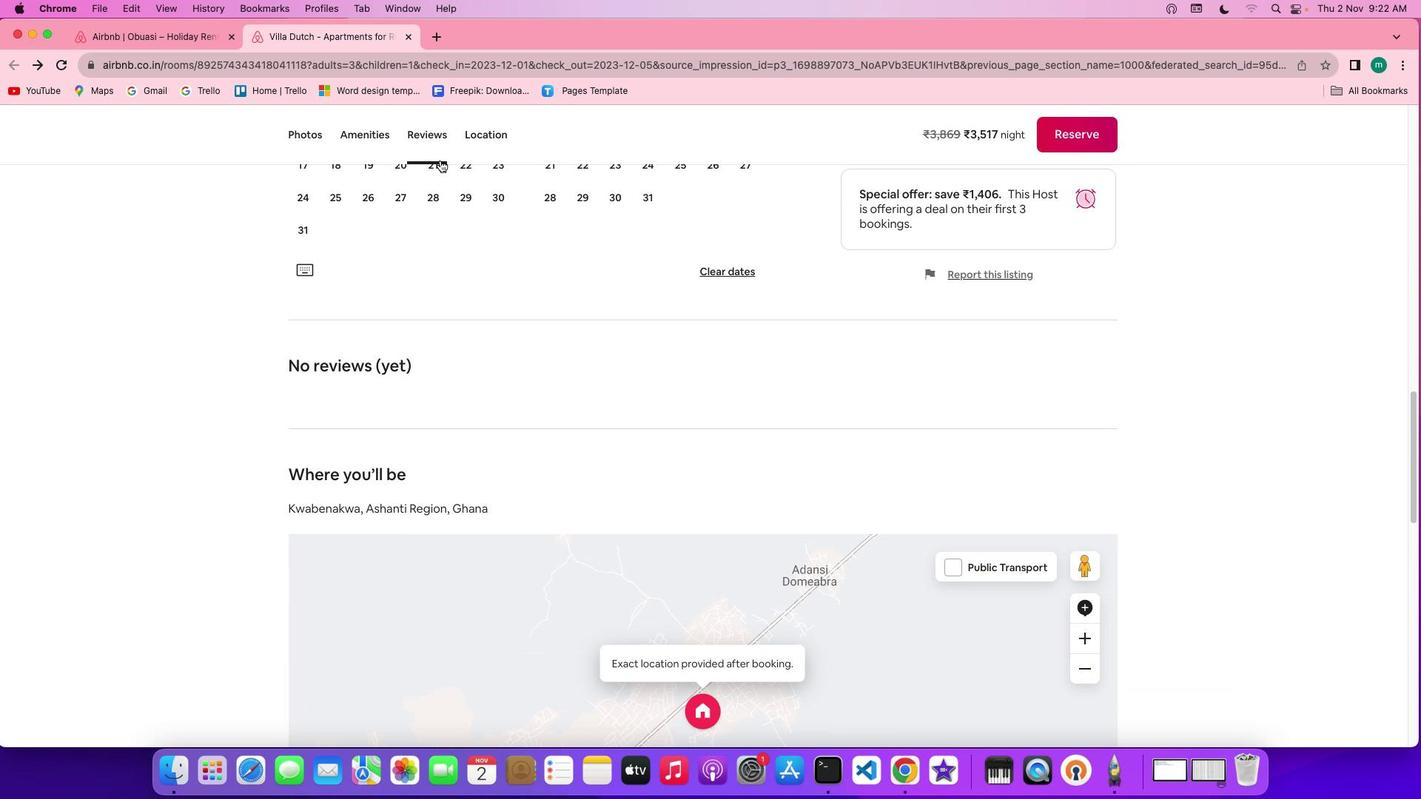 
Action: Mouse moved to (441, 163)
Screenshot: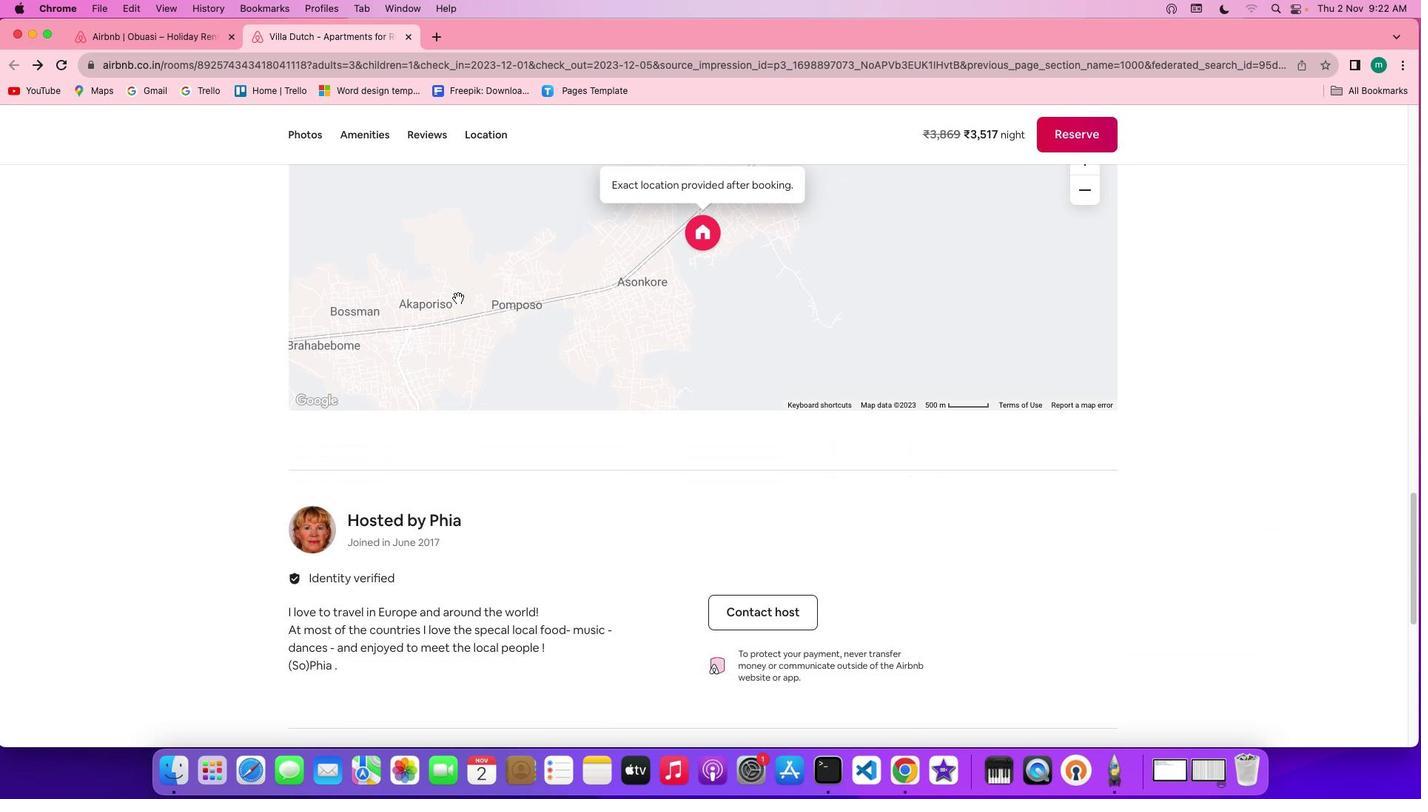 
Action: Mouse scrolled (441, 163) with delta (0, 0)
Screenshot: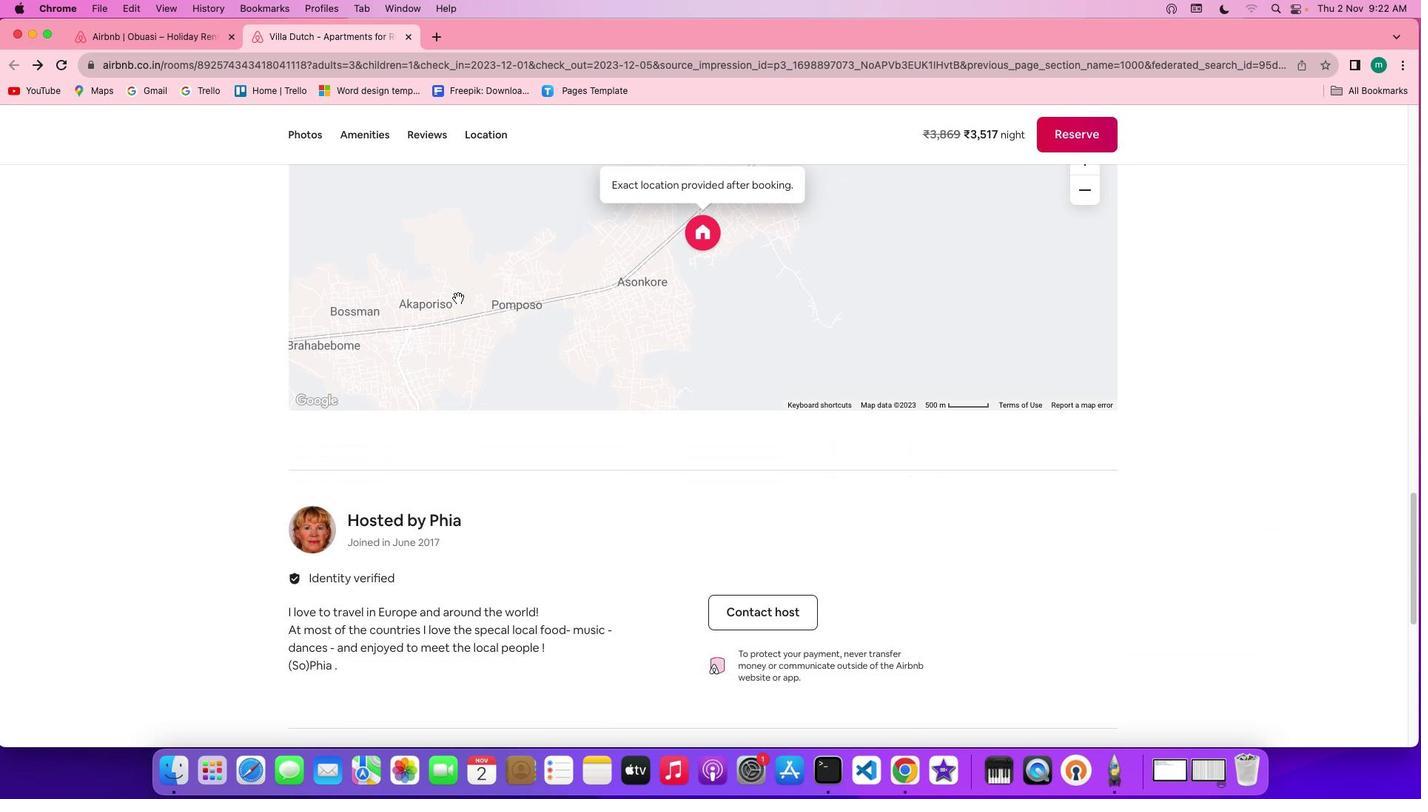 
Action: Mouse moved to (441, 164)
Screenshot: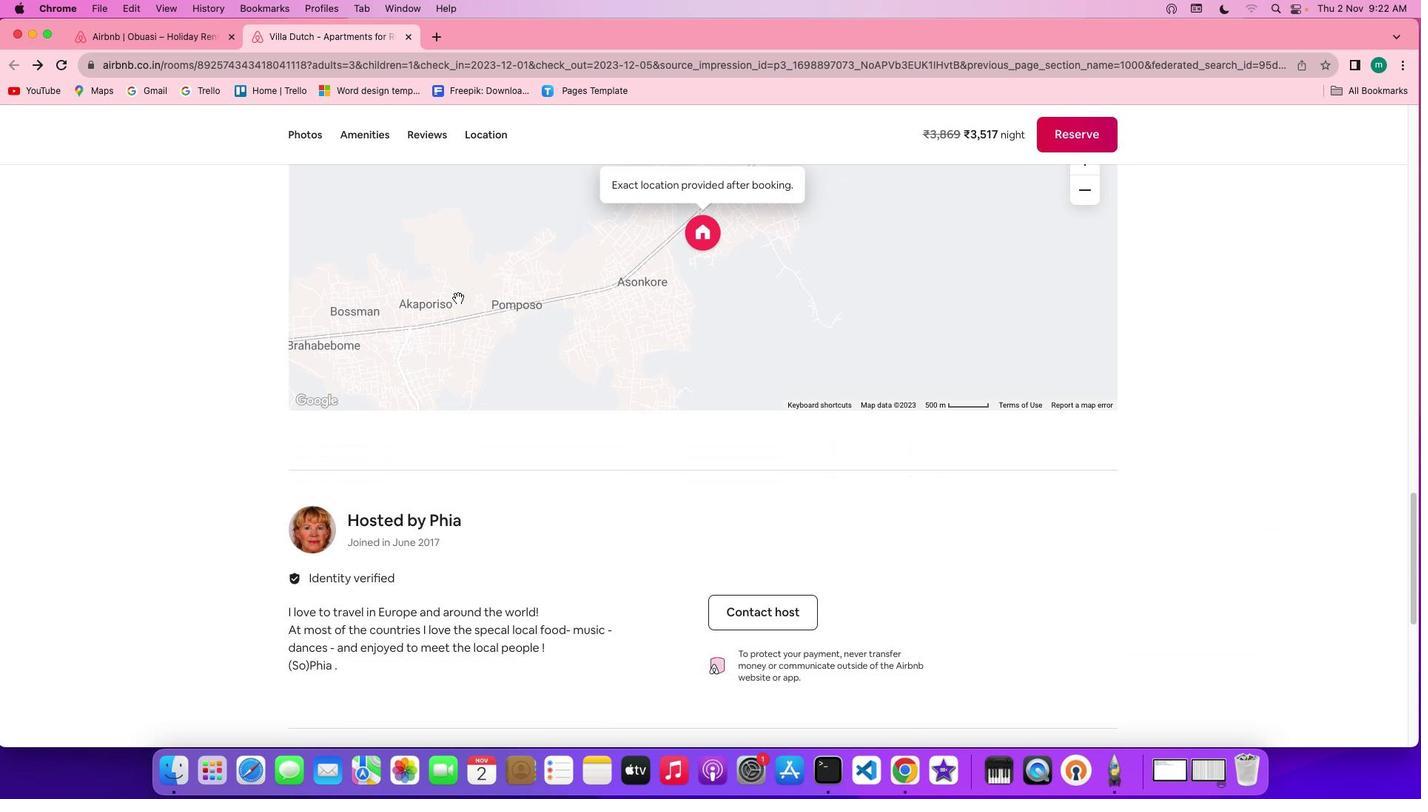 
Action: Mouse scrolled (441, 164) with delta (0, 0)
Screenshot: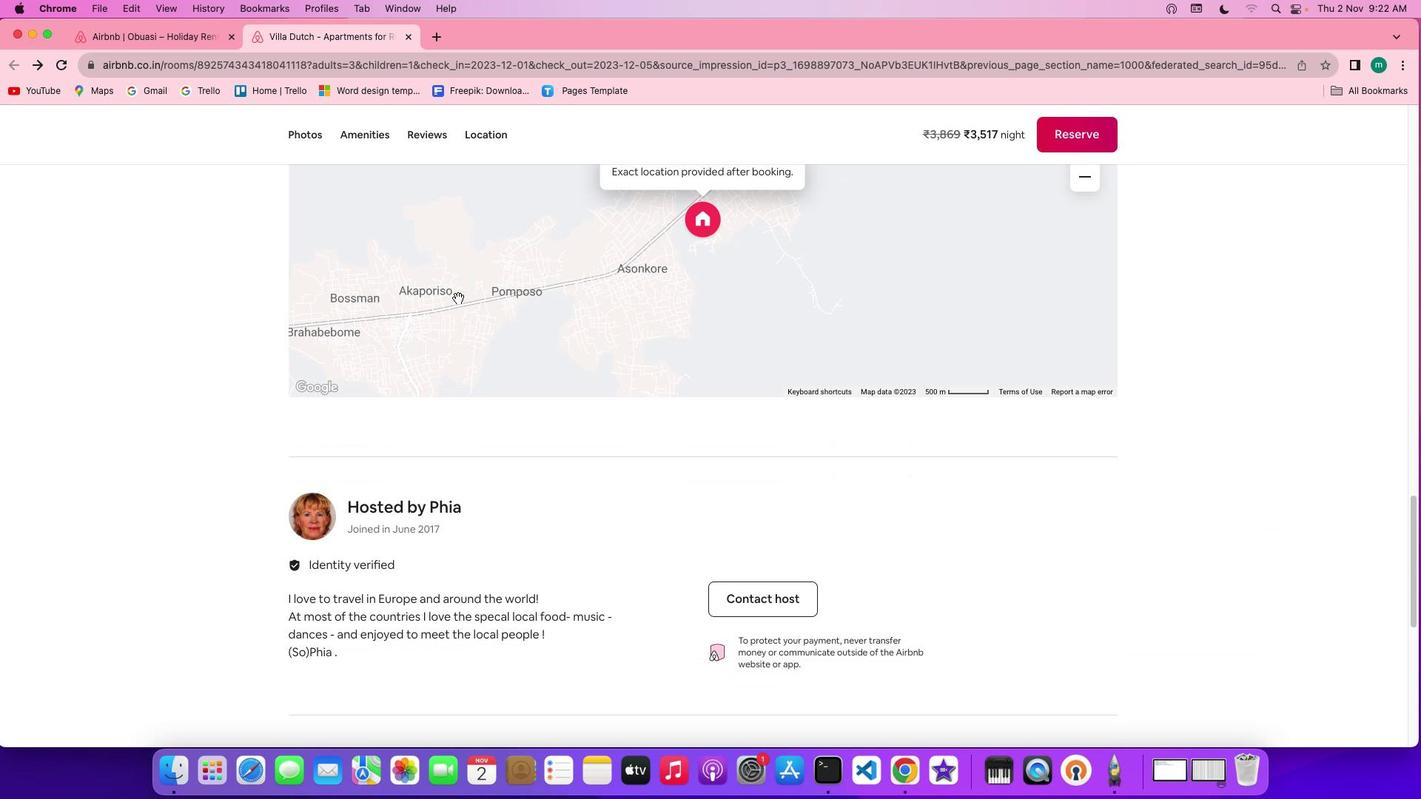 
Action: Mouse moved to (441, 164)
Screenshot: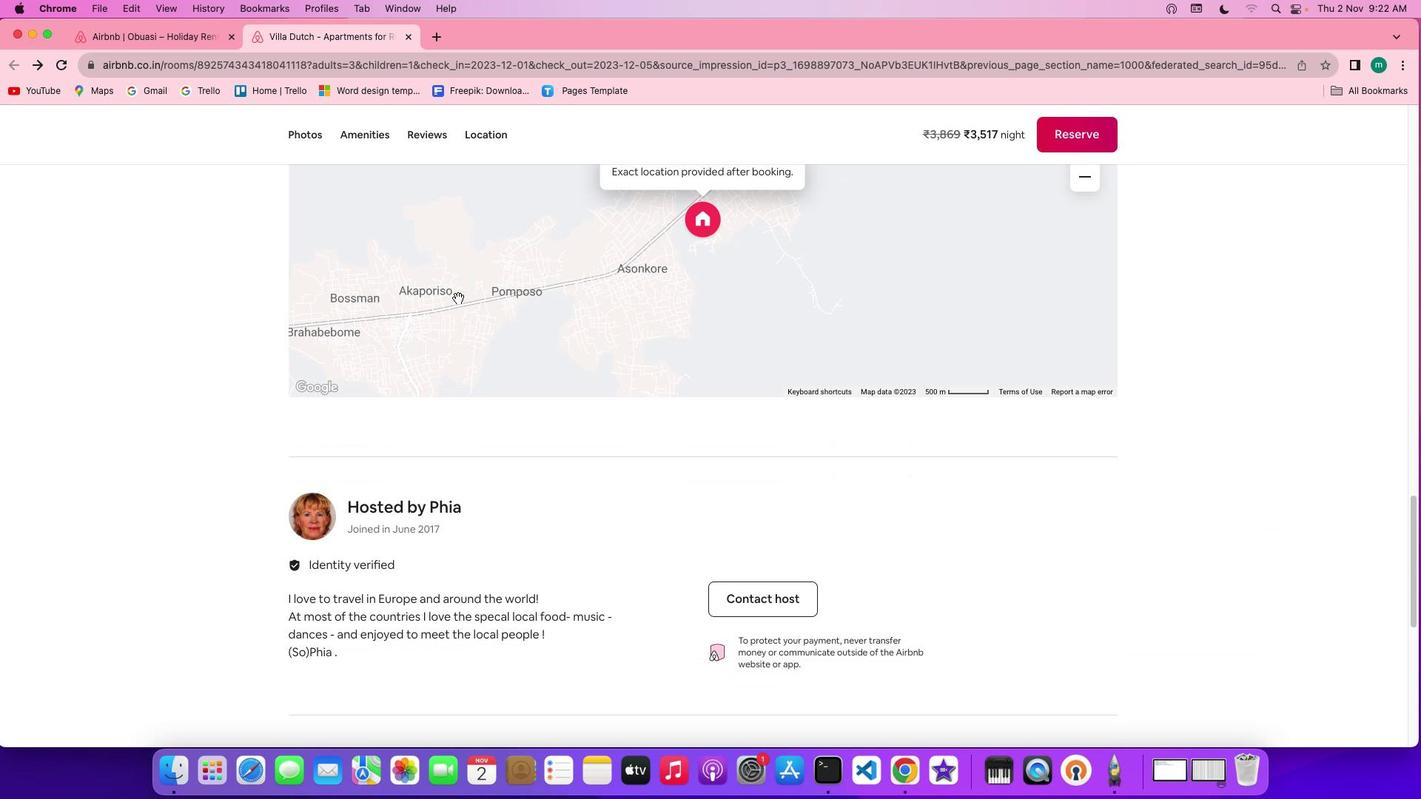 
Action: Mouse scrolled (441, 164) with delta (0, -2)
Screenshot: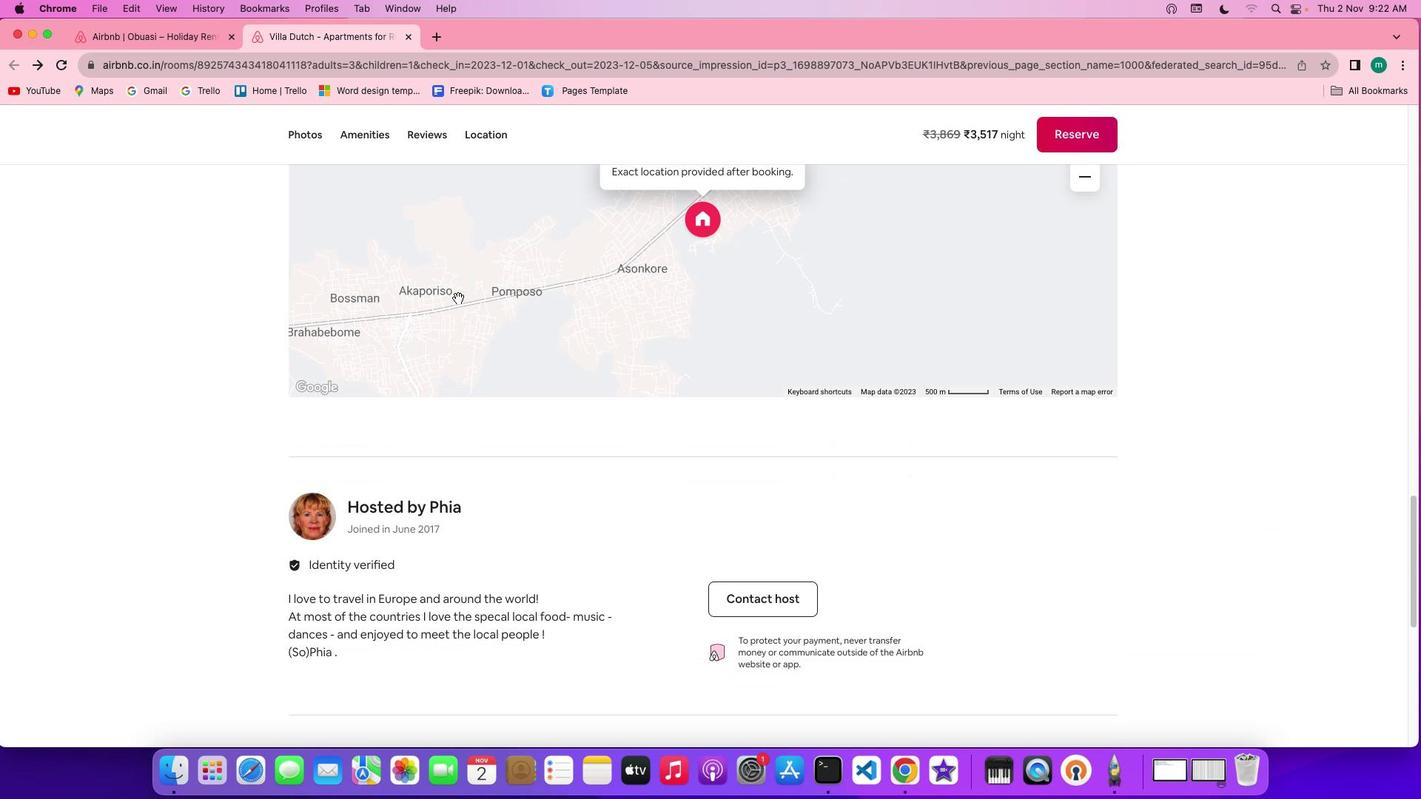 
Action: Mouse scrolled (441, 164) with delta (0, -2)
Screenshot: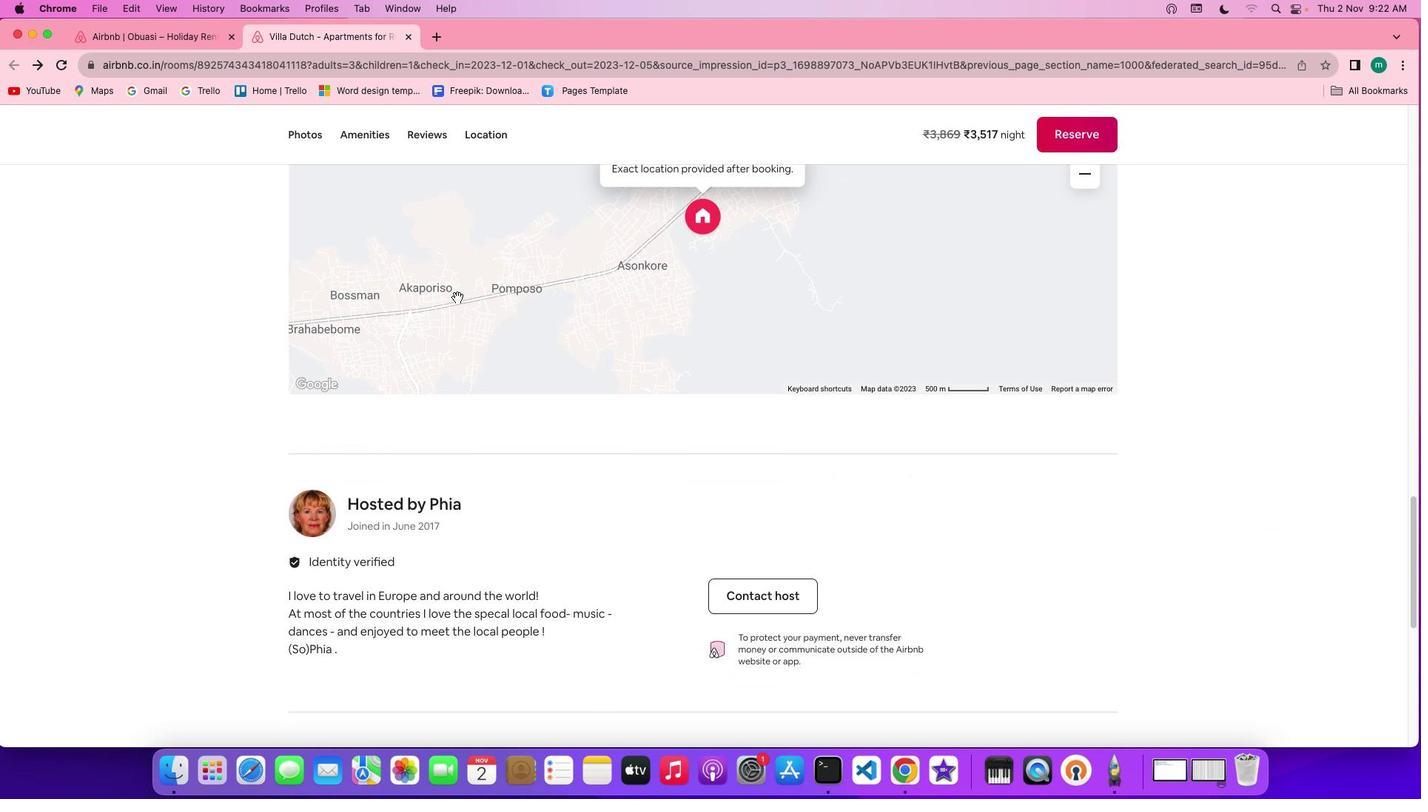 
Action: Mouse scrolled (441, 164) with delta (0, -2)
Screenshot: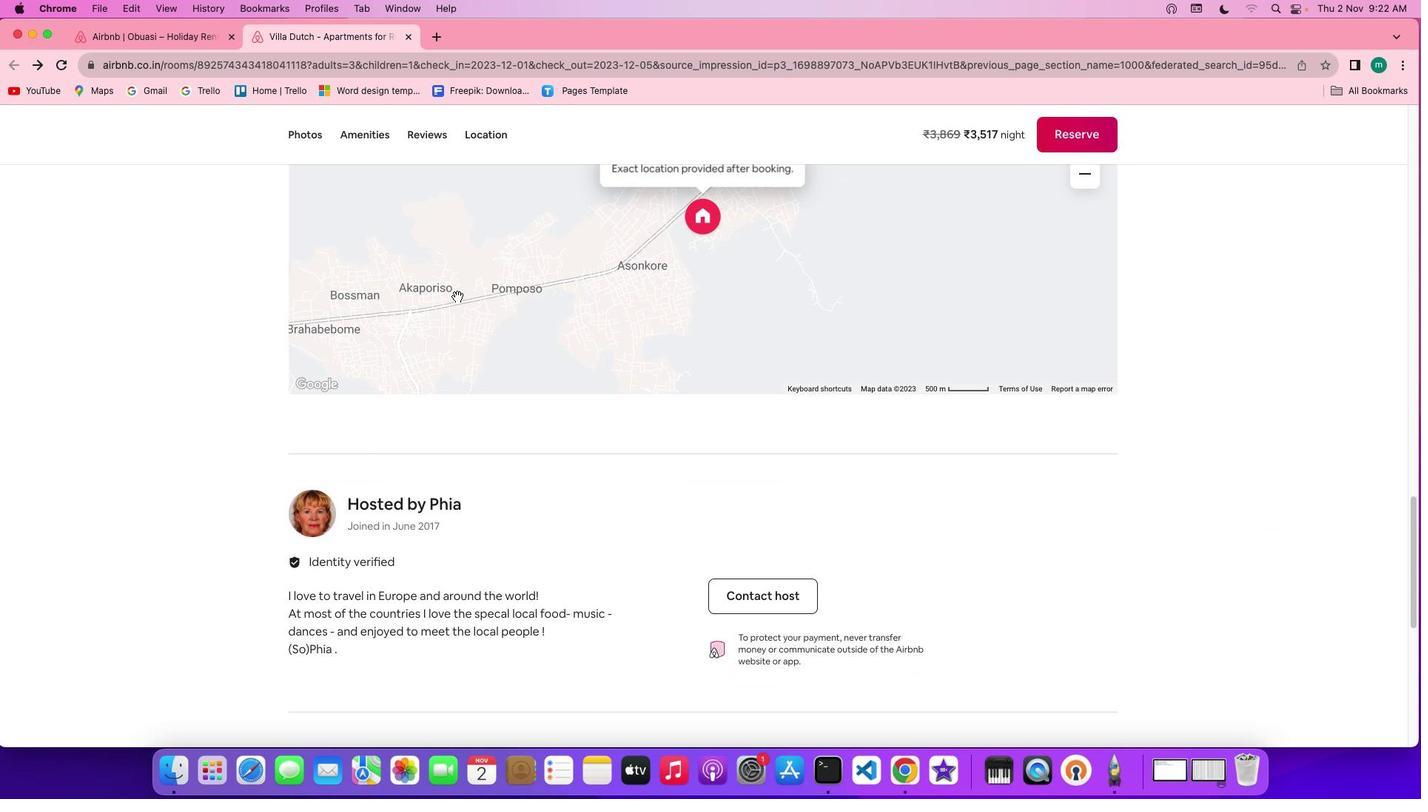 
Action: Mouse moved to (457, 297)
Screenshot: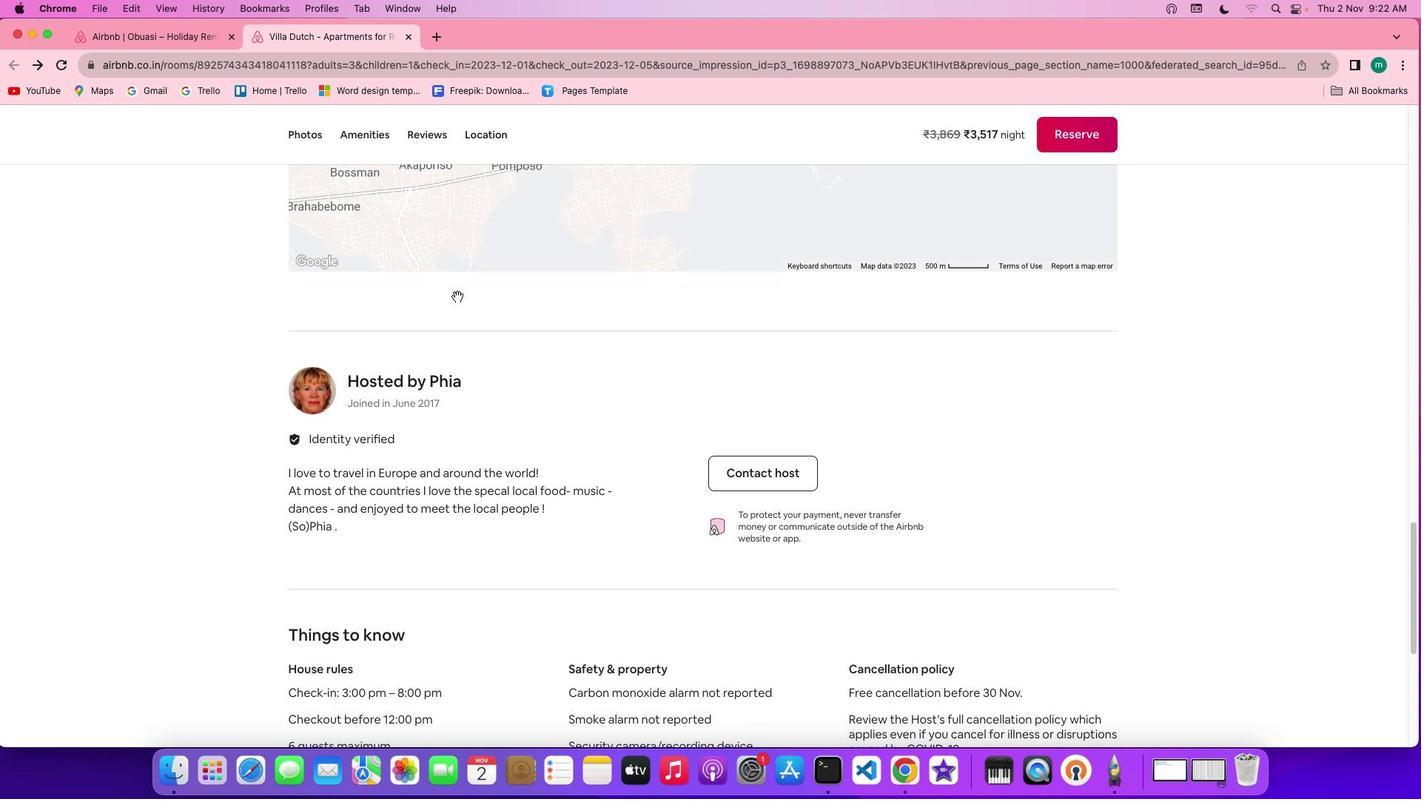 
Action: Mouse scrolled (457, 297) with delta (0, 0)
Screenshot: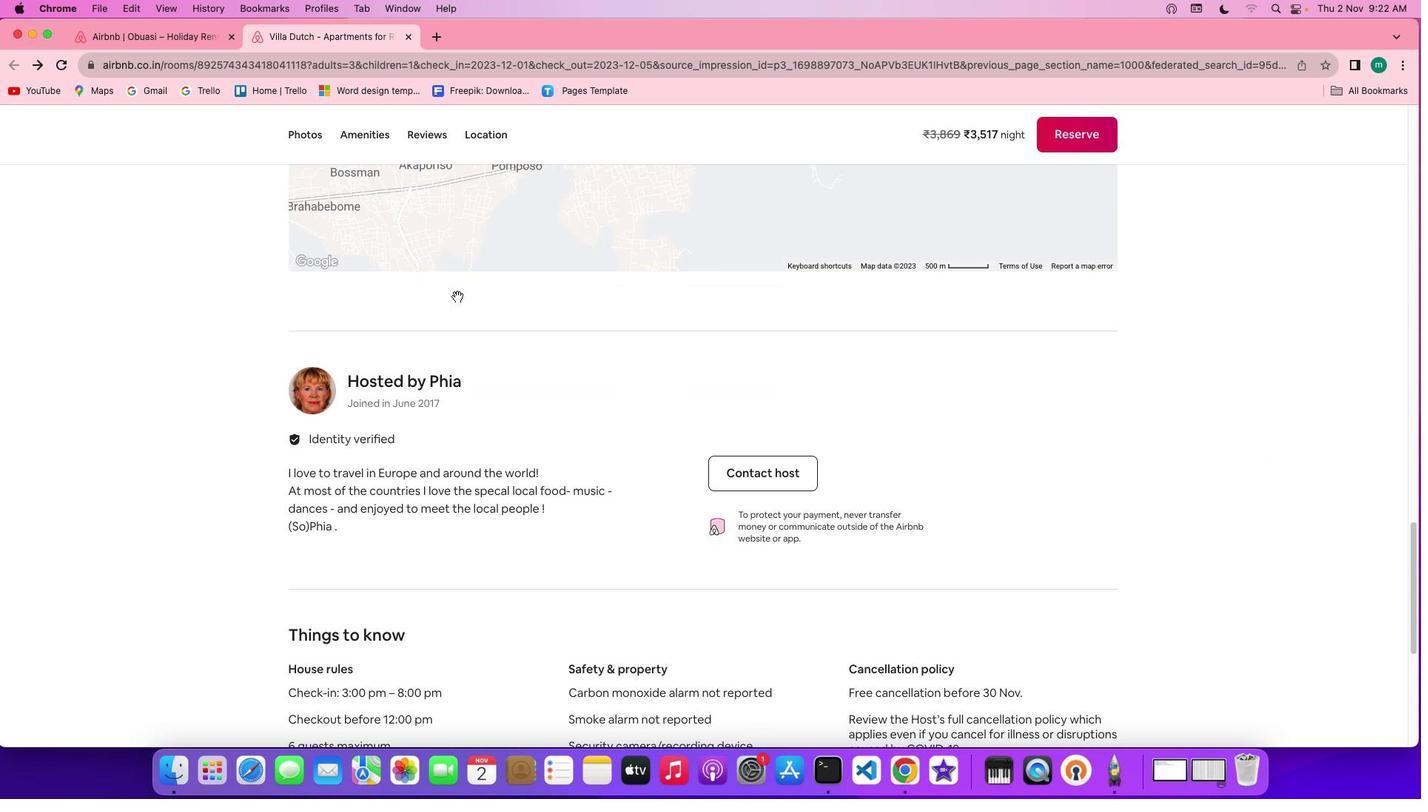 
Action: Mouse scrolled (457, 297) with delta (0, 0)
Screenshot: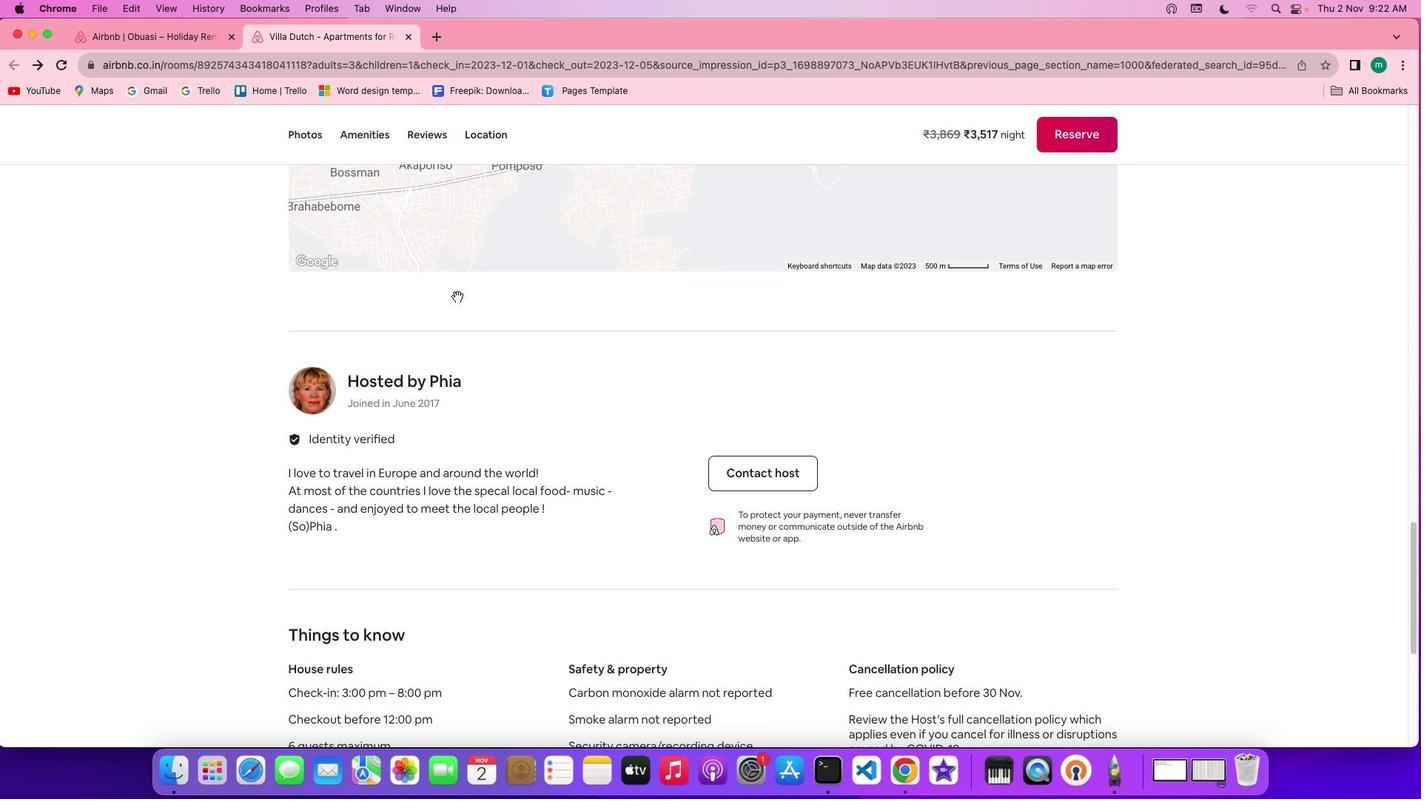 
Action: Mouse scrolled (457, 297) with delta (0, -1)
Screenshot: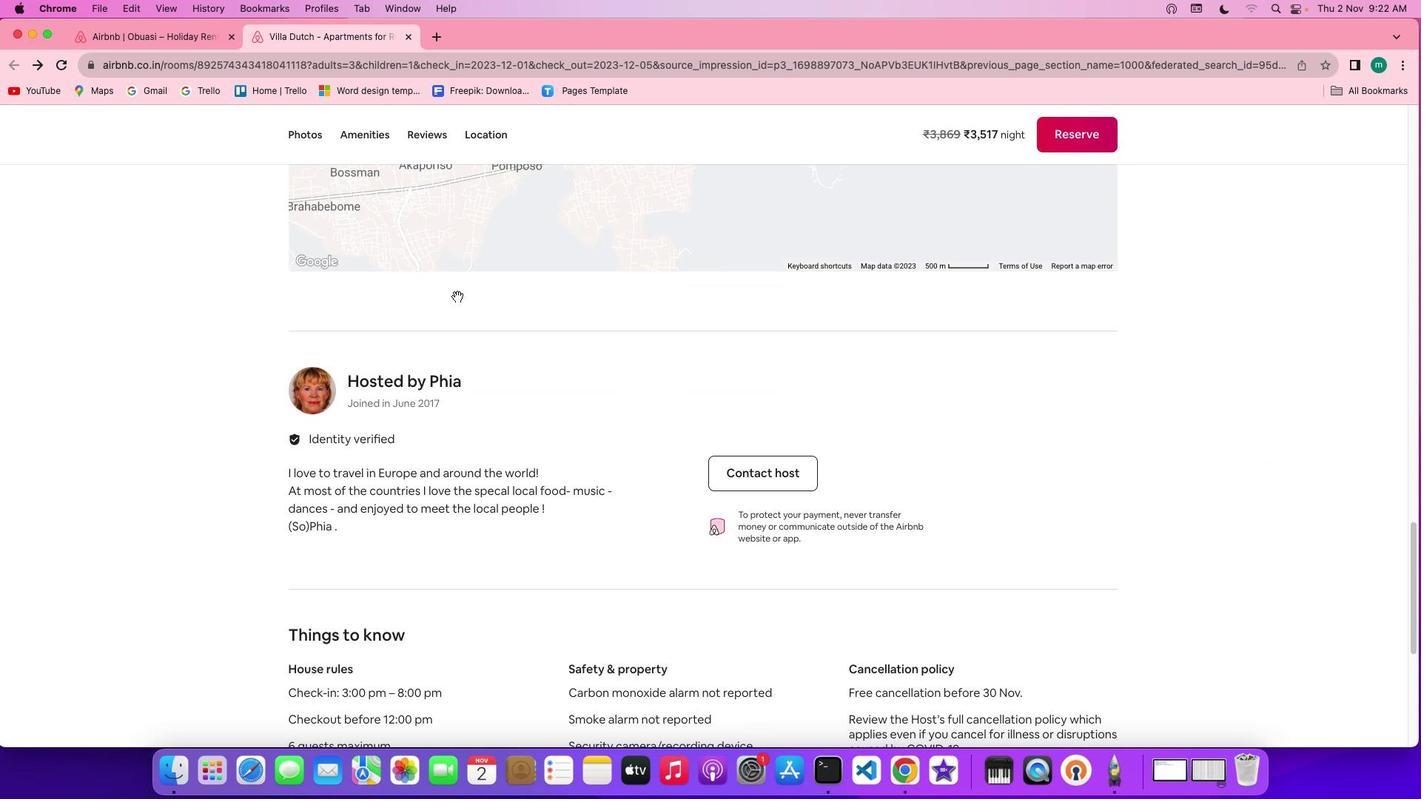 
Action: Mouse moved to (456, 296)
Screenshot: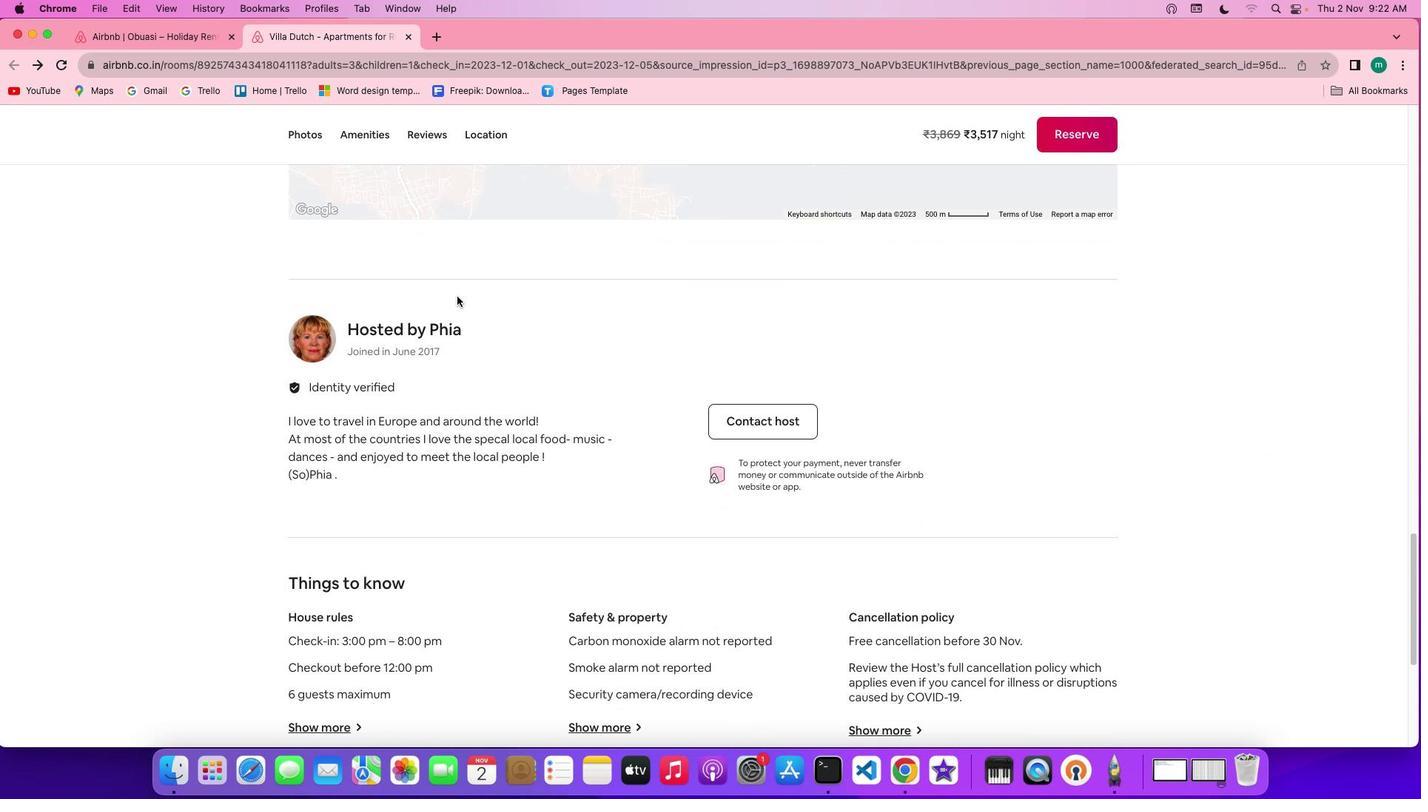 
Action: Mouse scrolled (456, 296) with delta (0, 0)
Screenshot: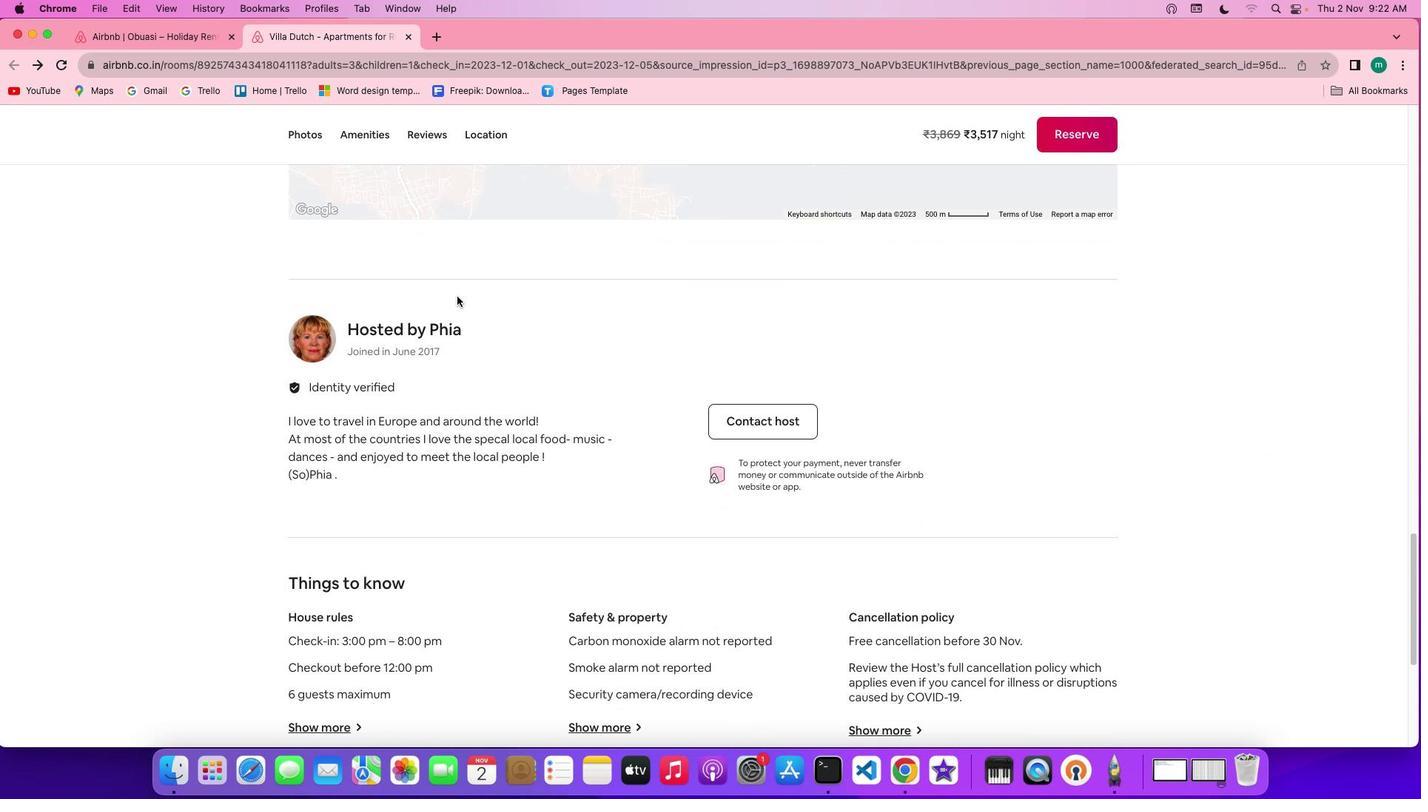 
Action: Mouse scrolled (456, 296) with delta (0, 0)
